 Task: Play online Risk (conquerclub) game.
Action: Mouse moved to (729, 643)
Screenshot: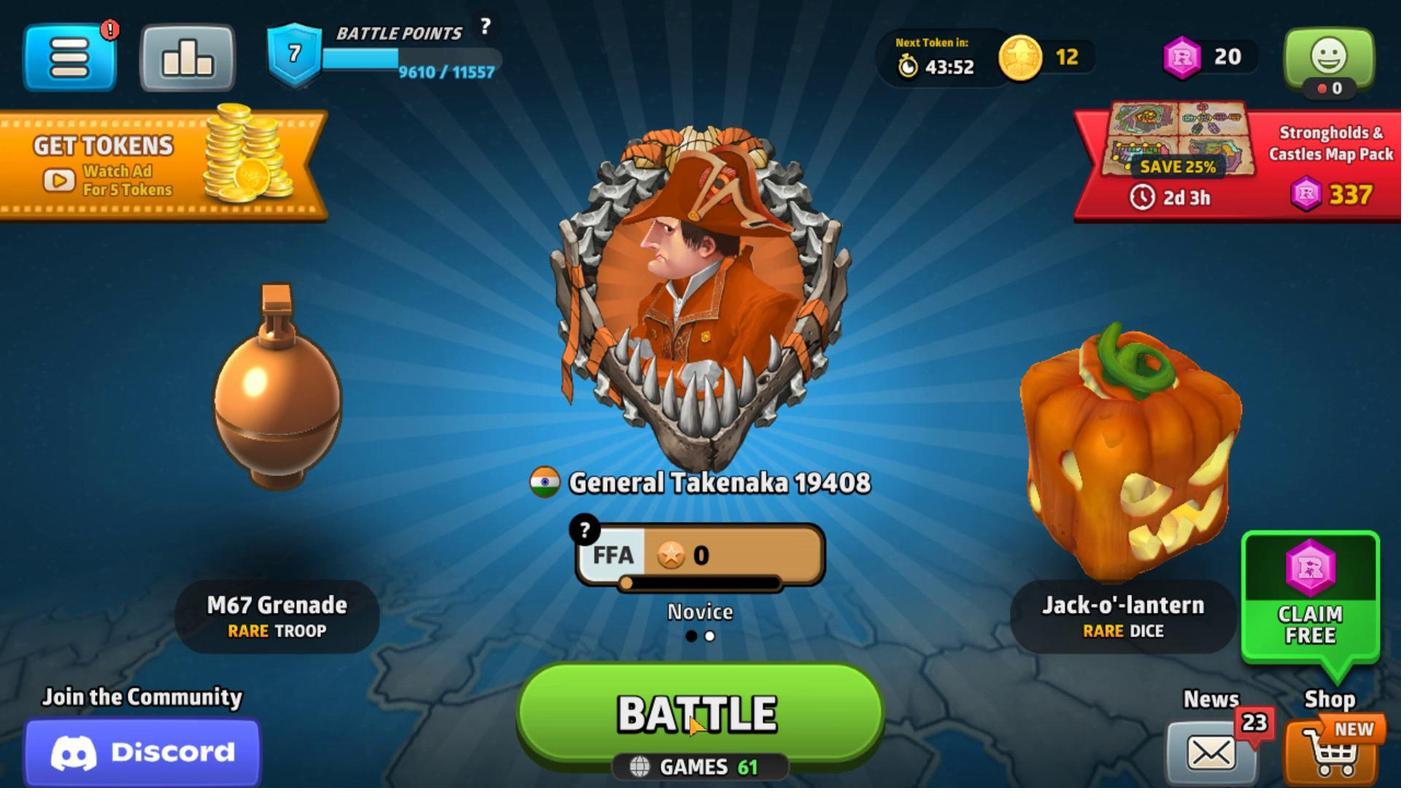 
Action: Mouse pressed left at (729, 643)
Screenshot: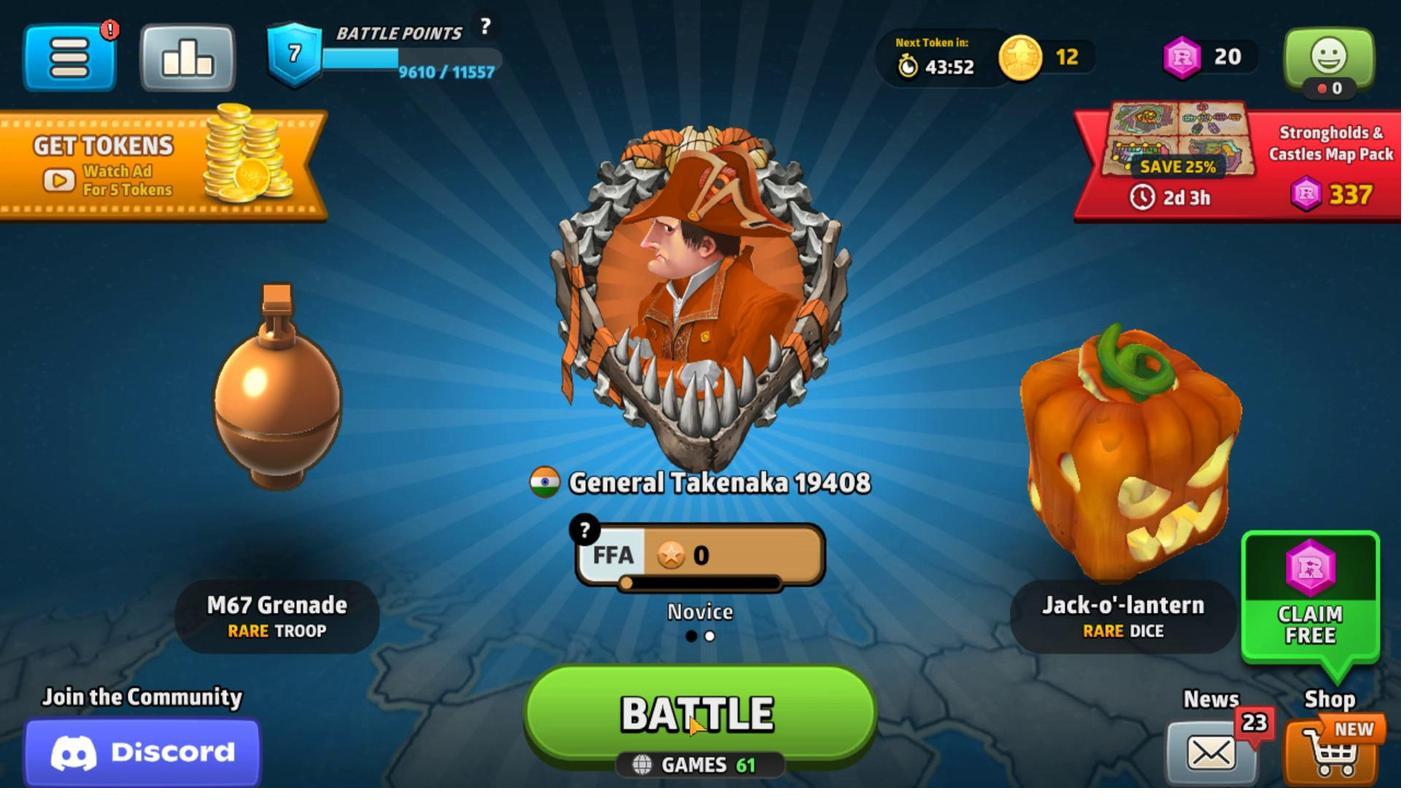
Action: Mouse moved to (1119, 647)
Screenshot: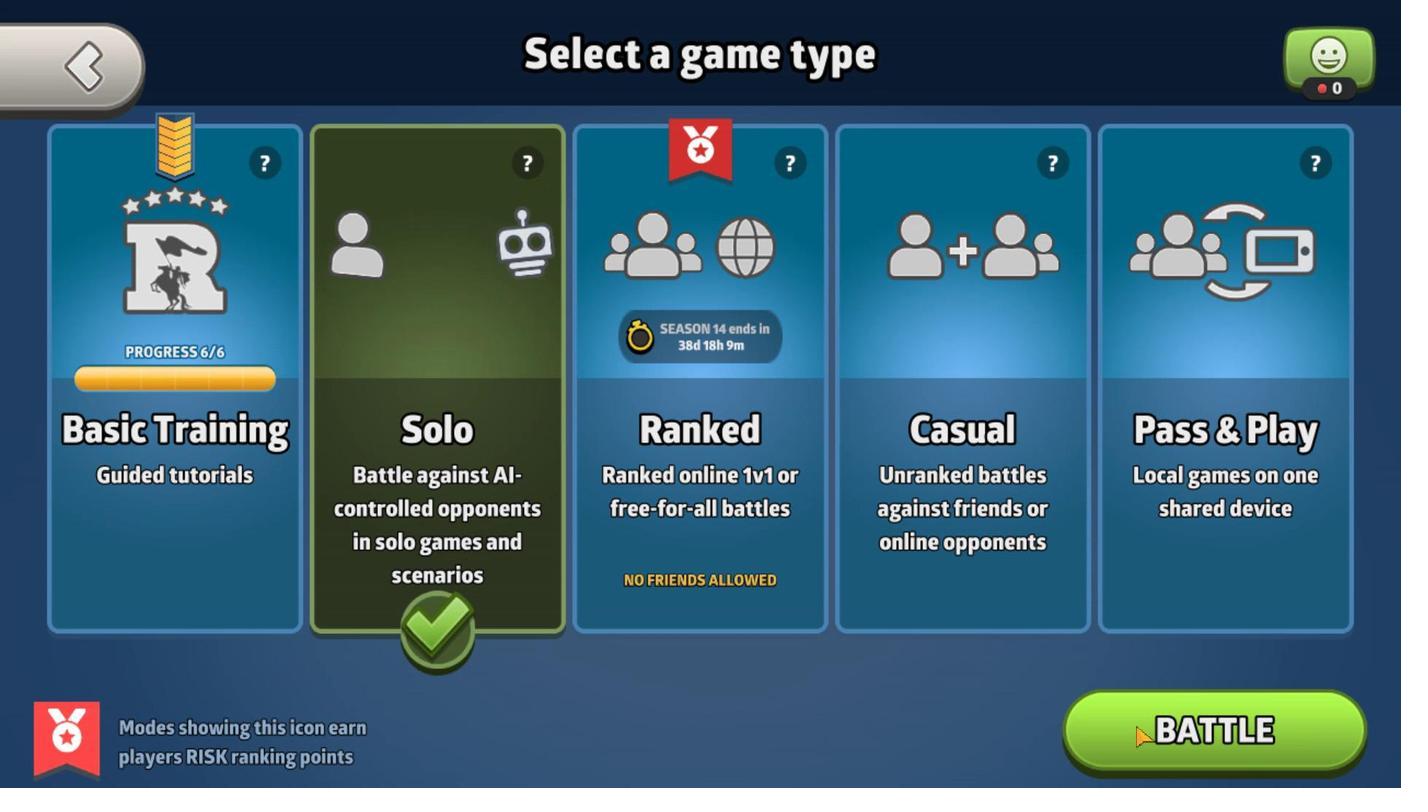 
Action: Mouse pressed left at (1119, 647)
Screenshot: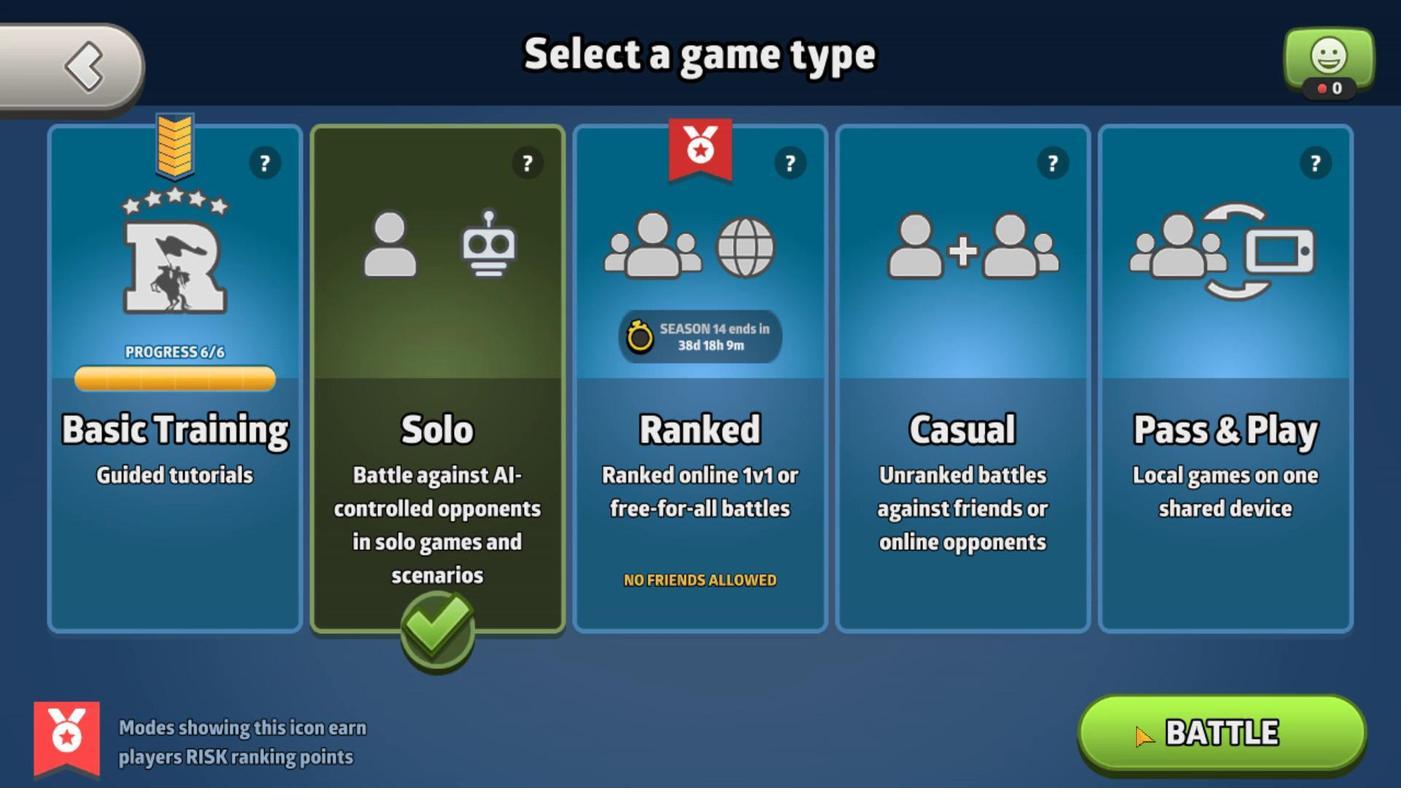
Action: Mouse moved to (1189, 647)
Screenshot: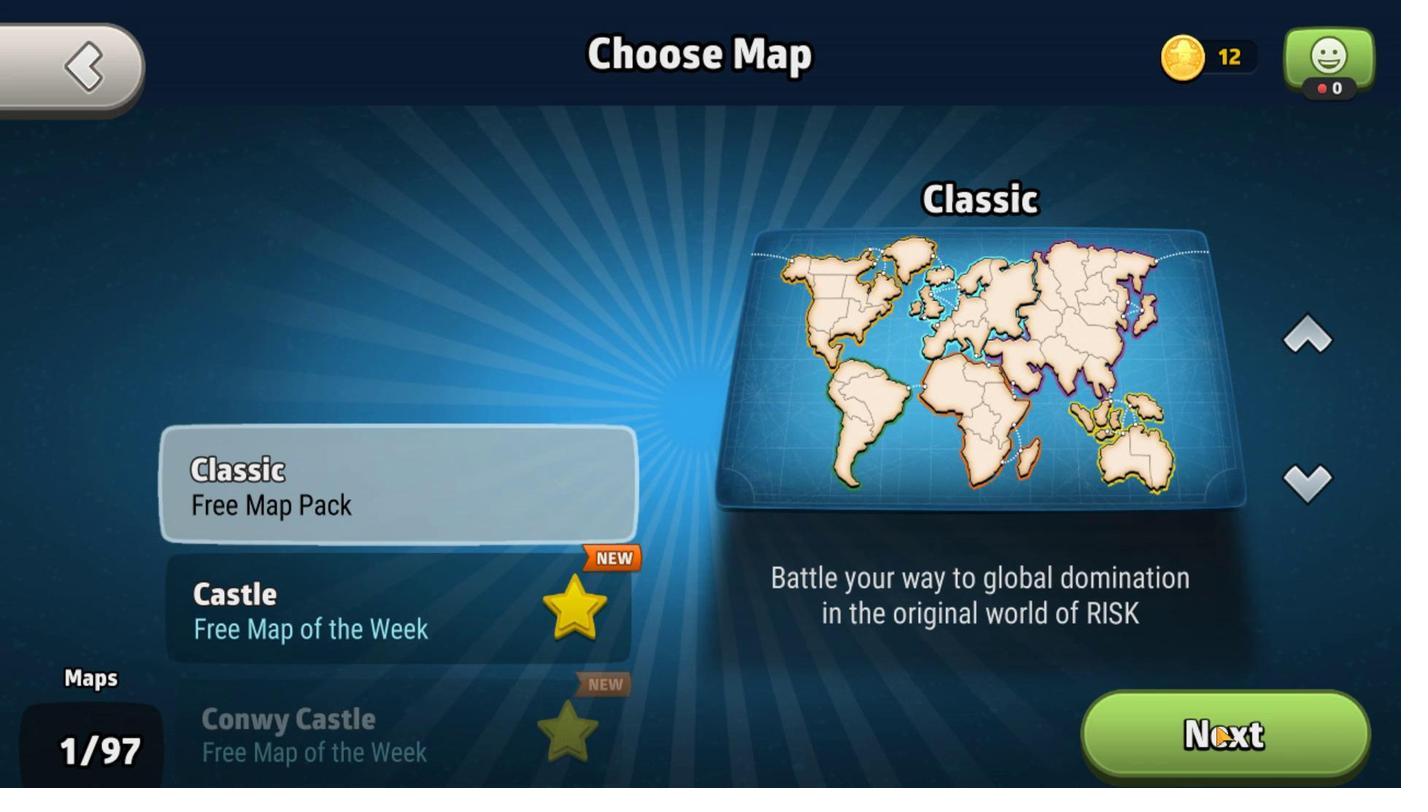 
Action: Mouse pressed left at (1189, 647)
Screenshot: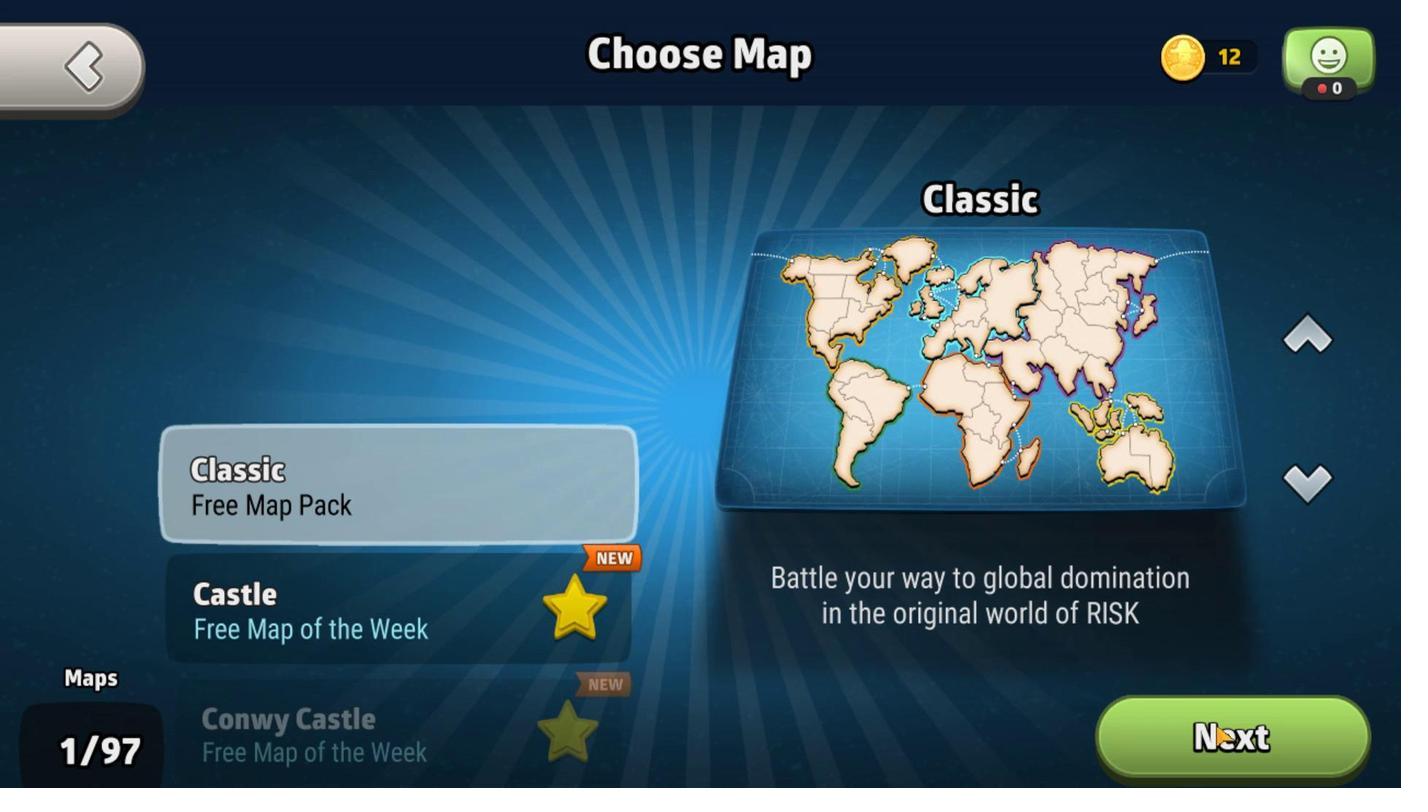 
Action: Mouse moved to (1103, 653)
Screenshot: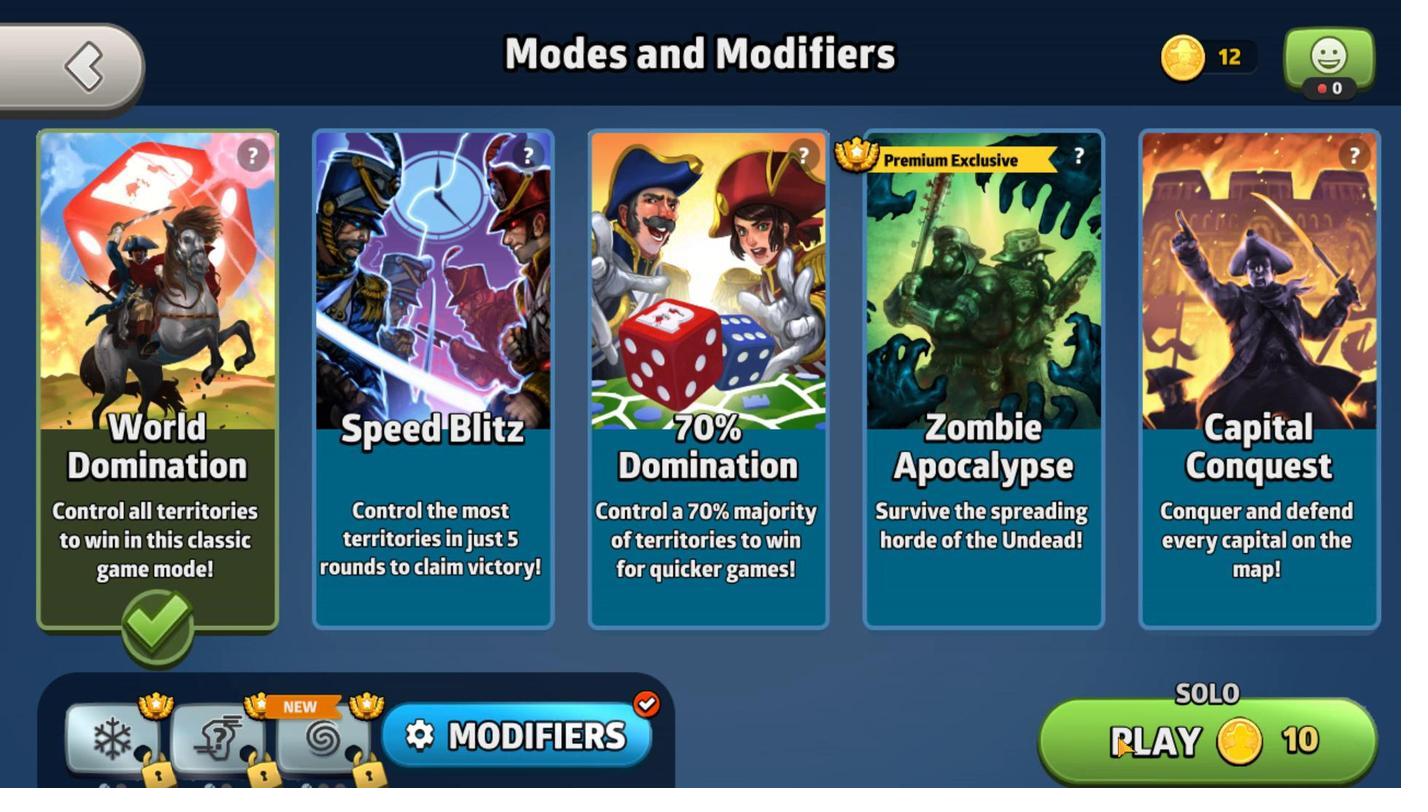 
Action: Mouse pressed left at (1103, 653)
Screenshot: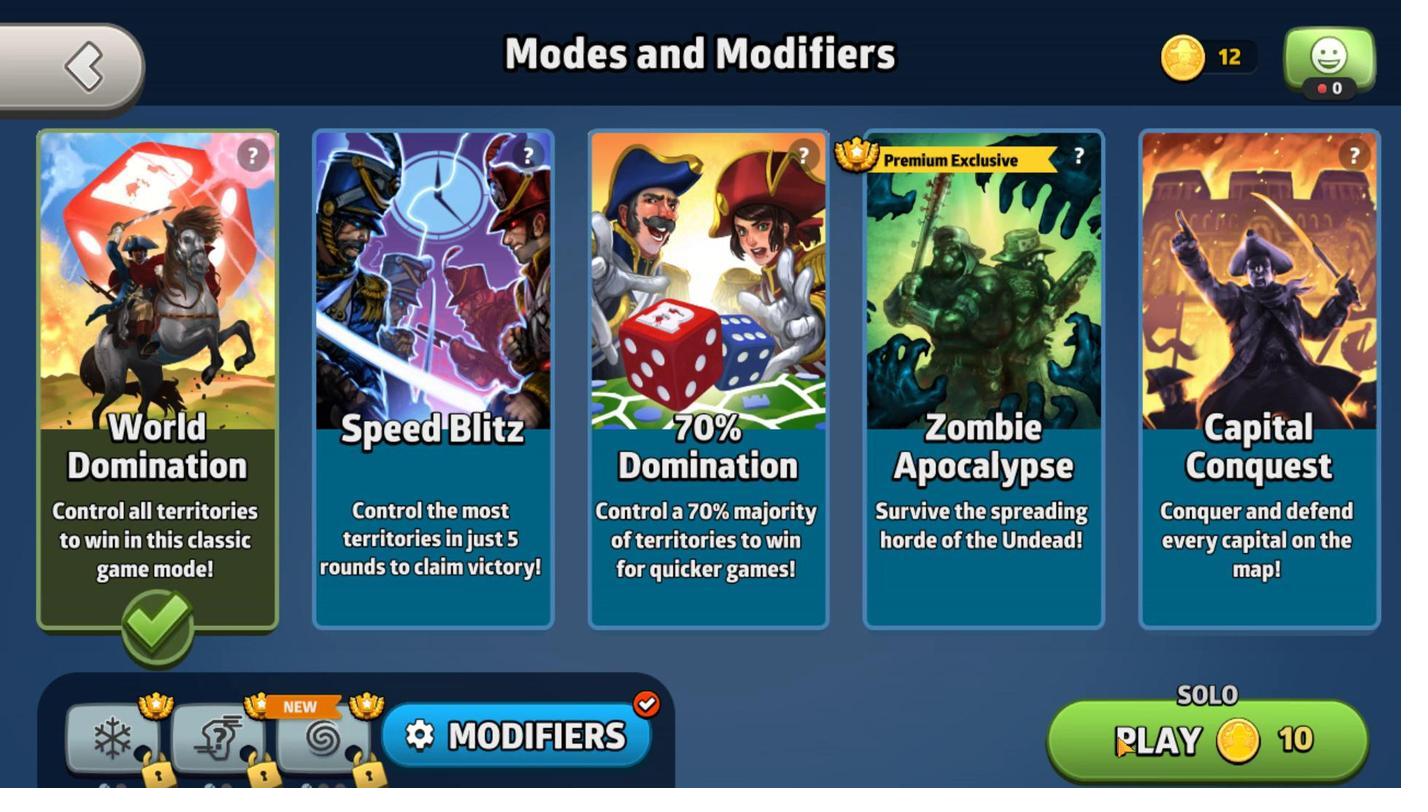 
Action: Mouse moved to (814, 436)
Screenshot: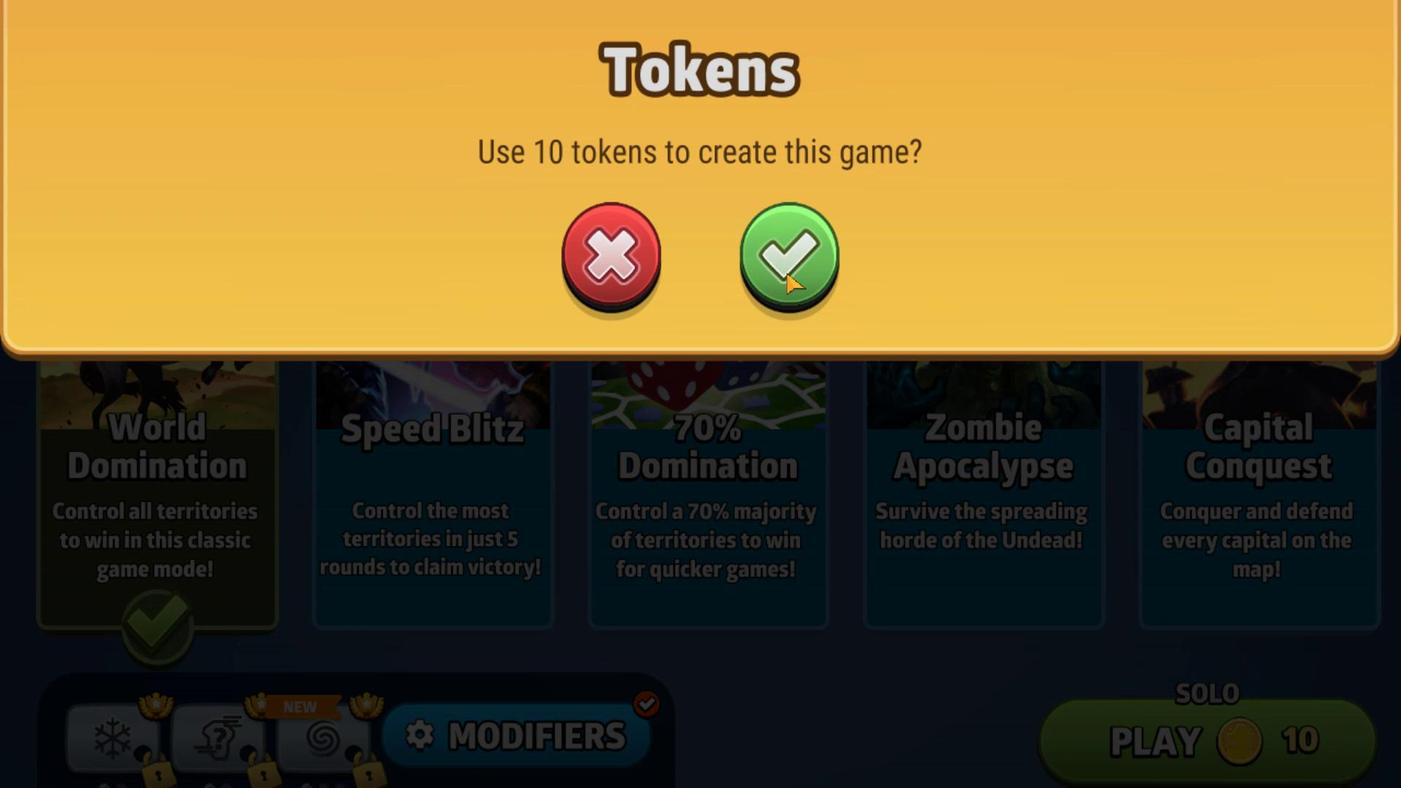 
Action: Mouse pressed left at (814, 436)
Screenshot: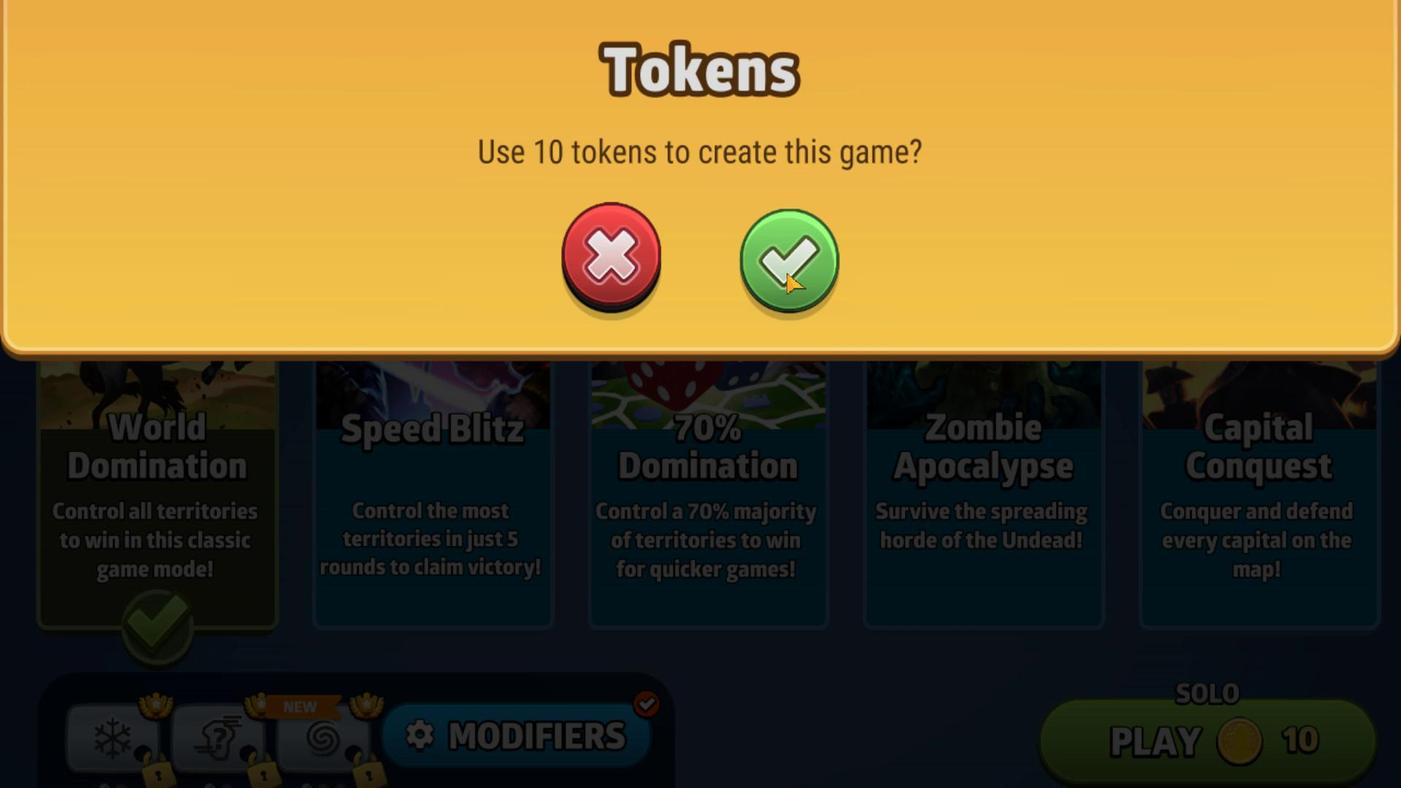 
Action: Mouse moved to (709, 469)
Screenshot: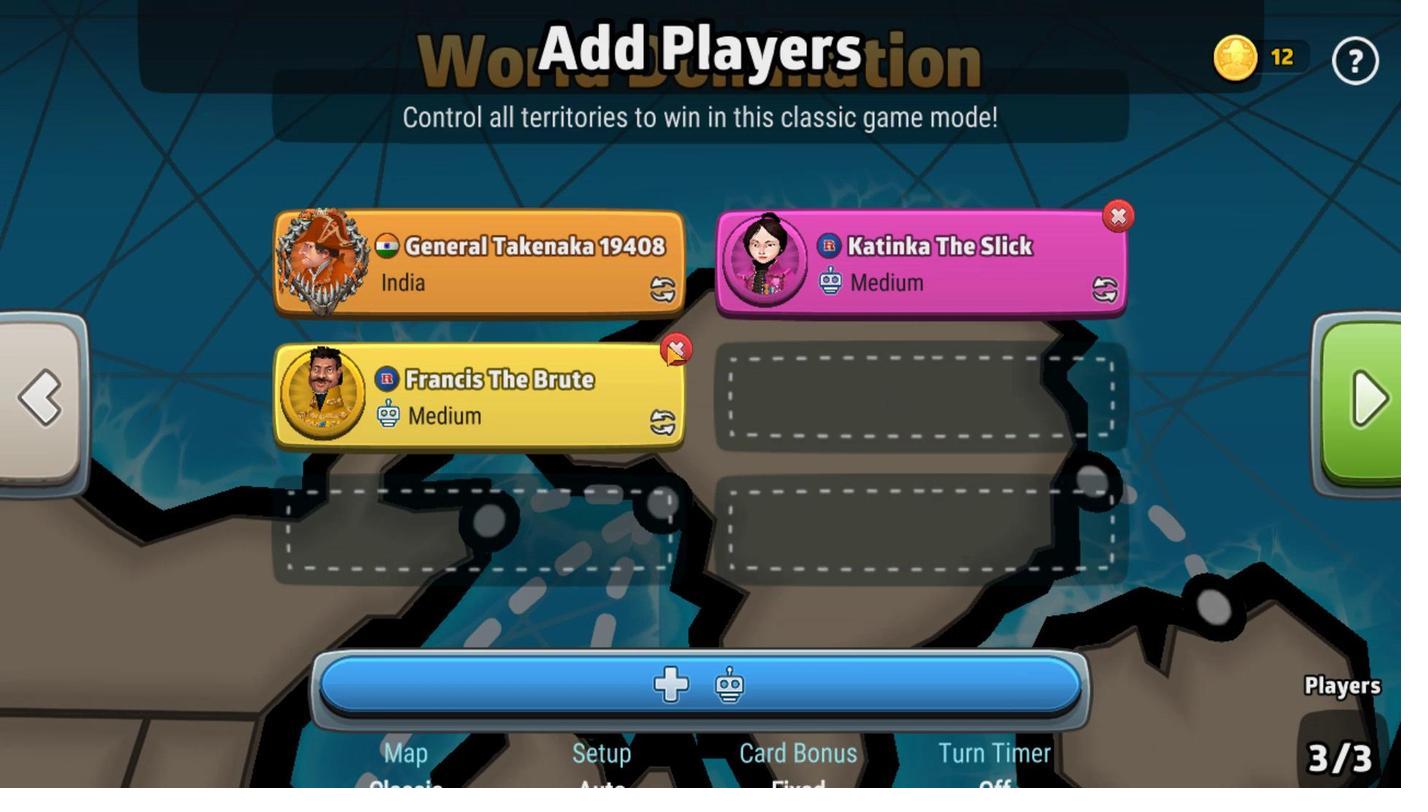 
Action: Mouse pressed left at (709, 469)
Screenshot: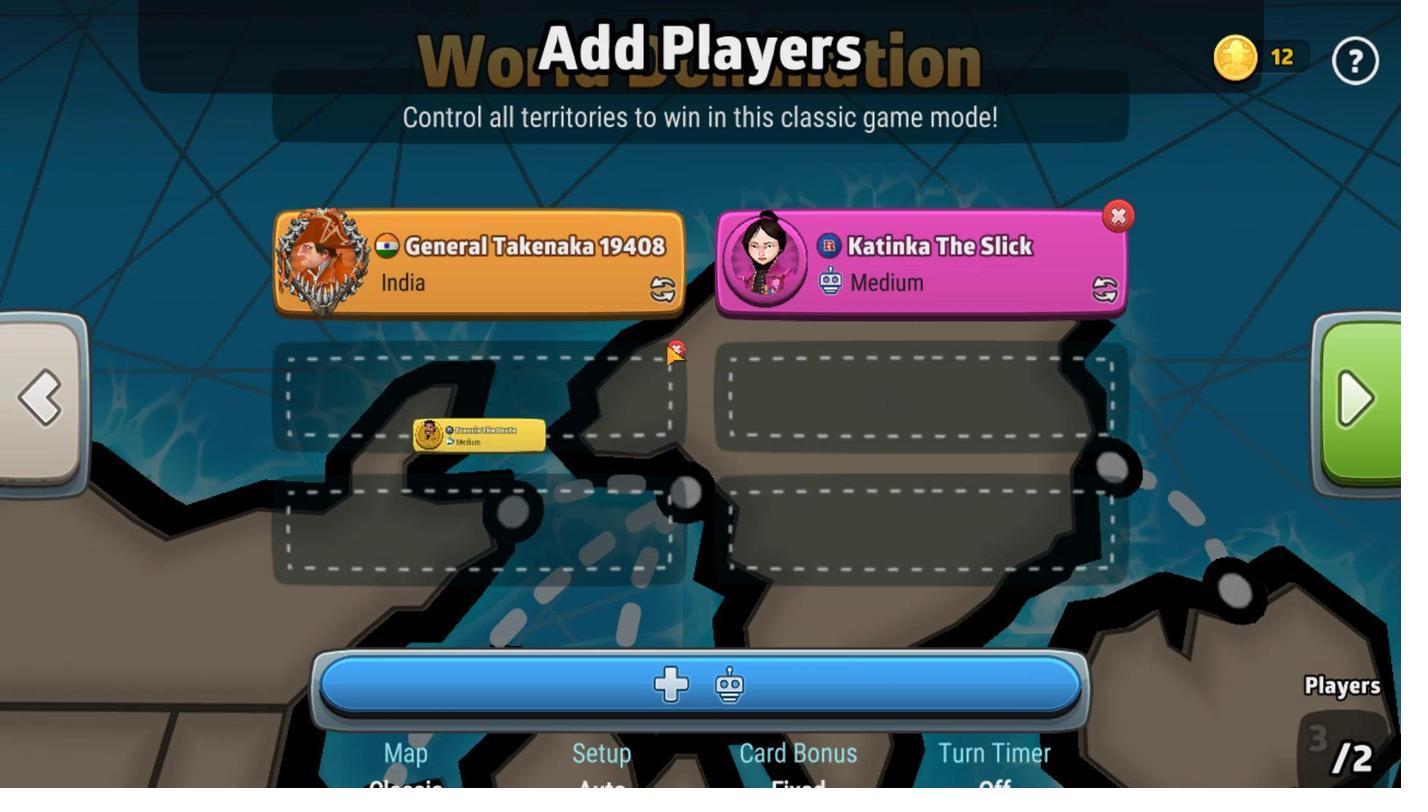 
Action: Mouse moved to (1311, 494)
Screenshot: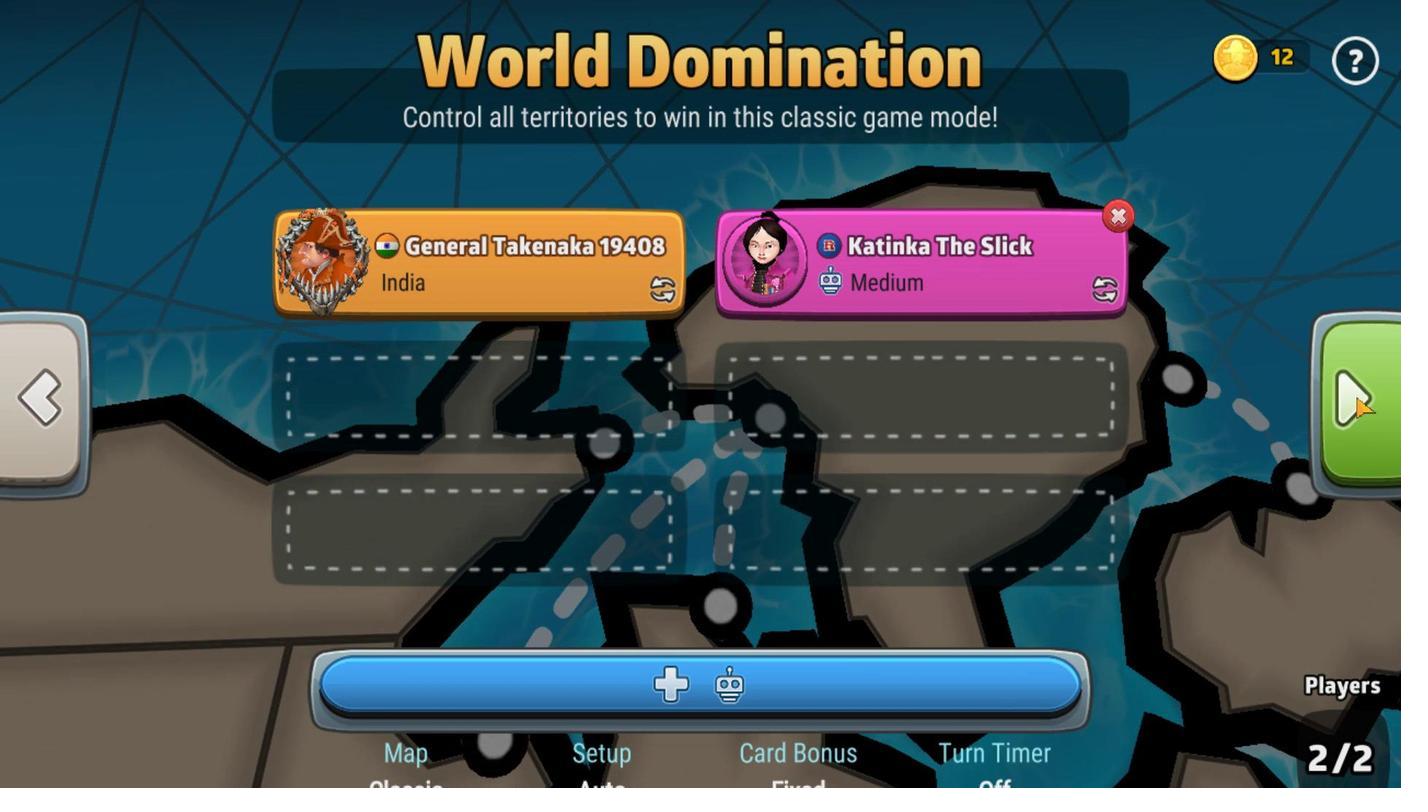 
Action: Mouse pressed left at (1311, 494)
Screenshot: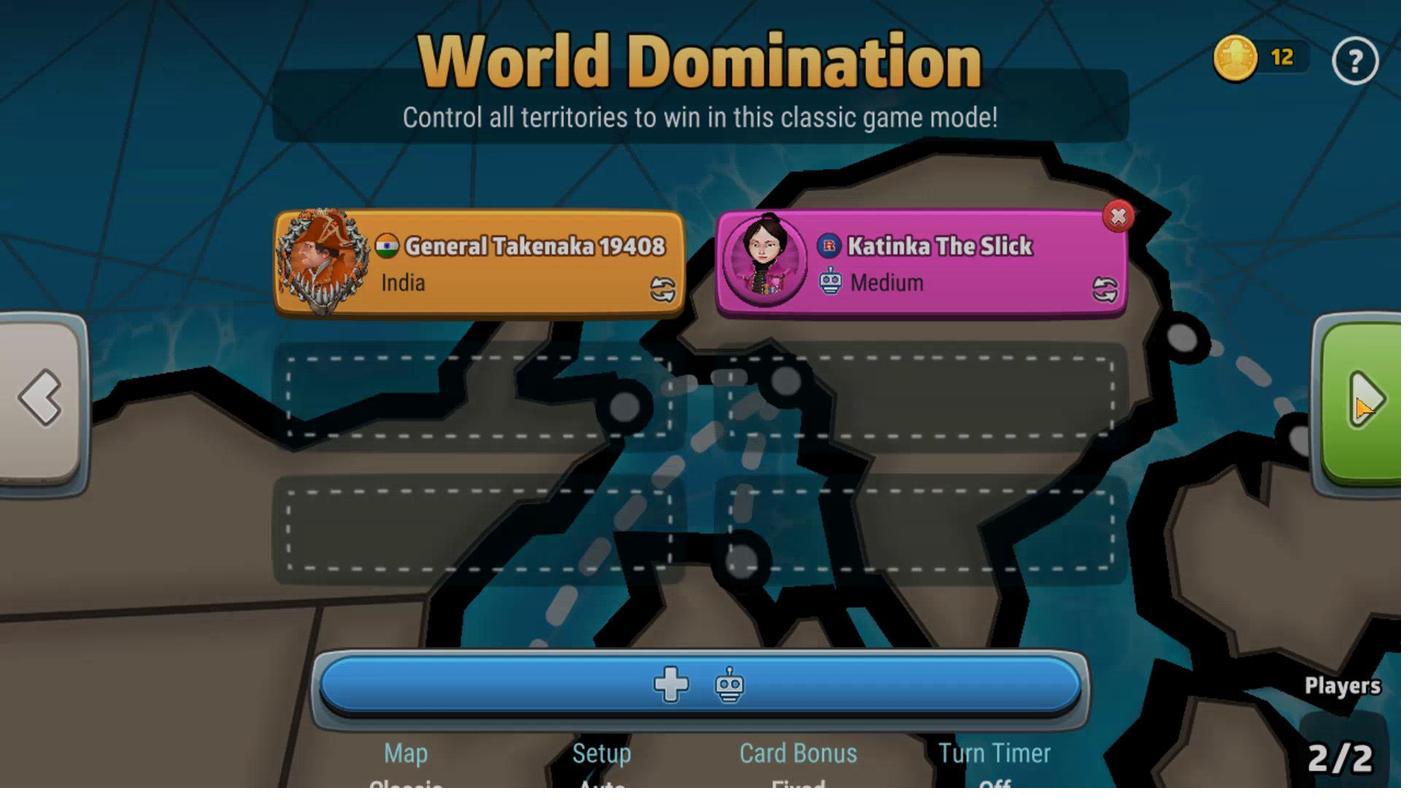 
Action: Mouse moved to (727, 485)
Screenshot: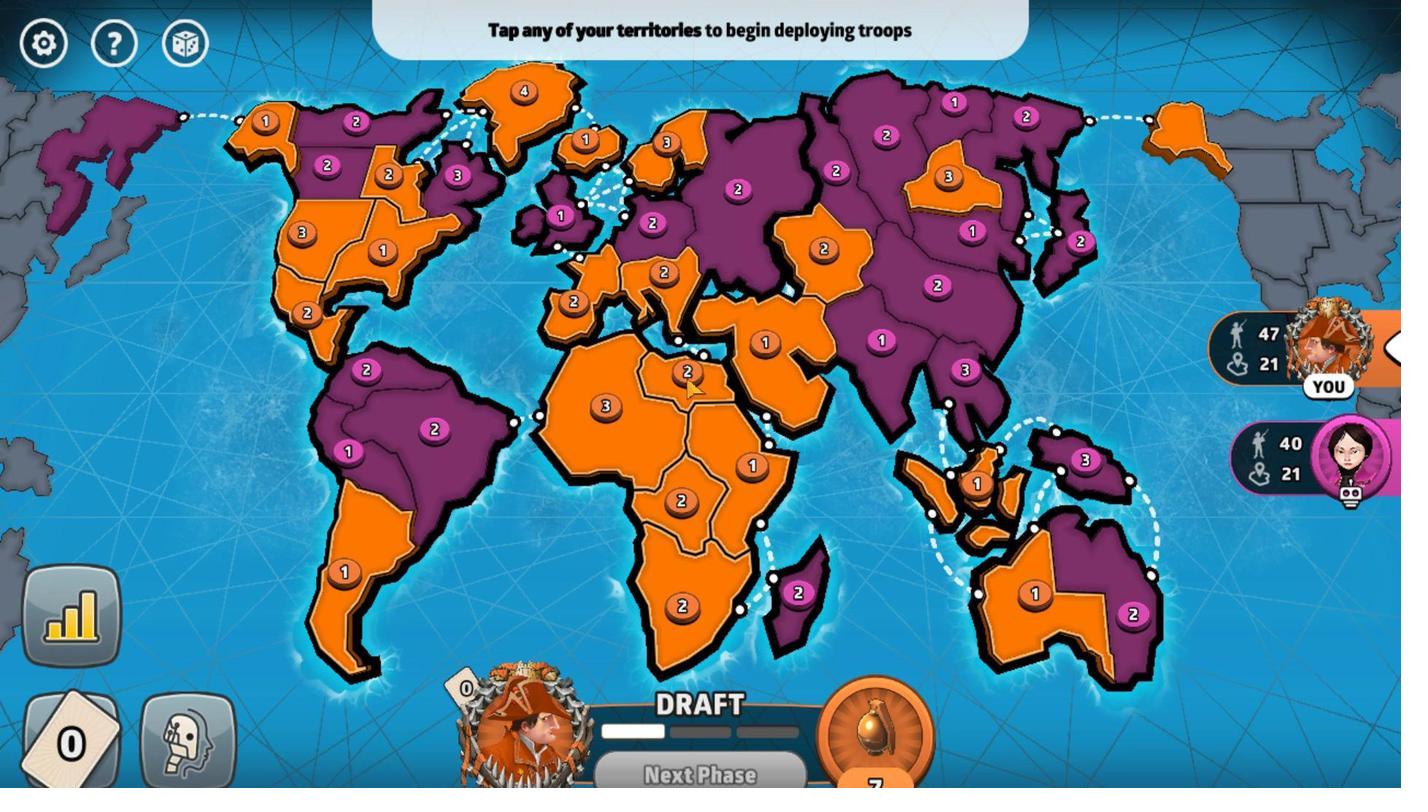 
Action: Mouse pressed left at (727, 485)
Screenshot: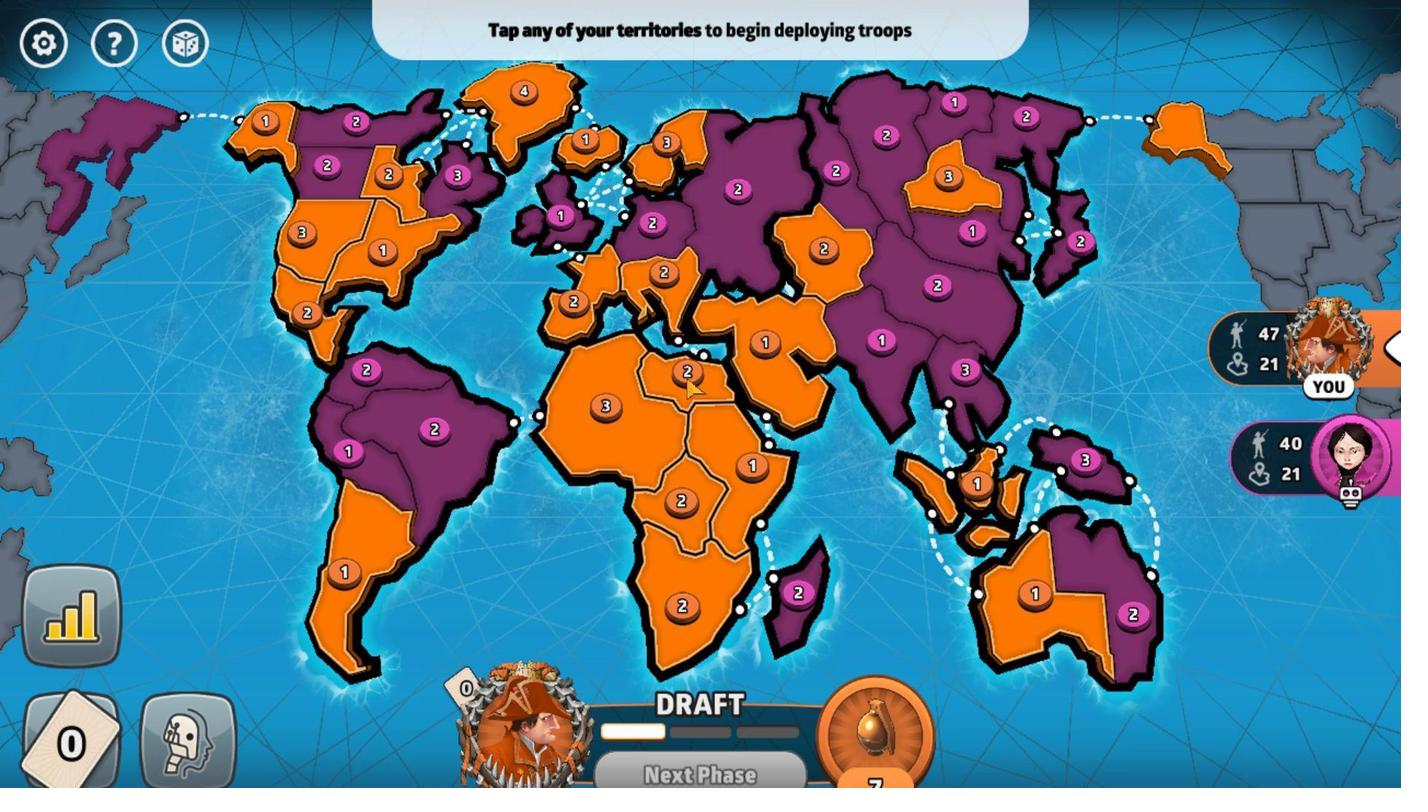 
Action: Mouse moved to (985, 585)
Screenshot: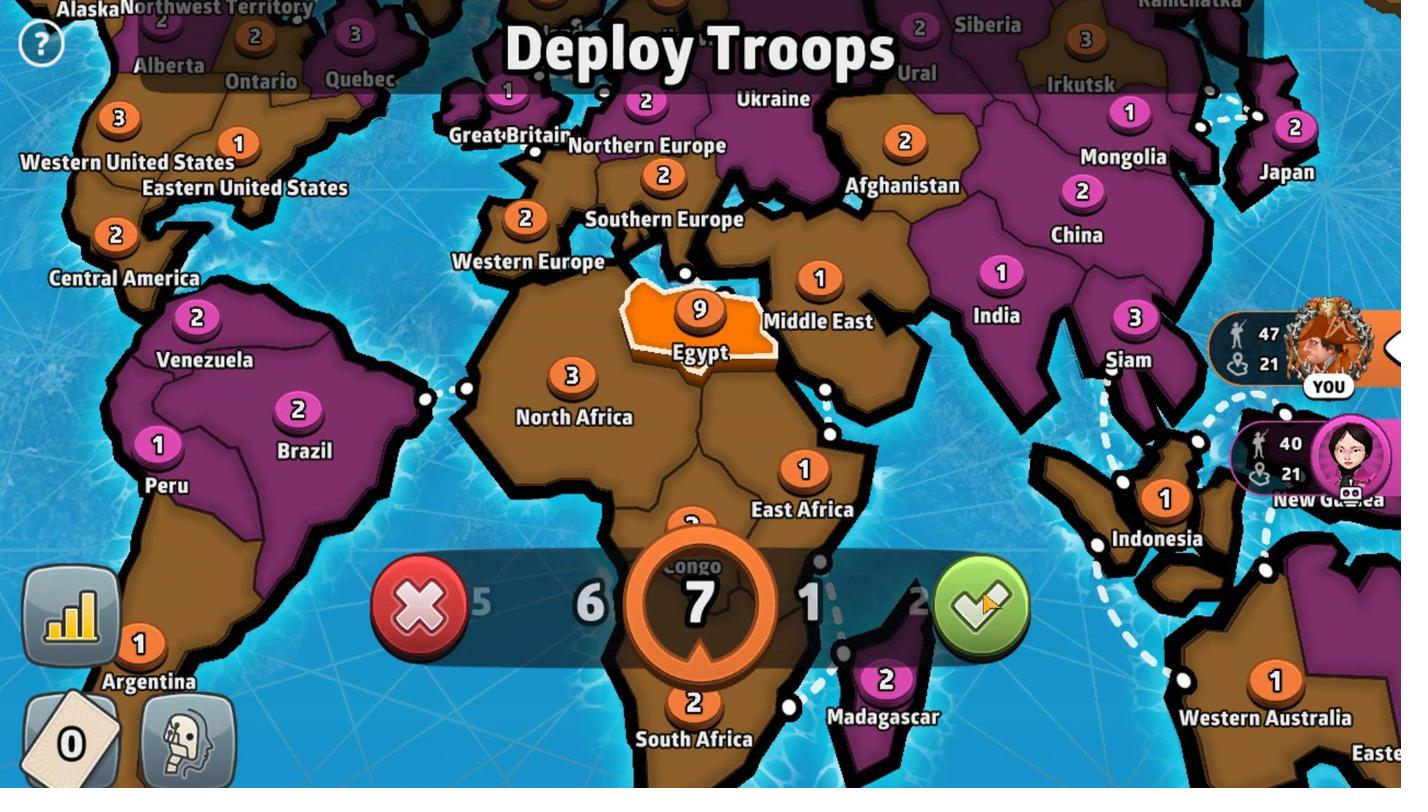 
Action: Mouse pressed left at (985, 585)
Screenshot: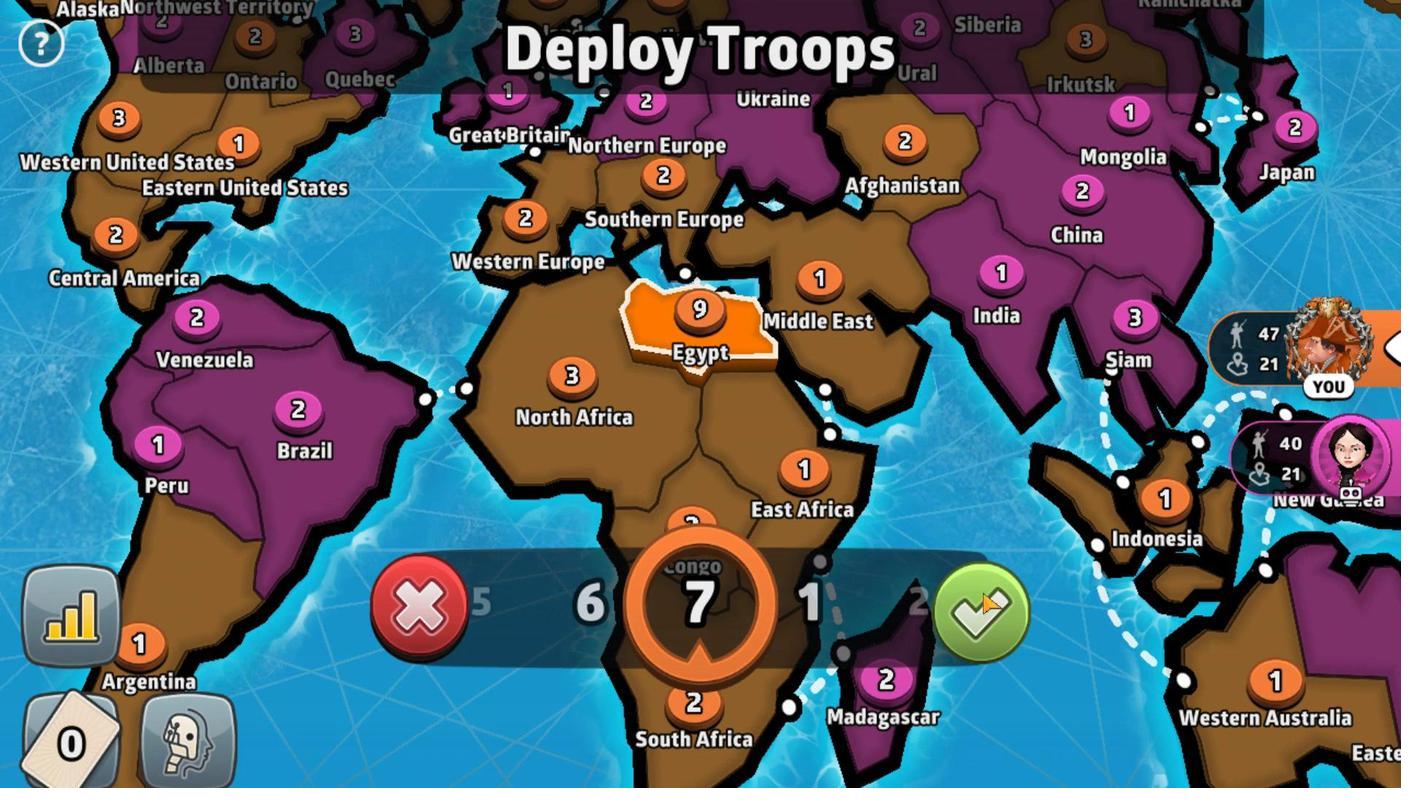 
Action: Mouse moved to (752, 665)
Screenshot: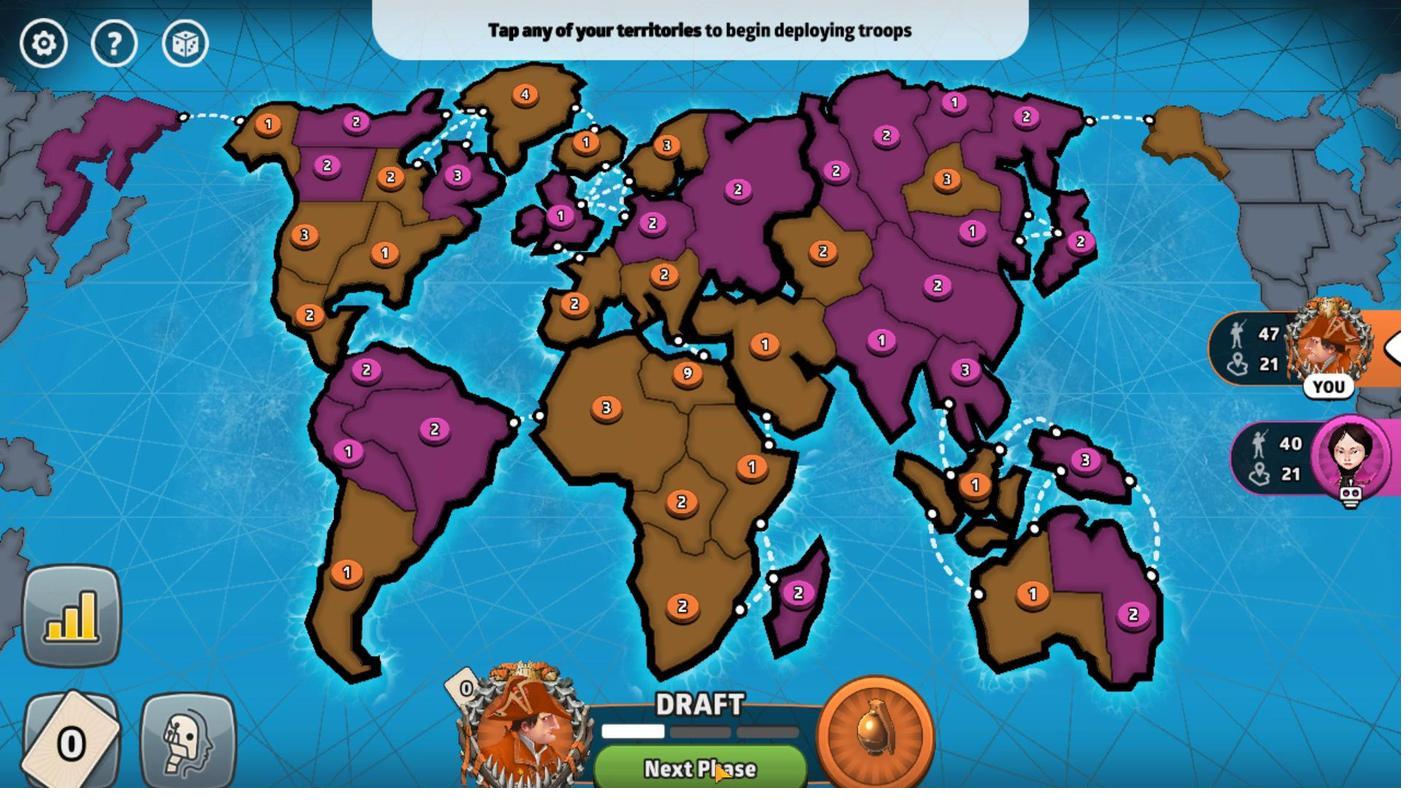 
Action: Mouse pressed left at (752, 665)
Screenshot: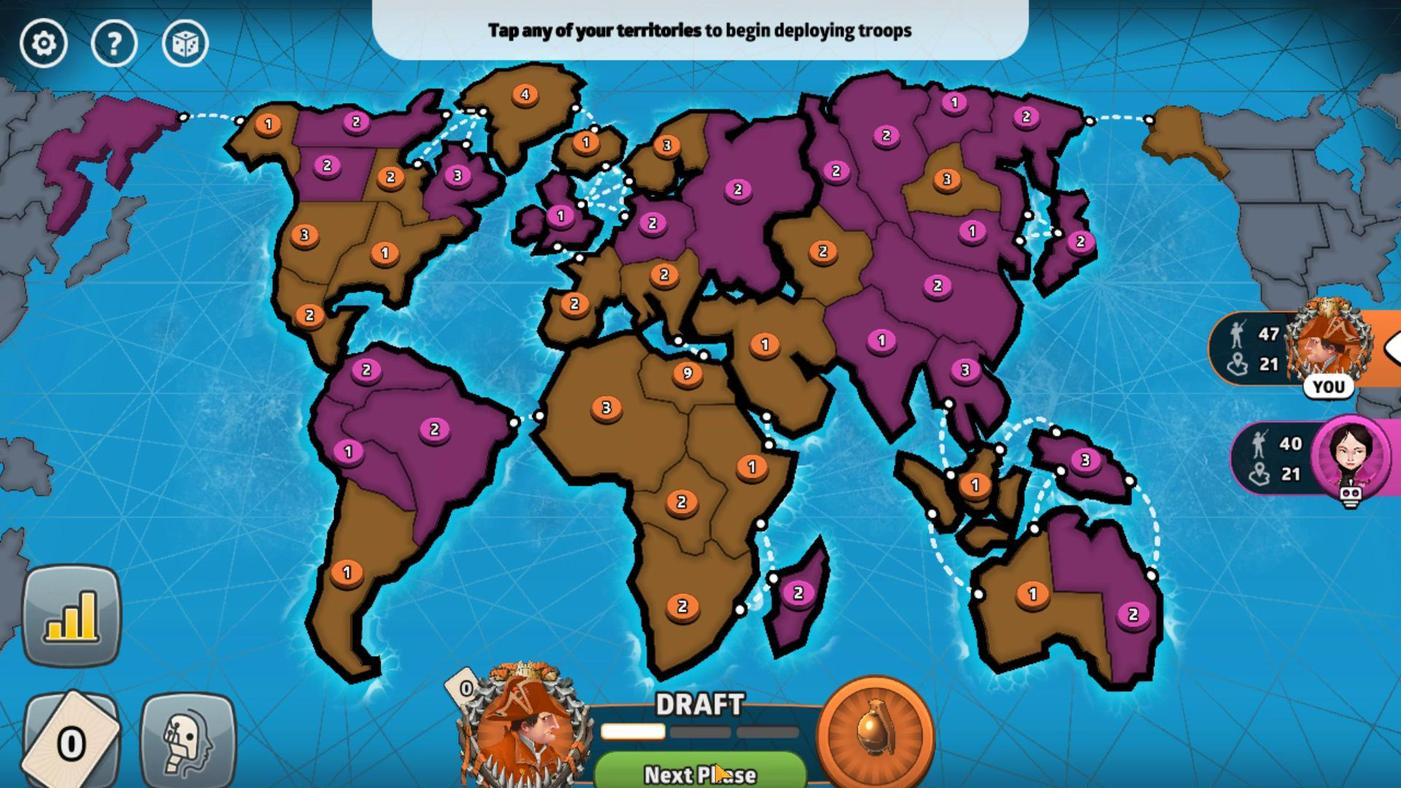 
Action: Mouse moved to (722, 486)
Screenshot: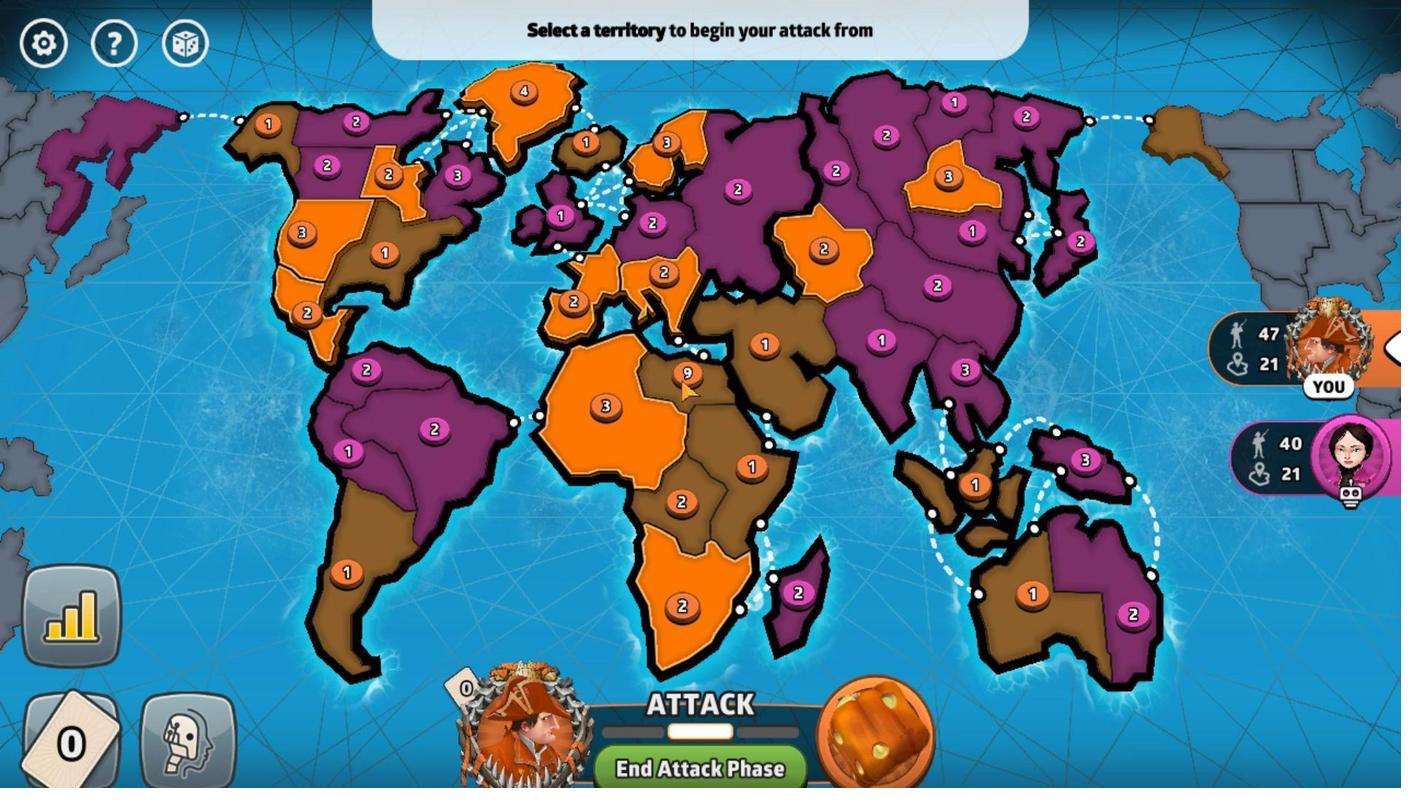 
Action: Mouse pressed left at (722, 486)
Screenshot: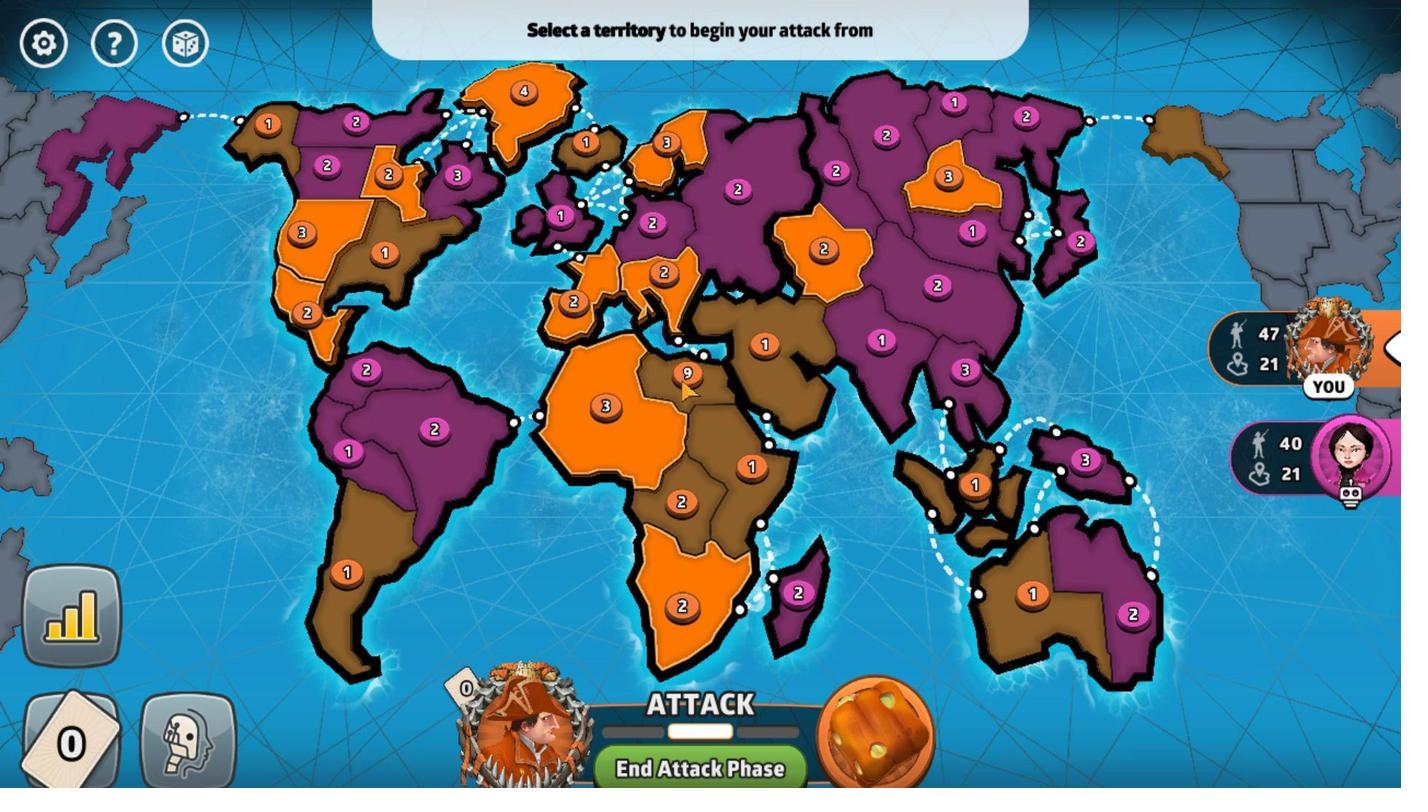 
Action: Mouse moved to (653, 499)
Screenshot: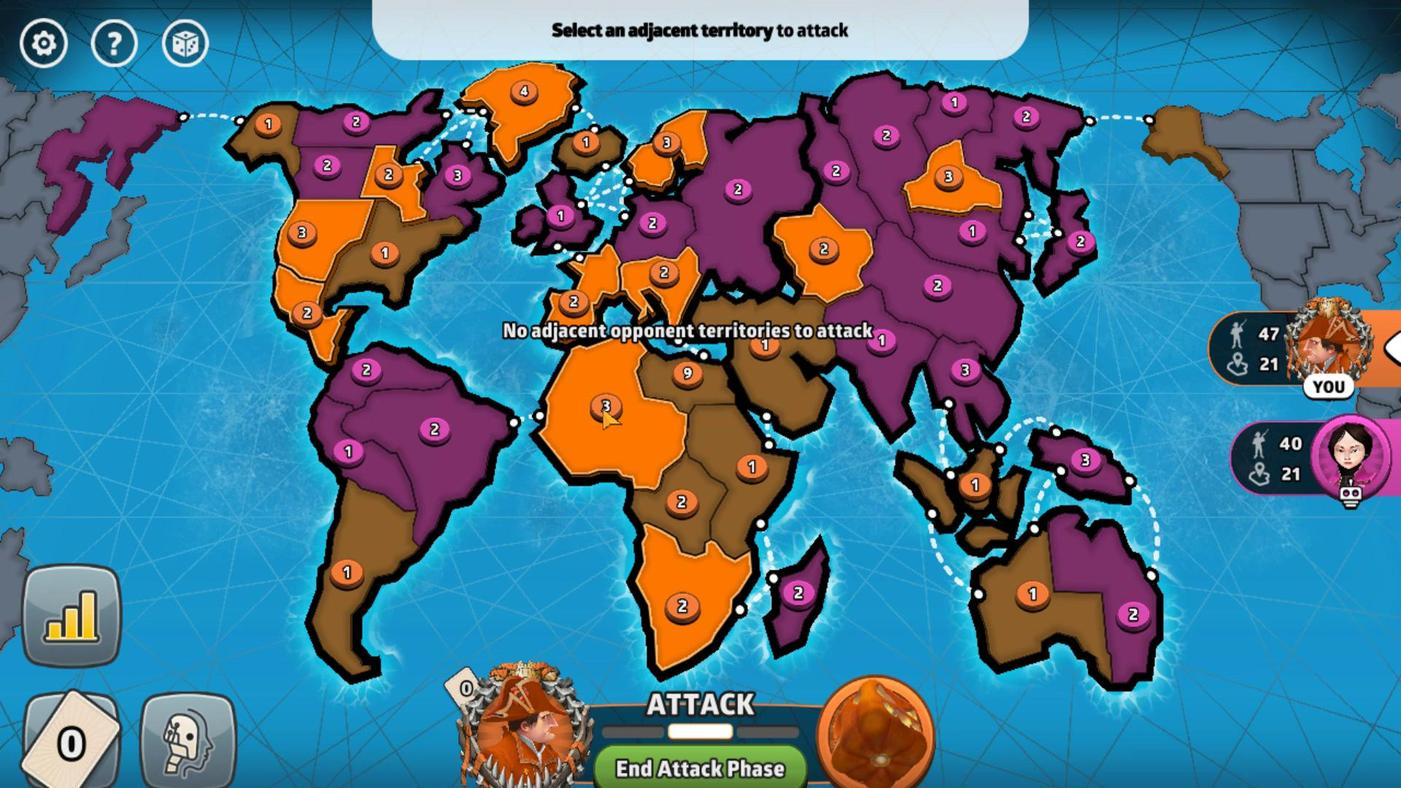 
Action: Mouse pressed left at (653, 499)
Screenshot: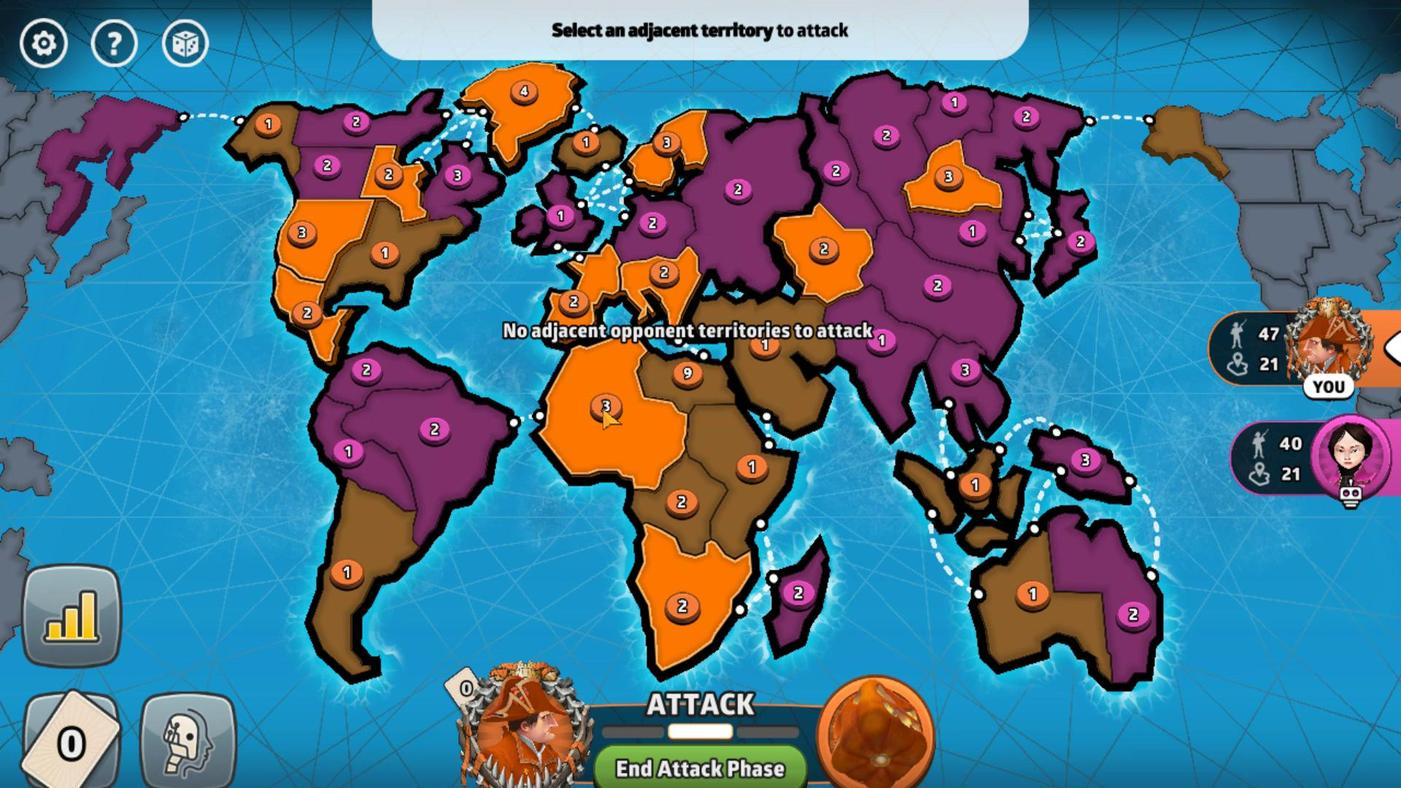 
Action: Mouse moved to (608, 481)
Screenshot: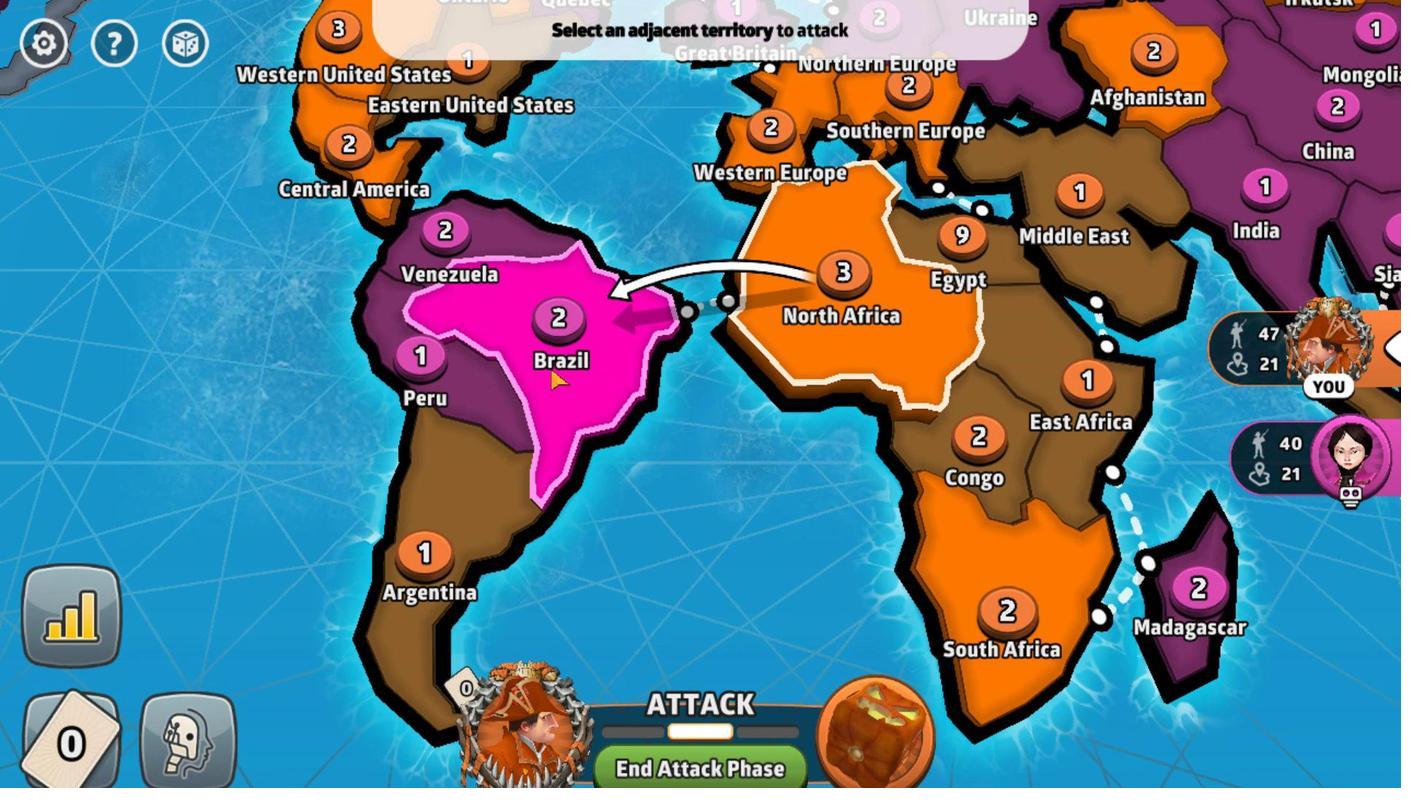 
Action: Mouse pressed left at (608, 481)
Screenshot: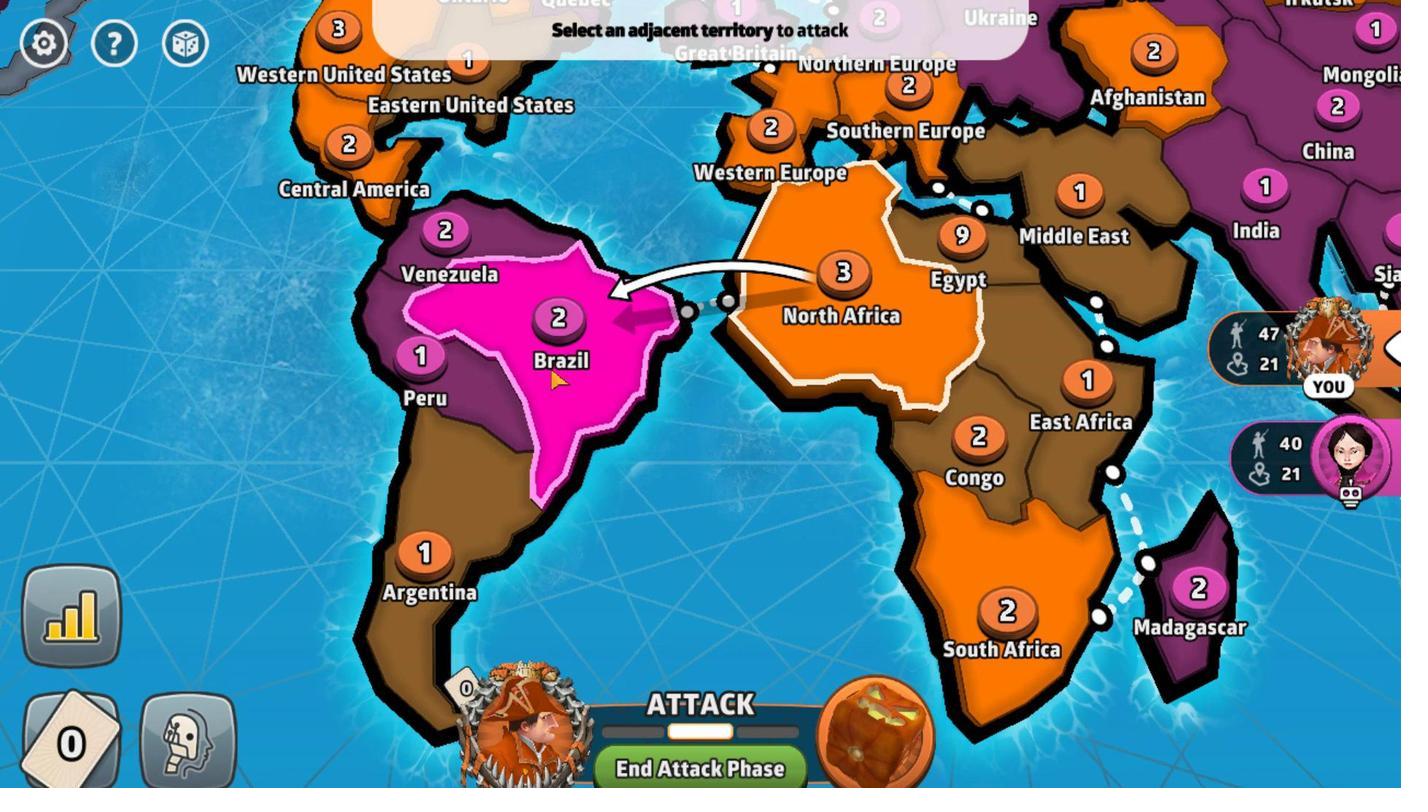 
Action: Mouse moved to (745, 604)
Screenshot: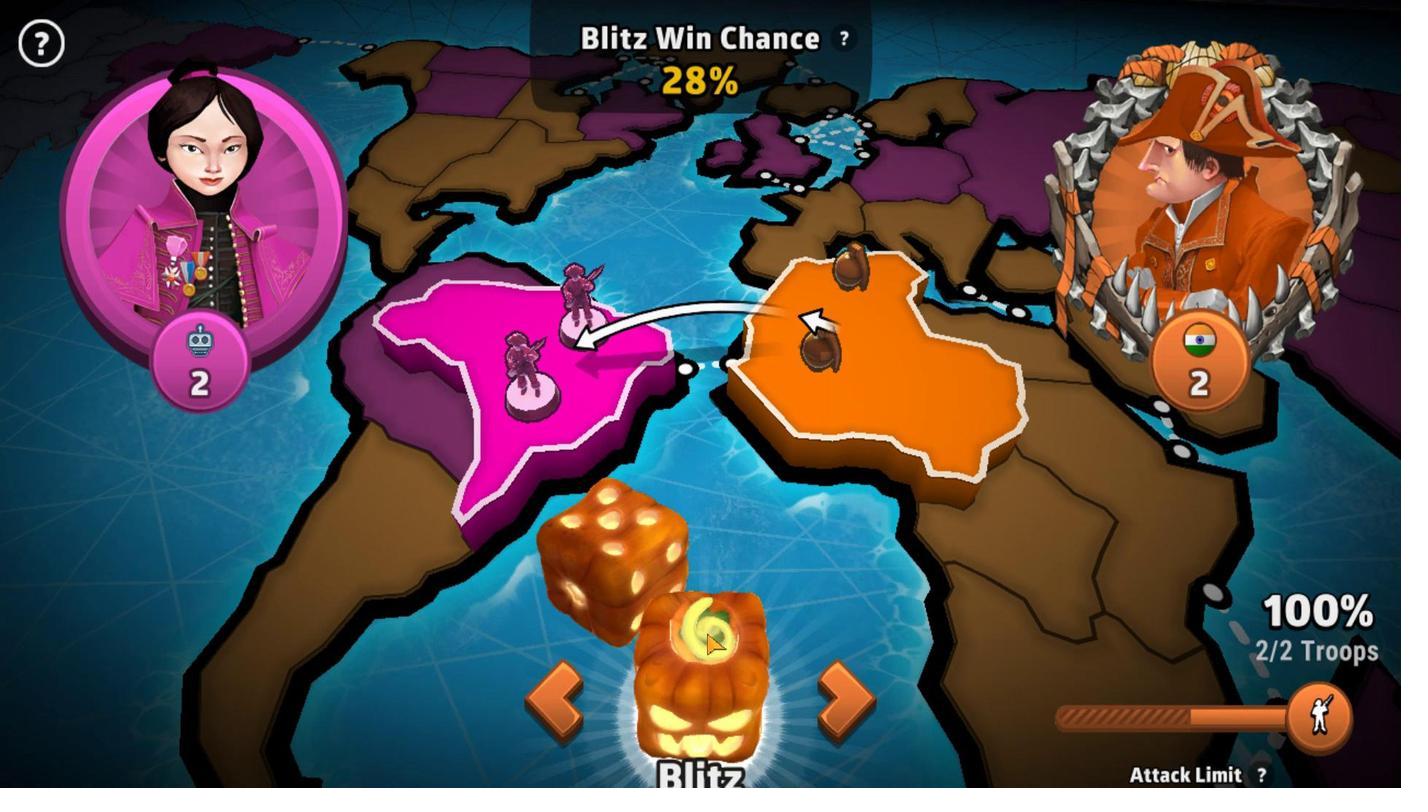 
Action: Mouse pressed left at (745, 604)
Screenshot: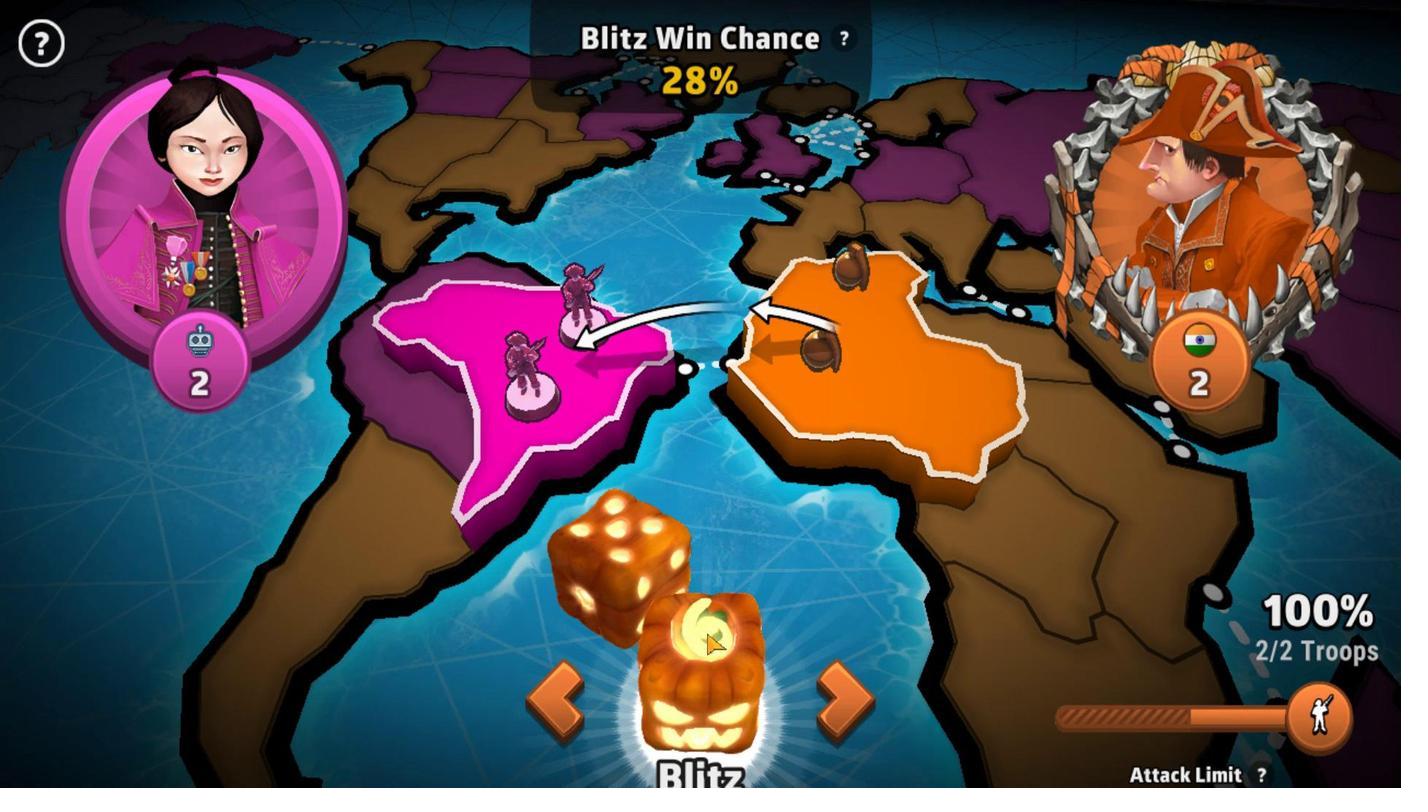 
Action: Mouse moved to (641, 437)
Screenshot: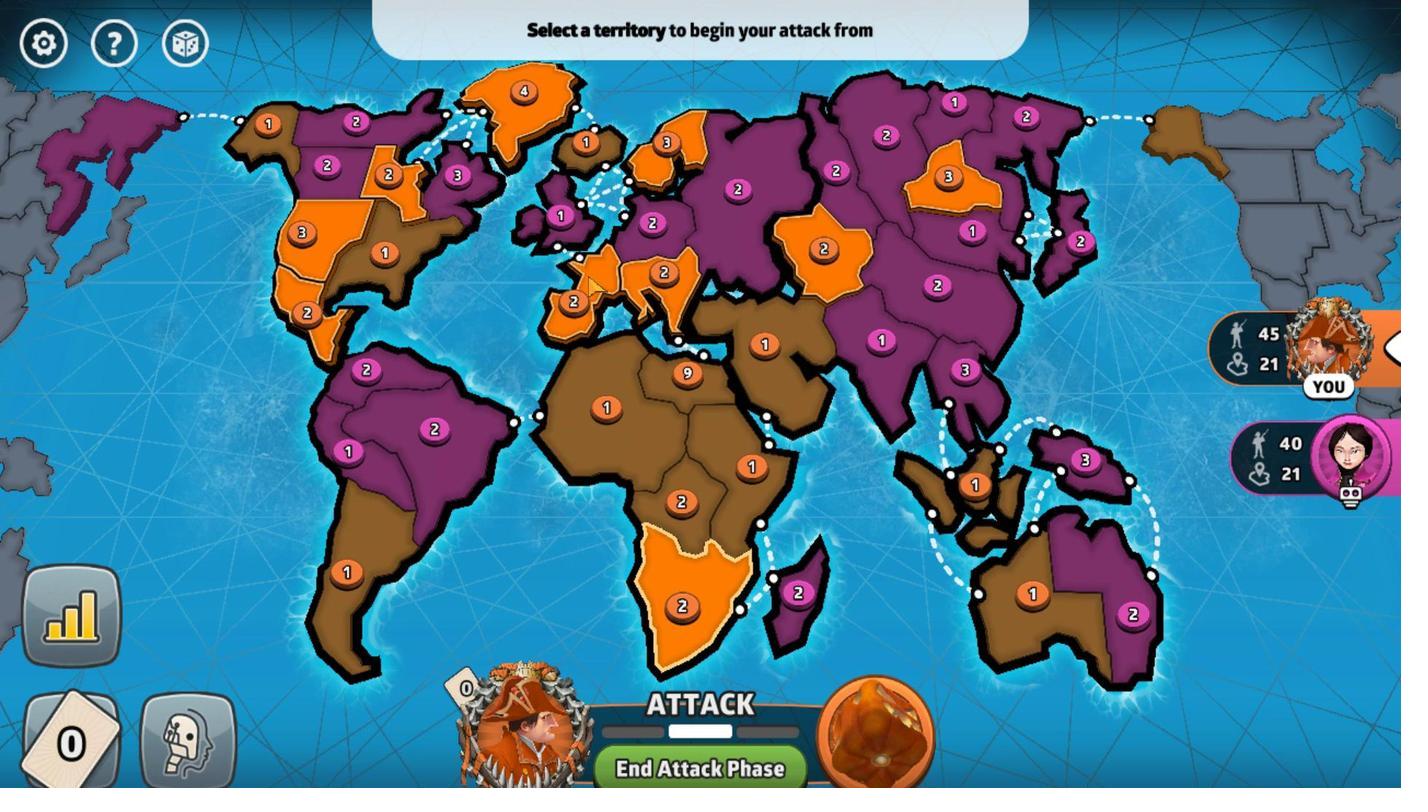 
Action: Mouse pressed left at (641, 437)
Screenshot: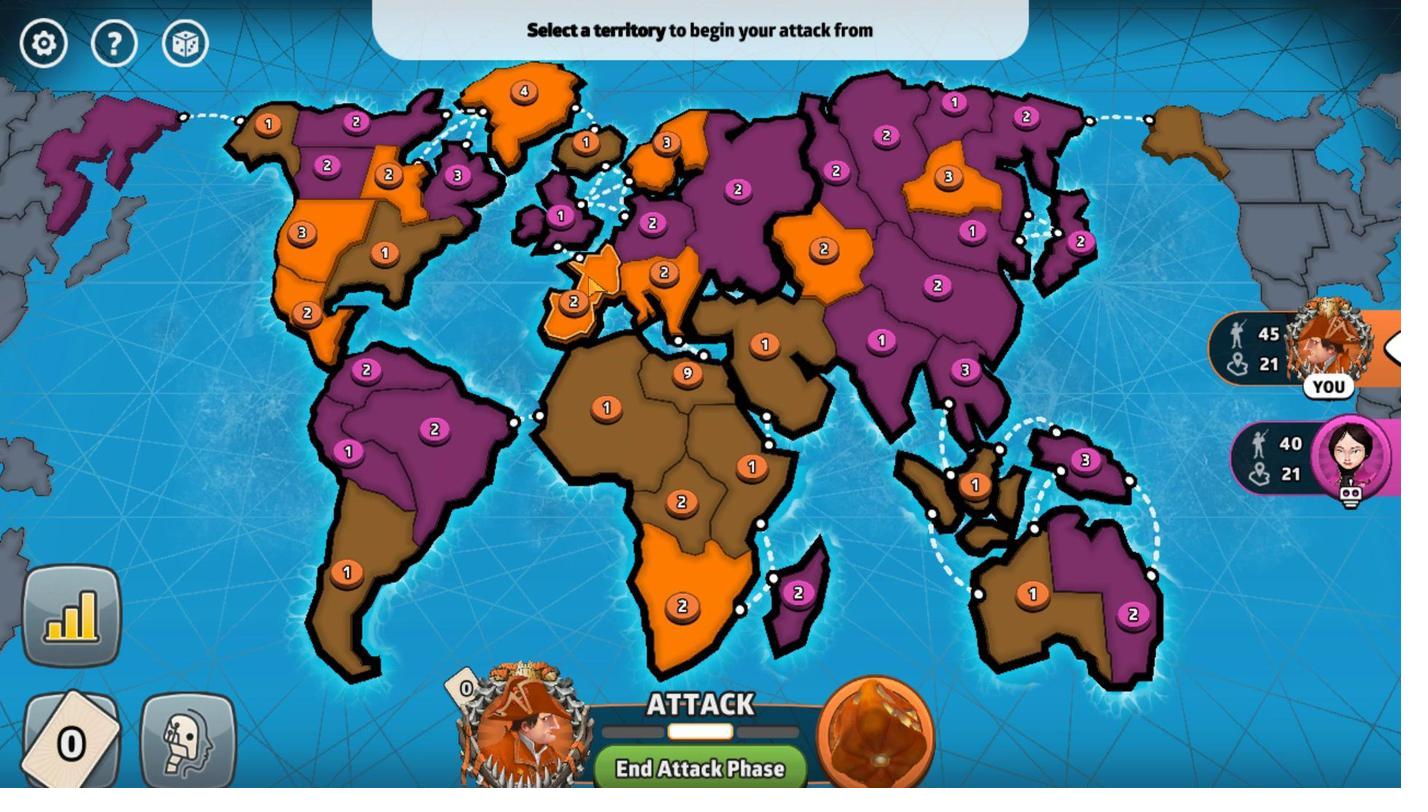 
Action: Mouse moved to (645, 408)
Screenshot: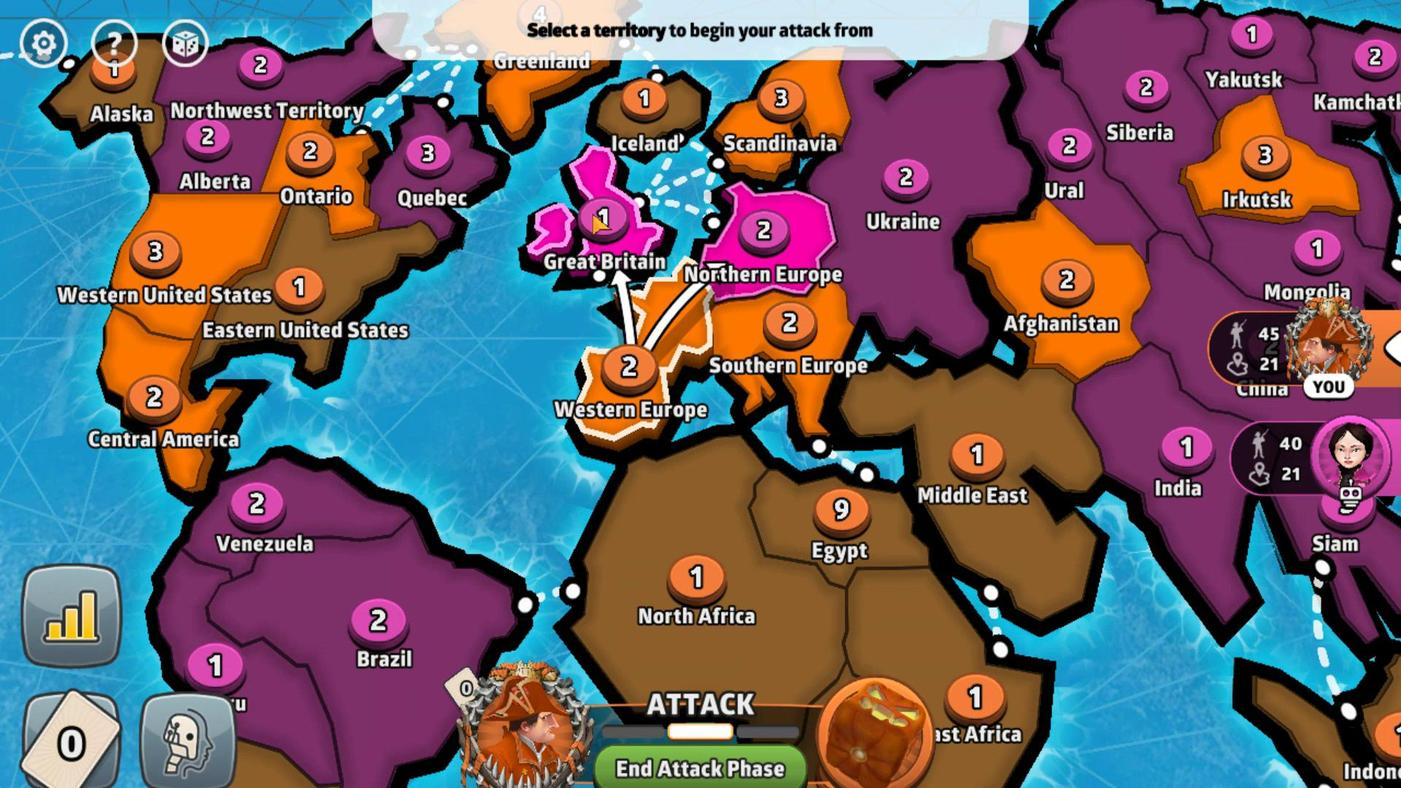 
Action: Mouse pressed left at (645, 408)
Screenshot: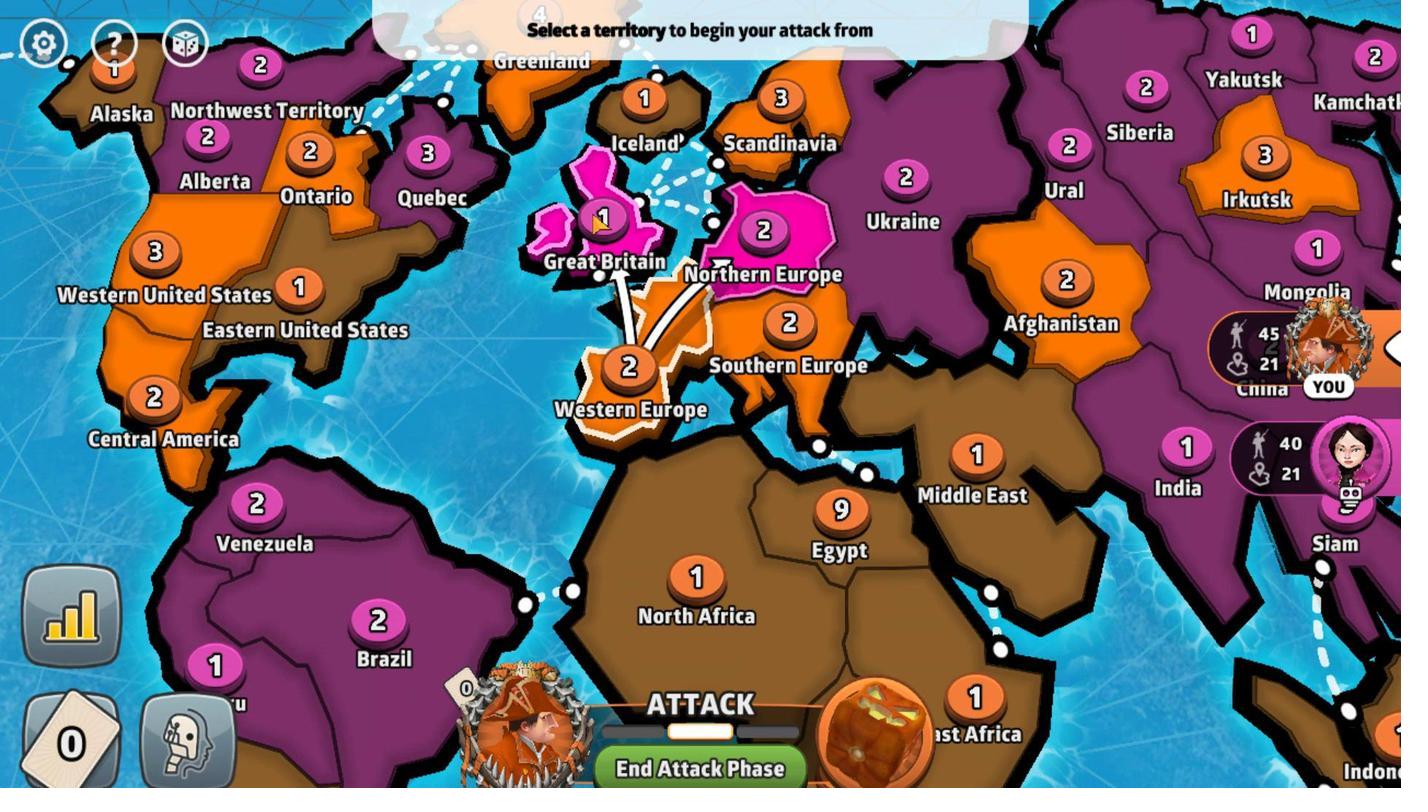 
Action: Mouse moved to (747, 638)
Screenshot: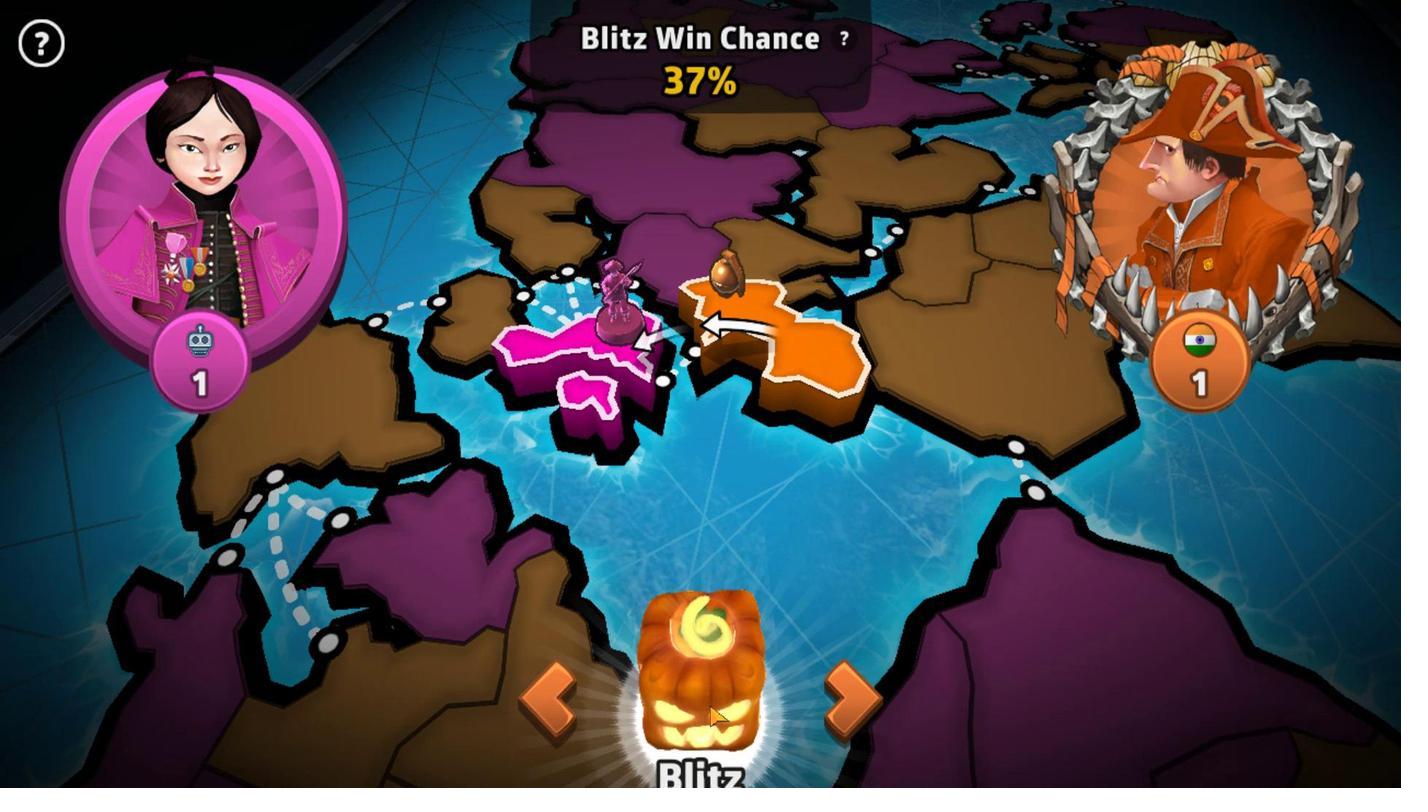 
Action: Mouse pressed left at (747, 638)
Screenshot: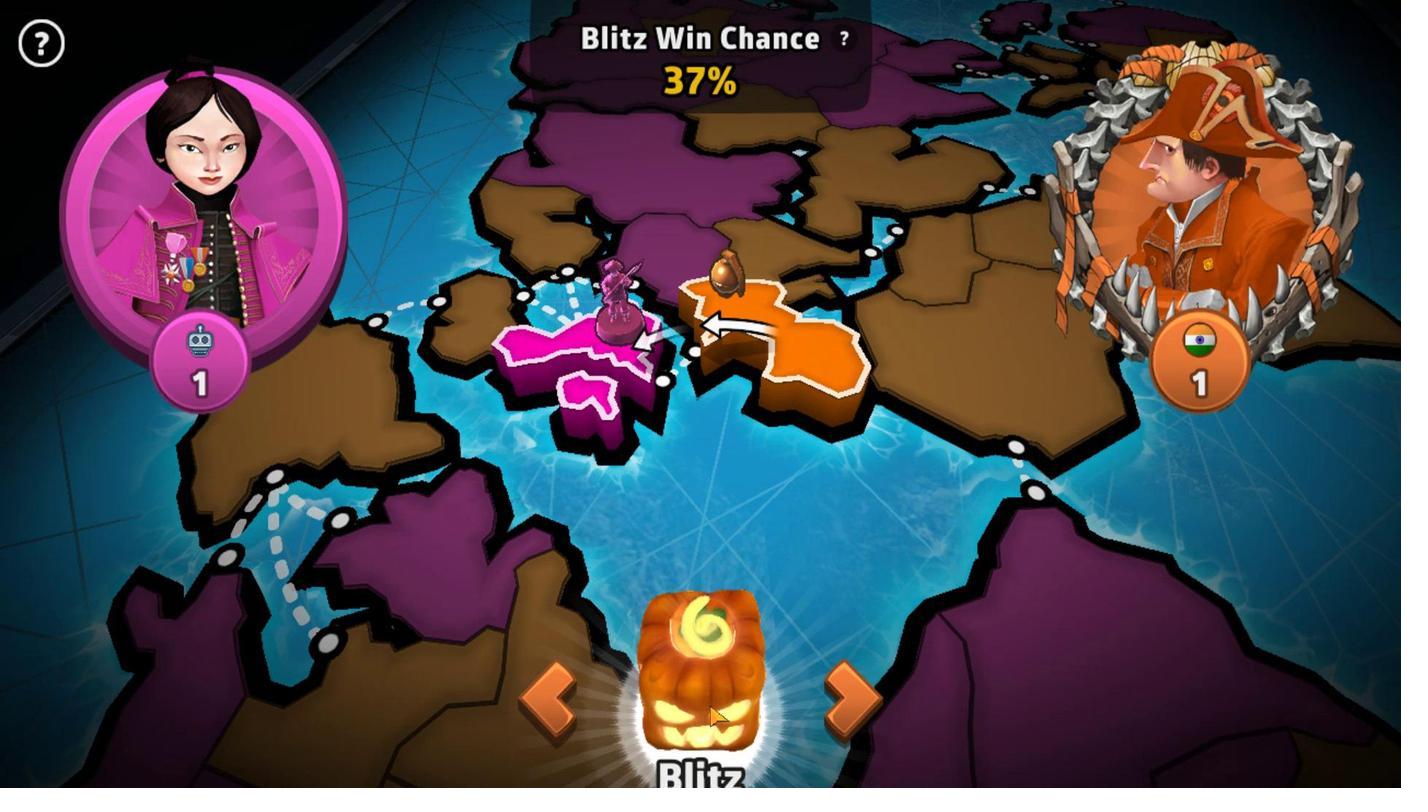 
Action: Mouse moved to (717, 669)
Screenshot: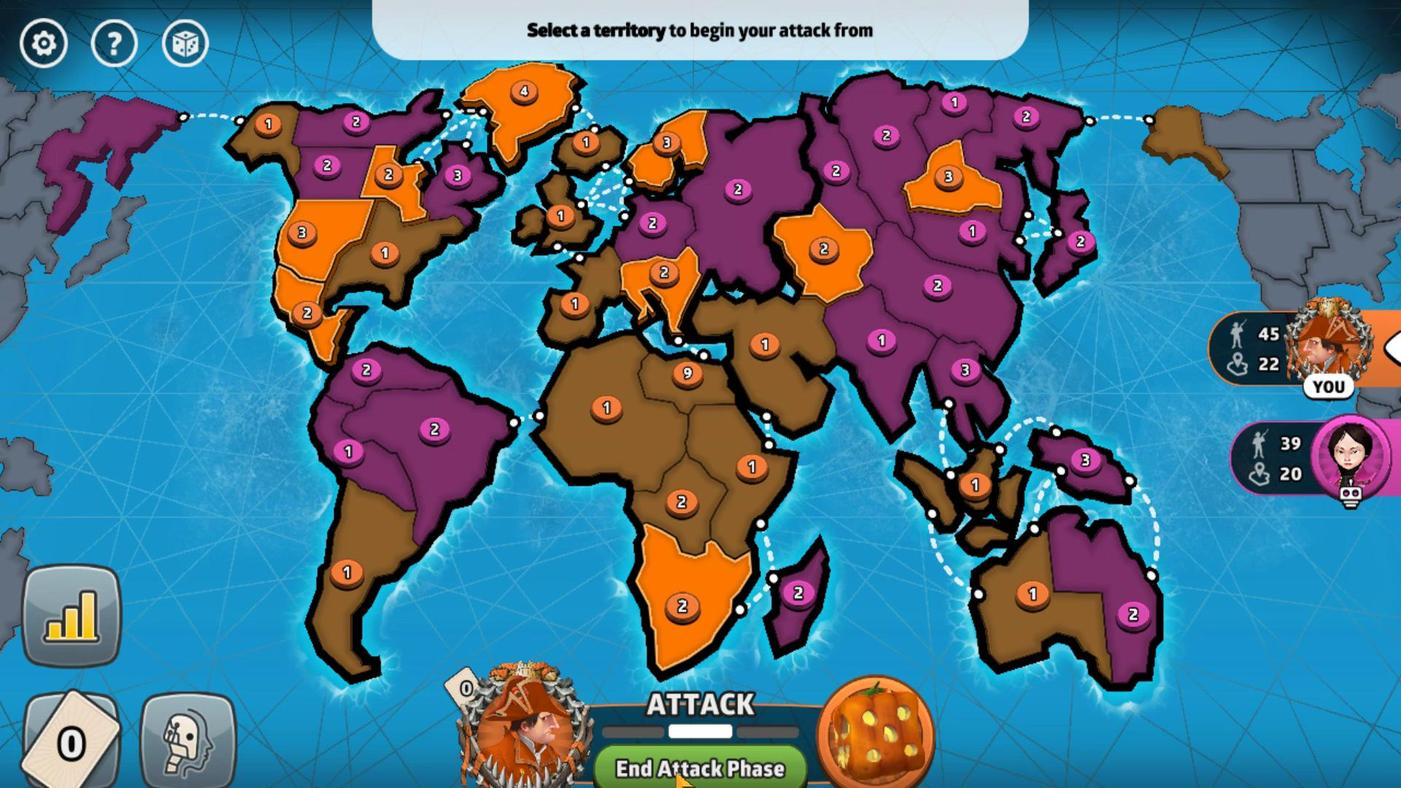 
Action: Mouse pressed left at (717, 669)
Screenshot: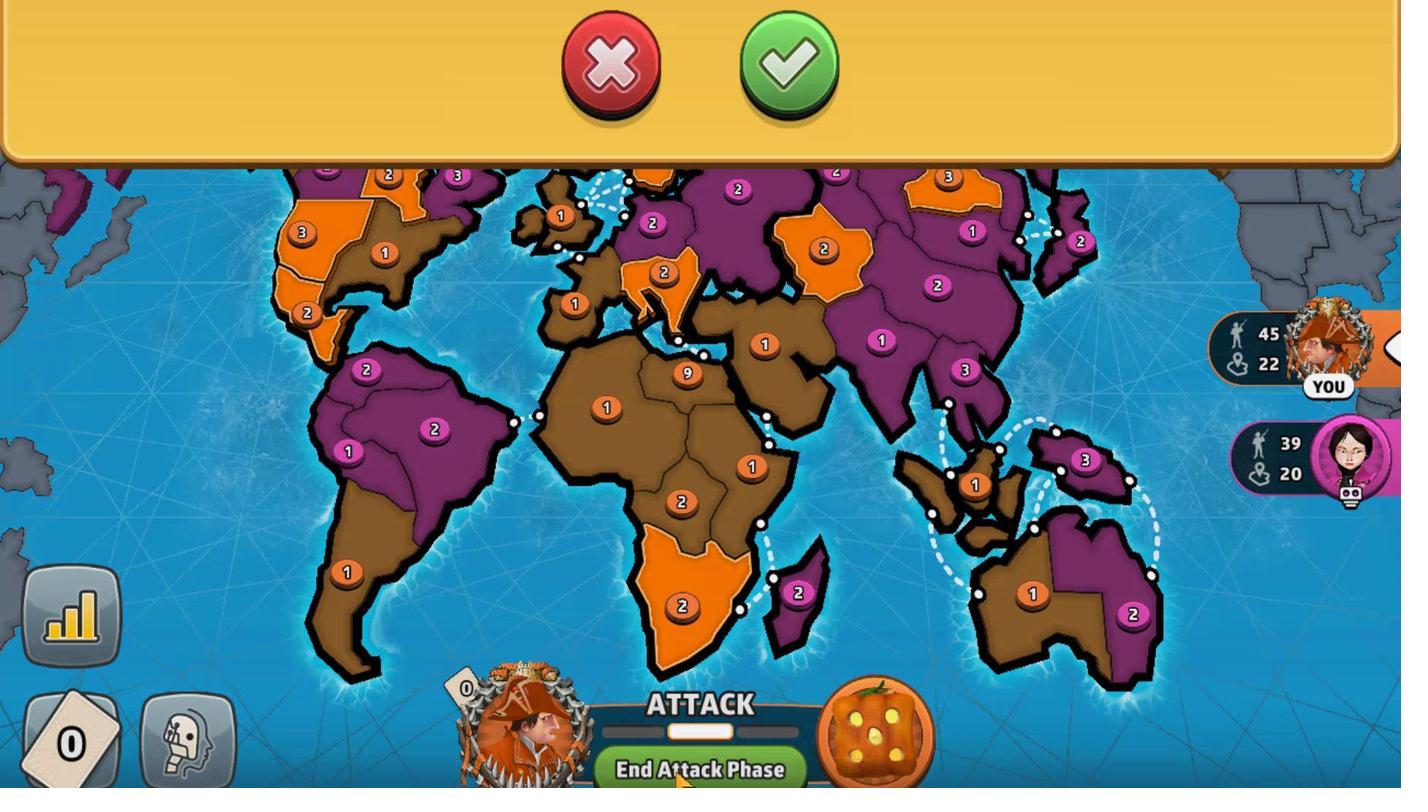 
Action: Mouse moved to (828, 442)
Screenshot: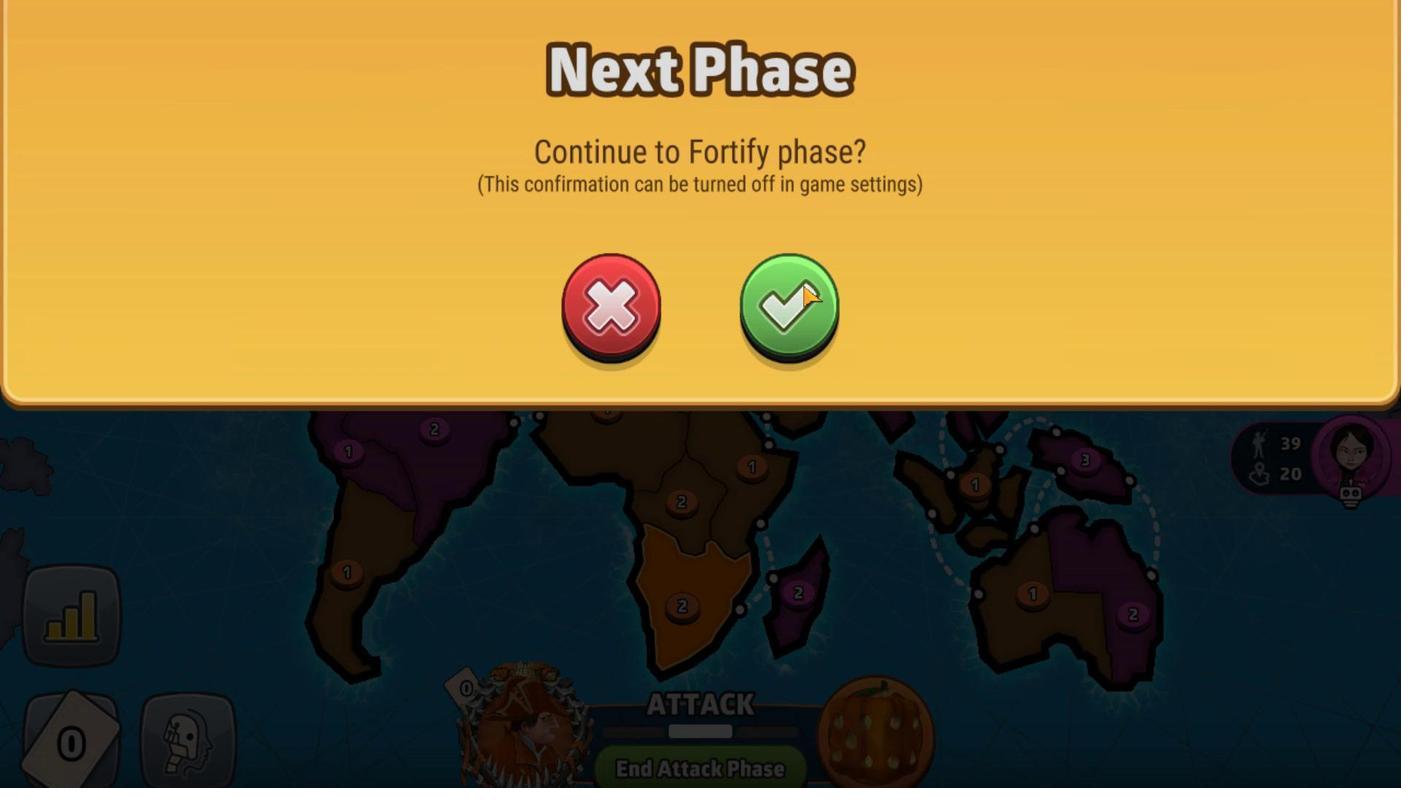 
Action: Mouse pressed left at (828, 442)
Screenshot: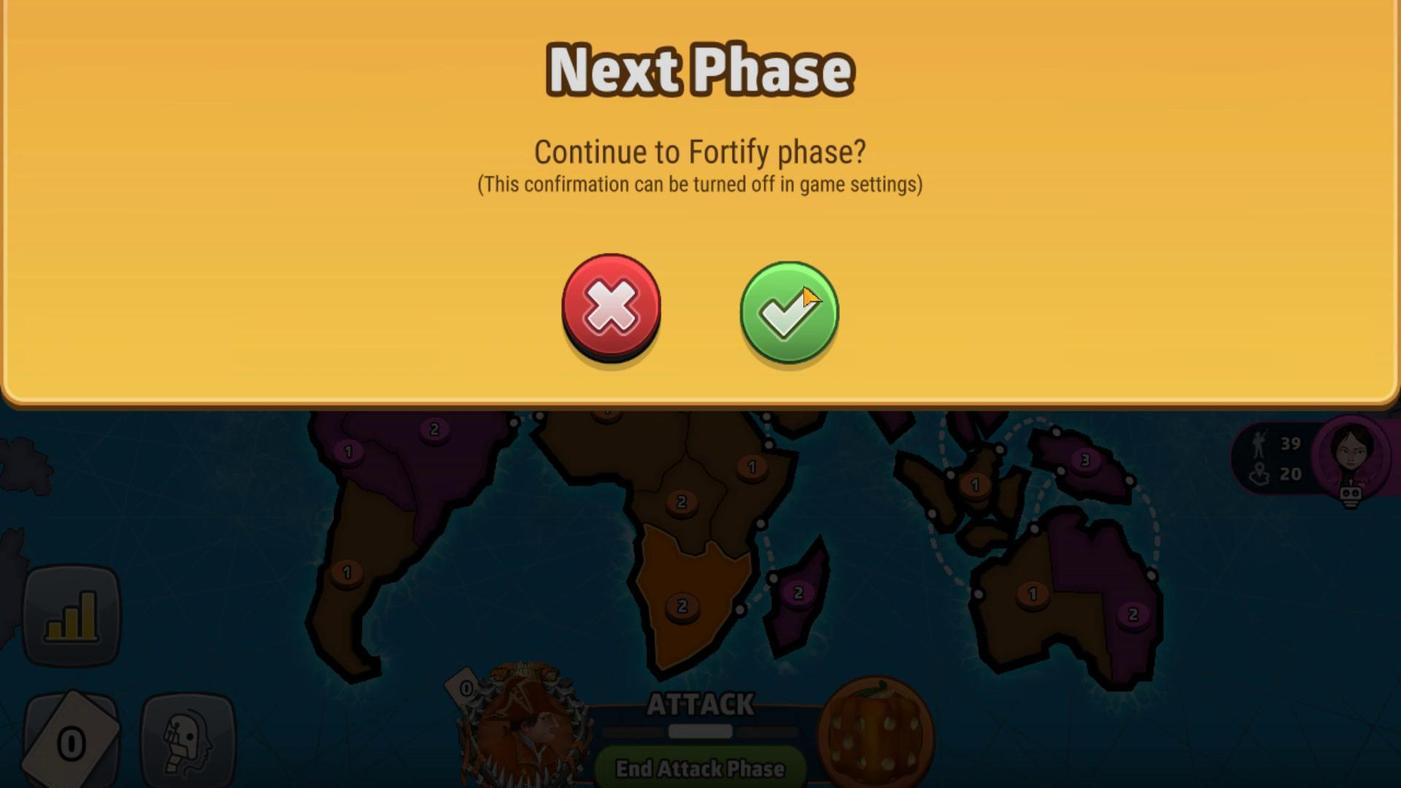 
Action: Mouse moved to (723, 672)
Screenshot: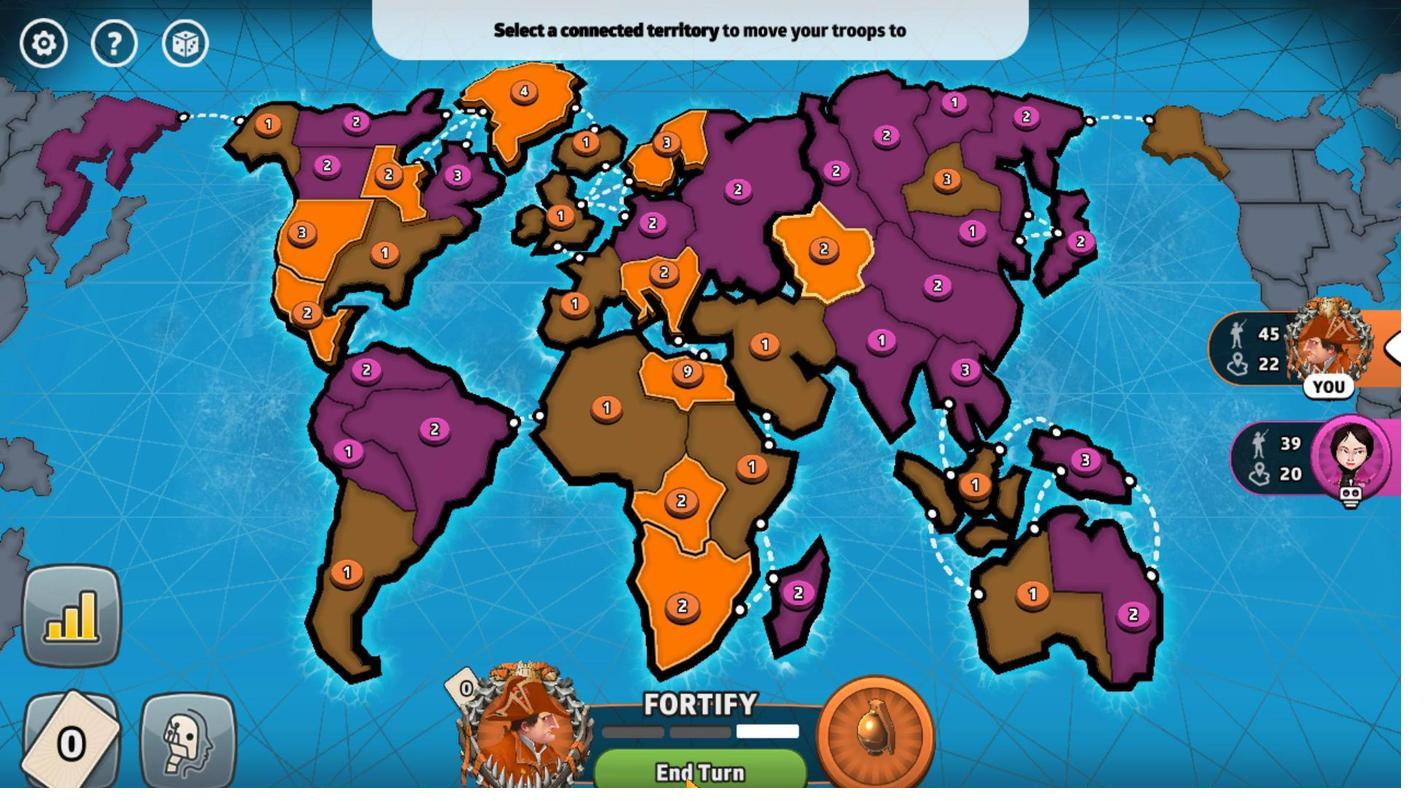 
Action: Mouse pressed left at (723, 672)
Screenshot: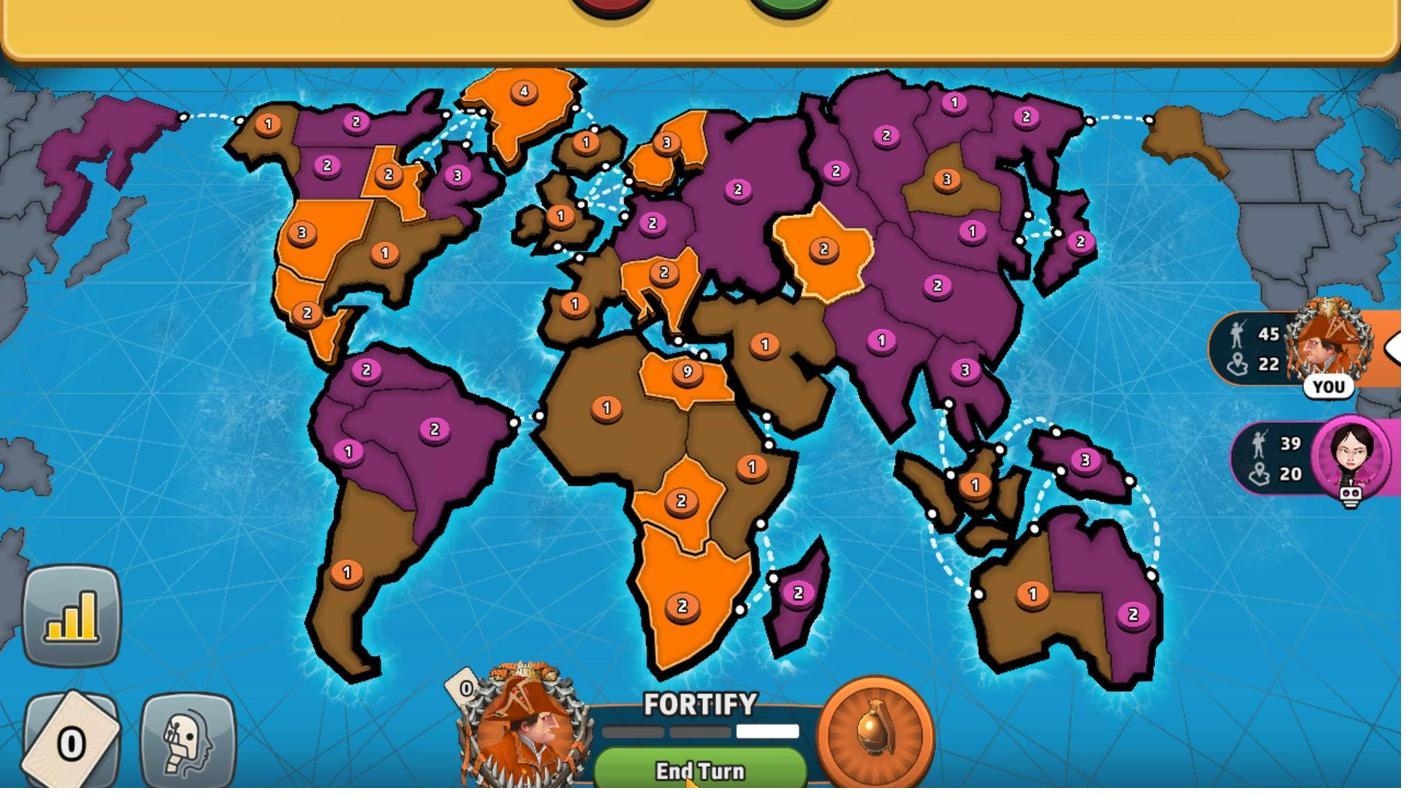 
Action: Mouse moved to (830, 451)
Screenshot: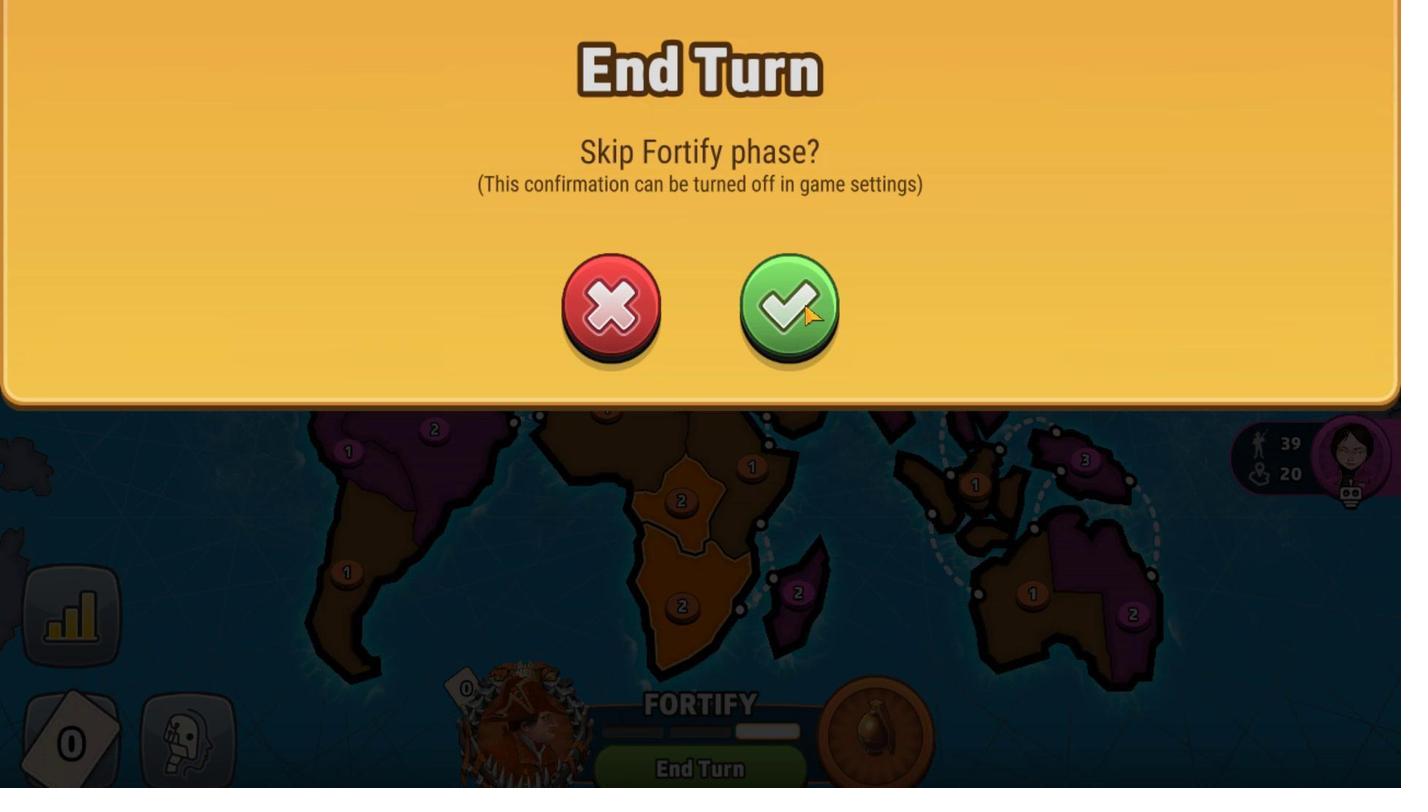 
Action: Mouse pressed left at (830, 451)
Screenshot: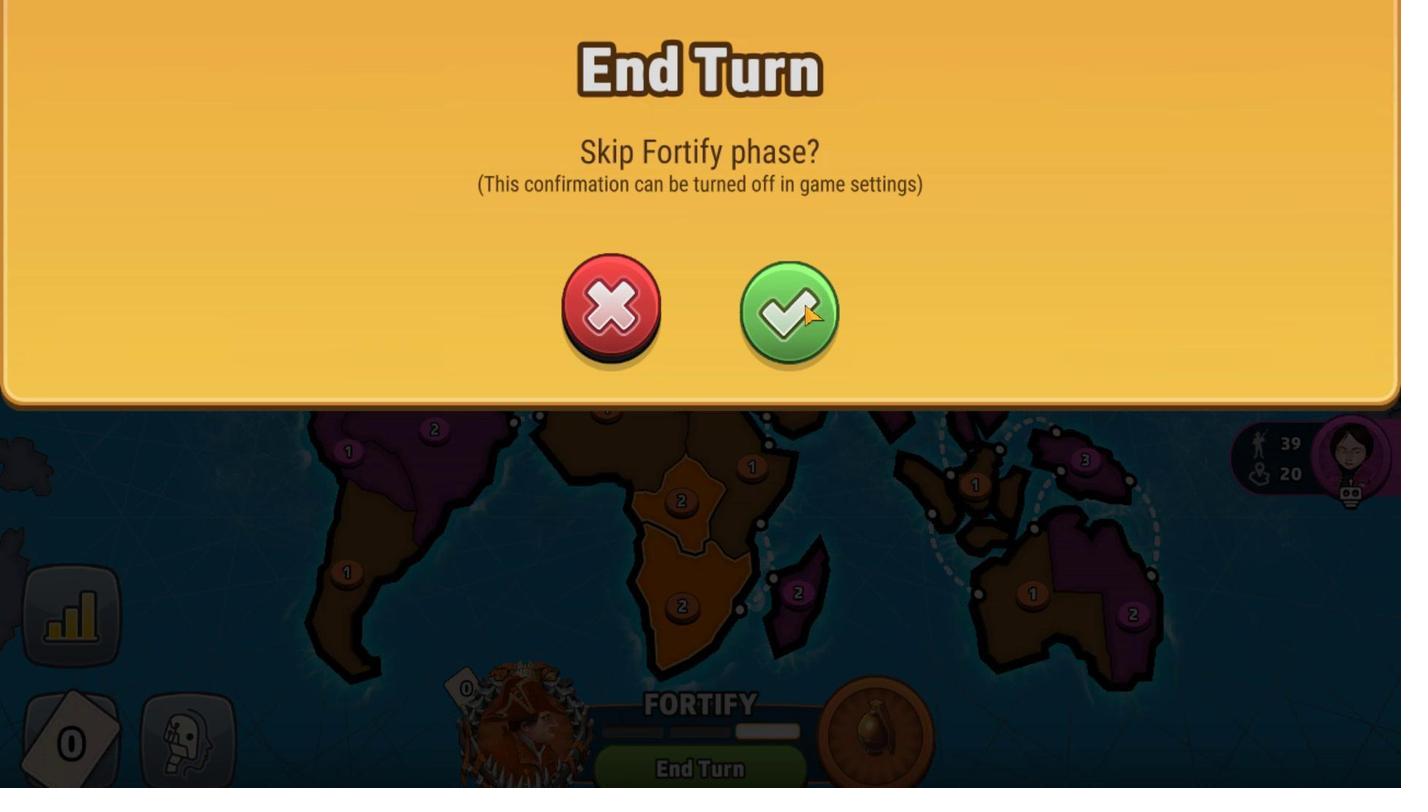 
Action: Mouse moved to (708, 441)
Screenshot: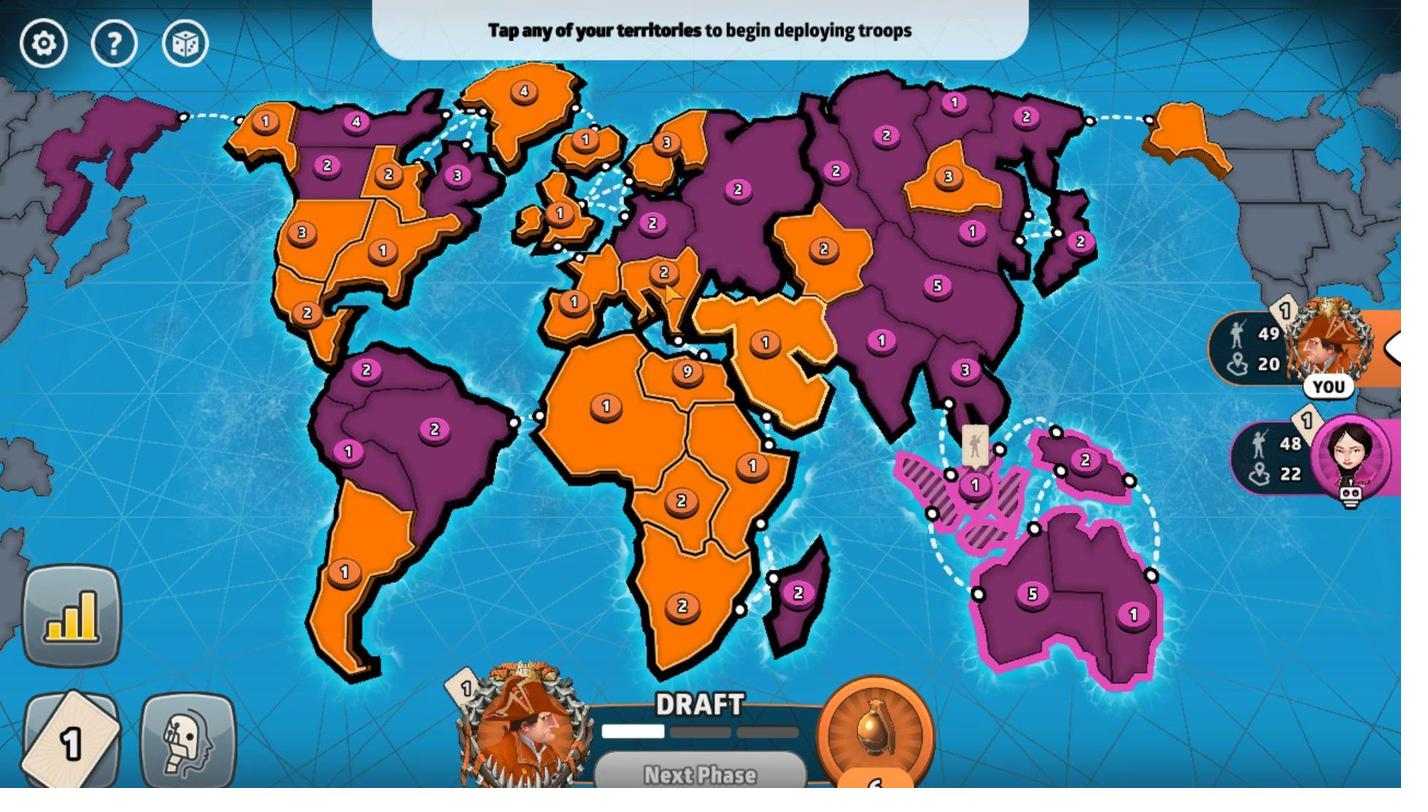 
Action: Mouse pressed left at (708, 441)
Screenshot: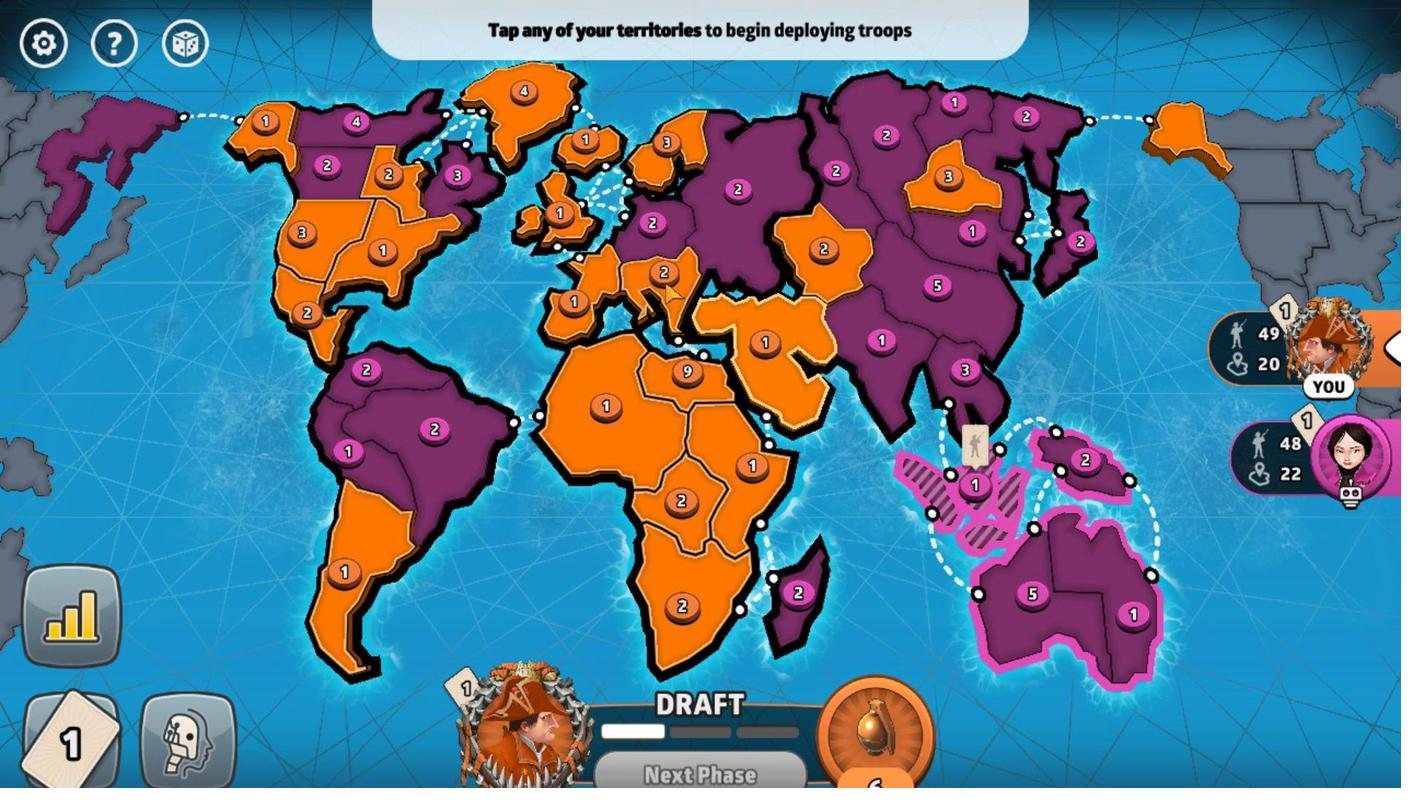 
Action: Mouse moved to (993, 596)
Screenshot: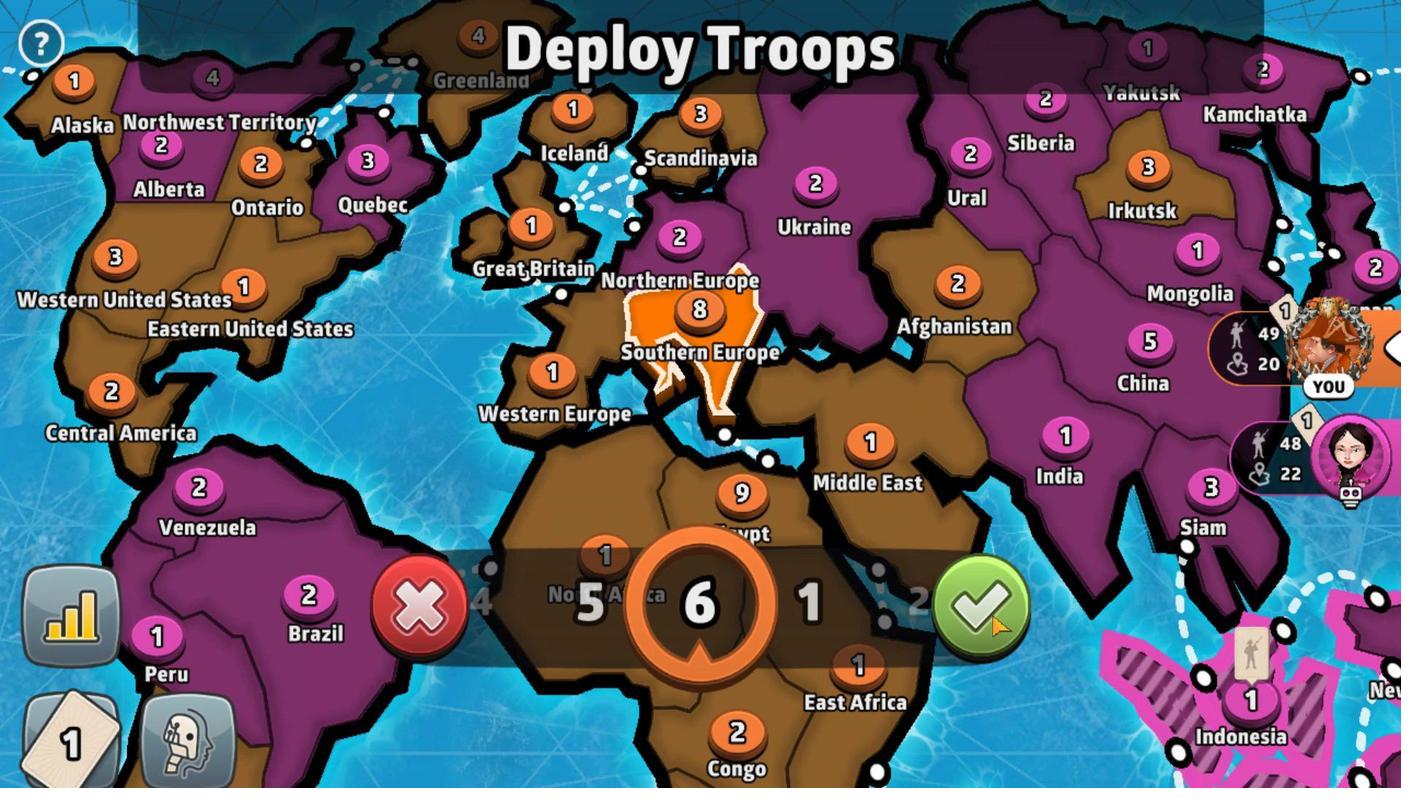 
Action: Mouse pressed left at (993, 596)
Screenshot: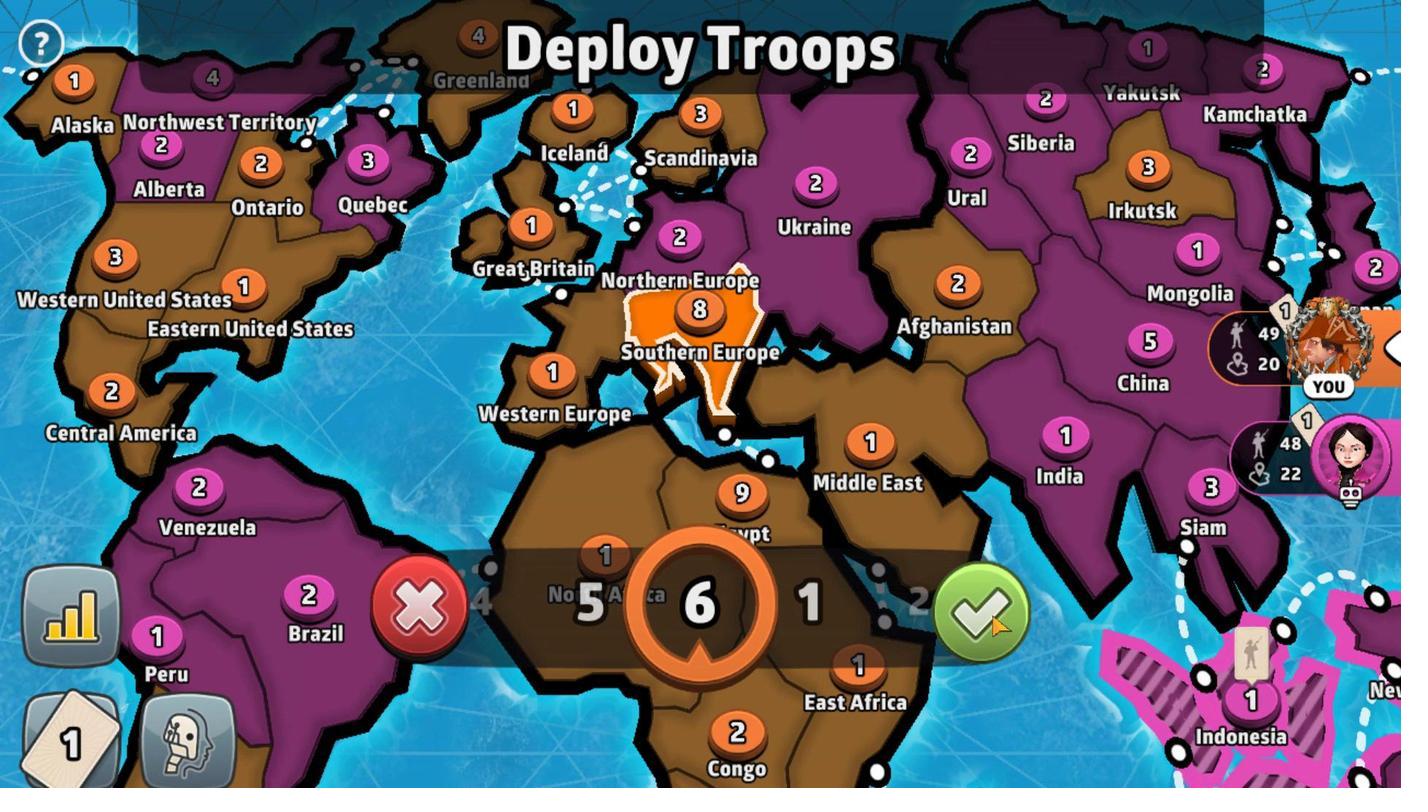 
Action: Mouse moved to (735, 671)
Screenshot: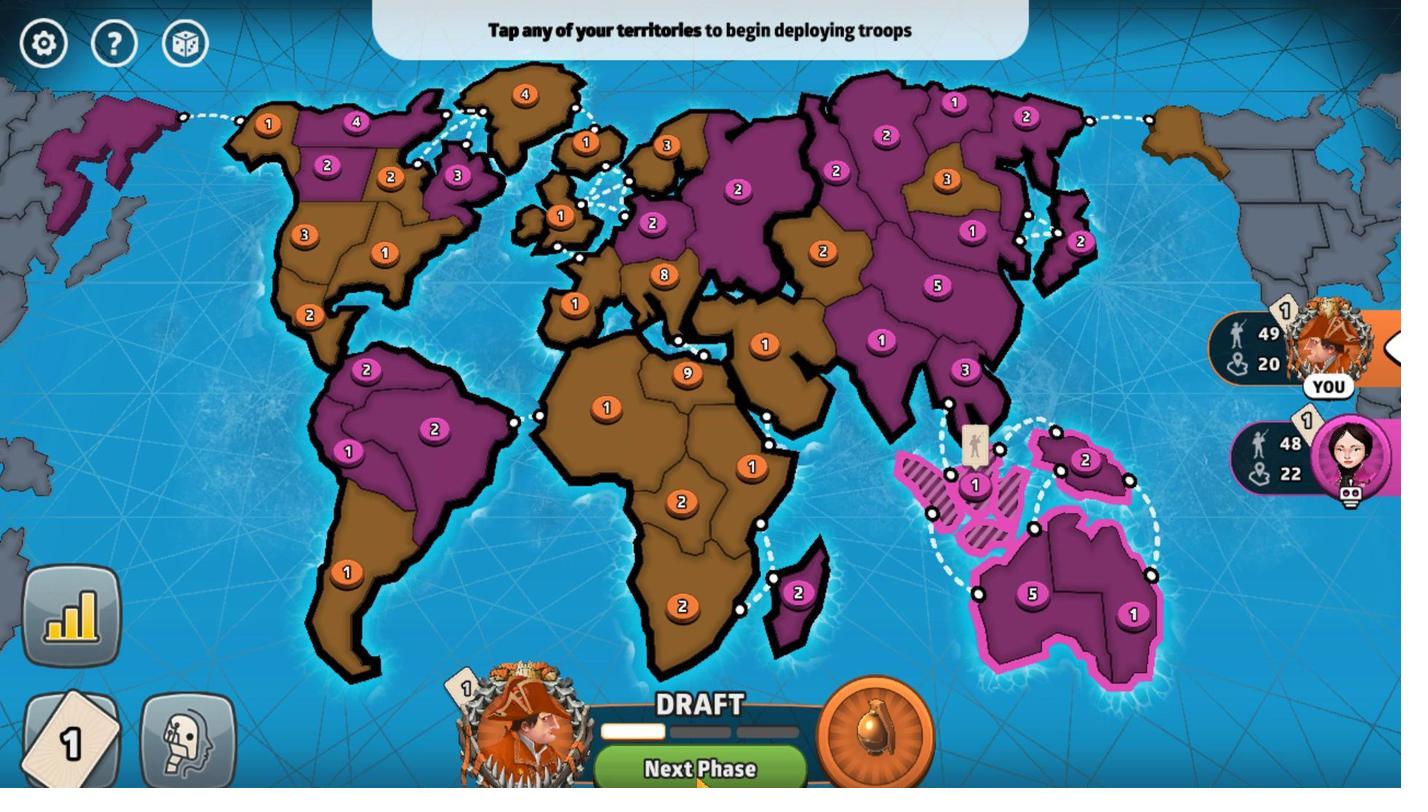 
Action: Mouse pressed left at (735, 671)
Screenshot: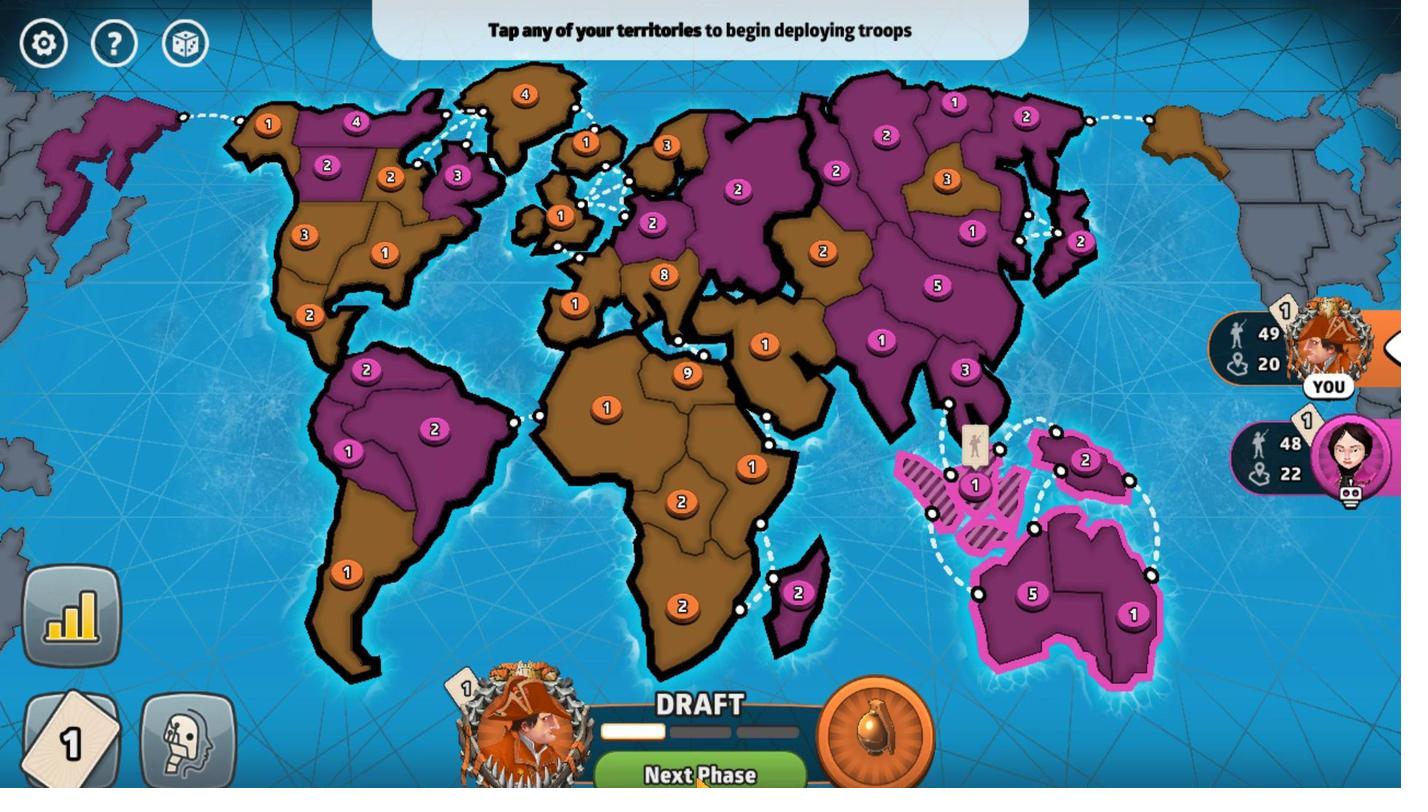 
Action: Mouse moved to (707, 448)
Screenshot: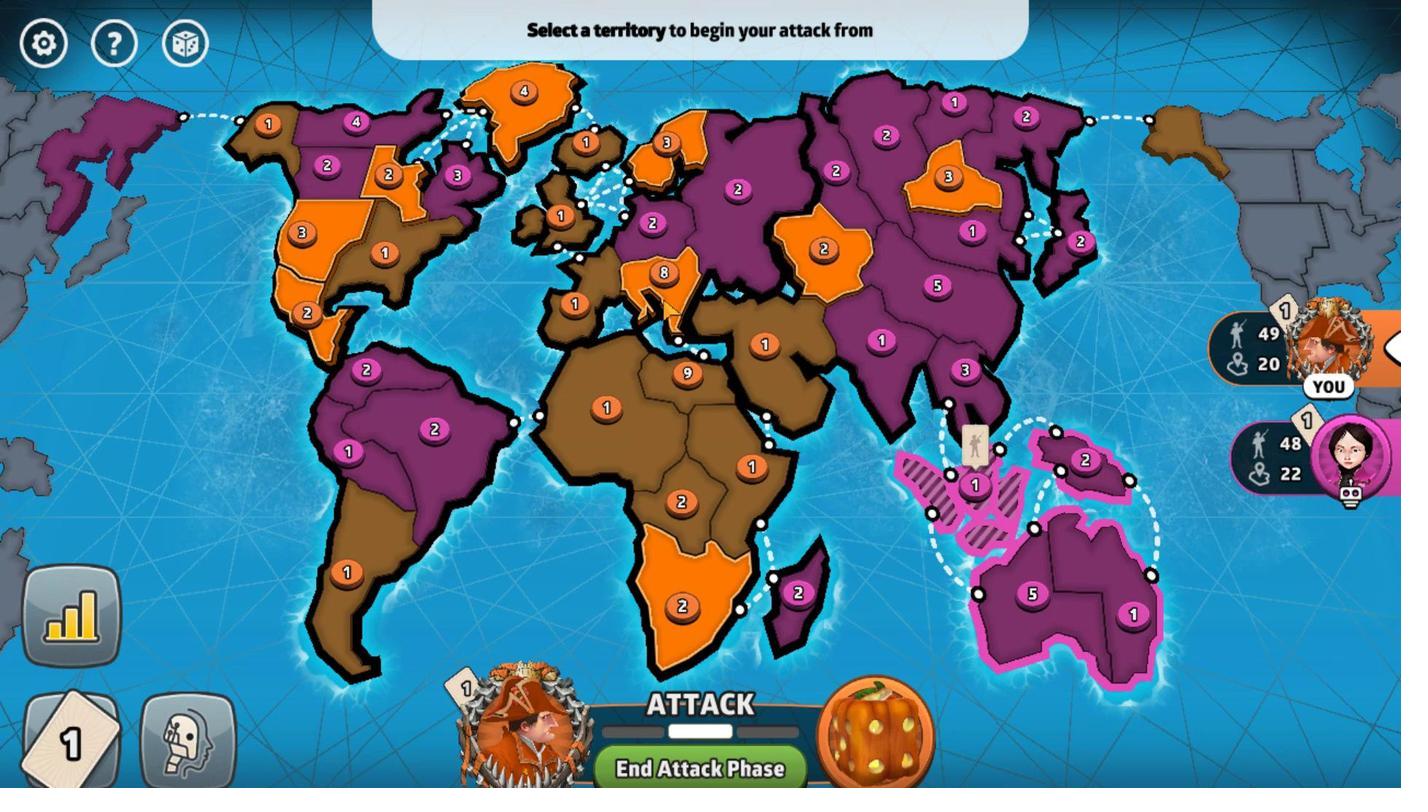 
Action: Mouse pressed left at (707, 448)
Screenshot: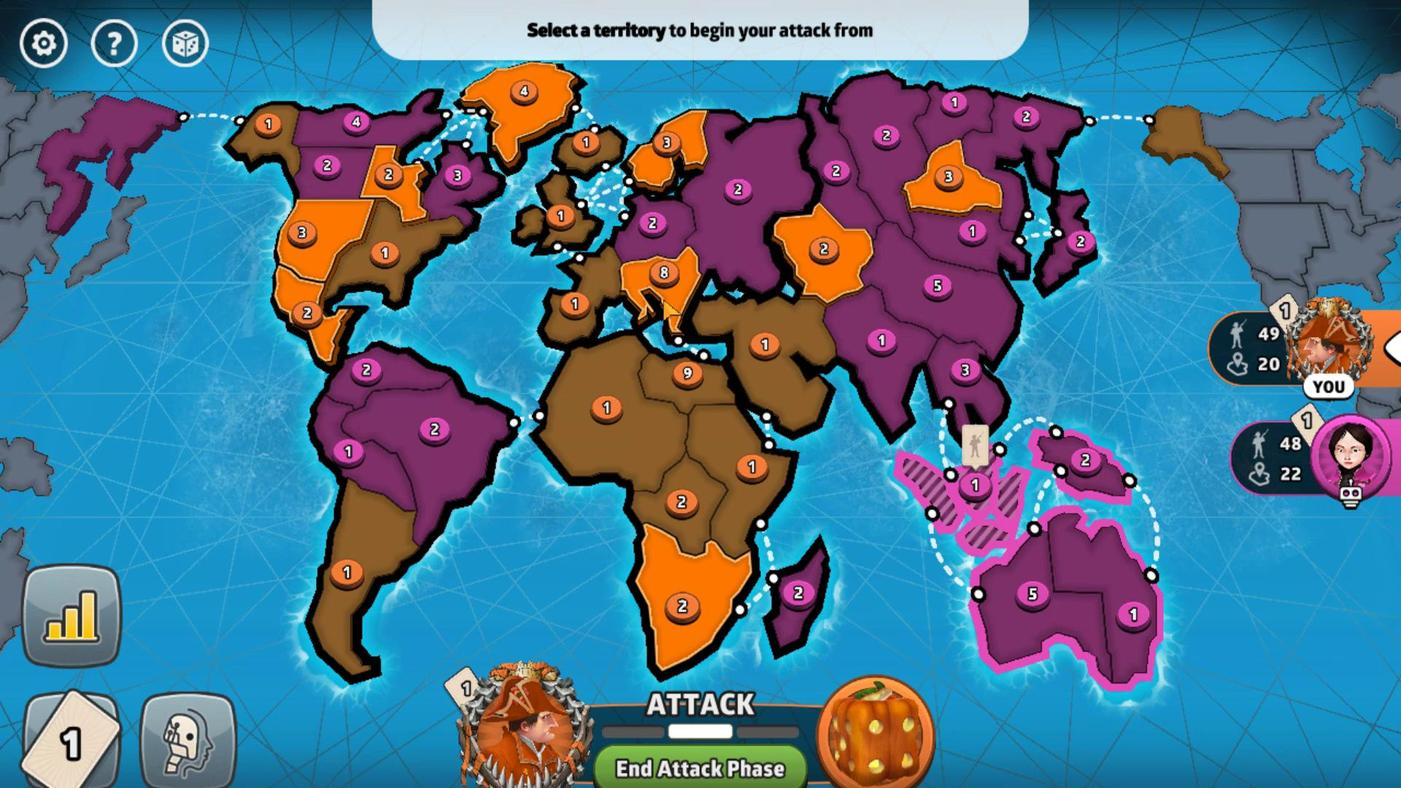 
Action: Mouse moved to (683, 442)
Screenshot: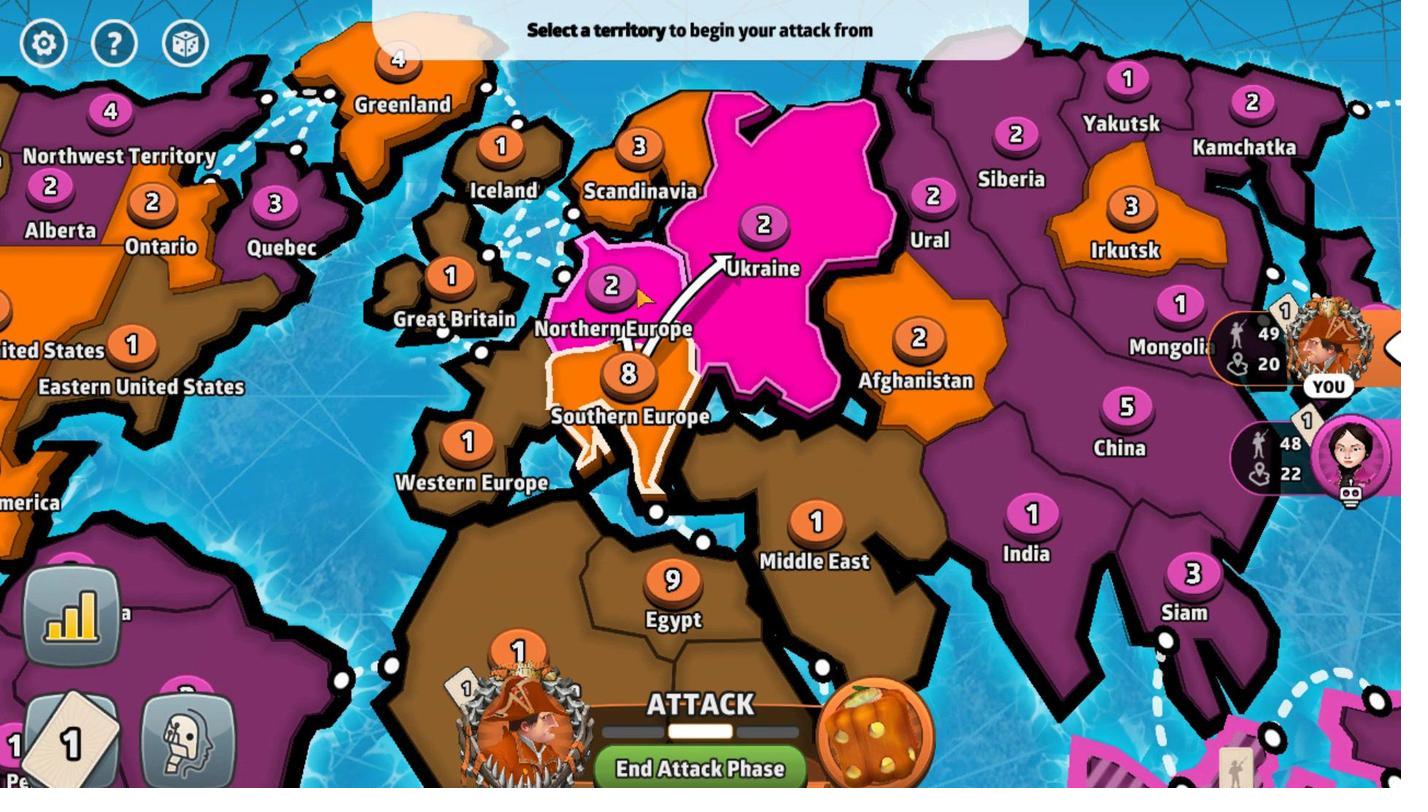 
Action: Mouse pressed left at (683, 442)
Screenshot: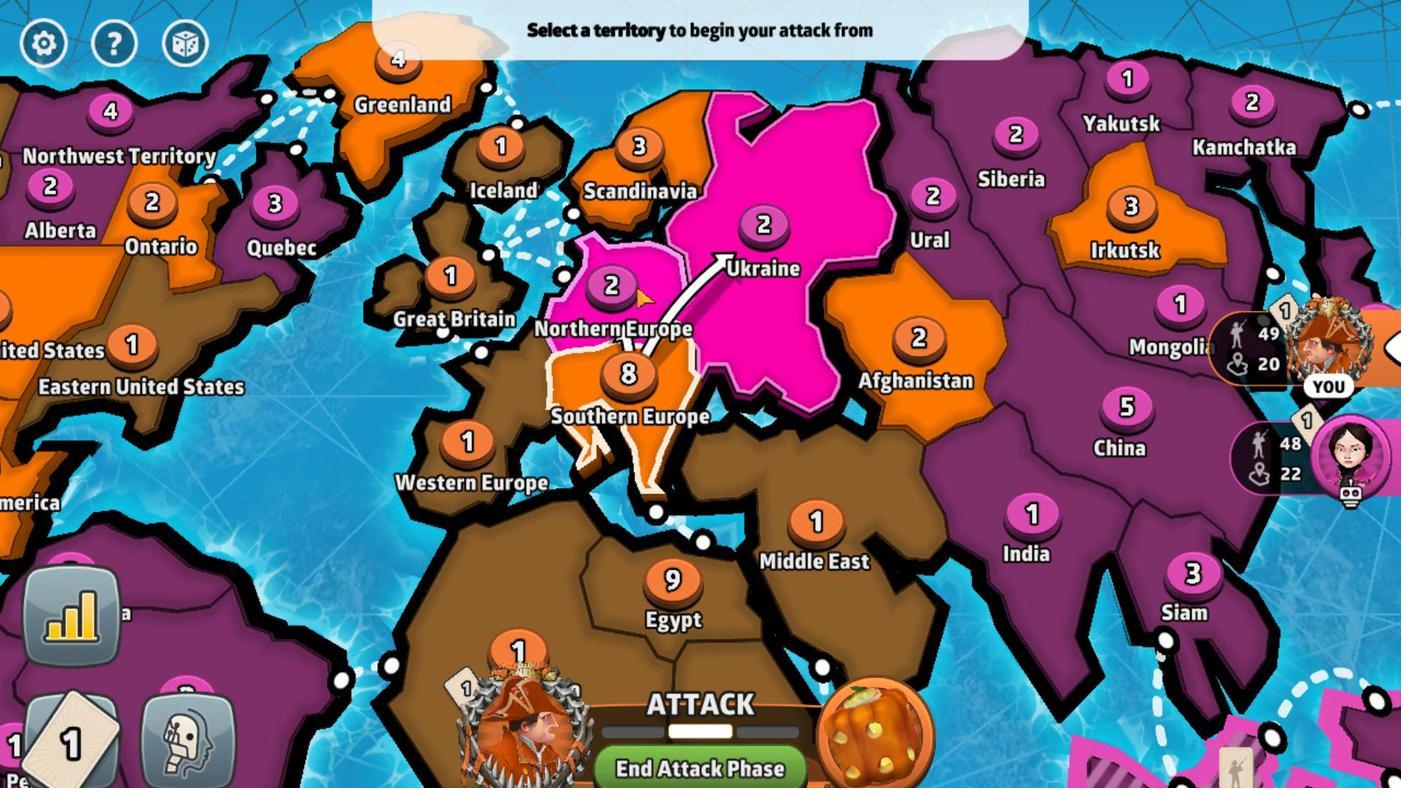 
Action: Mouse moved to (759, 599)
Screenshot: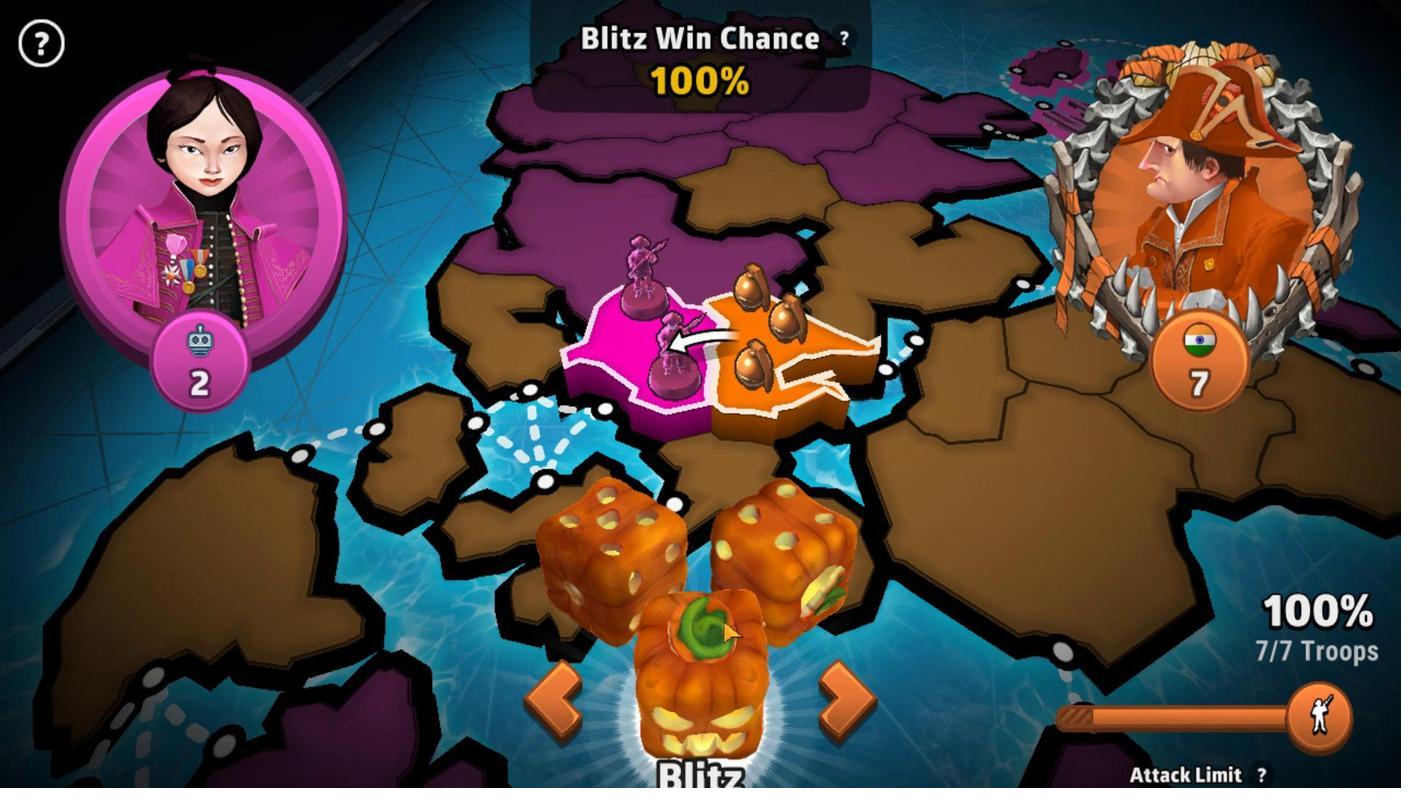 
Action: Mouse pressed left at (759, 599)
Screenshot: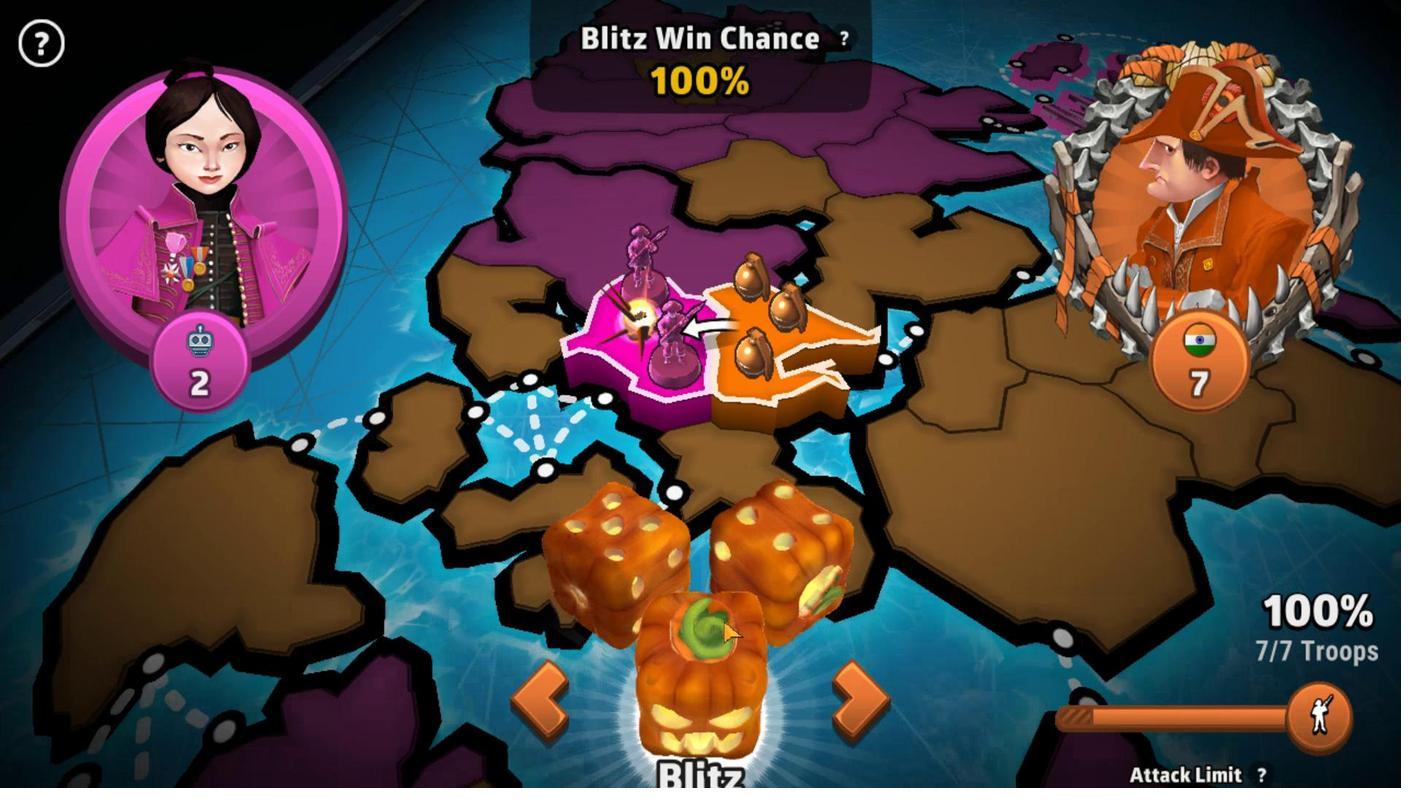 
Action: Mouse moved to (975, 596)
Screenshot: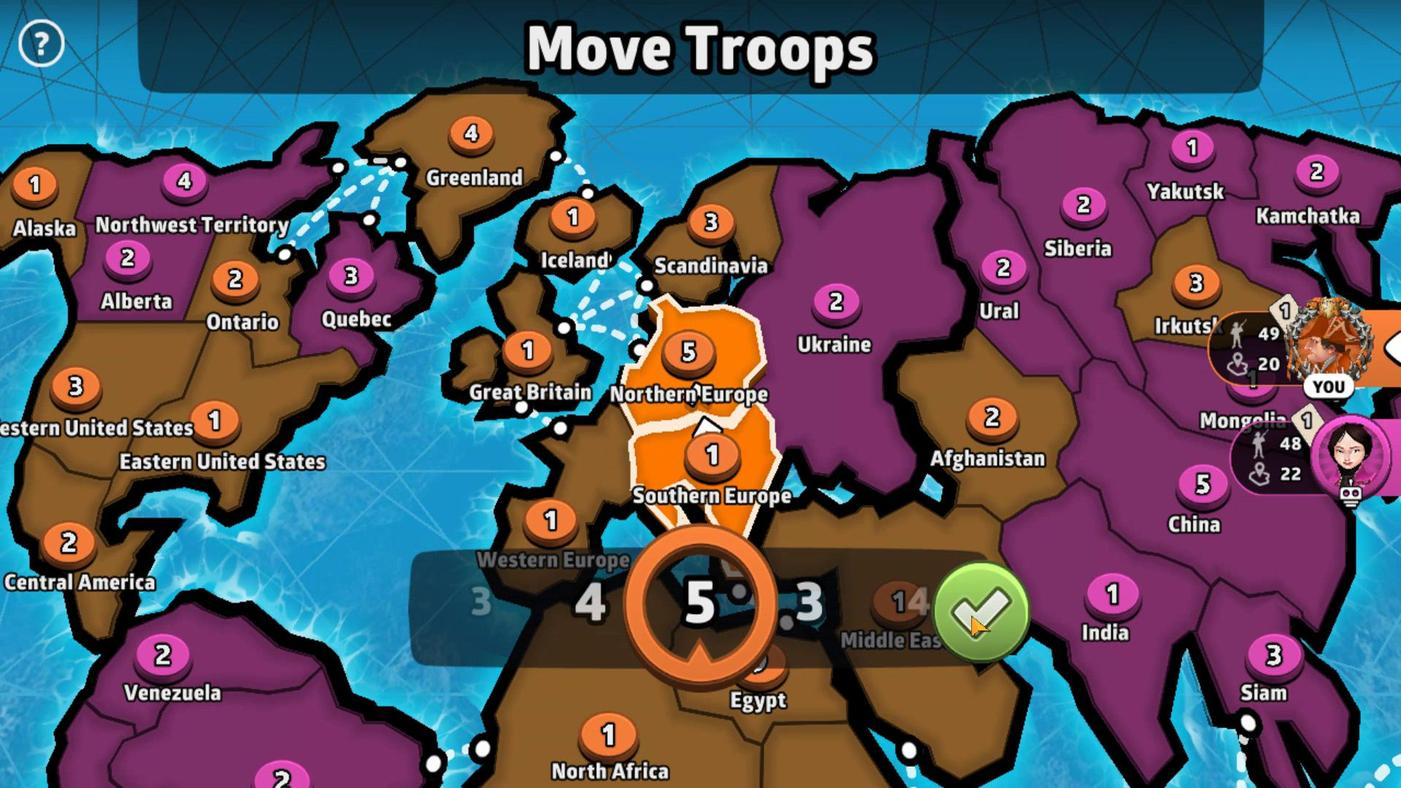 
Action: Mouse pressed left at (975, 596)
Screenshot: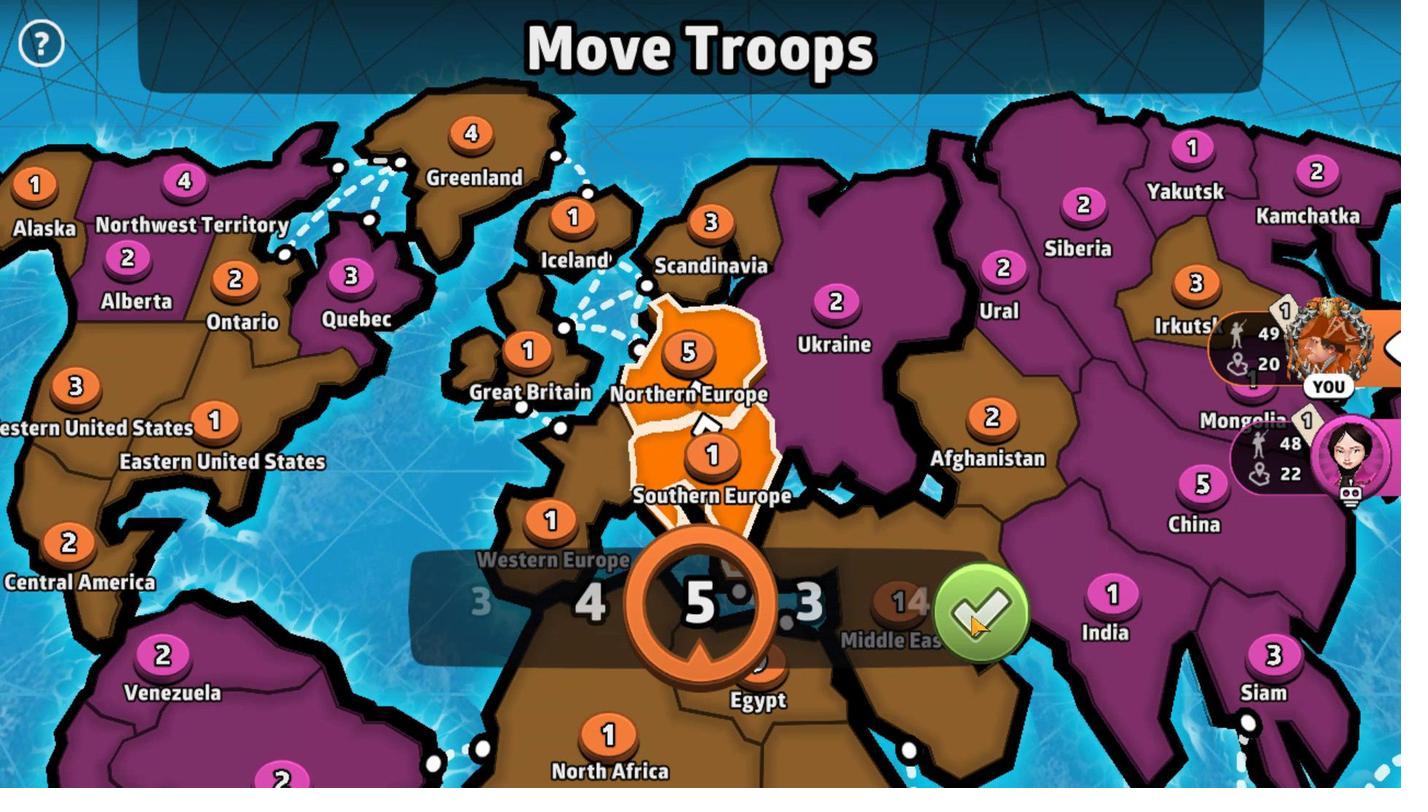 
Action: Mouse moved to (786, 458)
Screenshot: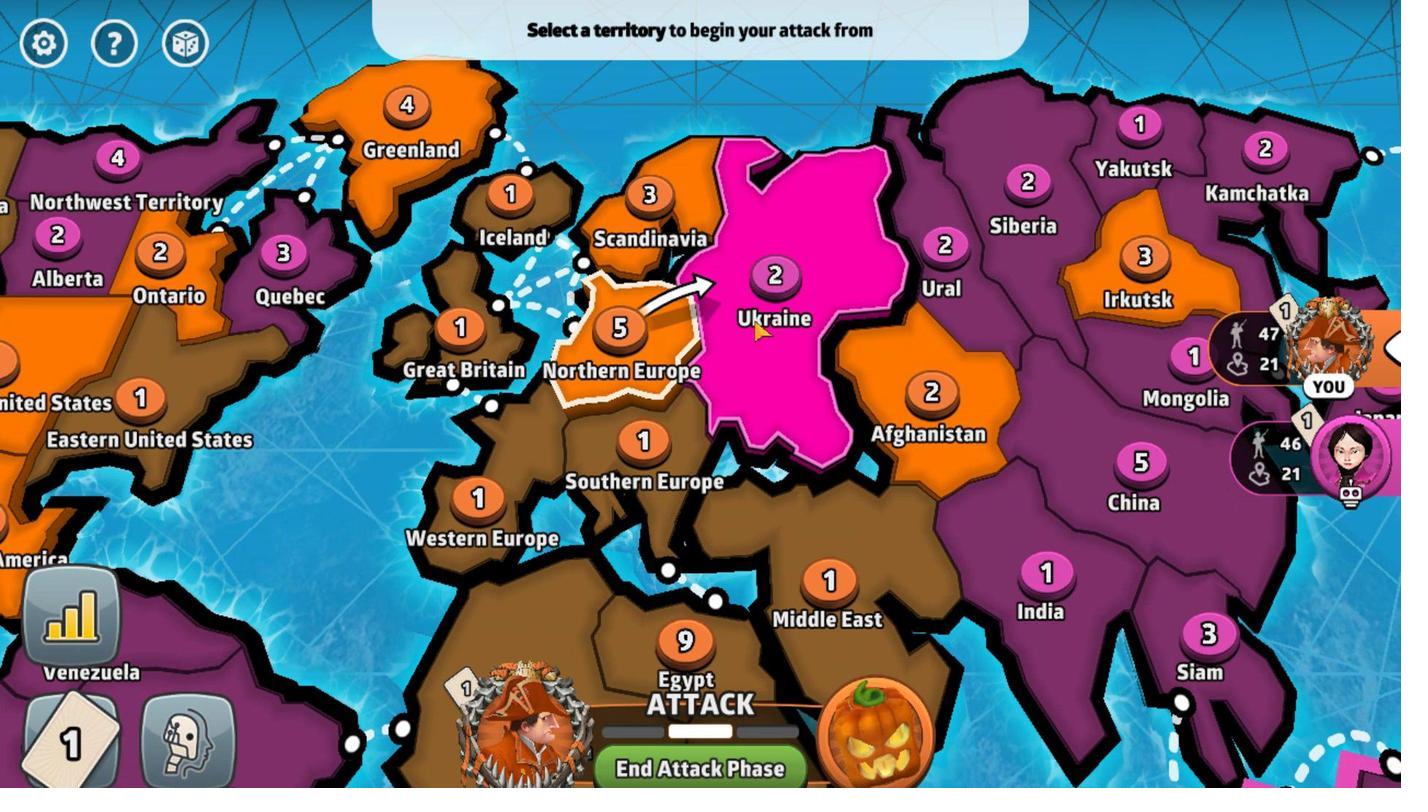 
Action: Mouse pressed left at (786, 458)
Screenshot: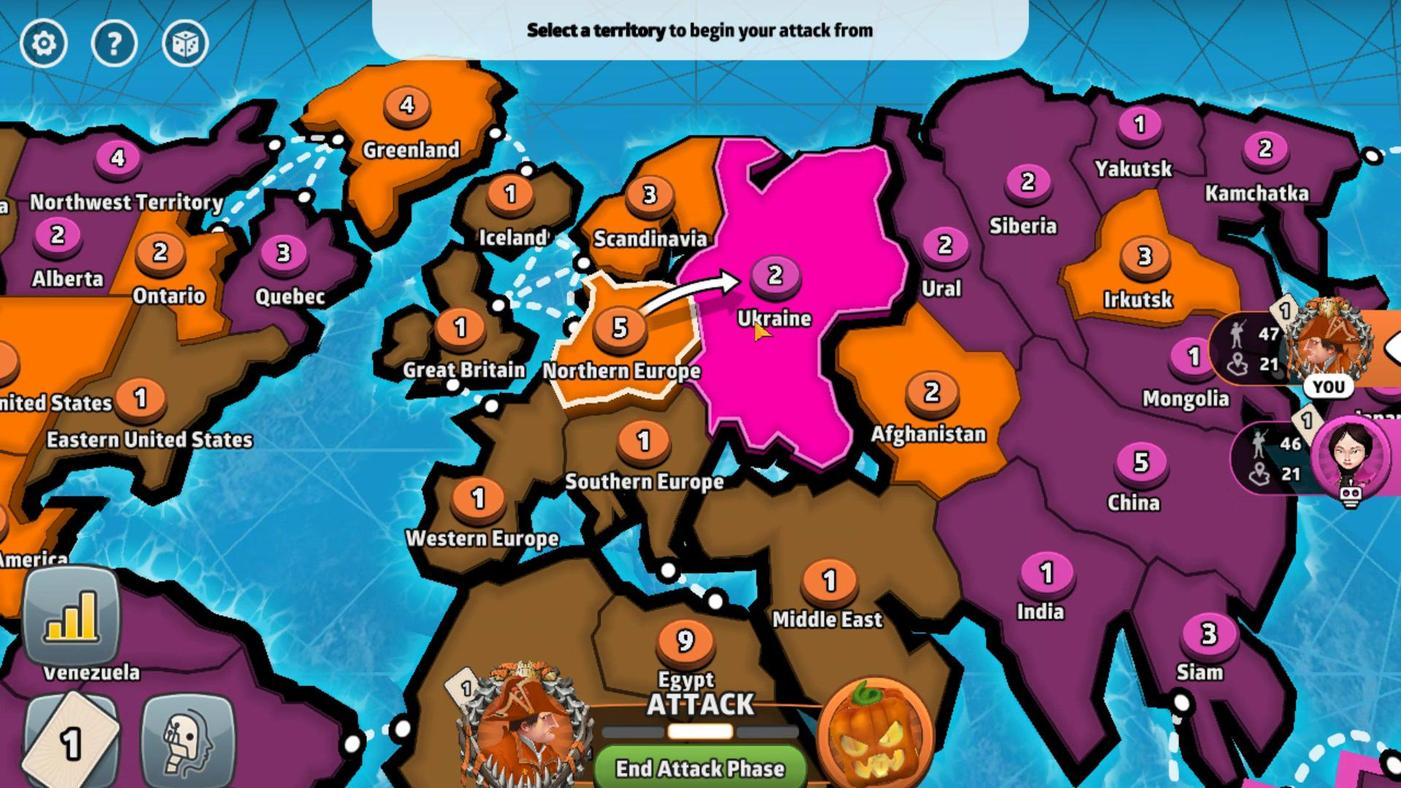 
Action: Mouse moved to (758, 604)
Screenshot: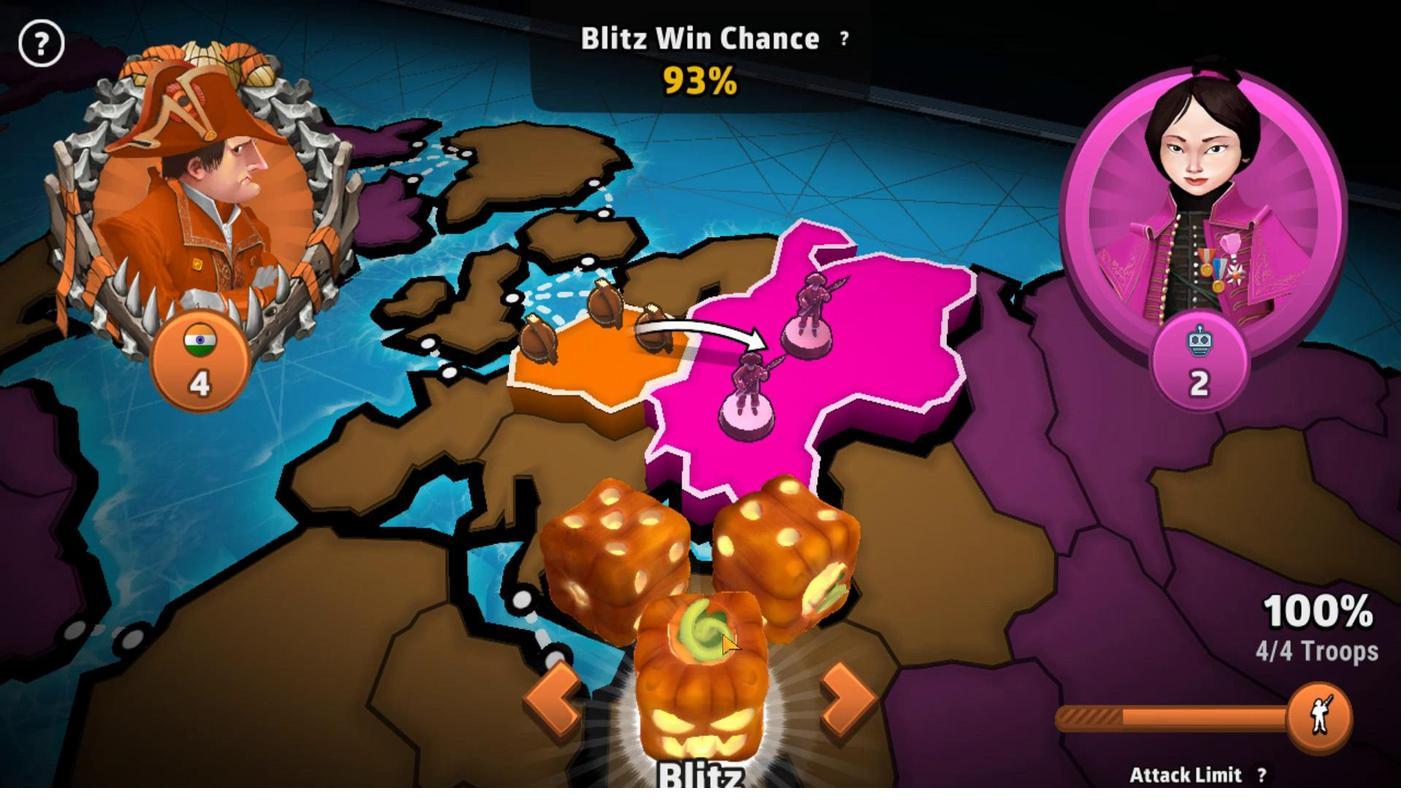 
Action: Mouse pressed left at (758, 604)
Screenshot: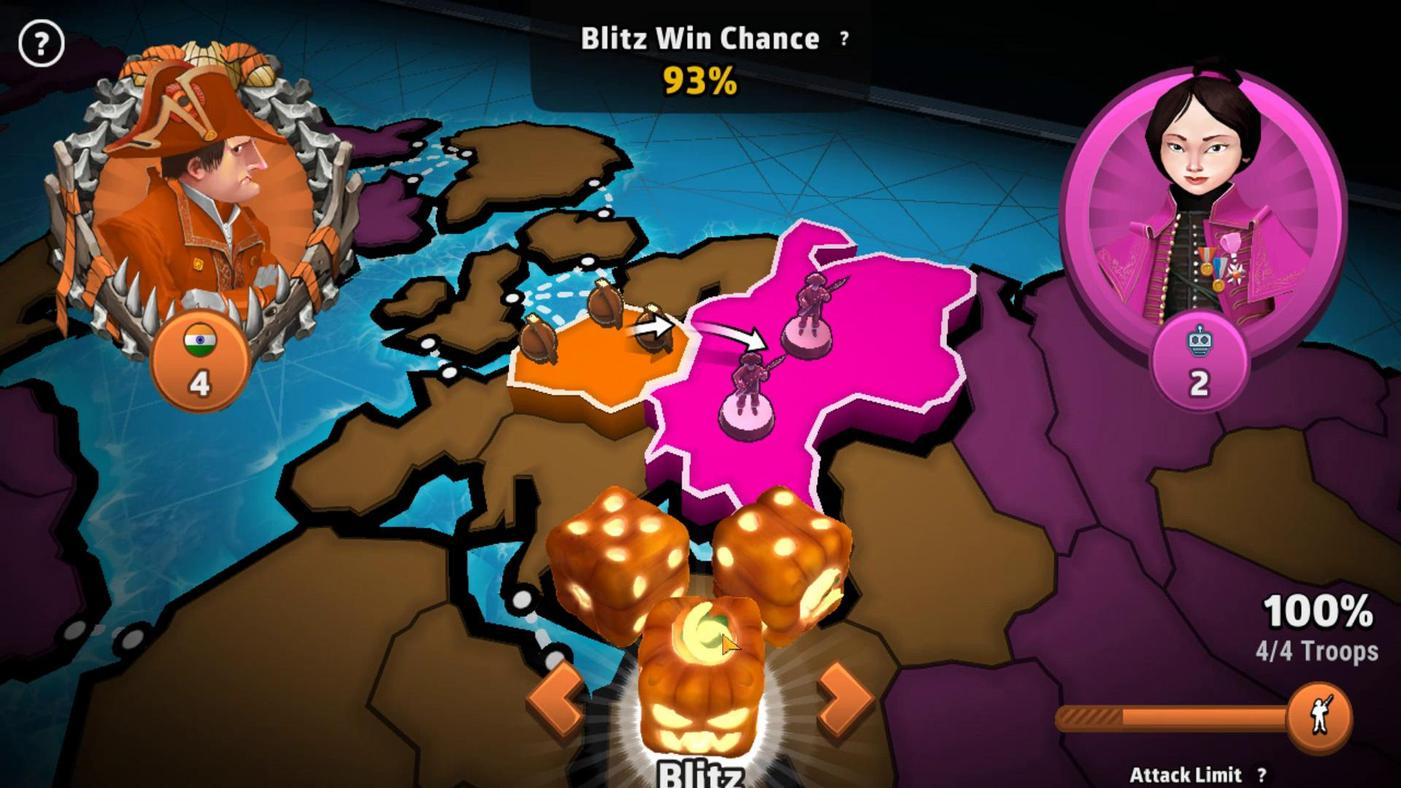 
Action: Mouse moved to (737, 669)
Screenshot: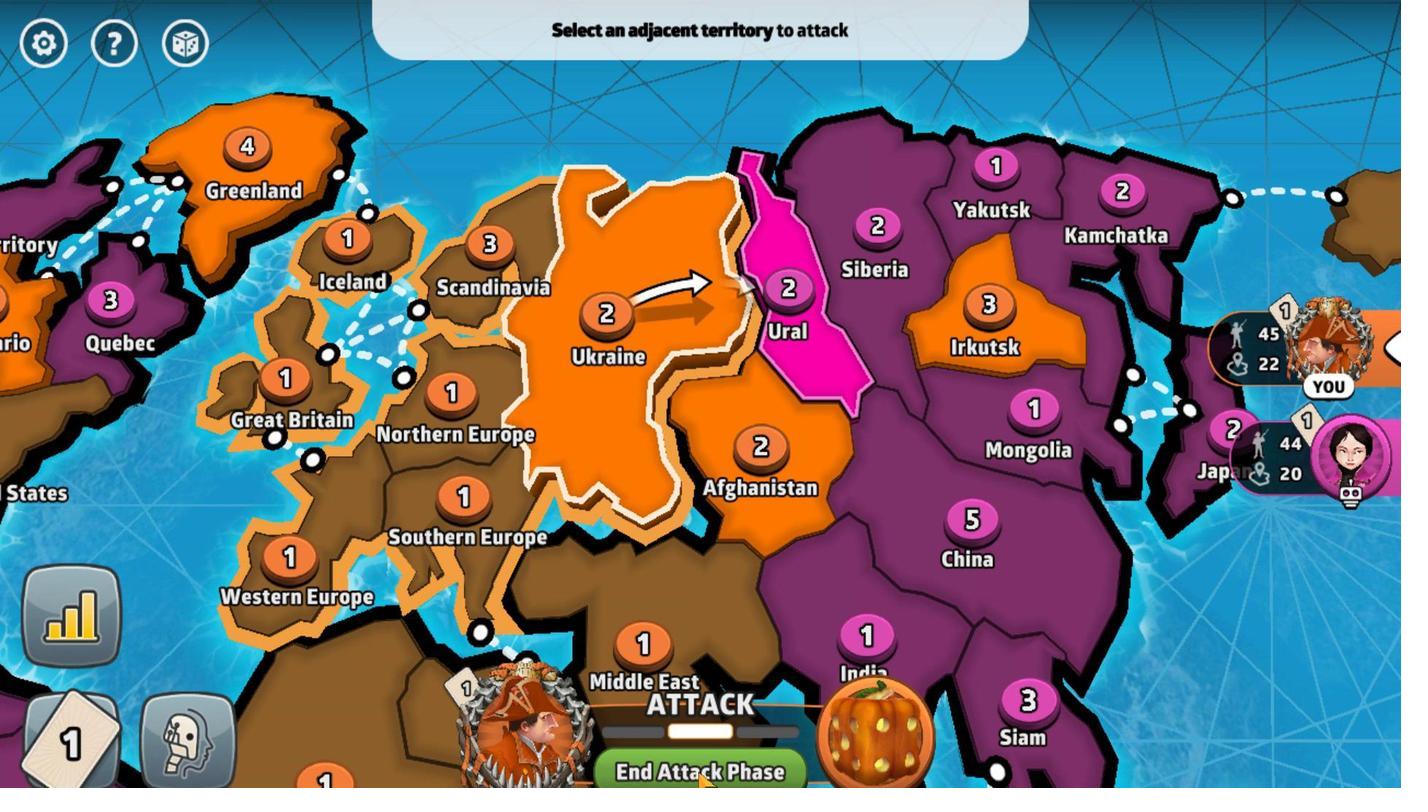 
Action: Mouse pressed left at (737, 669)
Screenshot: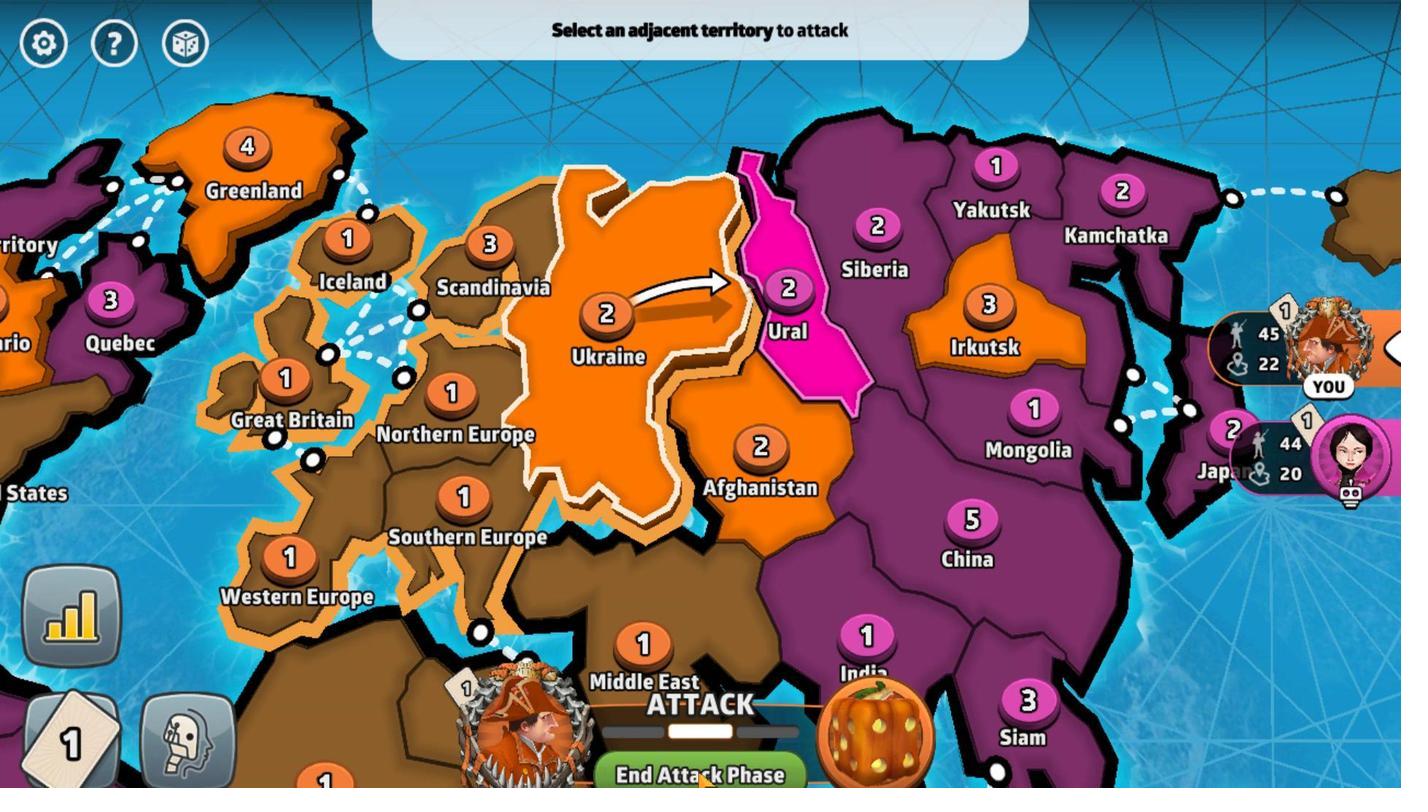 
Action: Mouse moved to (816, 459)
Screenshot: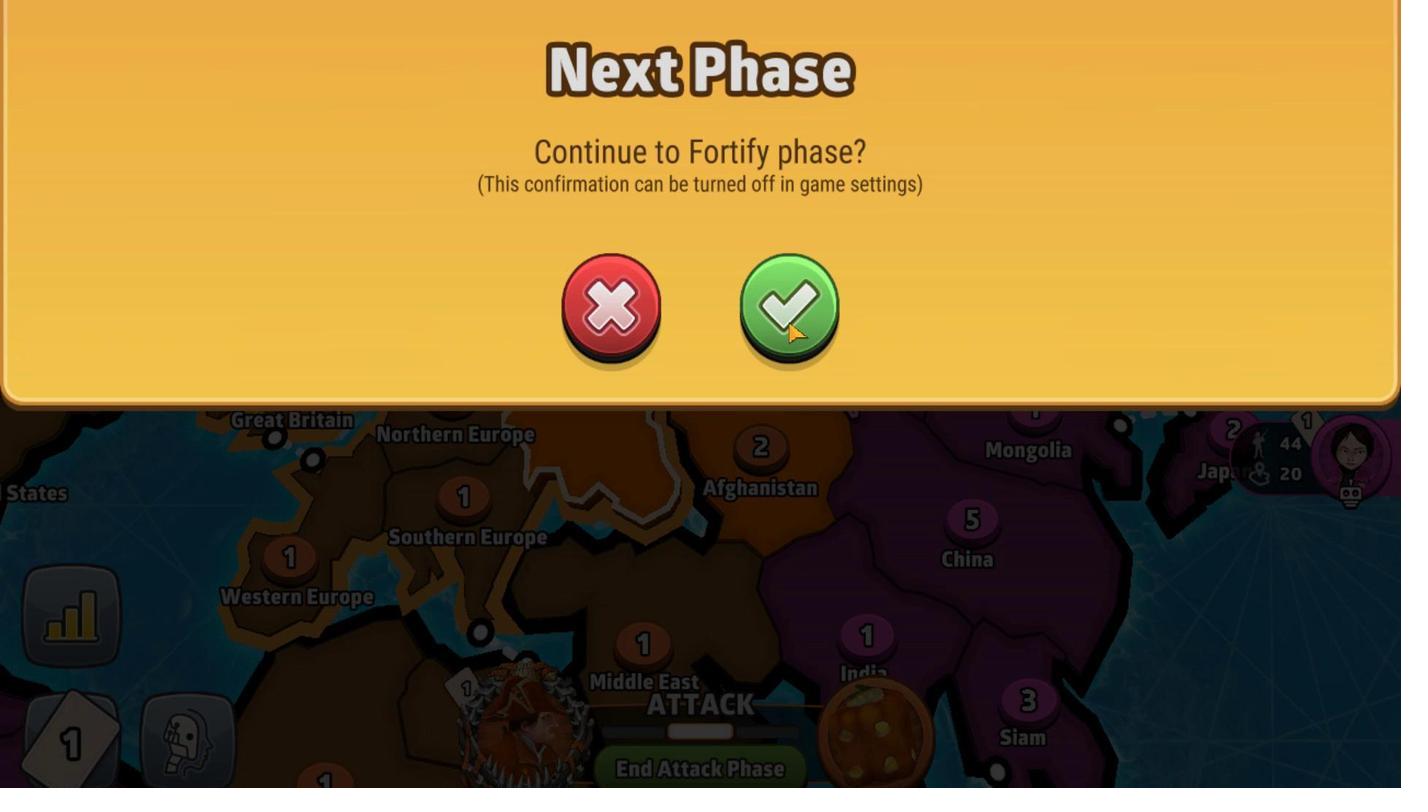 
Action: Mouse pressed left at (816, 459)
Screenshot: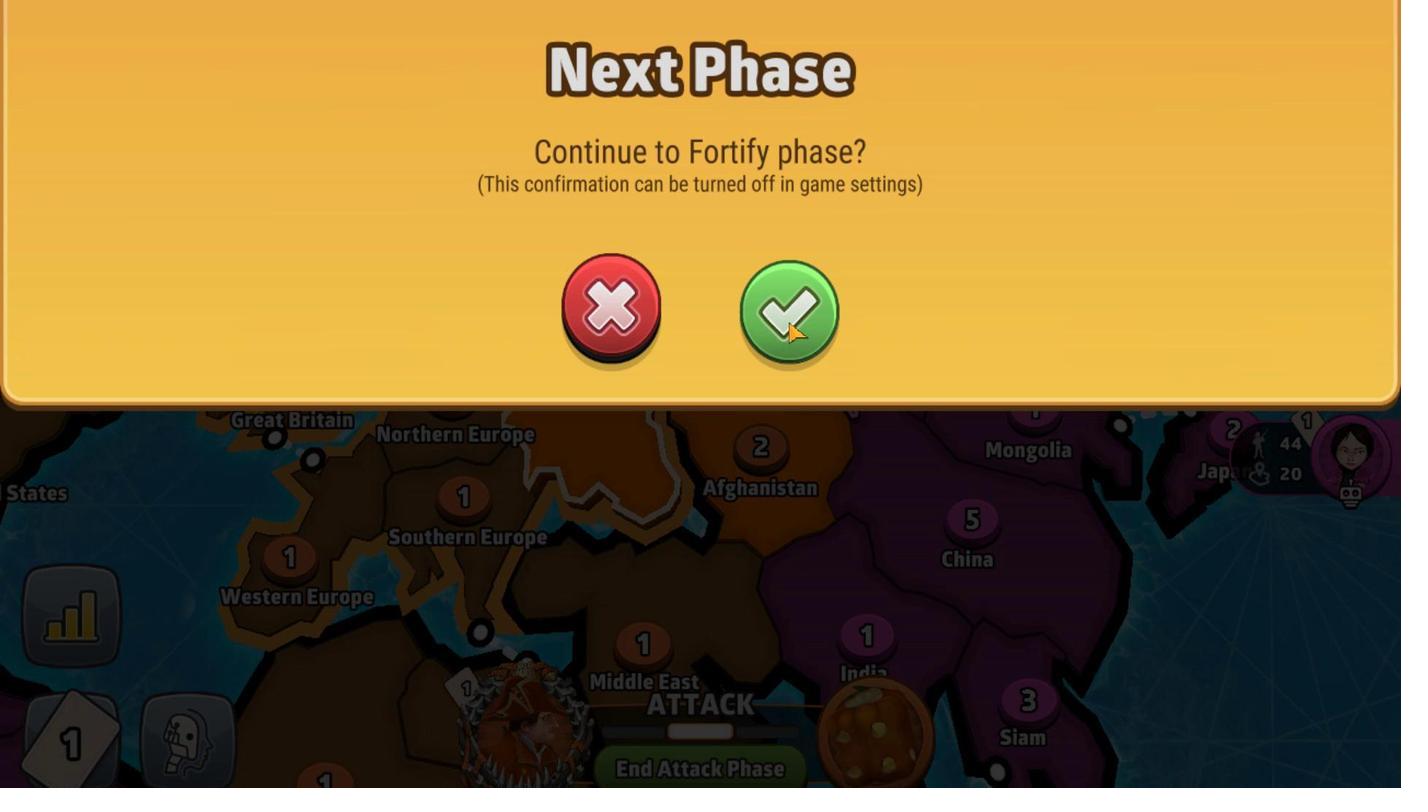 
Action: Mouse moved to (745, 669)
Screenshot: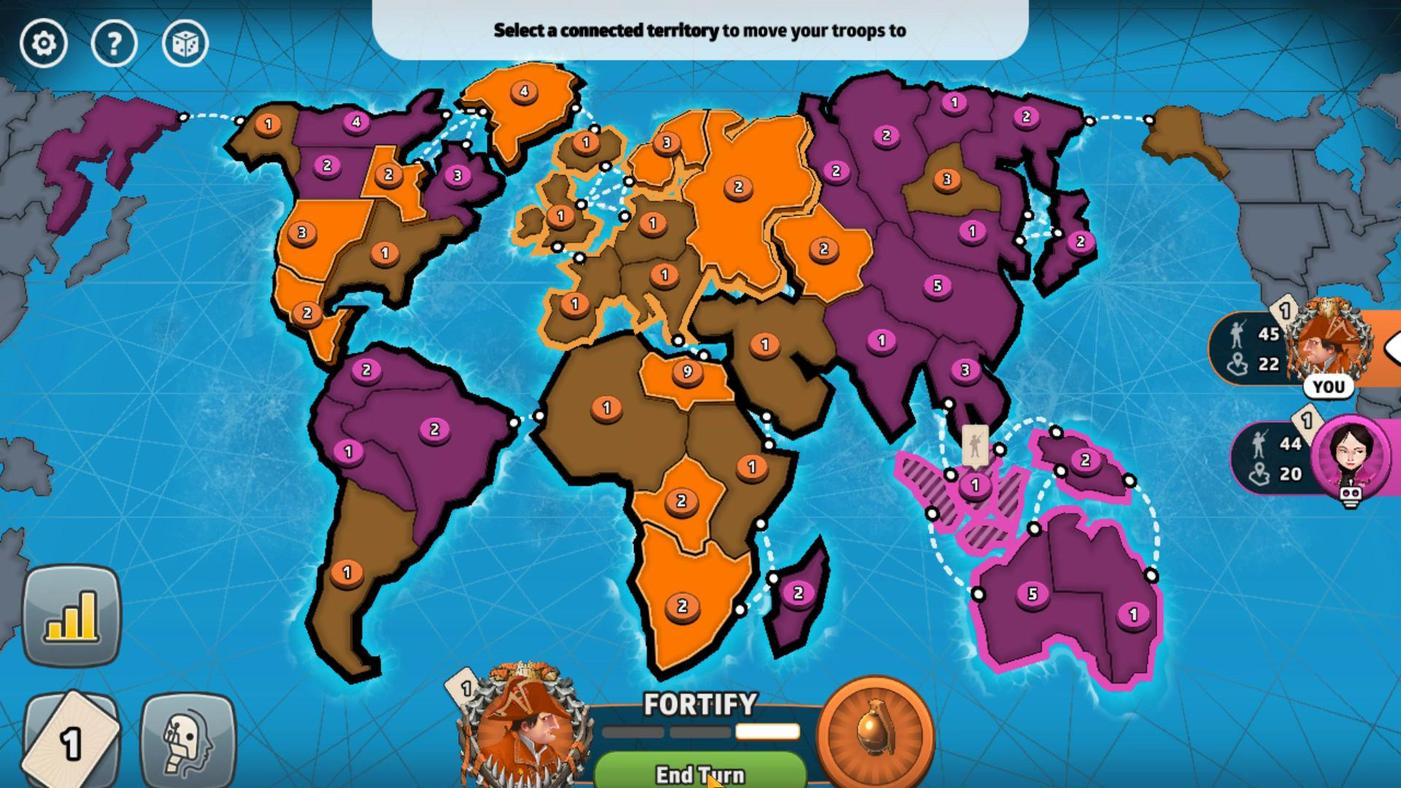 
Action: Mouse pressed left at (745, 669)
Screenshot: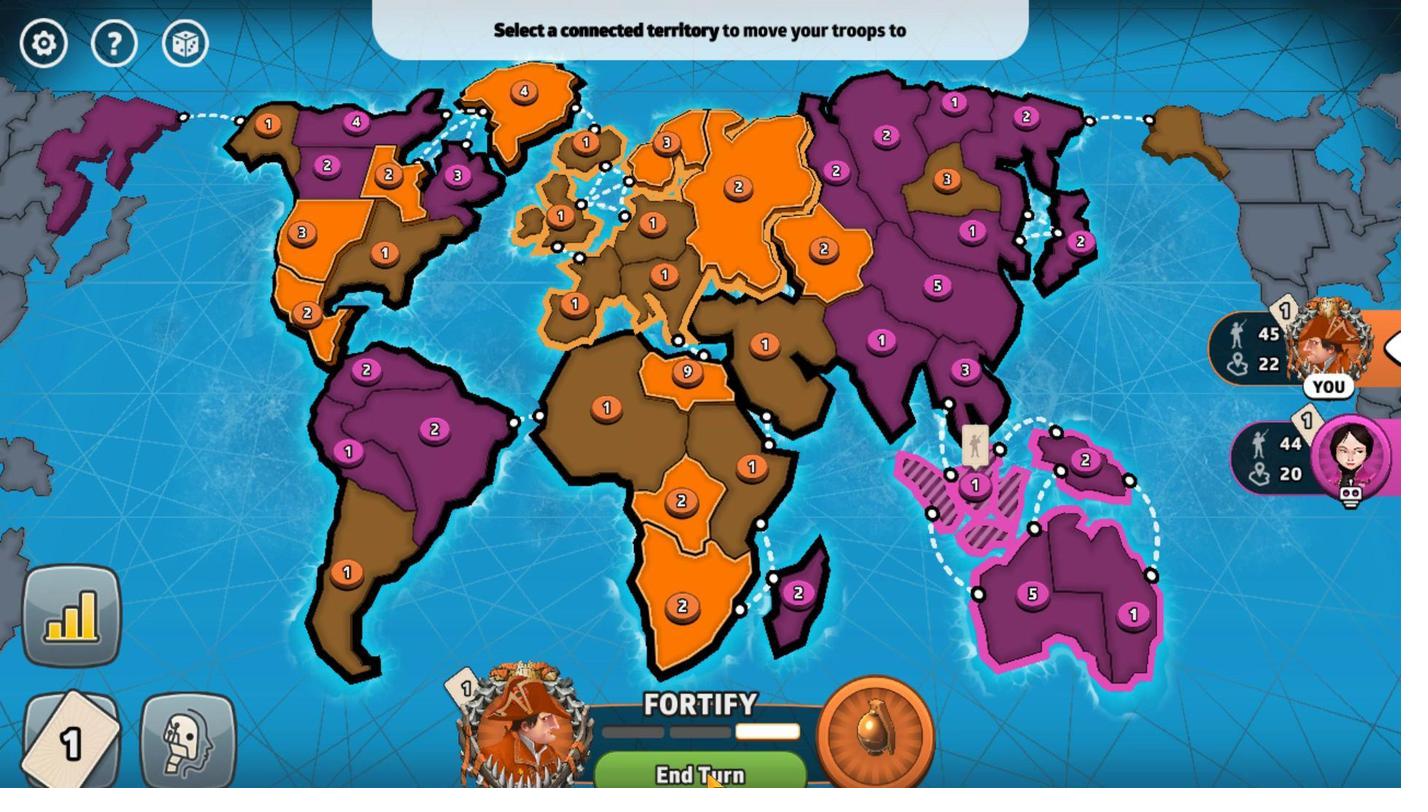 
Action: Mouse moved to (836, 451)
Screenshot: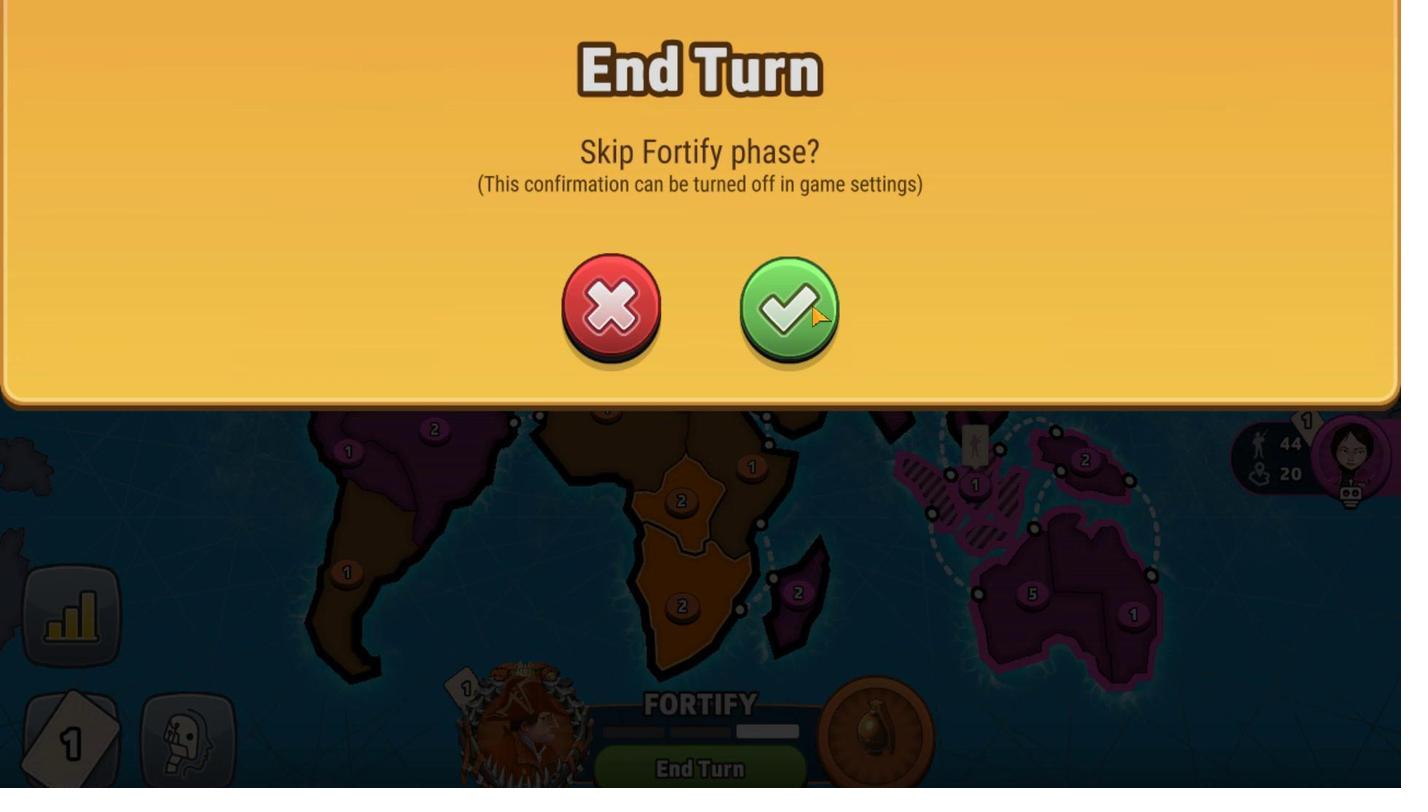 
Action: Mouse pressed left at (836, 451)
Screenshot: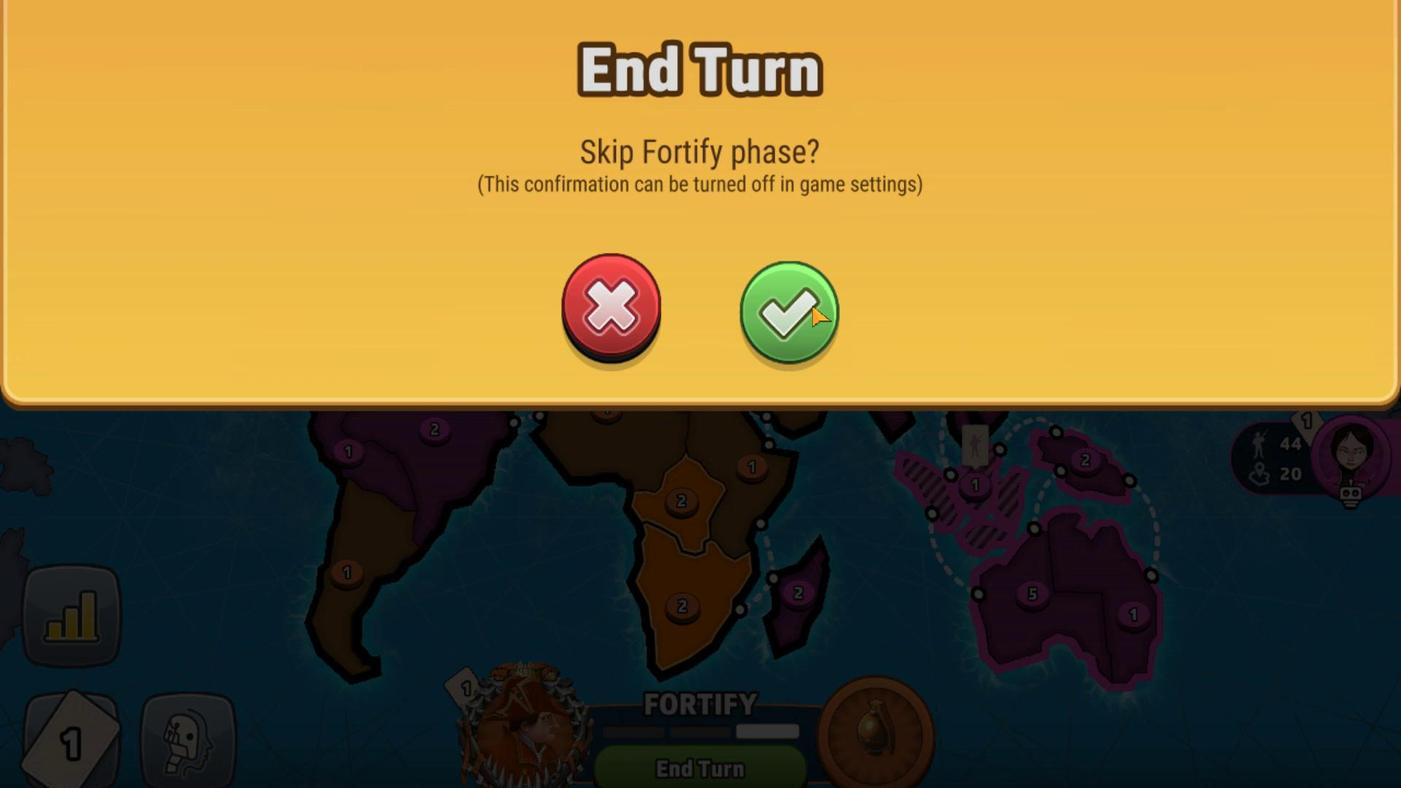 
Action: Mouse moved to (971, 394)
Screenshot: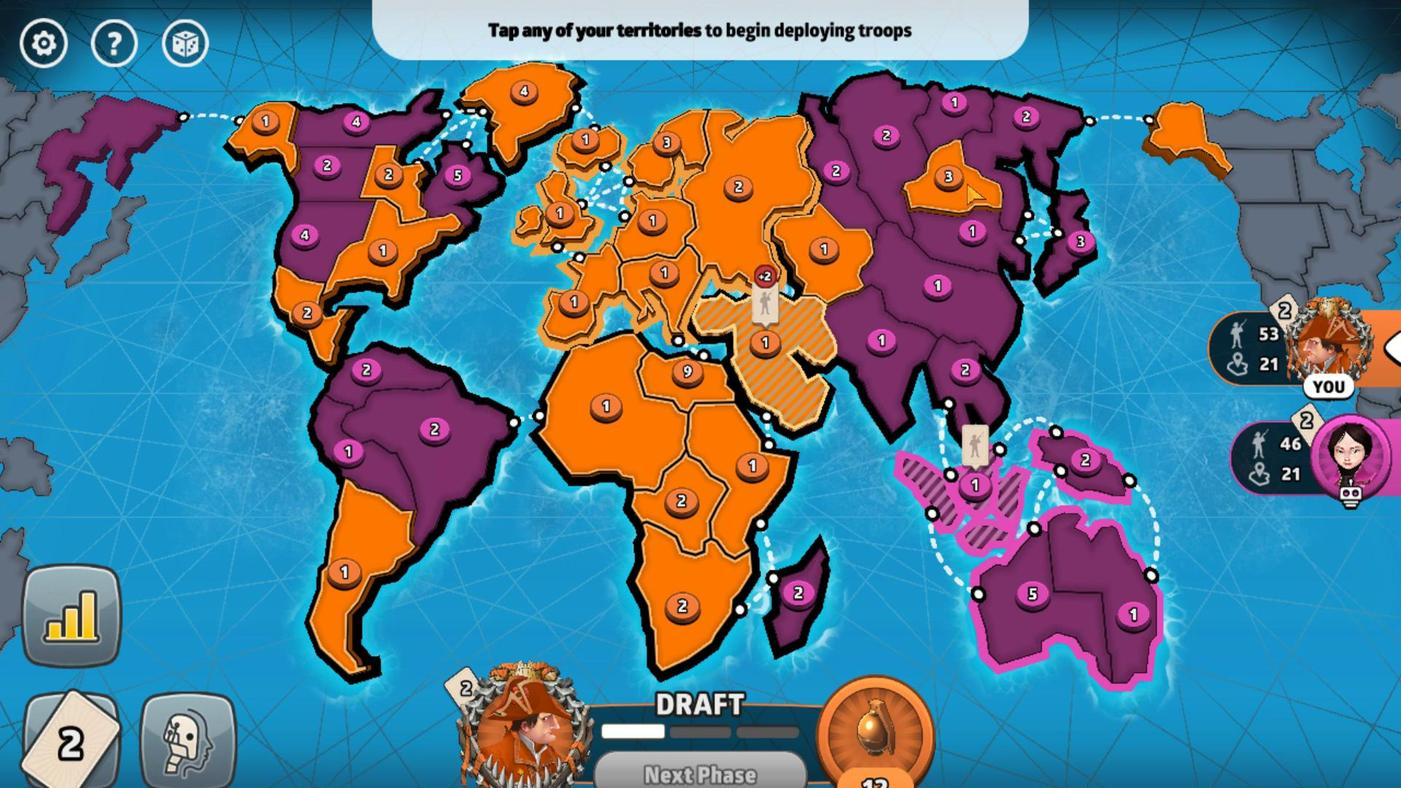 
Action: Mouse pressed left at (971, 394)
Screenshot: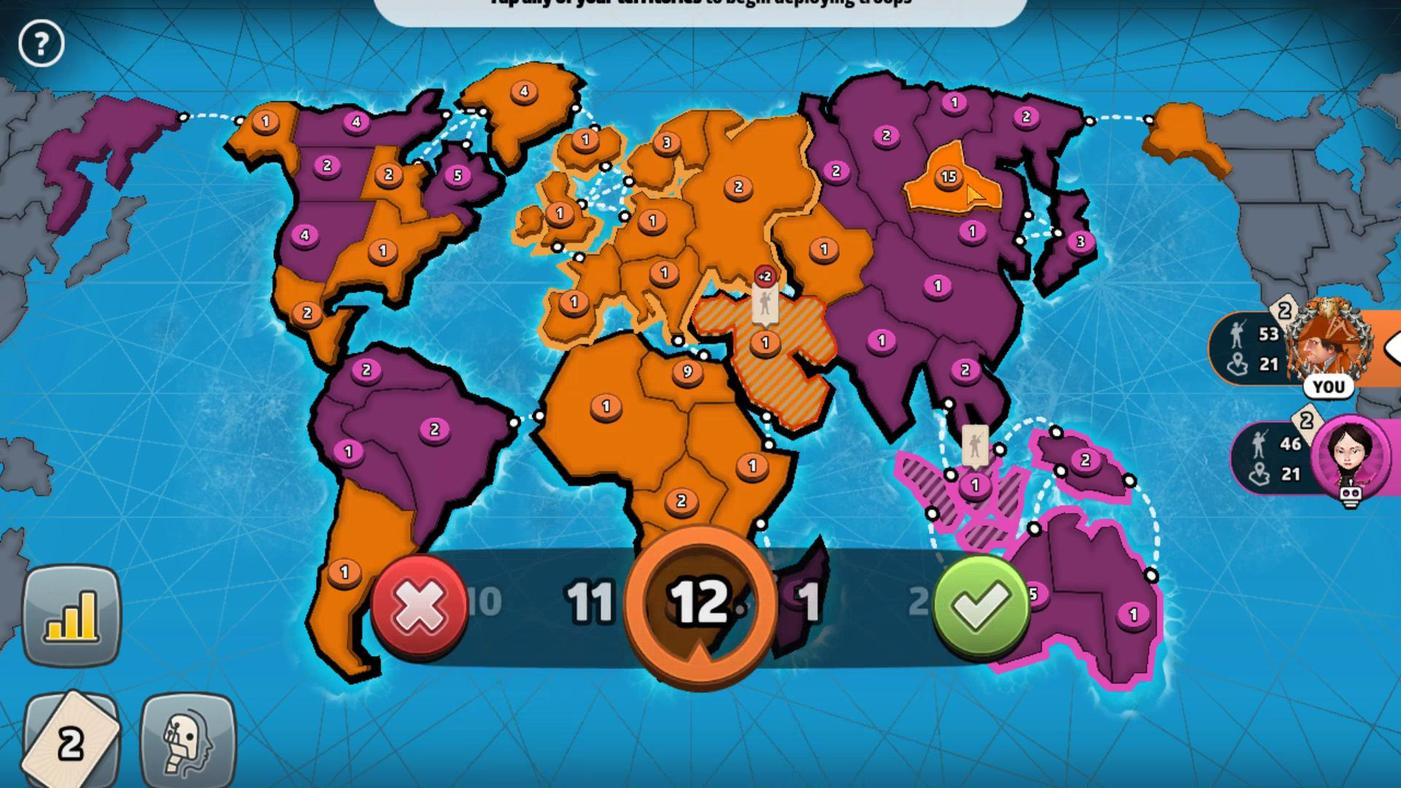 
Action: Mouse moved to (994, 586)
Screenshot: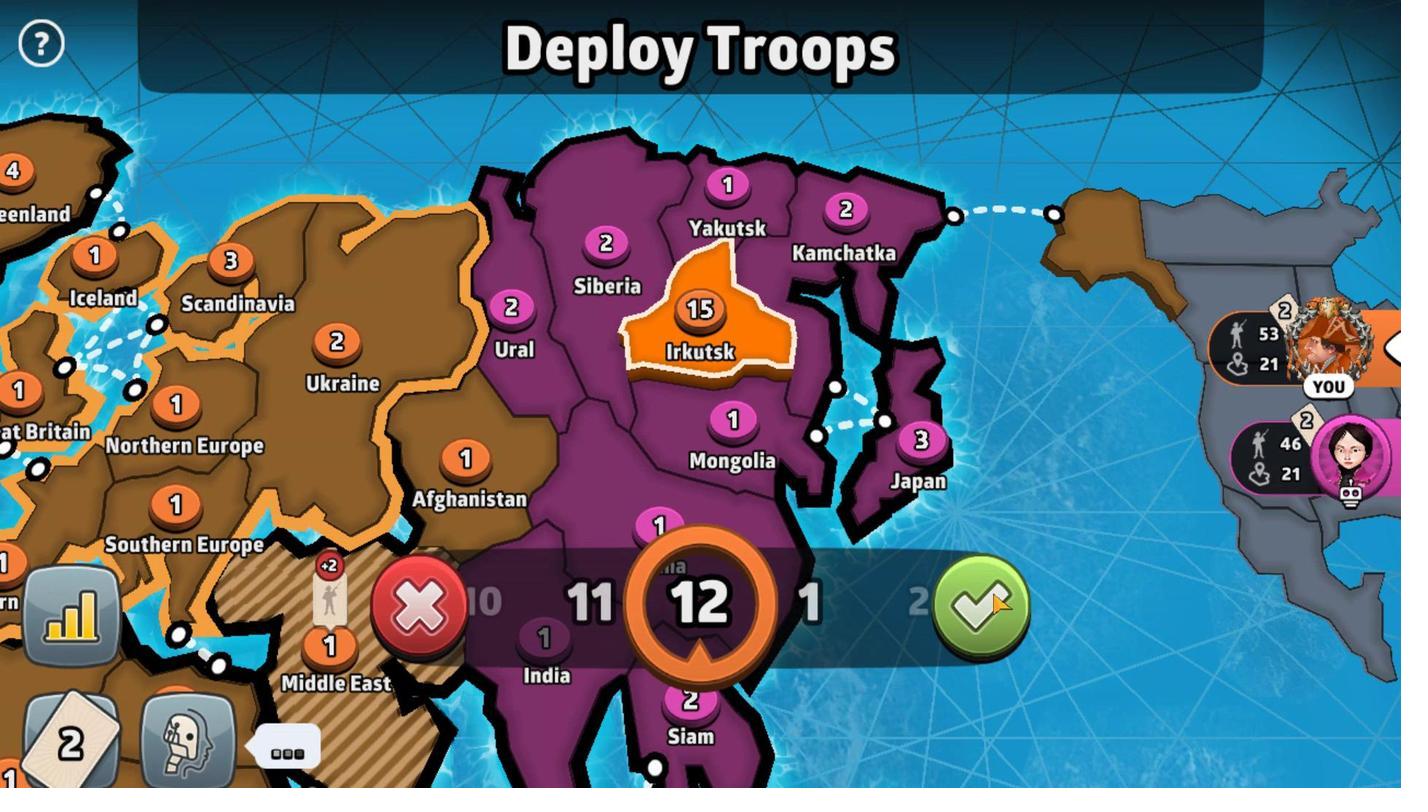 
Action: Mouse pressed left at (994, 586)
Screenshot: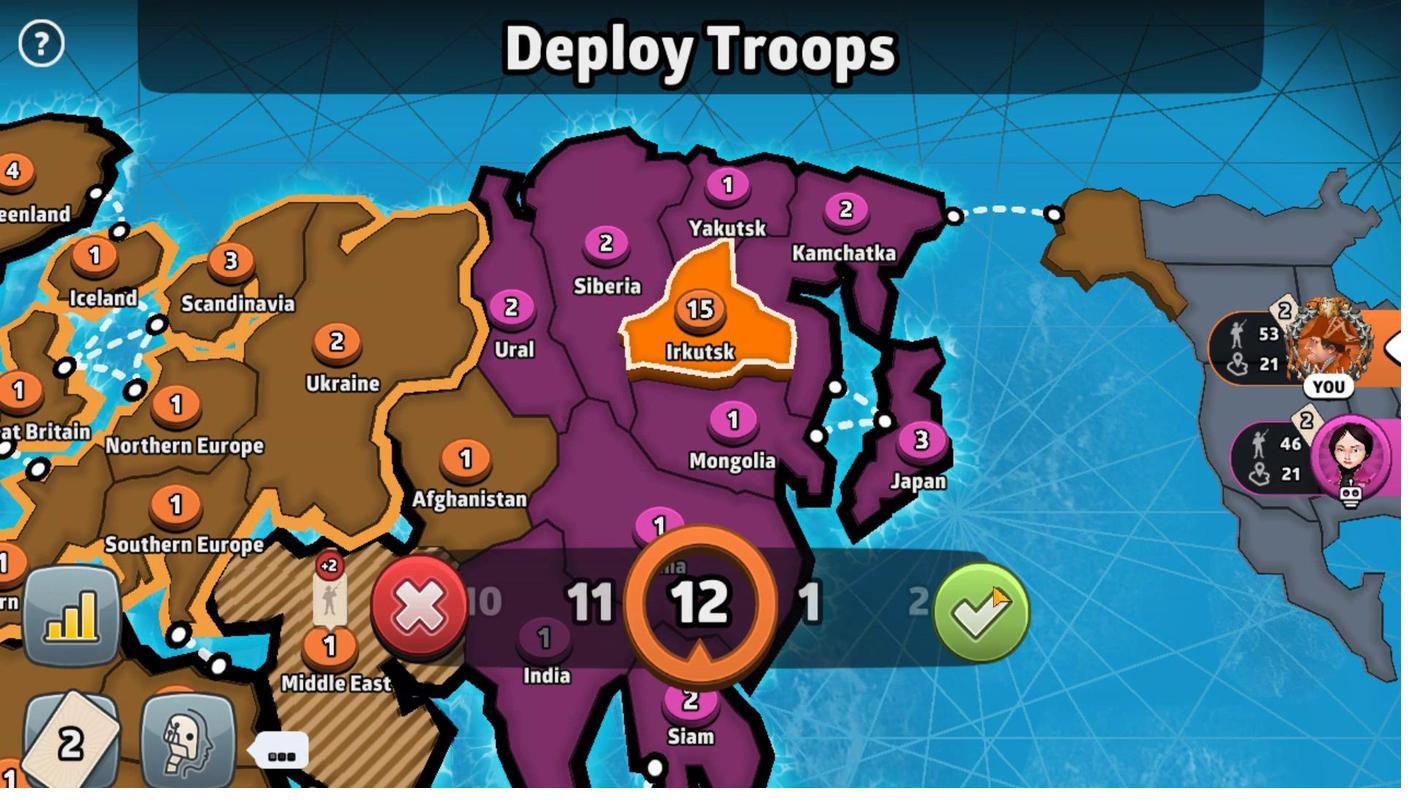 
Action: Mouse moved to (730, 665)
Screenshot: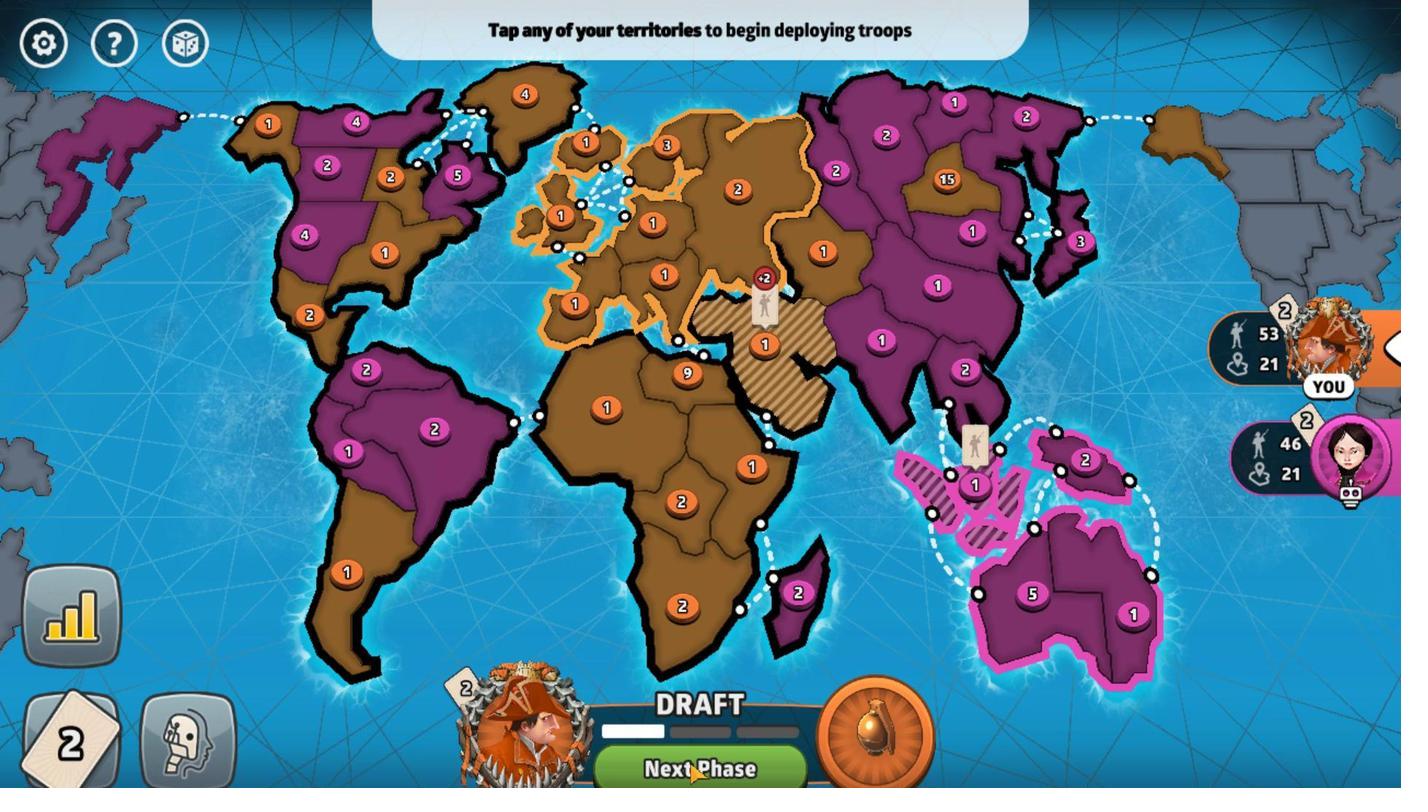 
Action: Mouse pressed left at (730, 665)
Screenshot: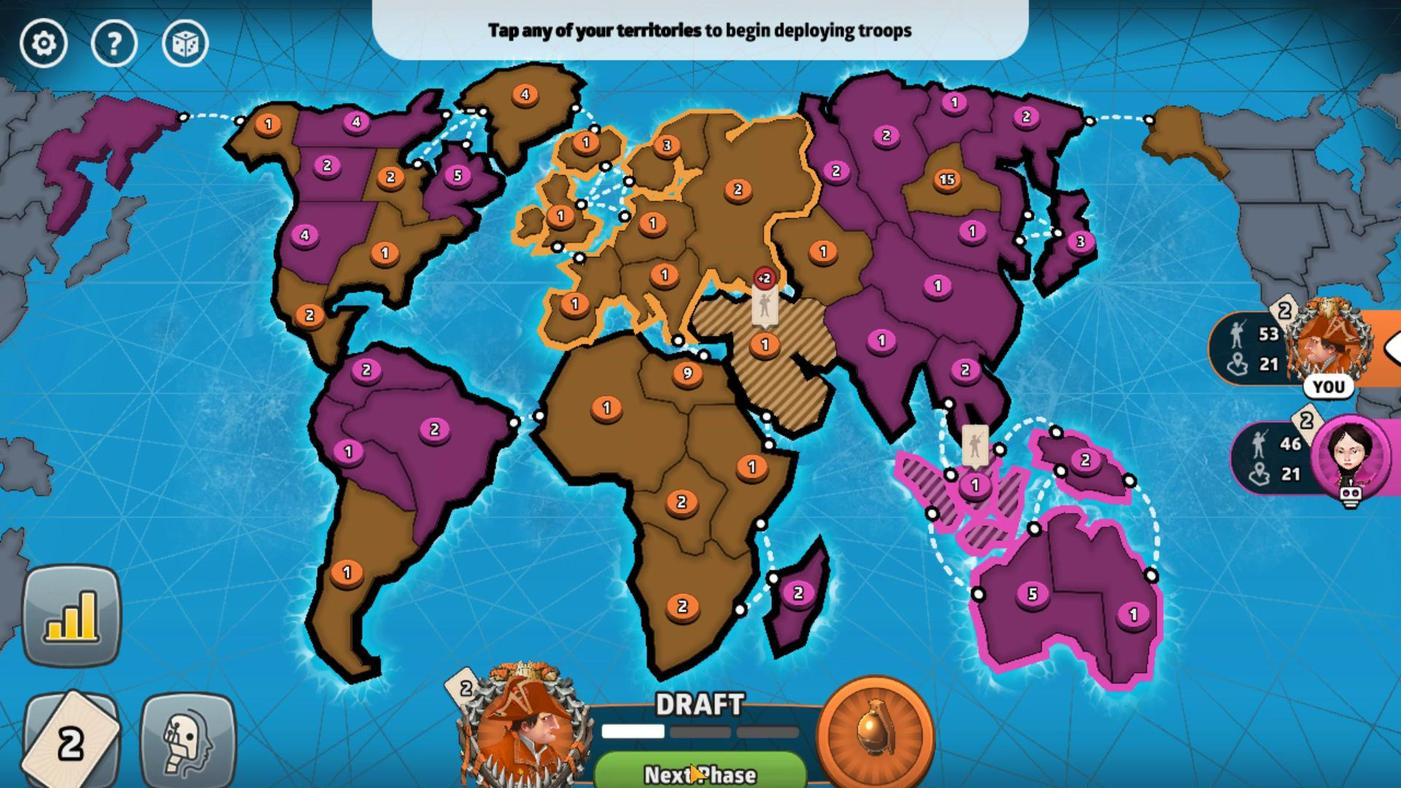 
Action: Mouse moved to (951, 396)
Screenshot: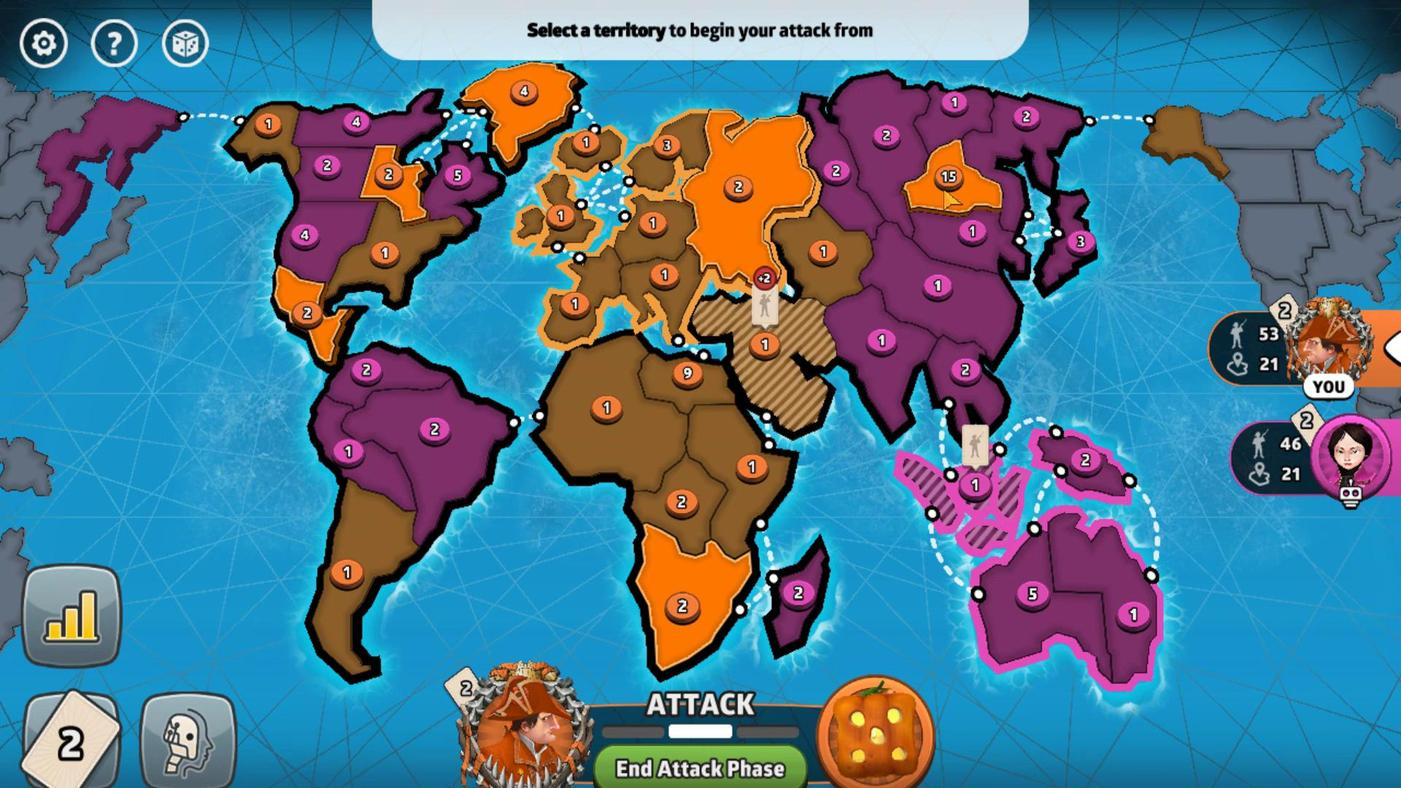 
Action: Mouse pressed left at (951, 396)
Screenshot: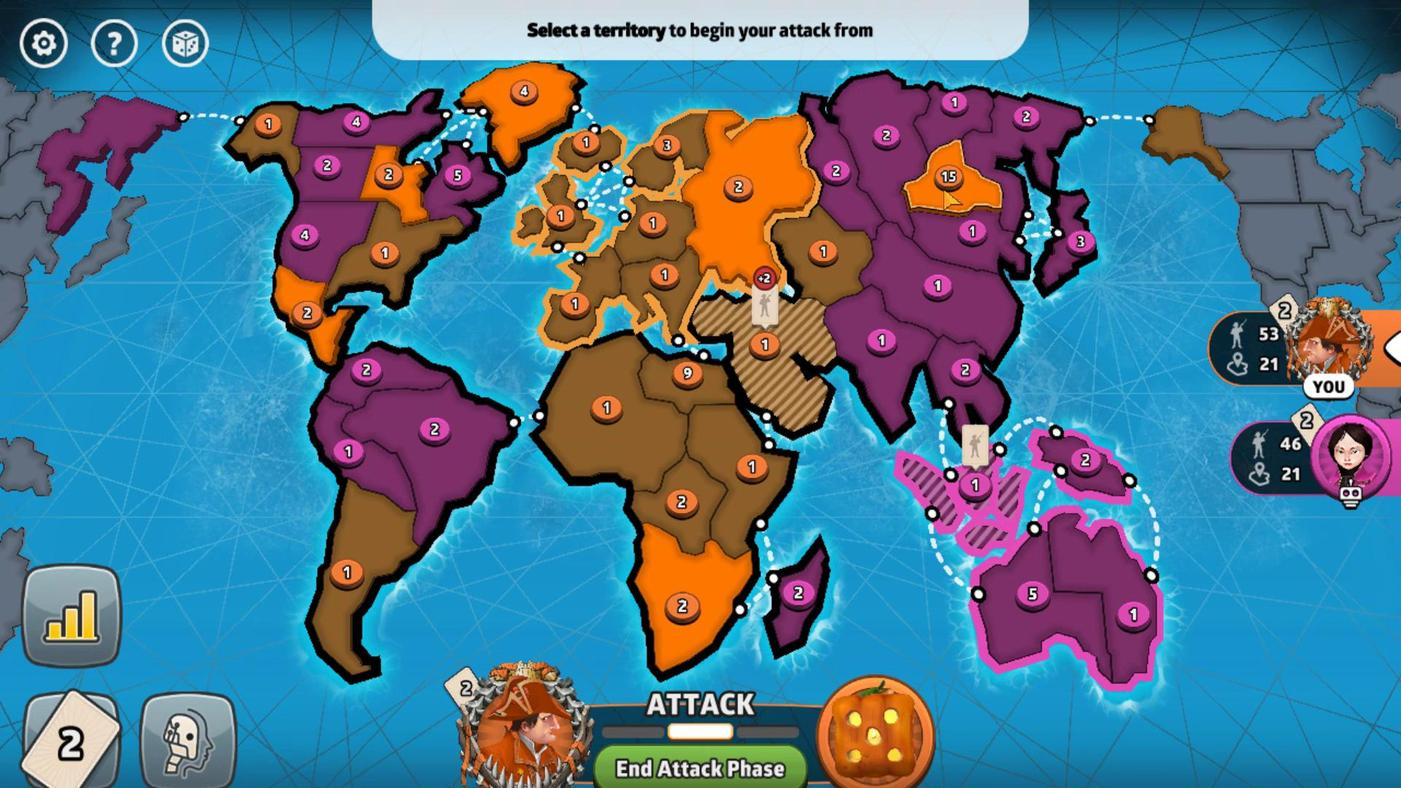 
Action: Mouse moved to (632, 469)
Screenshot: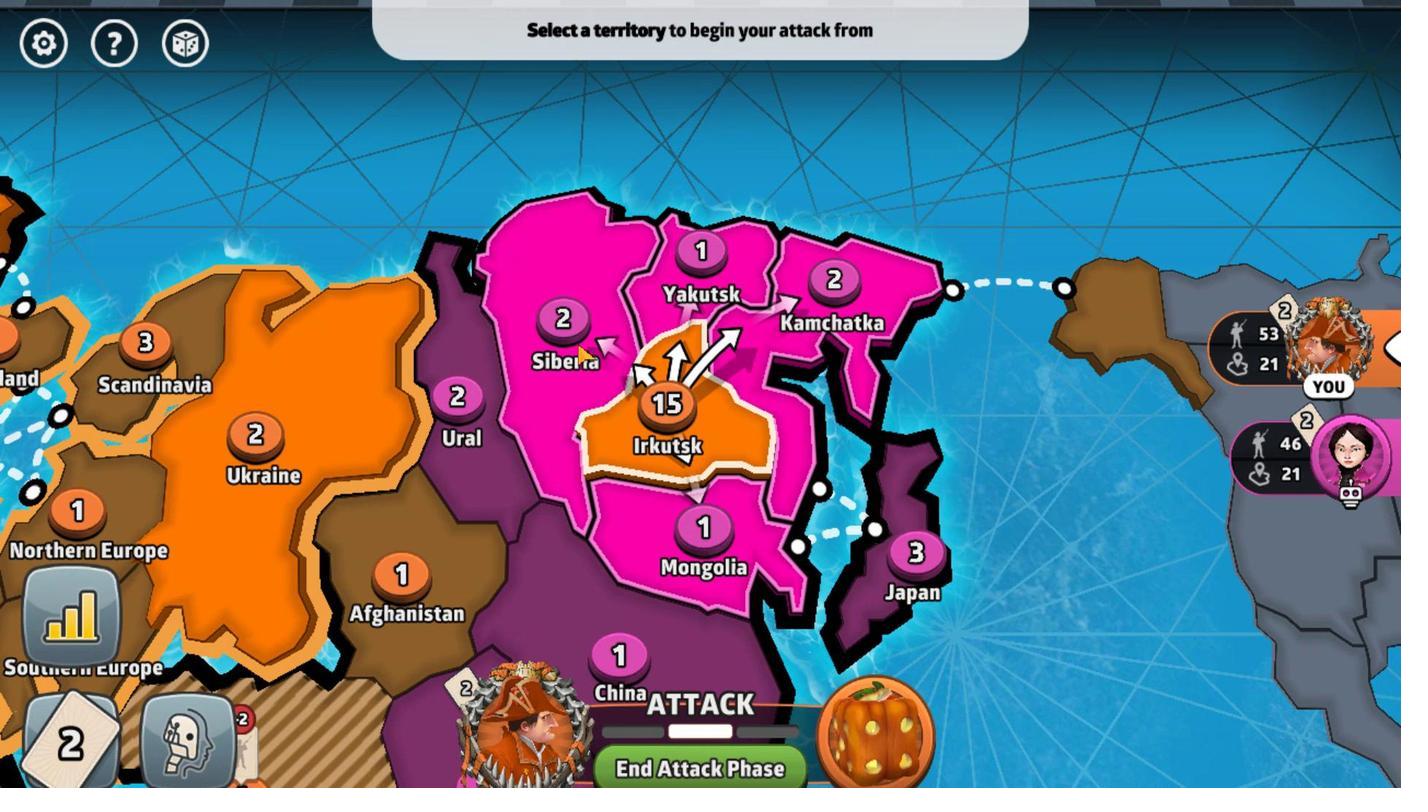
Action: Mouse pressed left at (632, 469)
Screenshot: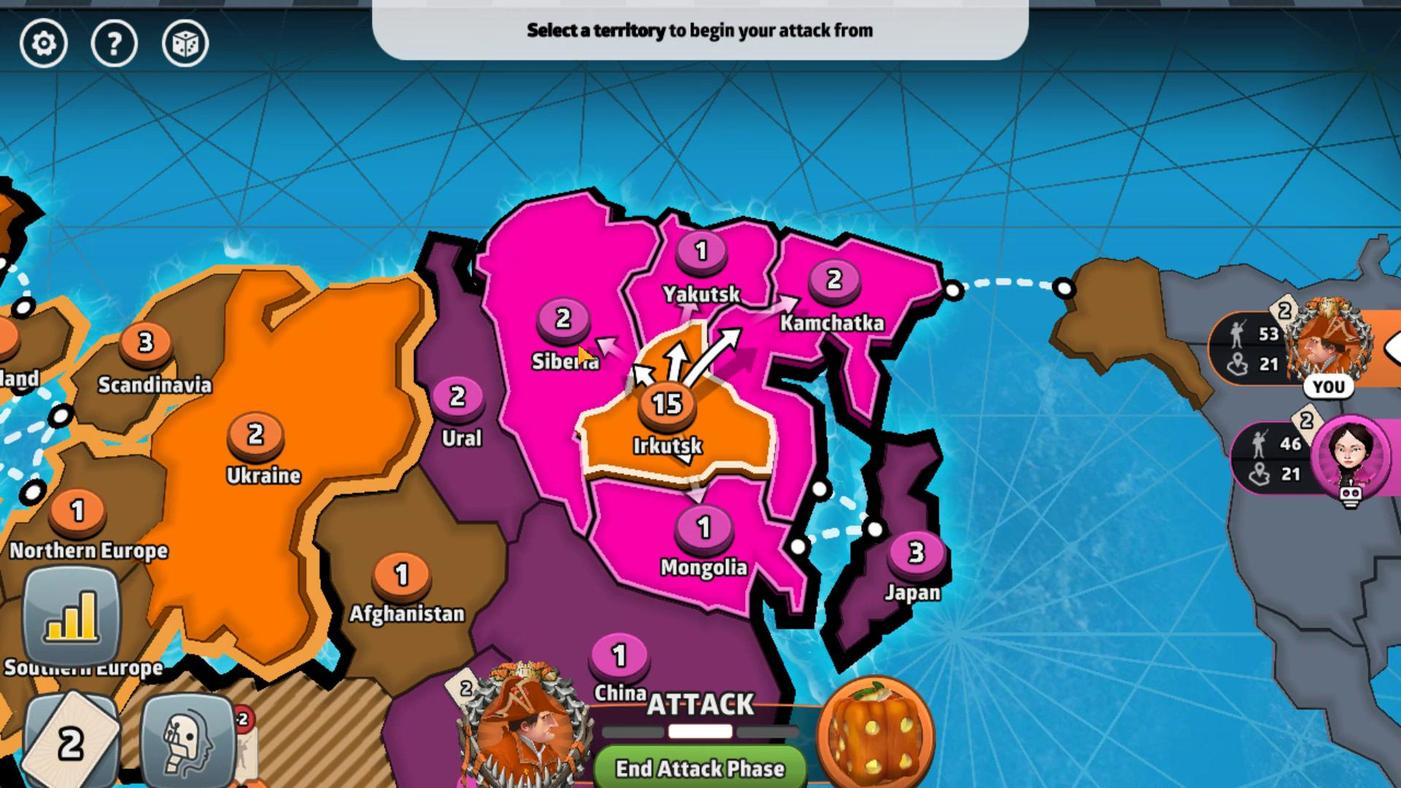 
Action: Mouse moved to (748, 622)
Screenshot: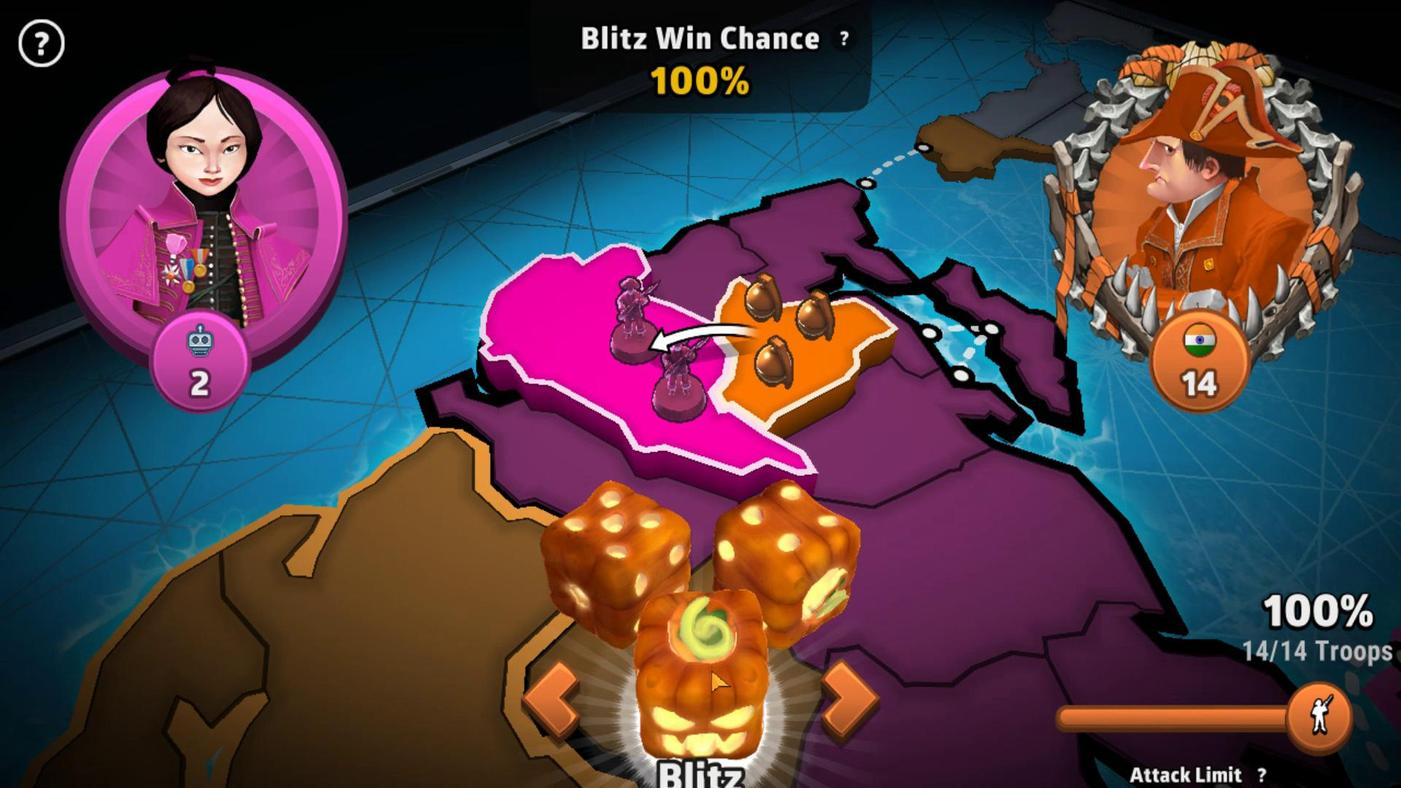 
Action: Mouse pressed left at (748, 622)
Screenshot: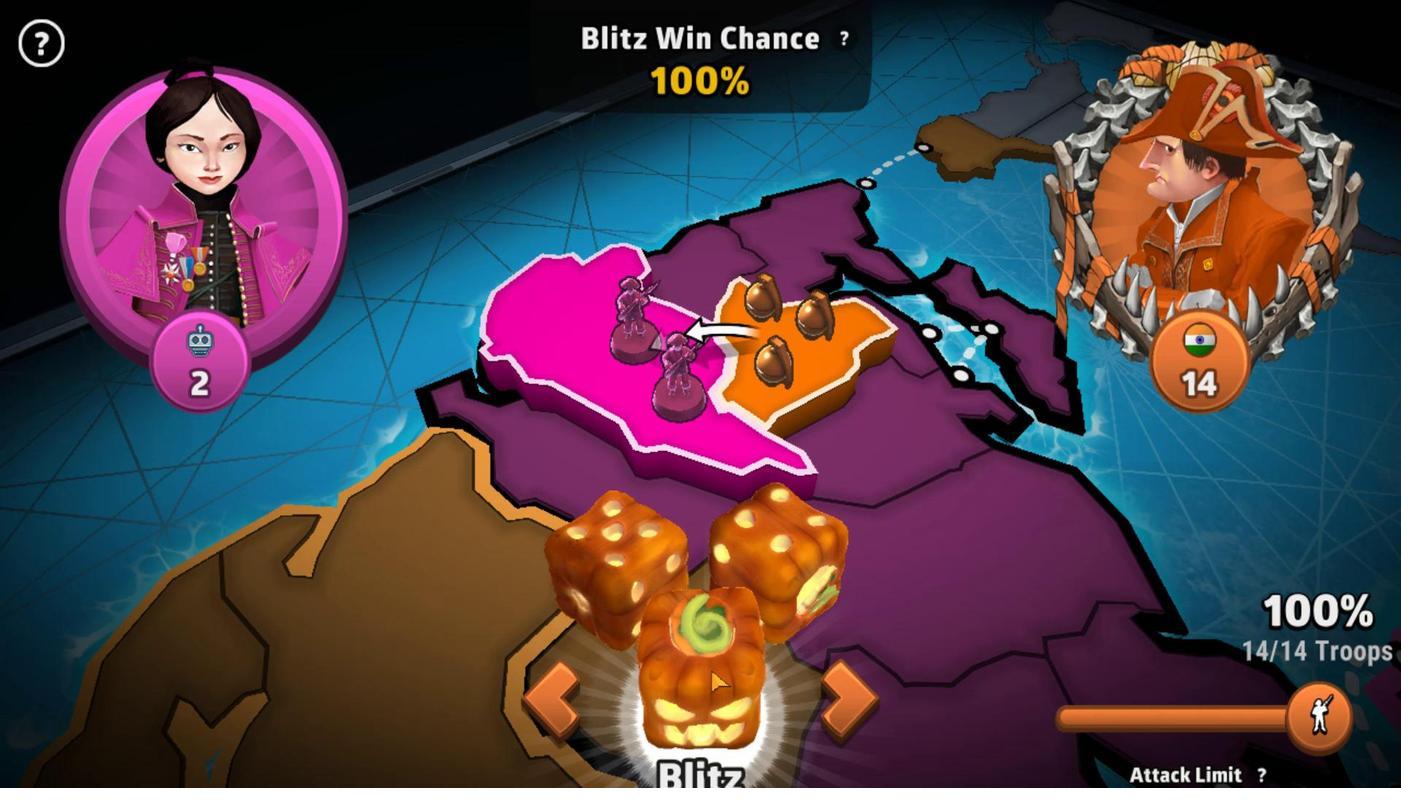 
Action: Mouse moved to (982, 591)
Screenshot: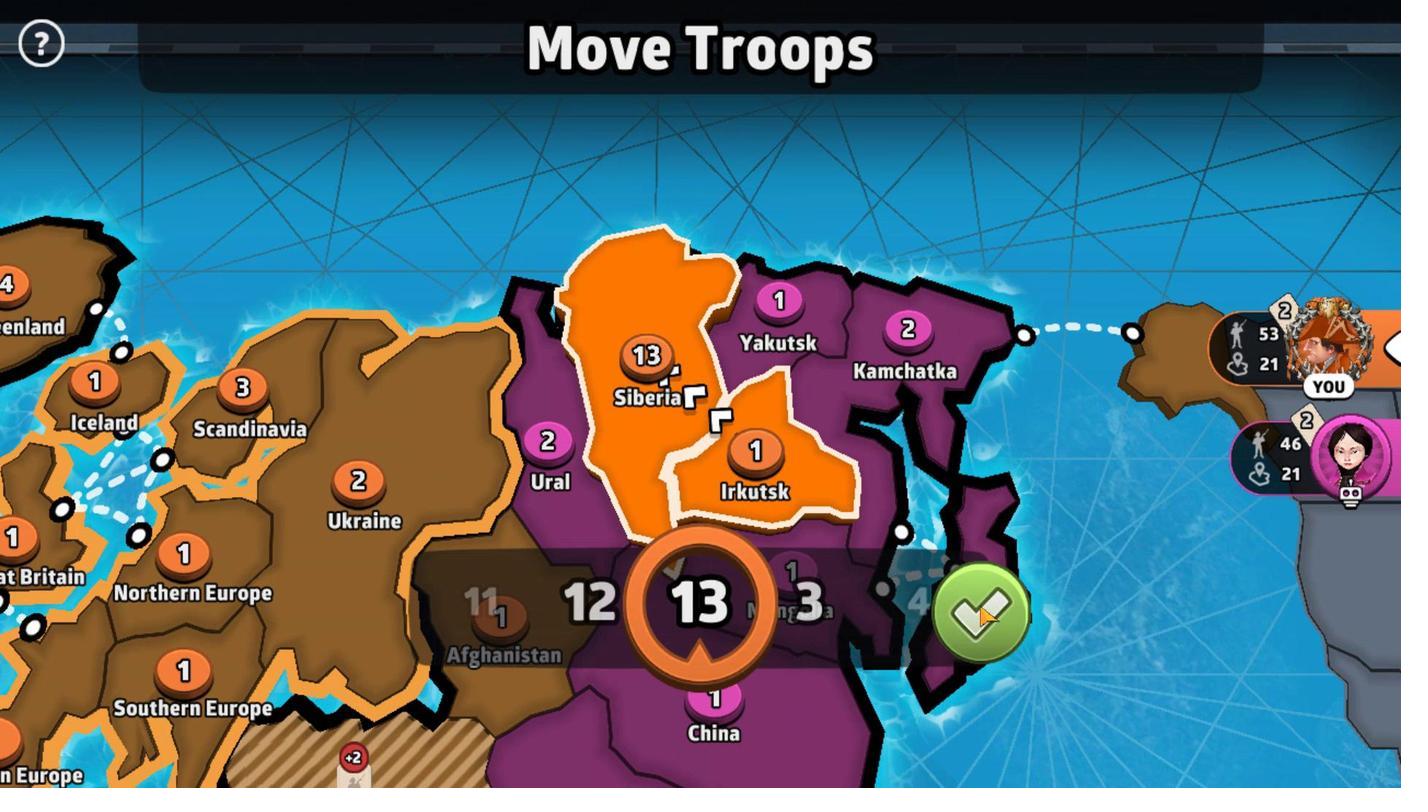 
Action: Mouse pressed left at (982, 591)
Screenshot: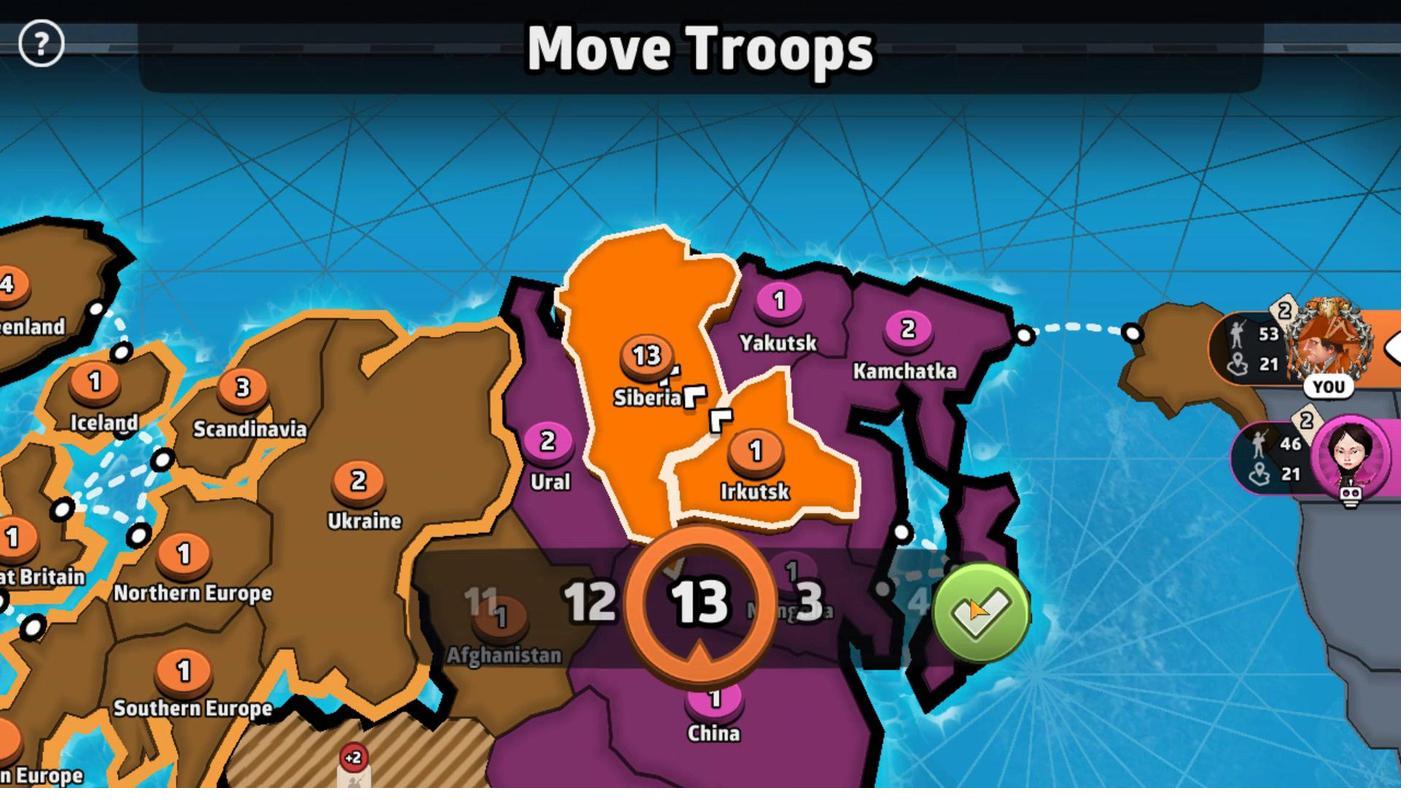 
Action: Mouse moved to (762, 378)
Screenshot: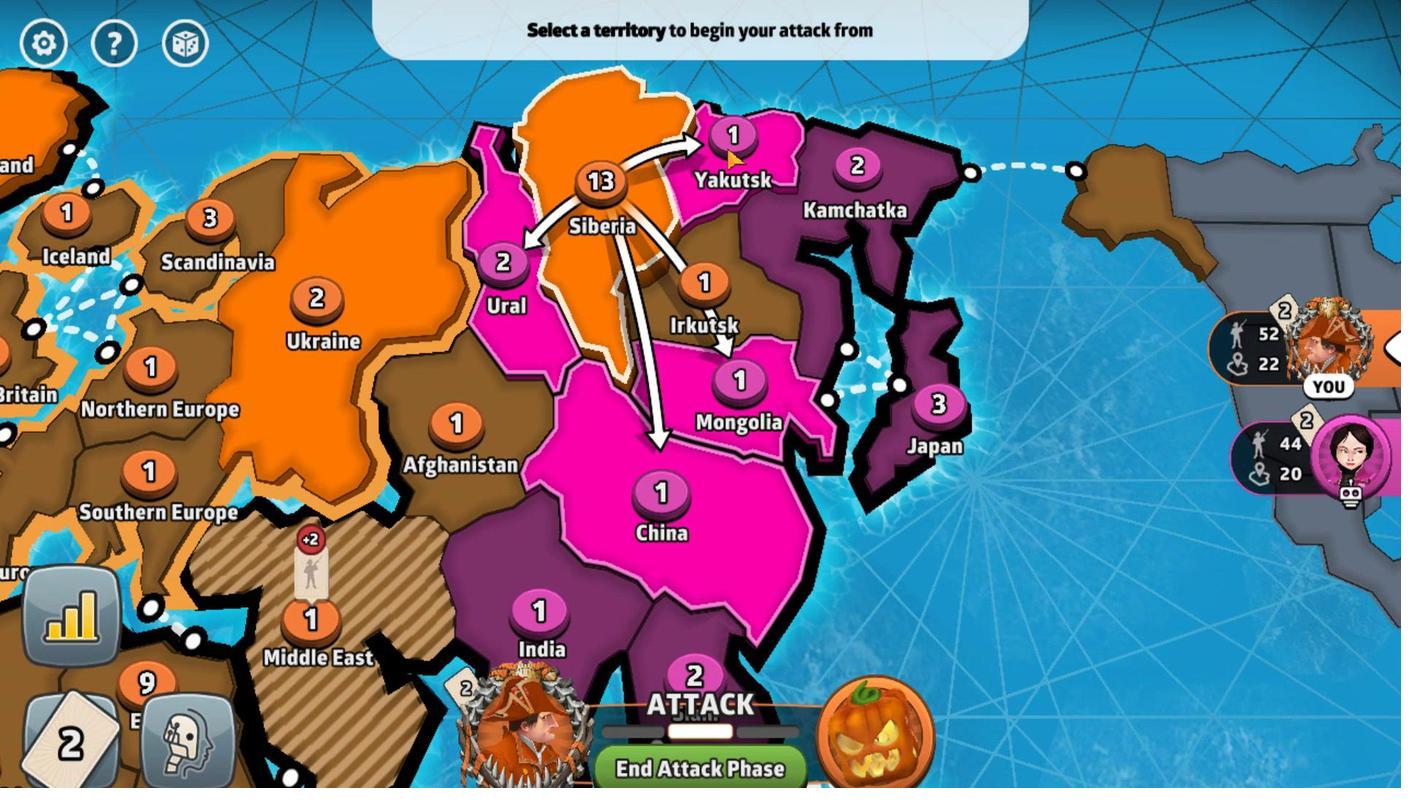 
Action: Mouse pressed left at (762, 378)
Screenshot: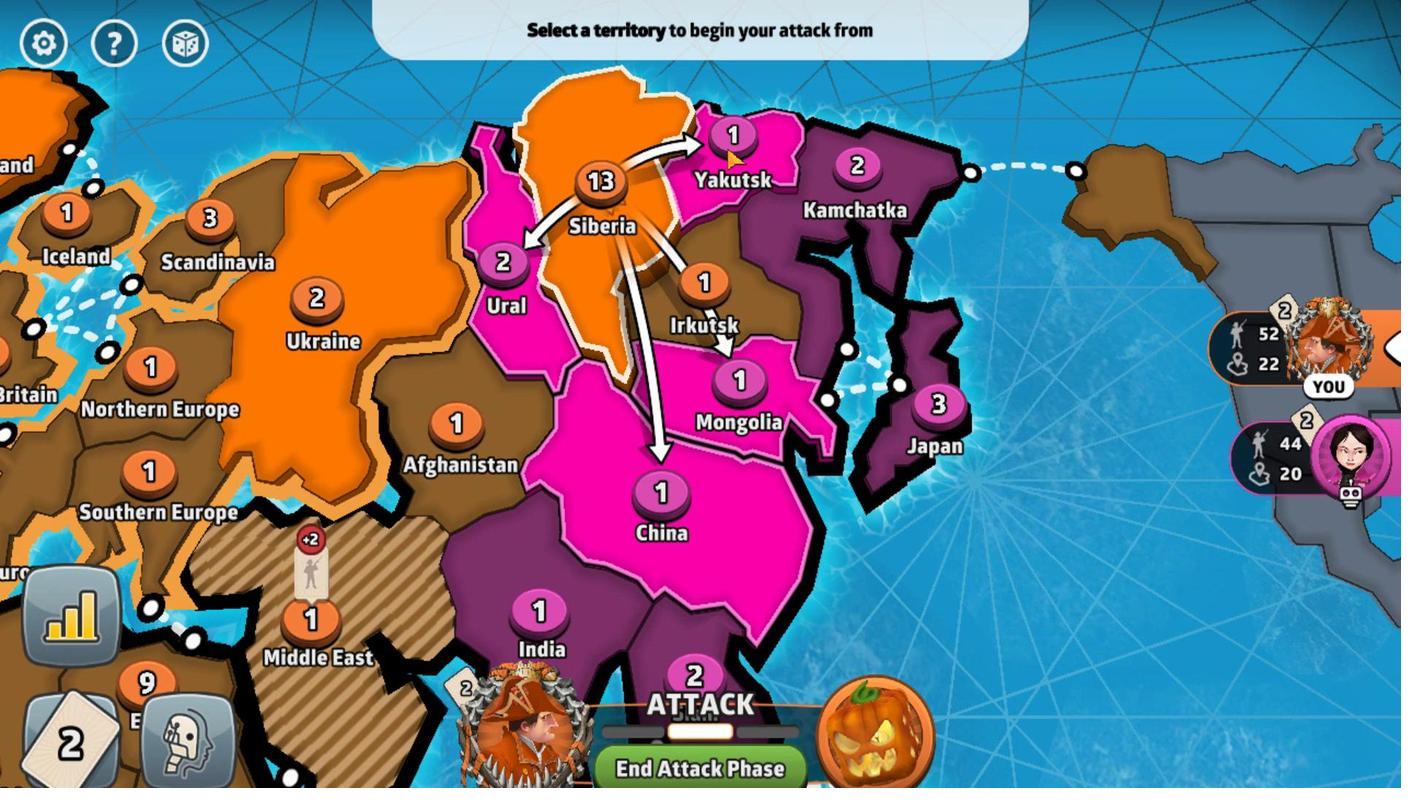 
Action: Mouse moved to (722, 597)
Screenshot: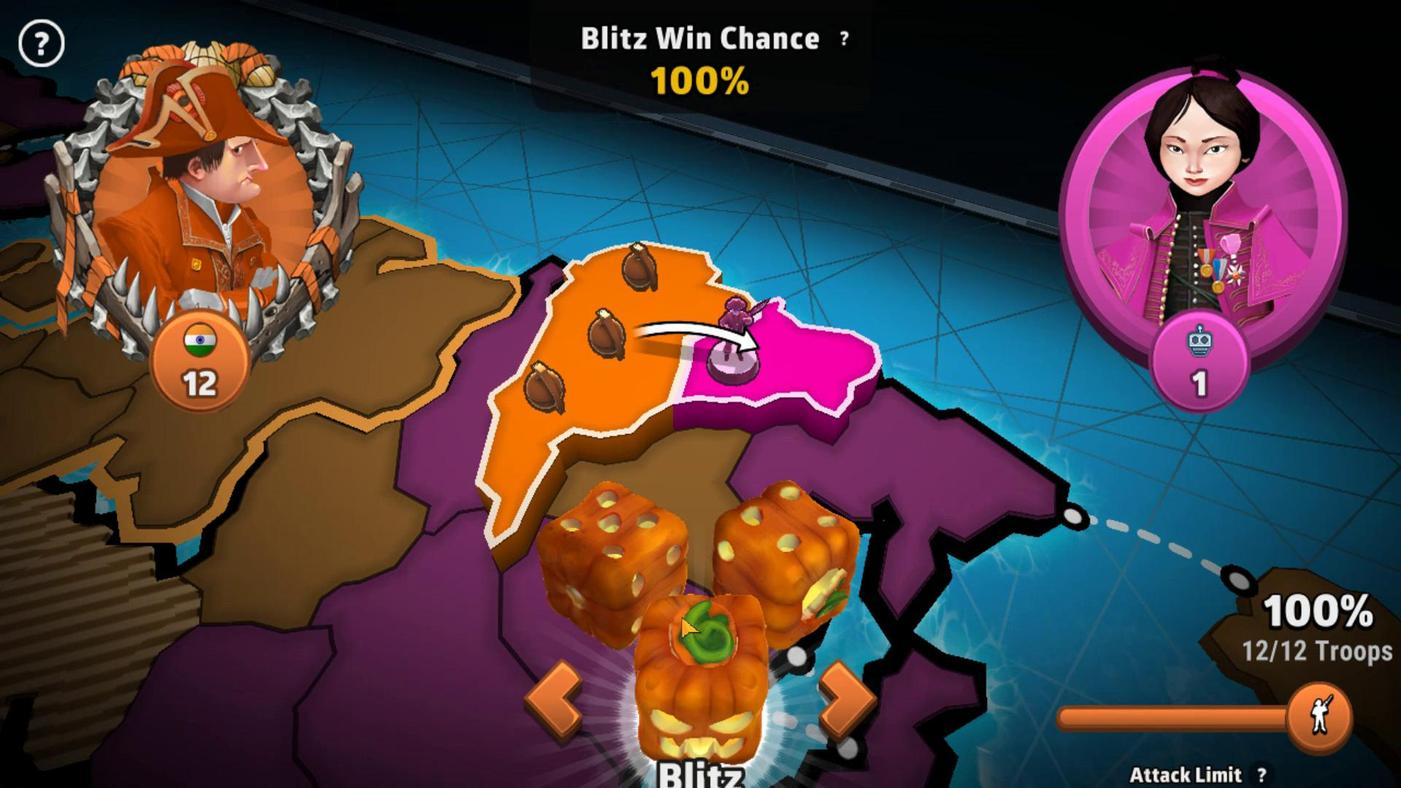 
Action: Mouse pressed left at (722, 597)
Screenshot: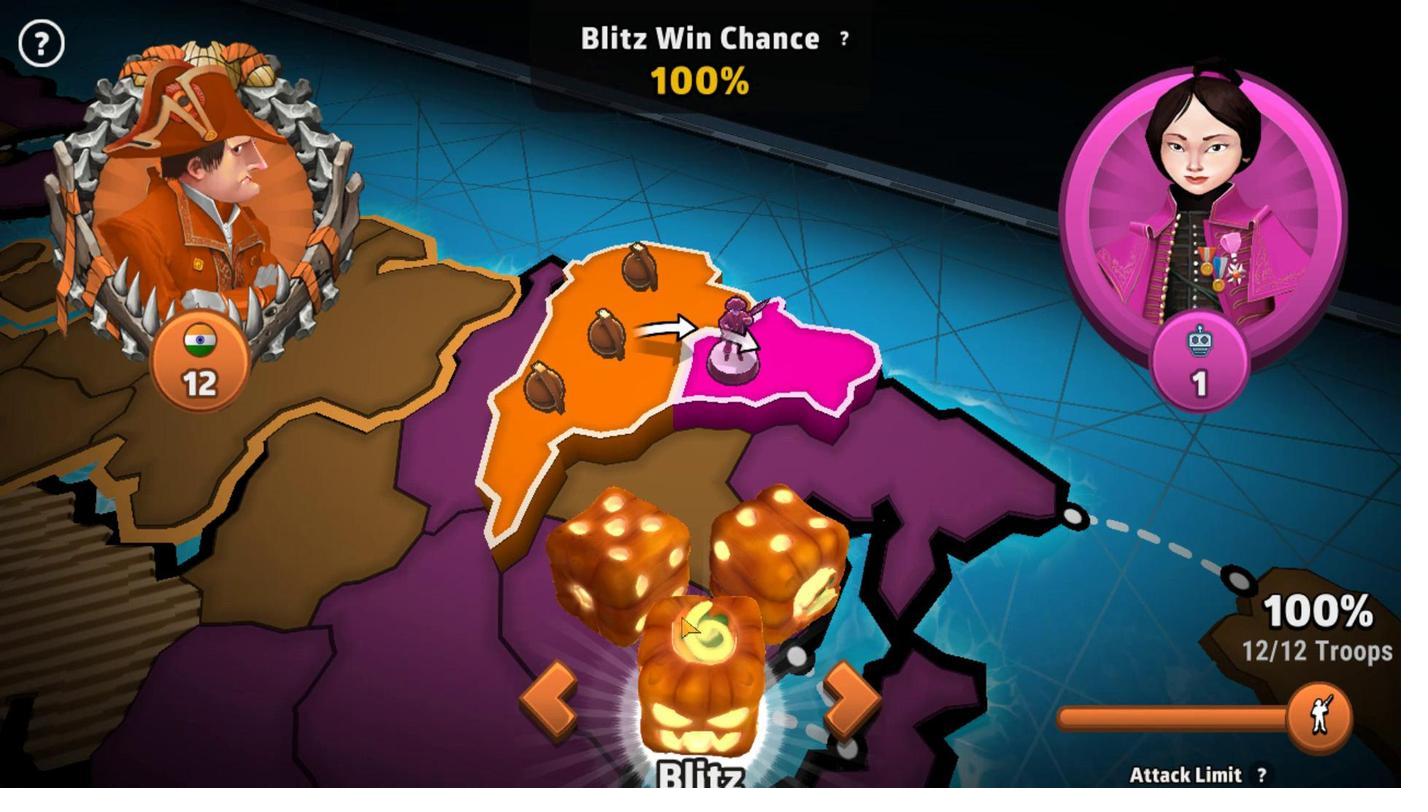 
Action: Mouse moved to (985, 592)
Screenshot: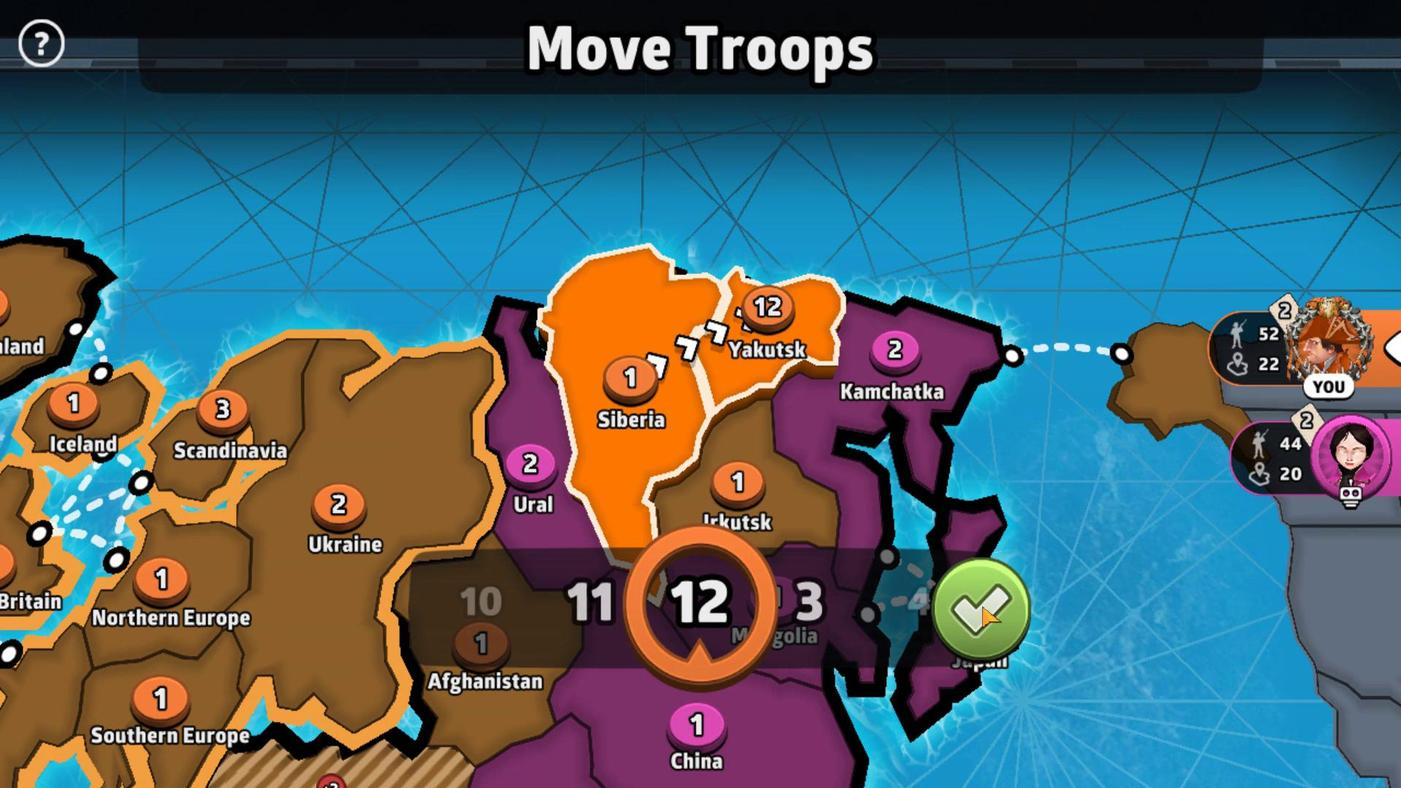 
Action: Mouse pressed left at (985, 592)
Screenshot: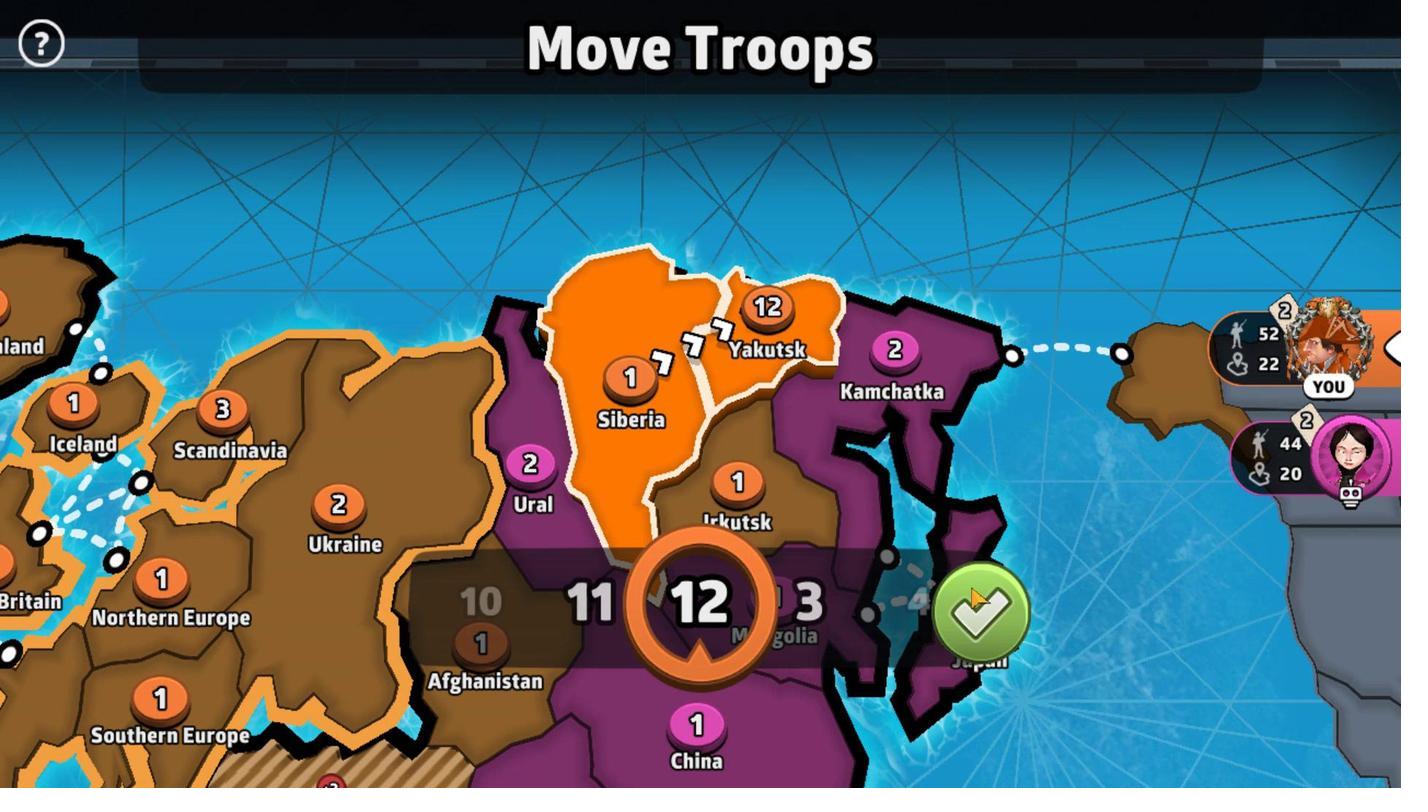 
Action: Mouse moved to (788, 477)
Screenshot: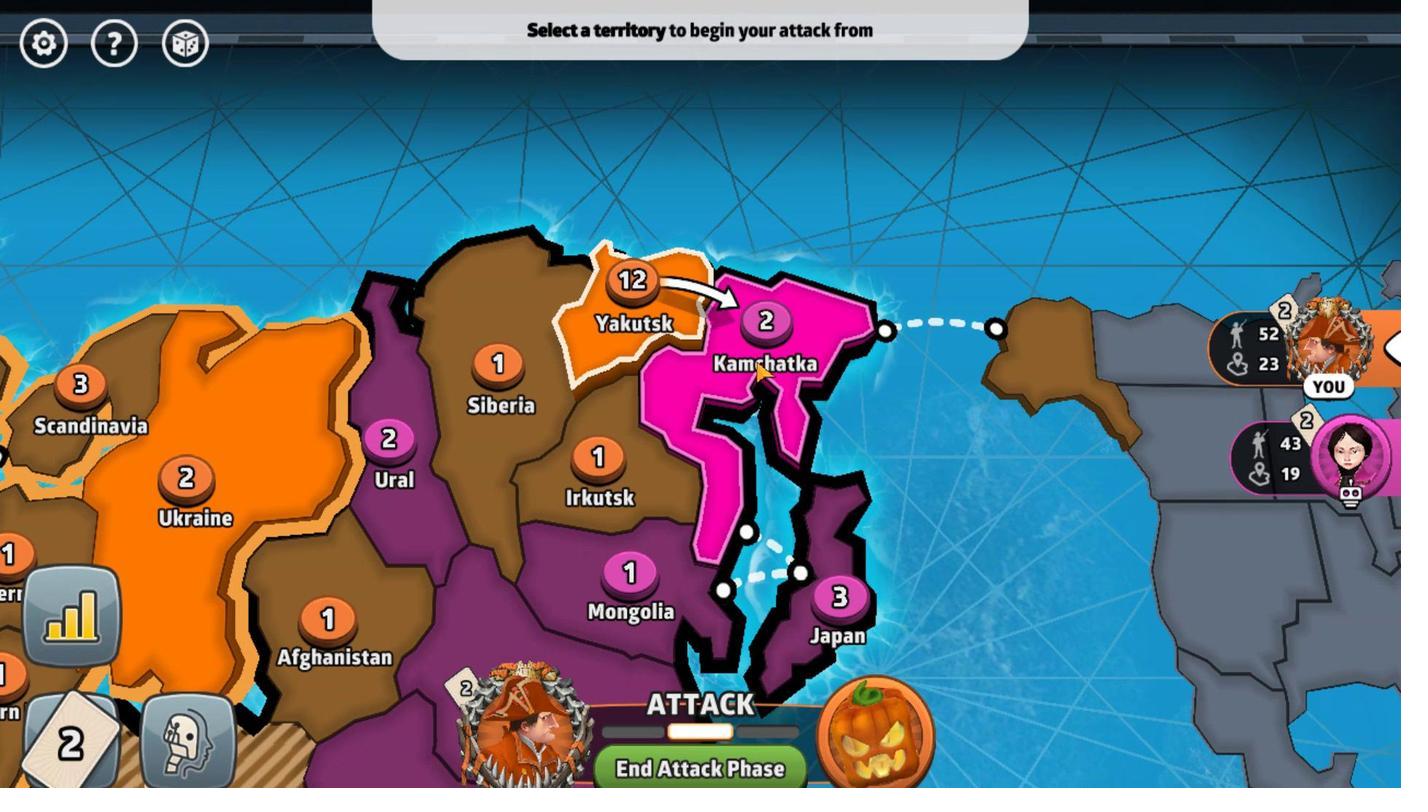 
Action: Mouse pressed left at (788, 477)
Screenshot: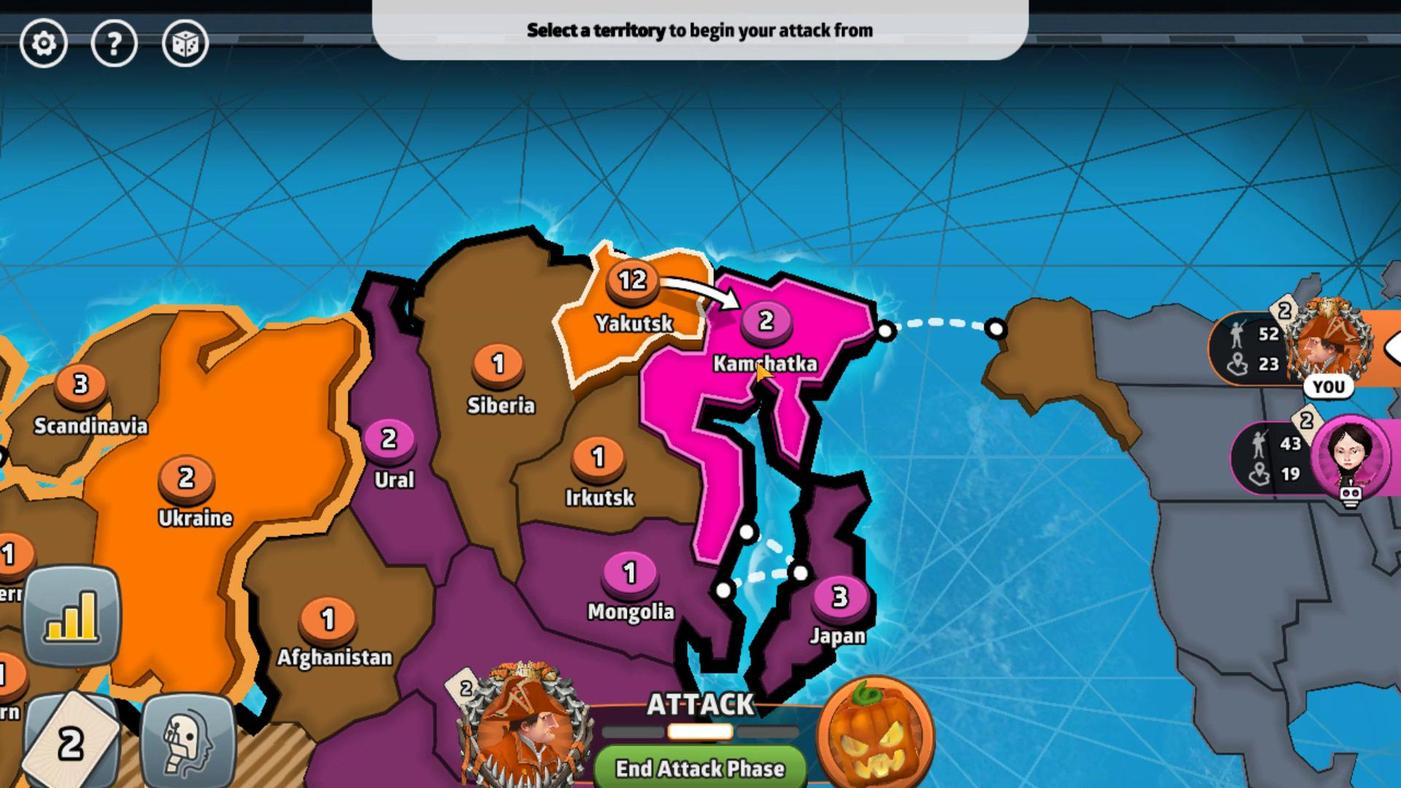 
Action: Mouse moved to (766, 623)
Screenshot: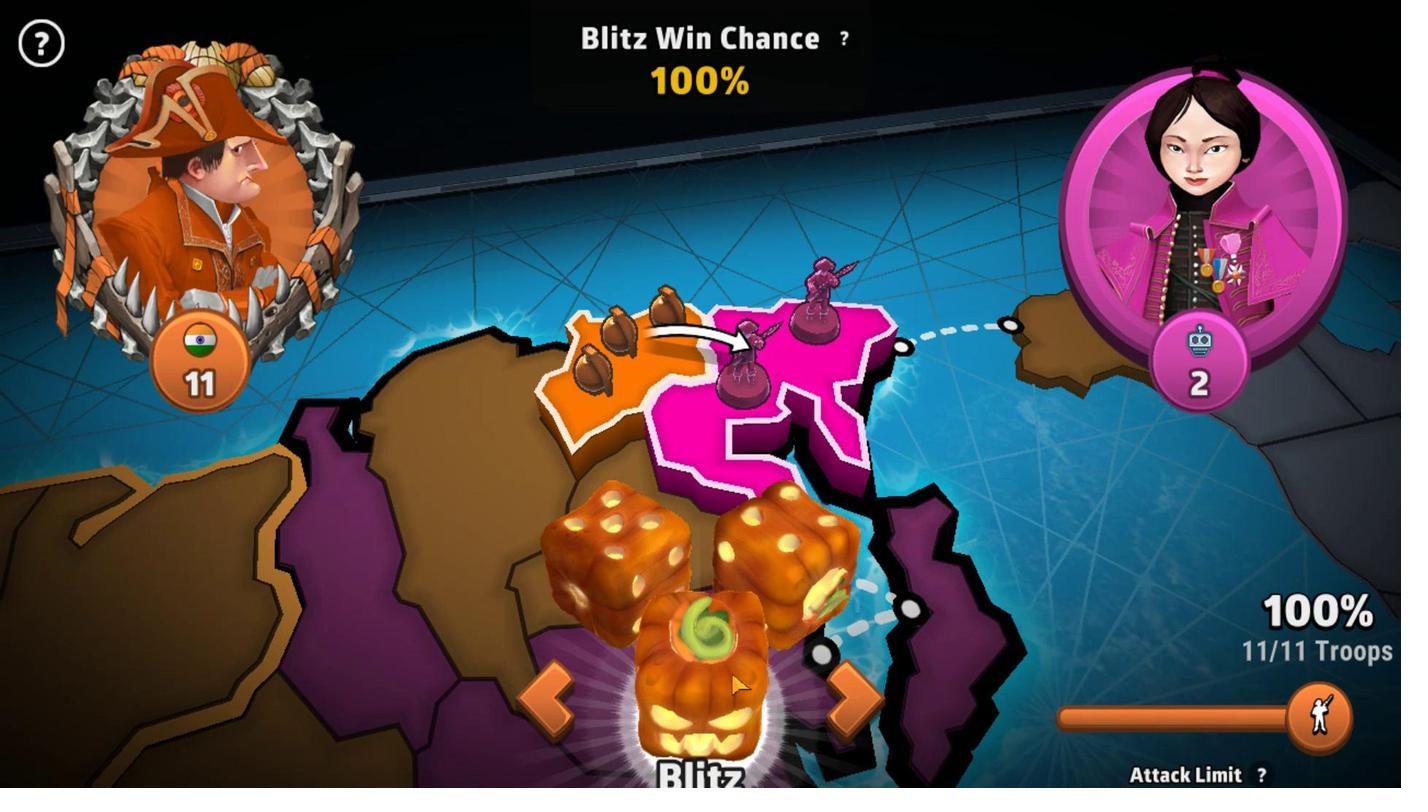 
Action: Mouse pressed left at (766, 623)
Screenshot: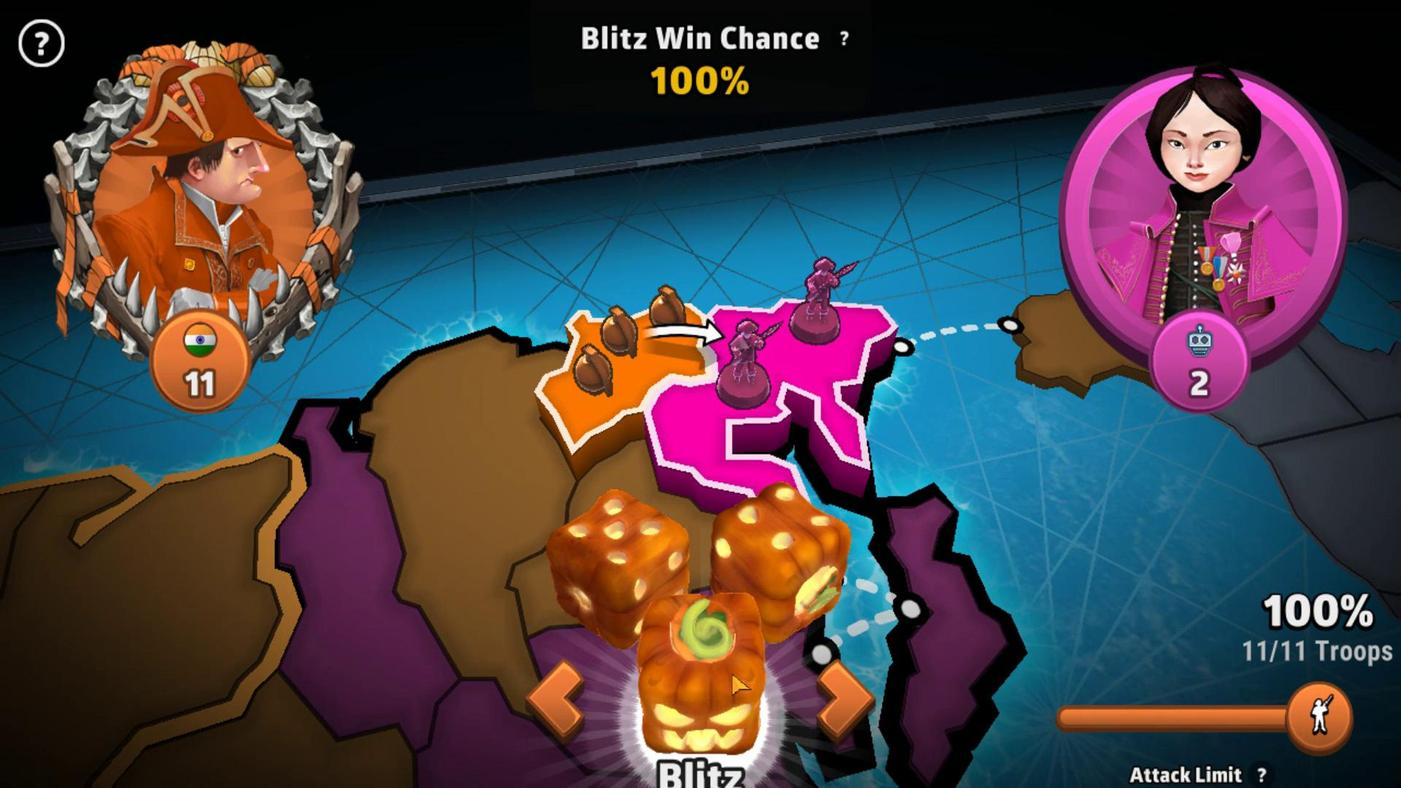 
Action: Mouse moved to (973, 599)
Screenshot: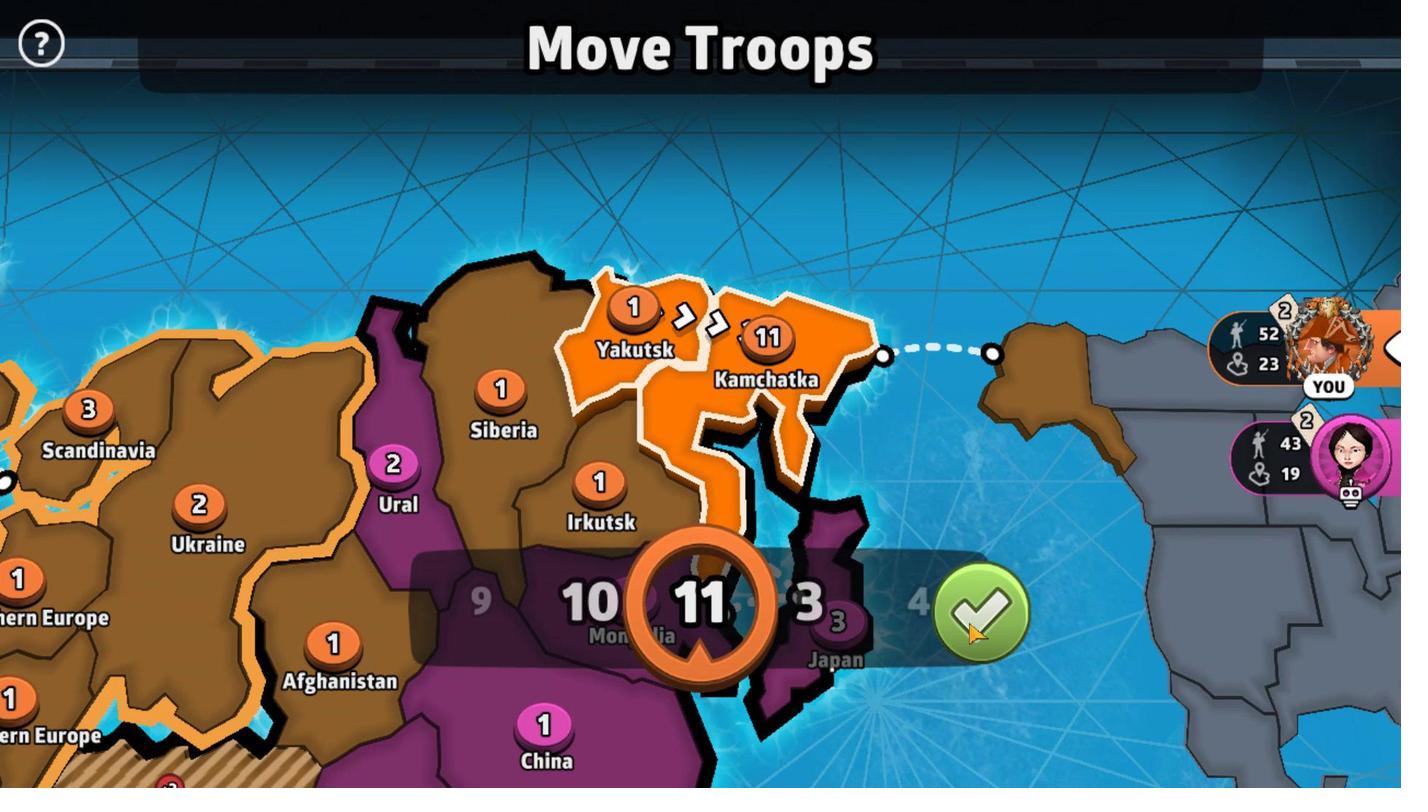 
Action: Mouse pressed left at (973, 599)
Screenshot: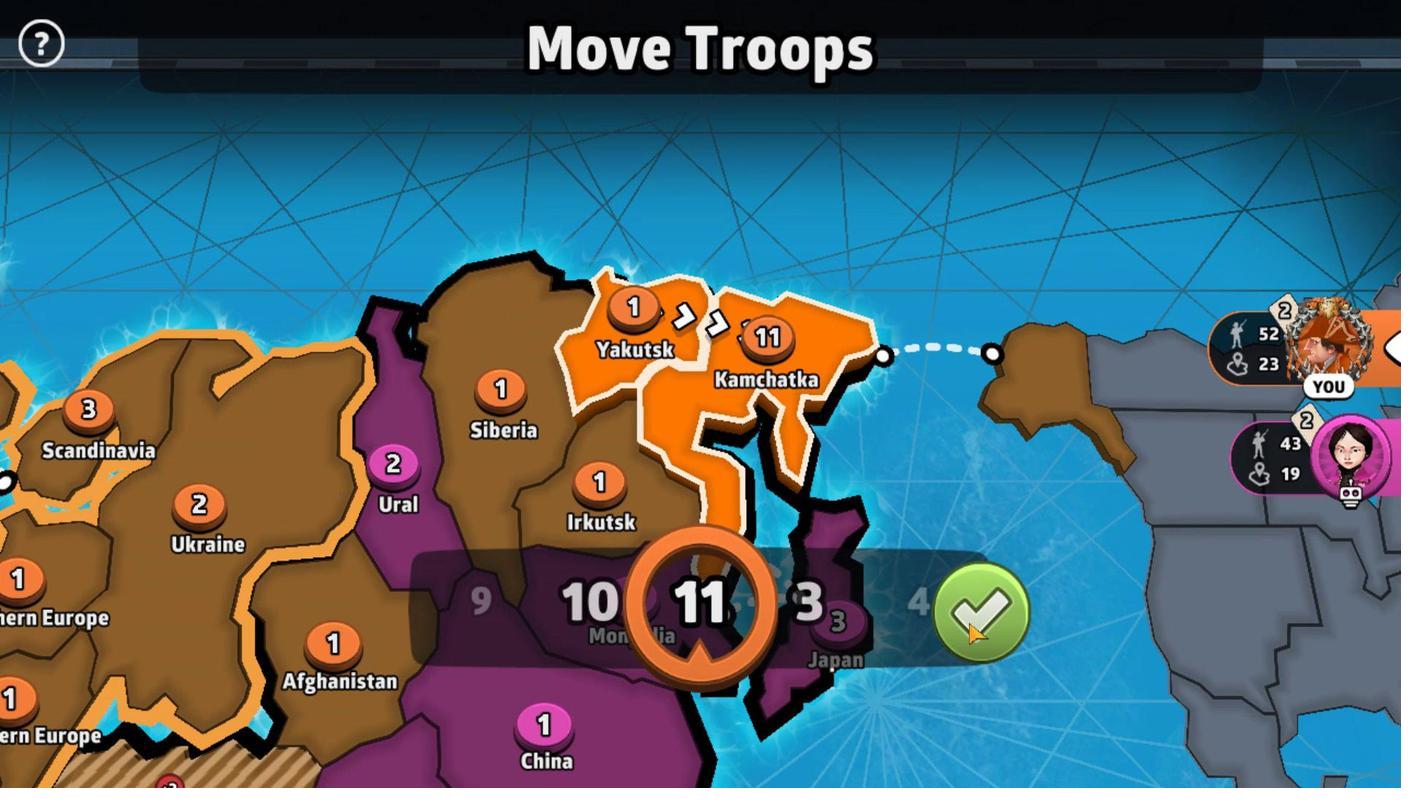 
Action: Mouse moved to (830, 515)
Screenshot: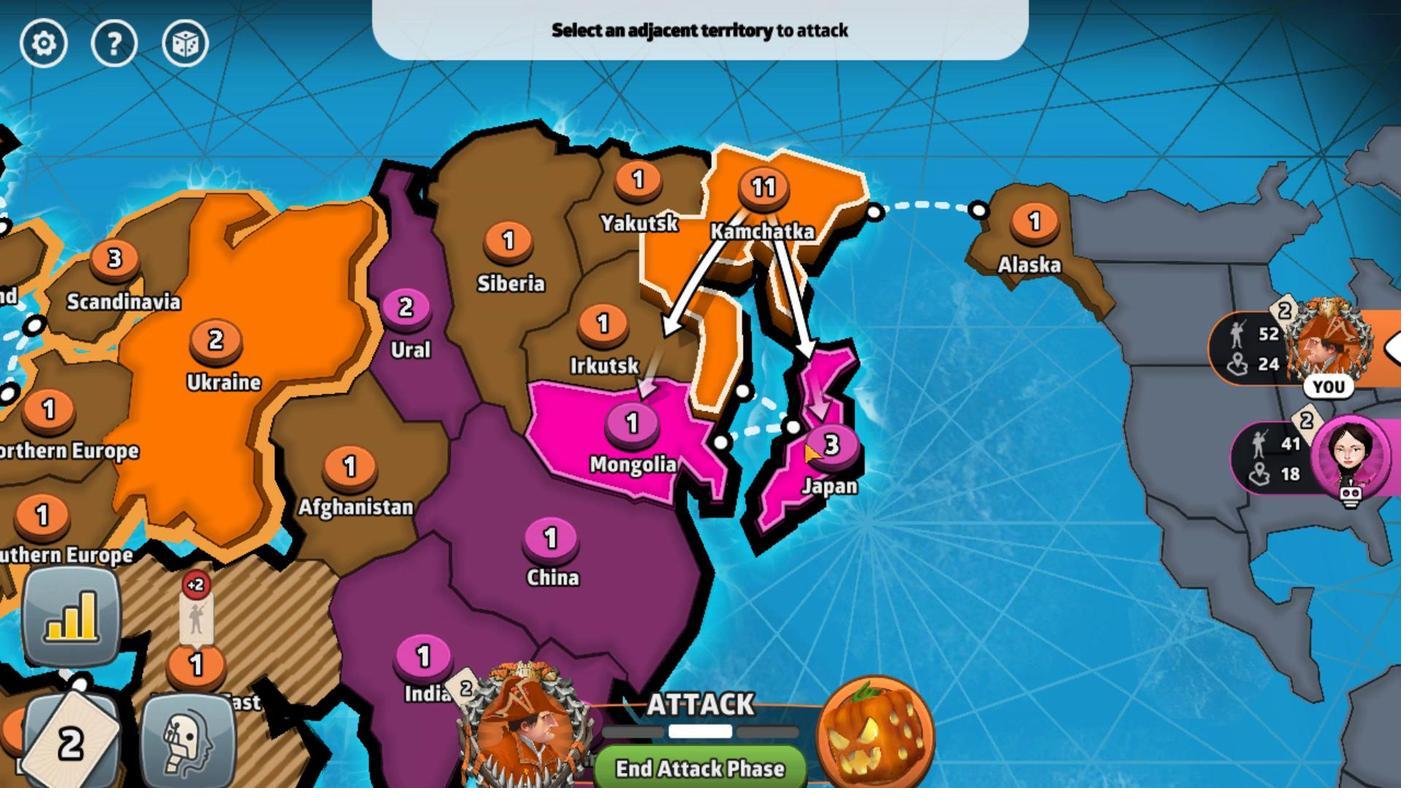 
Action: Mouse pressed left at (830, 515)
Screenshot: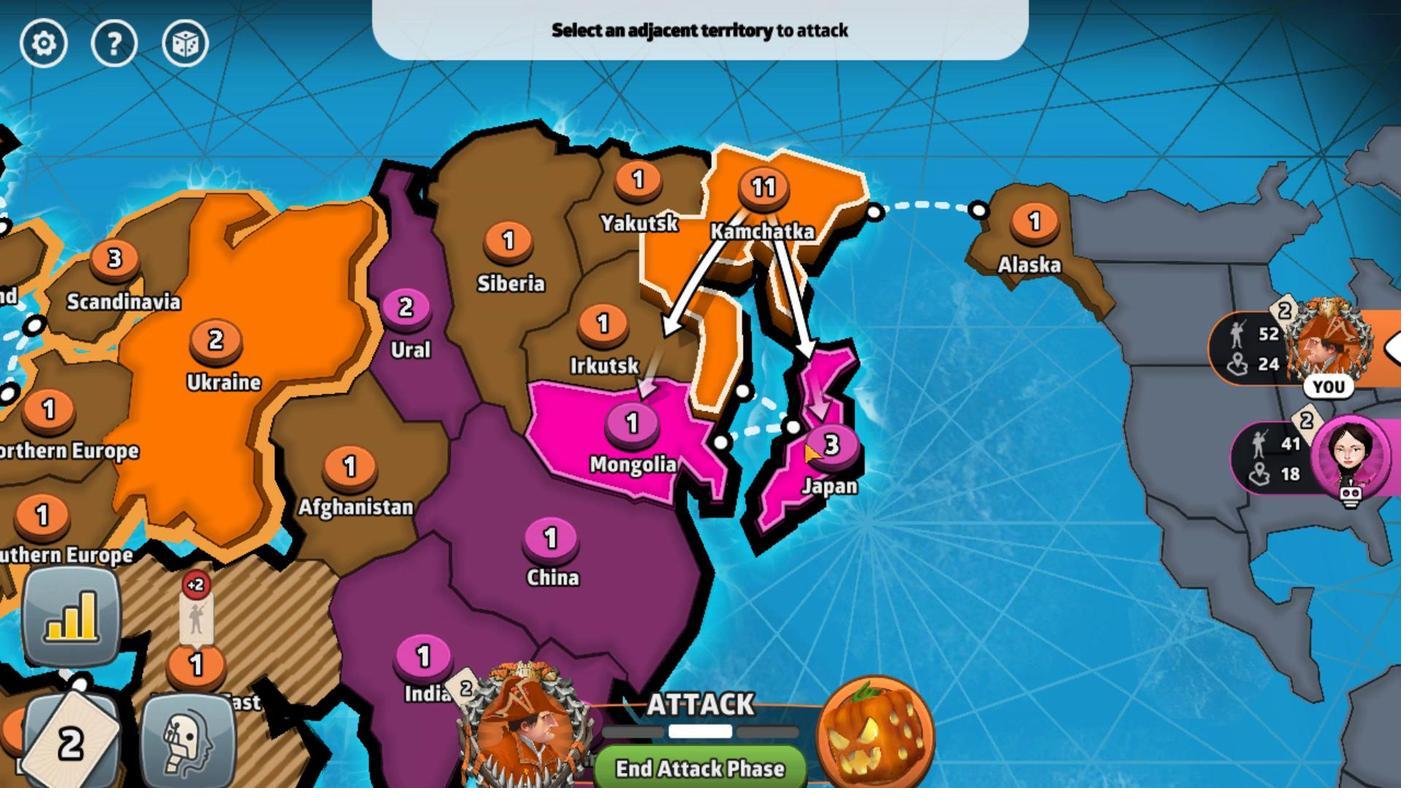 
Action: Mouse moved to (772, 612)
Screenshot: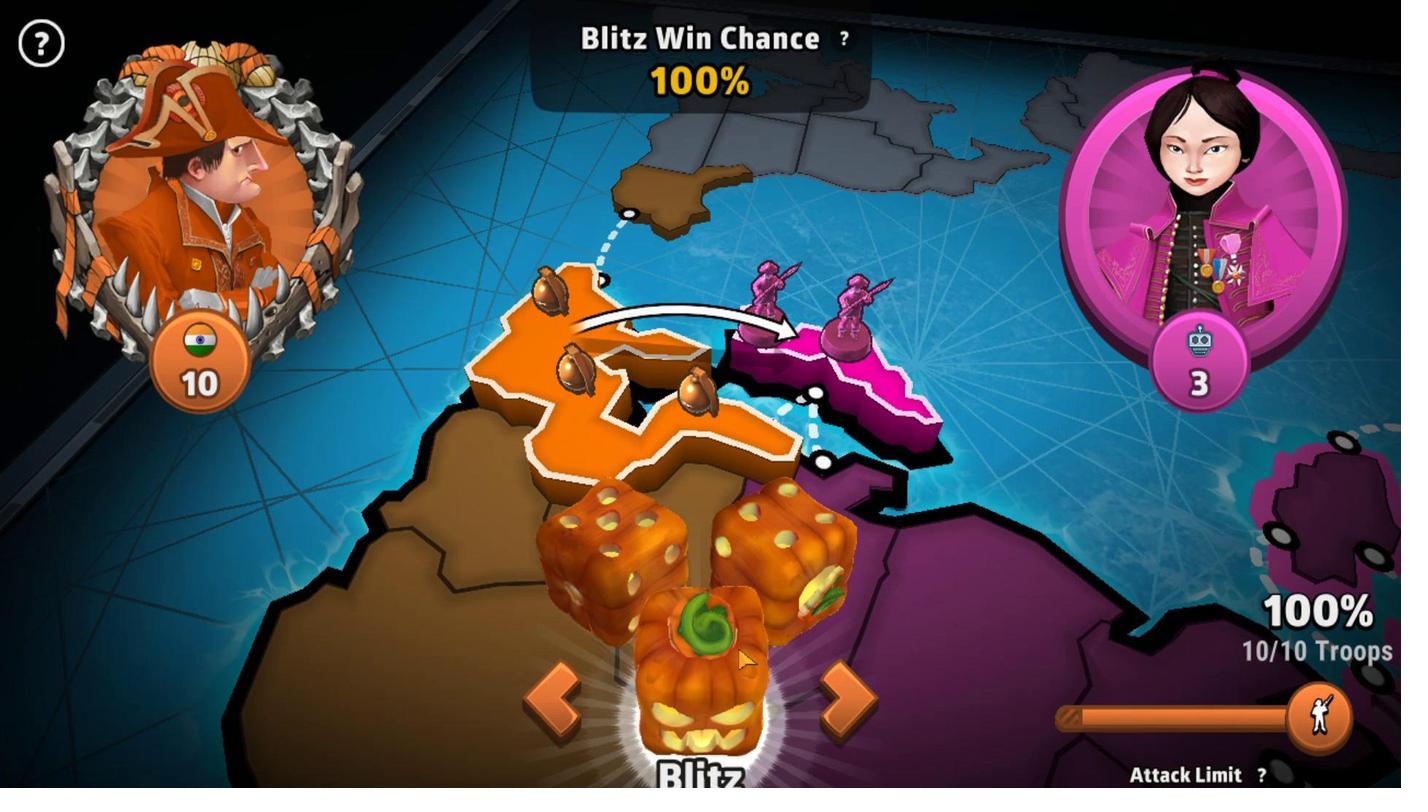 
Action: Mouse pressed left at (772, 612)
Screenshot: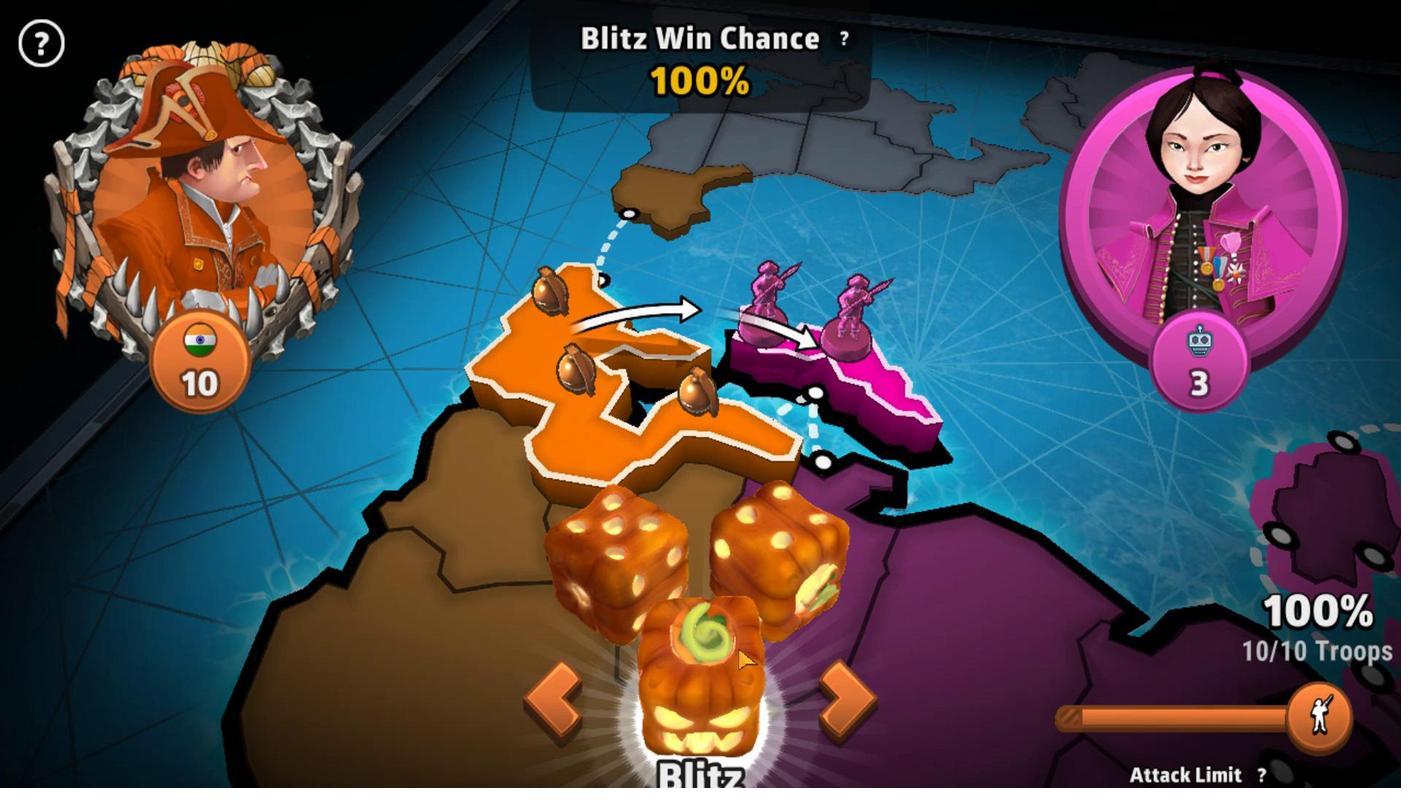 
Action: Mouse moved to (966, 589)
Screenshot: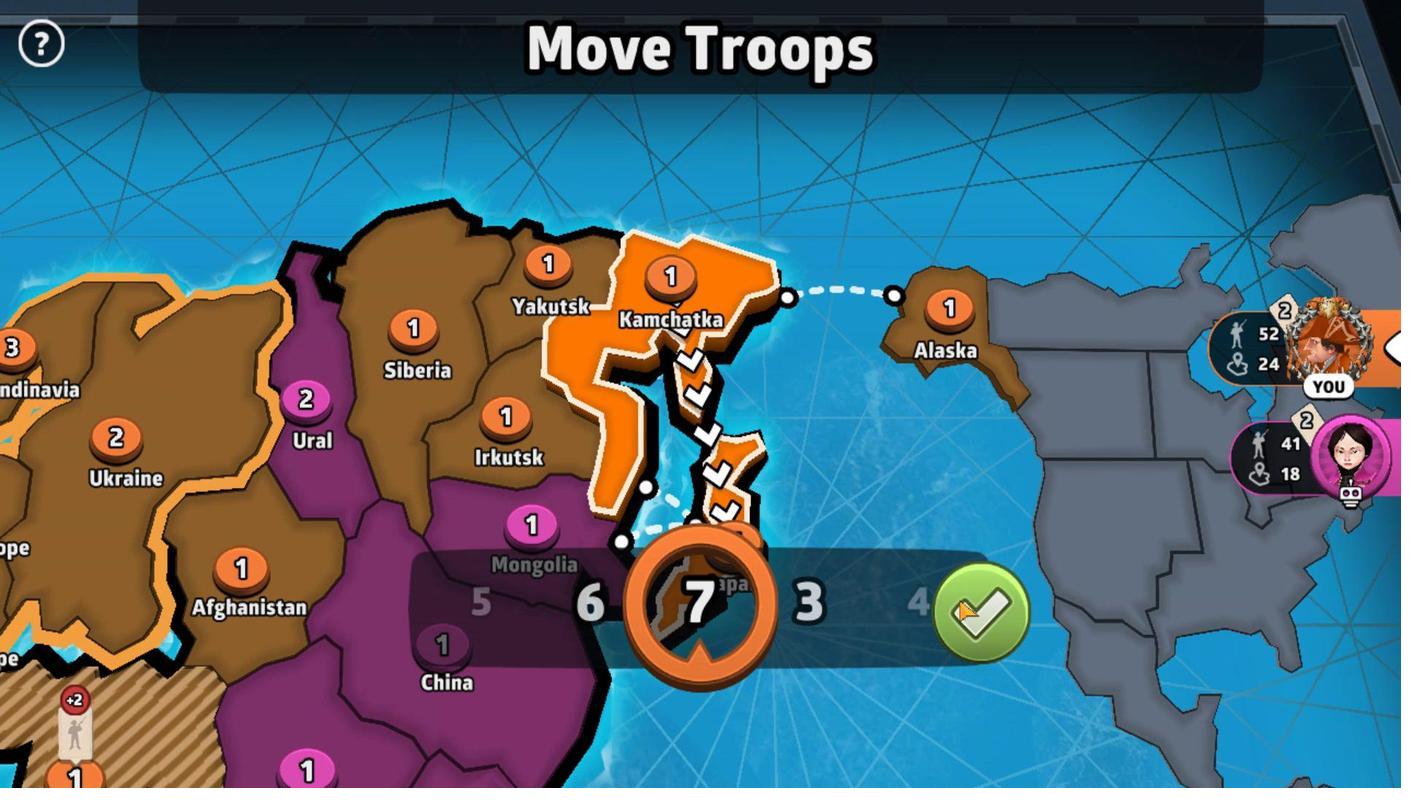 
Action: Mouse pressed left at (966, 589)
Screenshot: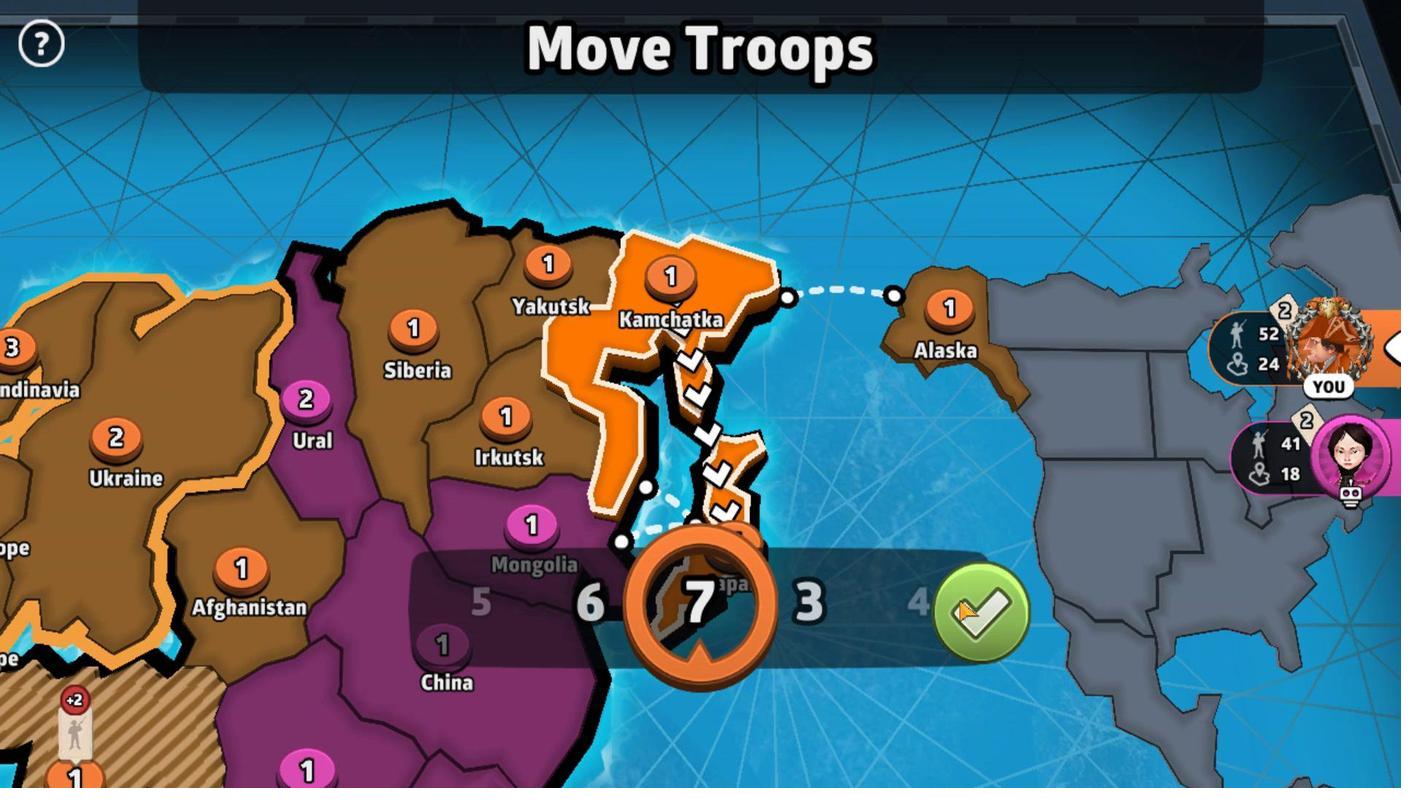 
Action: Mouse moved to (652, 467)
Screenshot: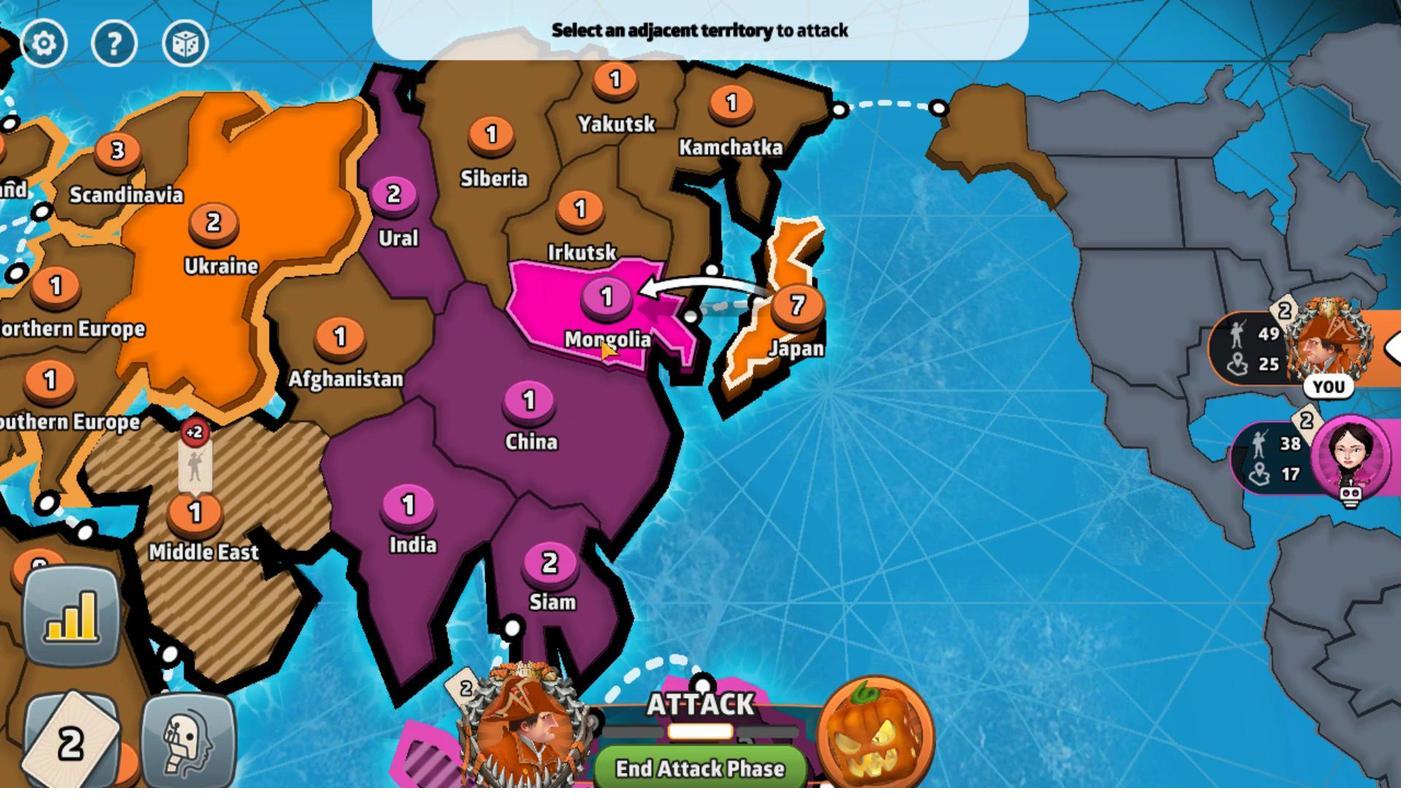 
Action: Mouse pressed left at (652, 467)
Screenshot: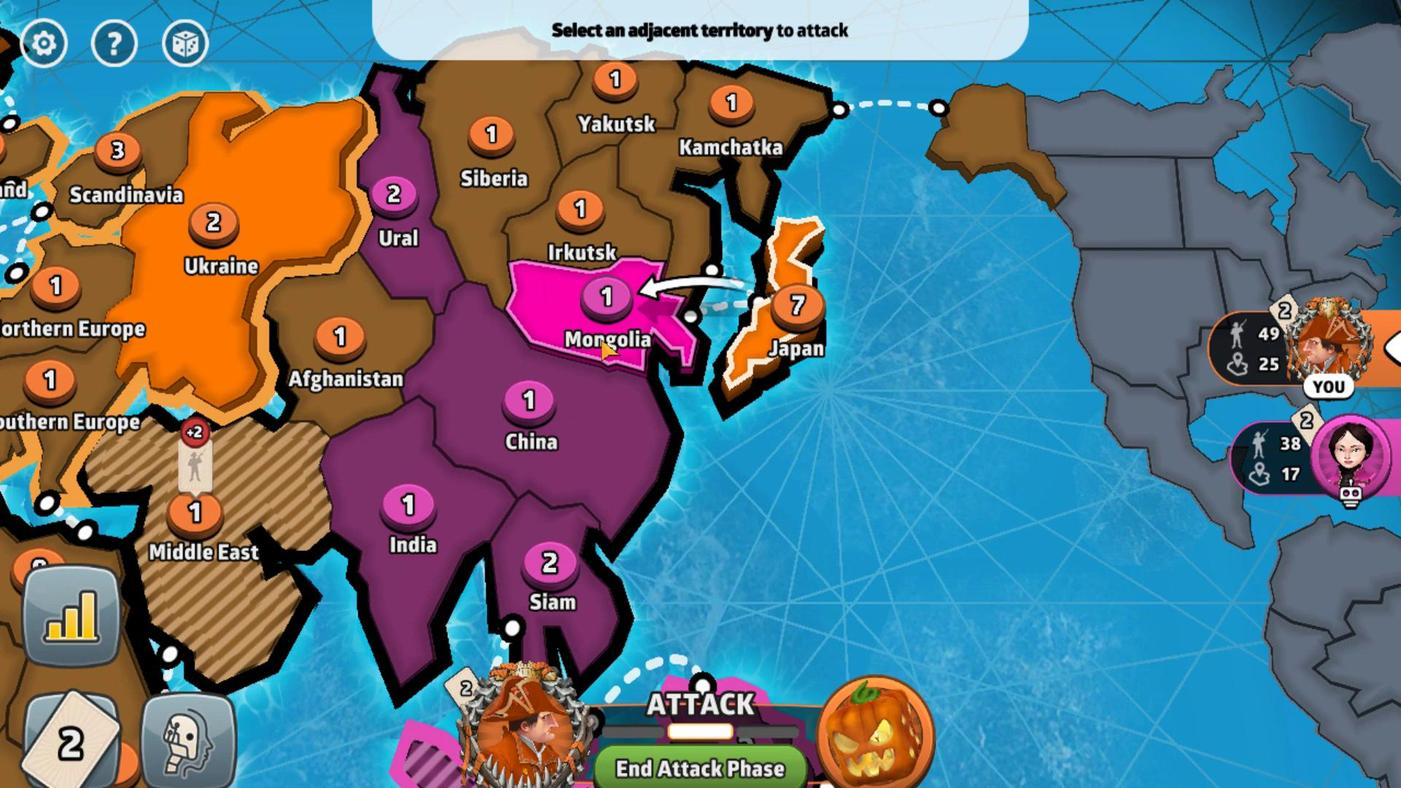 
Action: Mouse moved to (753, 615)
Screenshot: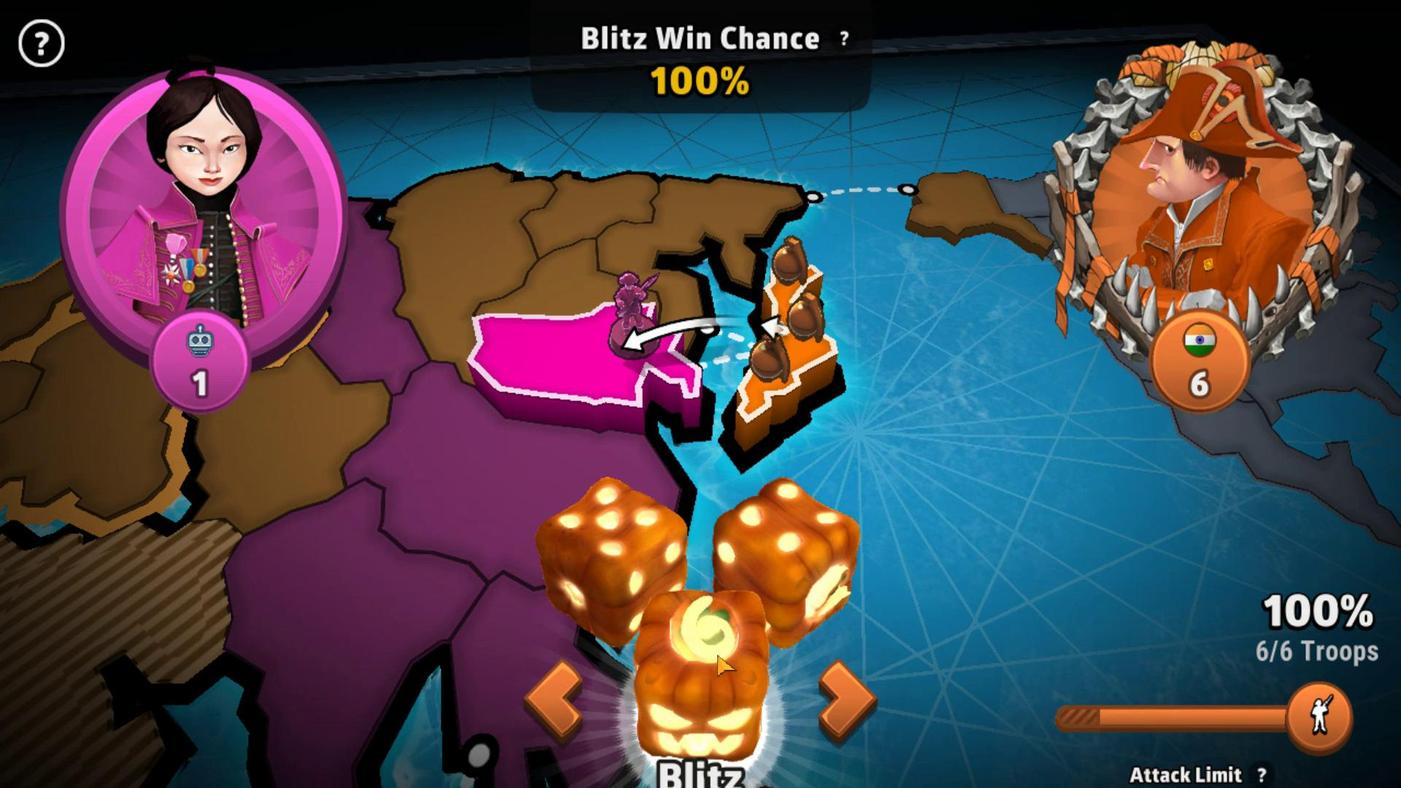 
Action: Mouse pressed left at (753, 615)
Screenshot: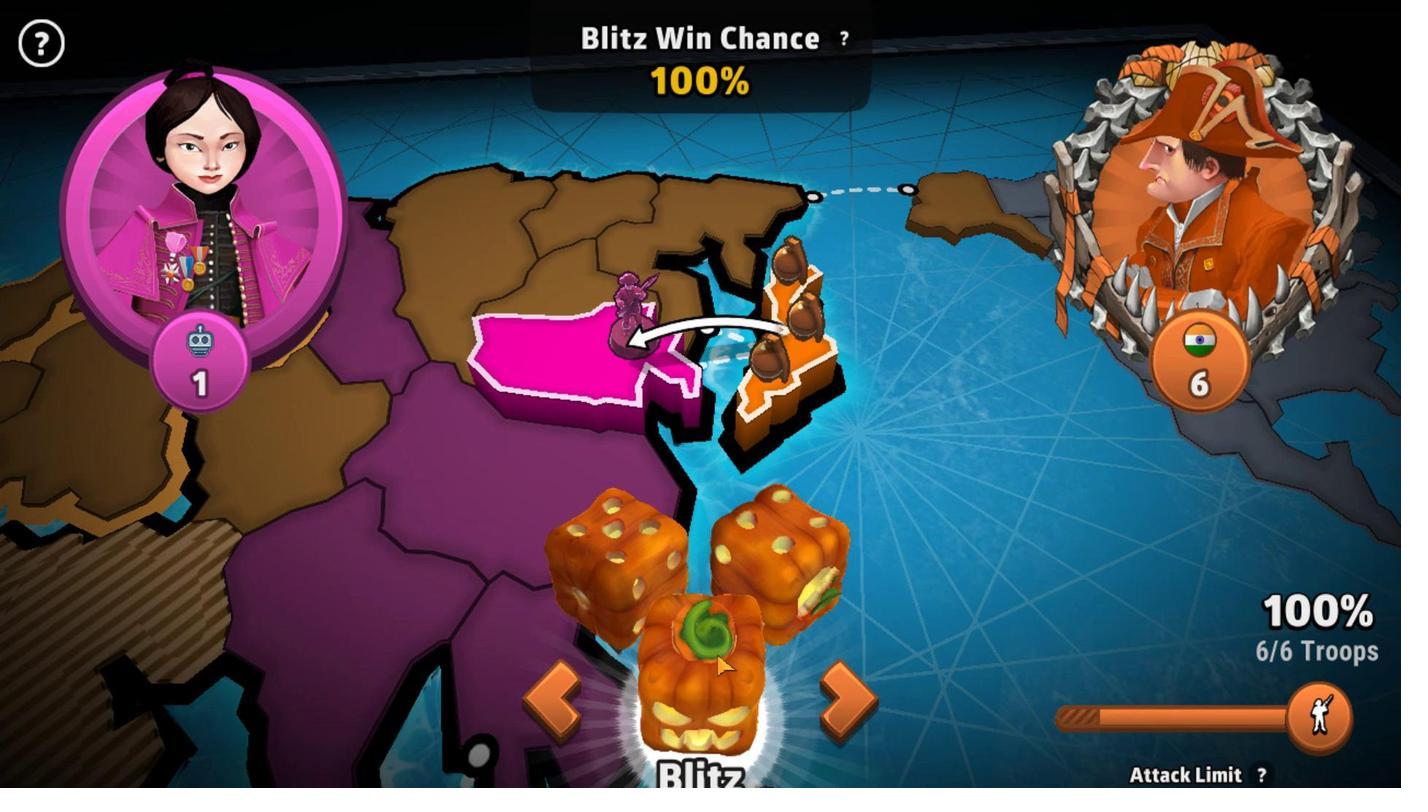 
Action: Mouse moved to (971, 594)
Screenshot: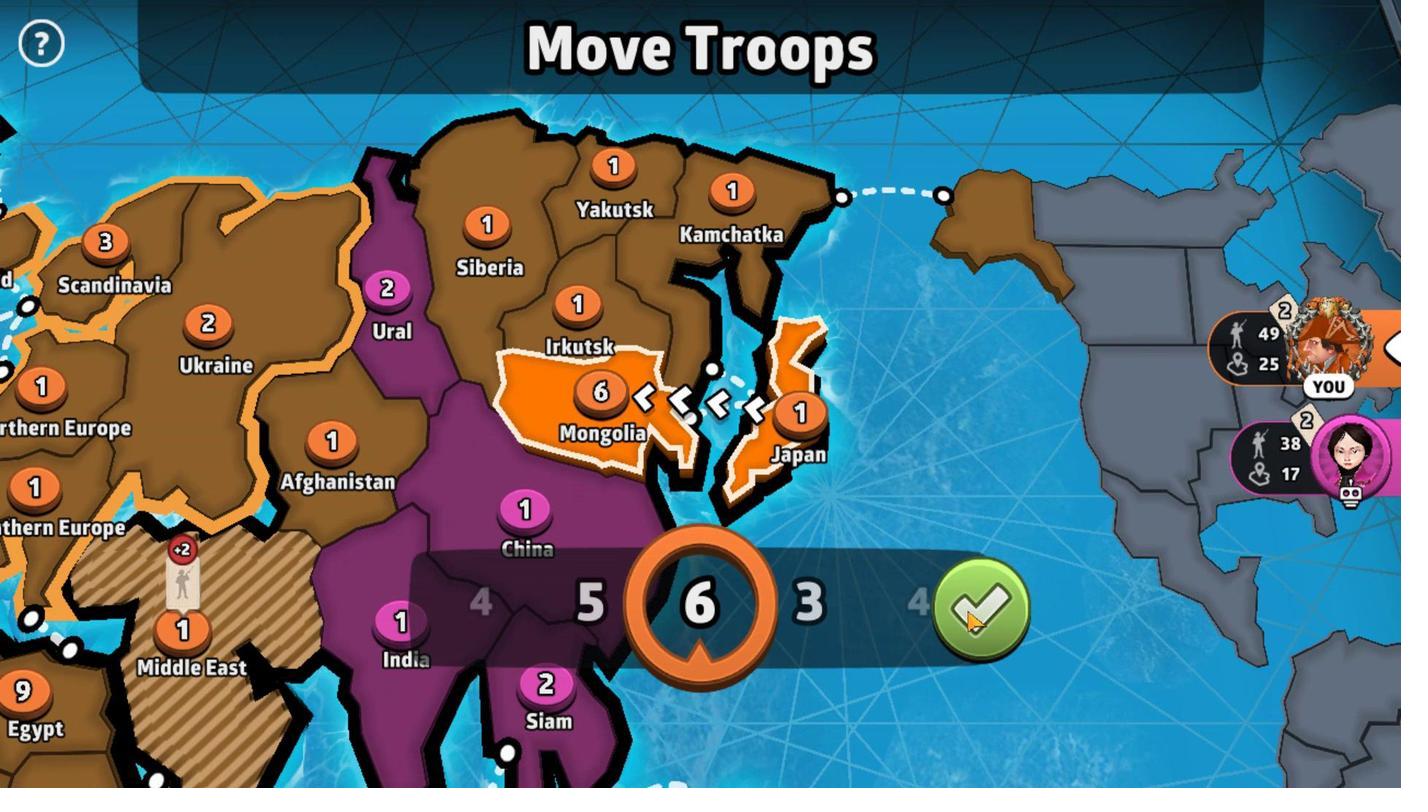 
Action: Mouse pressed left at (971, 594)
Screenshot: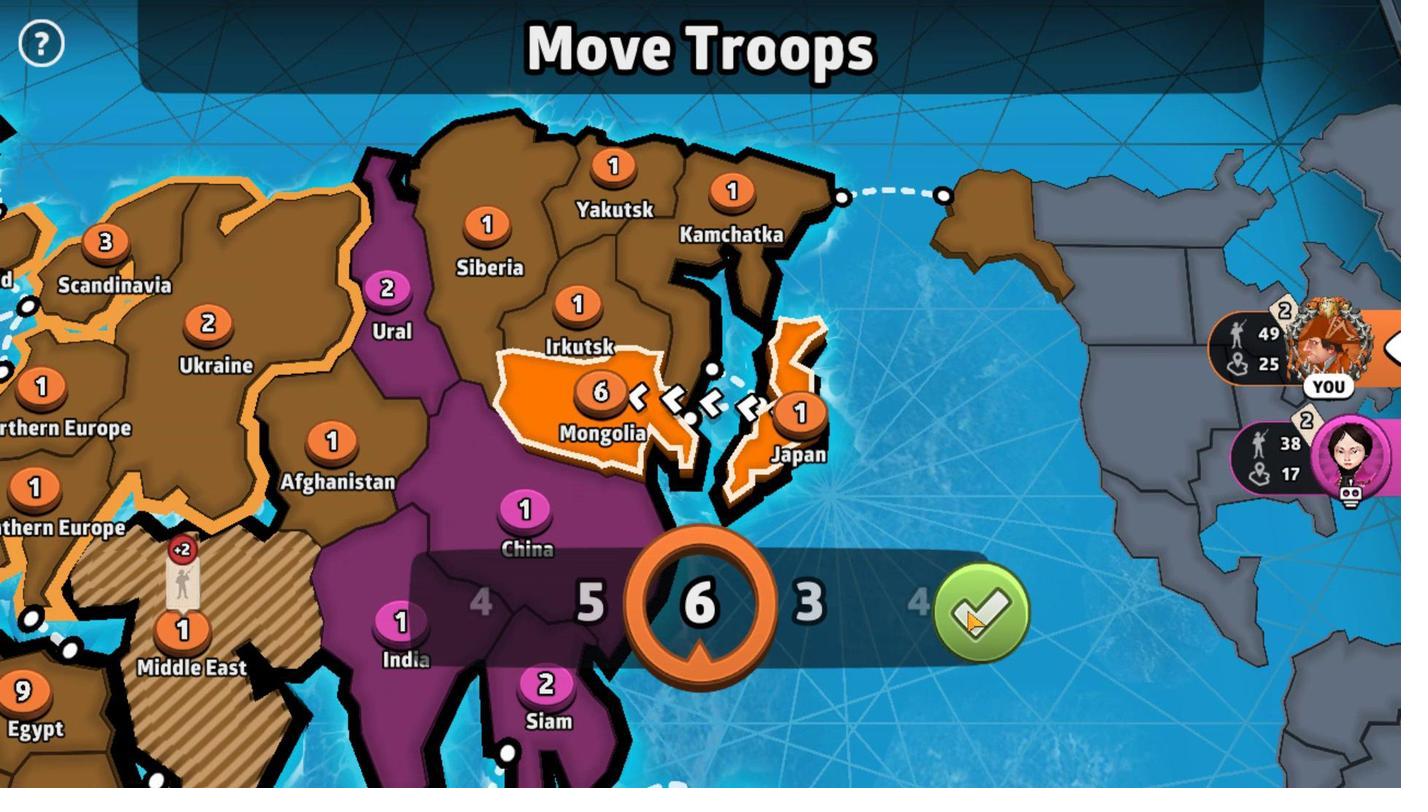 
Action: Mouse moved to (715, 489)
Screenshot: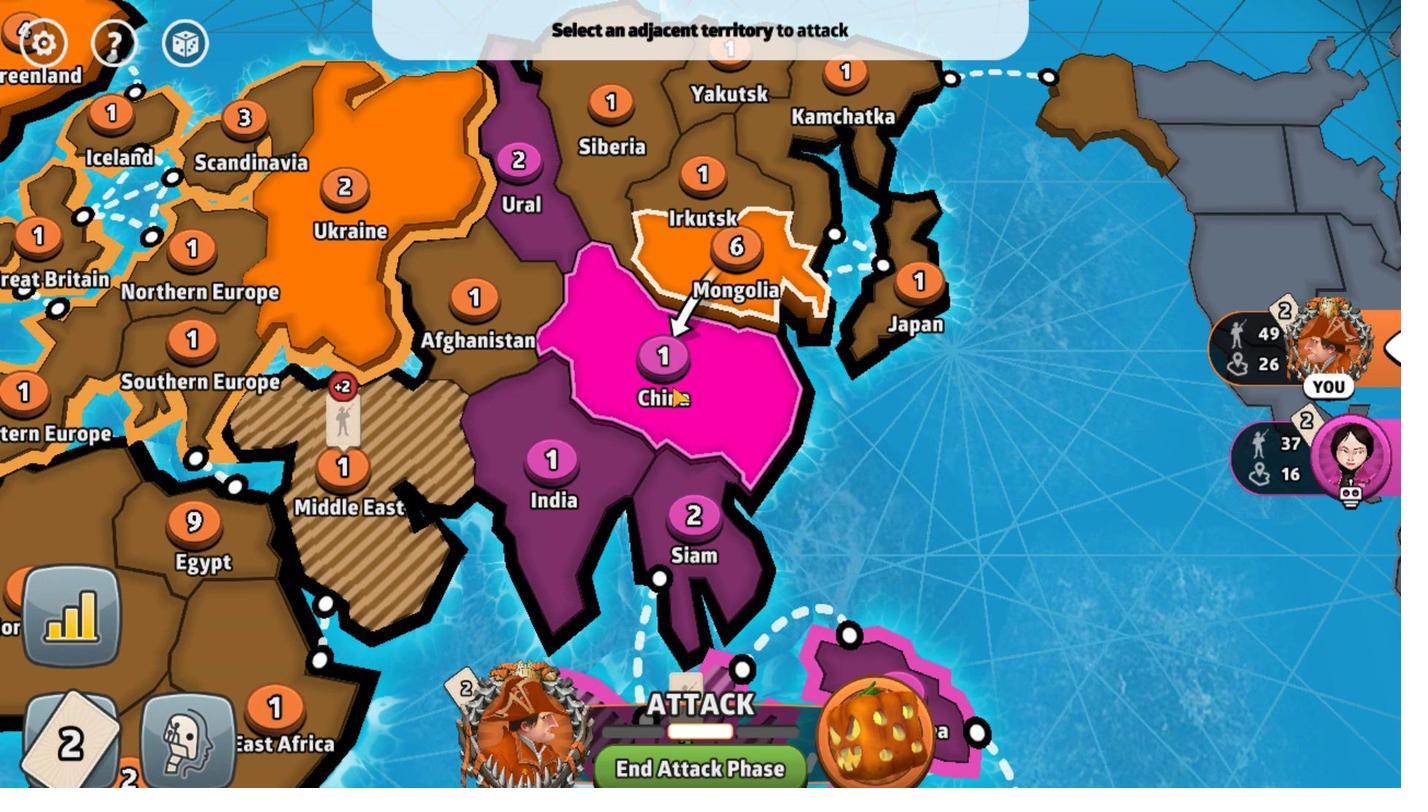 
Action: Mouse pressed left at (715, 489)
Screenshot: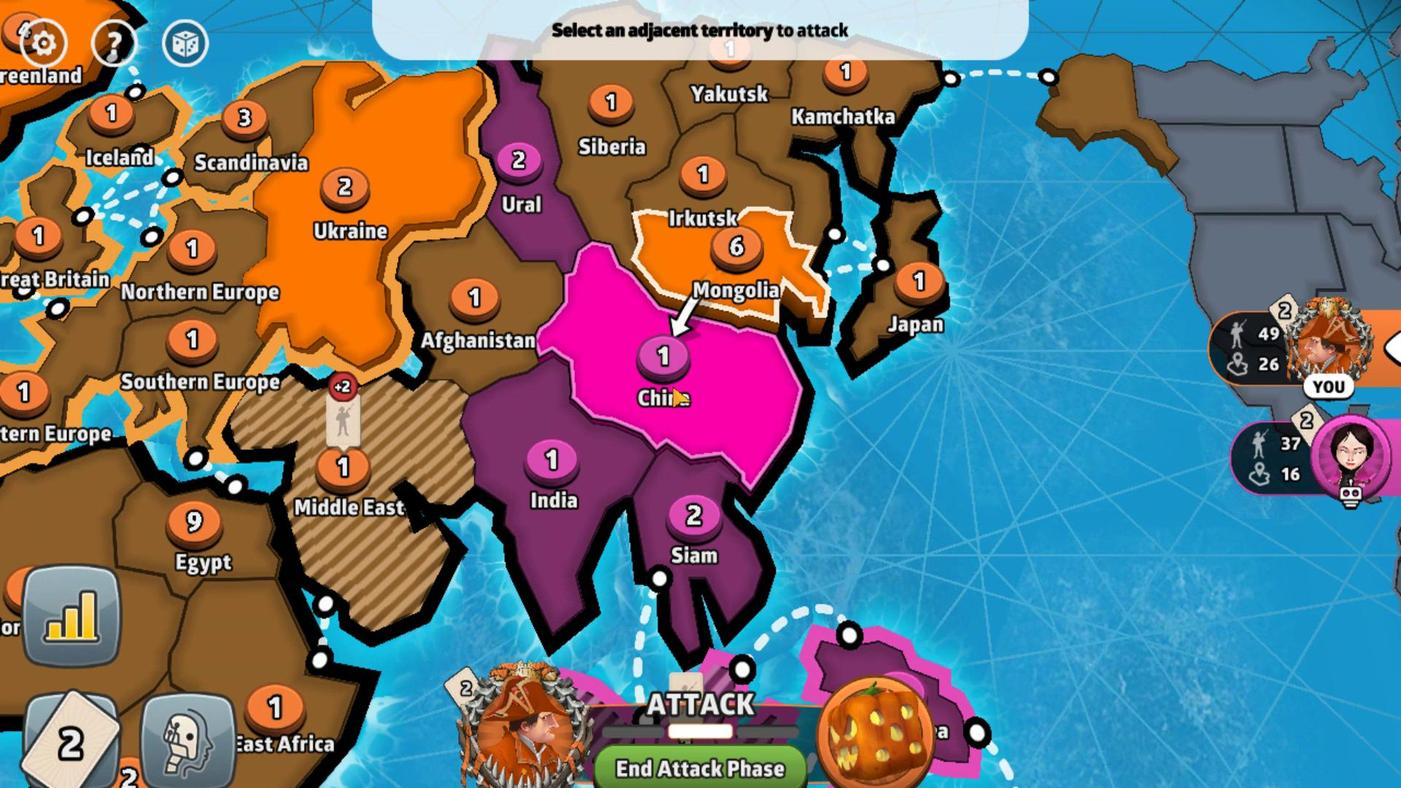 
Action: Mouse moved to (745, 607)
Screenshot: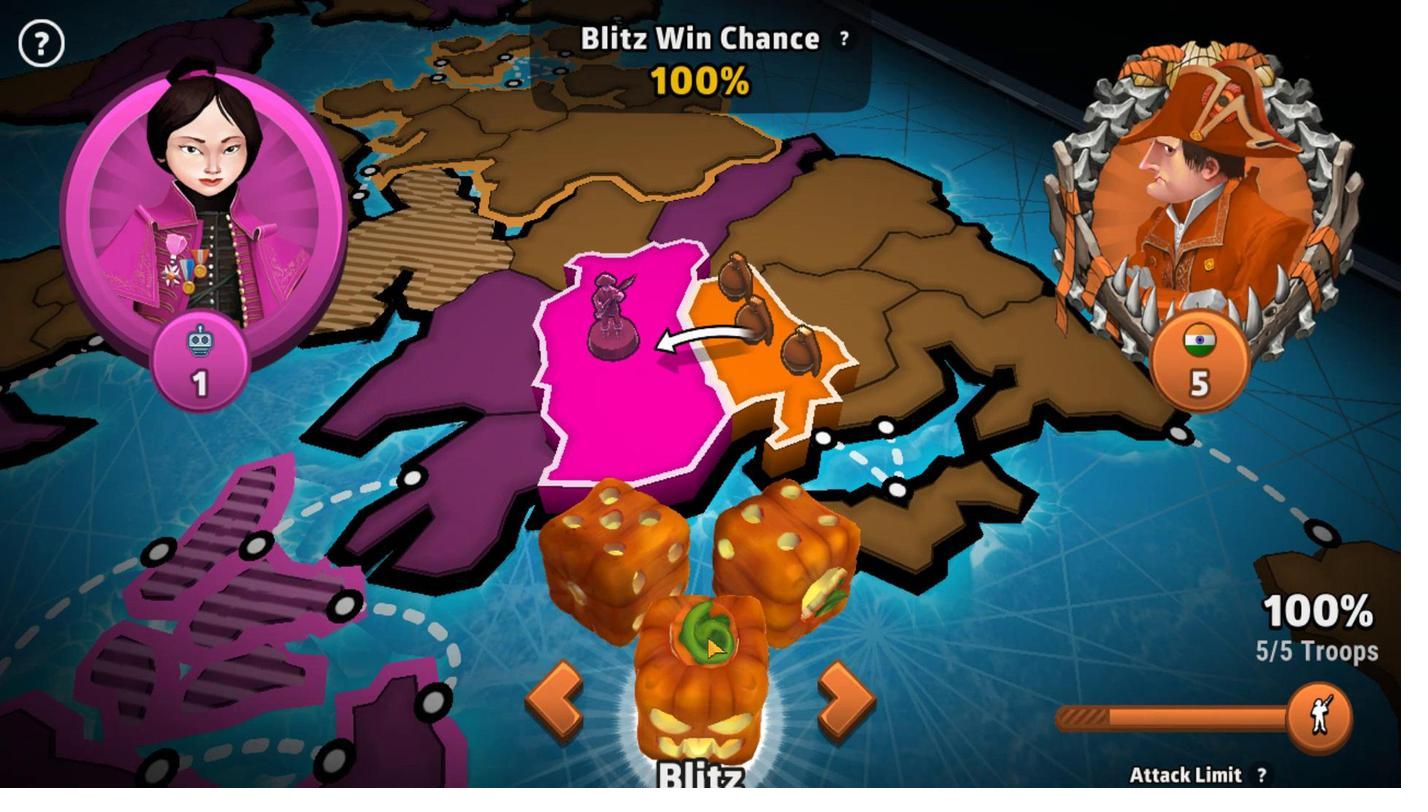 
Action: Mouse pressed left at (745, 607)
Screenshot: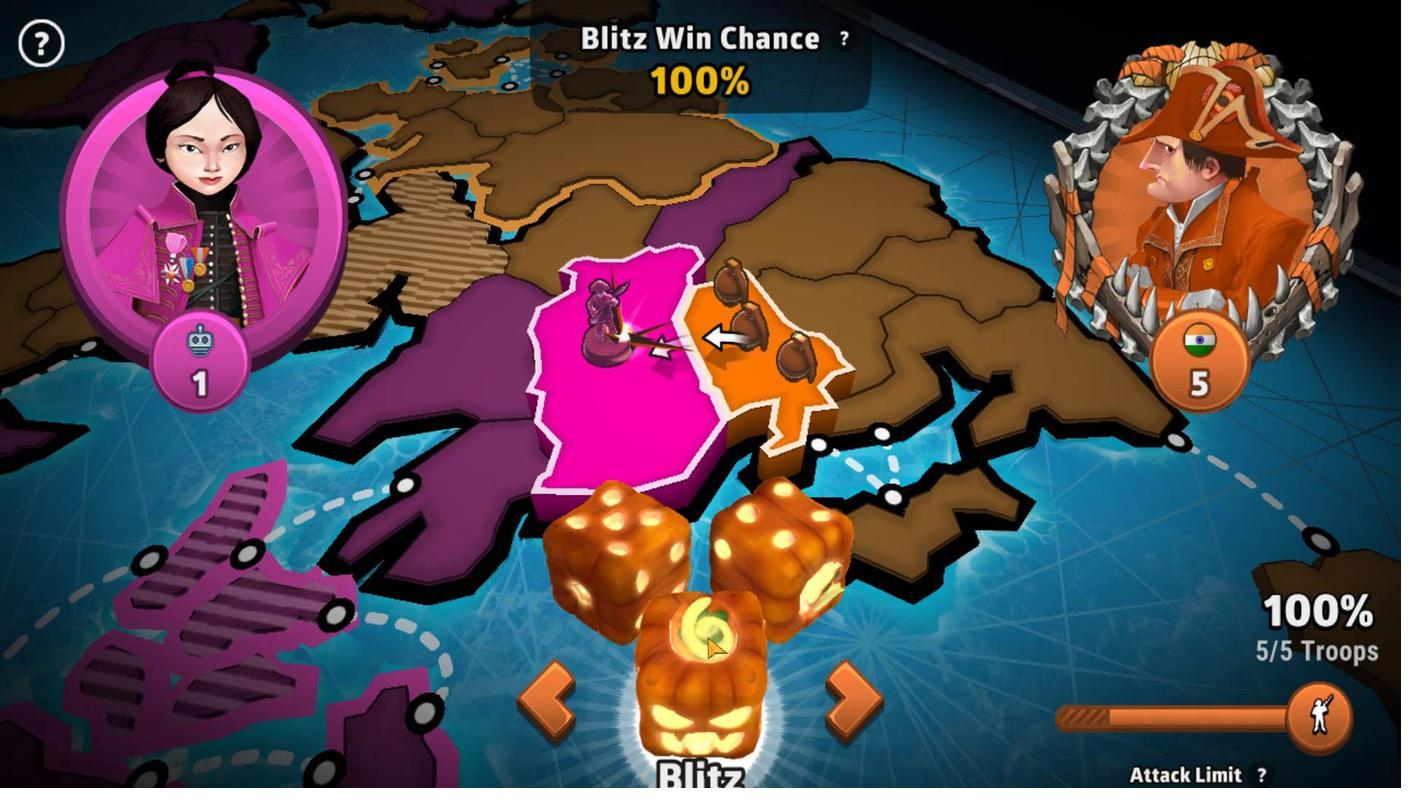 
Action: Mouse moved to (980, 596)
Screenshot: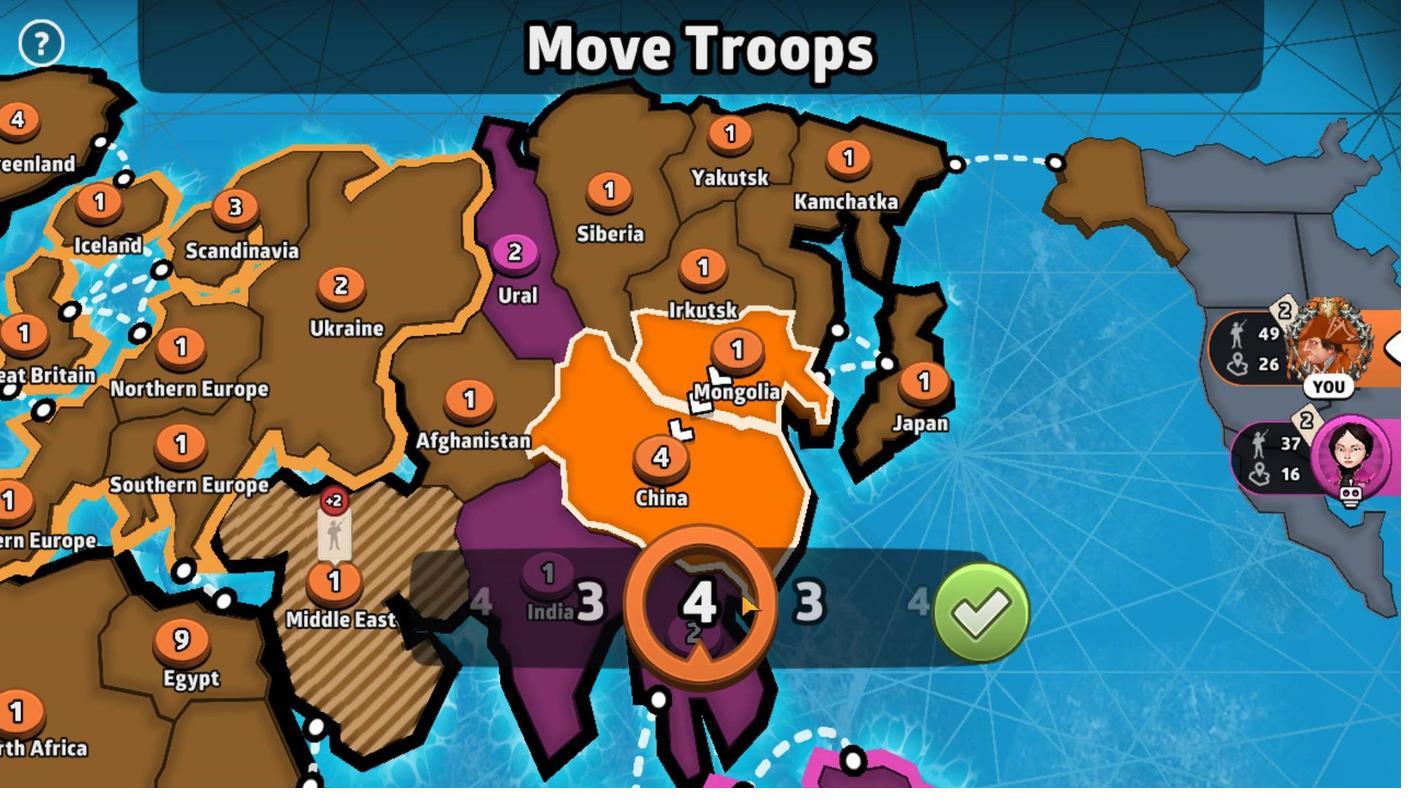 
Action: Mouse pressed left at (980, 596)
Screenshot: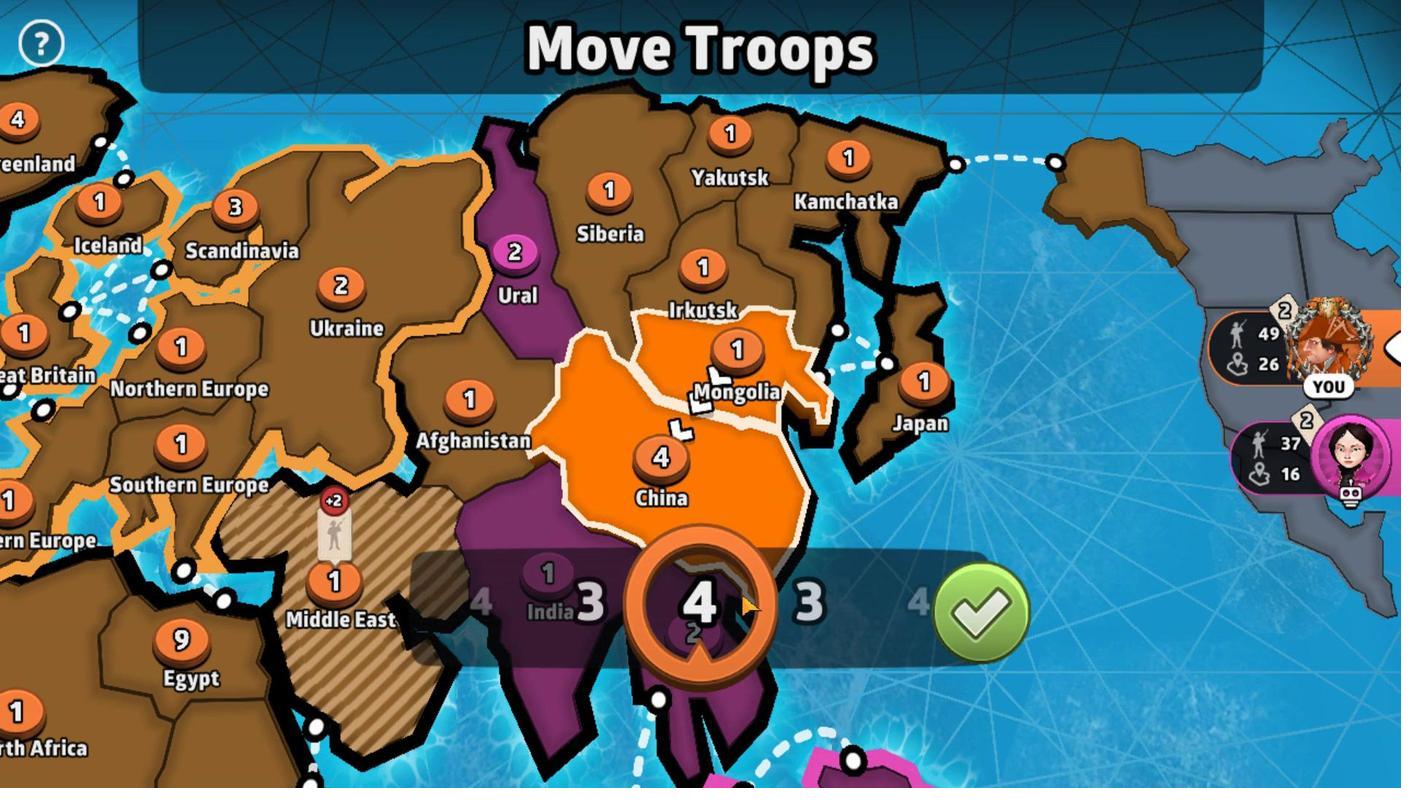
Action: Mouse moved to (692, 529)
Screenshot: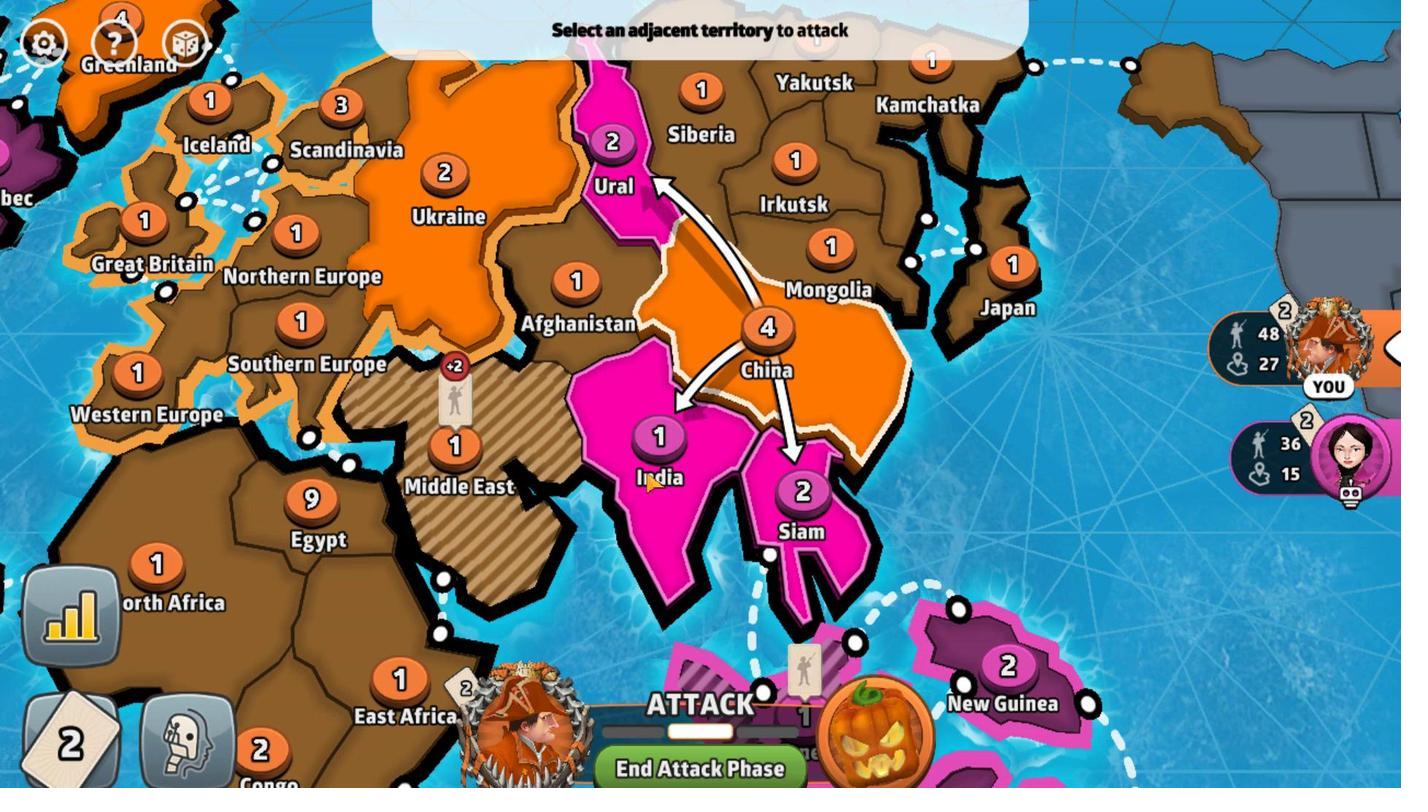 
Action: Mouse pressed left at (692, 529)
Screenshot: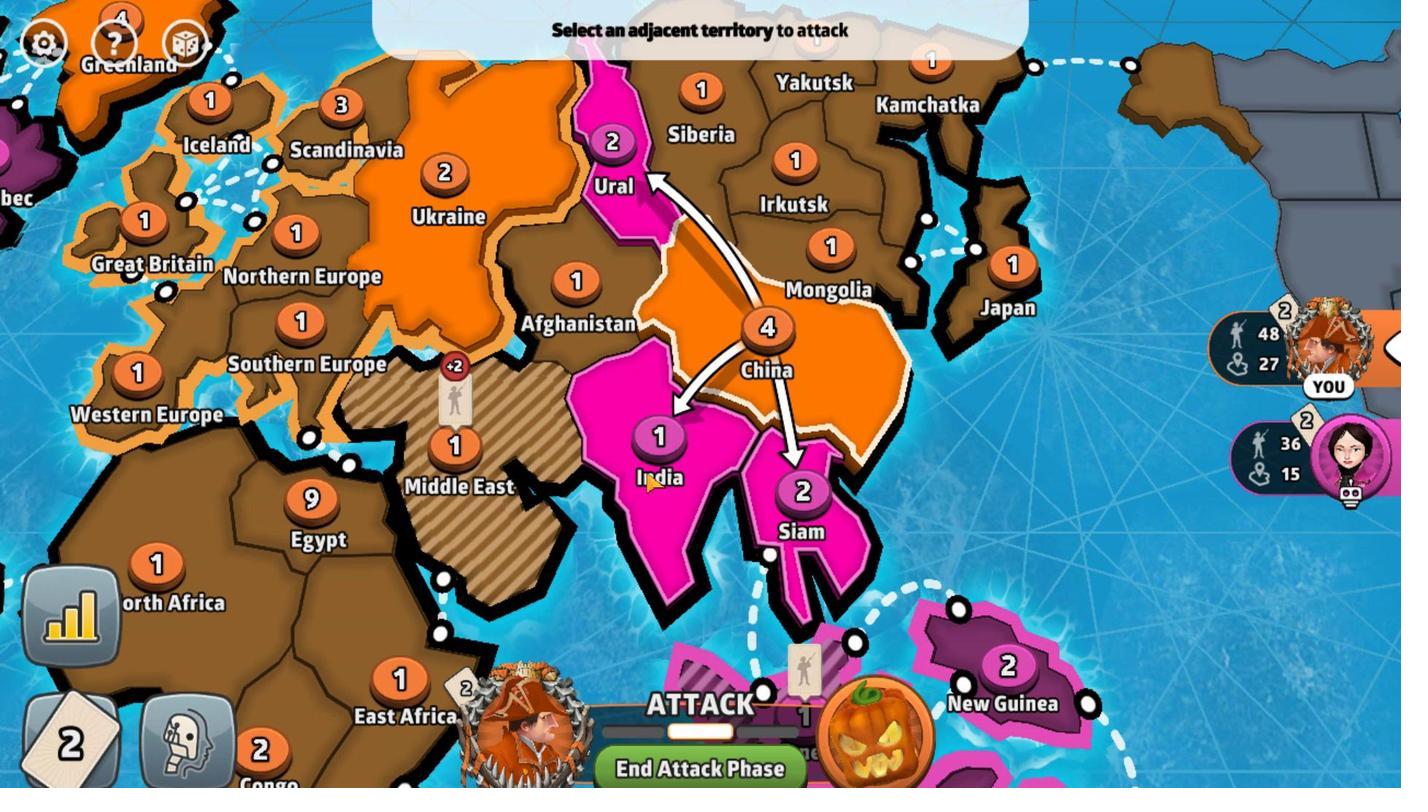 
Action: Mouse moved to (721, 623)
Screenshot: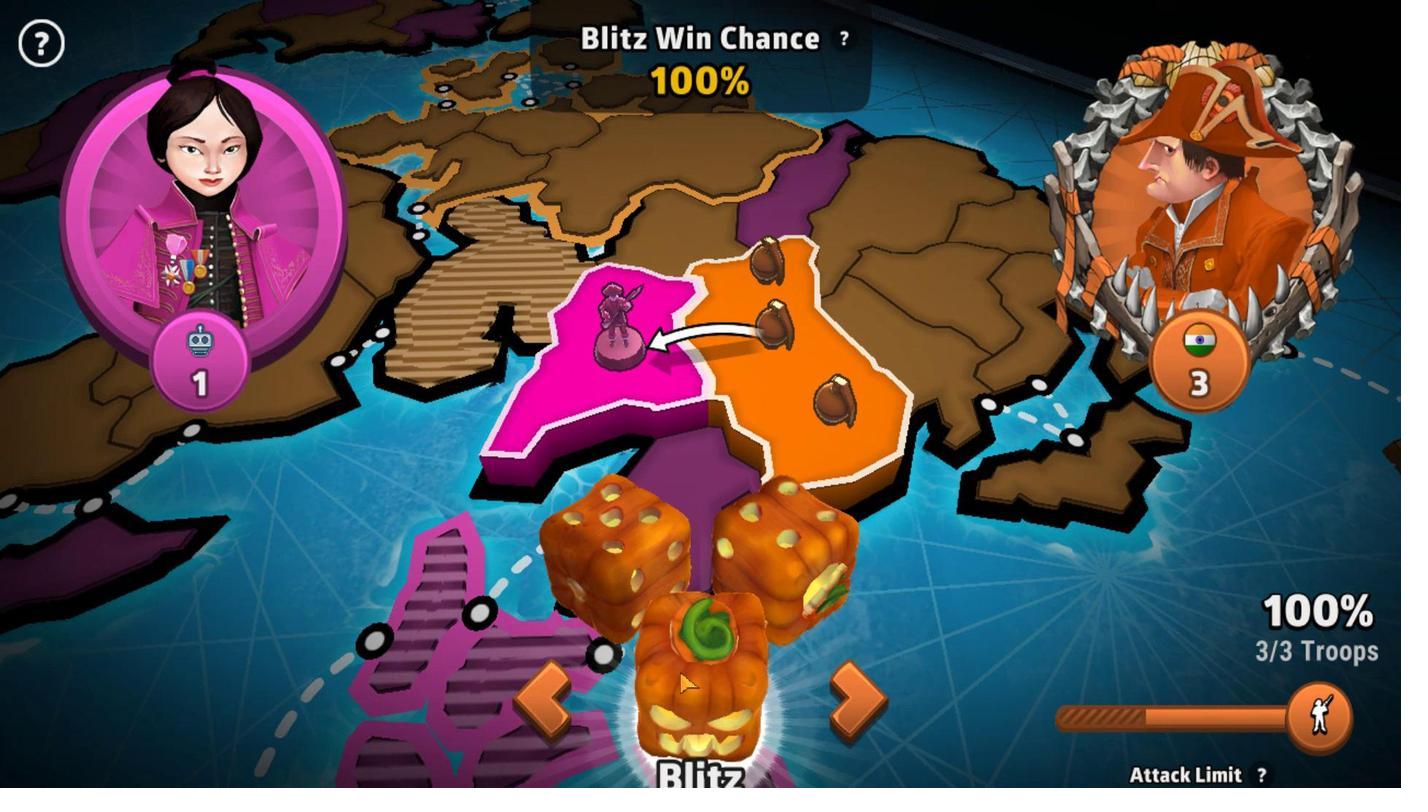
Action: Mouse pressed left at (721, 623)
Screenshot: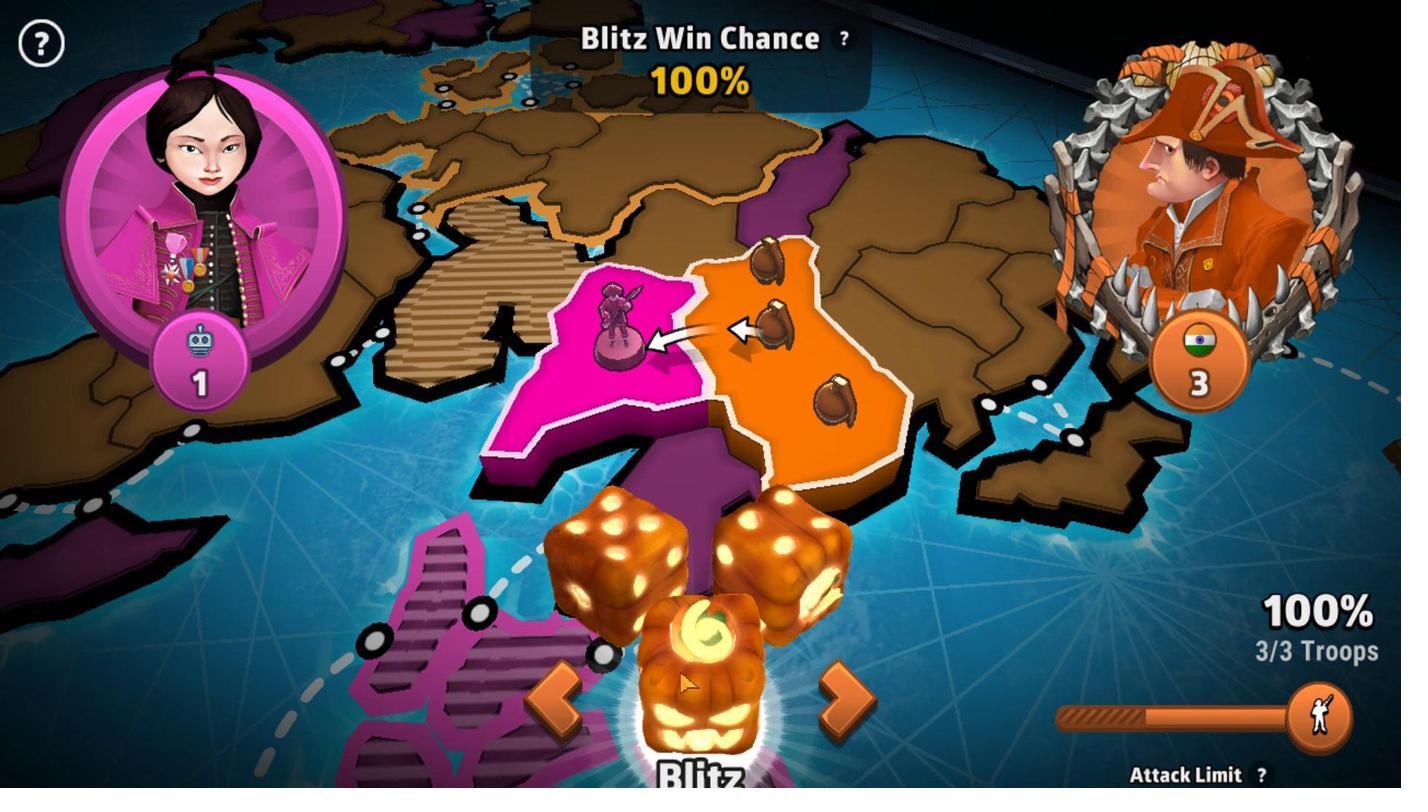 
Action: Mouse moved to (707, 674)
Screenshot: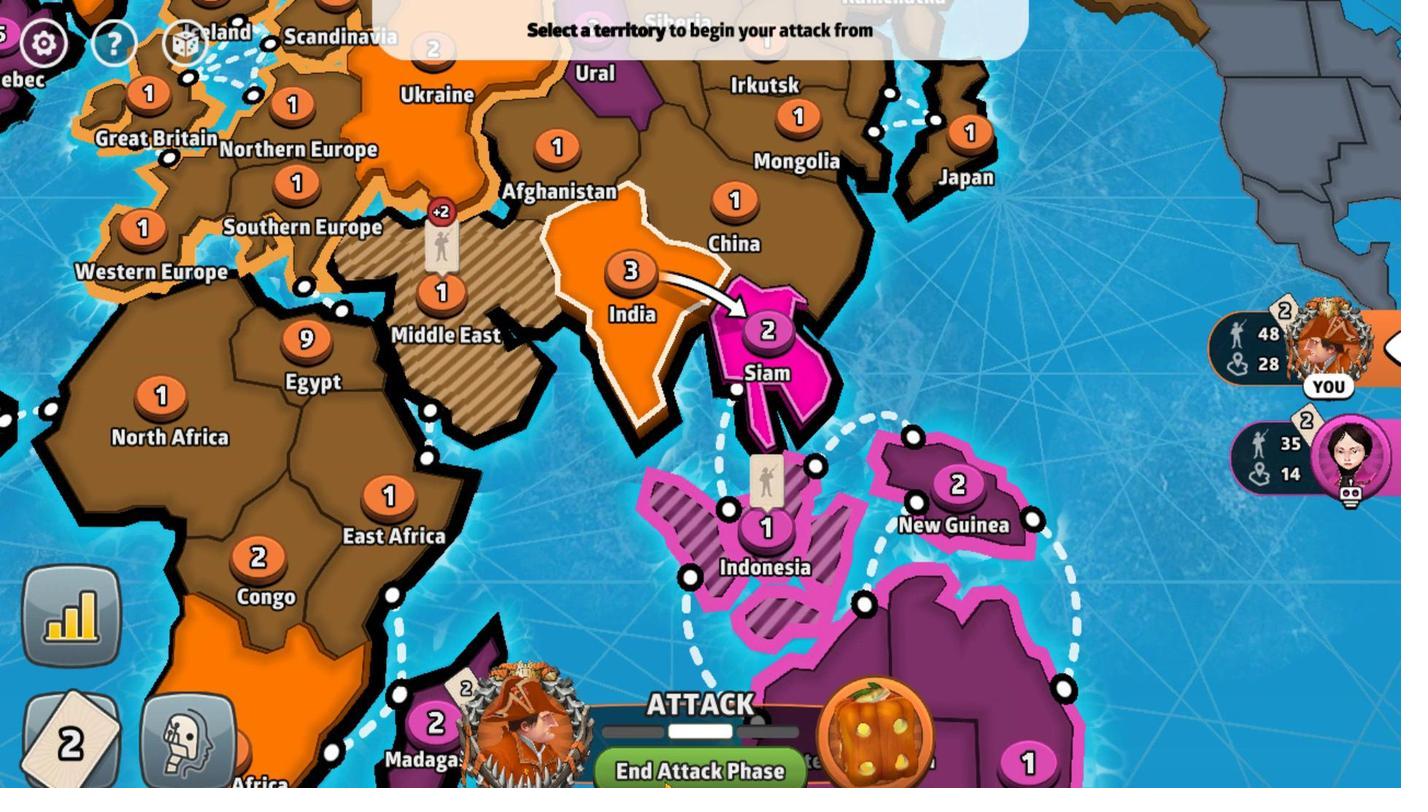 
Action: Mouse pressed left at (707, 674)
Screenshot: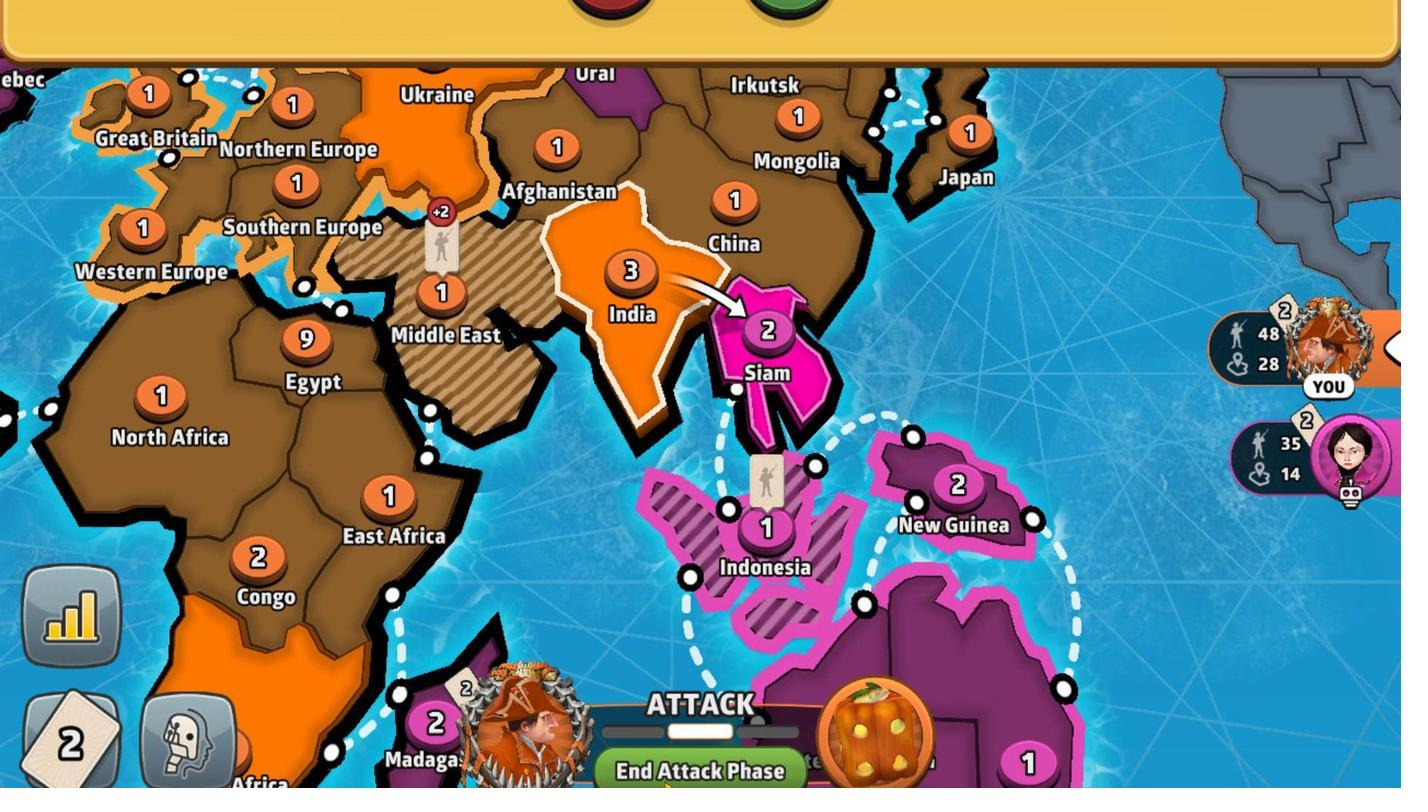 
Action: Mouse moved to (815, 450)
Screenshot: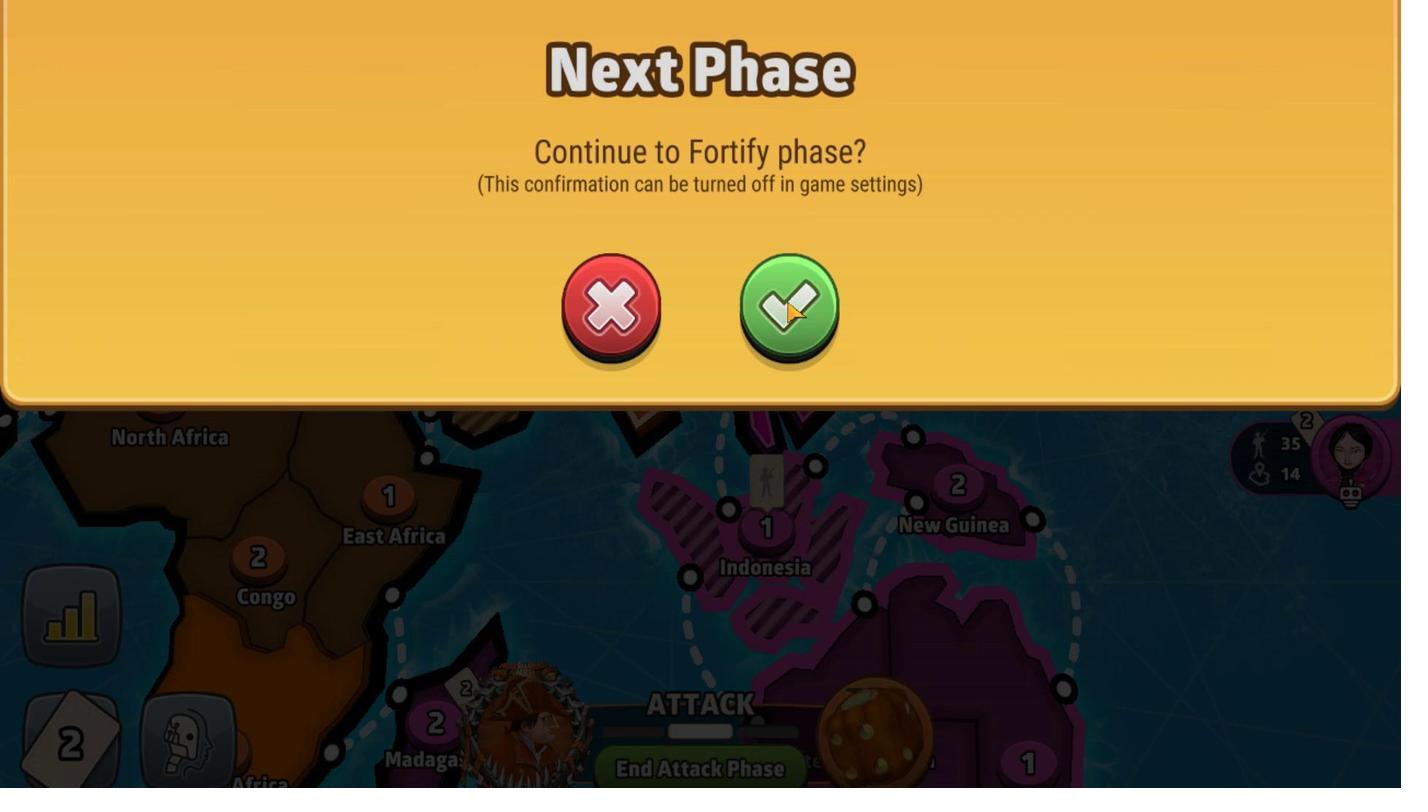 
Action: Mouse pressed left at (815, 450)
Screenshot: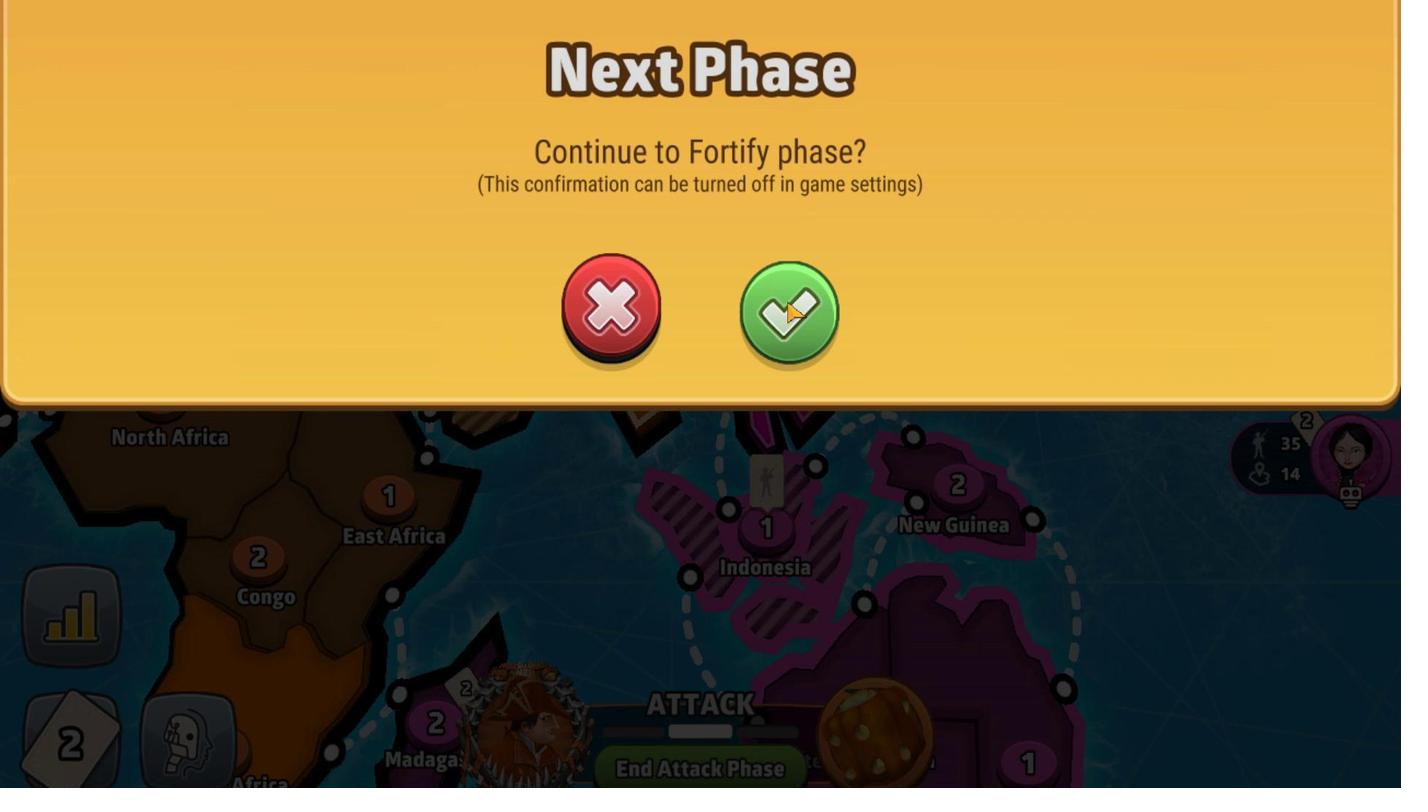 
Action: Mouse moved to (586, 350)
Screenshot: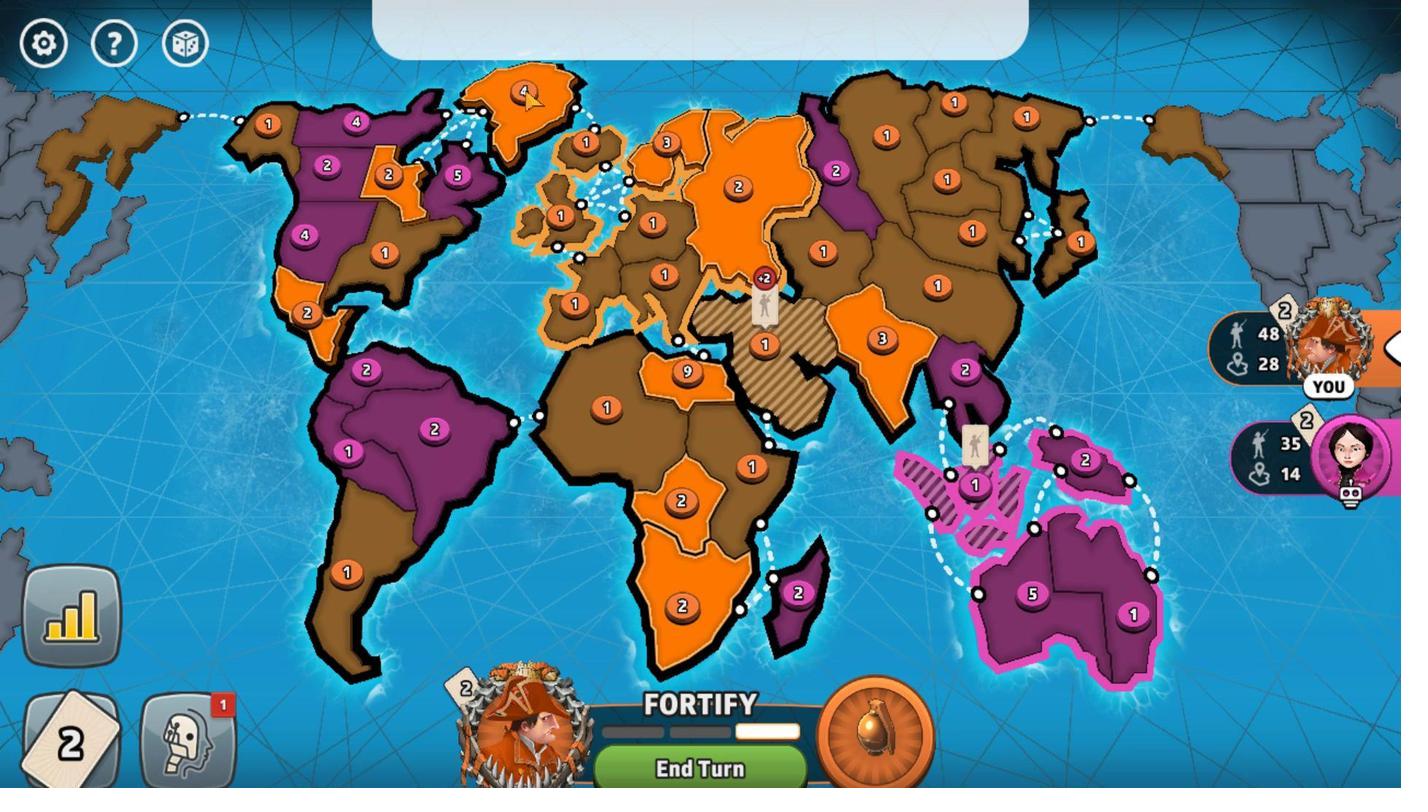 
Action: Mouse pressed left at (586, 350)
Screenshot: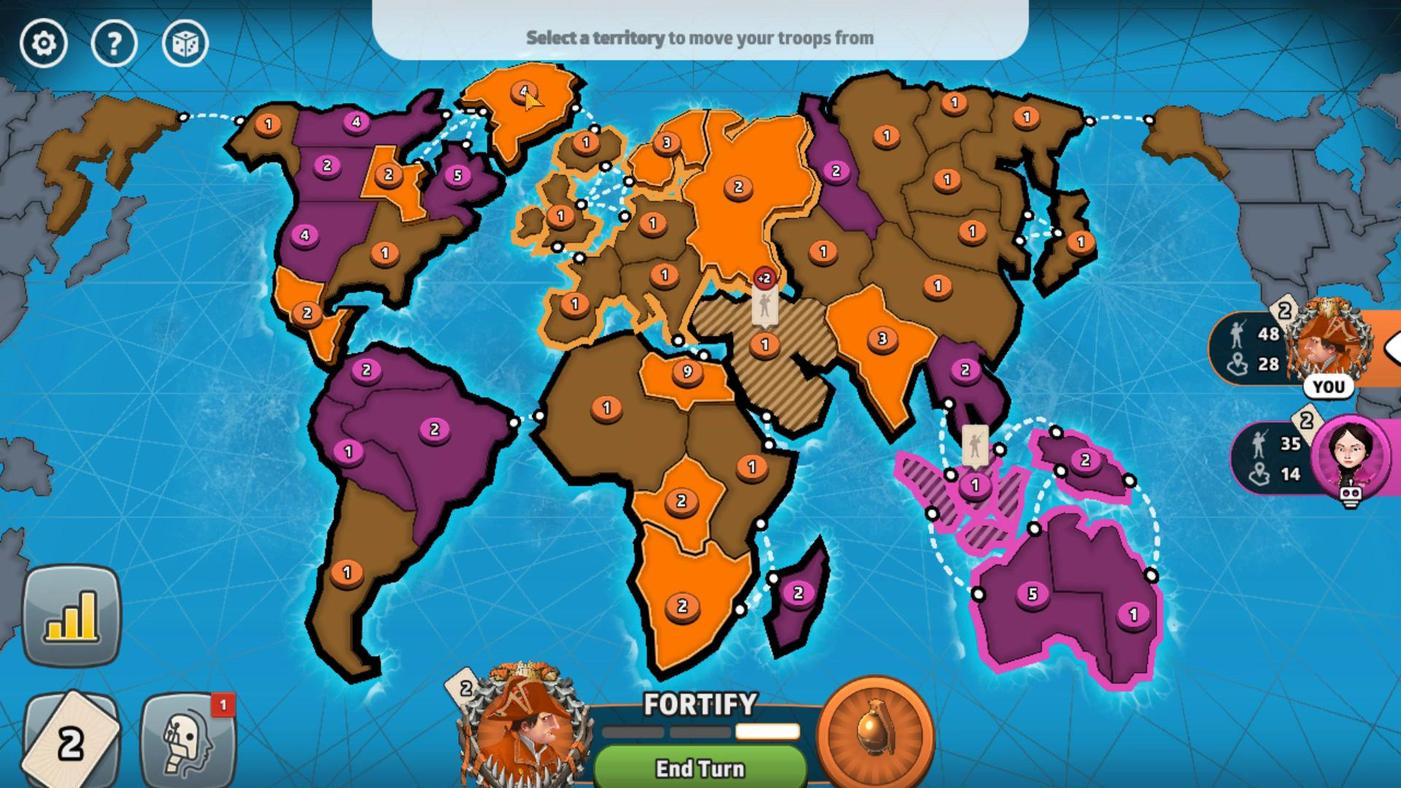 
Action: Mouse moved to (564, 440)
Screenshot: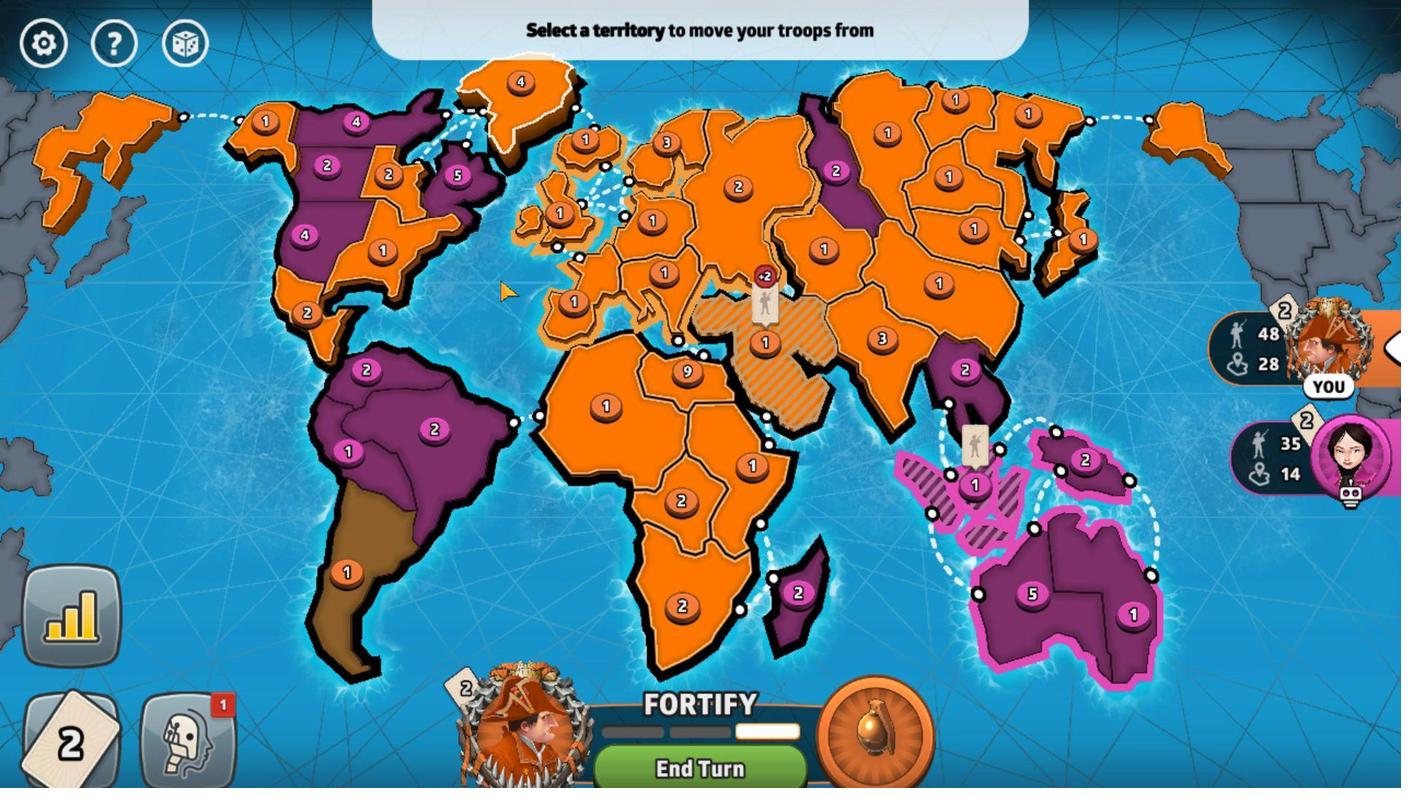 
Action: Mouse pressed left at (564, 440)
Screenshot: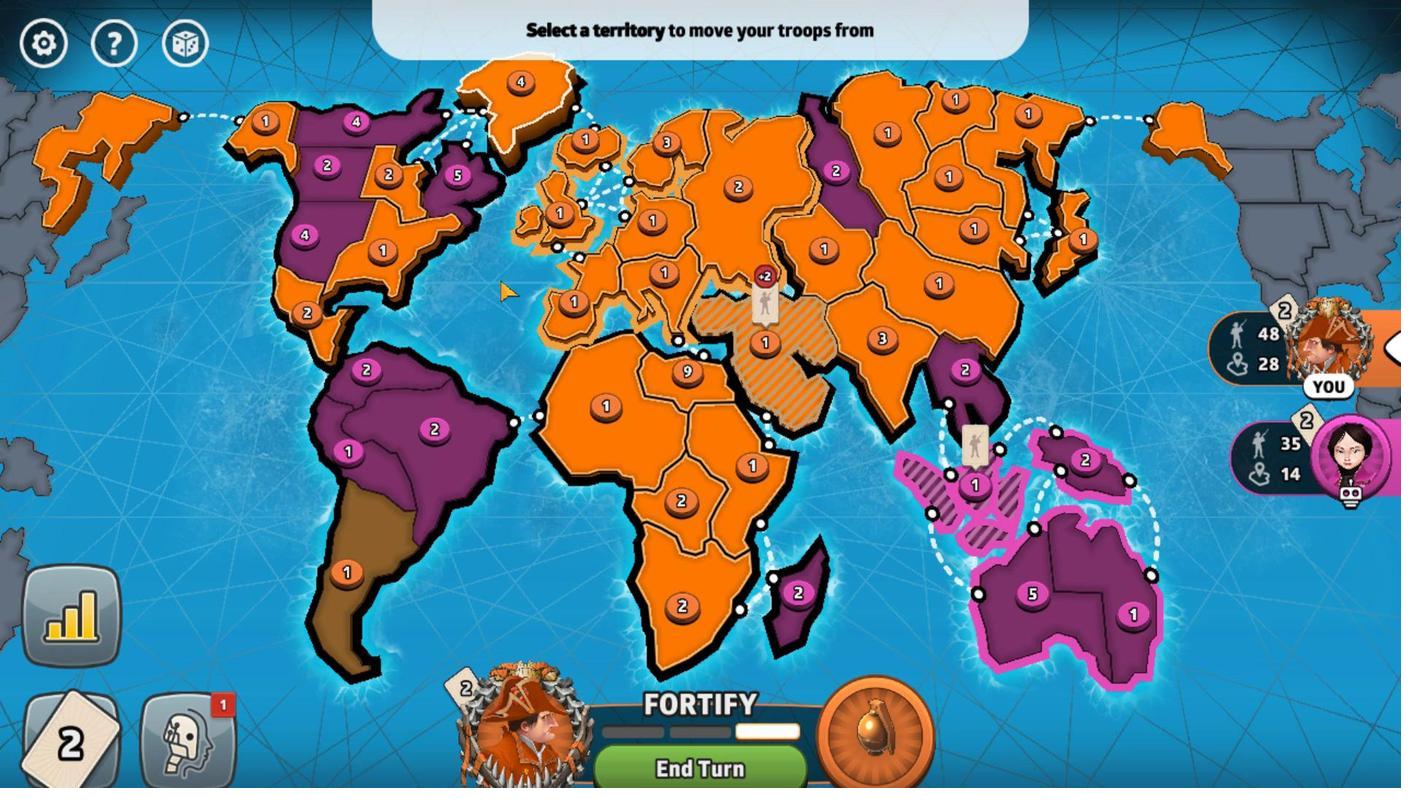 
Action: Mouse moved to (596, 348)
Screenshot: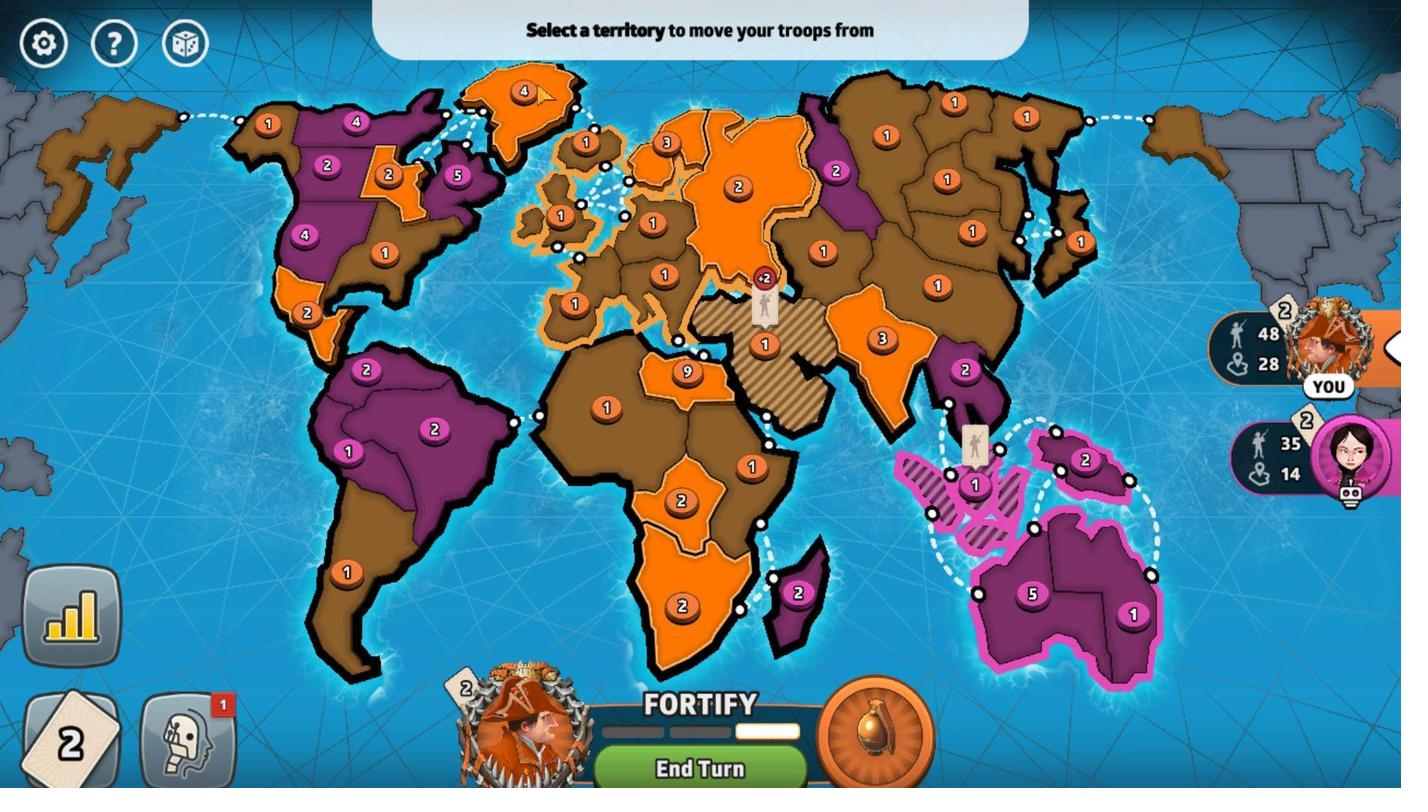 
Action: Mouse pressed left at (596, 348)
Screenshot: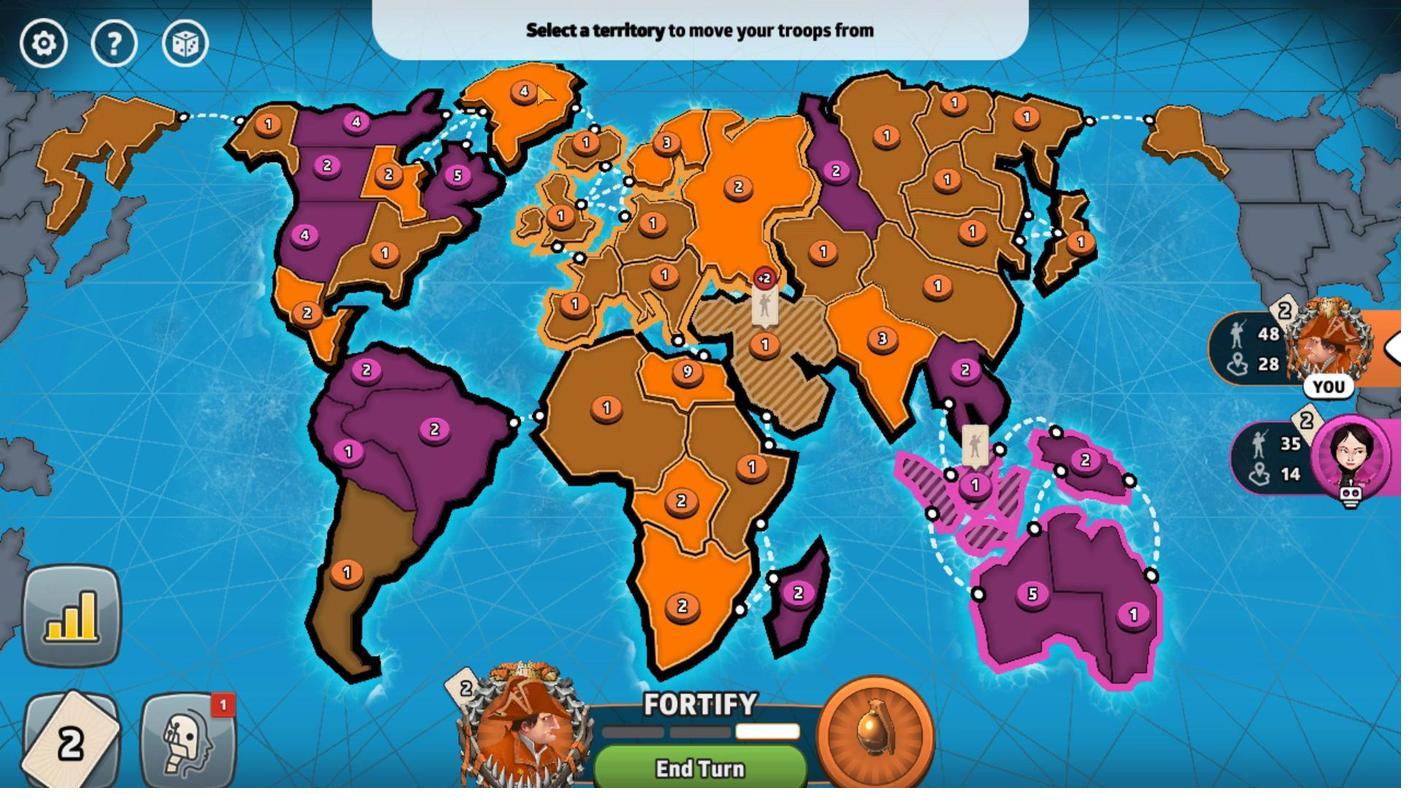 
Action: Mouse moved to (479, 389)
Screenshot: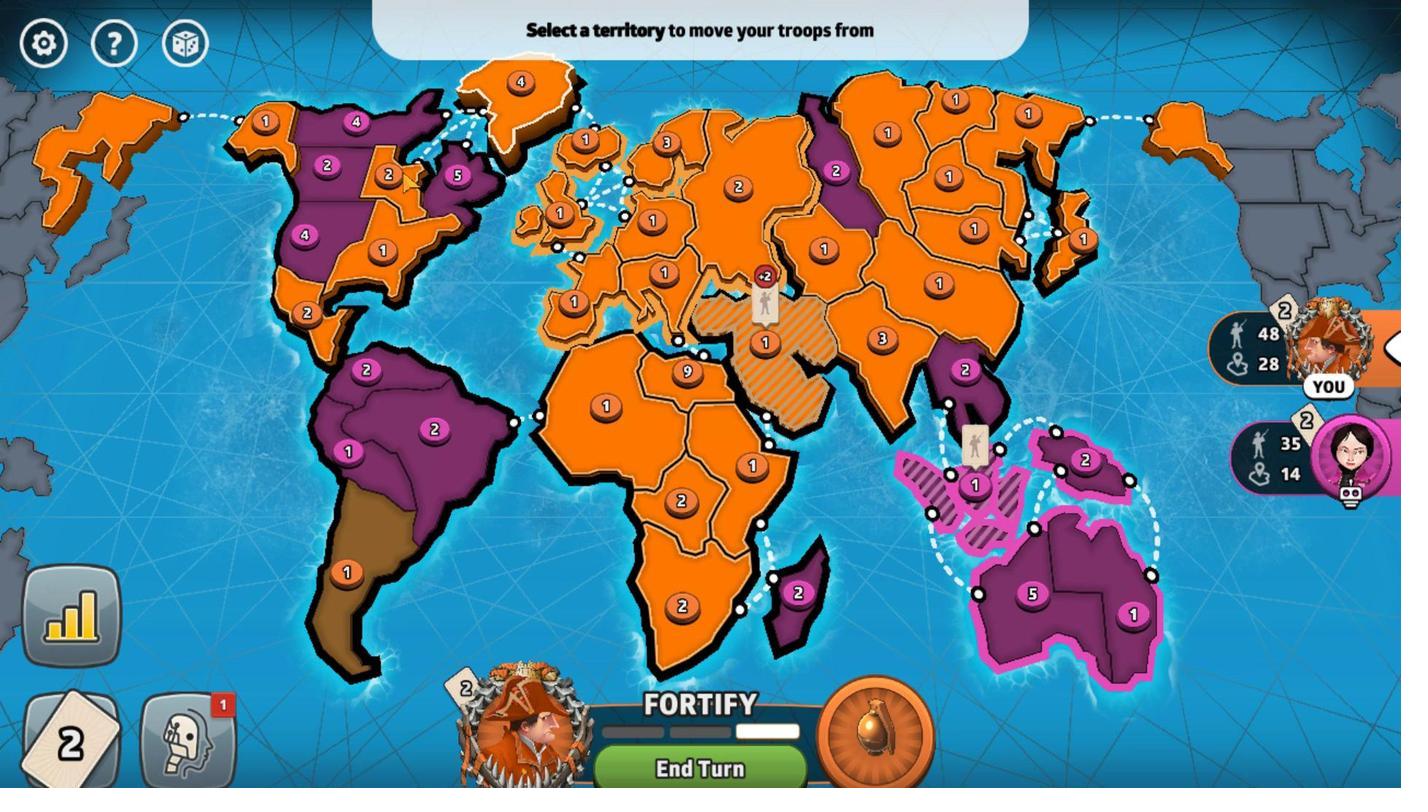 
Action: Mouse pressed left at (479, 389)
Screenshot: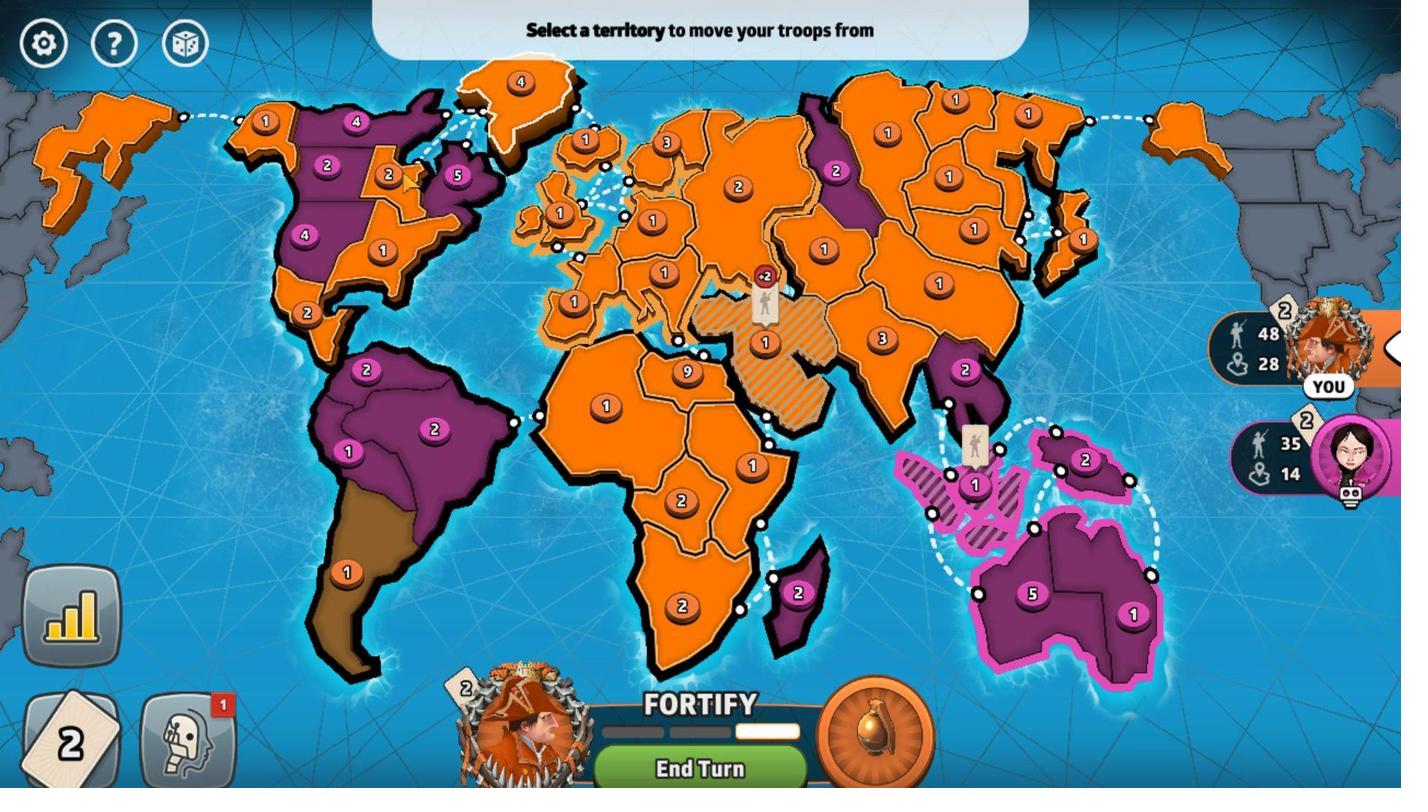 
Action: Mouse moved to (990, 589)
Screenshot: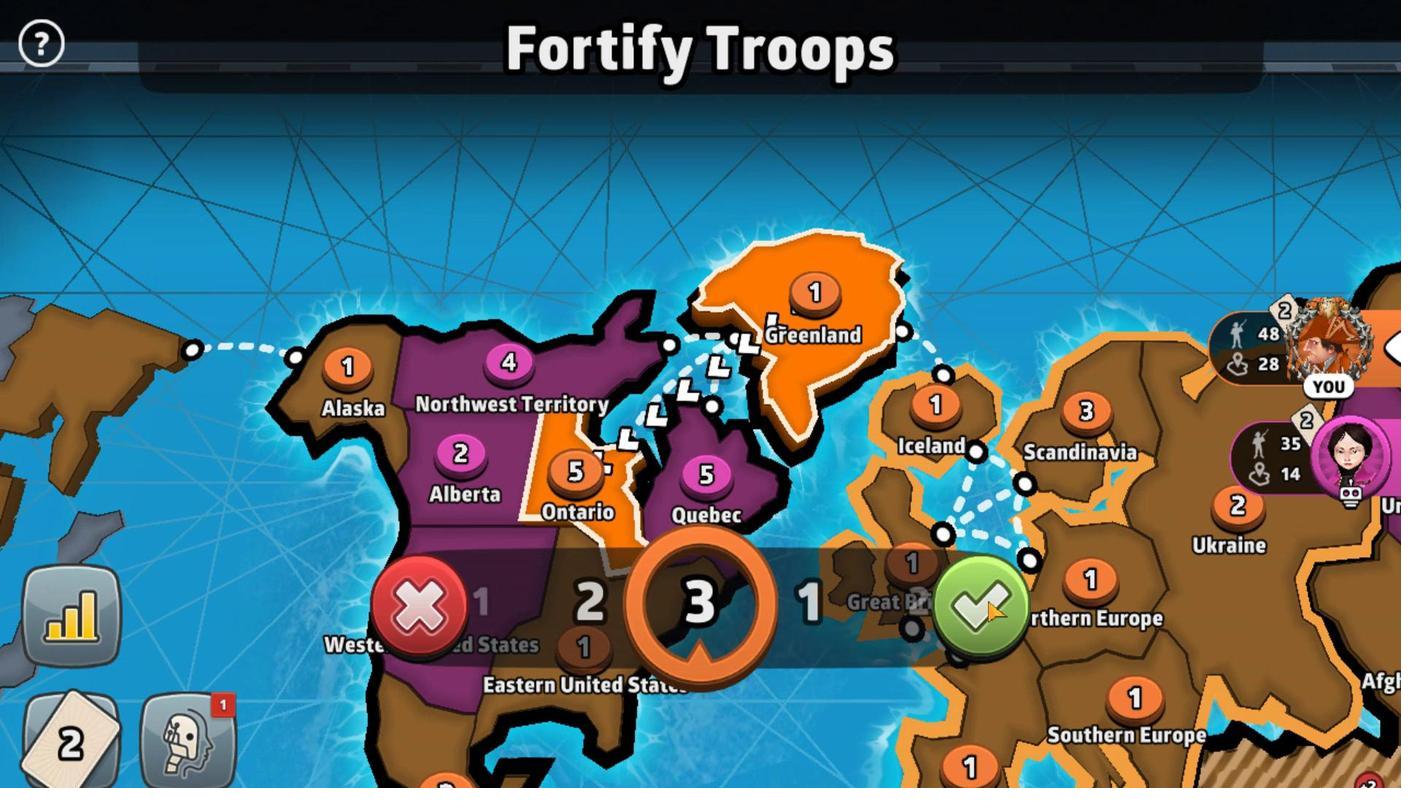 
Action: Mouse pressed left at (990, 589)
Screenshot: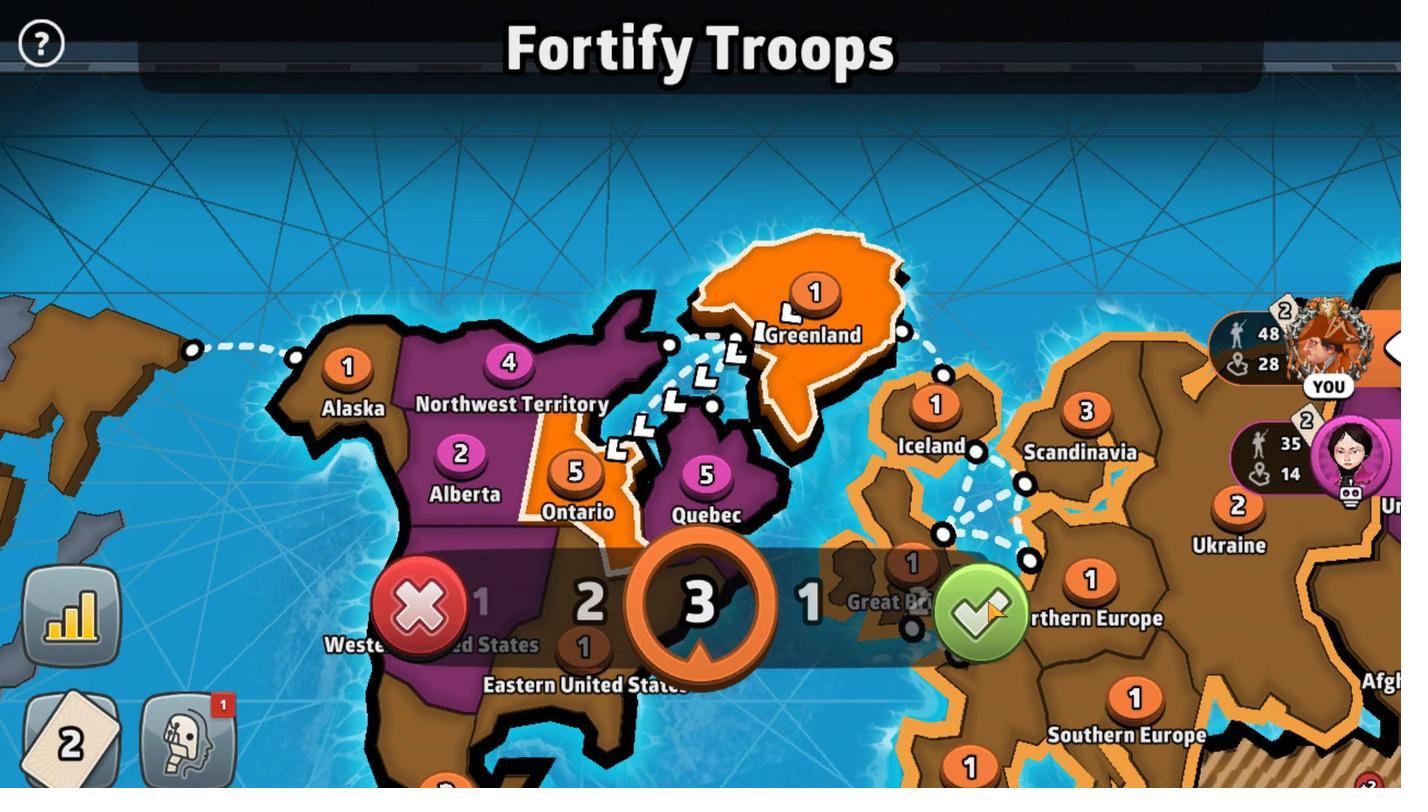 
Action: Mouse moved to (477, 396)
Screenshot: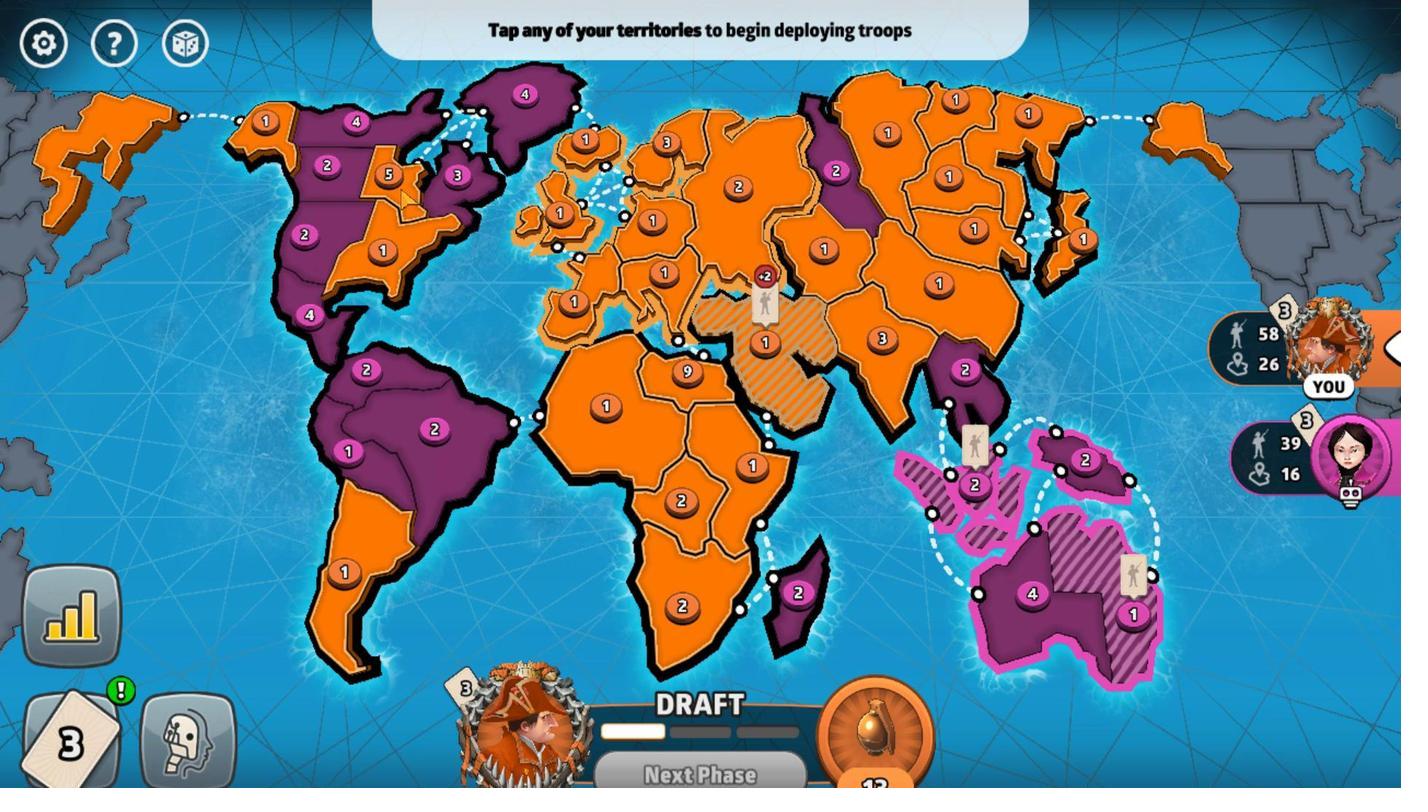 
Action: Mouse pressed left at (477, 396)
Screenshot: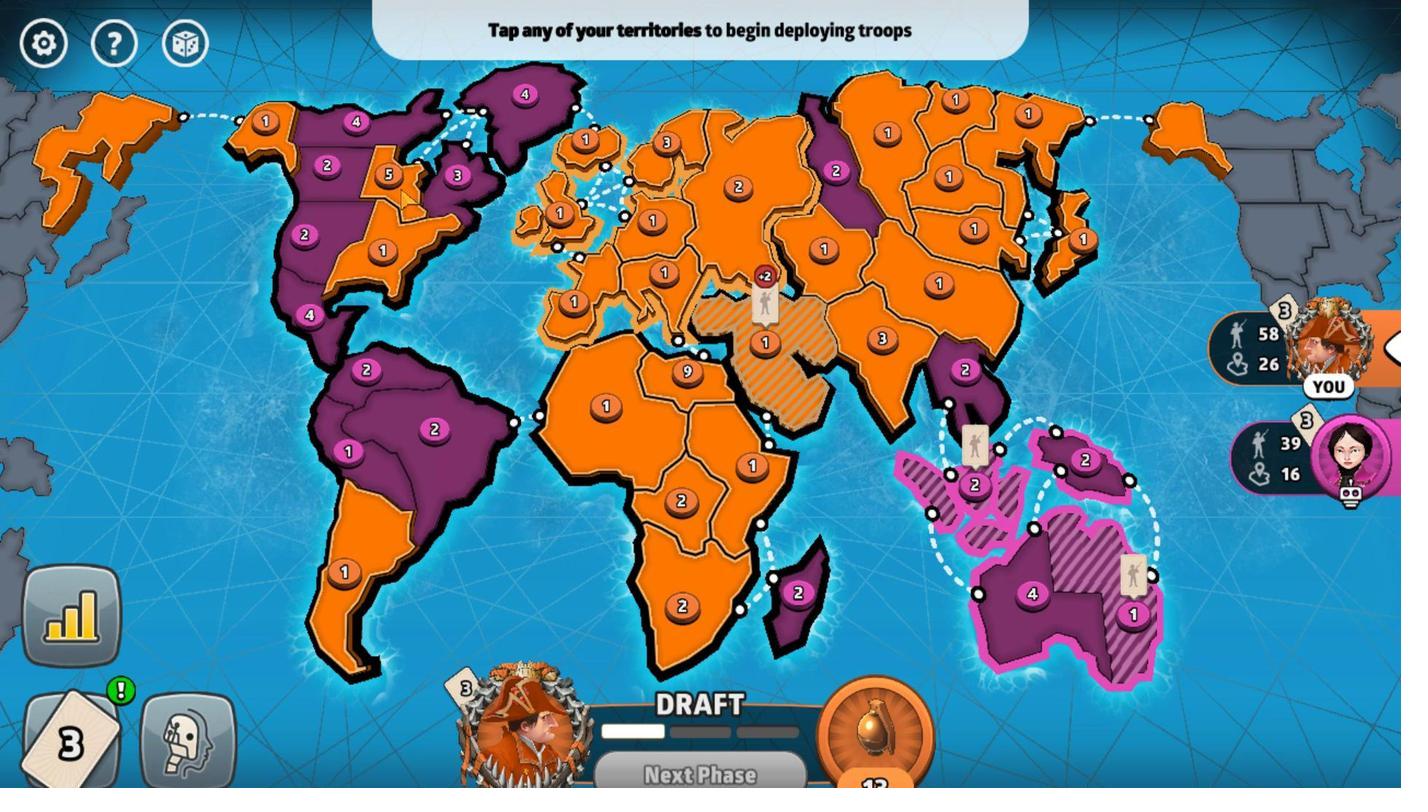 
Action: Mouse moved to (969, 584)
Screenshot: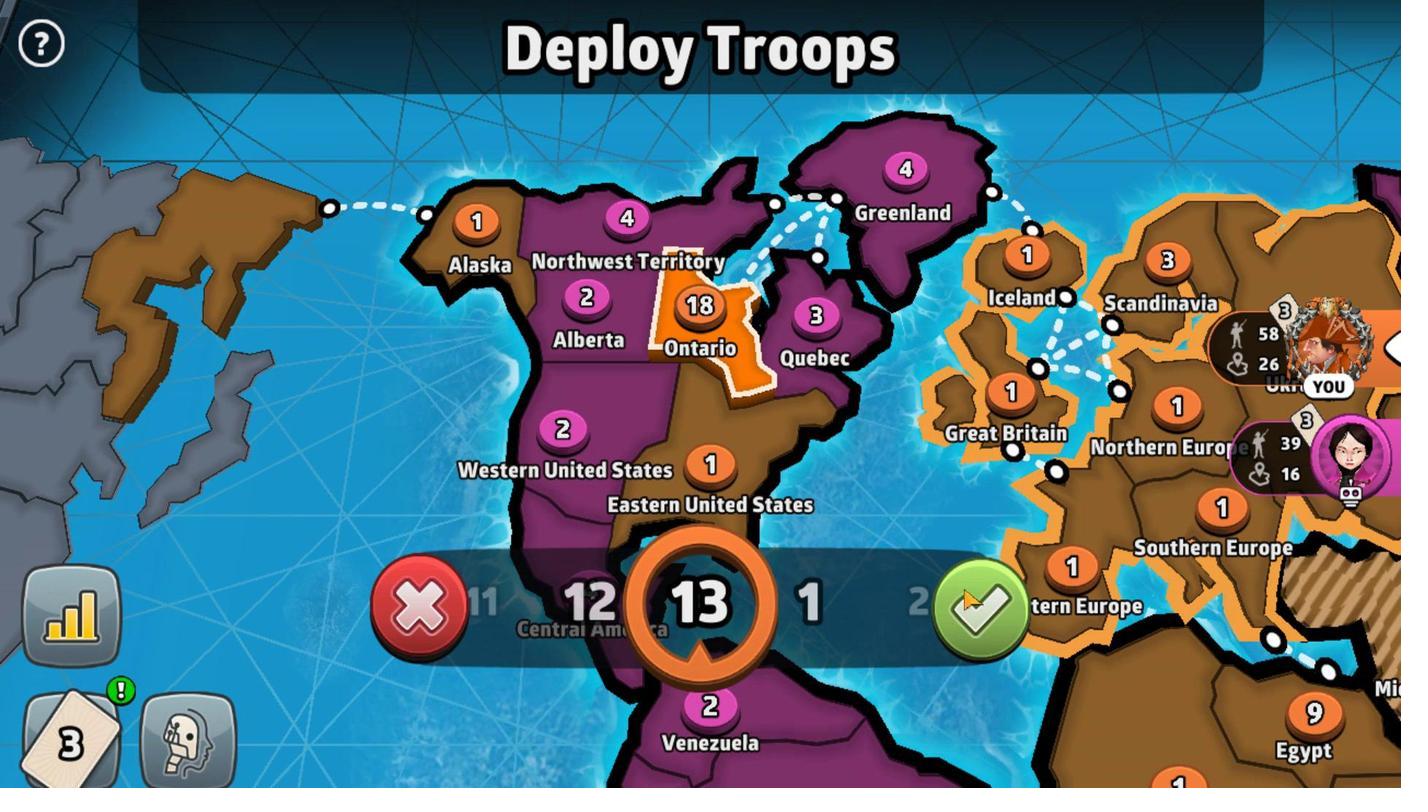 
Action: Mouse pressed left at (969, 584)
Screenshot: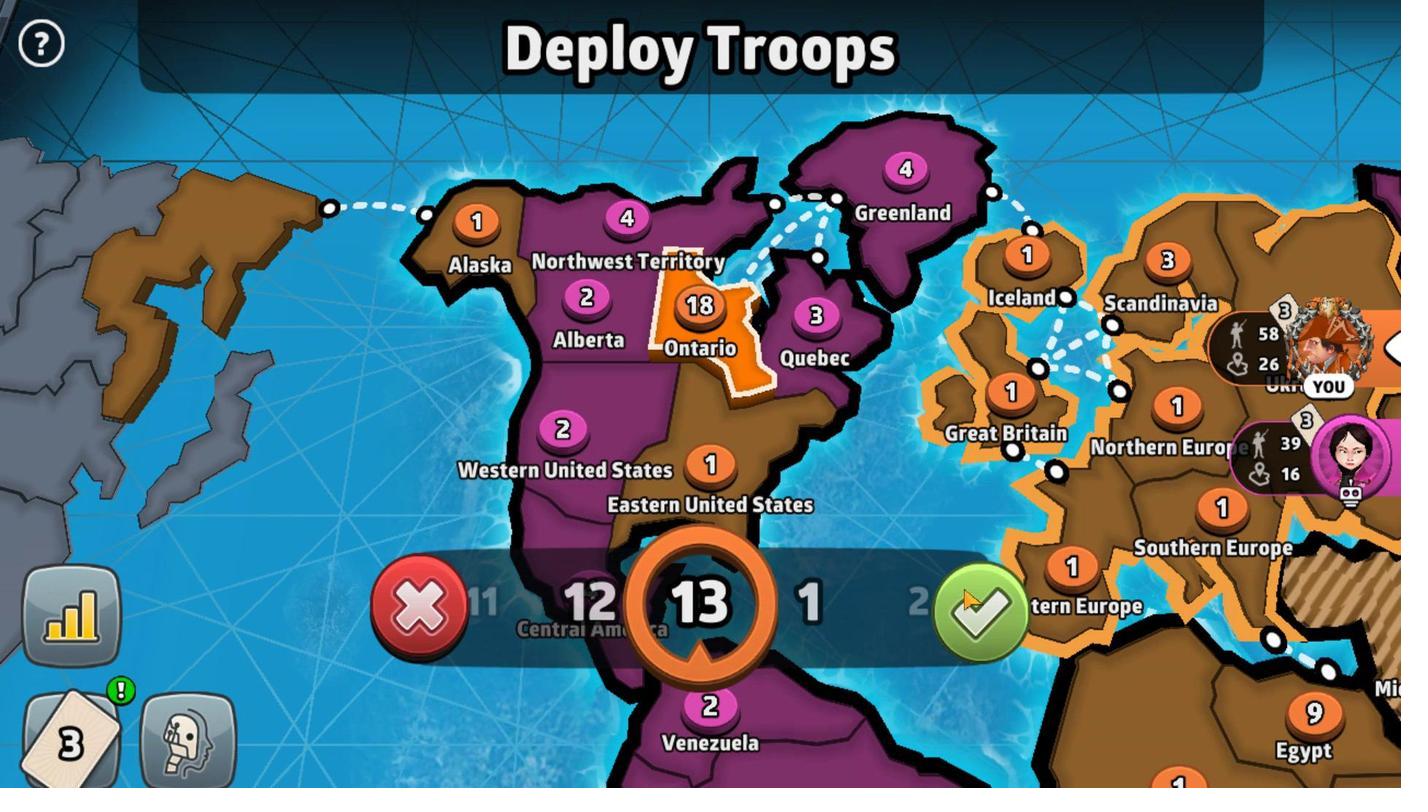 
Action: Mouse moved to (796, 664)
Screenshot: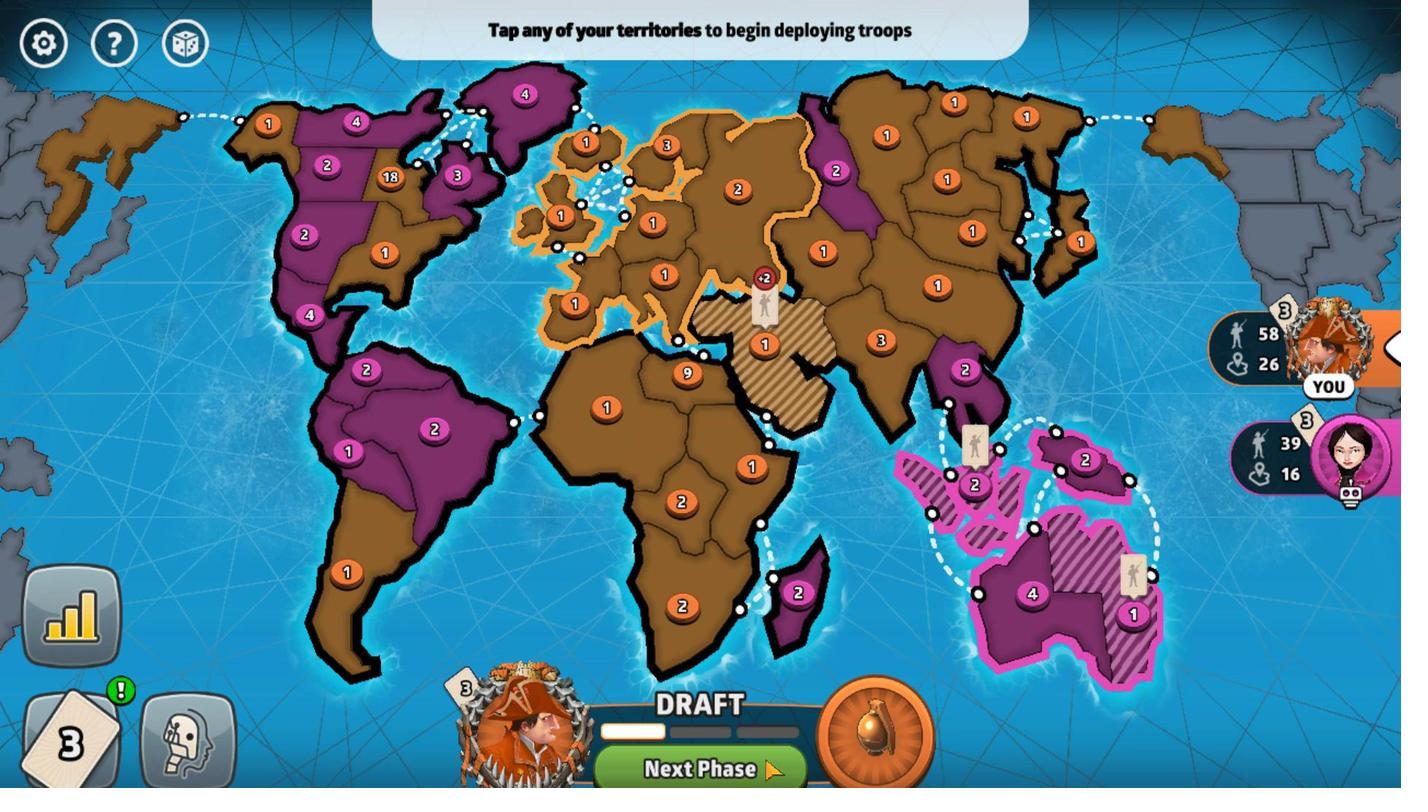 
Action: Mouse pressed left at (796, 664)
Screenshot: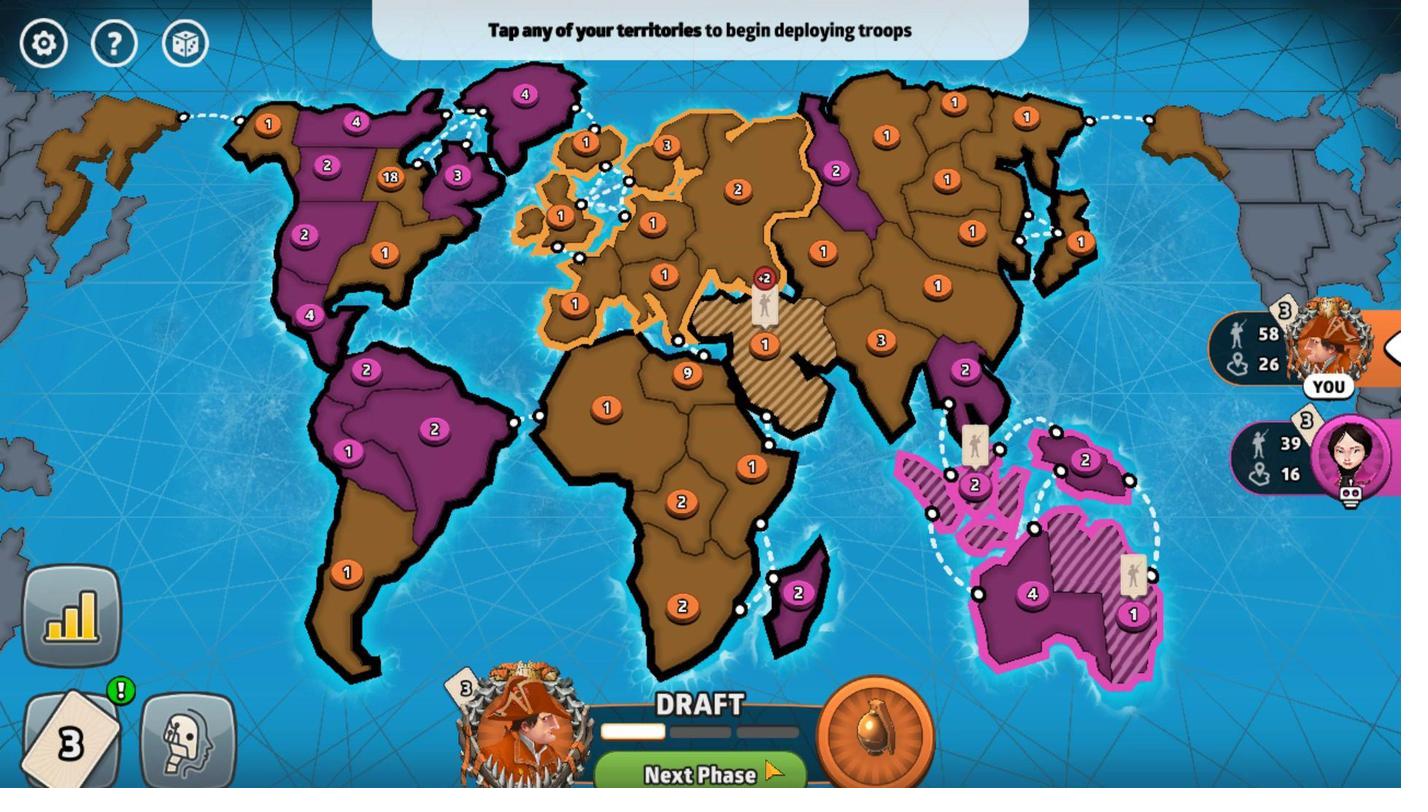 
Action: Mouse moved to (472, 391)
Screenshot: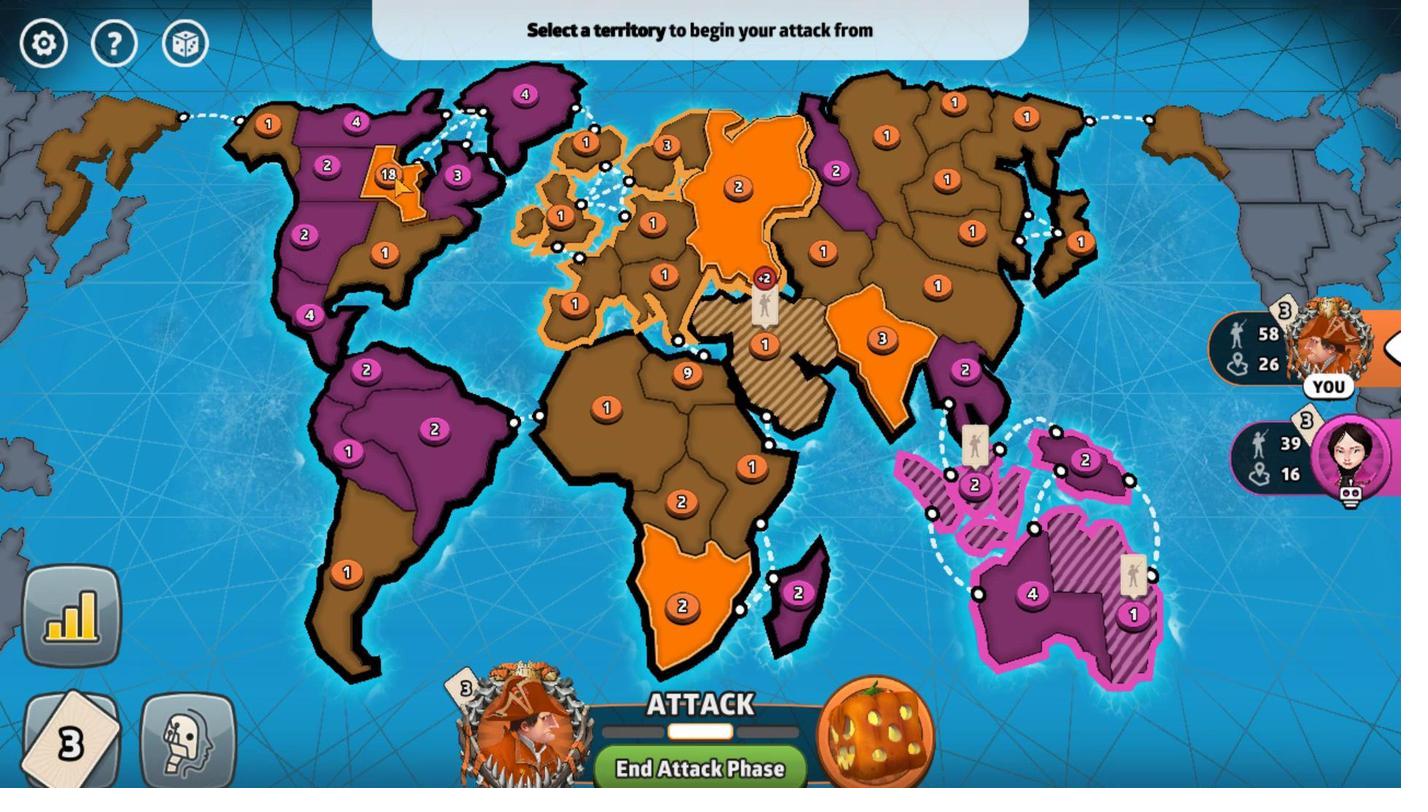 
Action: Mouse pressed left at (472, 391)
Screenshot: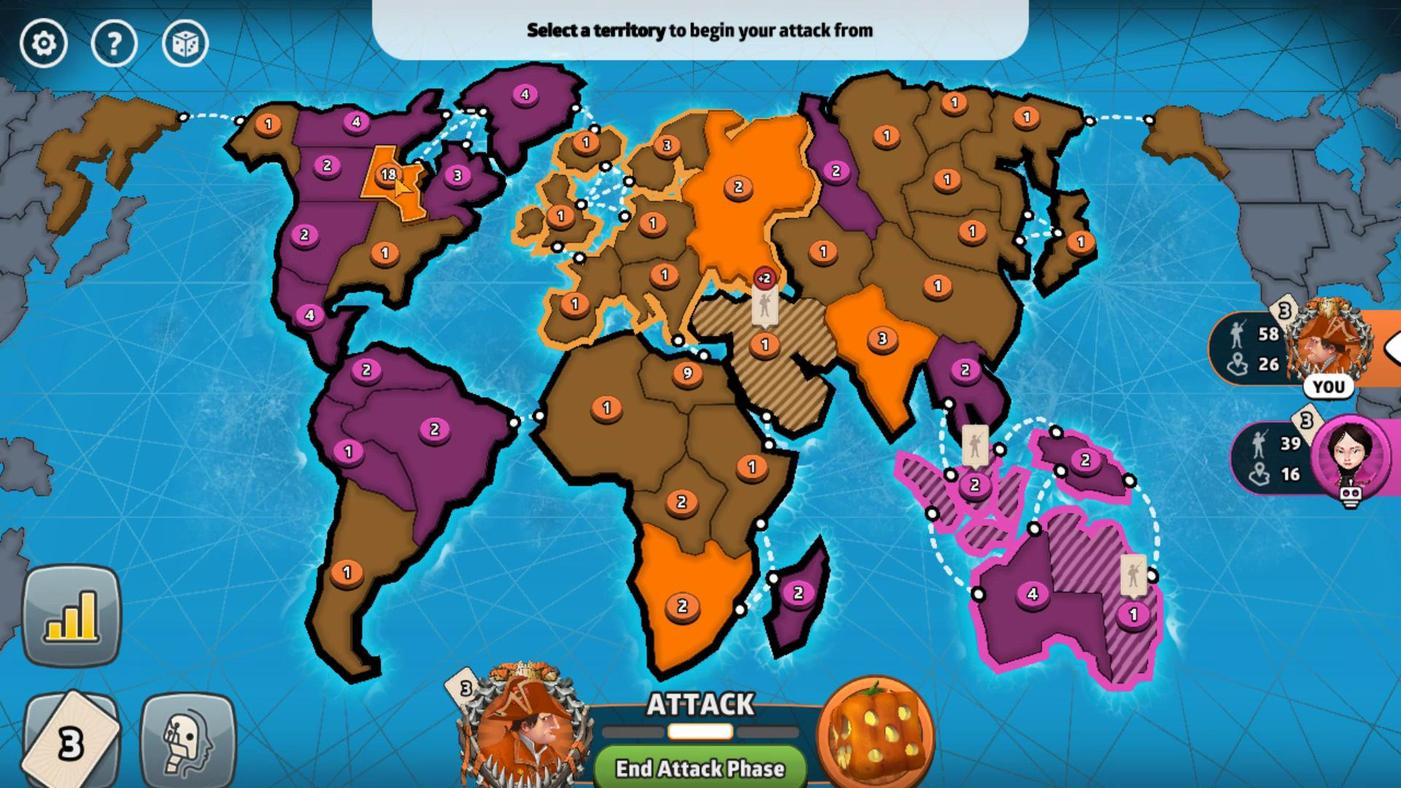 
Action: Mouse moved to (576, 420)
Screenshot: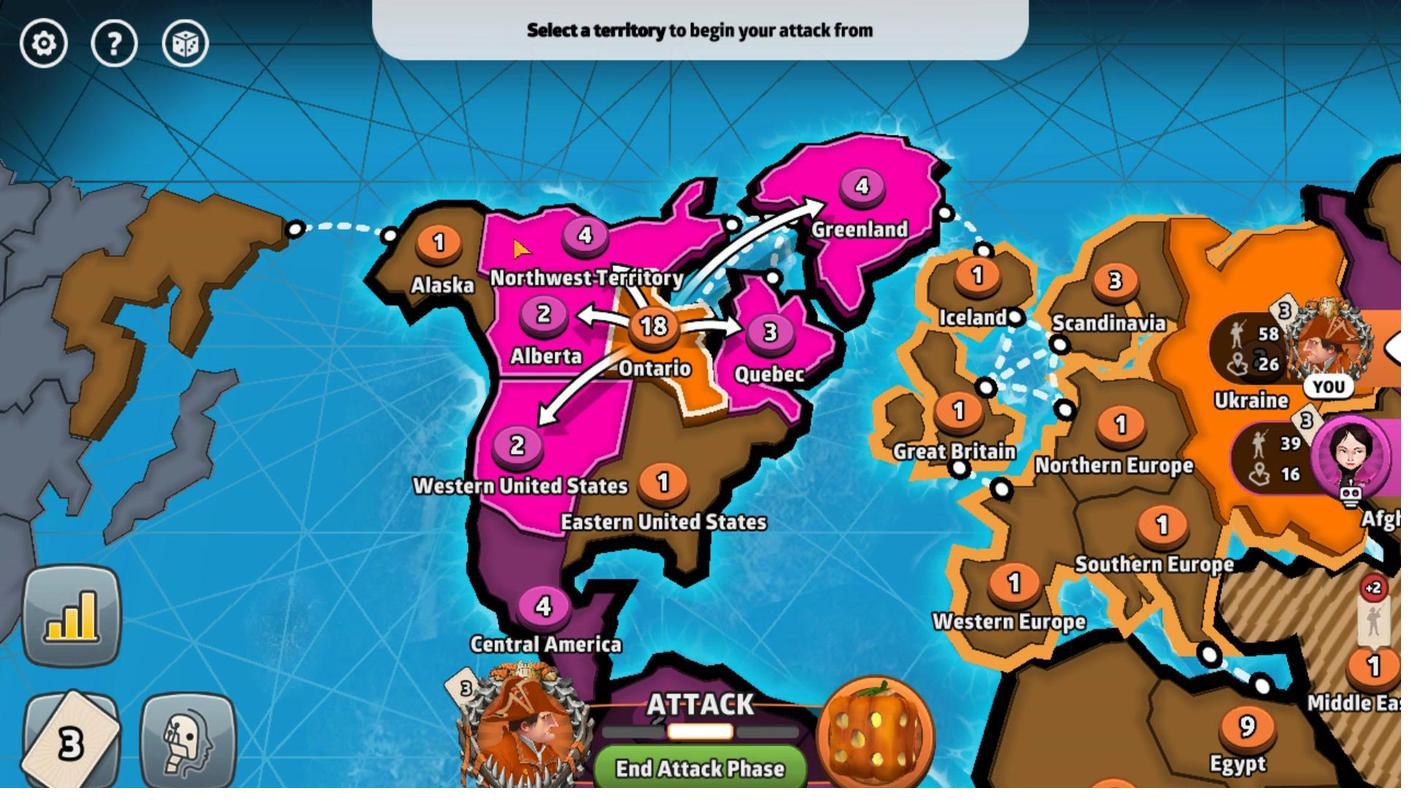 
Action: Mouse pressed left at (576, 420)
Screenshot: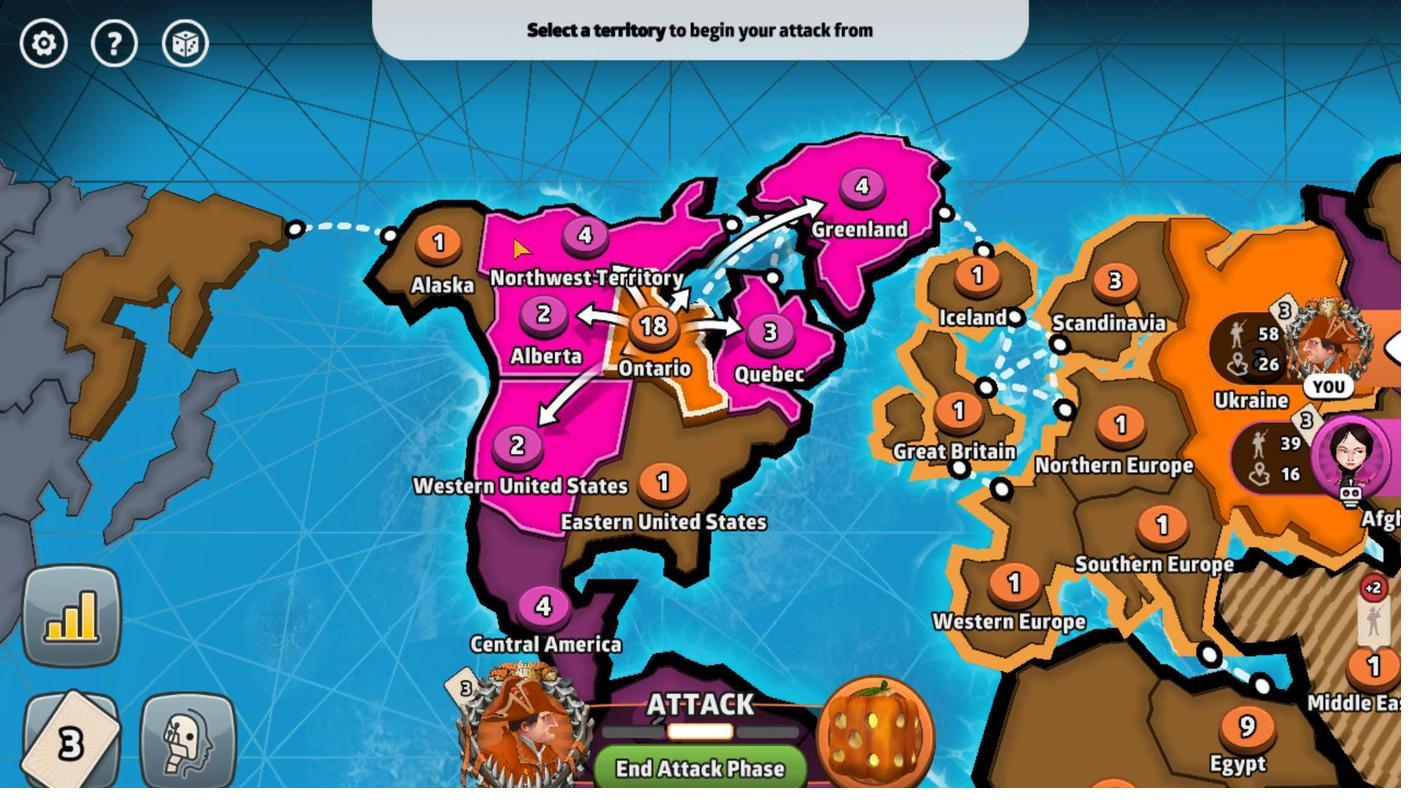 
Action: Mouse moved to (767, 592)
Screenshot: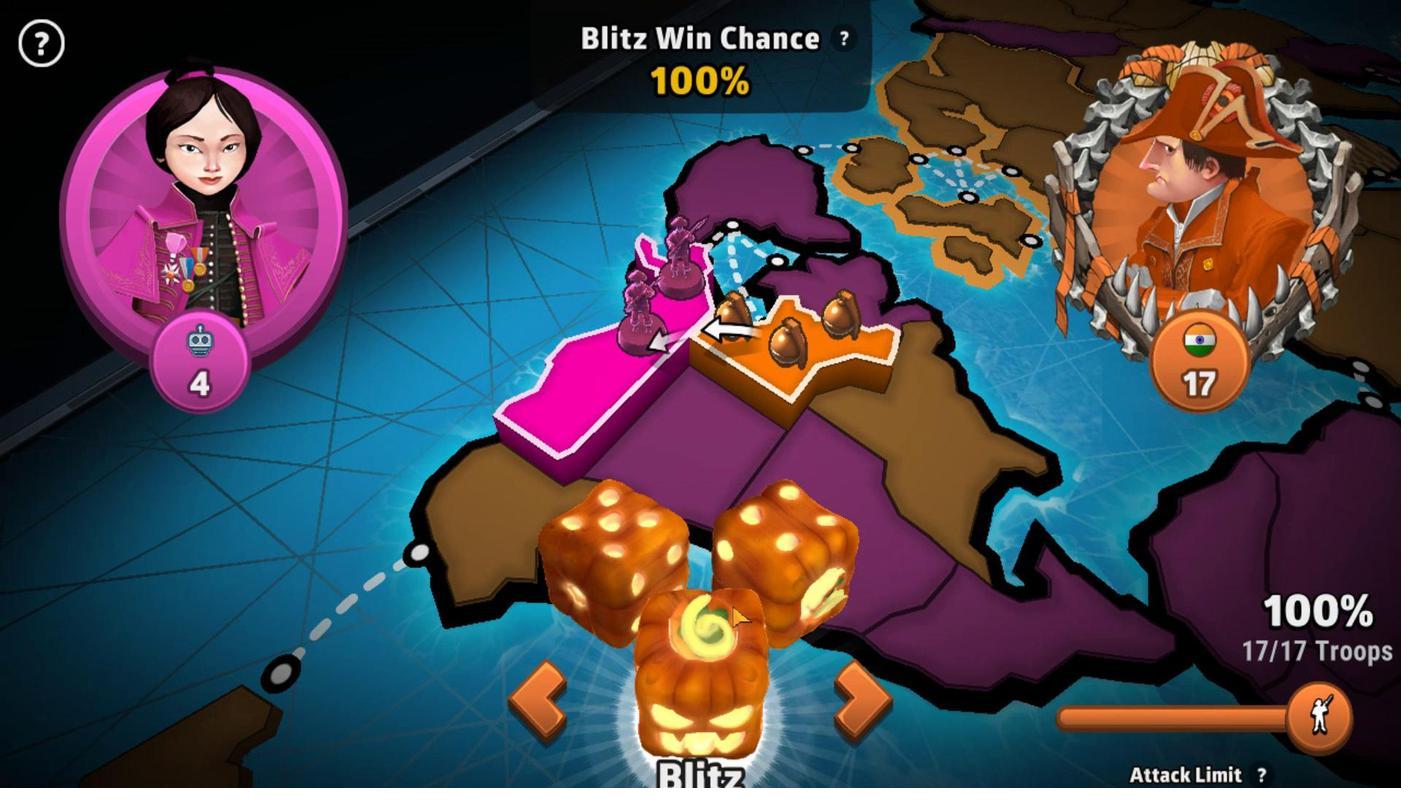 
Action: Mouse pressed left at (767, 592)
Screenshot: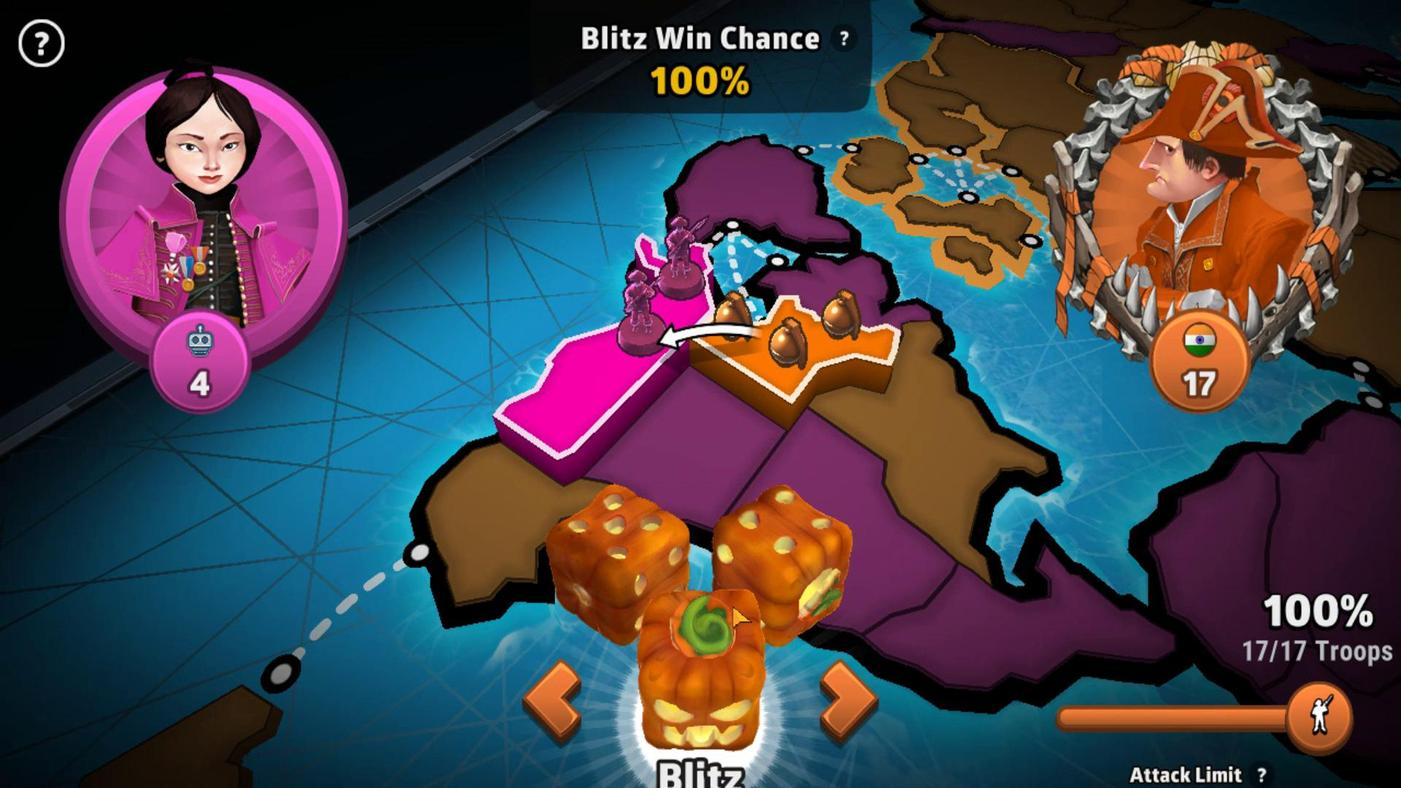 
Action: Mouse moved to (990, 586)
Screenshot: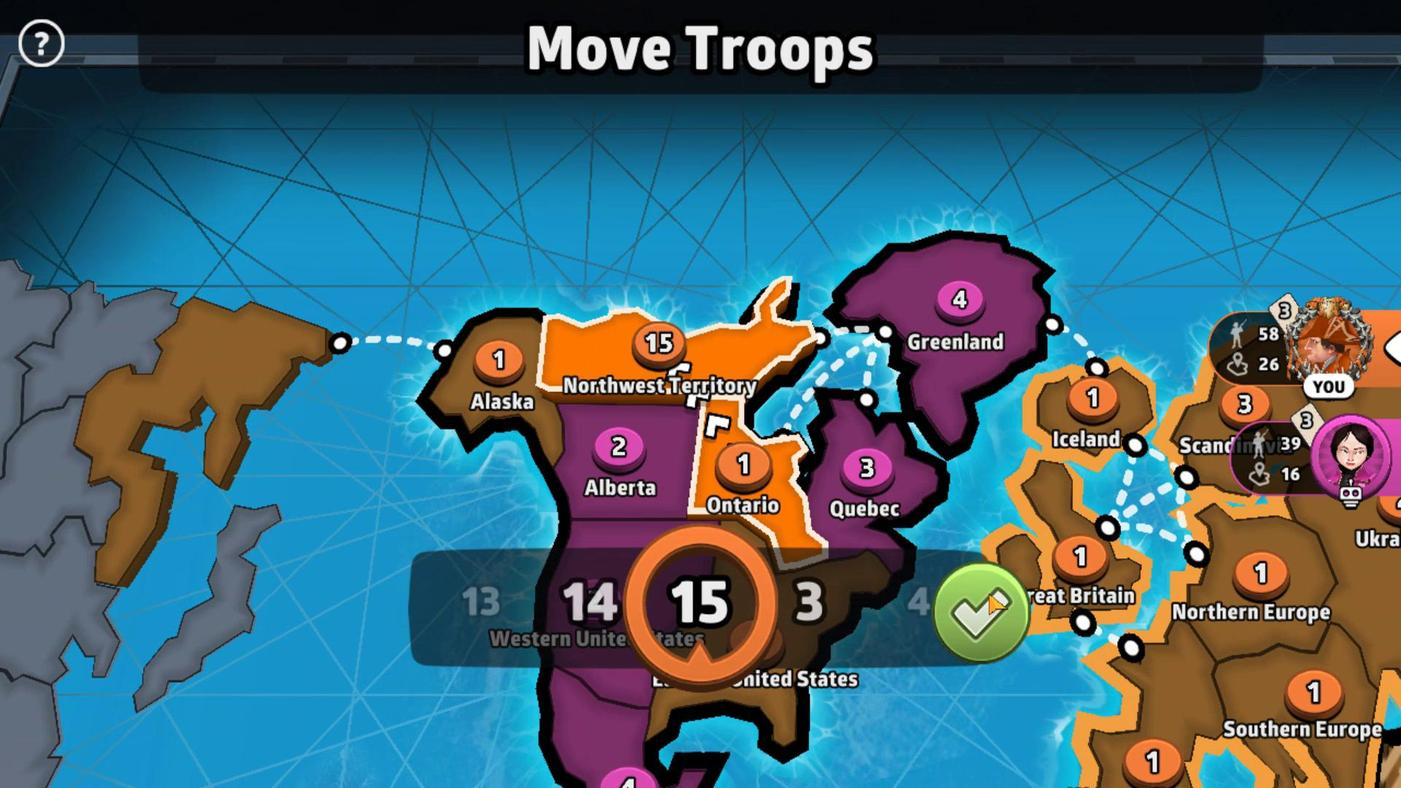 
Action: Mouse pressed left at (990, 586)
Screenshot: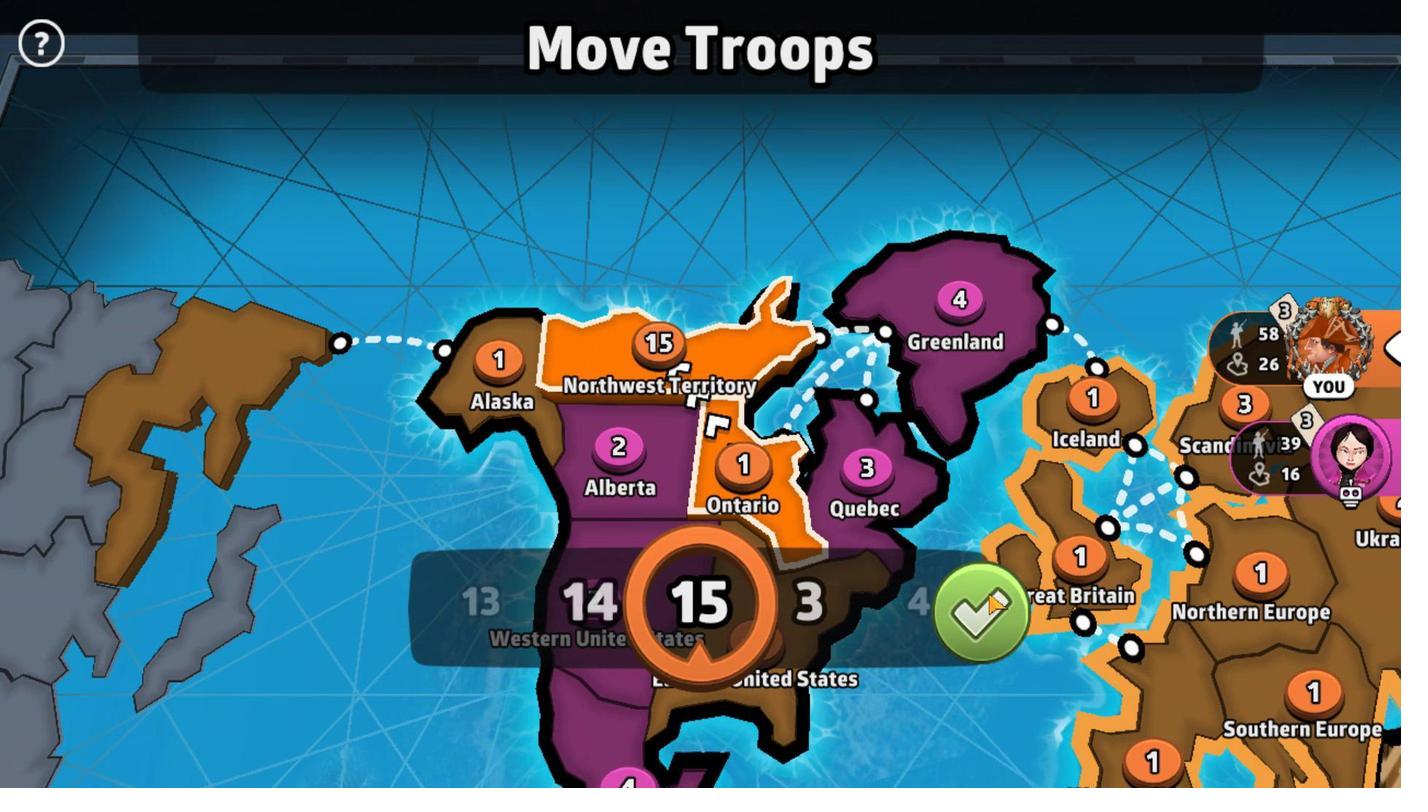
Action: Mouse moved to (594, 485)
Screenshot: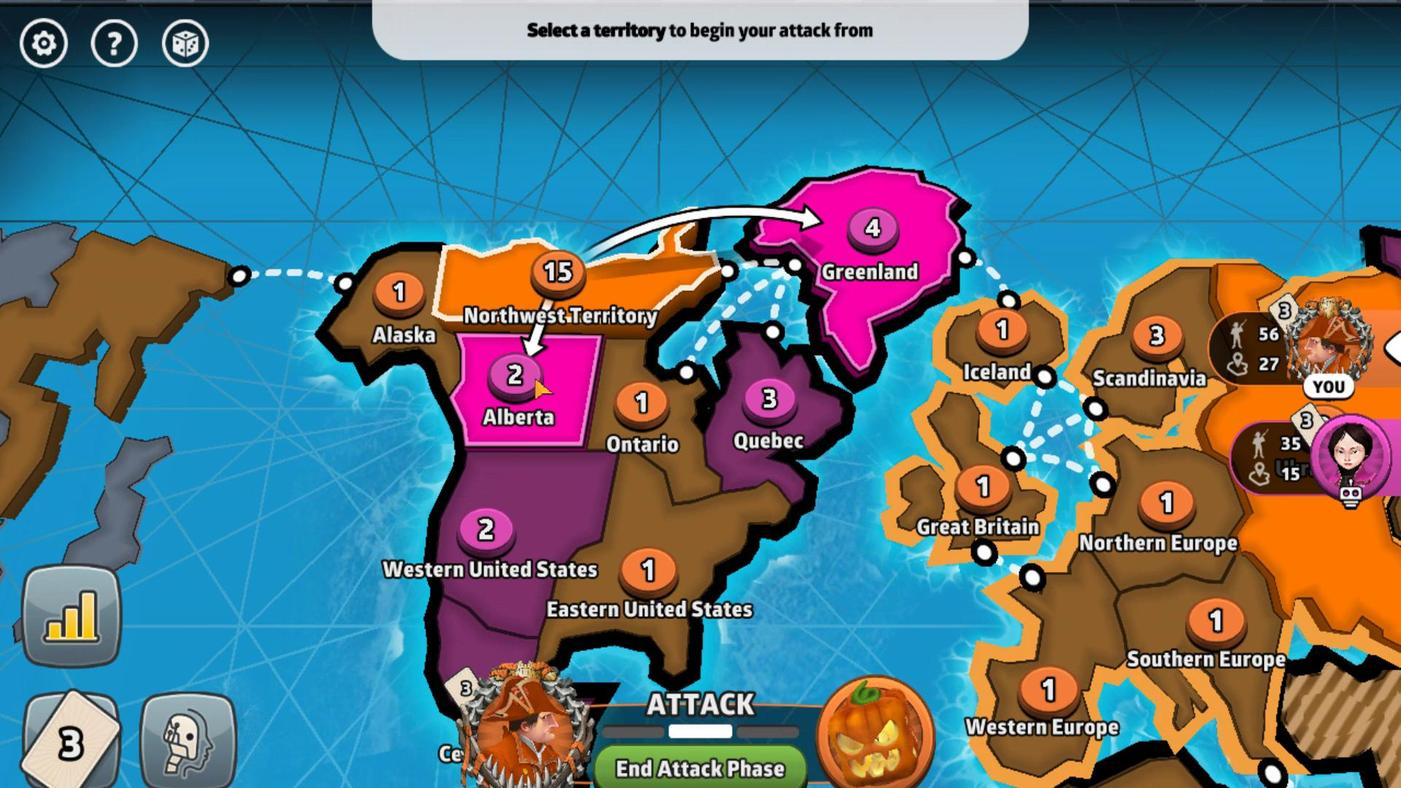 
Action: Mouse pressed left at (594, 485)
Screenshot: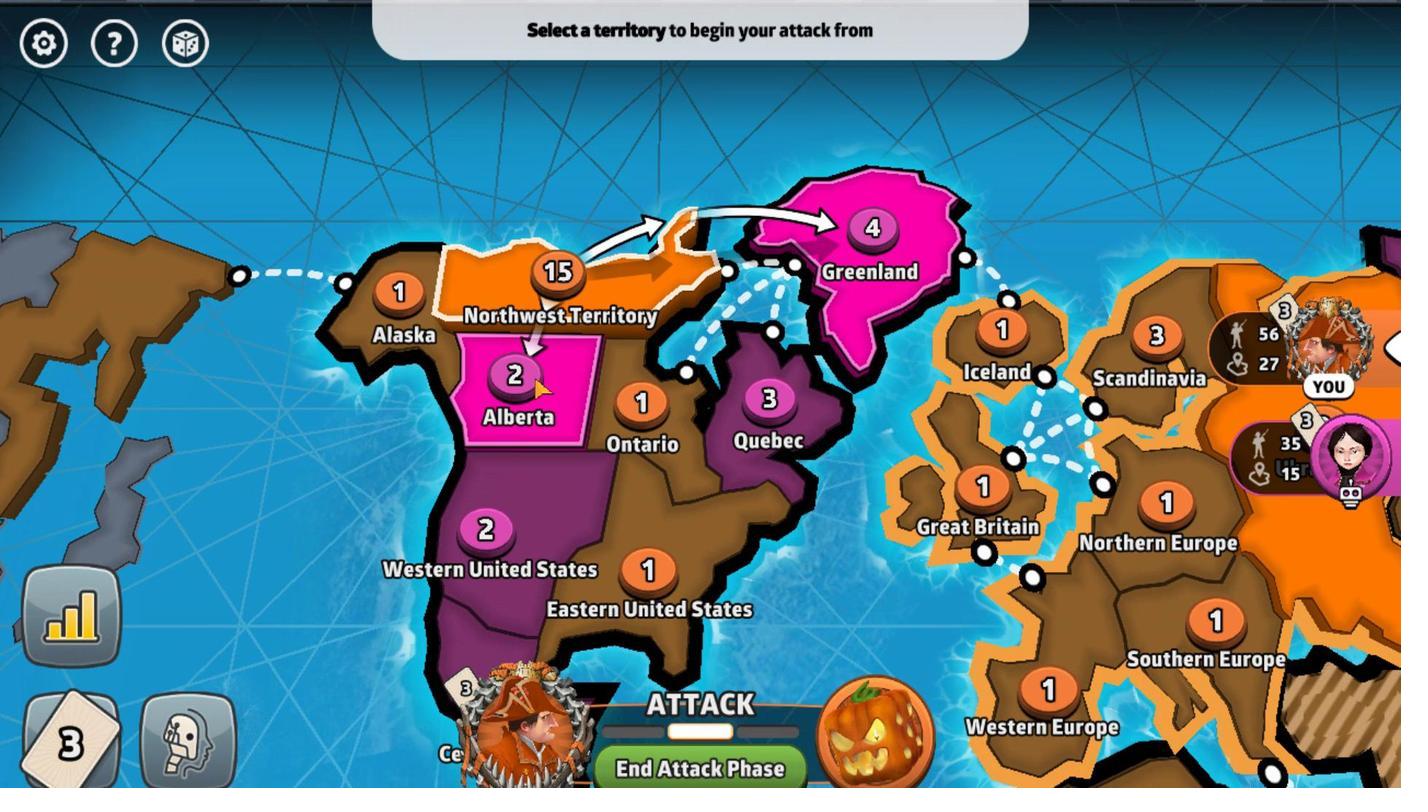 
Action: Mouse moved to (752, 599)
Screenshot: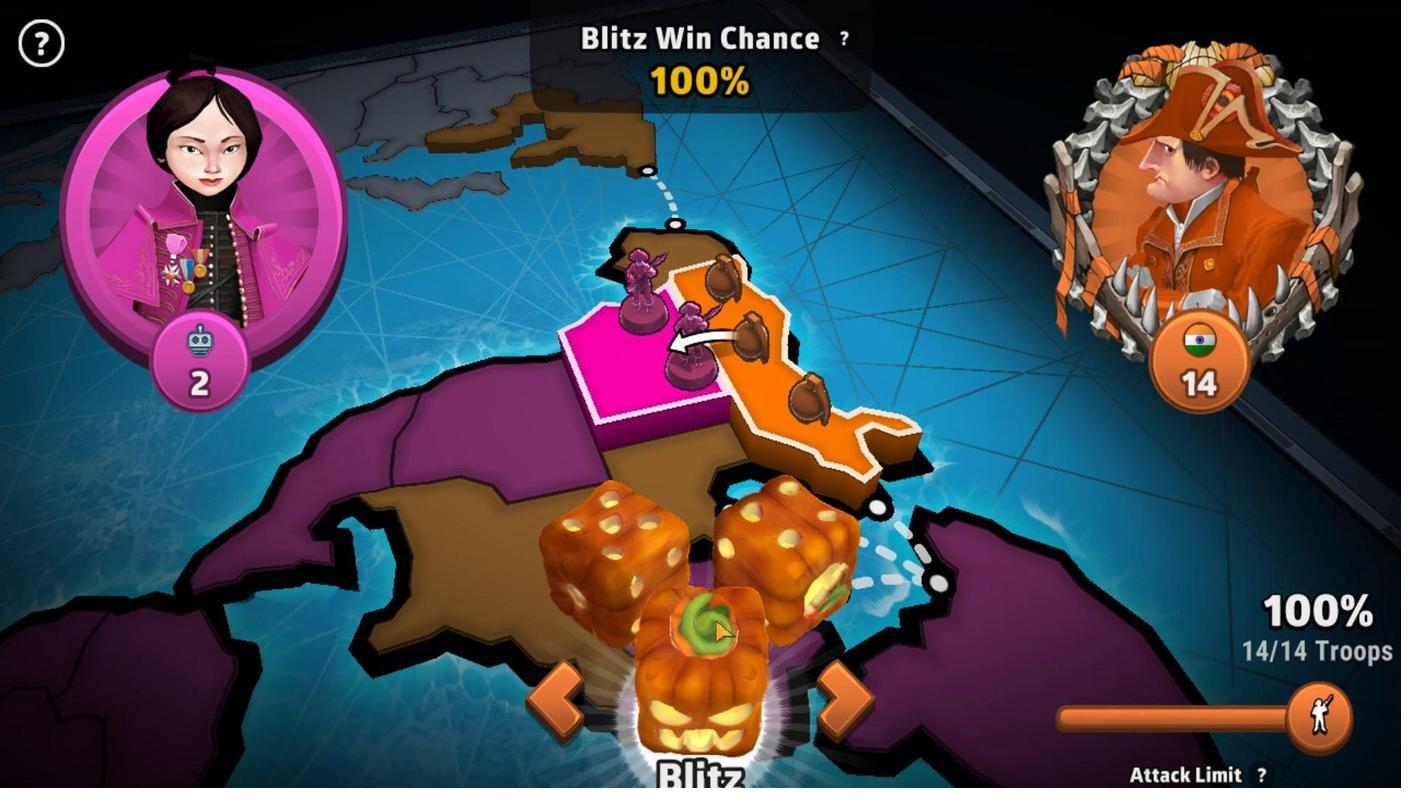 
Action: Mouse pressed left at (752, 599)
Screenshot: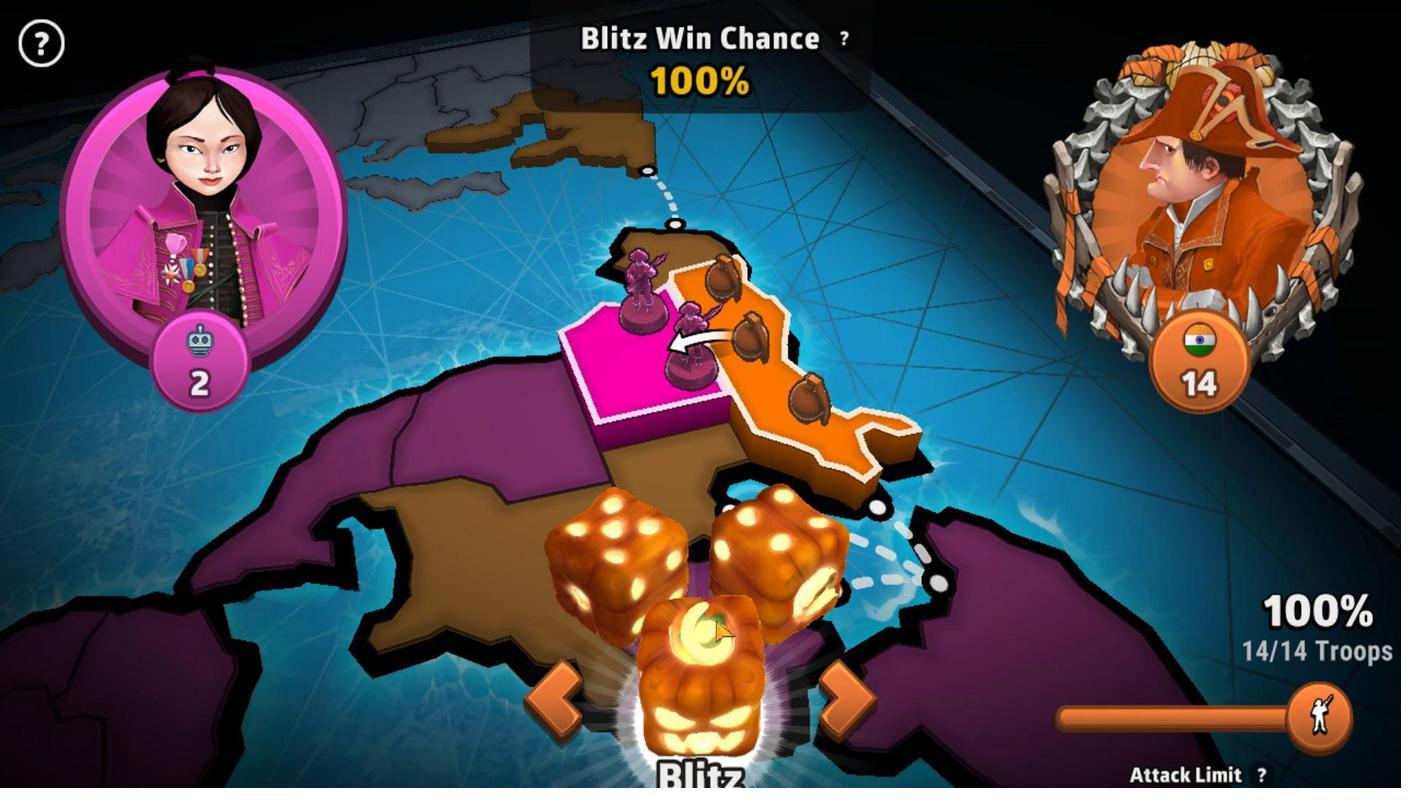 
Action: Mouse moved to (1012, 586)
Screenshot: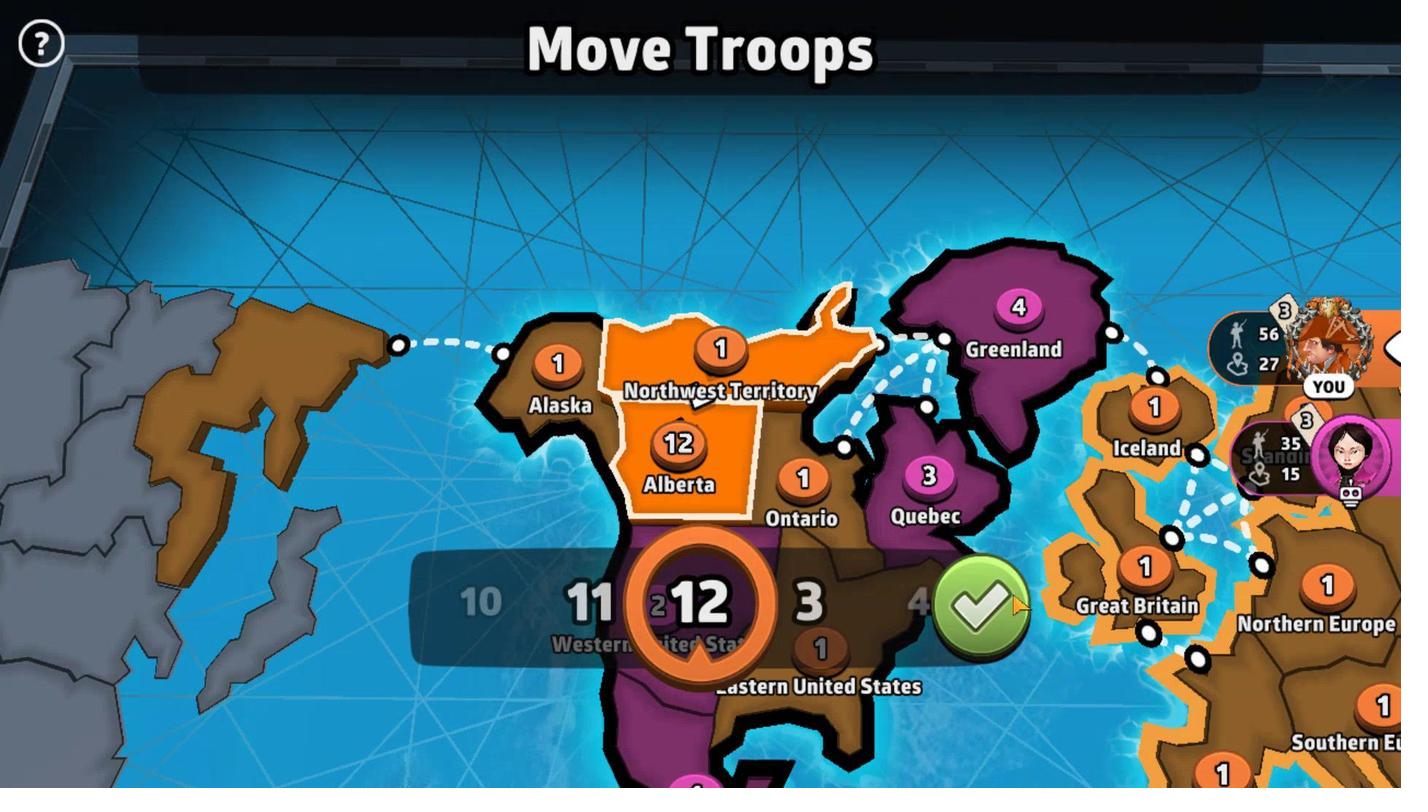 
Action: Mouse pressed left at (1012, 586)
Screenshot: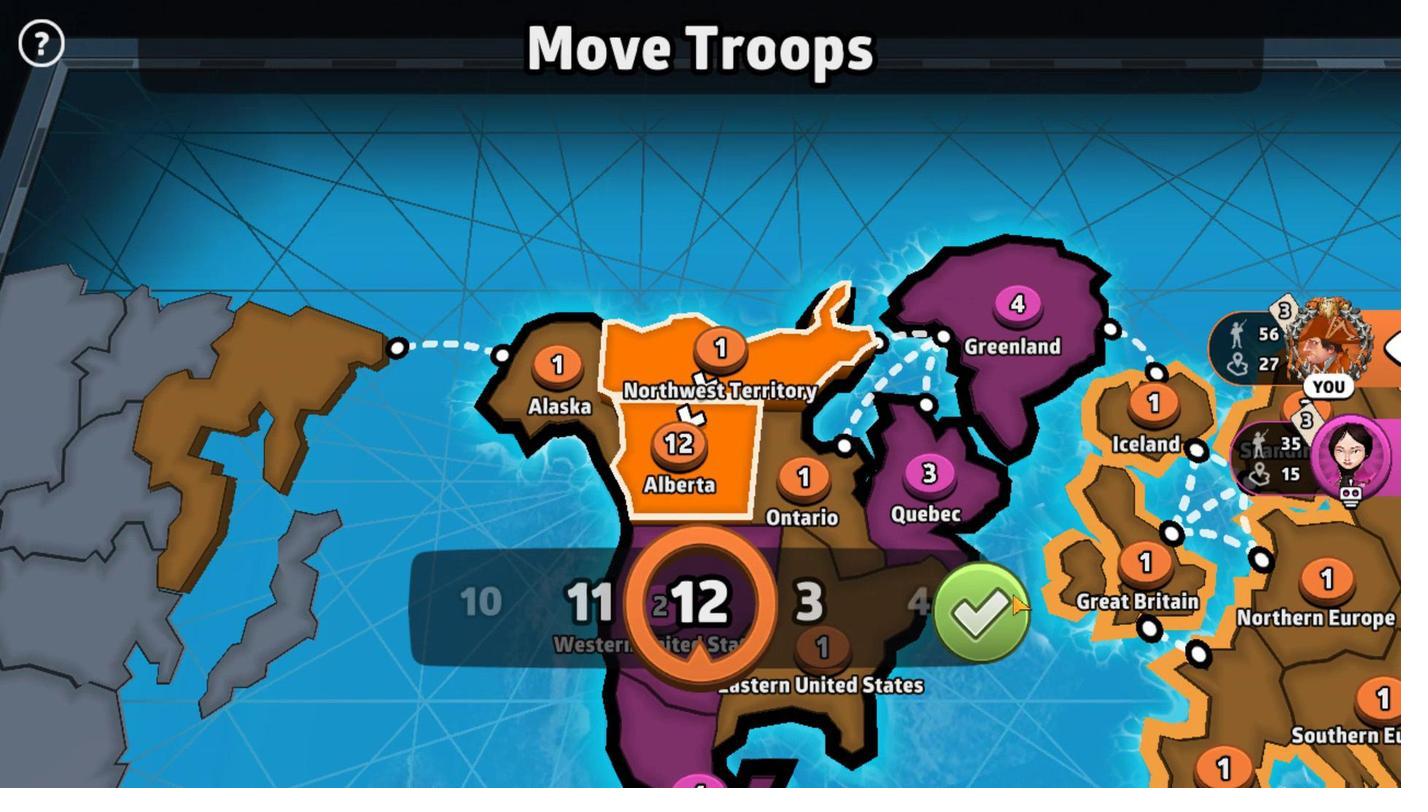 
Action: Mouse moved to (762, 470)
Screenshot: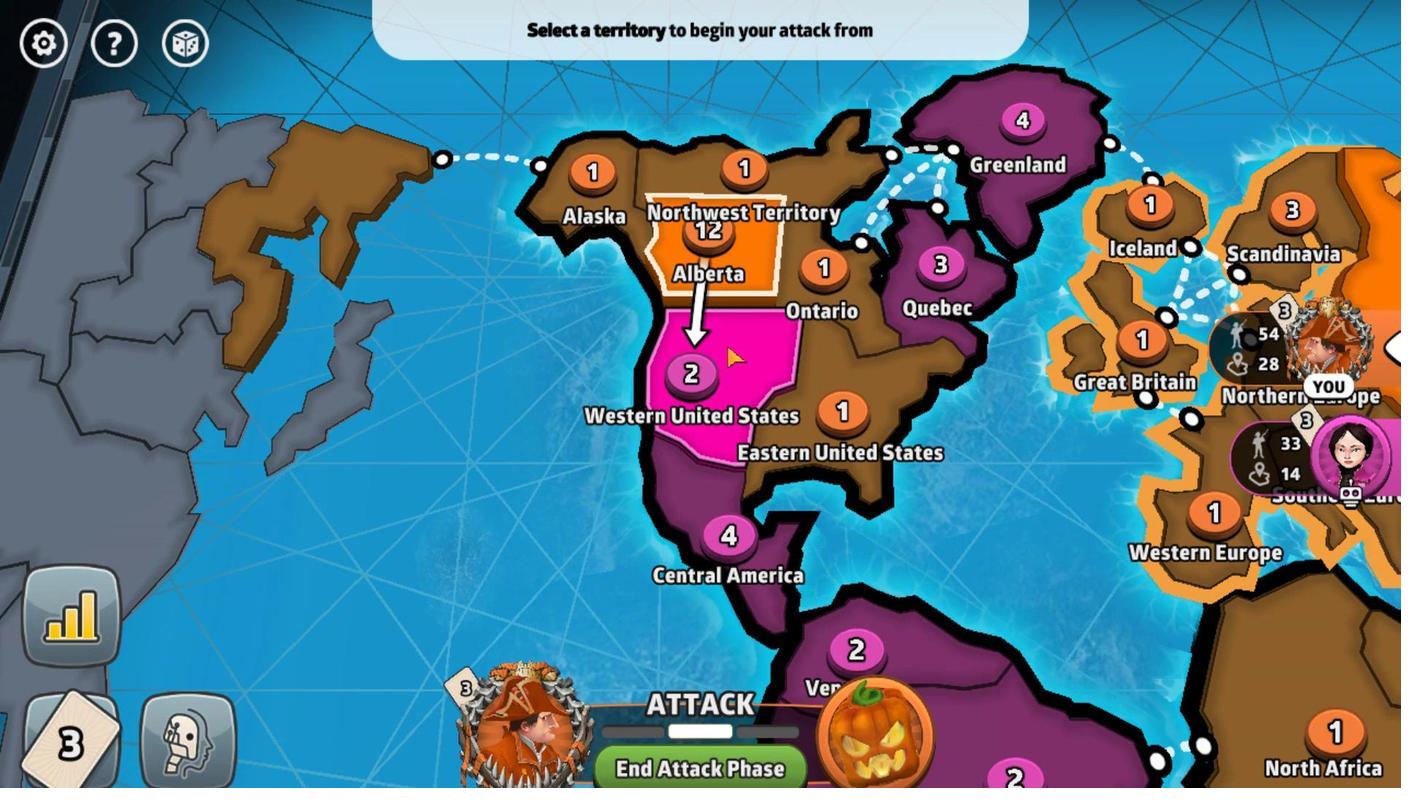 
Action: Mouse pressed left at (762, 470)
Screenshot: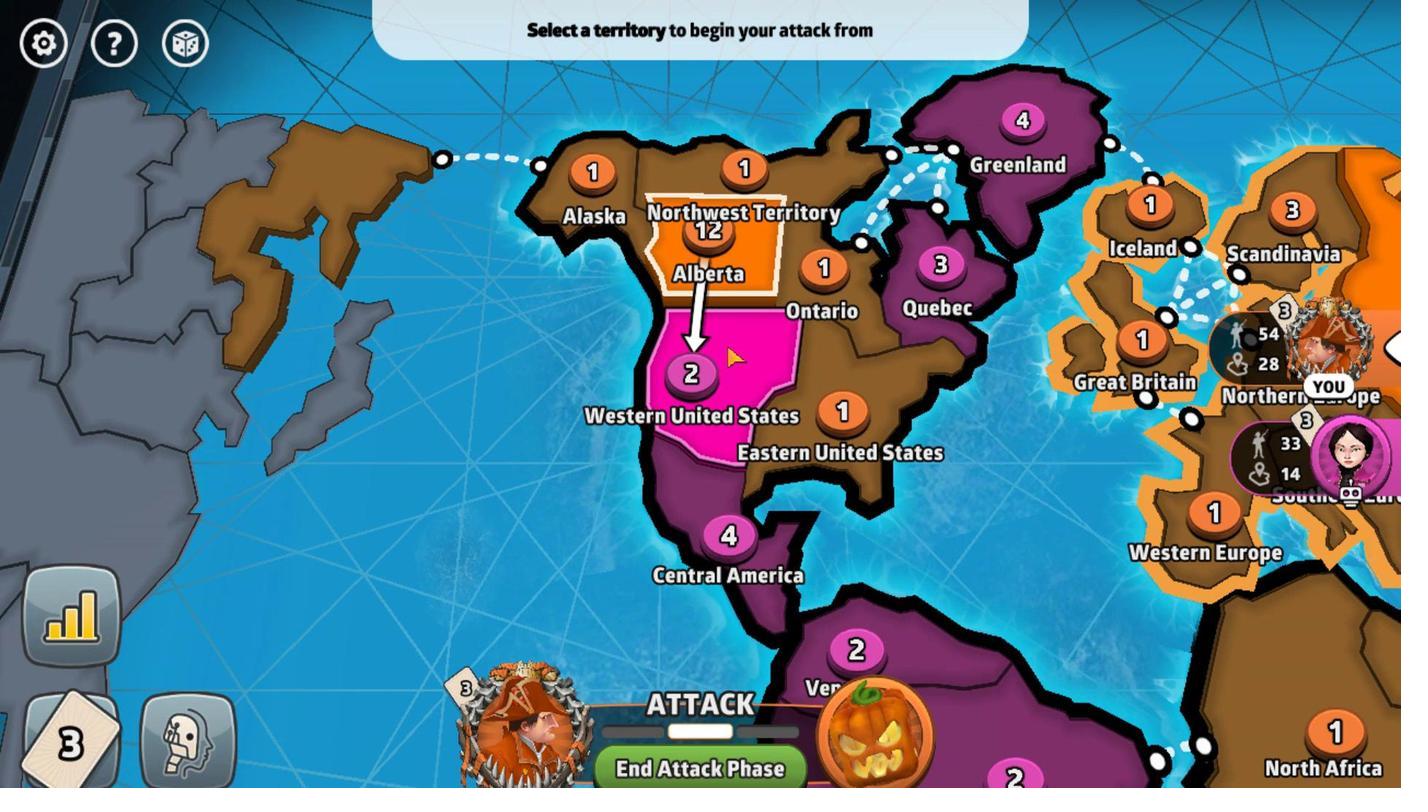 
Action: Mouse moved to (729, 610)
Screenshot: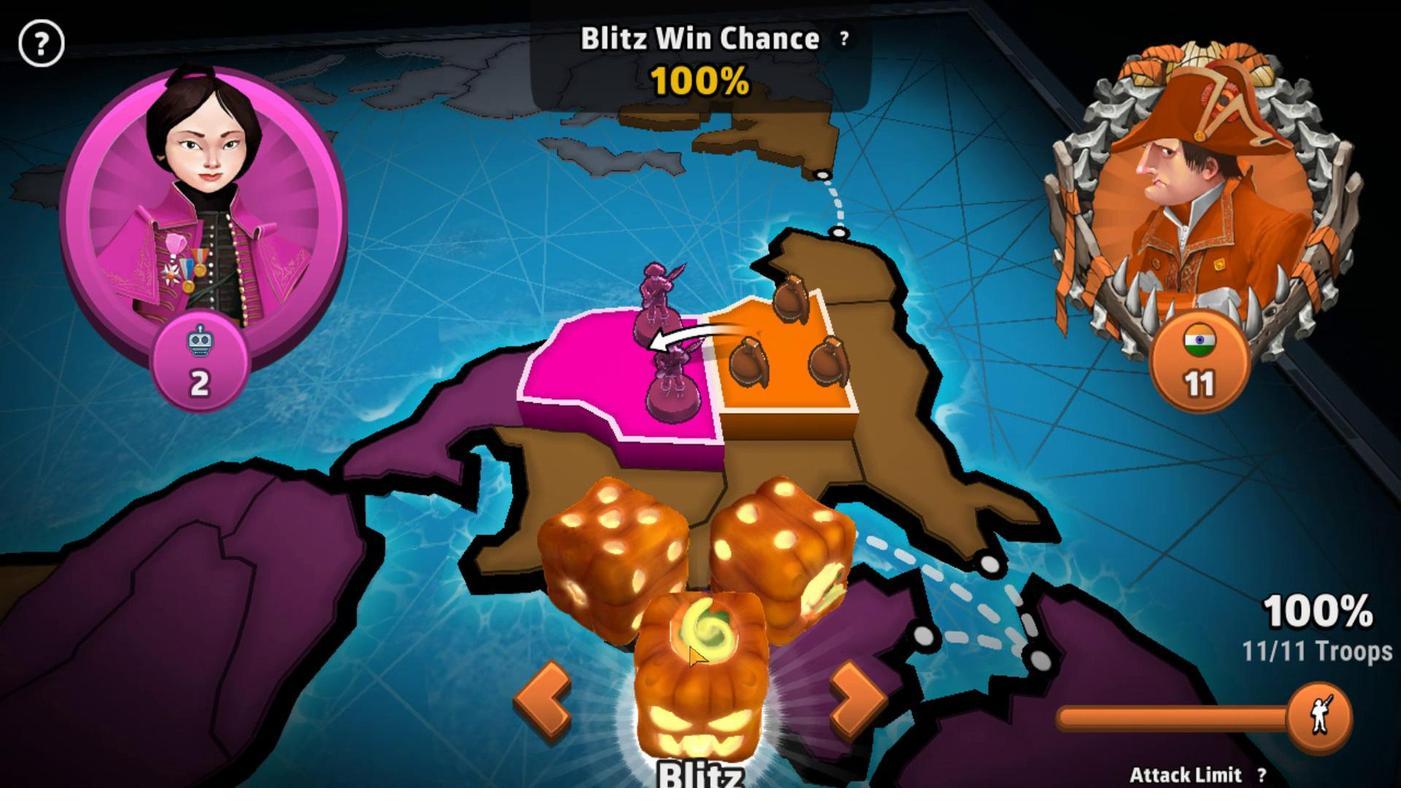 
Action: Mouse pressed left at (729, 610)
Screenshot: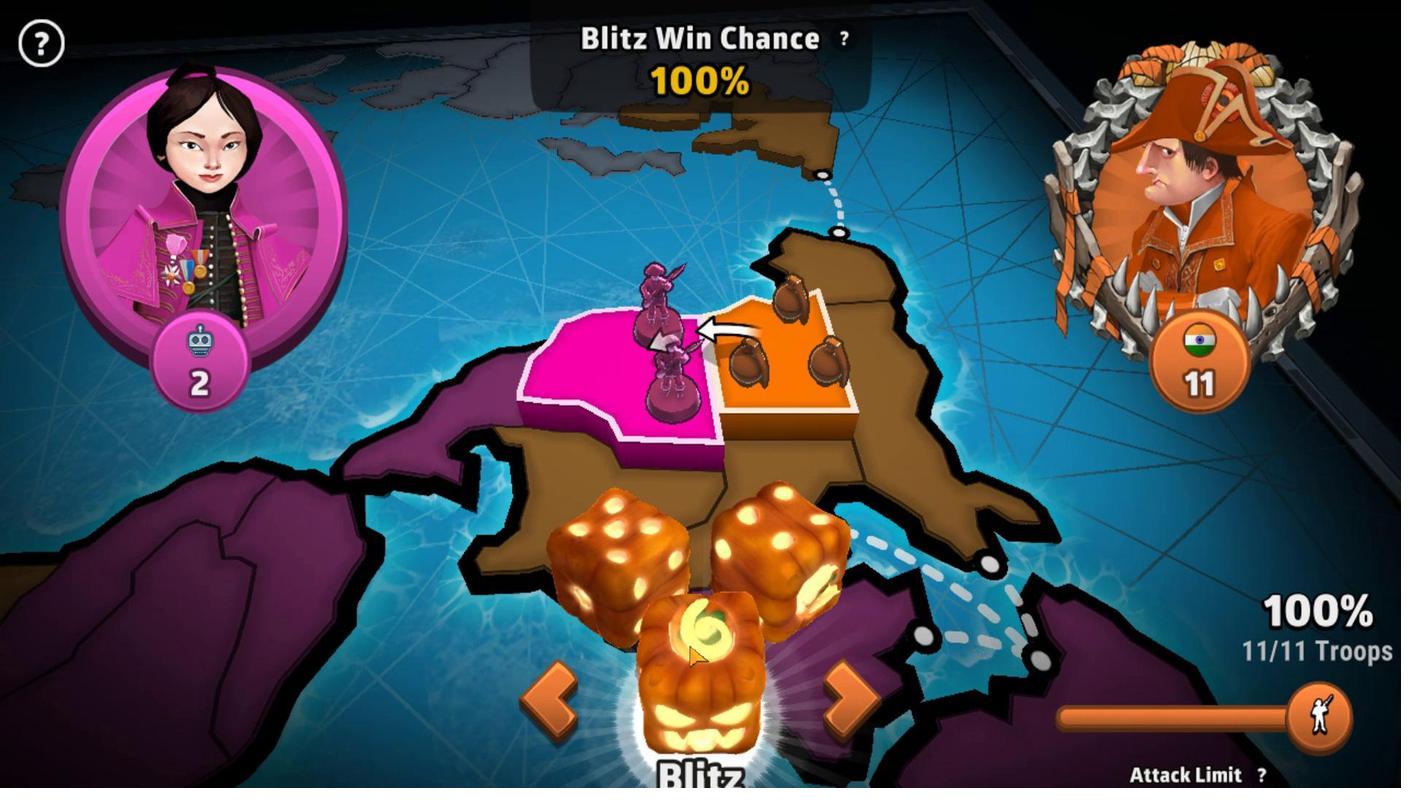 
Action: Mouse moved to (955, 596)
Screenshot: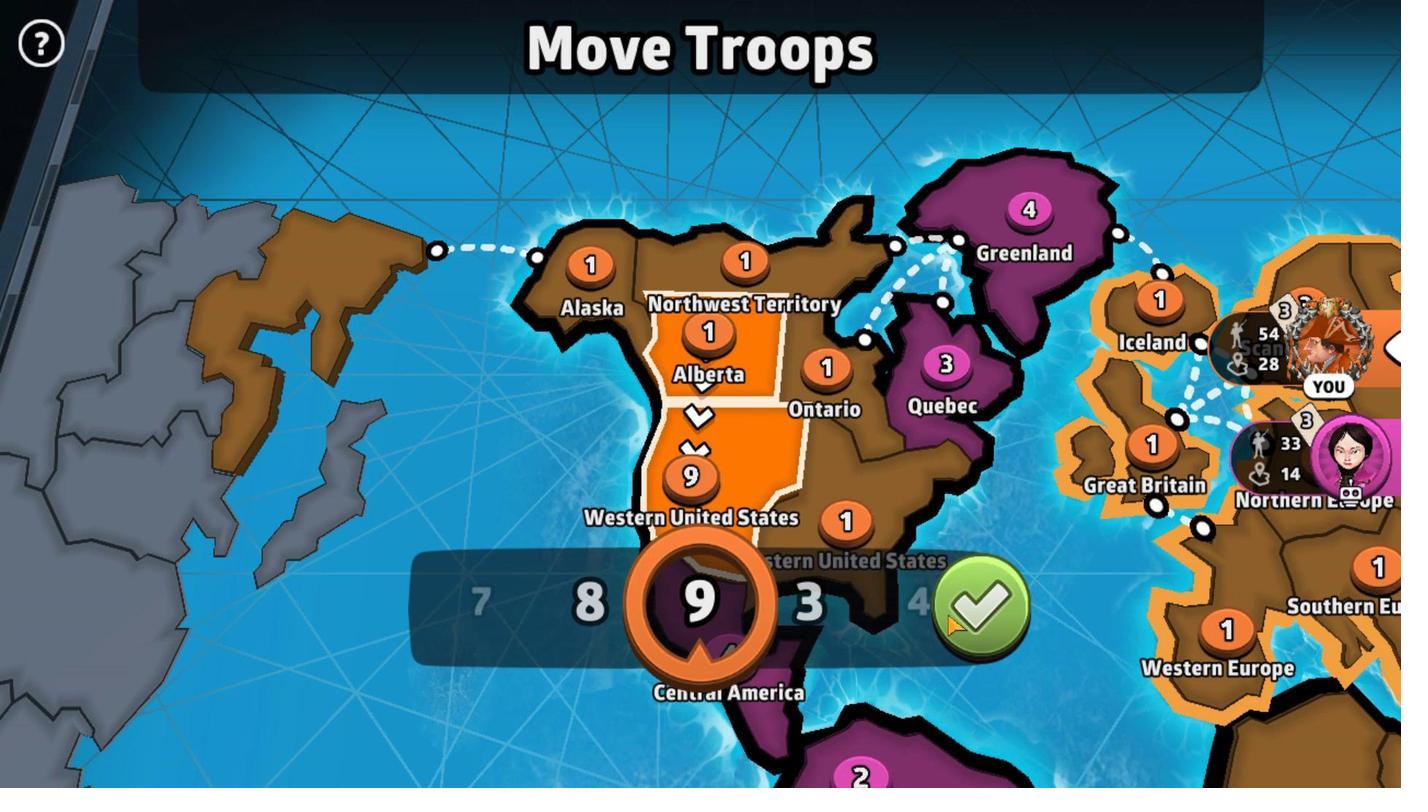 
Action: Mouse pressed left at (955, 596)
Screenshot: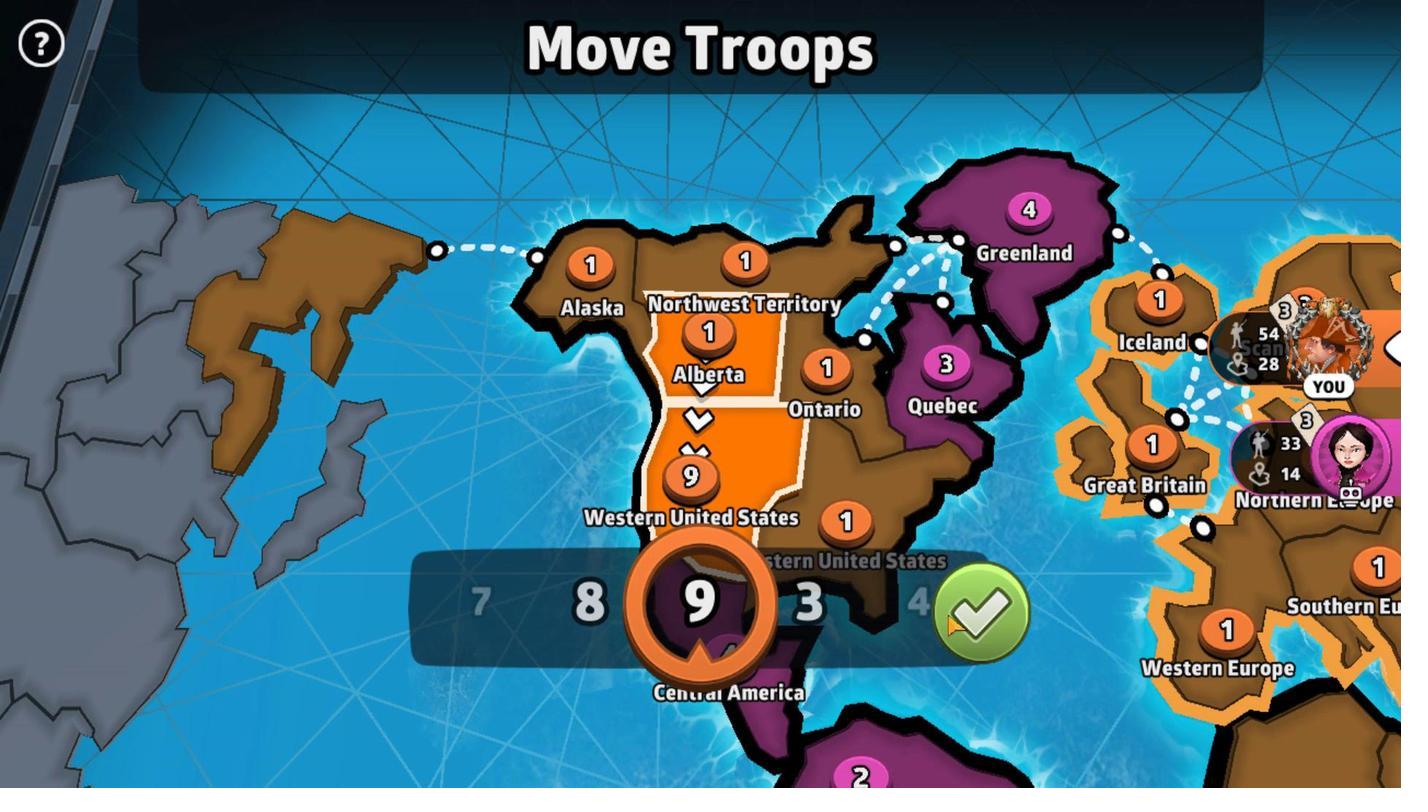 
Action: Mouse moved to (767, 491)
Screenshot: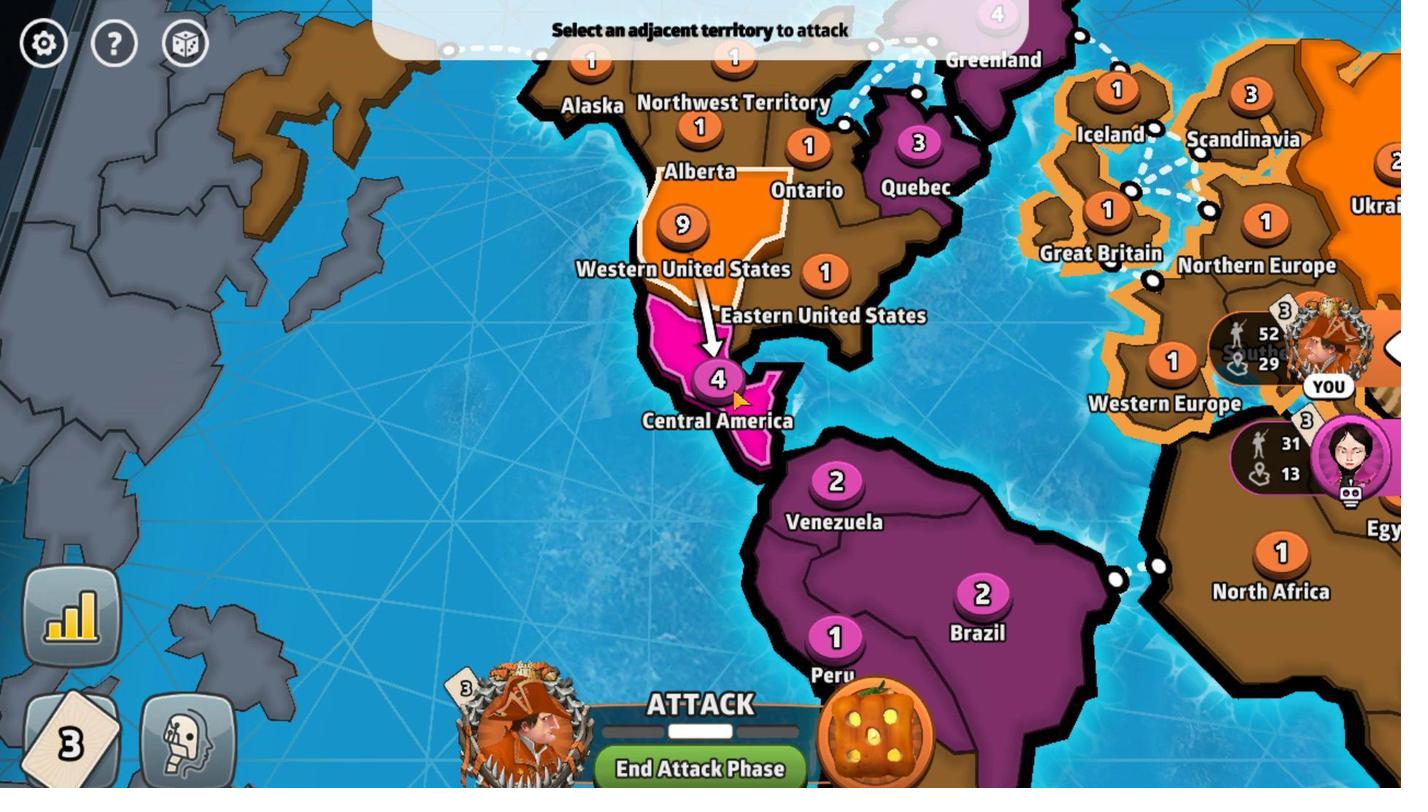 
Action: Mouse pressed left at (767, 491)
Screenshot: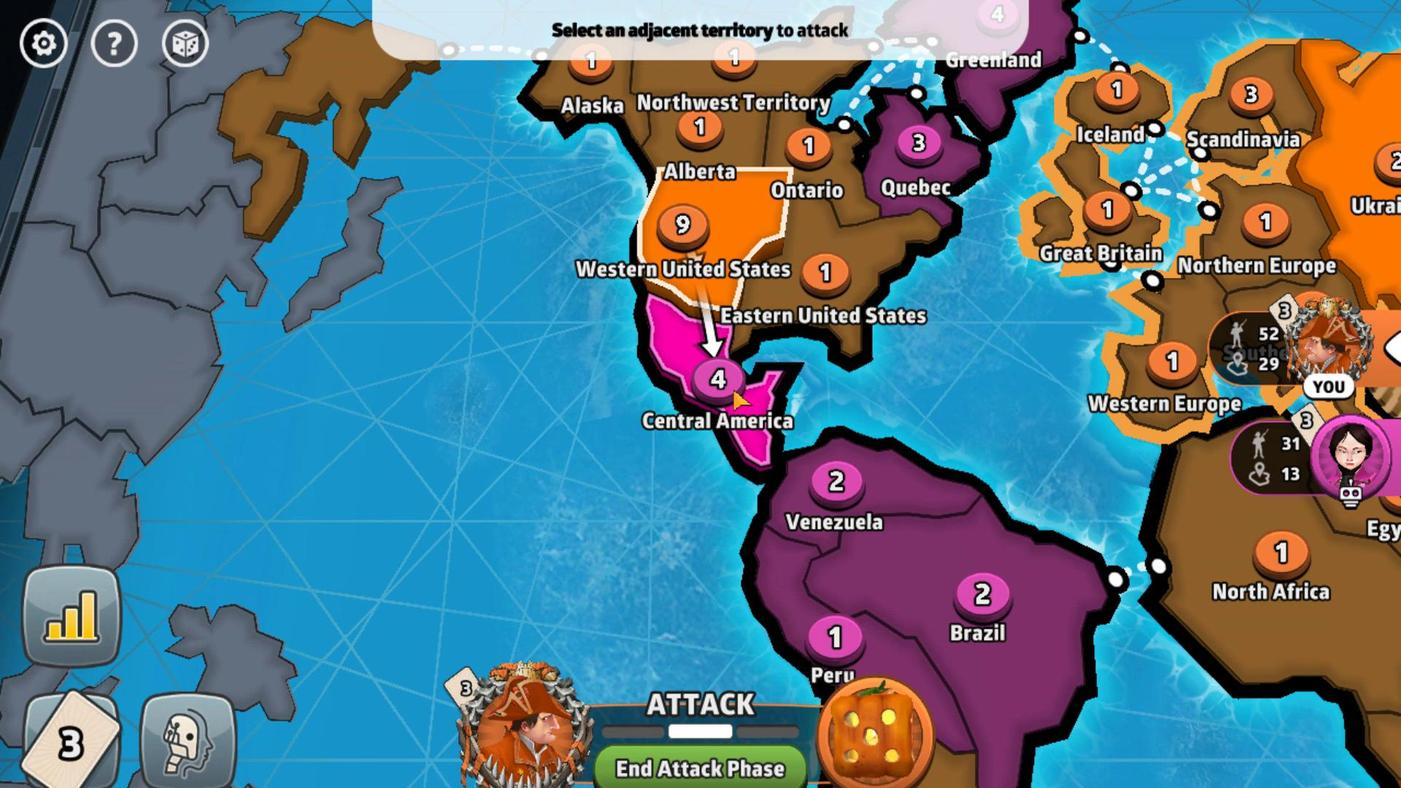 
Action: Mouse moved to (755, 596)
Screenshot: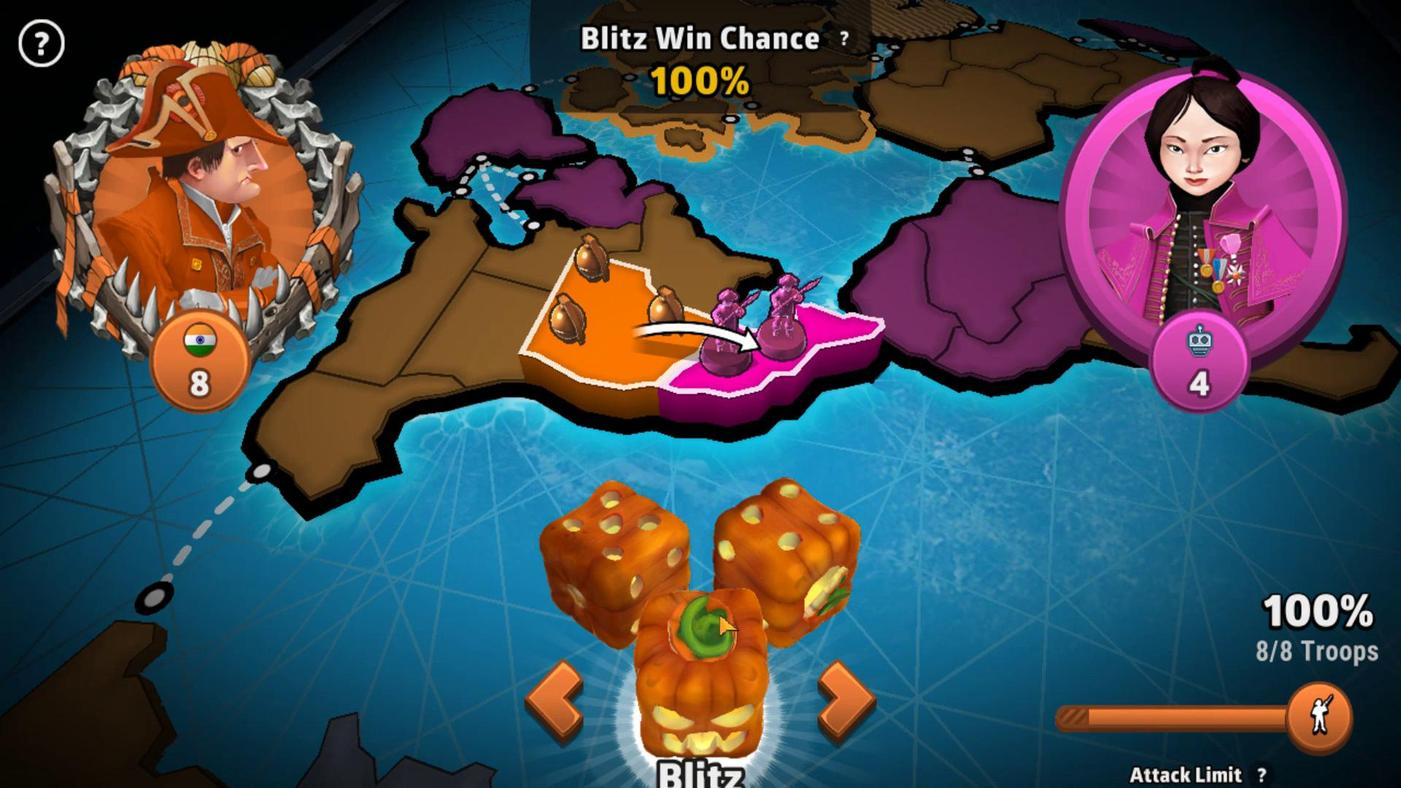 
Action: Mouse pressed left at (755, 596)
Screenshot: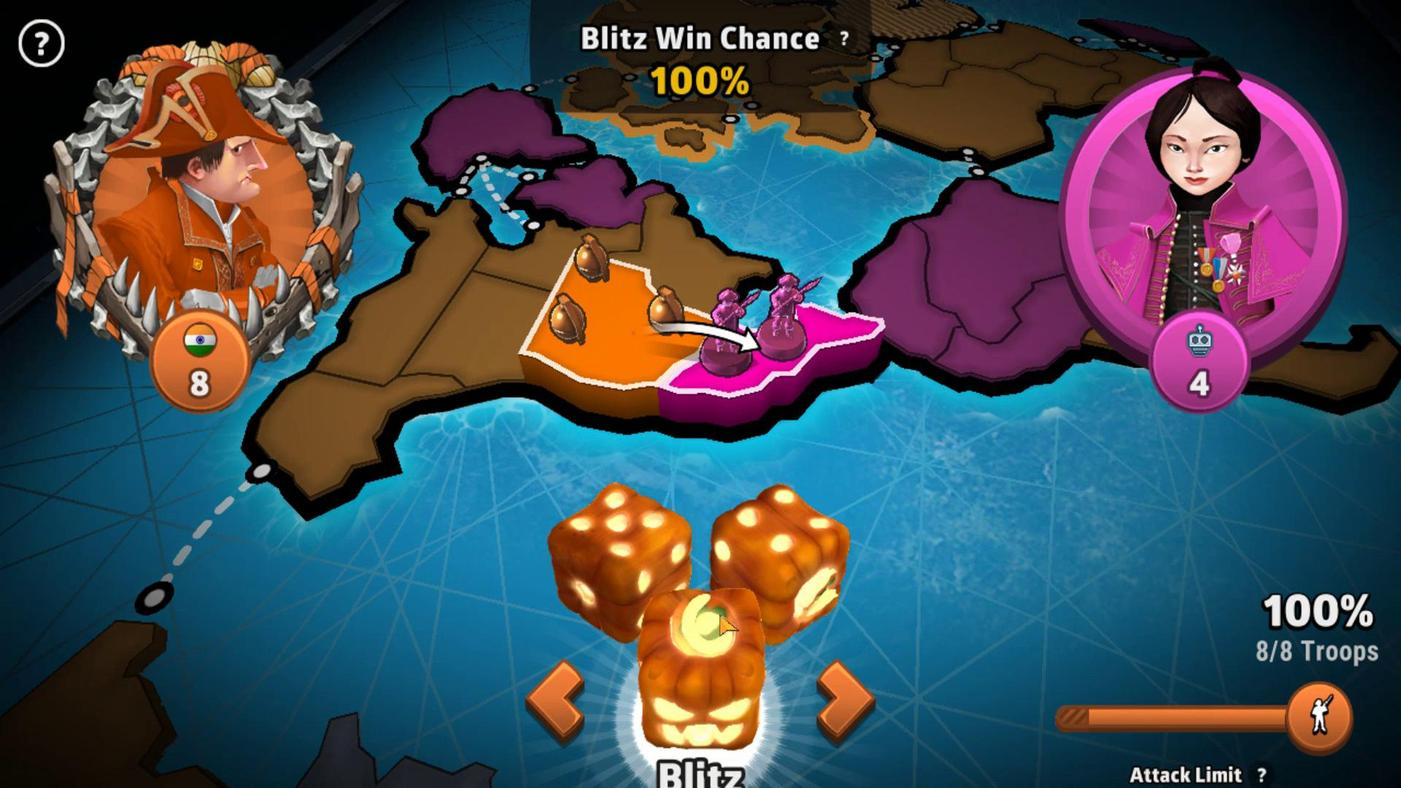 
Action: Mouse moved to (974, 587)
Screenshot: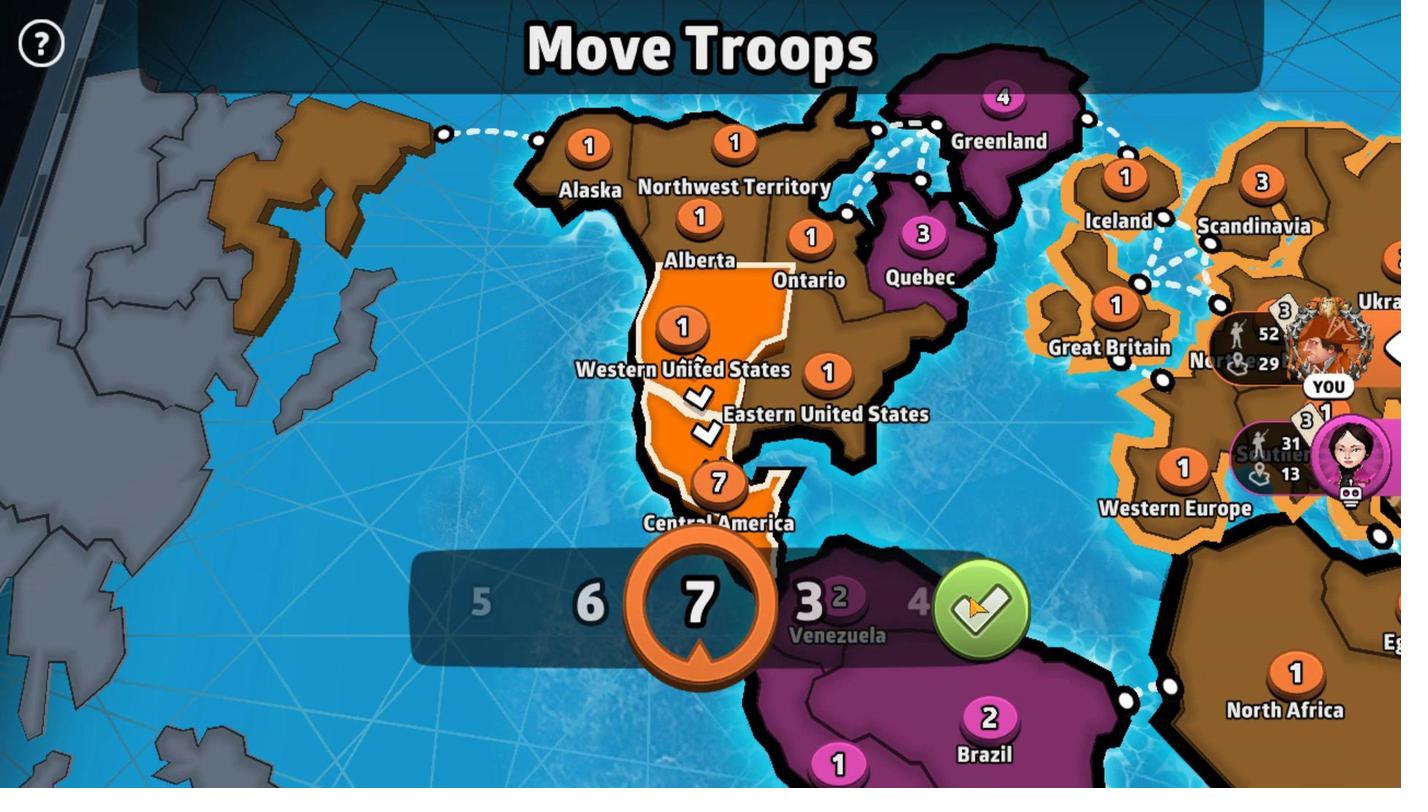 
Action: Mouse pressed left at (974, 587)
Screenshot: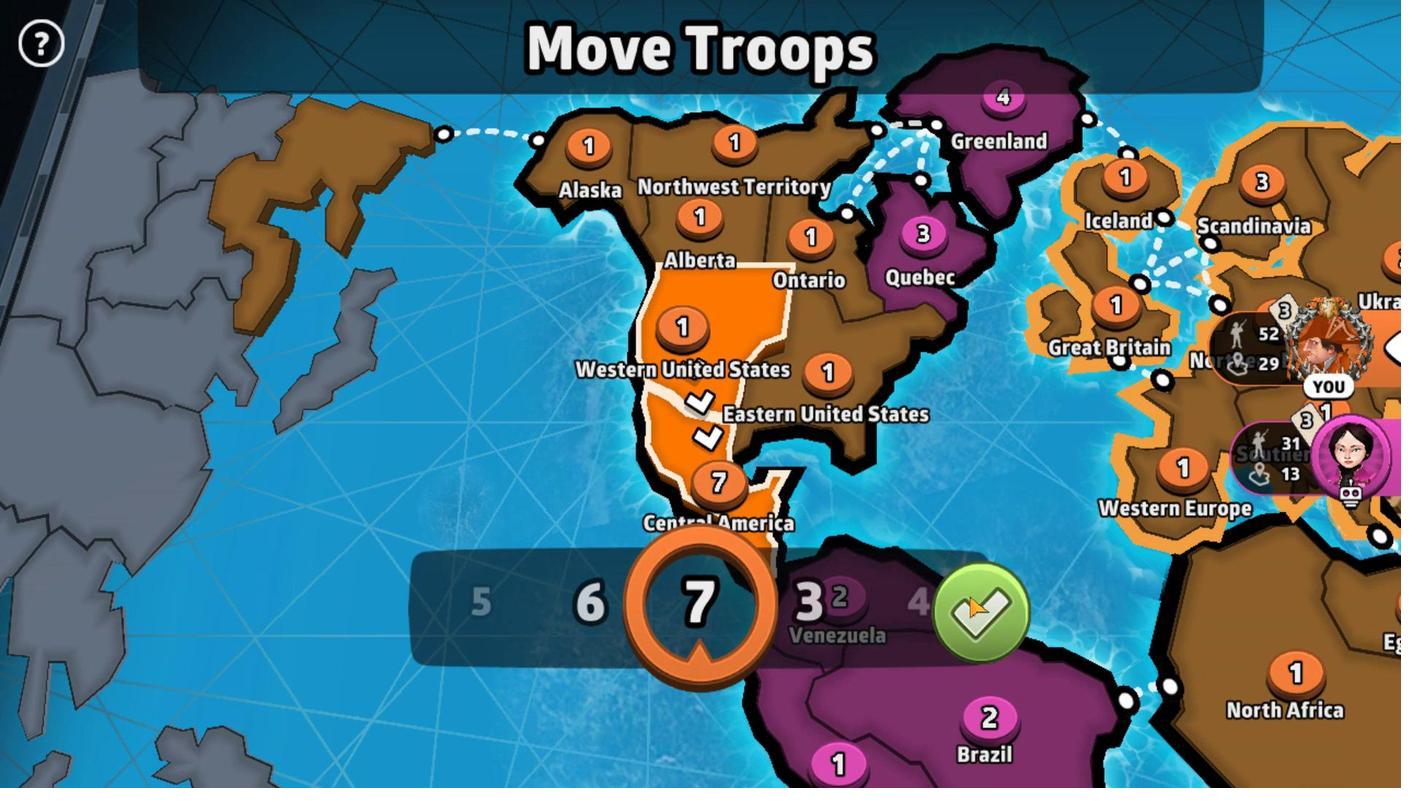 
Action: Mouse moved to (779, 475)
Screenshot: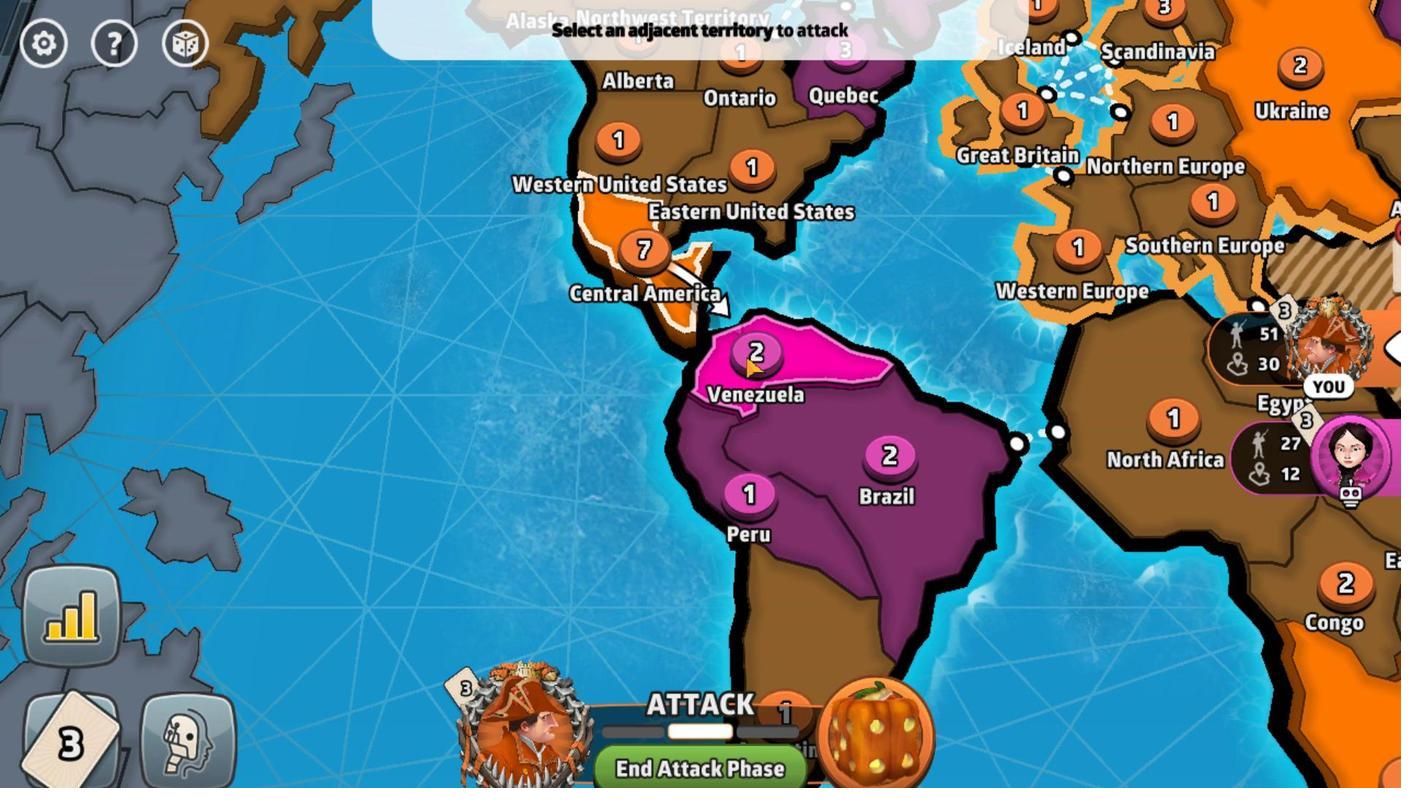 
Action: Mouse pressed left at (779, 475)
Screenshot: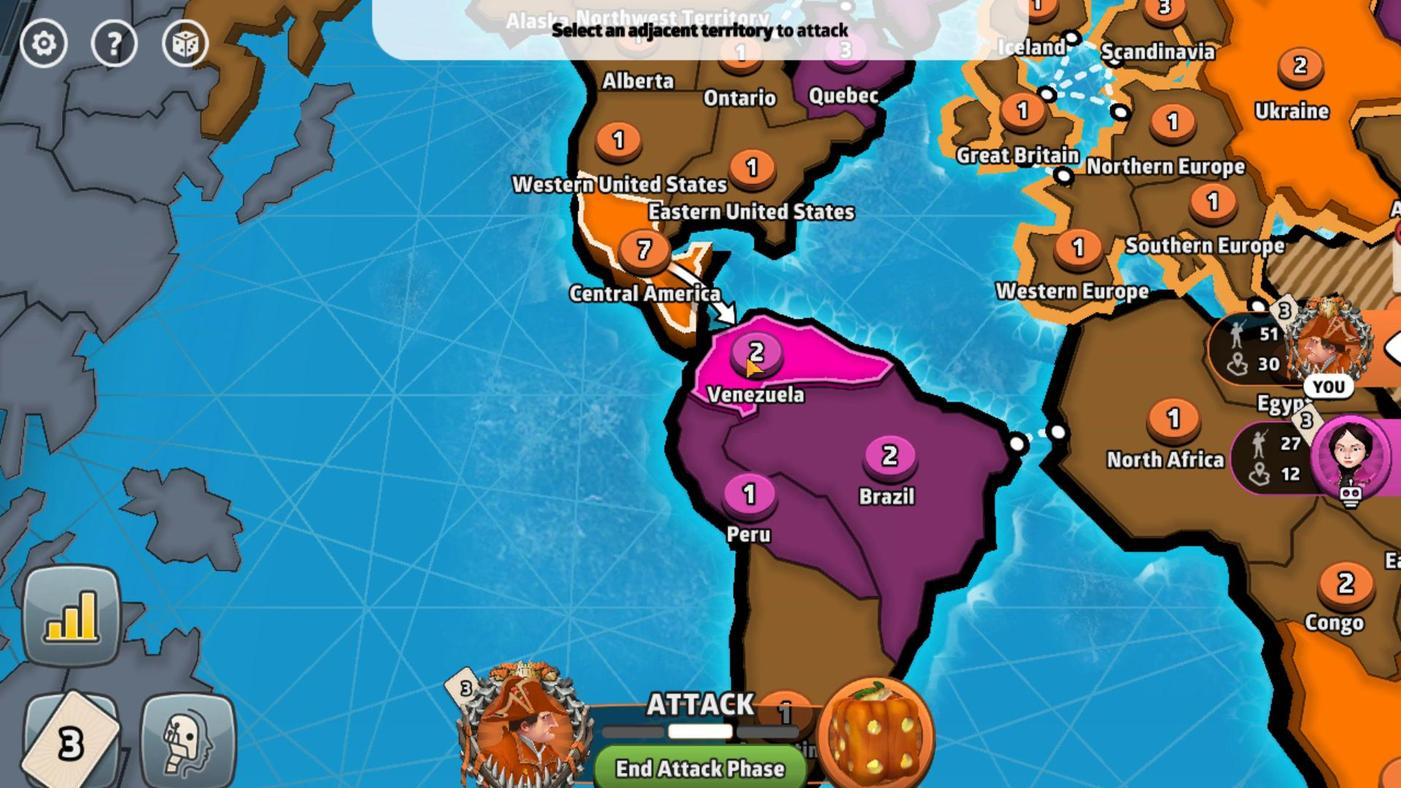 
Action: Mouse moved to (748, 602)
Screenshot: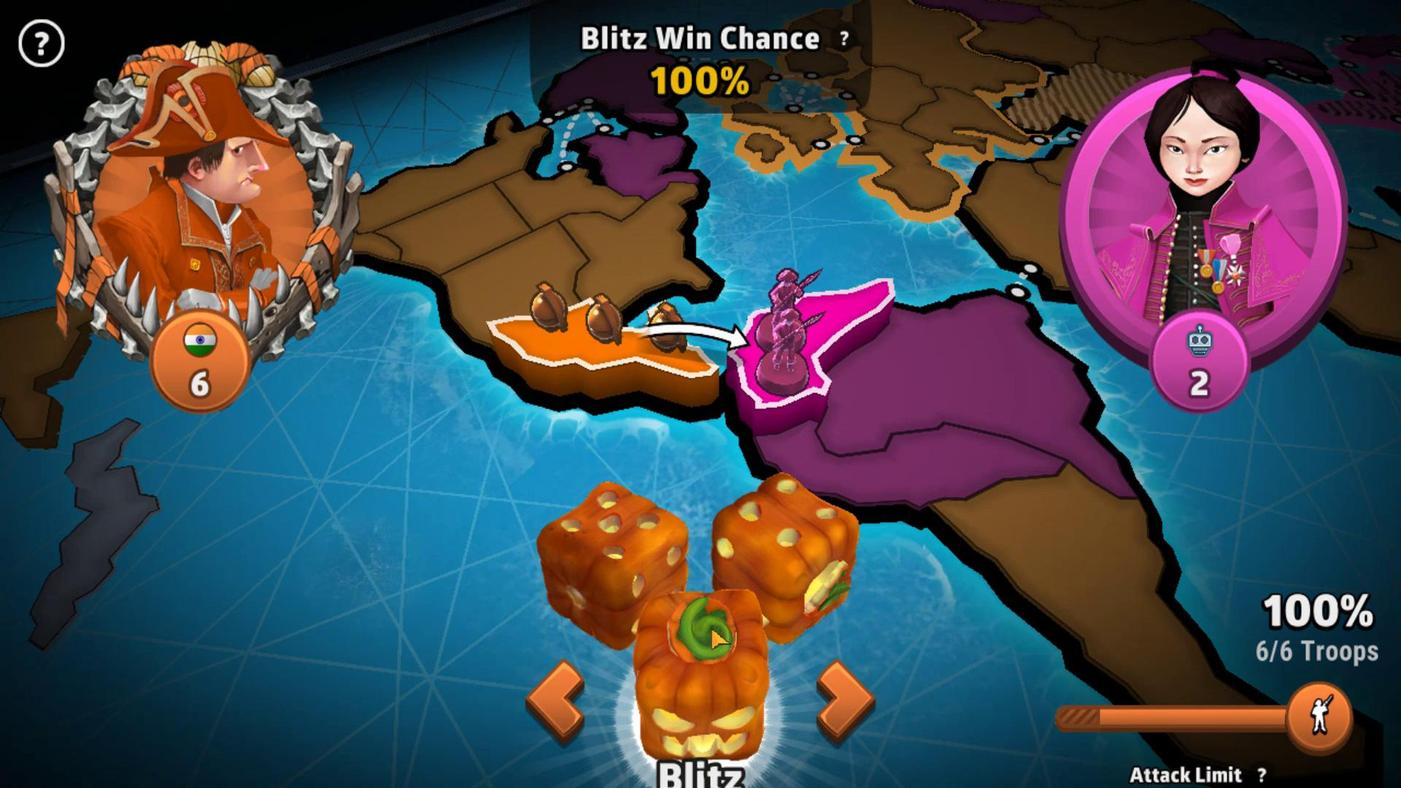 
Action: Mouse pressed left at (748, 602)
Screenshot: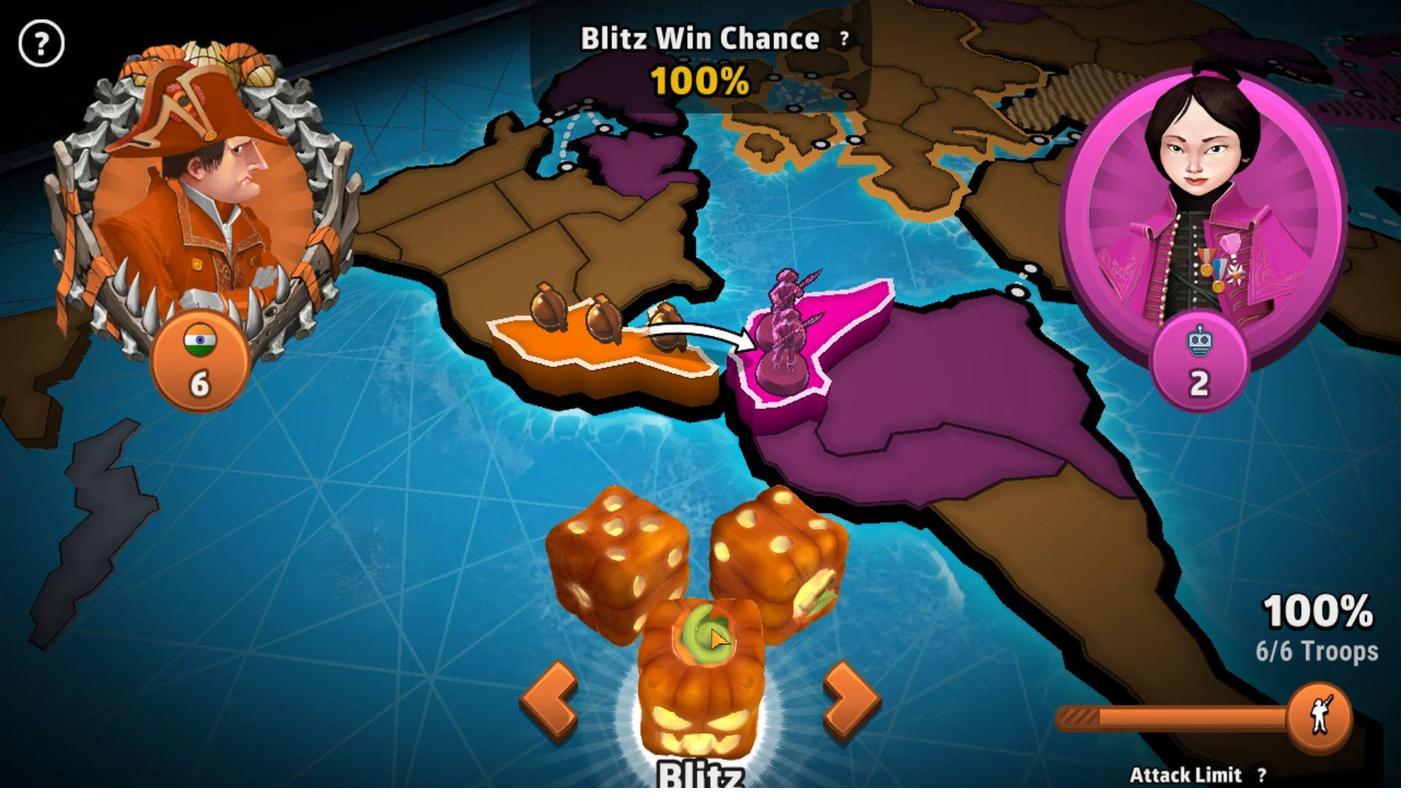 
Action: Mouse moved to (971, 592)
Screenshot: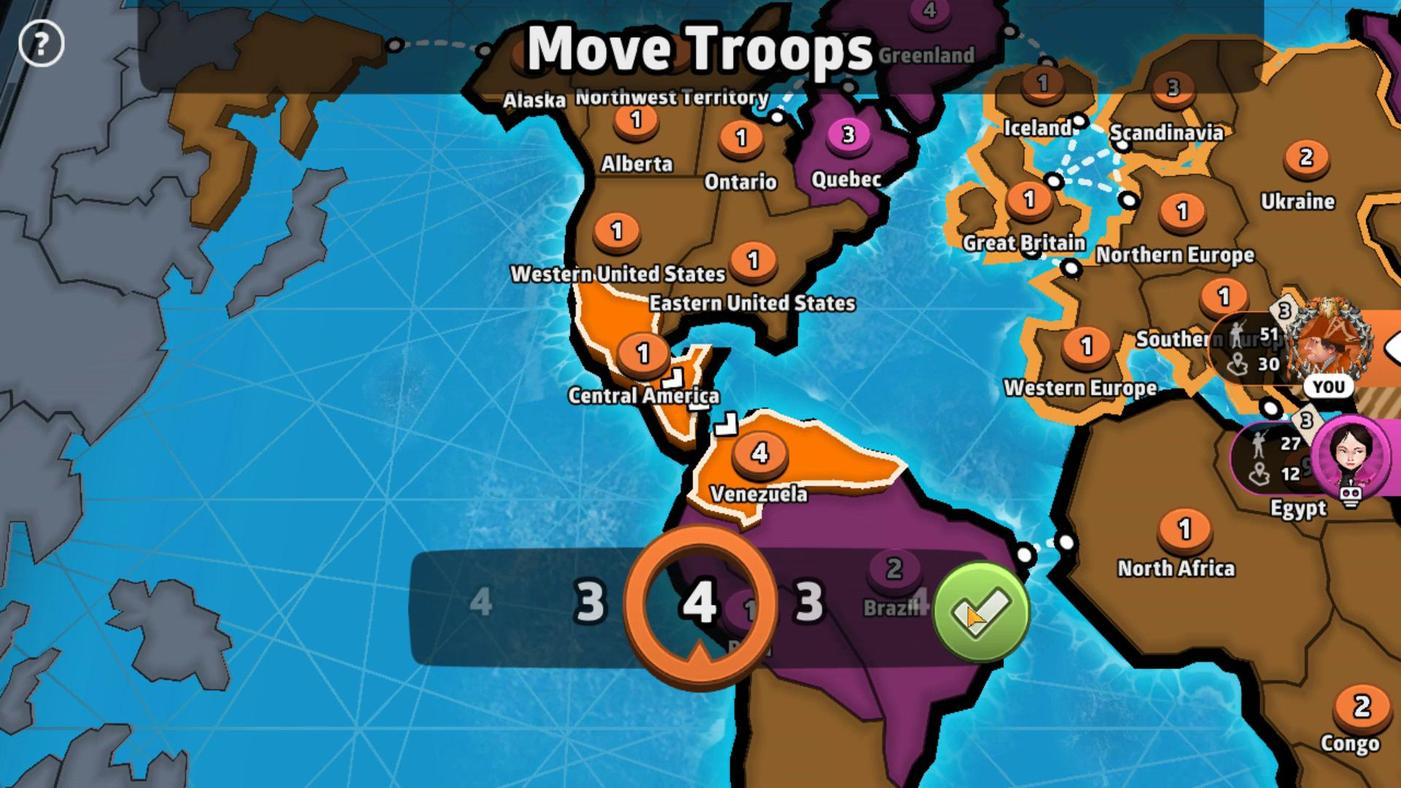 
Action: Mouse pressed left at (971, 592)
Screenshot: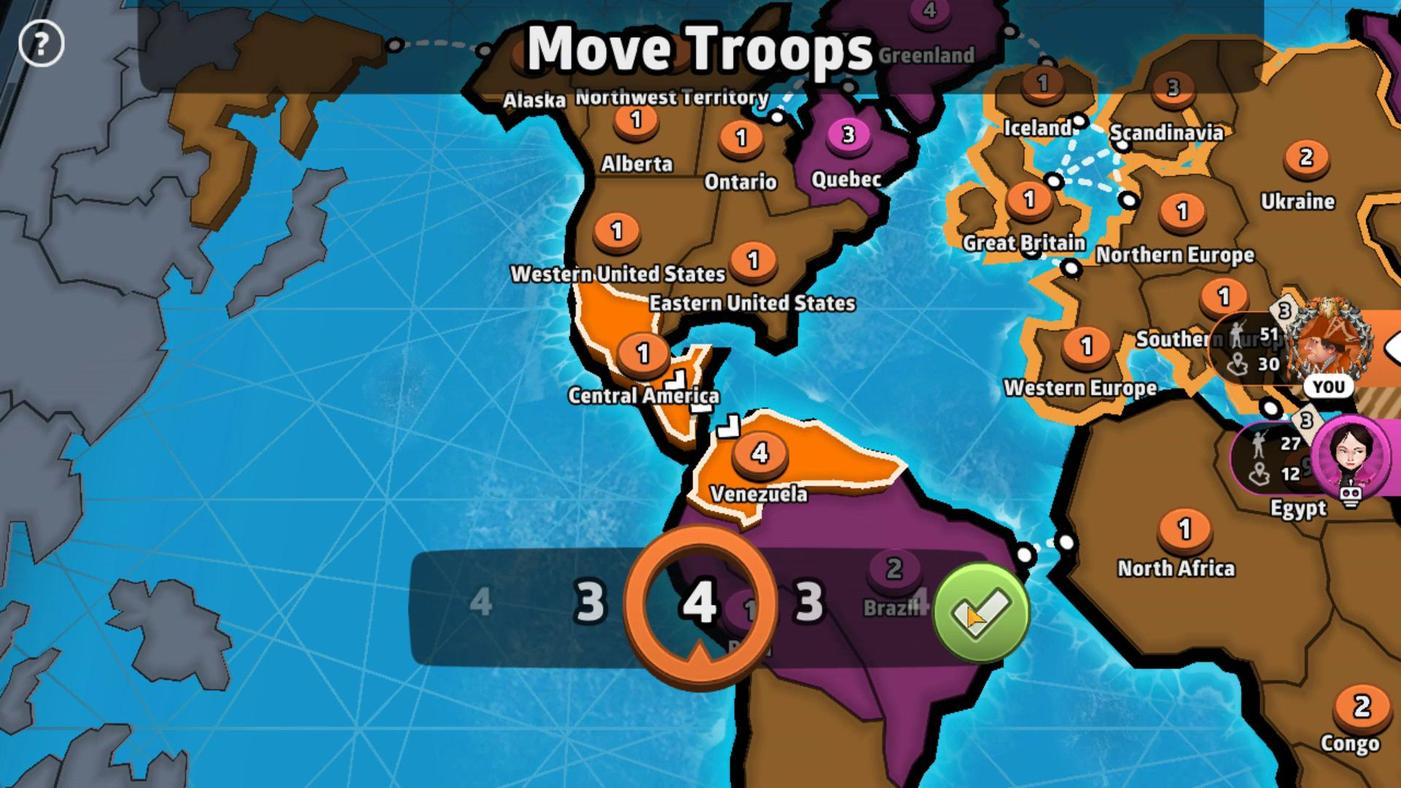 
Action: Mouse moved to (717, 511)
Screenshot: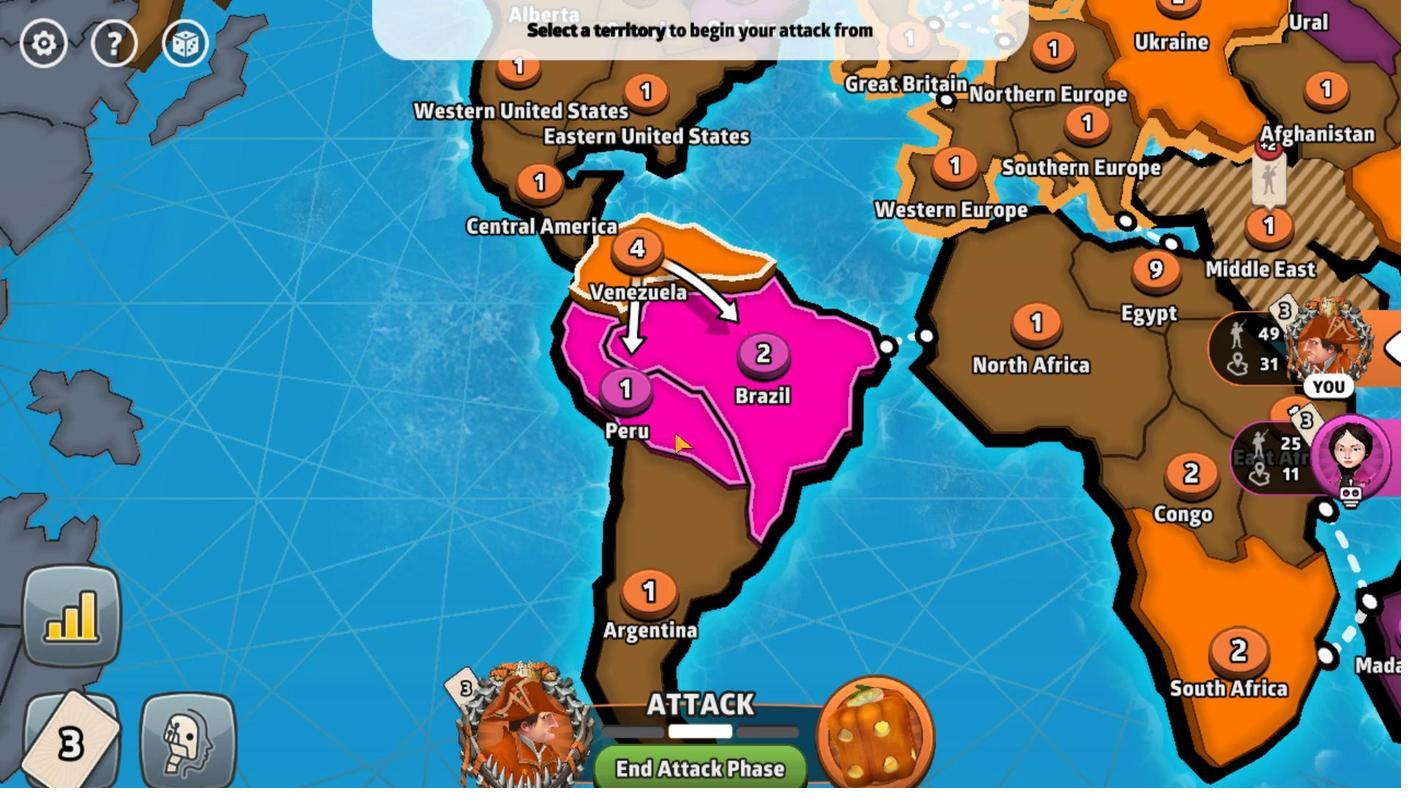 
Action: Mouse pressed left at (717, 511)
Screenshot: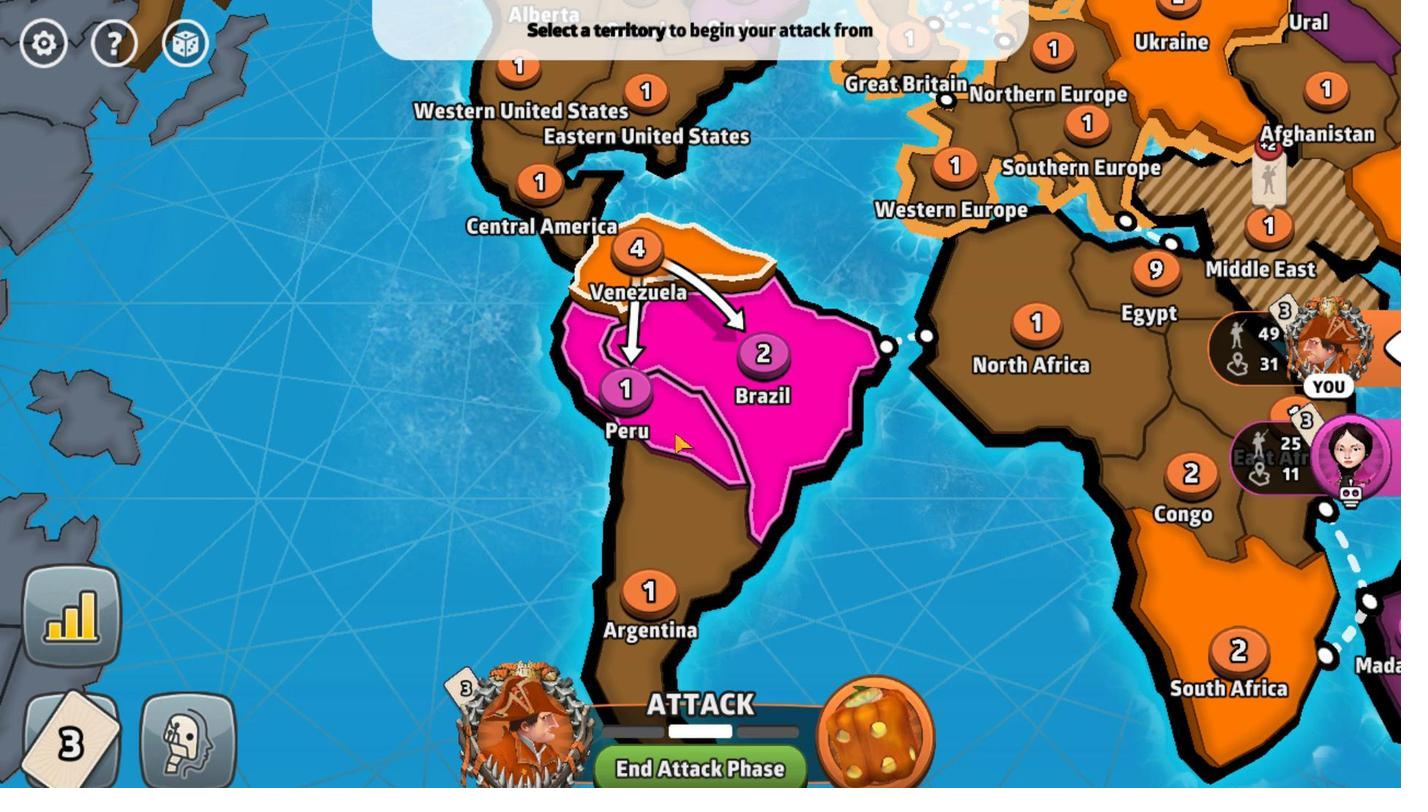 
Action: Mouse moved to (767, 607)
Screenshot: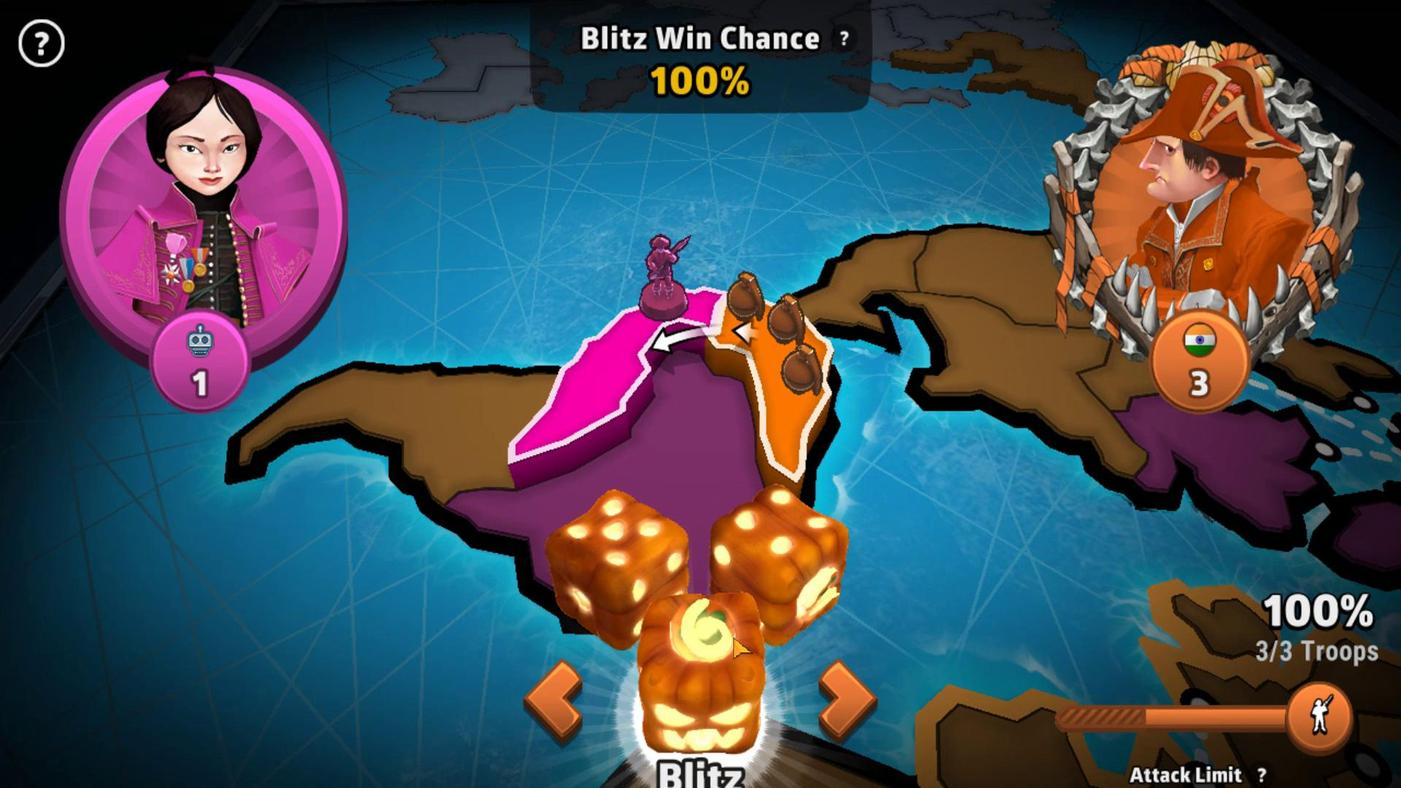 
Action: Mouse pressed left at (767, 607)
Screenshot: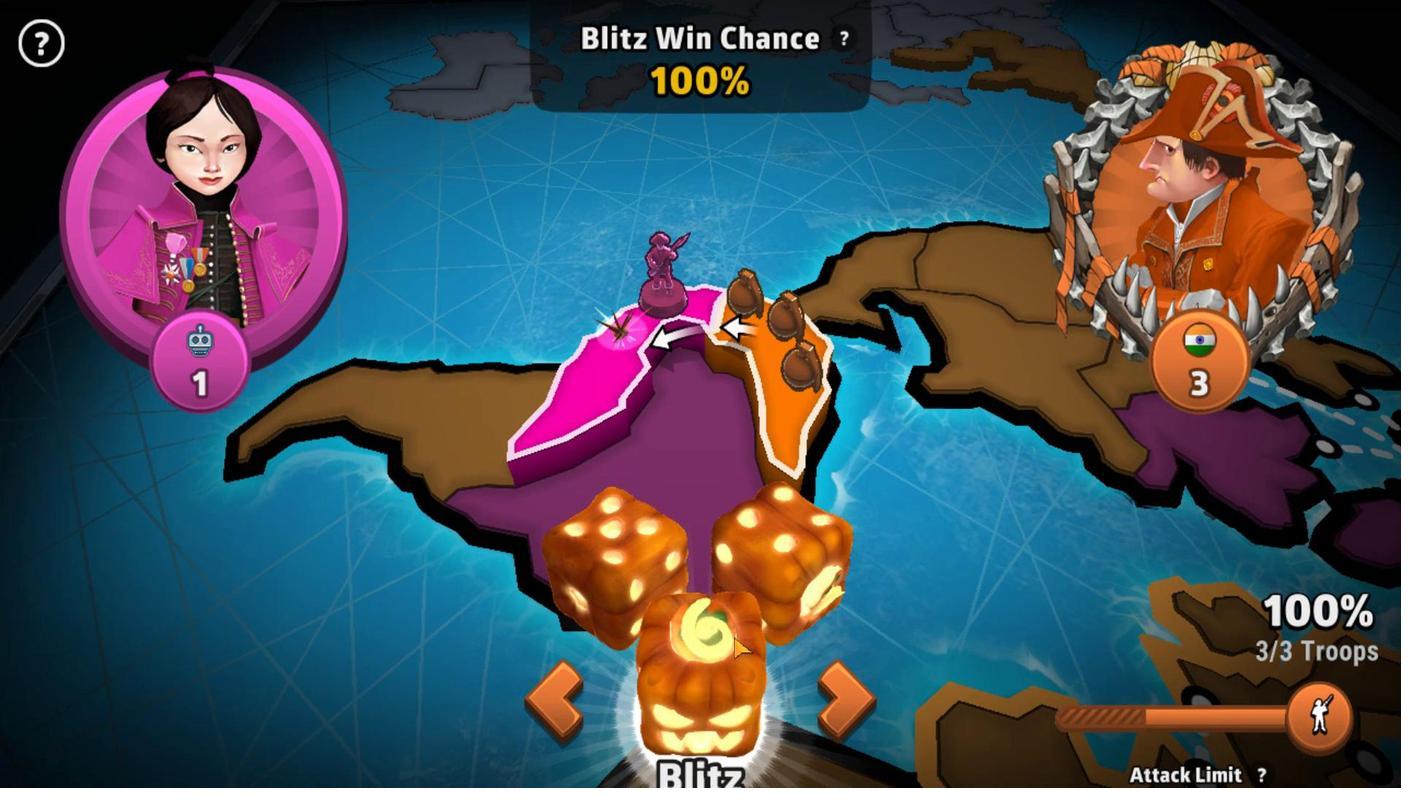 
Action: Mouse moved to (723, 666)
Screenshot: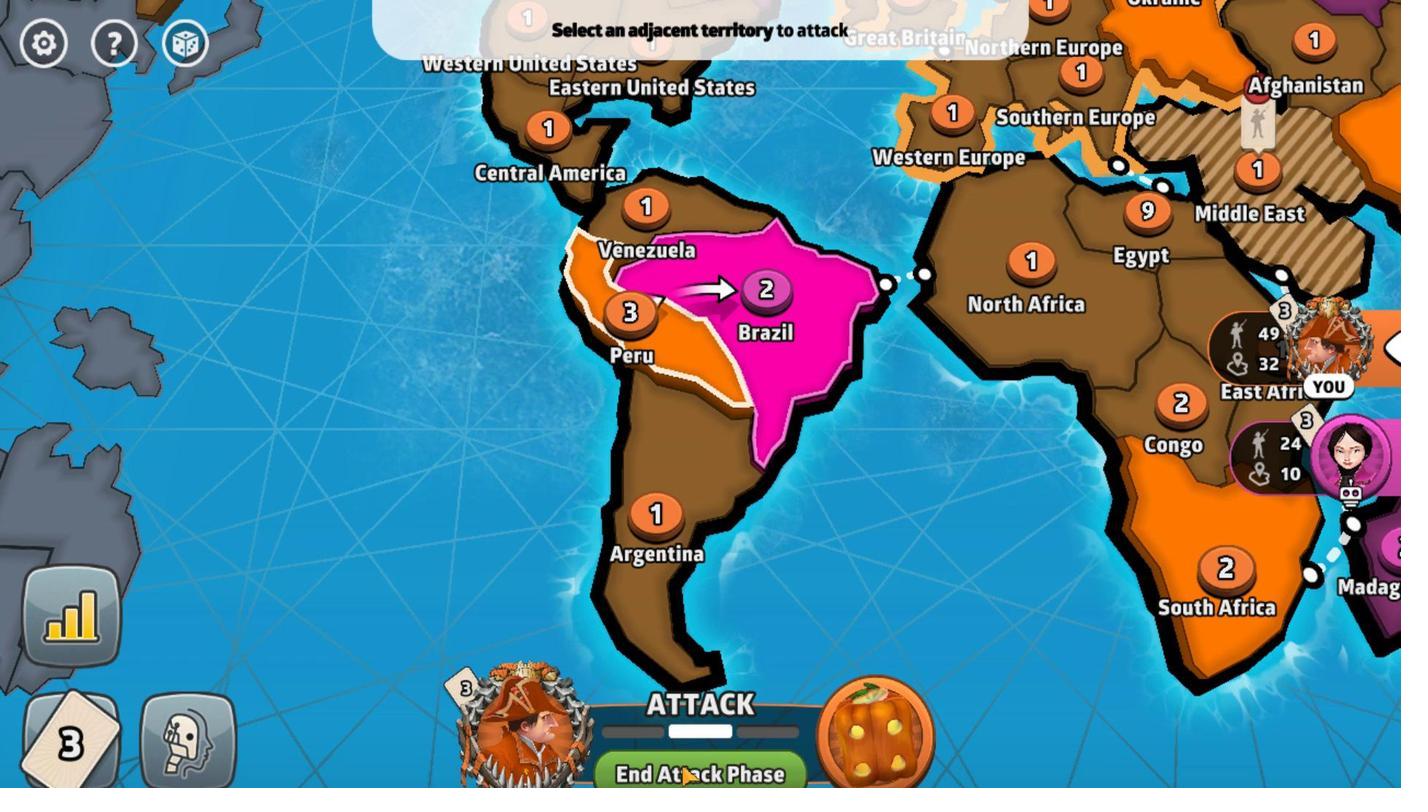 
Action: Mouse pressed left at (723, 666)
Screenshot: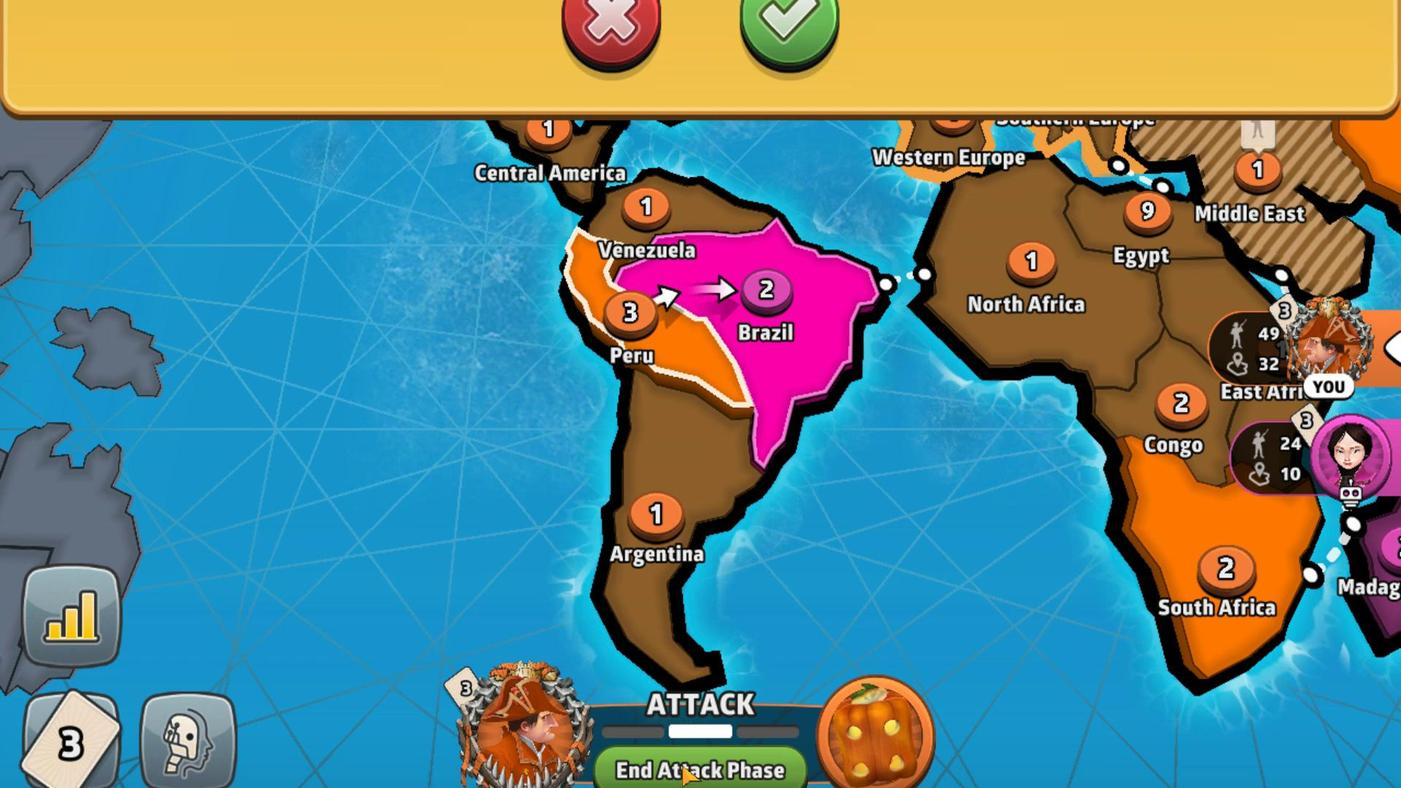 
Action: Mouse moved to (793, 459)
Screenshot: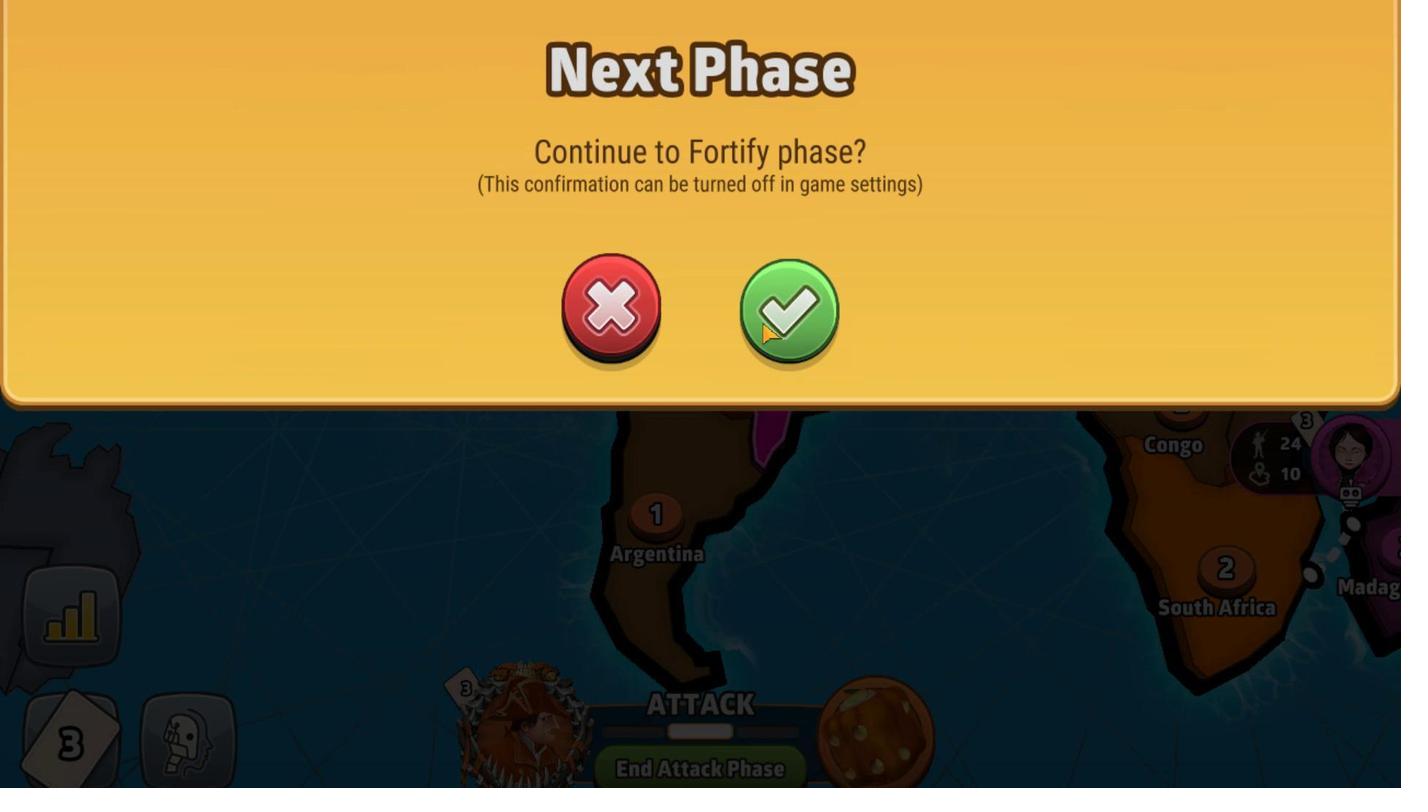 
Action: Mouse pressed left at (793, 459)
Screenshot: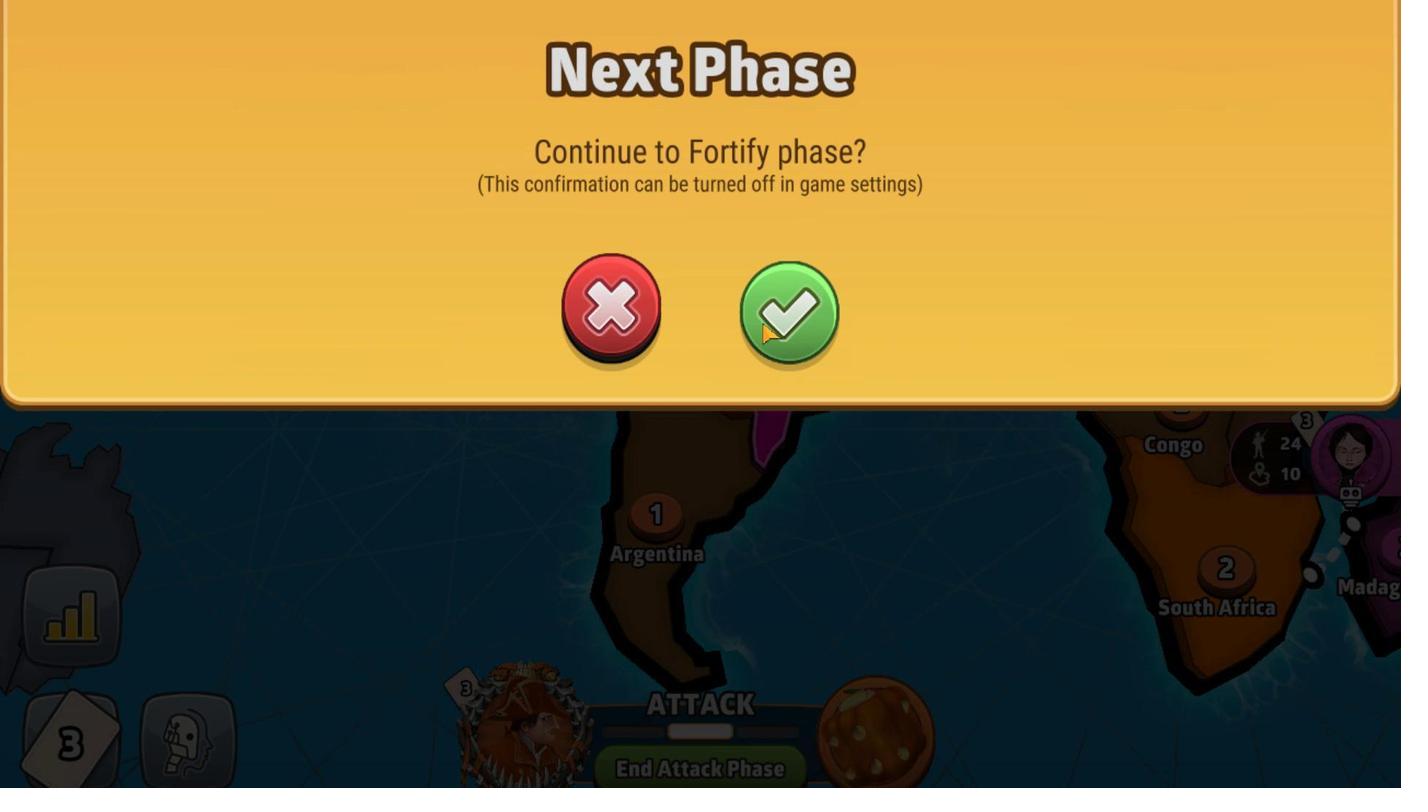 
Action: Mouse moved to (753, 667)
Screenshot: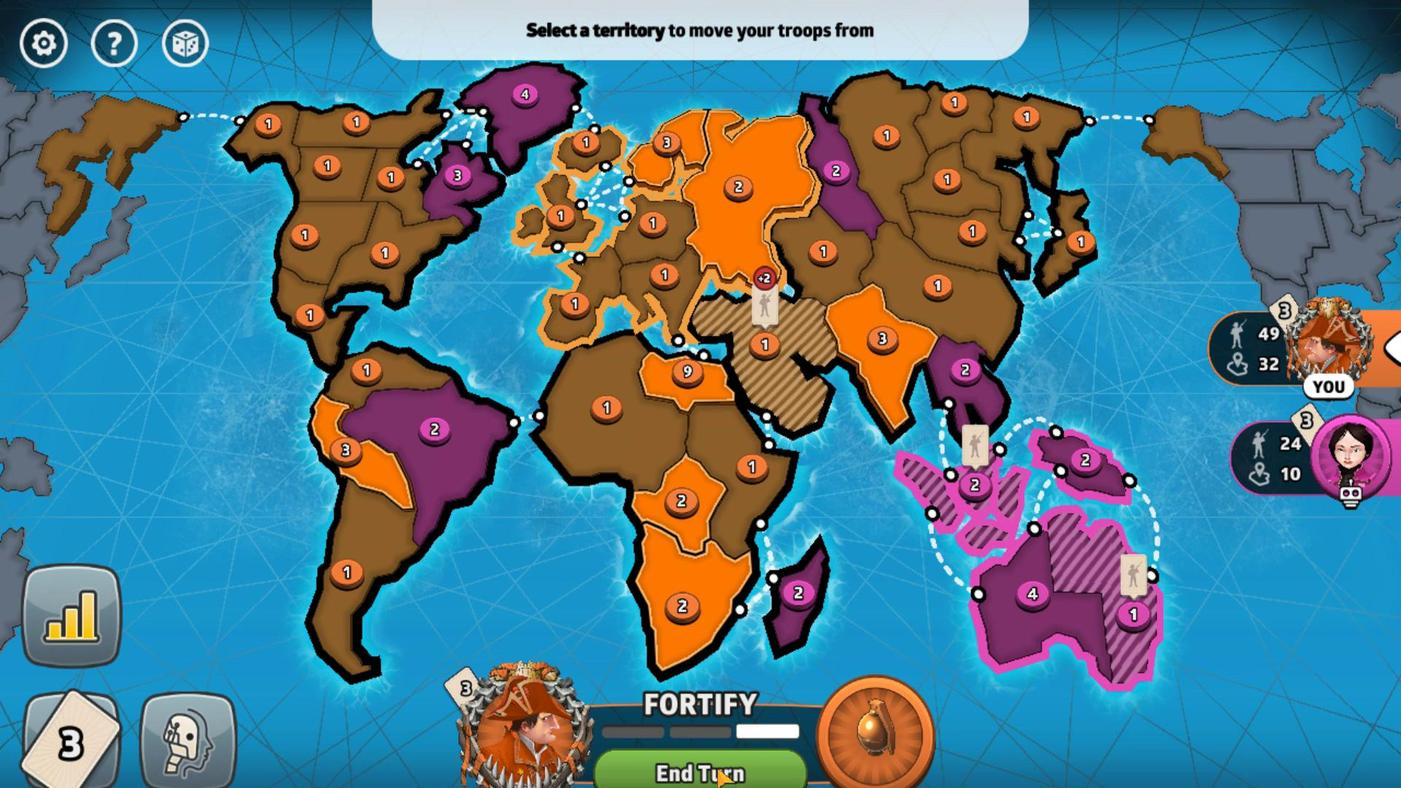 
Action: Mouse pressed left at (753, 667)
Screenshot: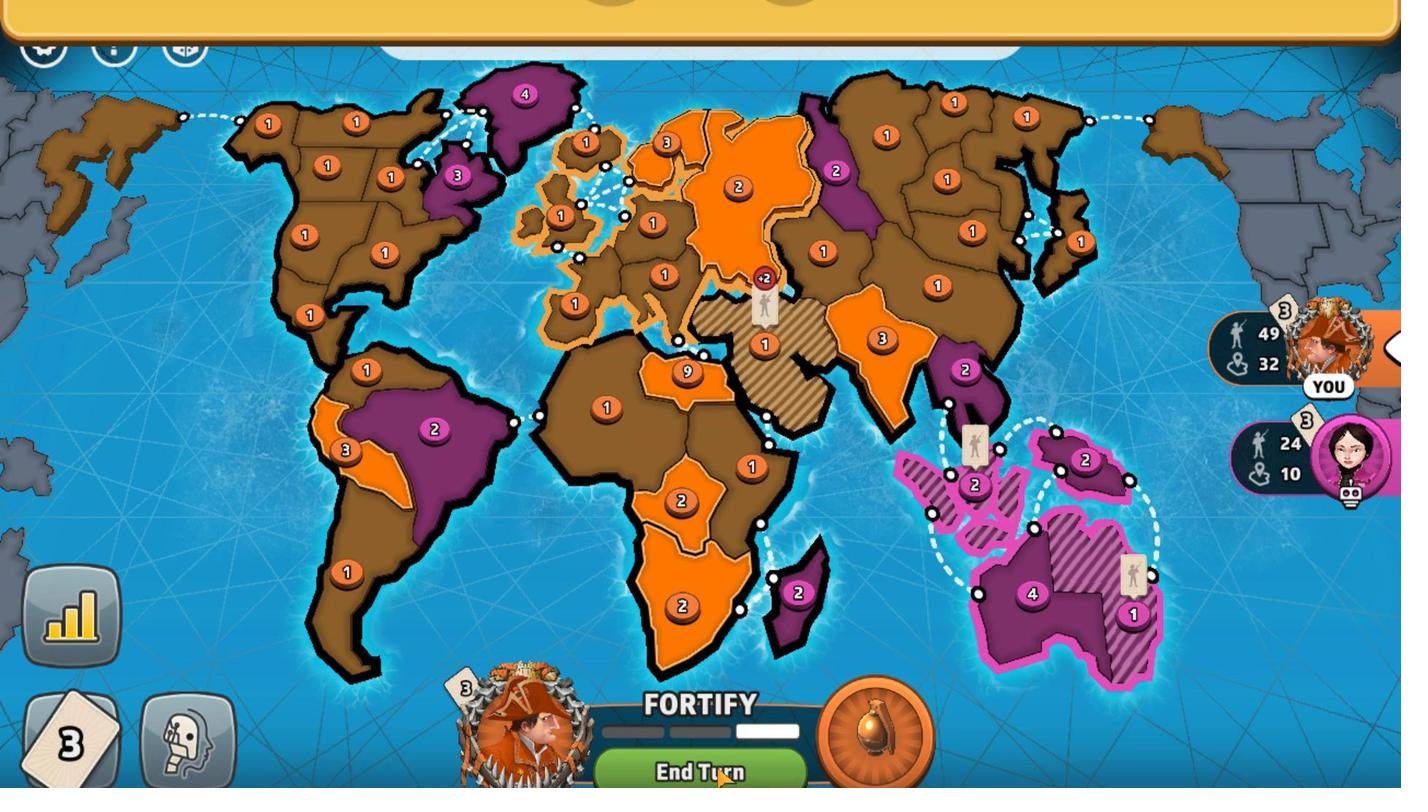 
Action: Mouse moved to (818, 455)
Screenshot: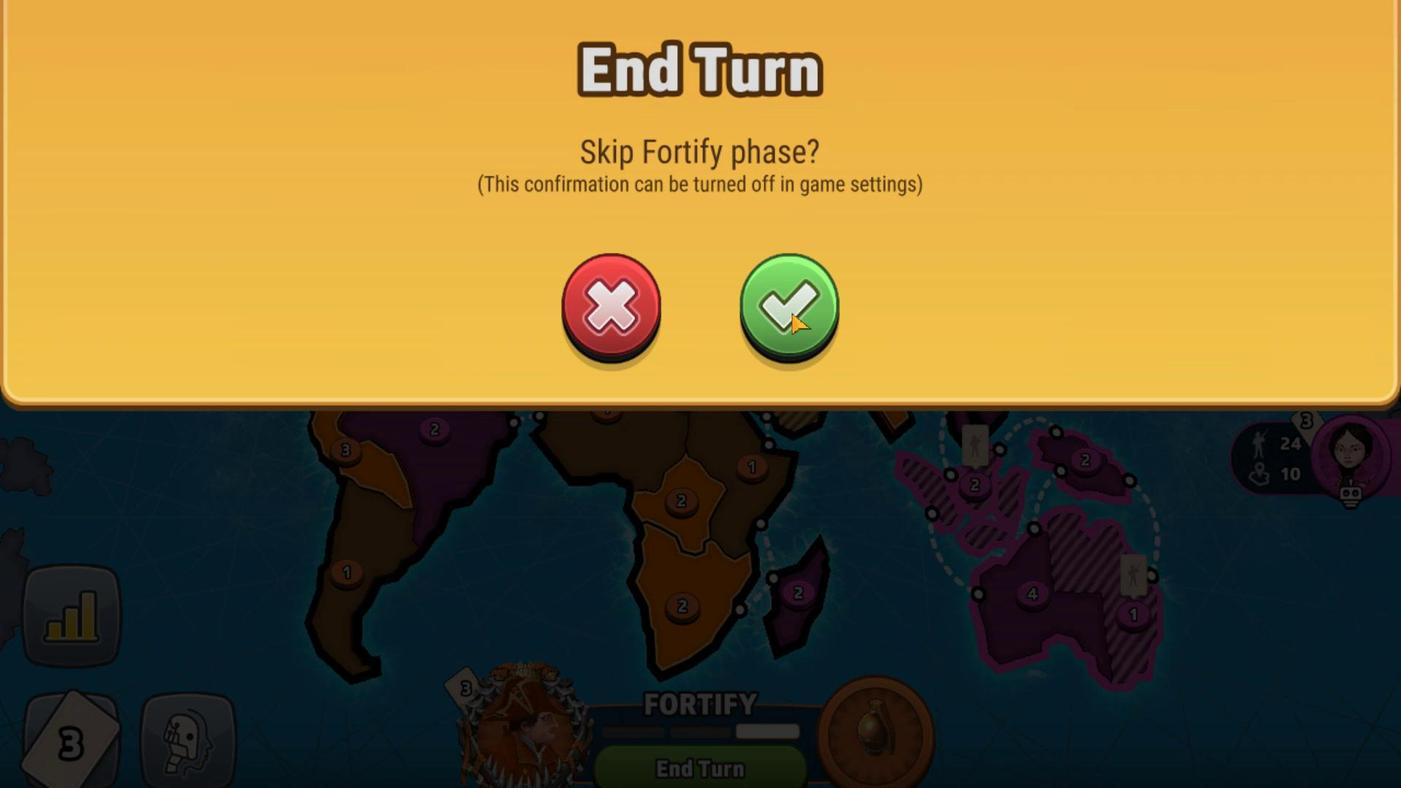 
Action: Mouse pressed left at (818, 455)
Screenshot: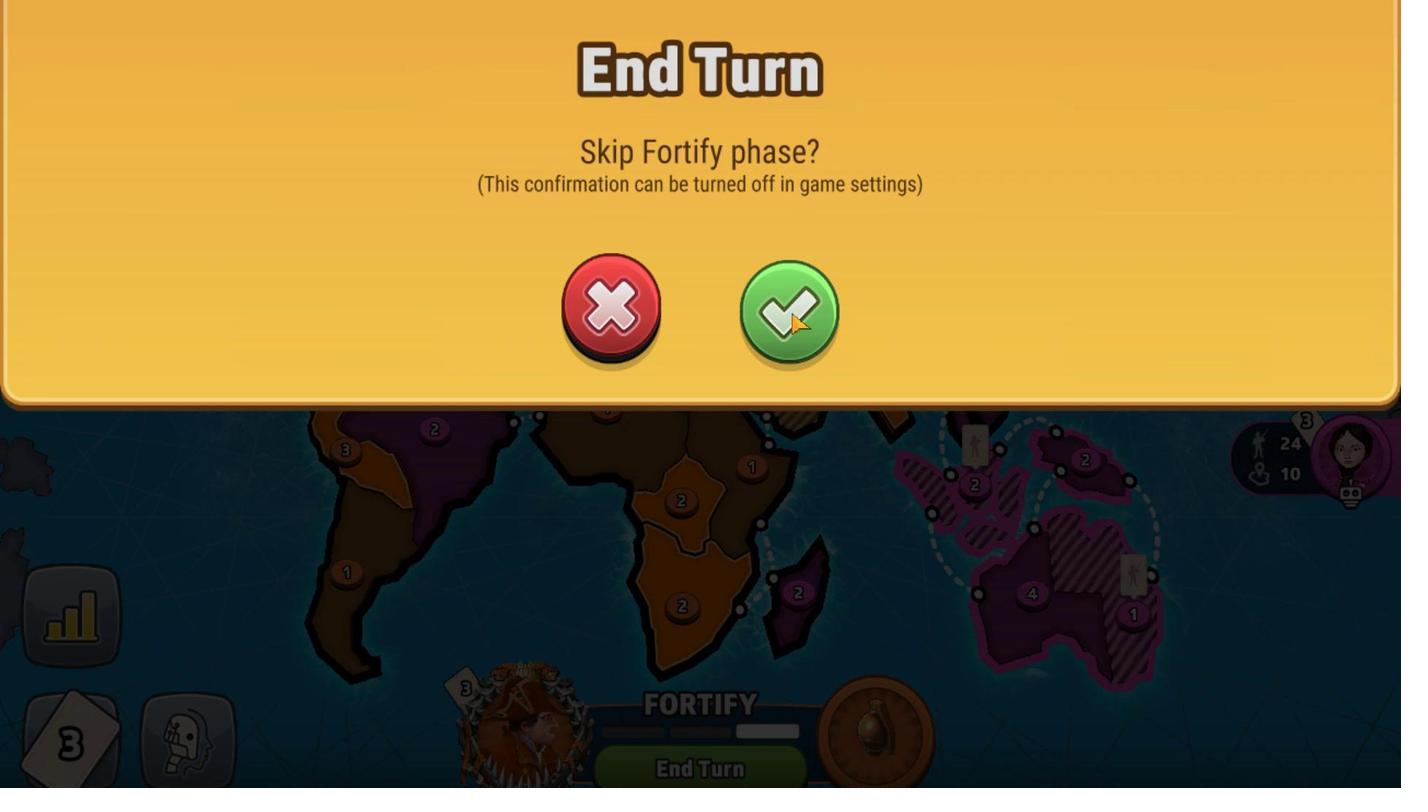 
Action: Mouse moved to (442, 529)
Screenshot: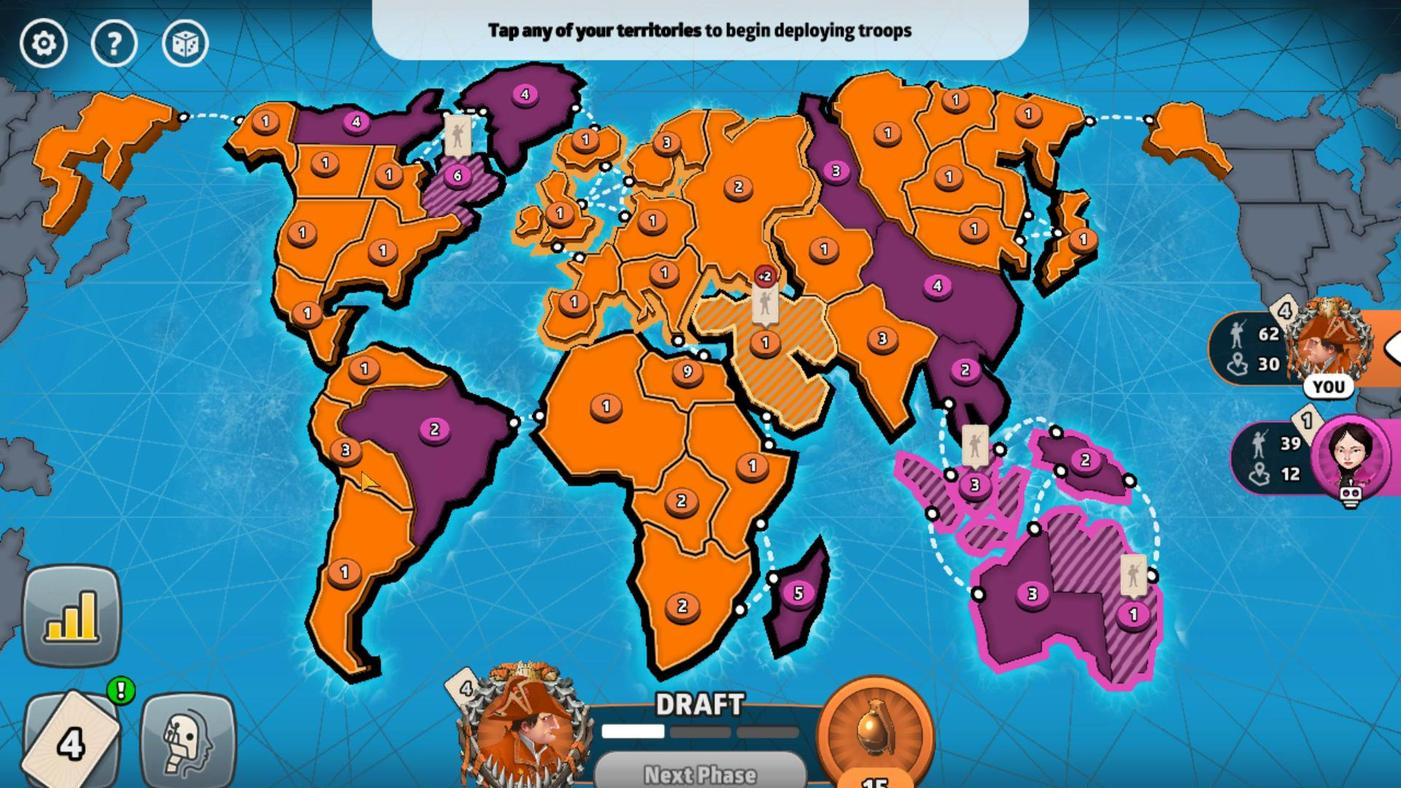 
Action: Mouse pressed left at (442, 529)
Screenshot: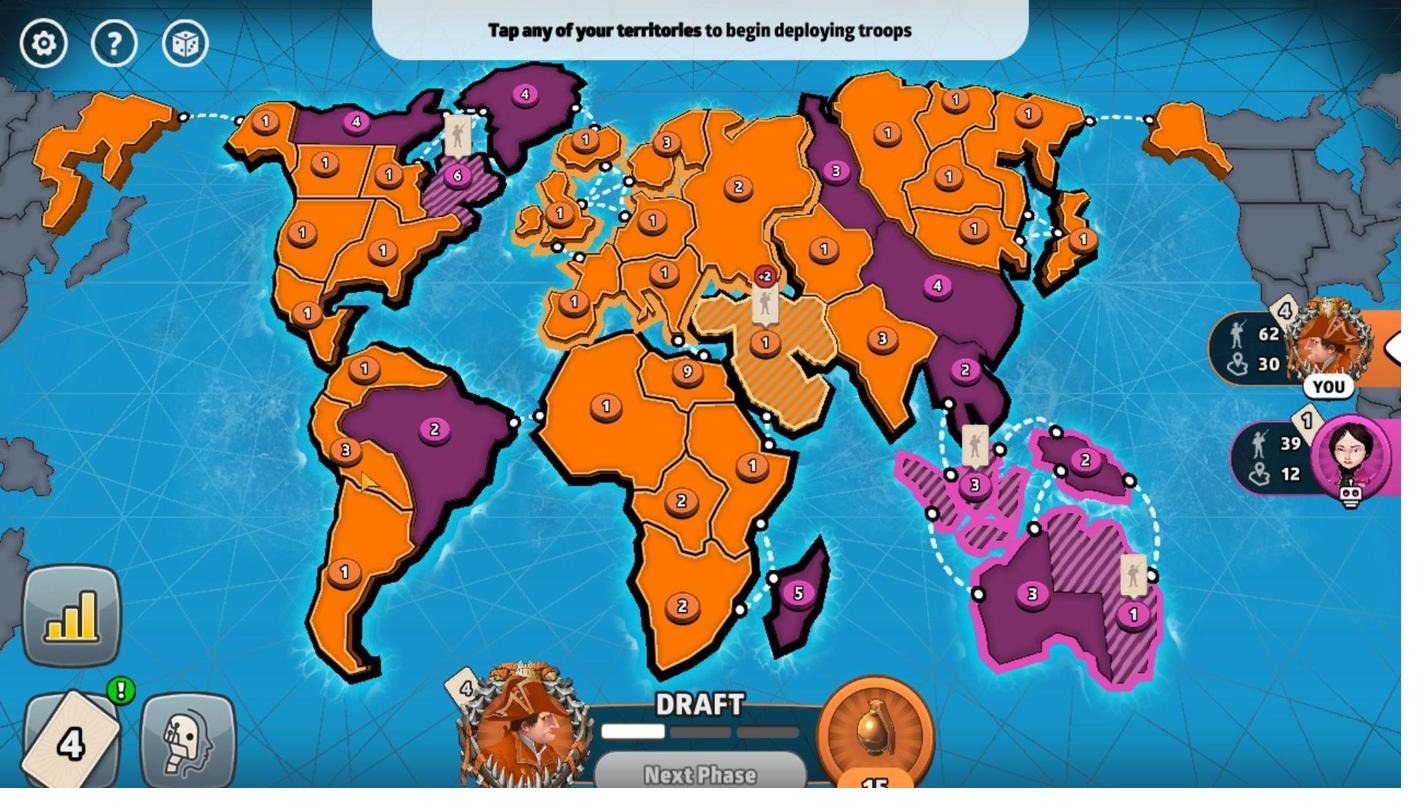 
Action: Mouse moved to (629, 582)
Screenshot: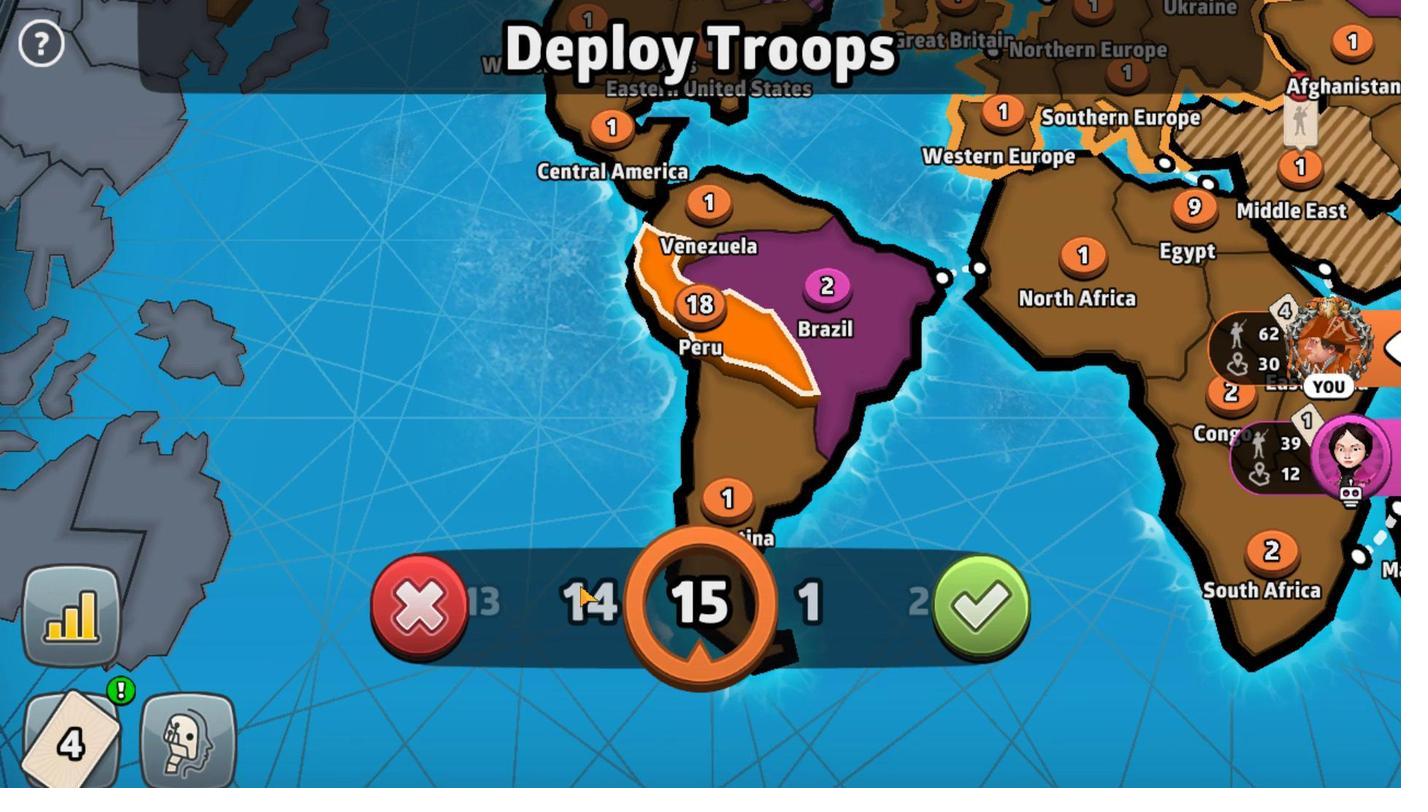 
Action: Mouse pressed left at (629, 582)
Screenshot: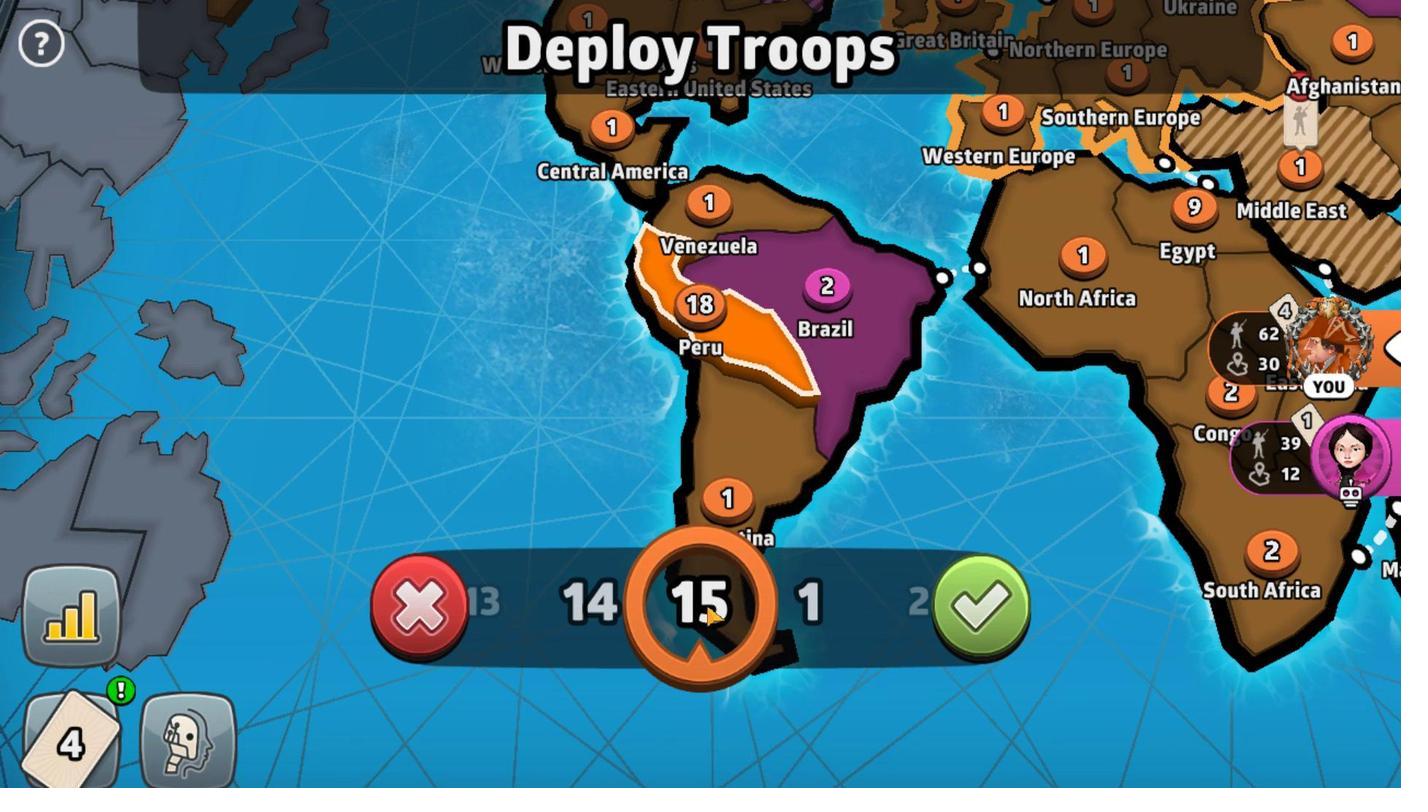 
Action: Mouse moved to (987, 595)
Screenshot: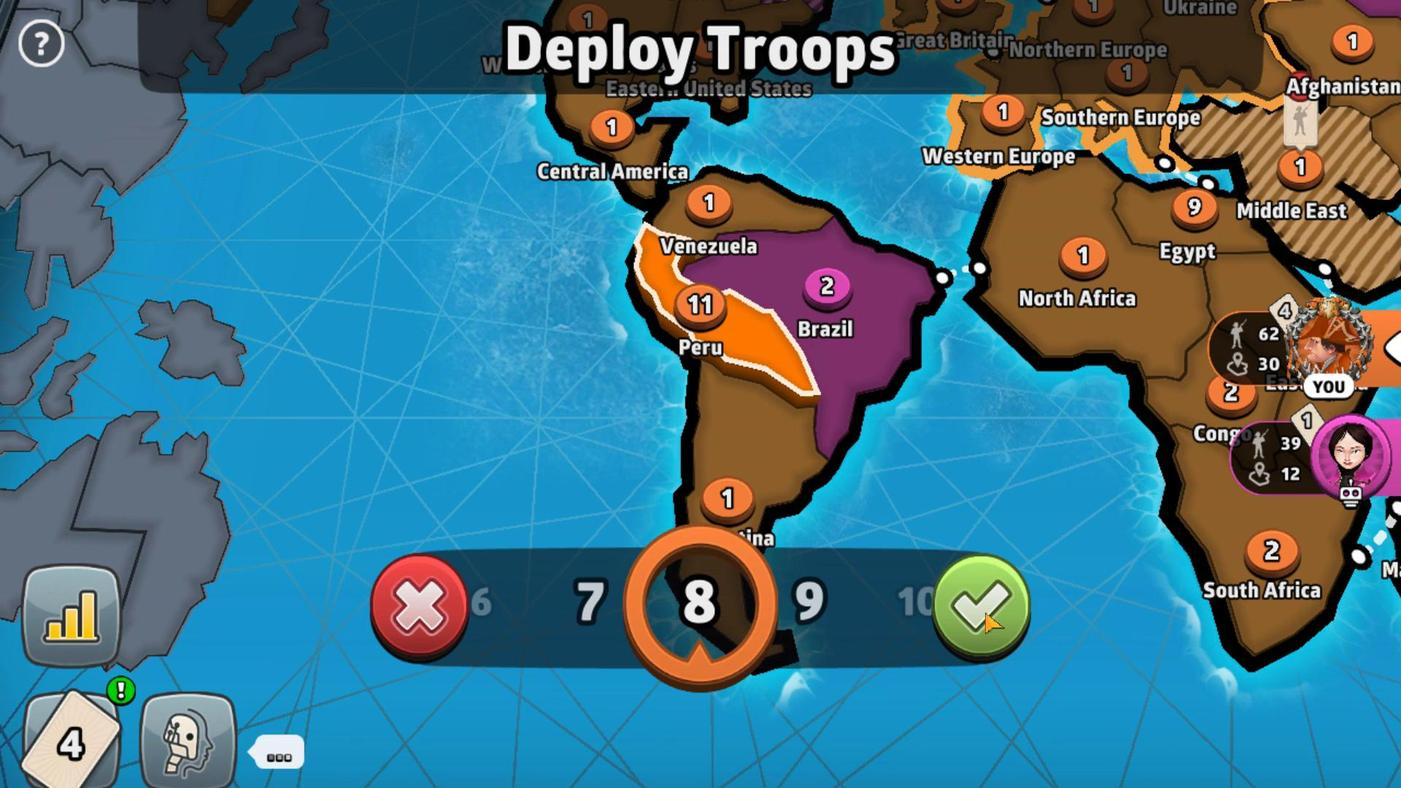 
Action: Mouse pressed left at (987, 595)
Screenshot: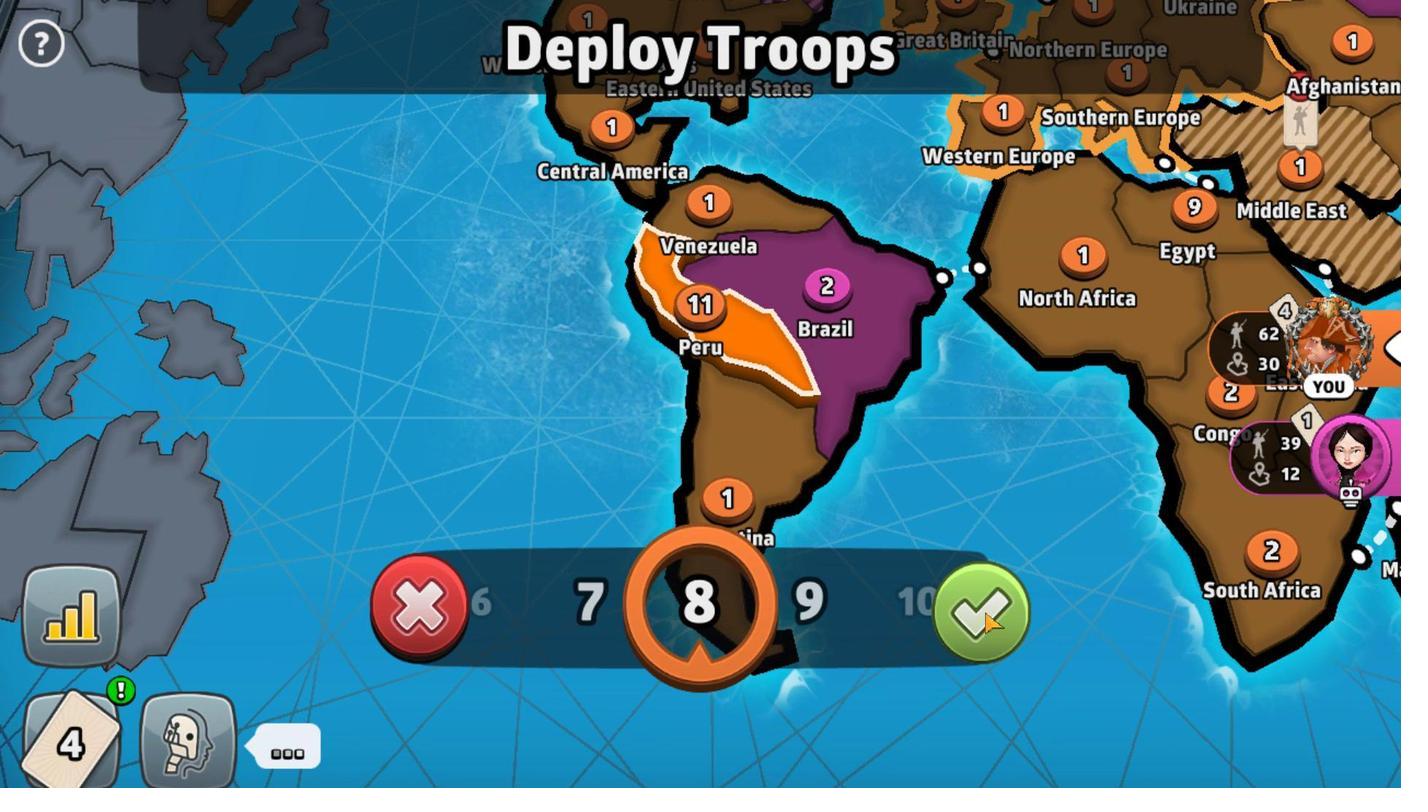 
Action: Mouse moved to (802, 399)
Screenshot: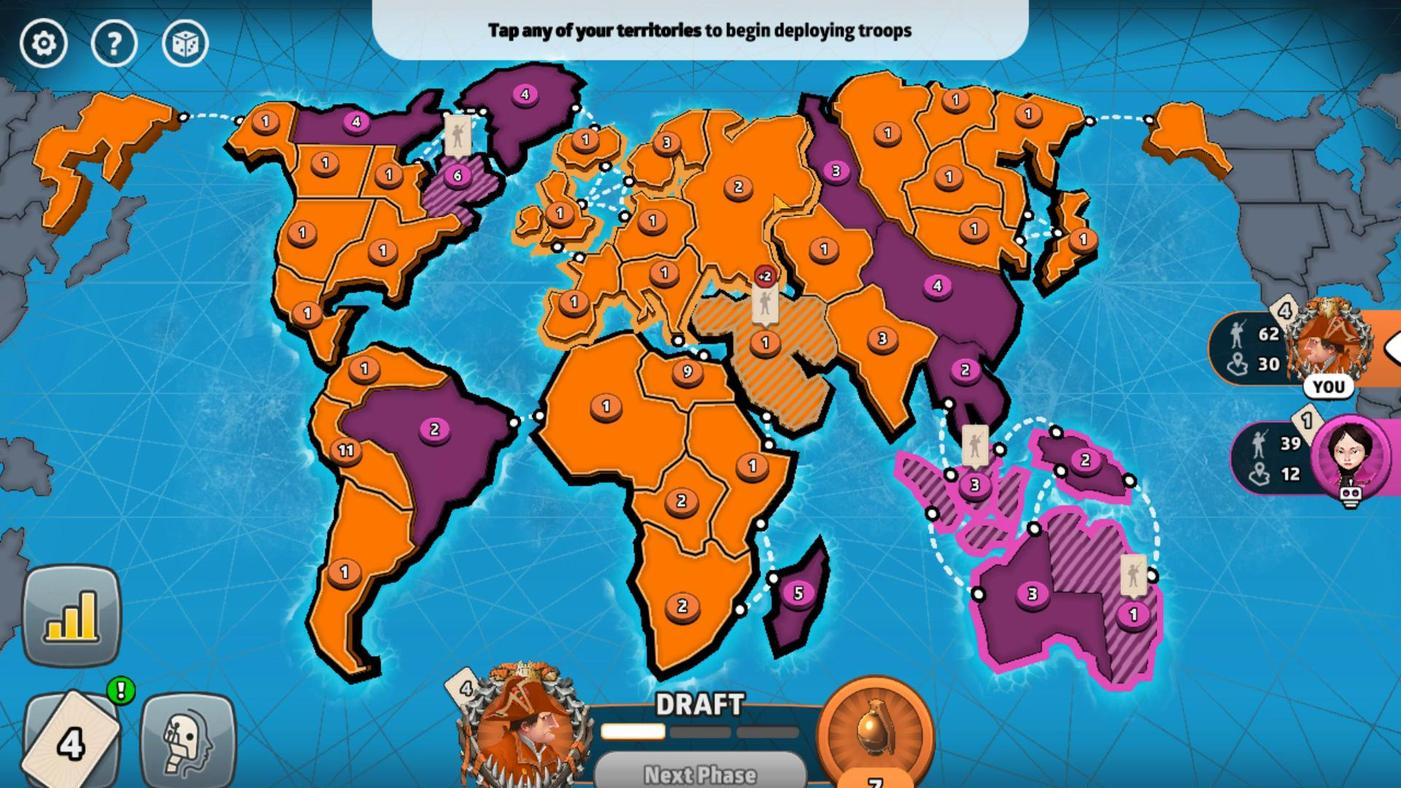 
Action: Mouse pressed left at (802, 399)
Screenshot: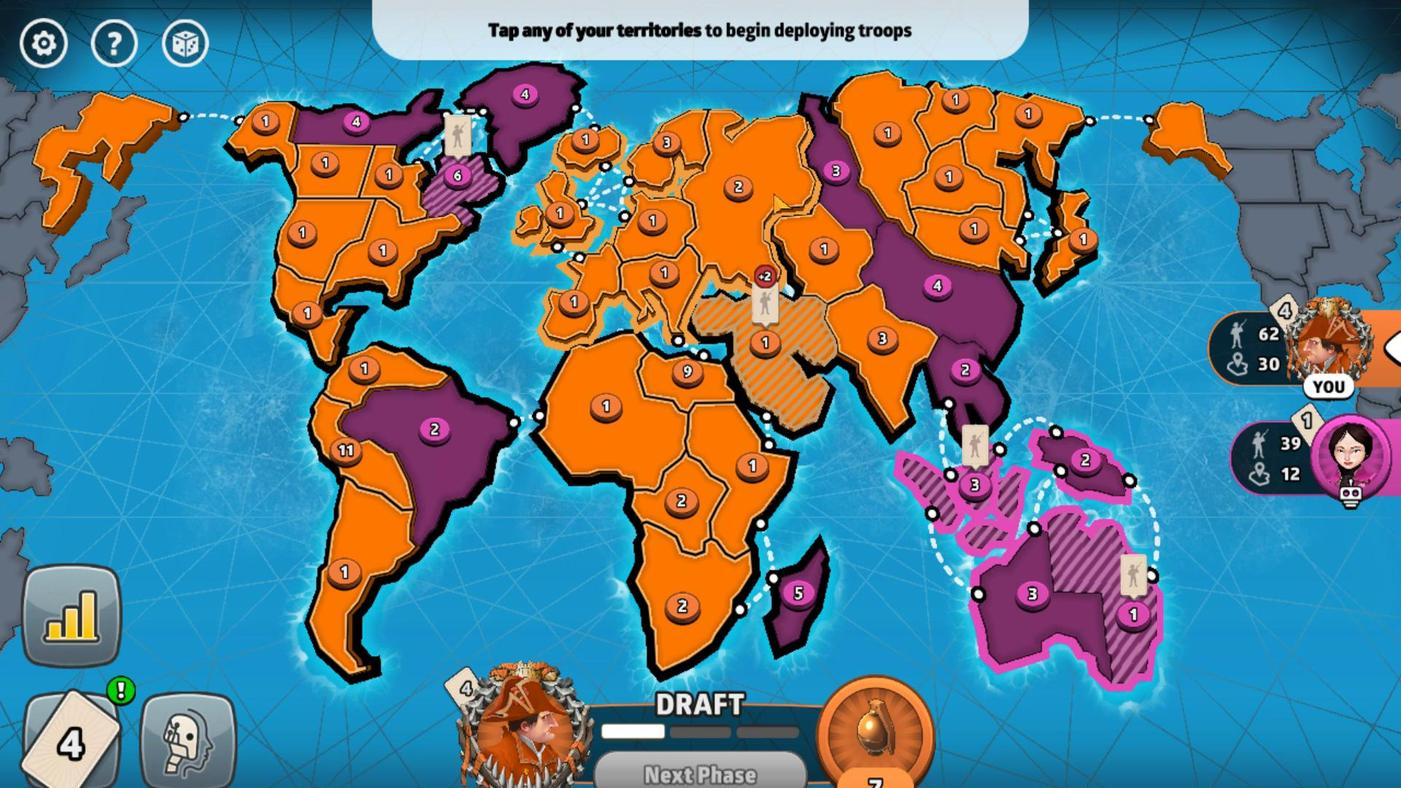 
Action: Mouse moved to (926, 547)
Screenshot: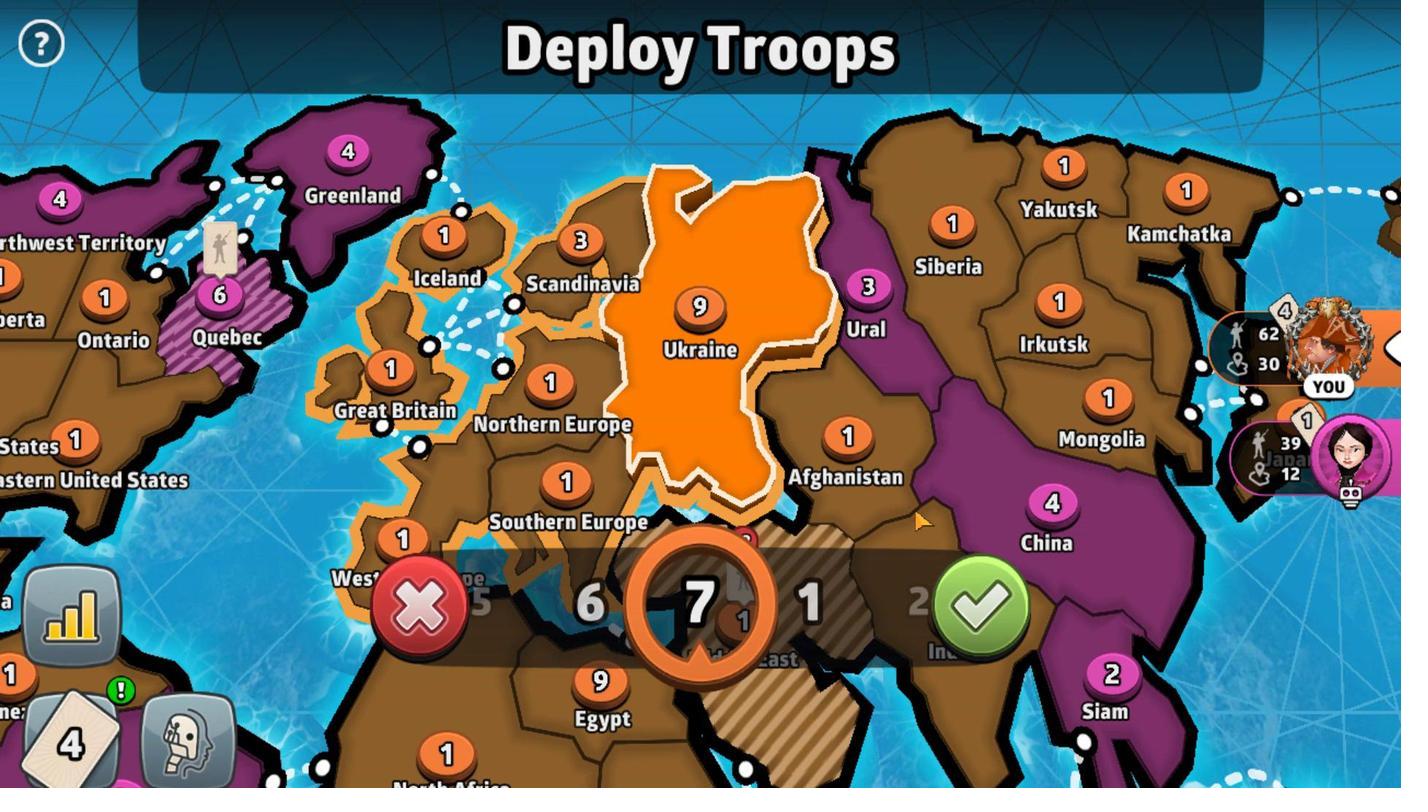 
Action: Mouse pressed left at (926, 547)
Screenshot: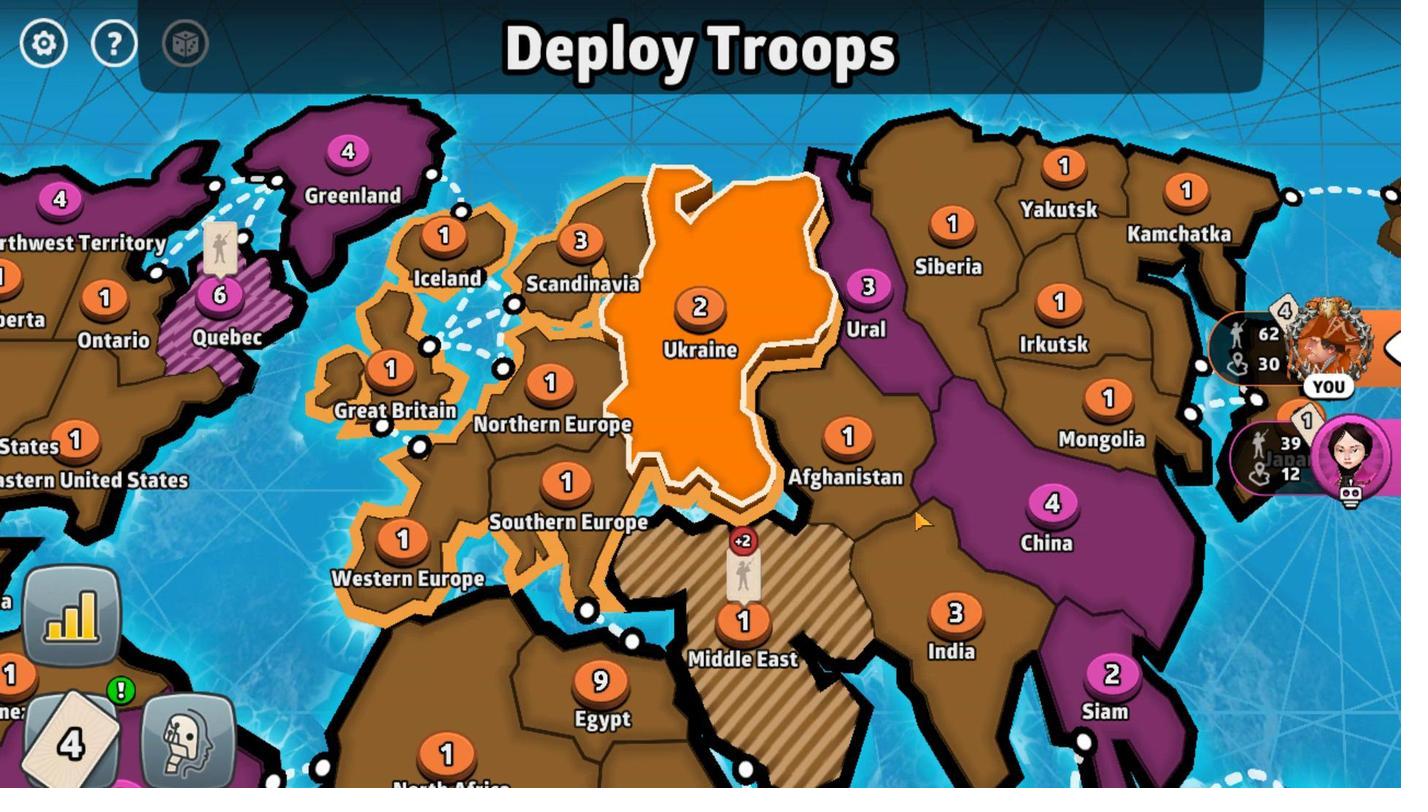 
Action: Mouse moved to (886, 470)
Screenshot: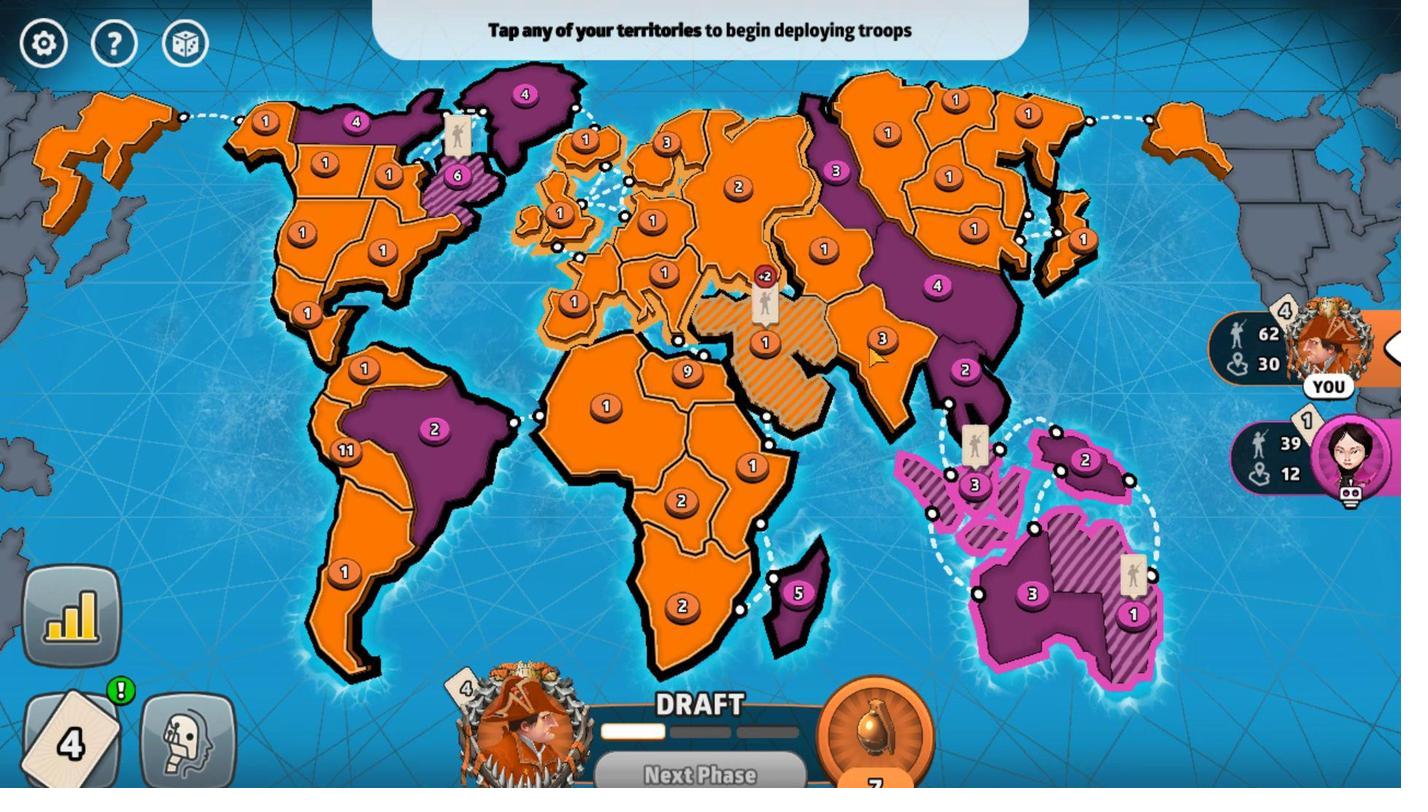 
Action: Mouse pressed left at (886, 470)
Screenshot: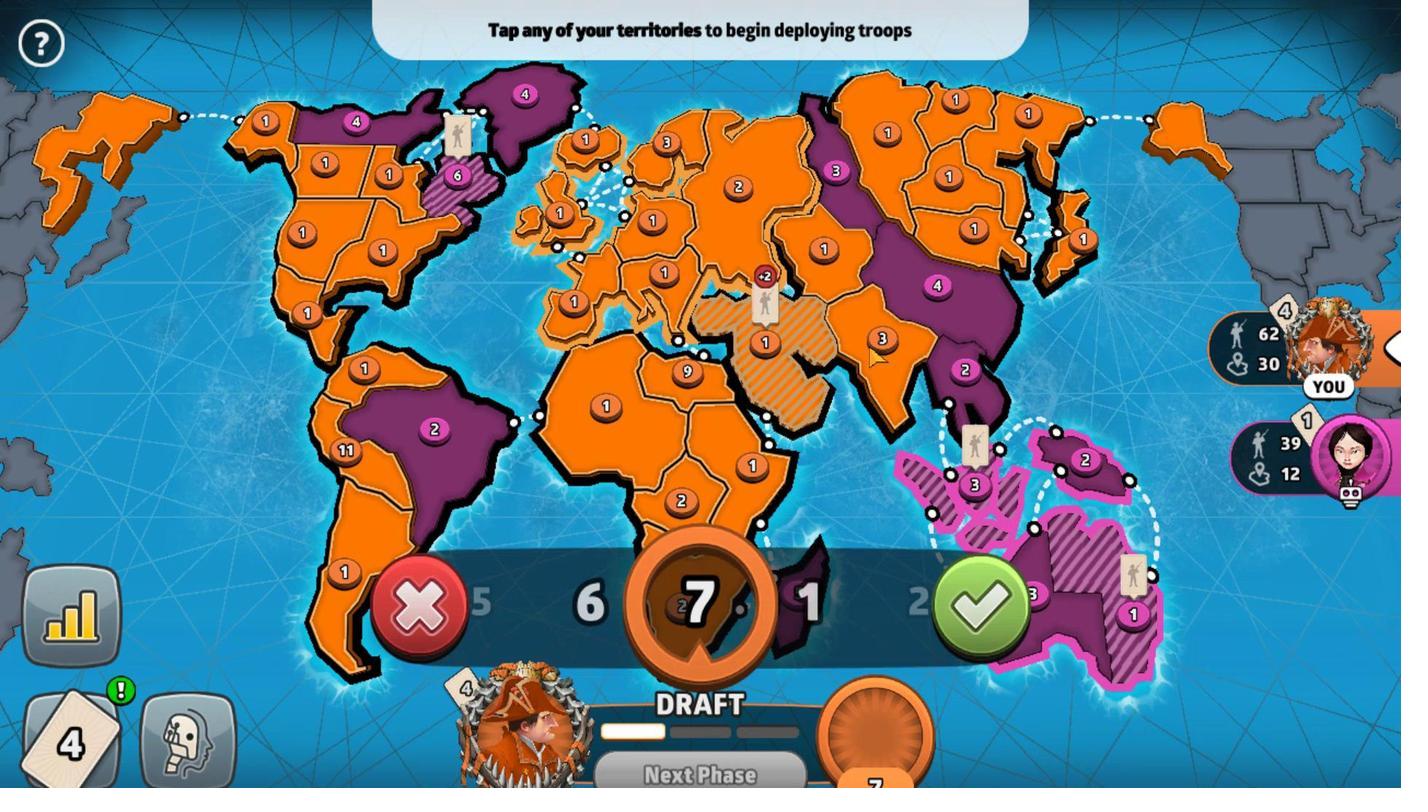 
Action: Mouse moved to (998, 591)
Screenshot: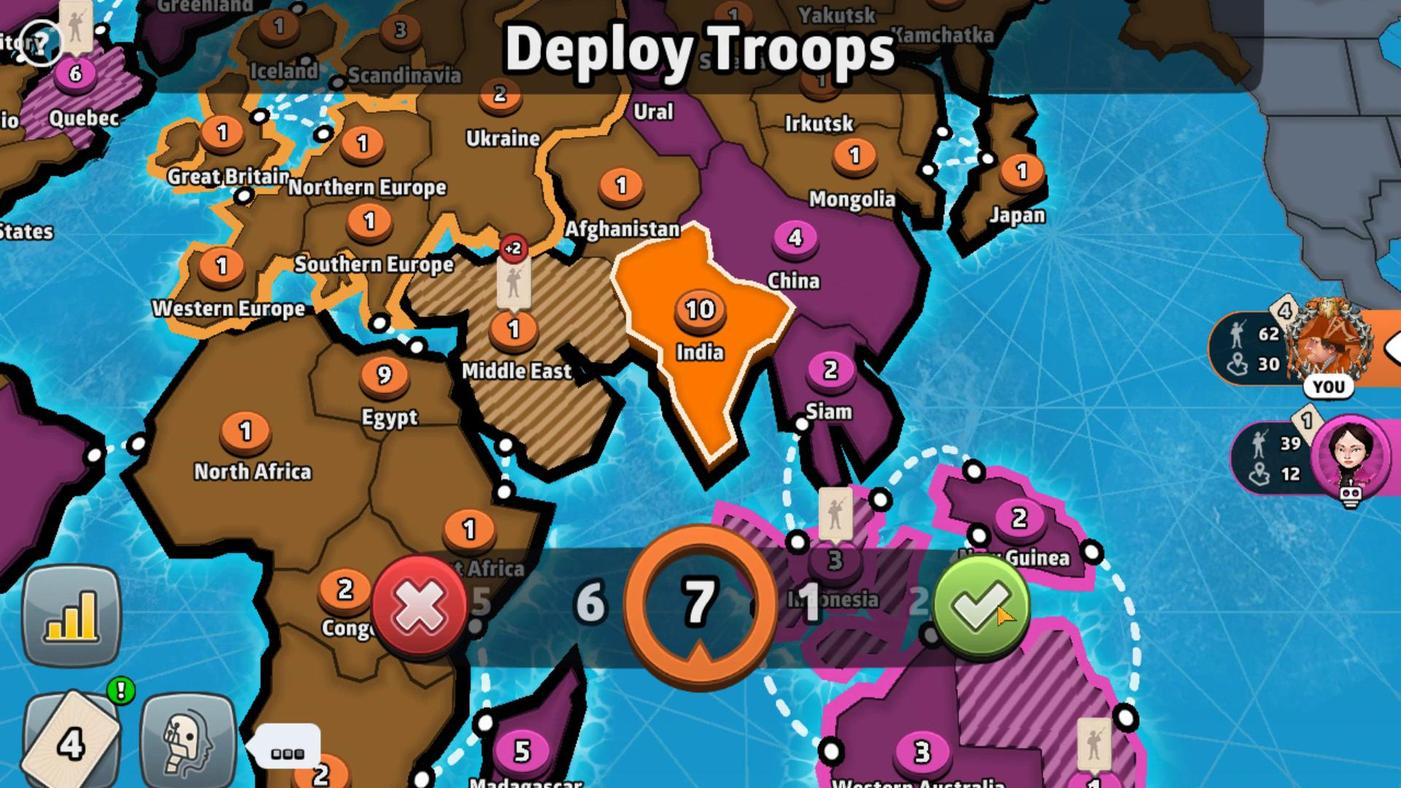 
Action: Mouse pressed left at (998, 591)
Screenshot: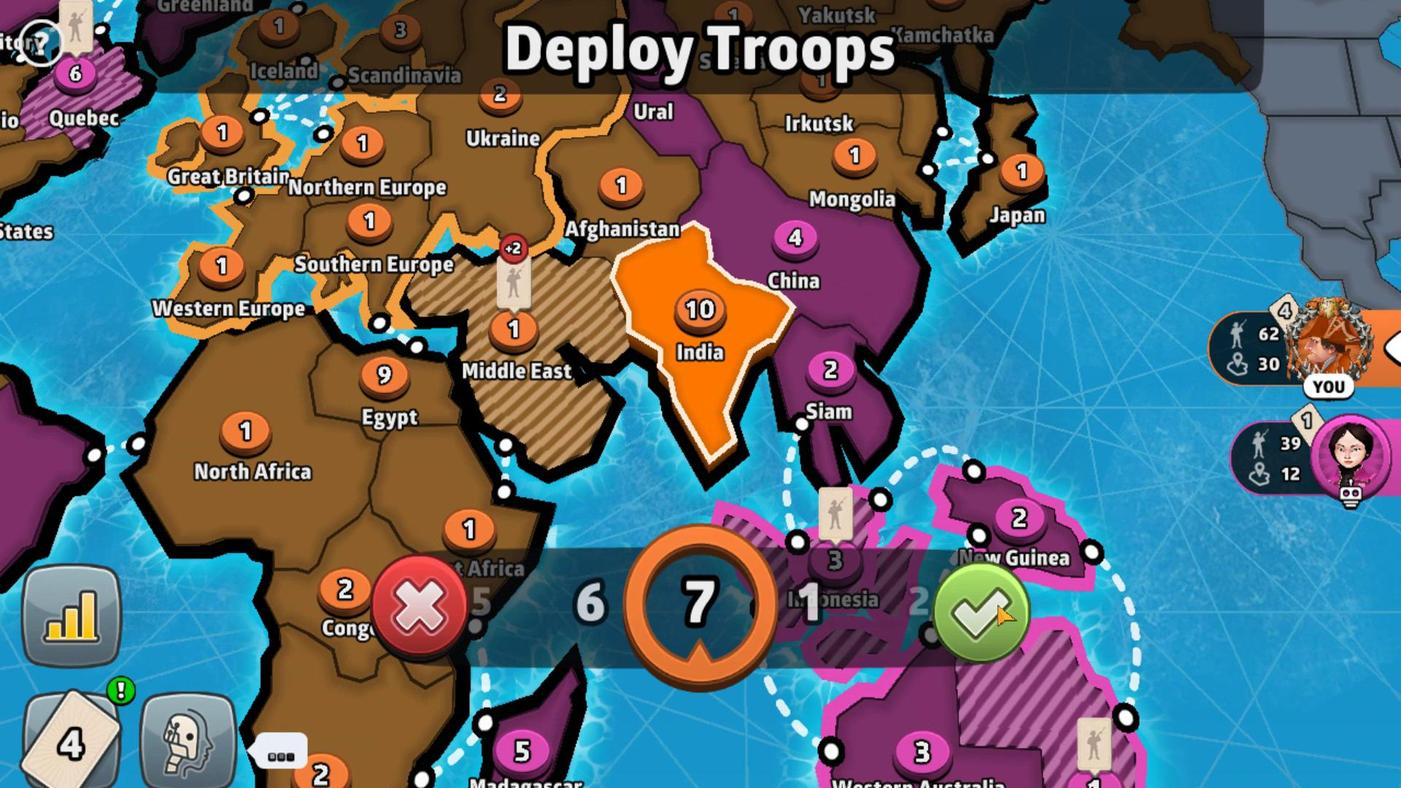 
Action: Mouse moved to (786, 672)
Screenshot: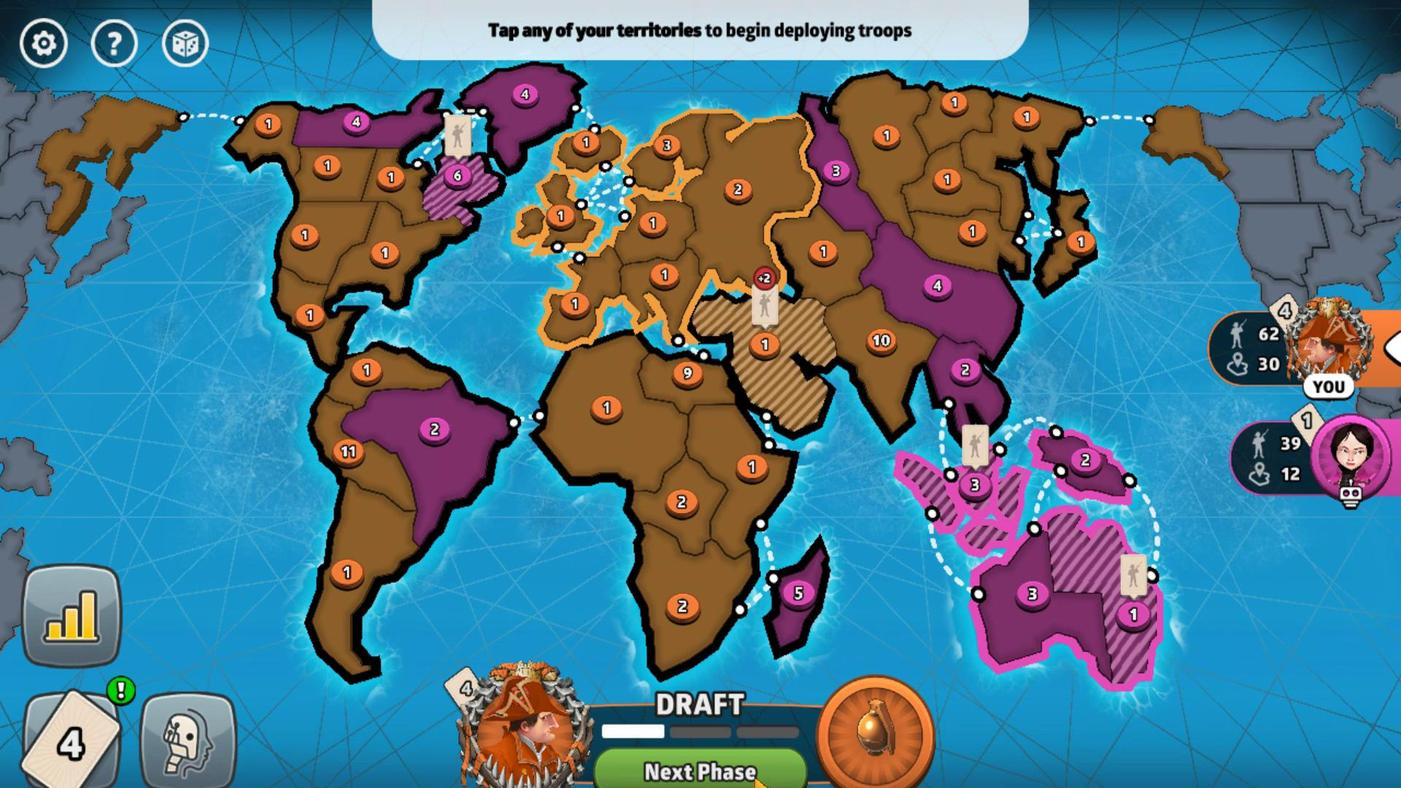 
Action: Mouse pressed left at (786, 672)
Screenshot: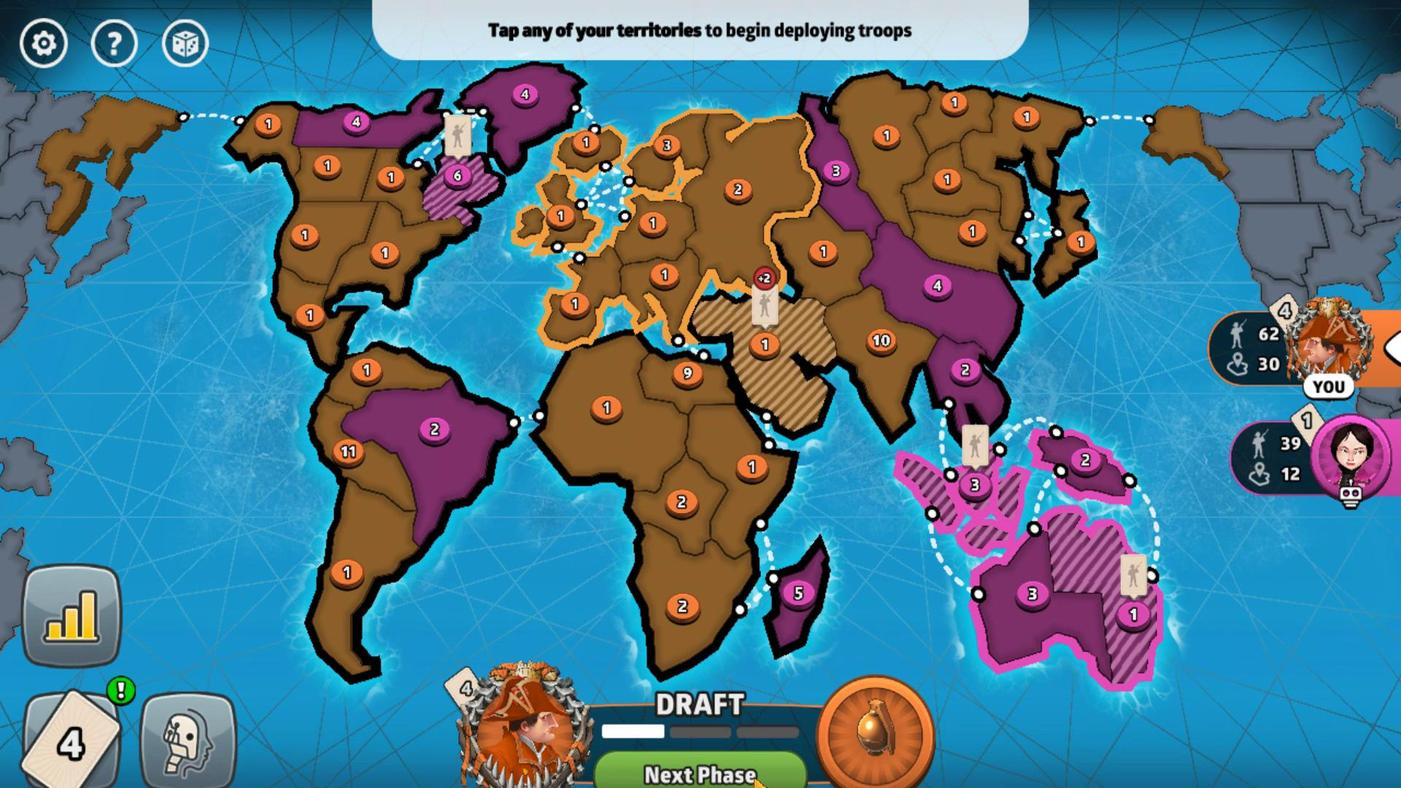 
Action: Mouse moved to (432, 528)
Screenshot: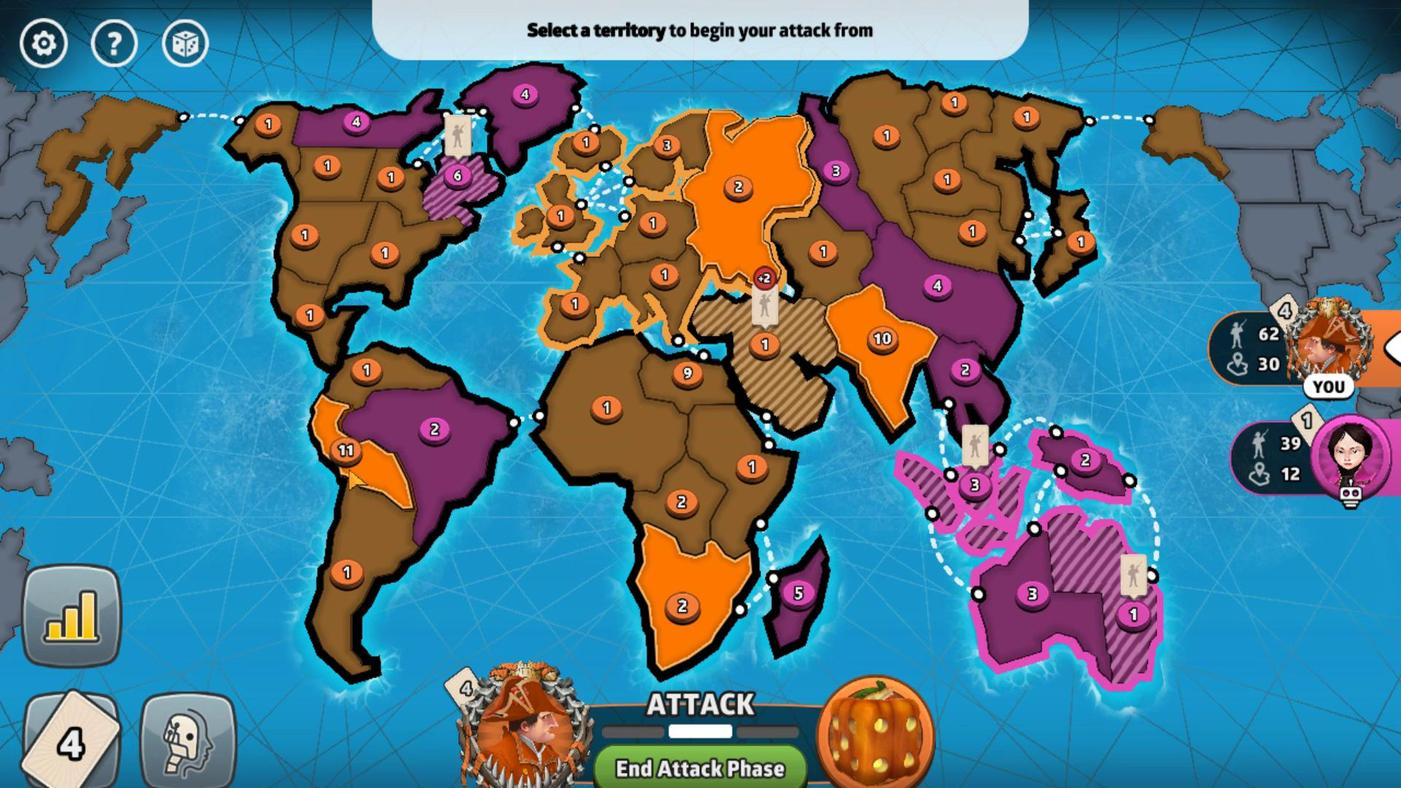 
Action: Mouse pressed left at (432, 528)
Screenshot: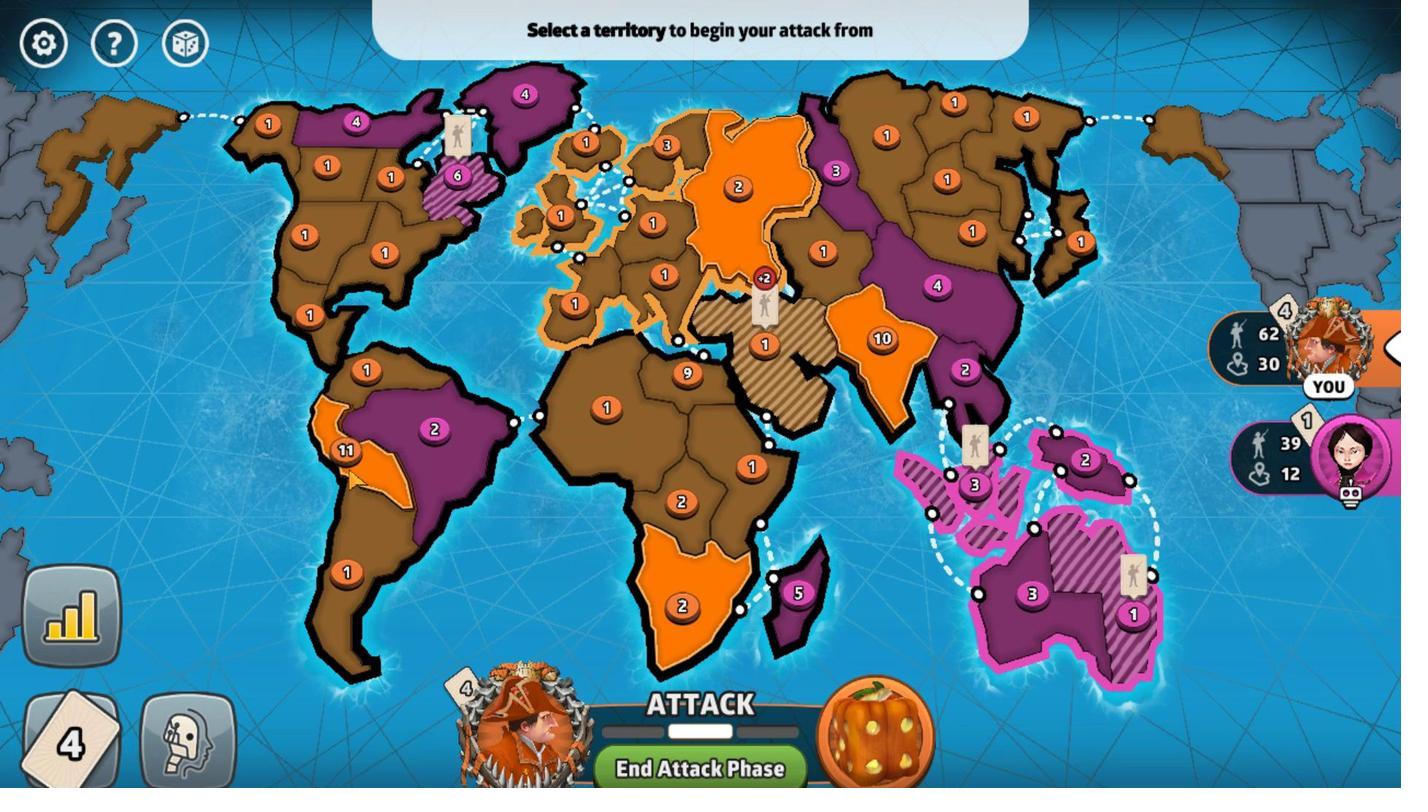 
Action: Mouse moved to (772, 430)
Screenshot: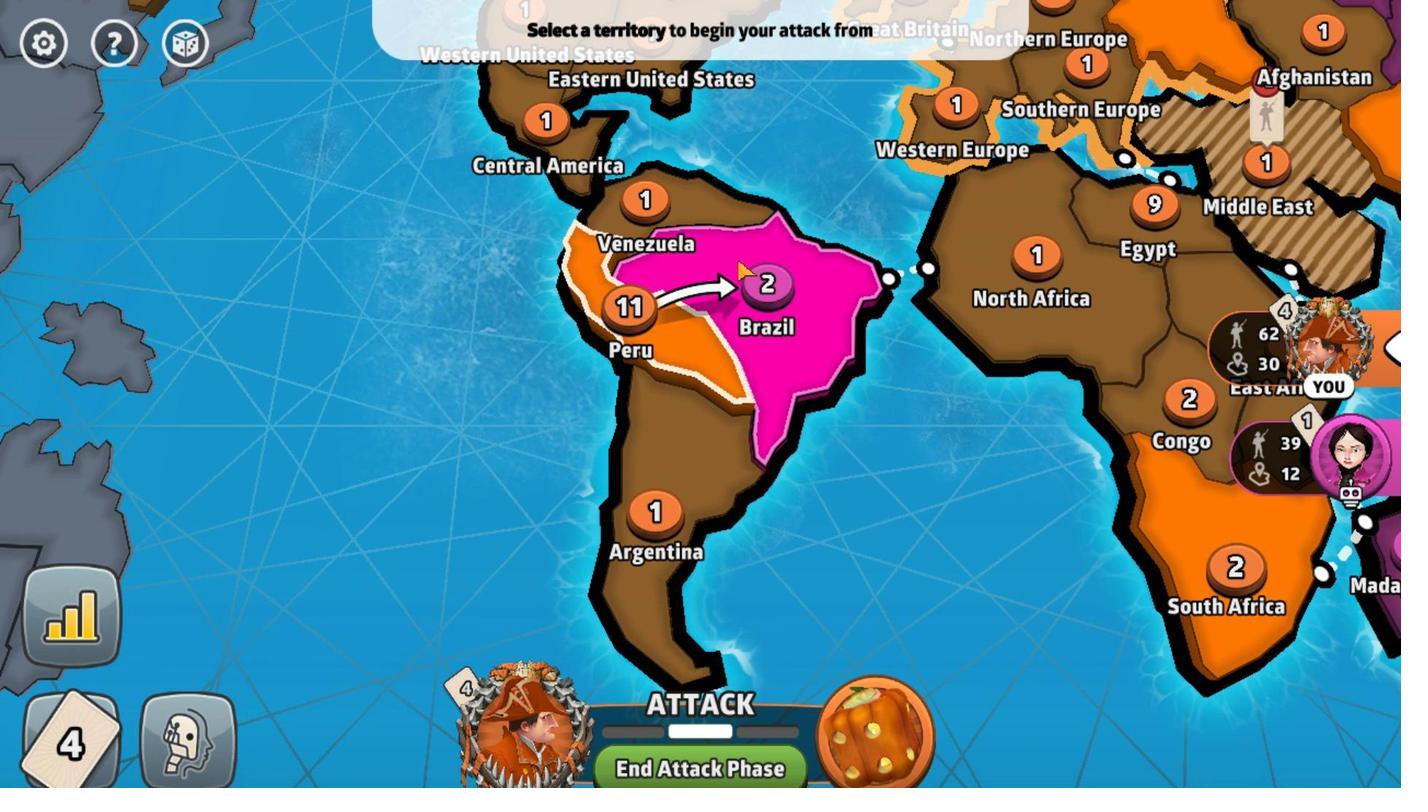 
Action: Mouse pressed left at (772, 430)
Screenshot: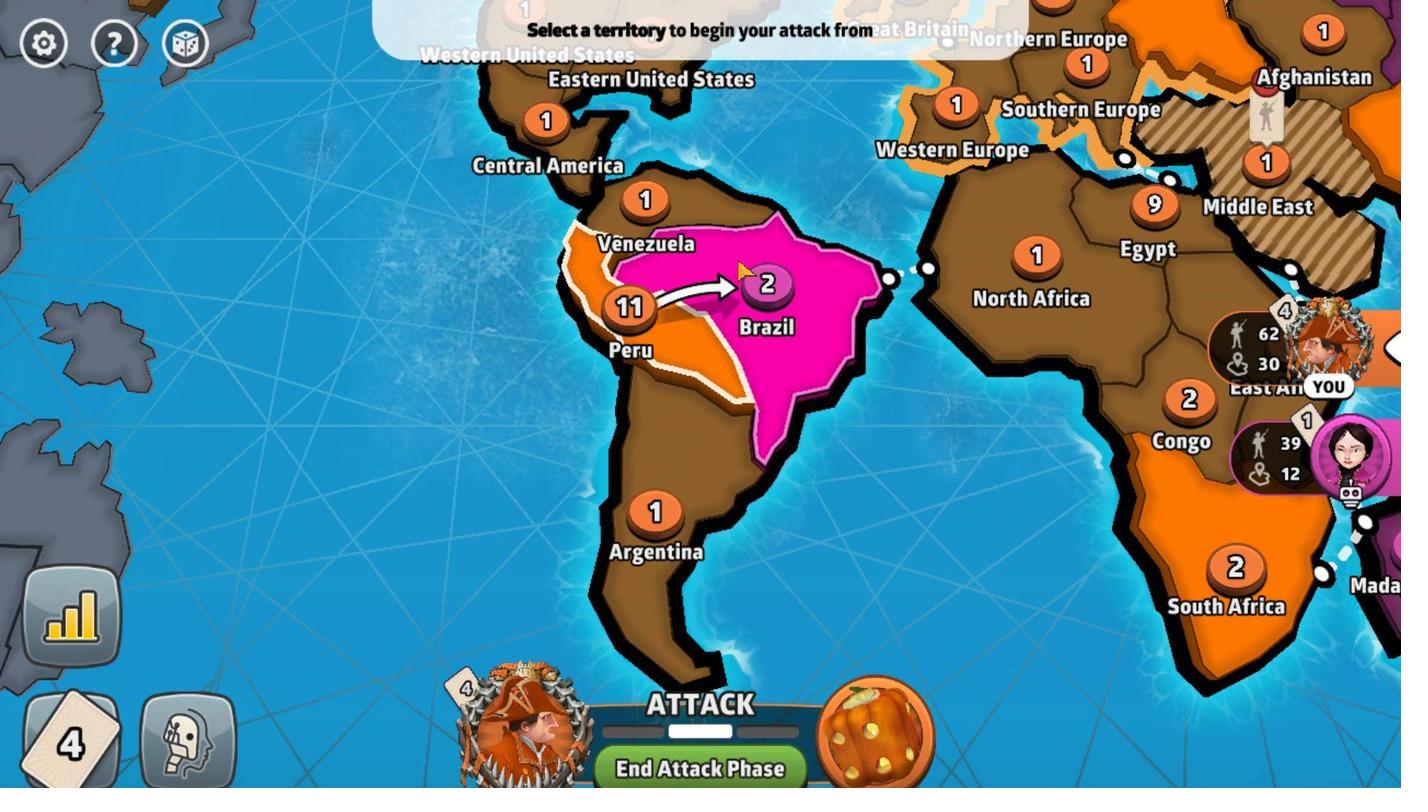 
Action: Mouse moved to (757, 609)
Screenshot: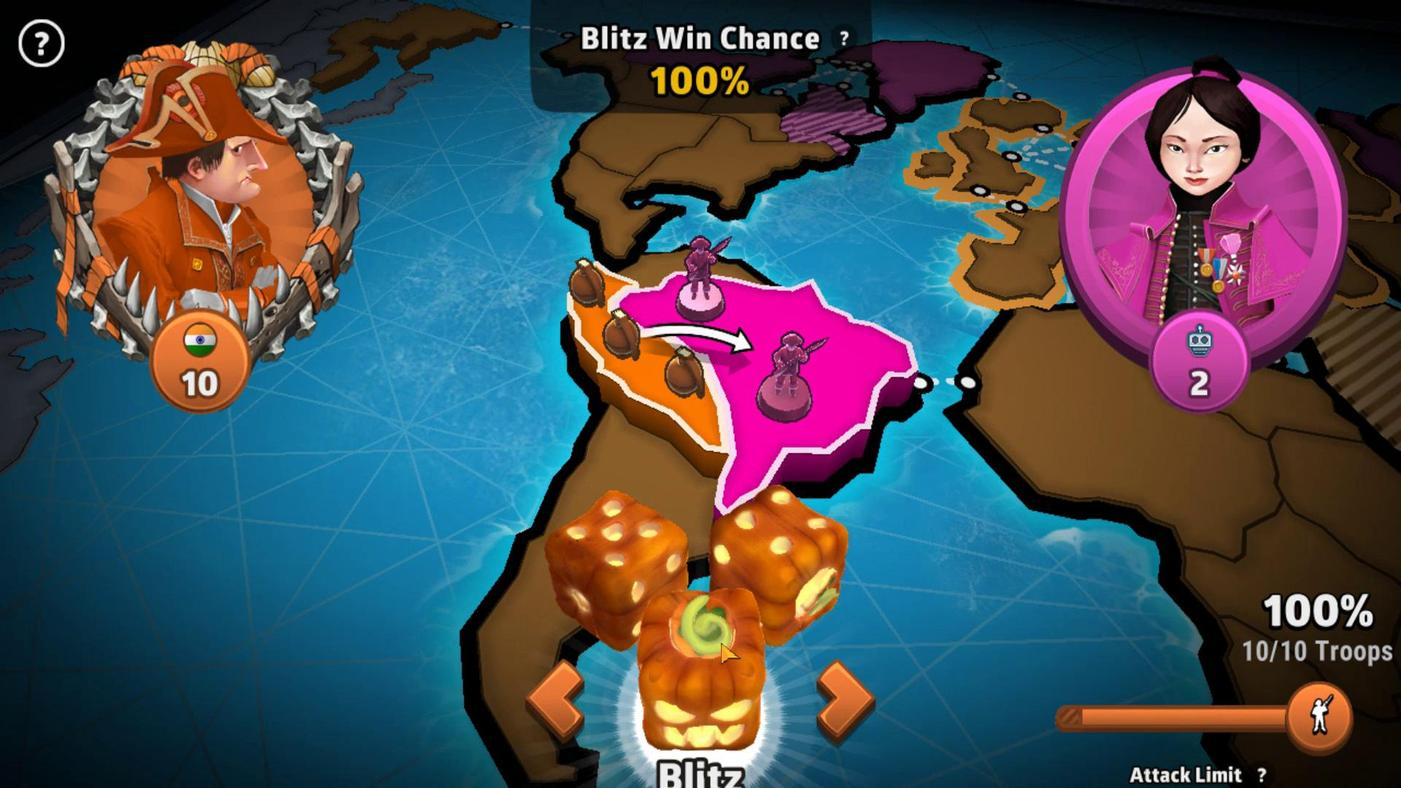 
Action: Mouse pressed left at (757, 609)
Screenshot: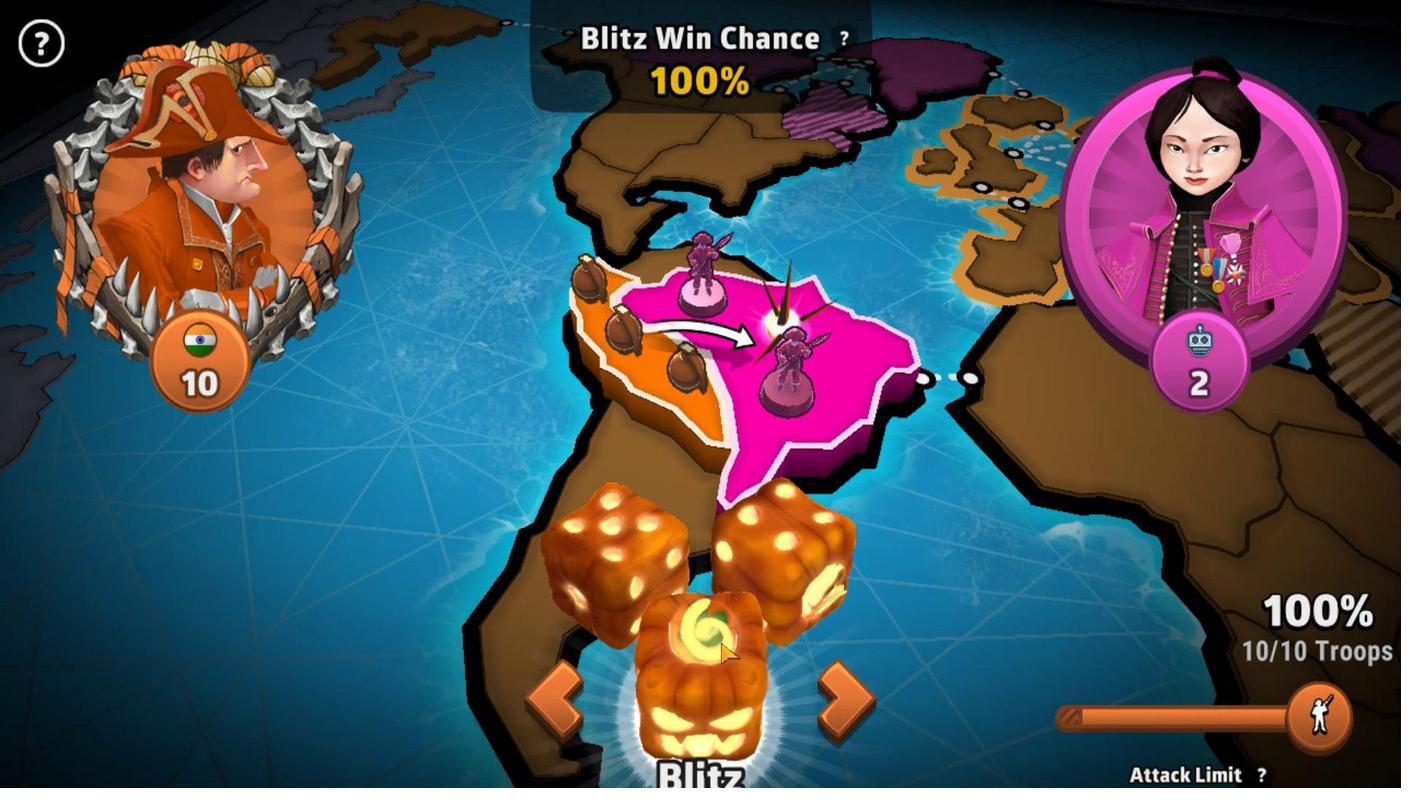 
Action: Mouse moved to (988, 602)
Screenshot: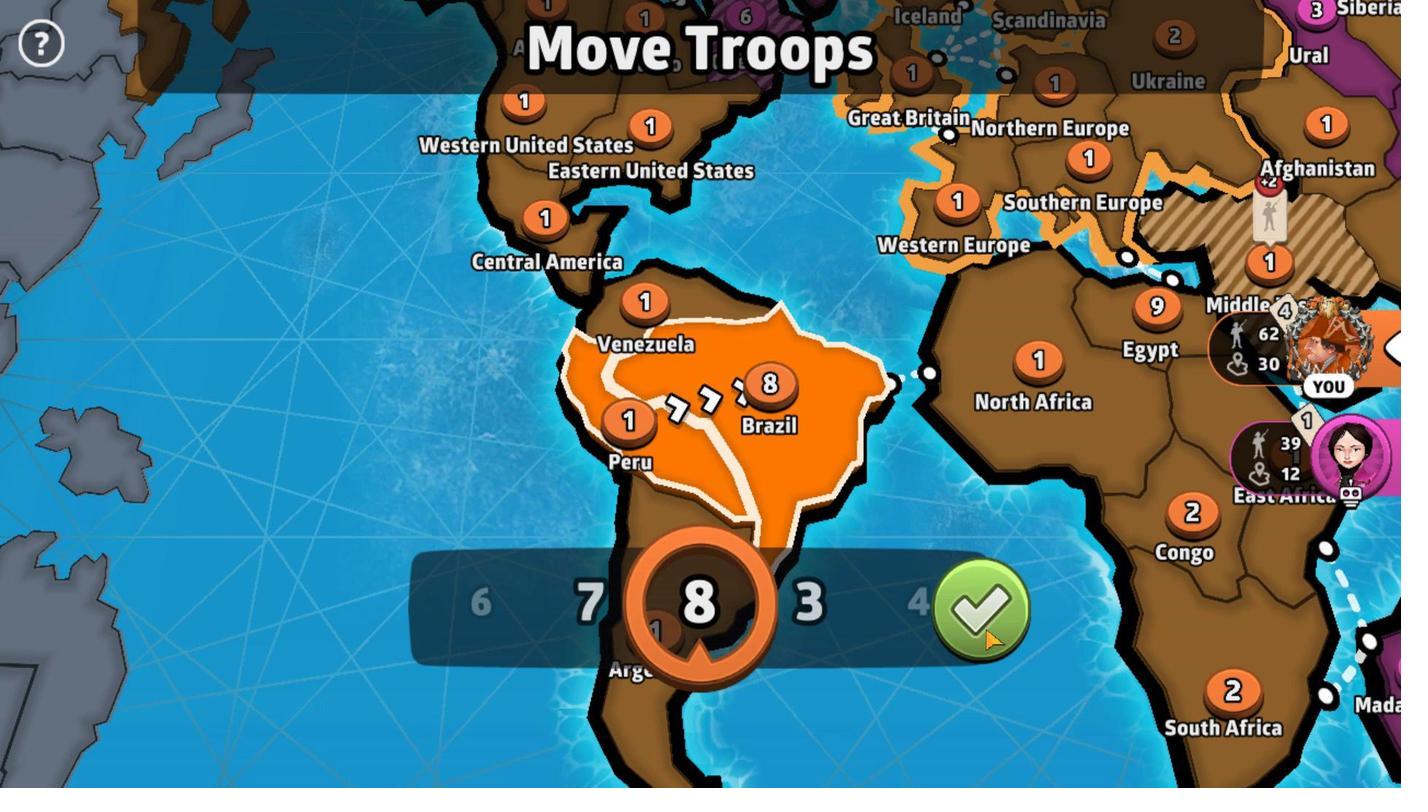 
Action: Mouse pressed left at (988, 602)
Screenshot: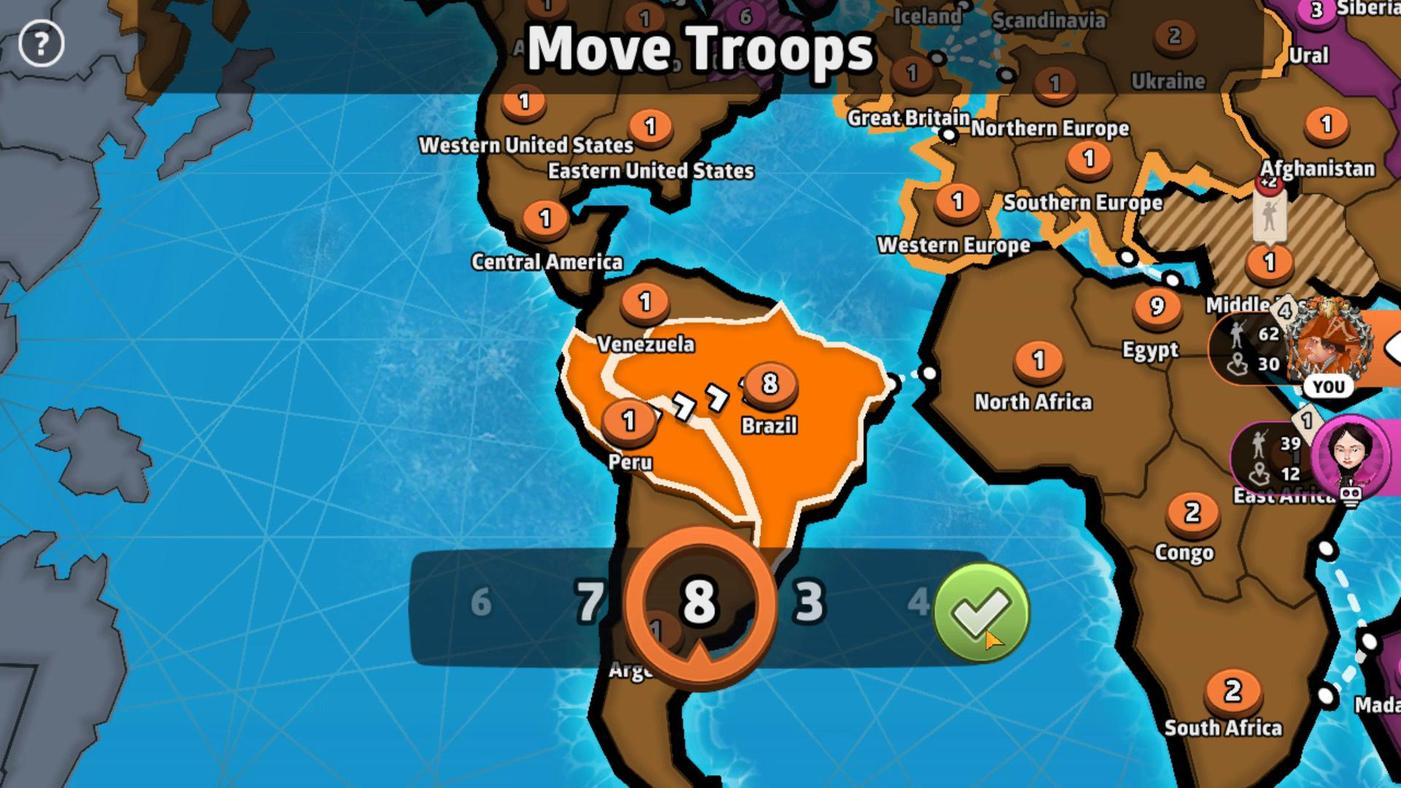 
Action: Mouse moved to (880, 467)
Screenshot: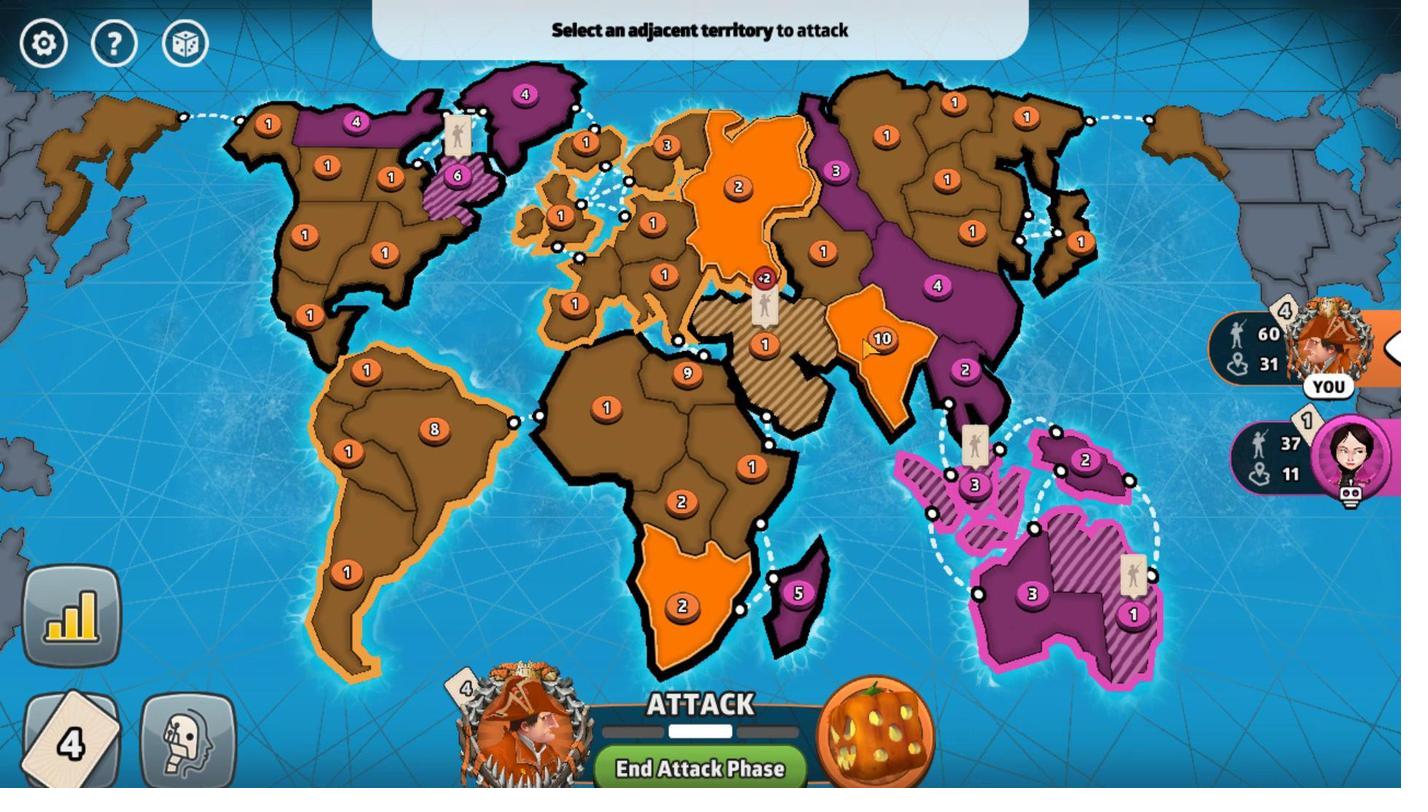 
Action: Mouse pressed left at (880, 467)
Screenshot: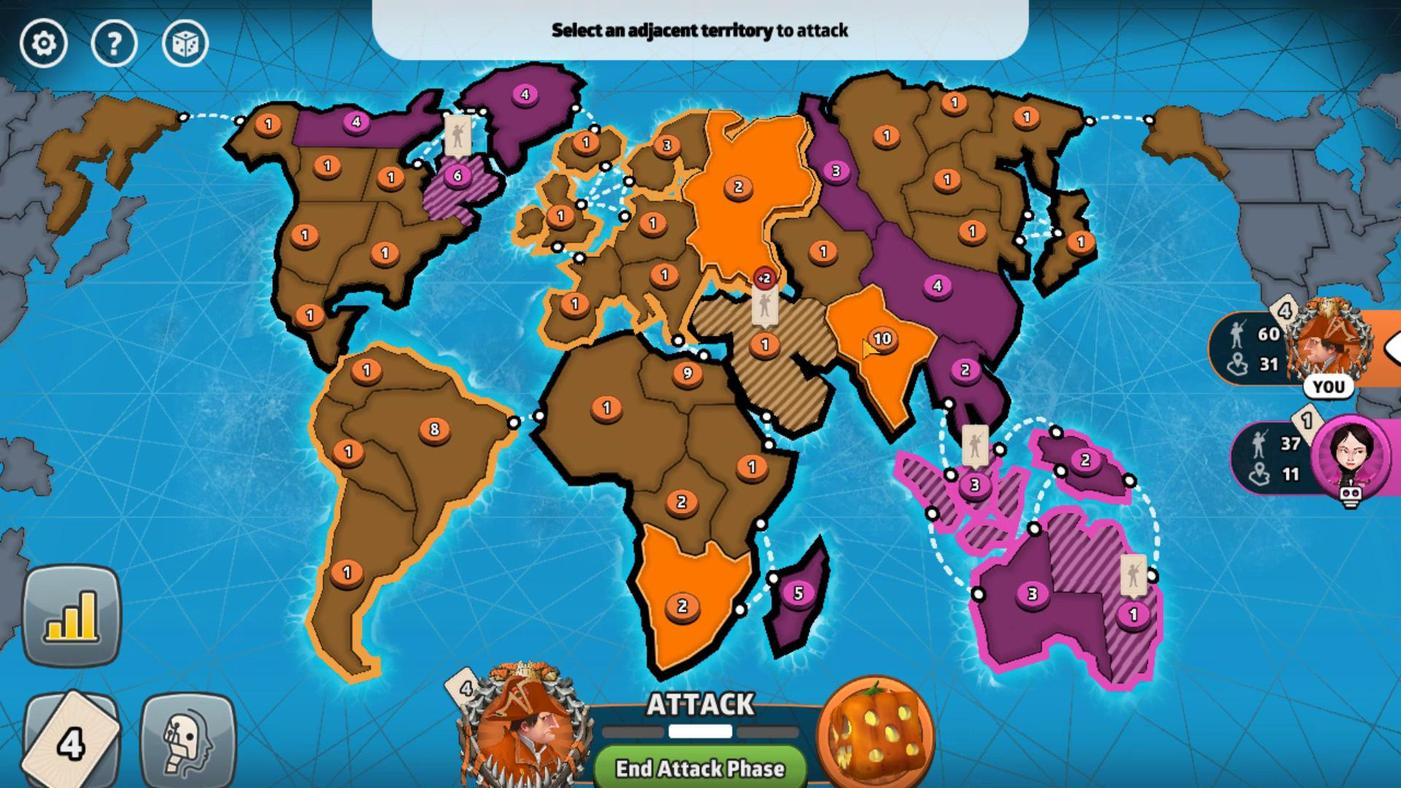 
Action: Mouse moved to (781, 439)
Screenshot: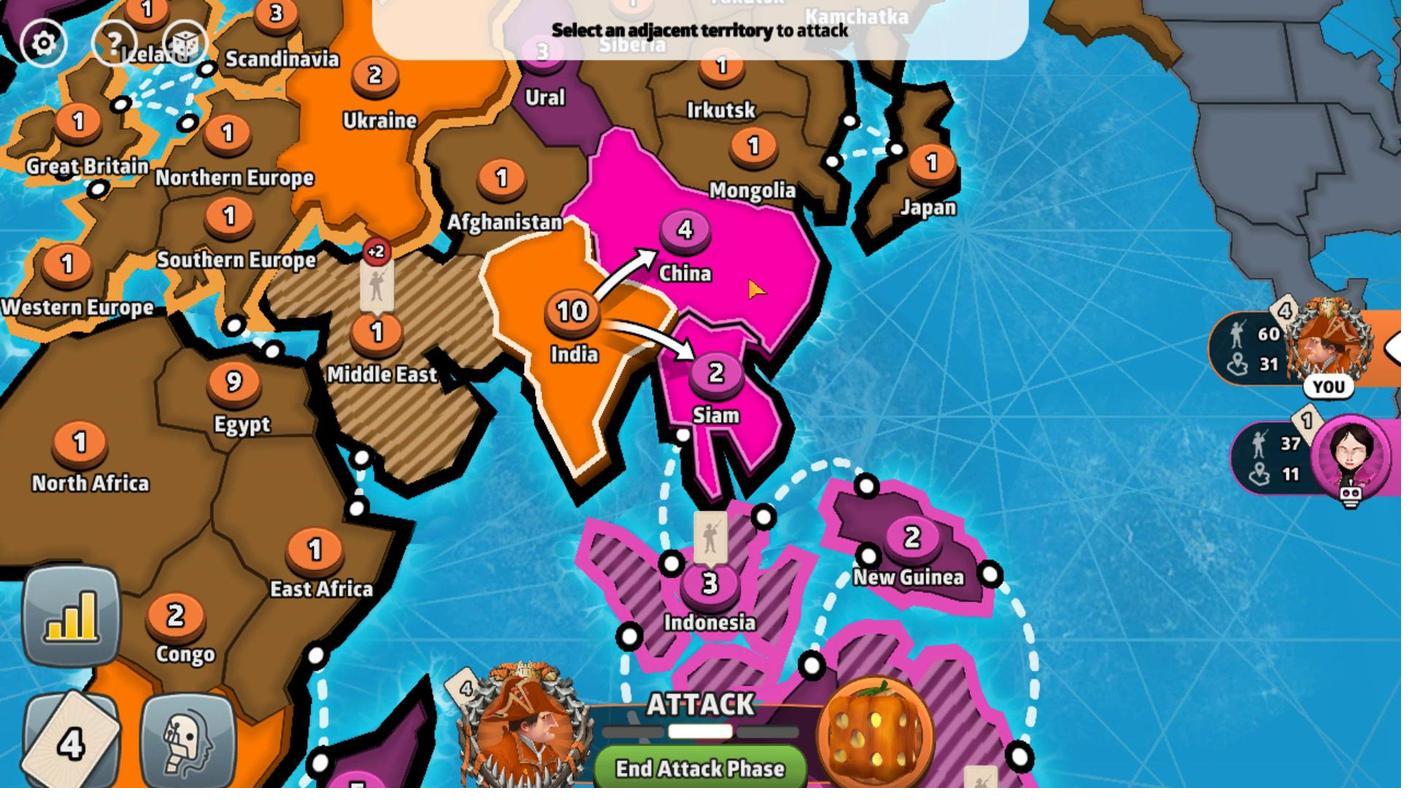 
Action: Mouse pressed left at (781, 439)
Screenshot: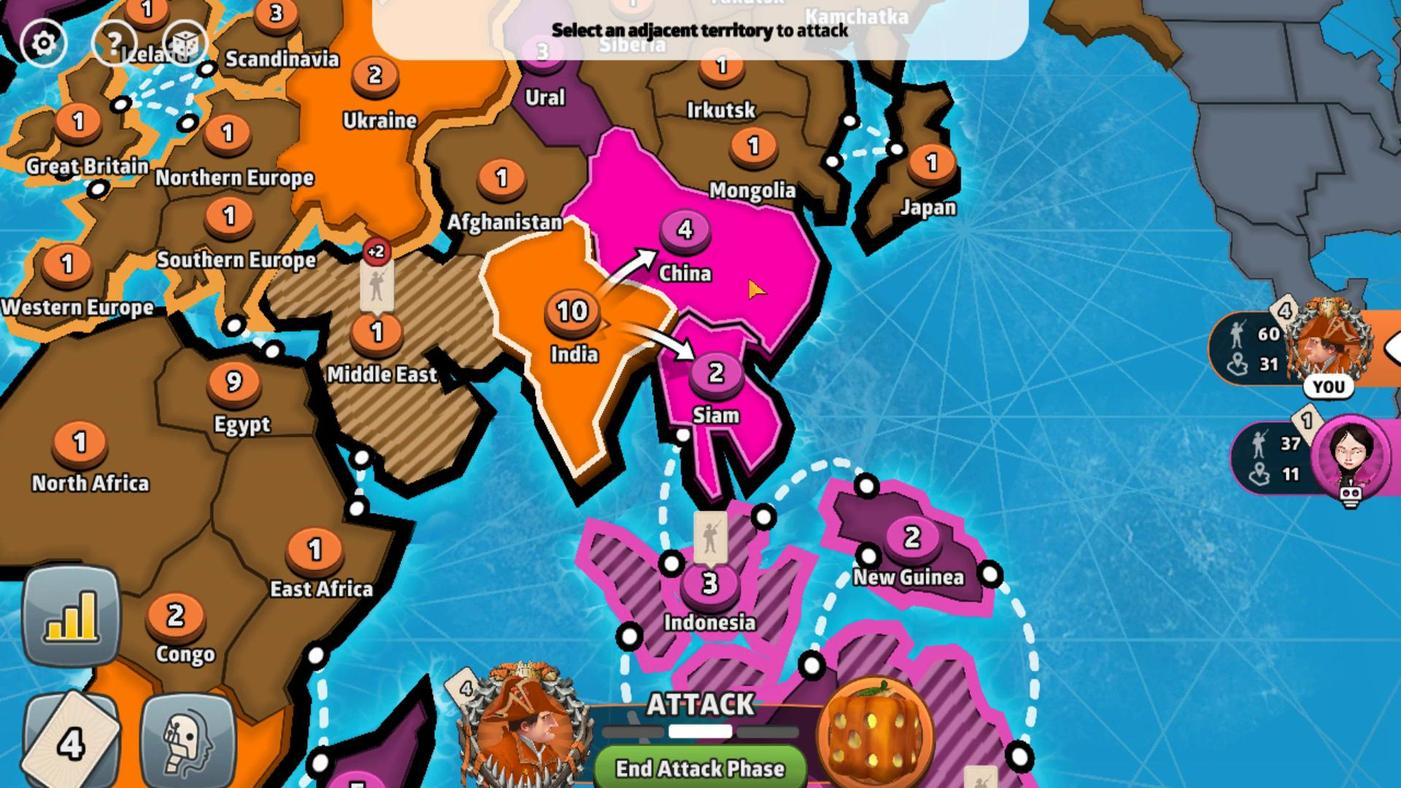 
Action: Mouse moved to (762, 593)
Screenshot: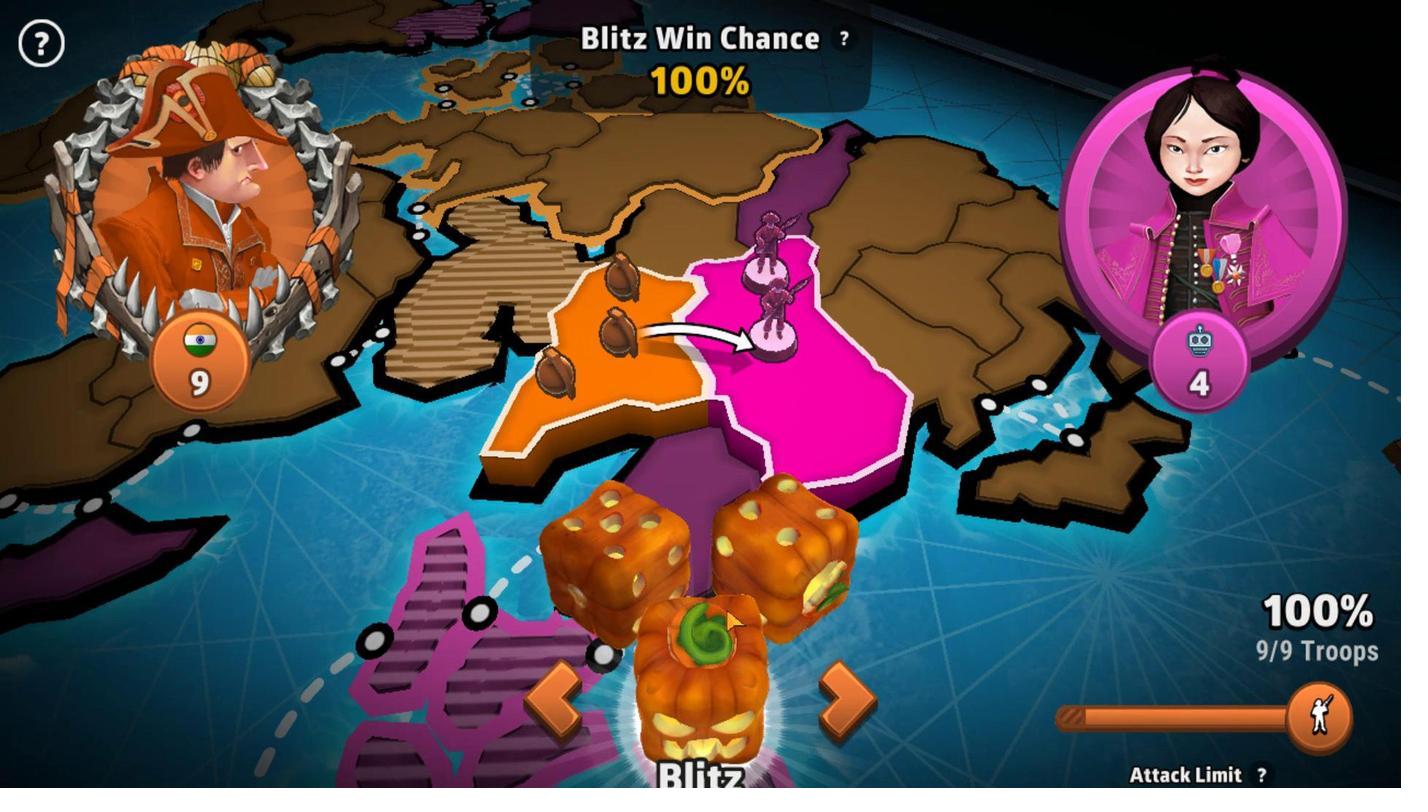 
Action: Mouse pressed left at (762, 593)
Screenshot: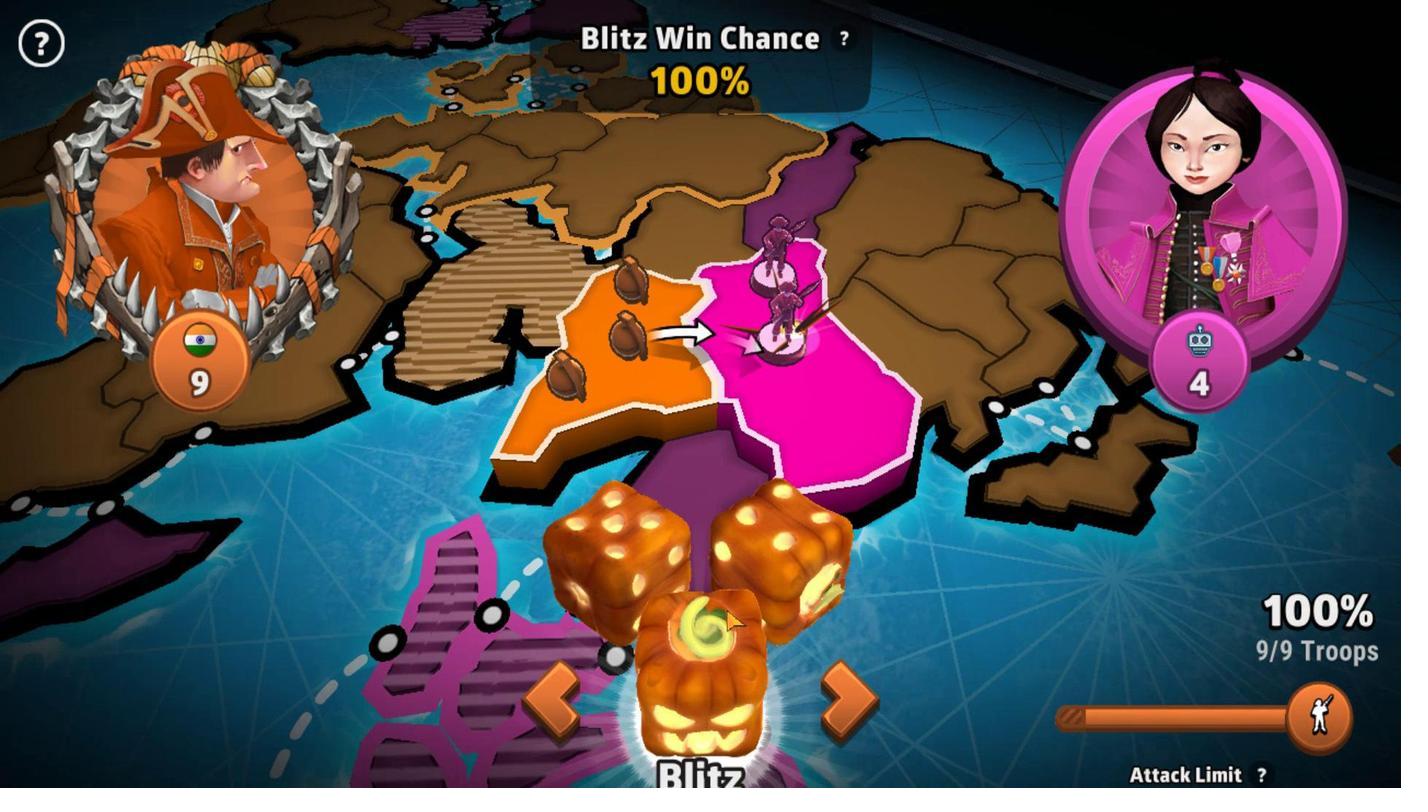 
Action: Mouse moved to (971, 594)
Screenshot: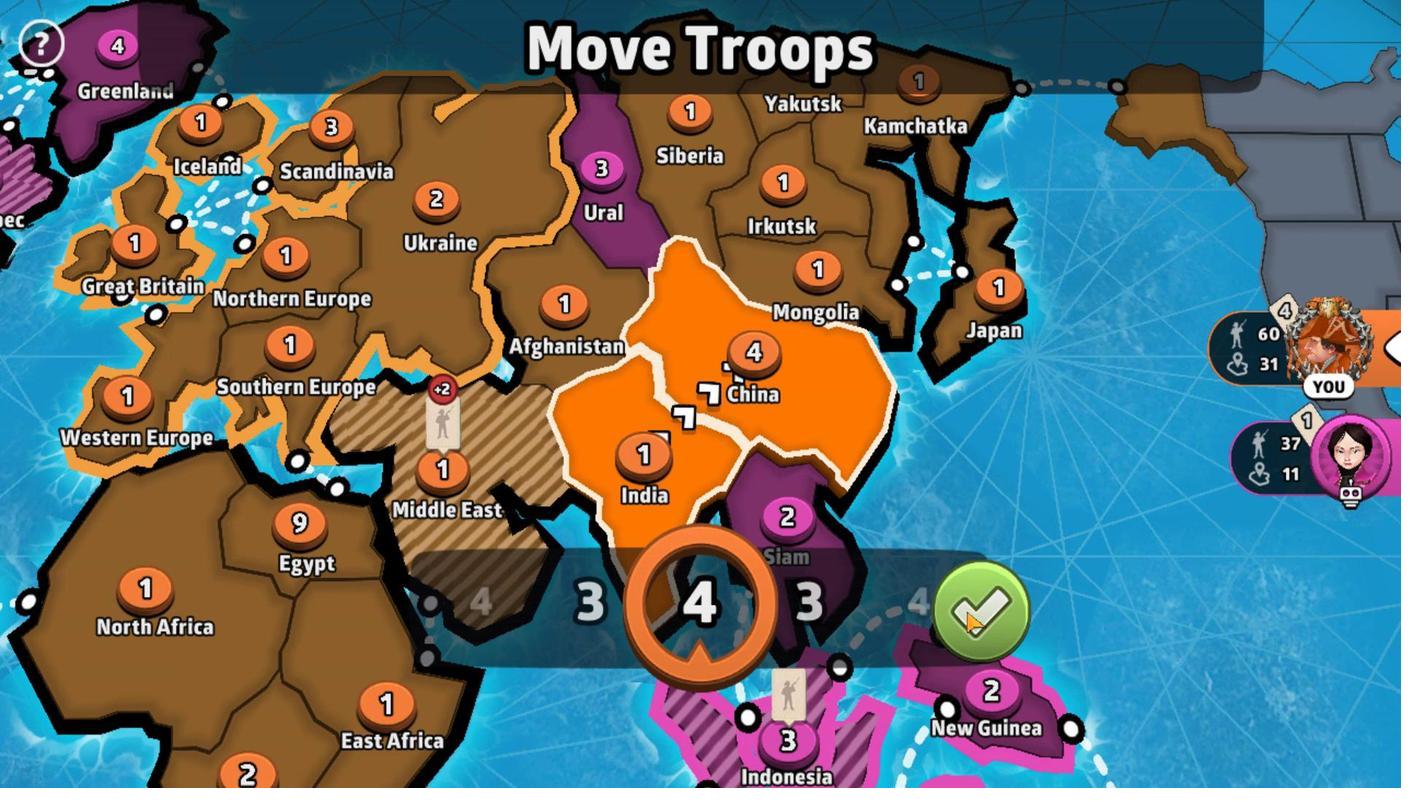 
Action: Mouse pressed left at (971, 594)
Screenshot: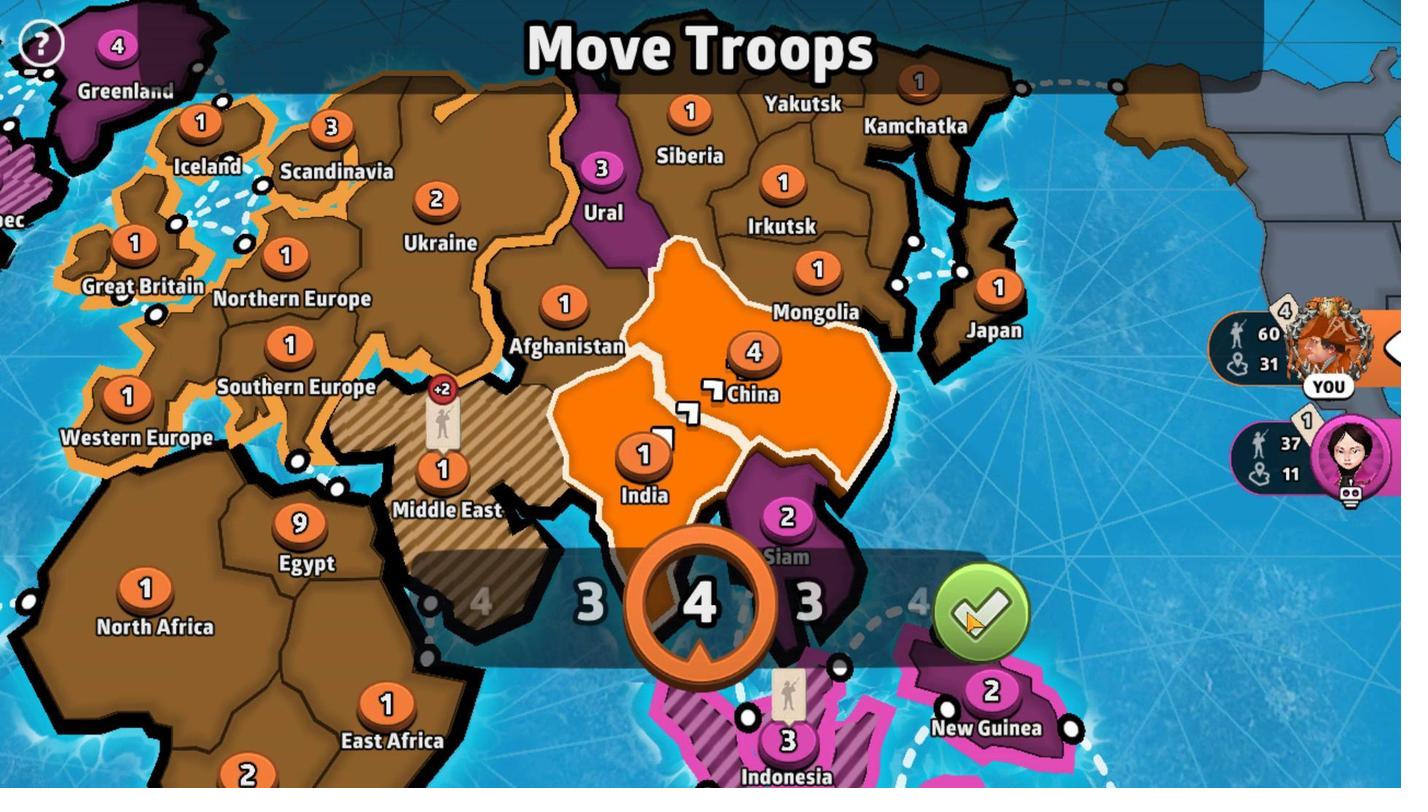 
Action: Mouse moved to (831, 546)
Screenshot: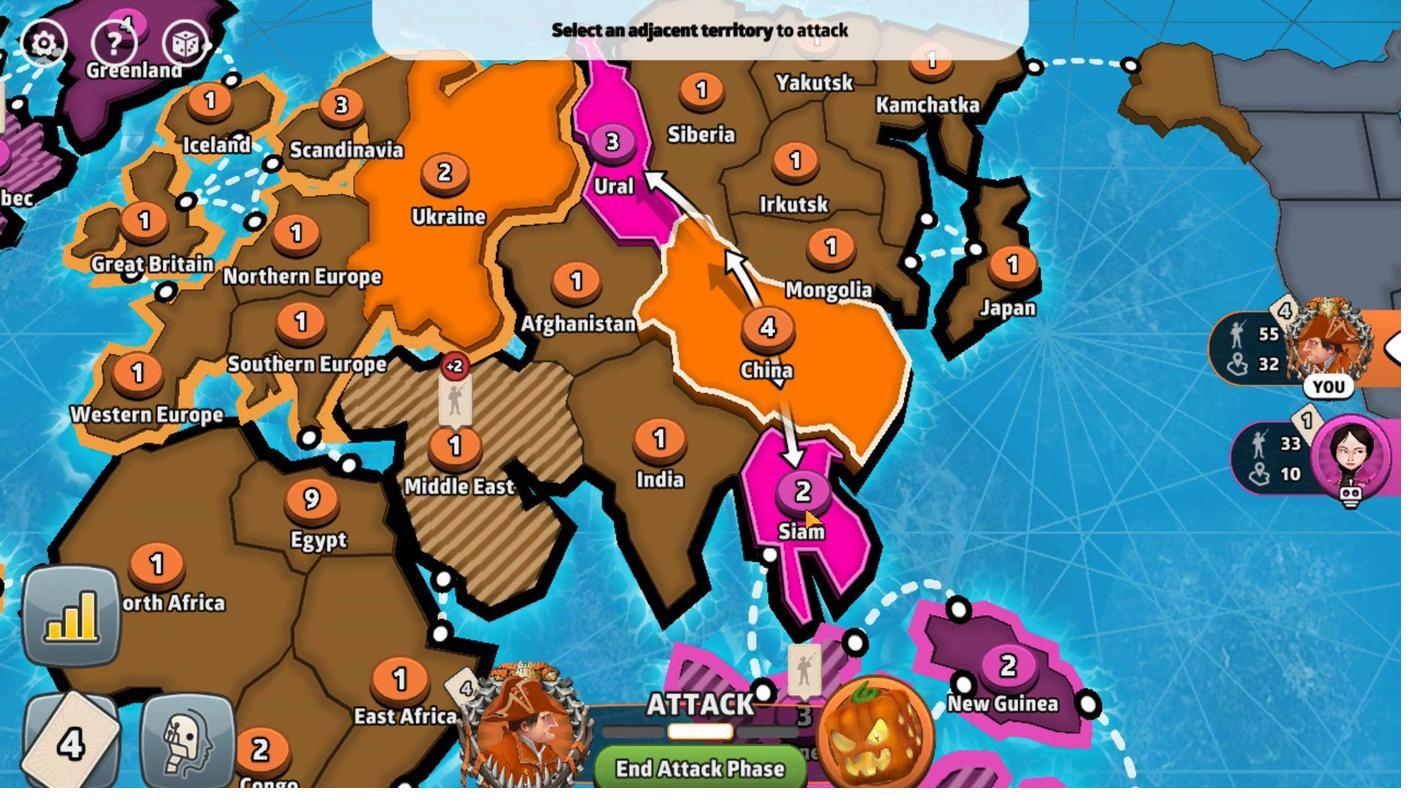 
Action: Mouse pressed left at (831, 546)
Screenshot: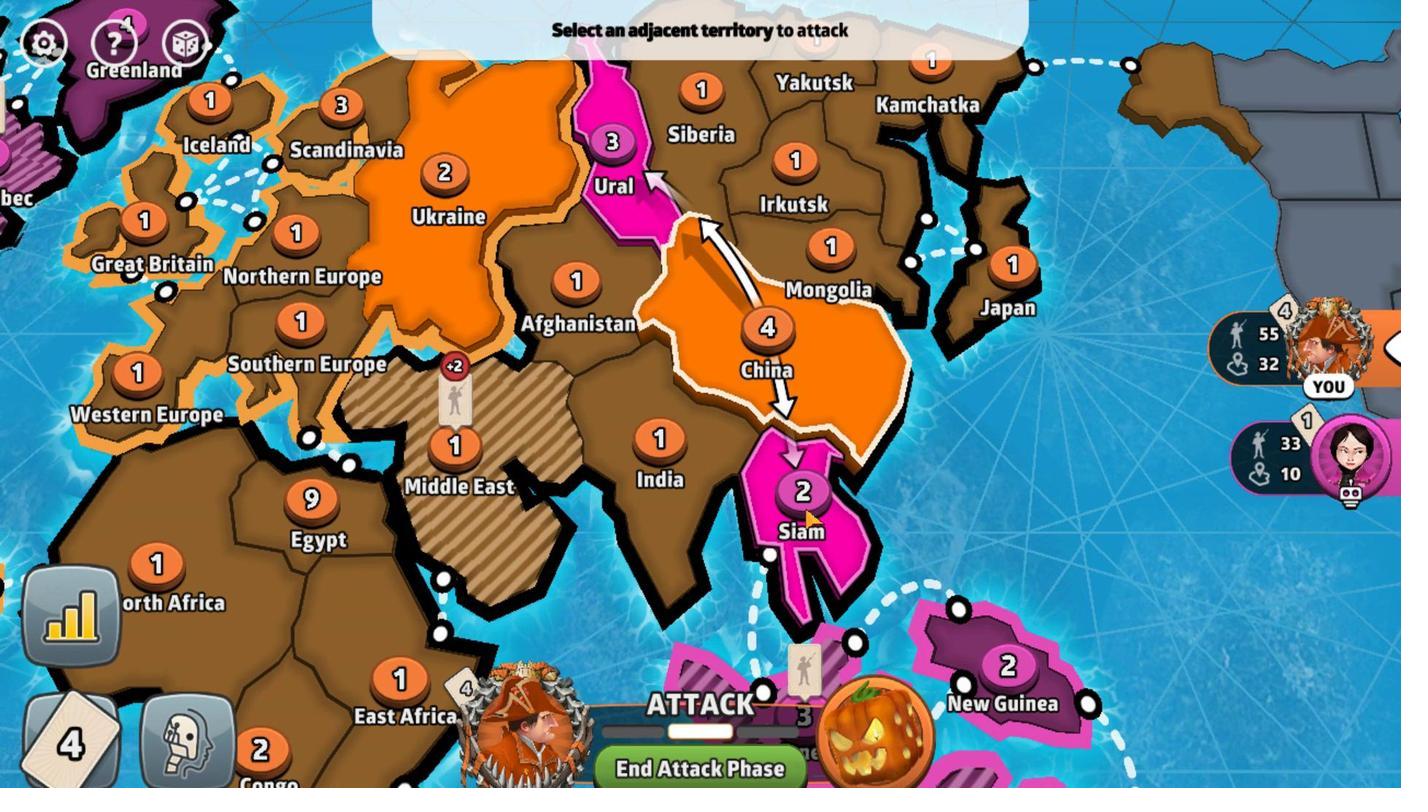 
Action: Mouse moved to (745, 609)
Screenshot: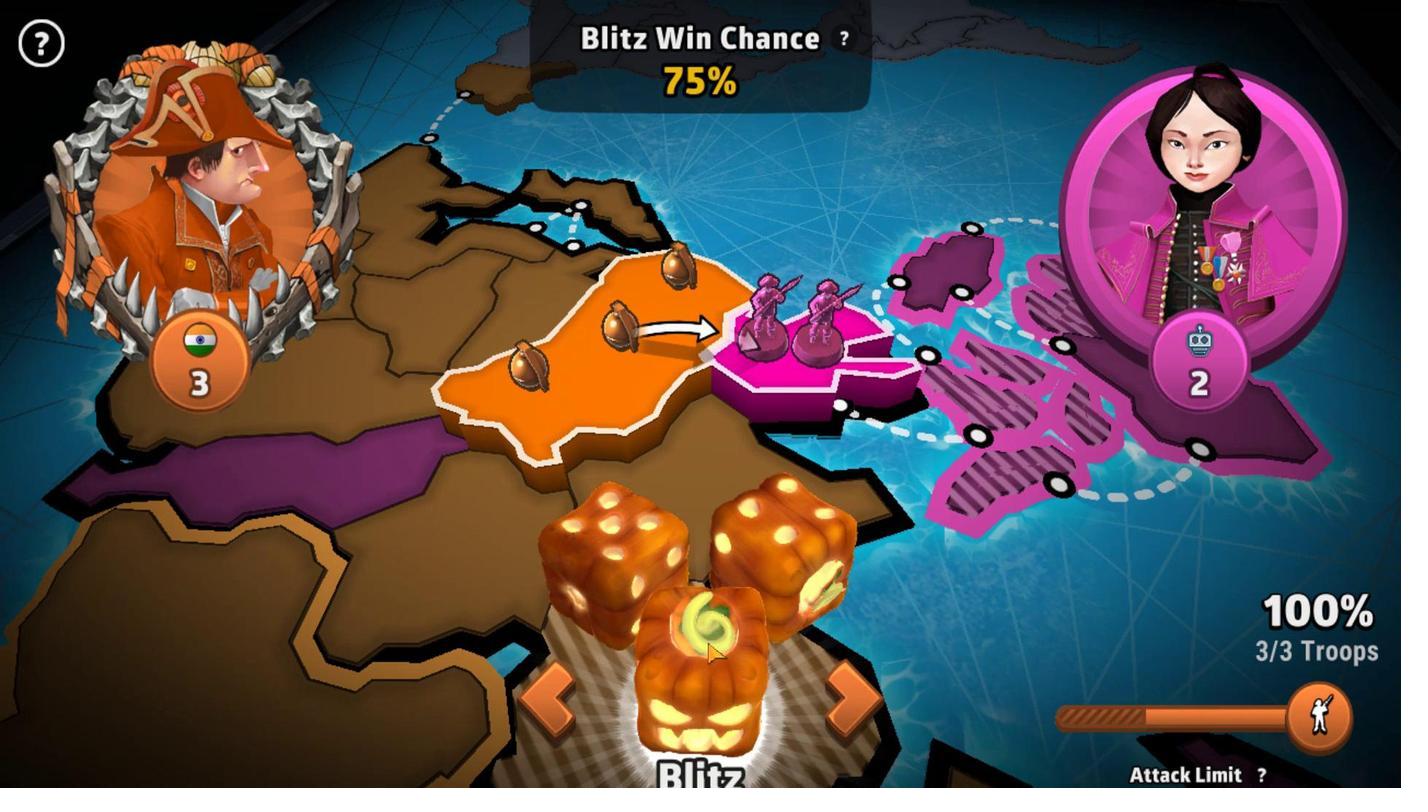 
Action: Mouse pressed left at (745, 609)
Screenshot: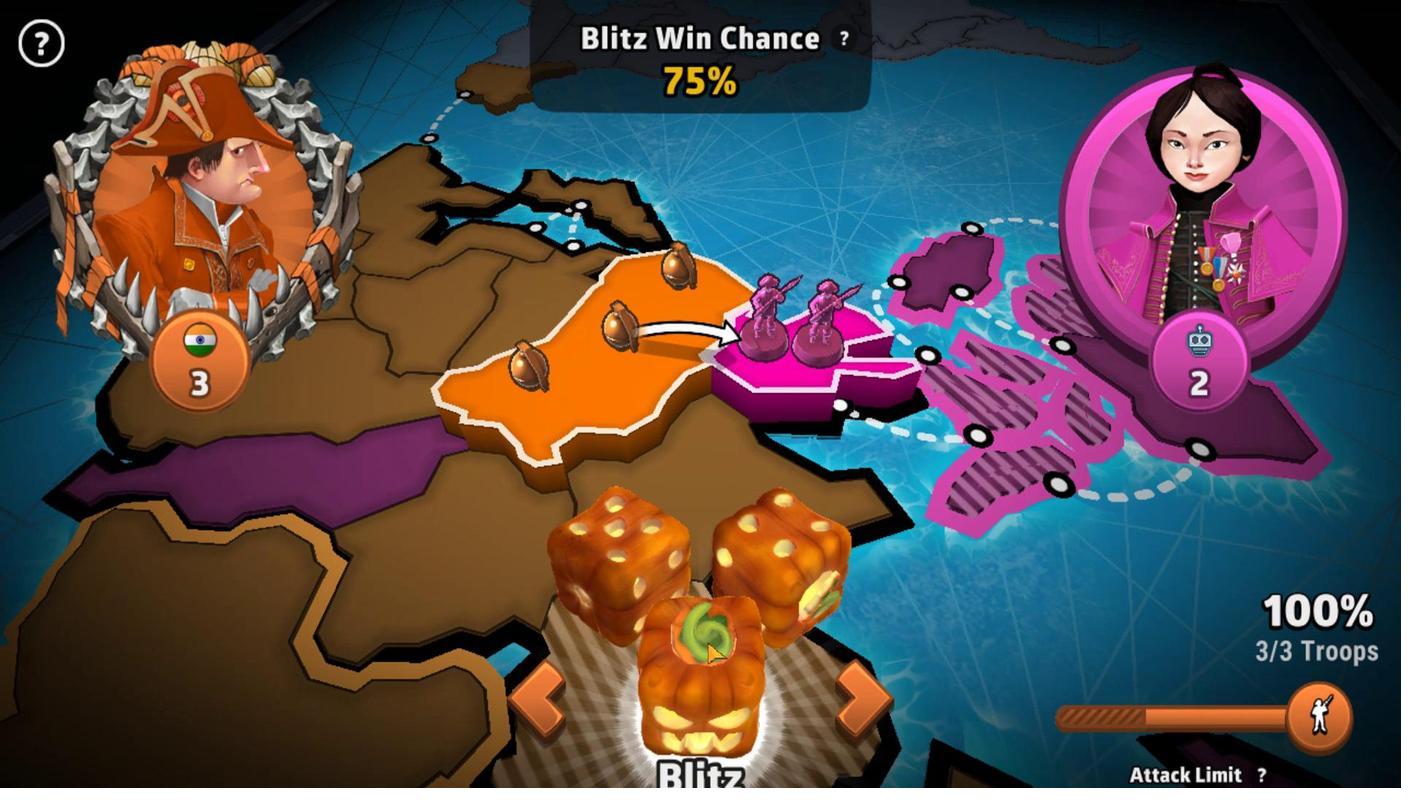 
Action: Mouse moved to (720, 670)
Screenshot: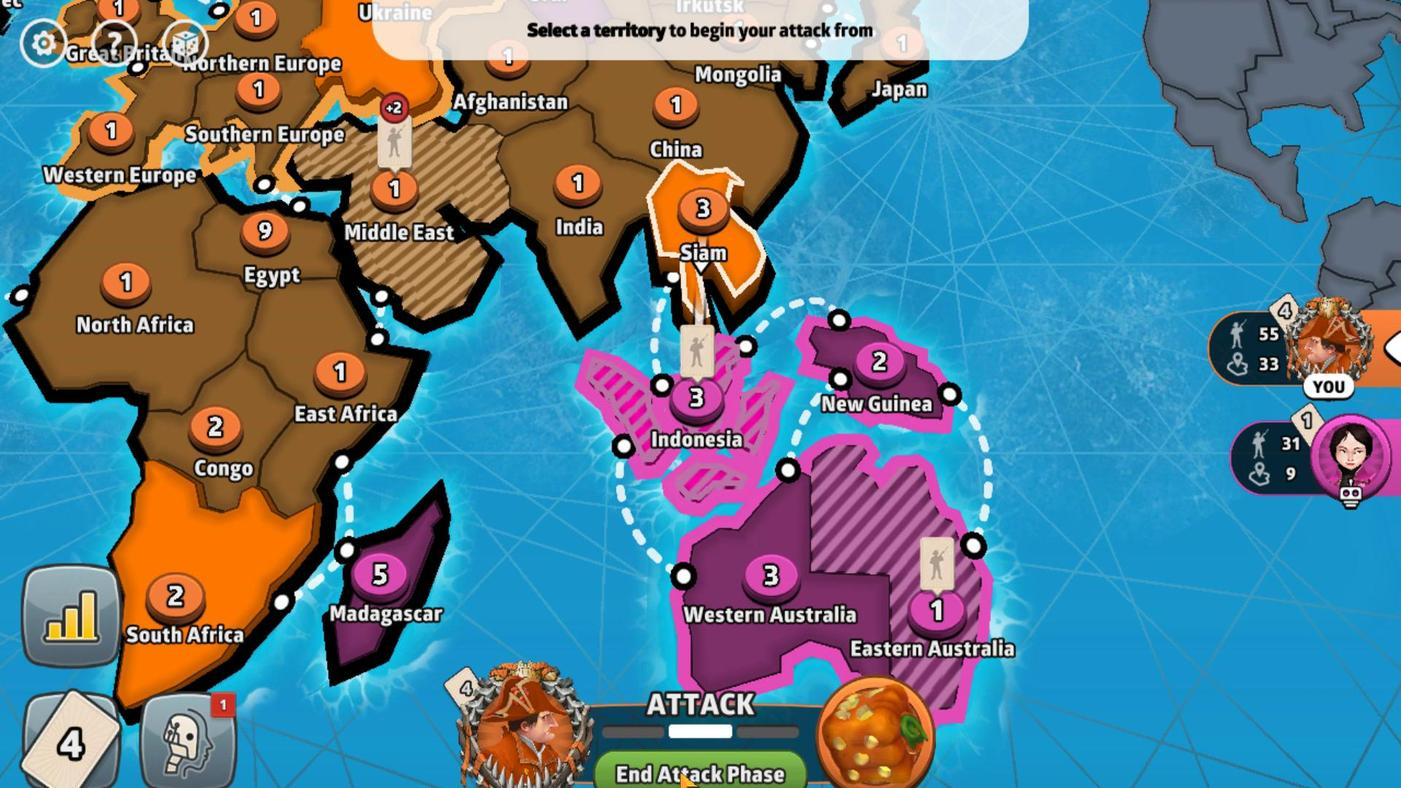 
Action: Mouse pressed left at (720, 670)
Screenshot: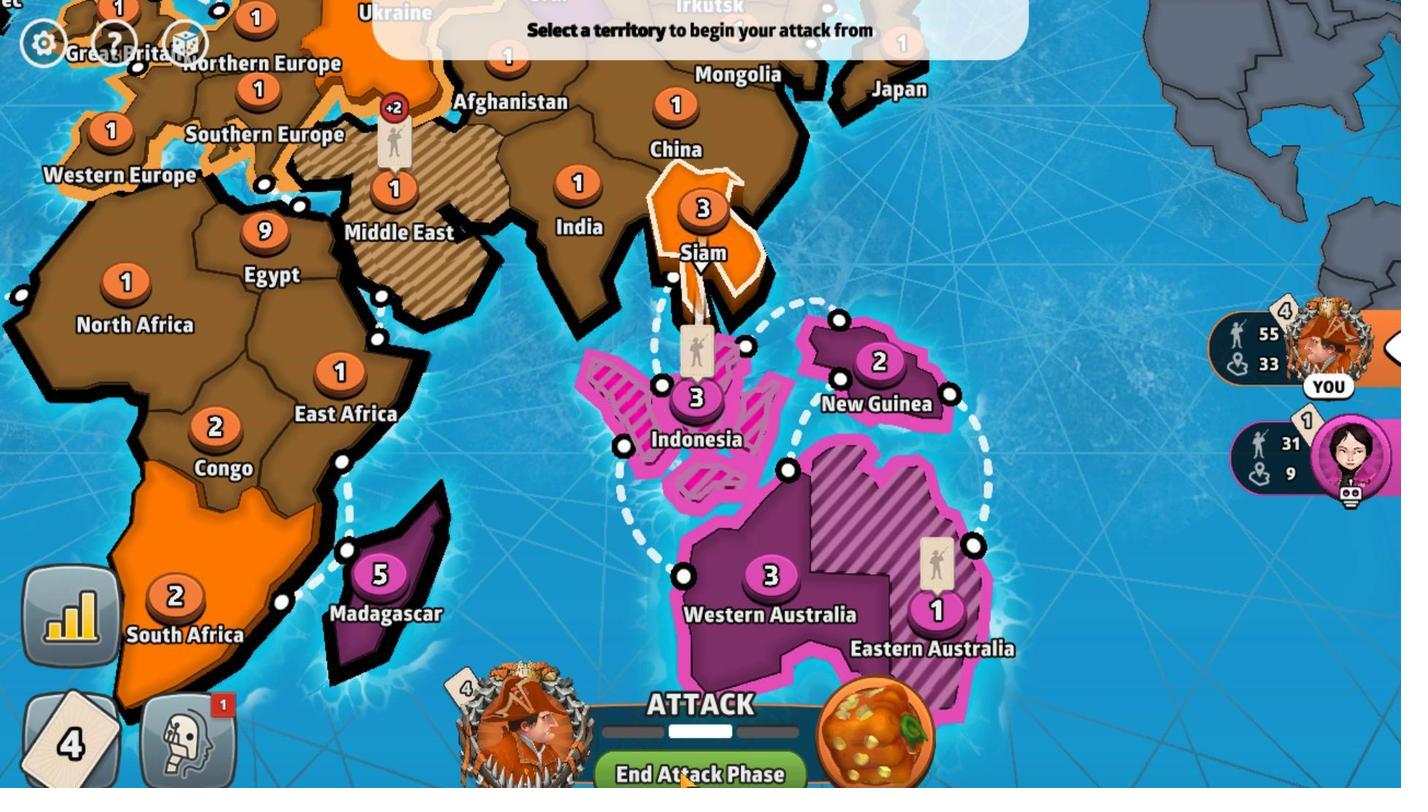 
Action: Mouse moved to (817, 448)
Screenshot: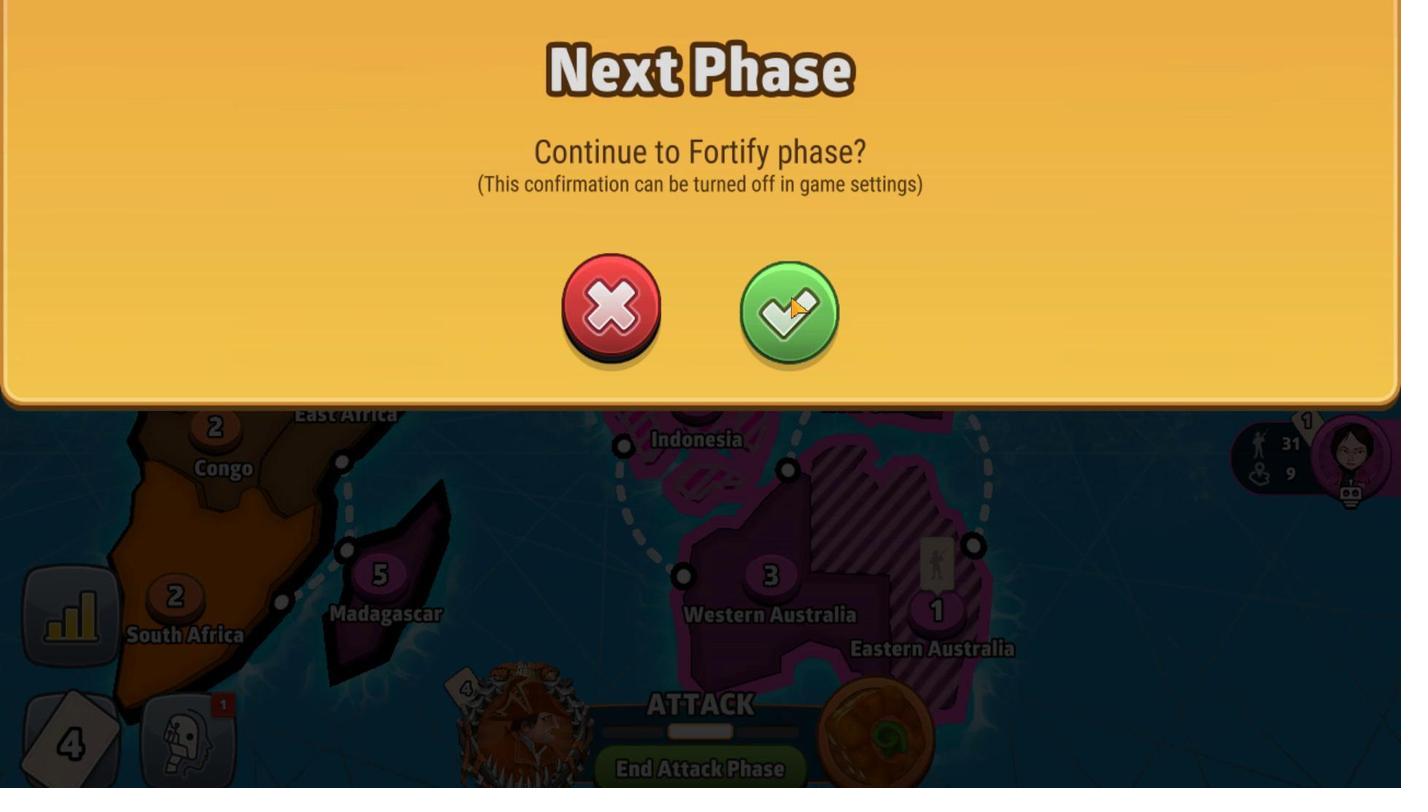 
Action: Mouse pressed left at (817, 448)
Screenshot: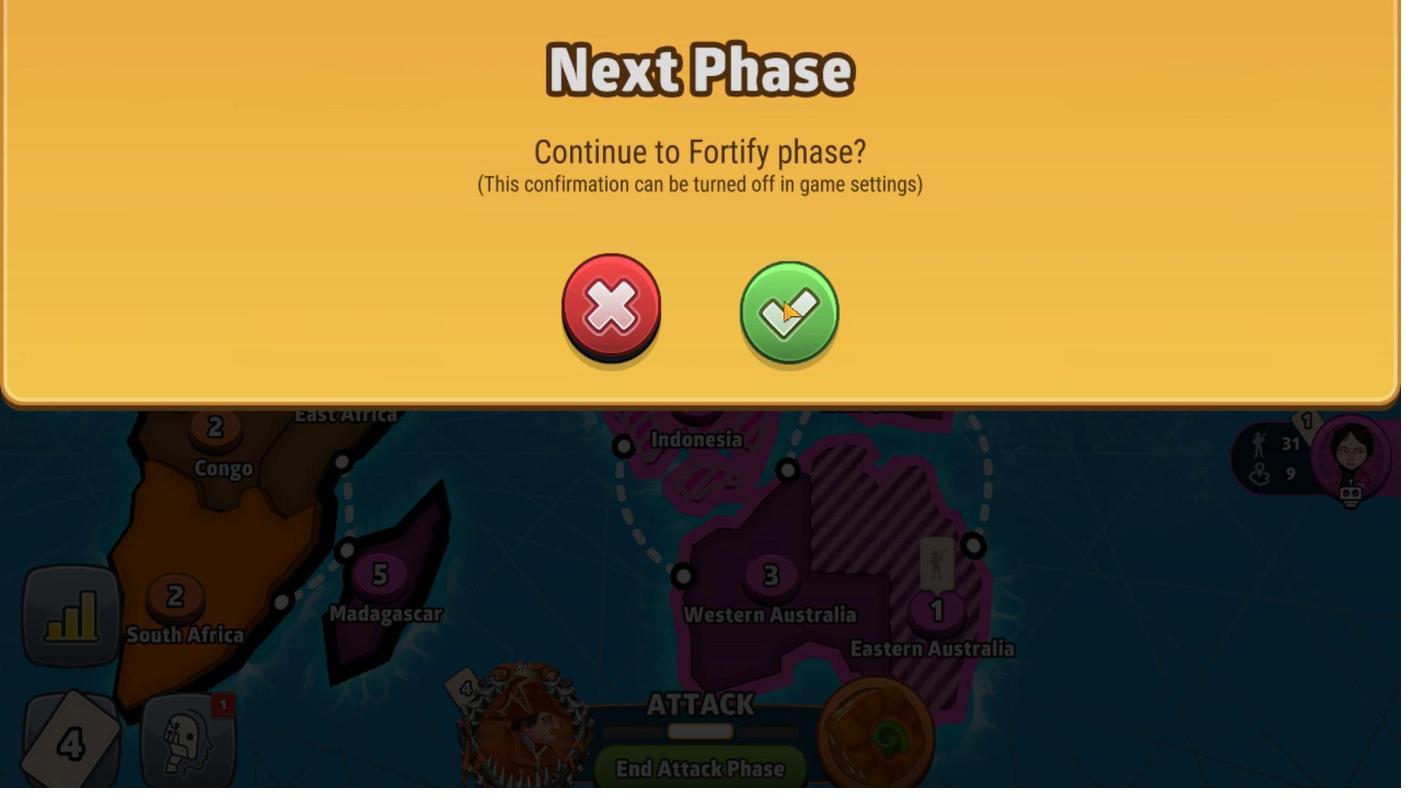 
Action: Mouse moved to (706, 668)
Screenshot: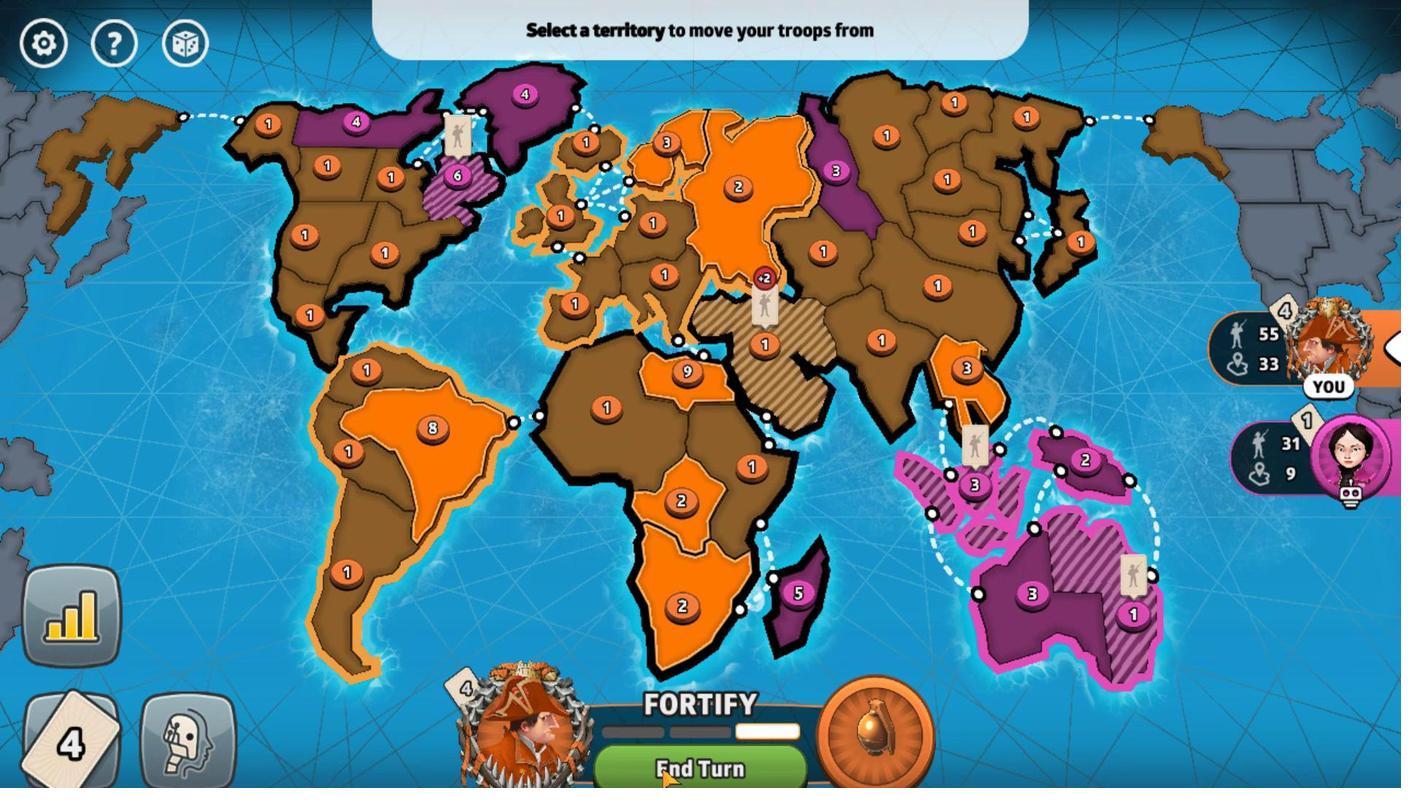 
Action: Mouse pressed left at (706, 668)
Screenshot: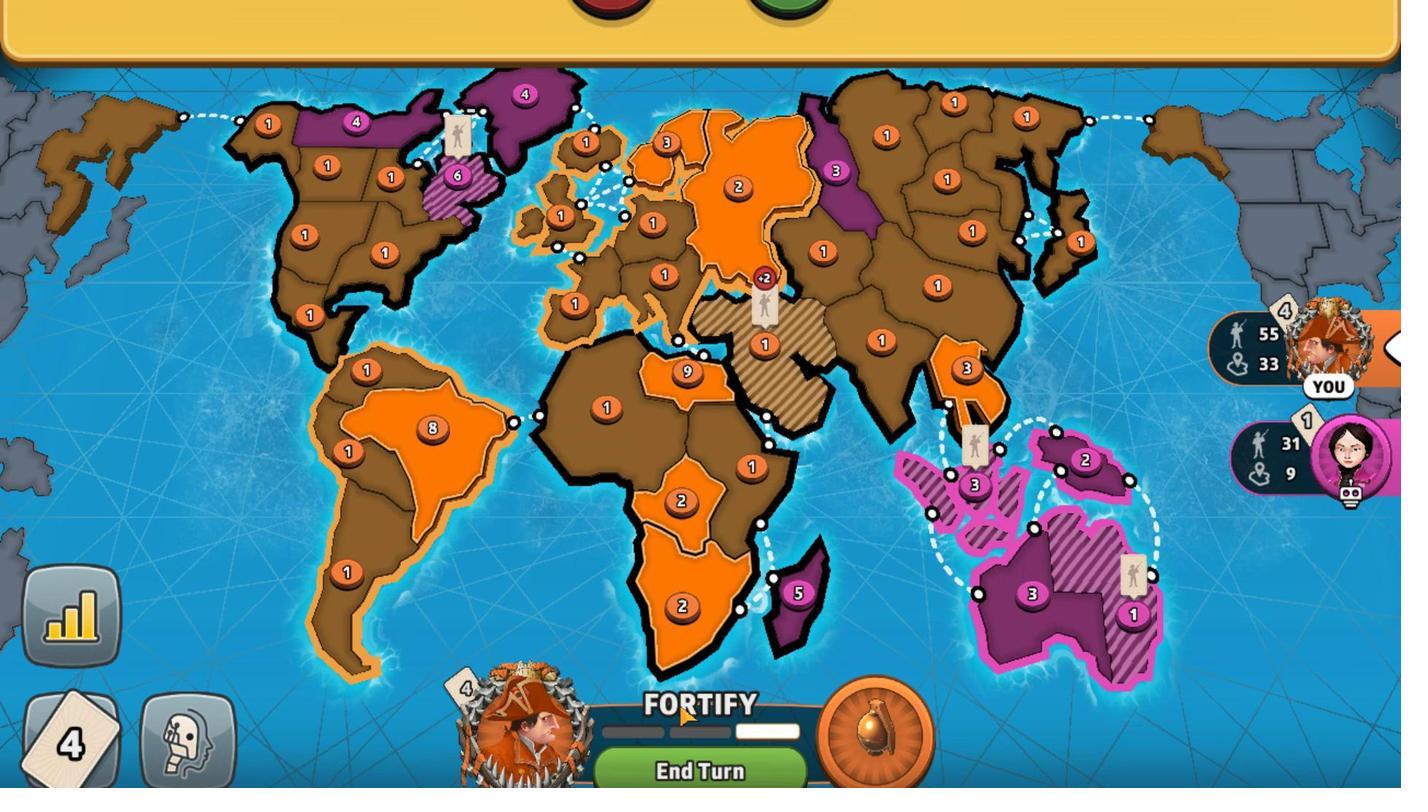 
Action: Mouse moved to (822, 453)
Screenshot: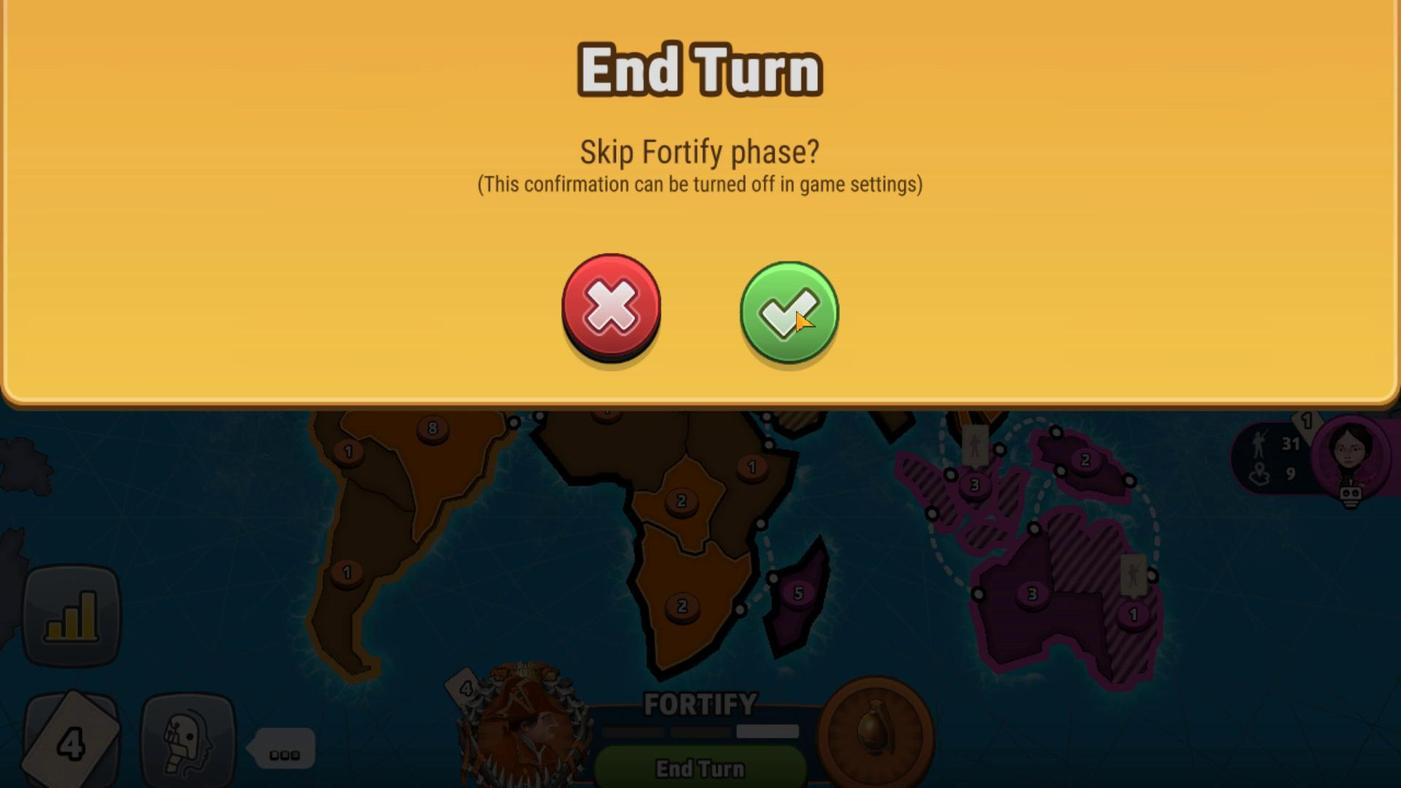 
Action: Mouse pressed left at (822, 453)
Screenshot: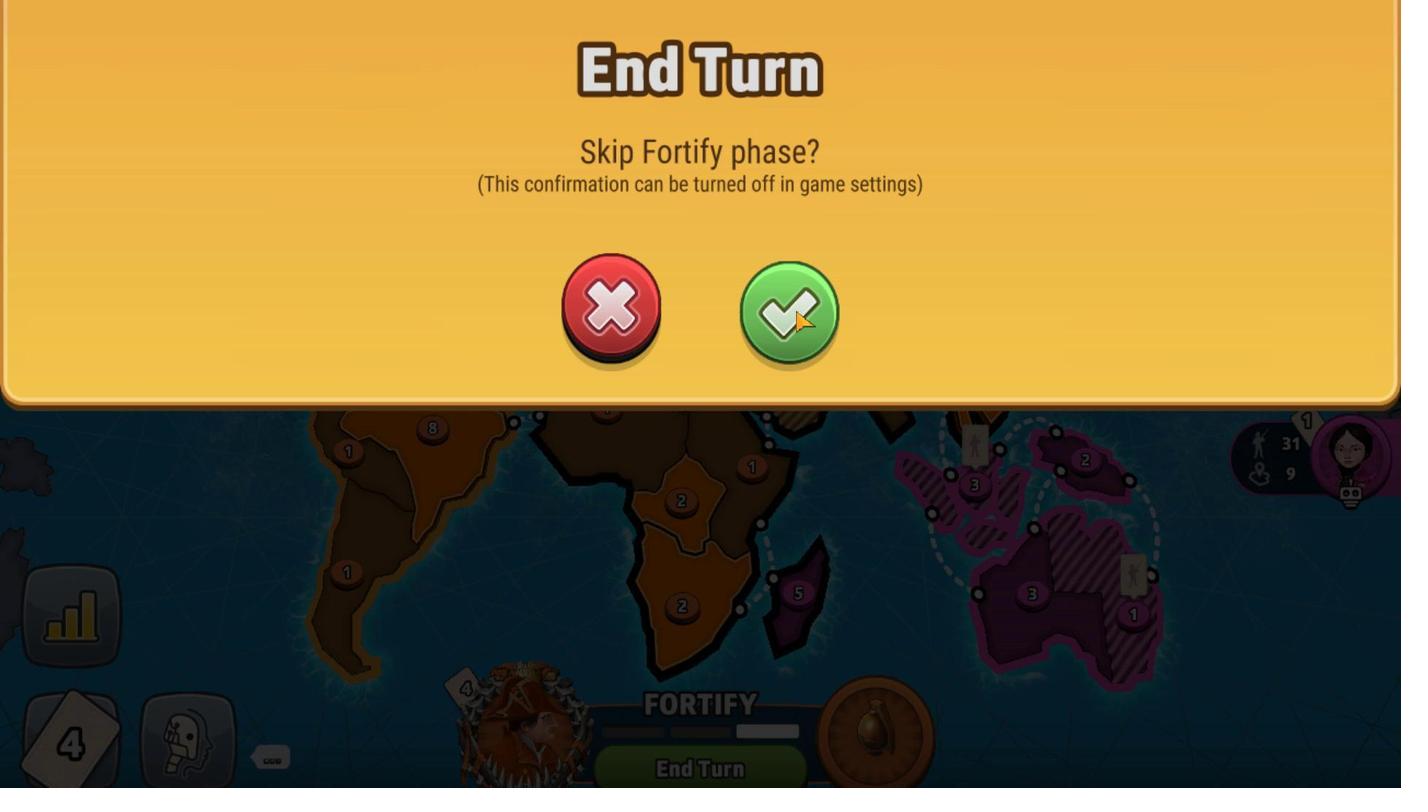 
Action: Mouse moved to (979, 492)
Screenshot: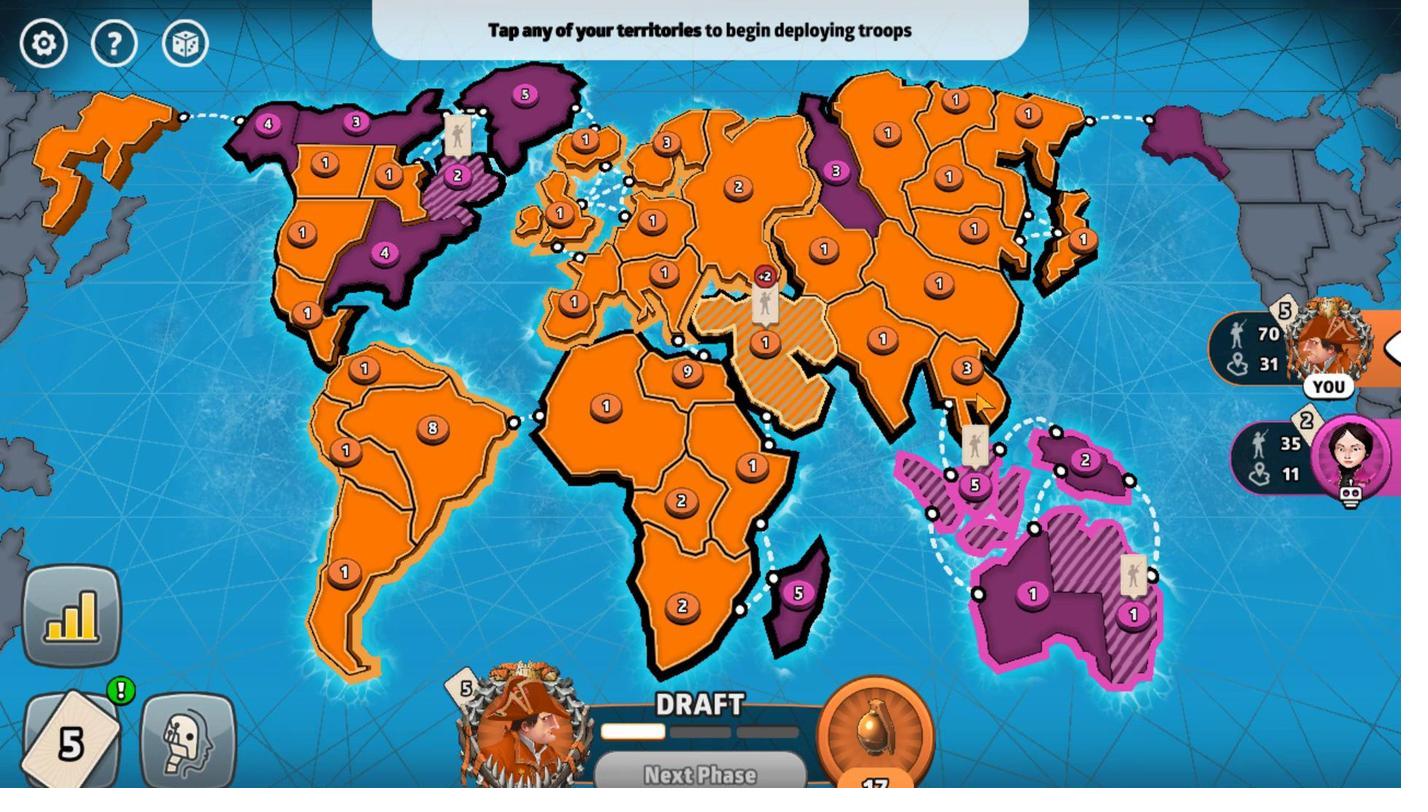 
Action: Mouse pressed left at (979, 492)
Screenshot: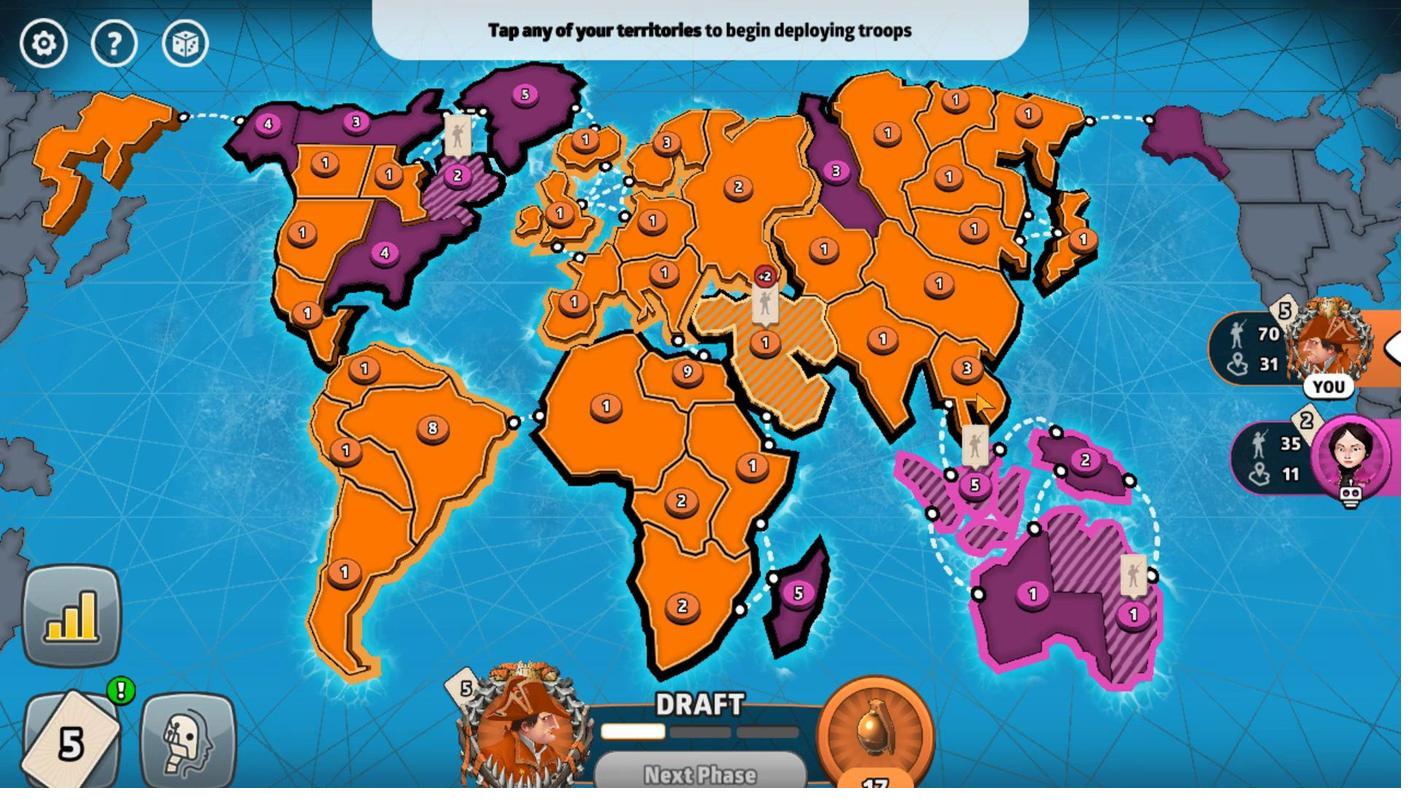 
Action: Mouse moved to (996, 592)
Screenshot: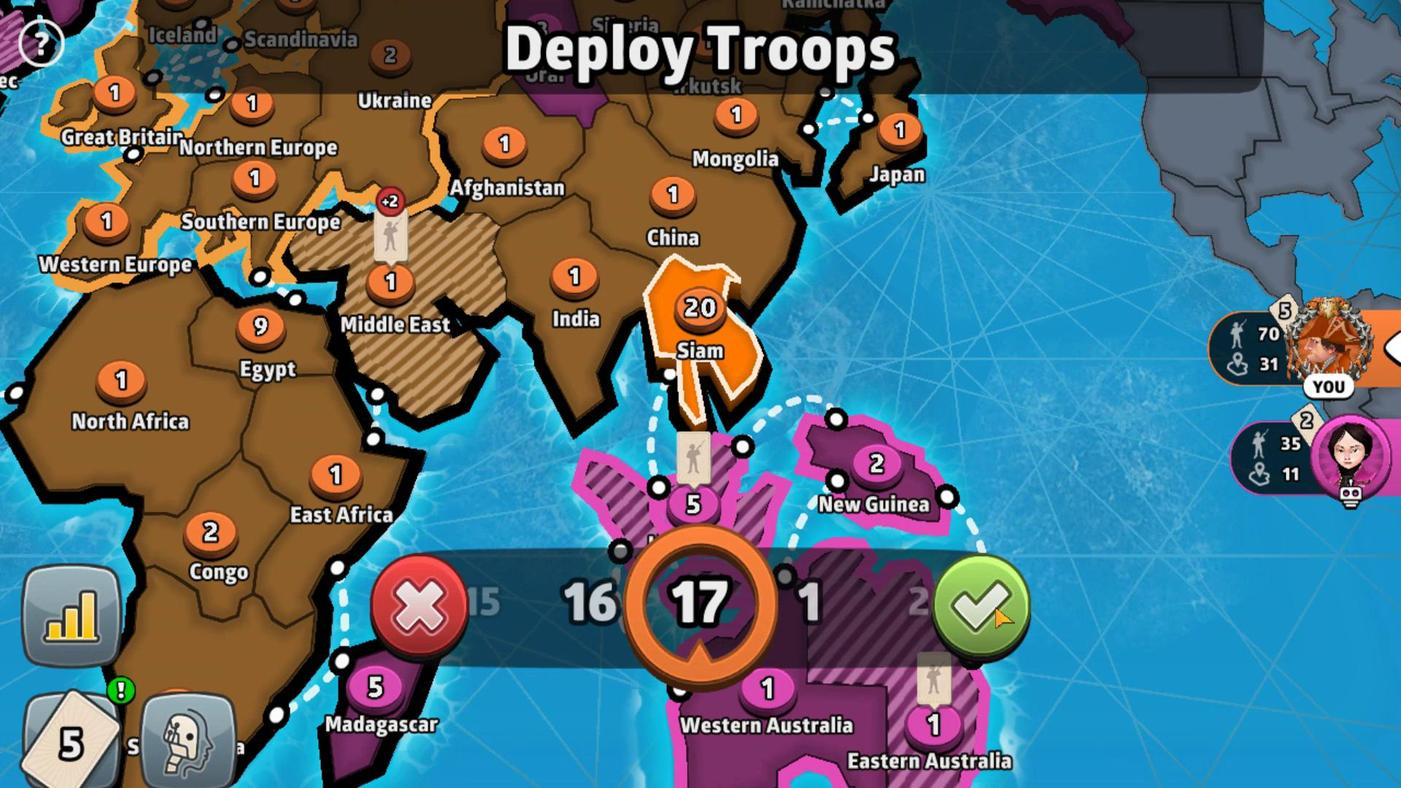 
Action: Mouse pressed left at (996, 592)
Screenshot: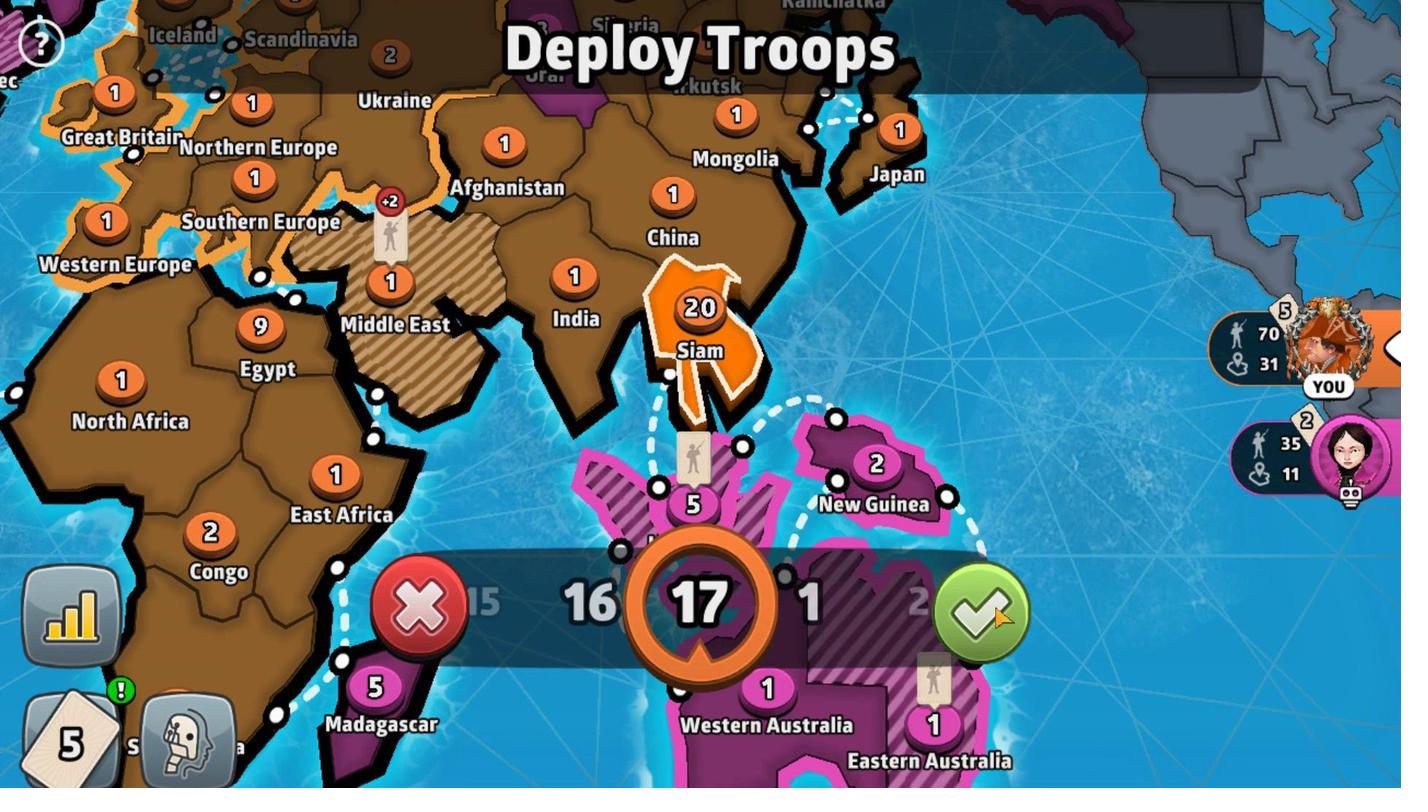 
Action: Mouse moved to (706, 666)
Screenshot: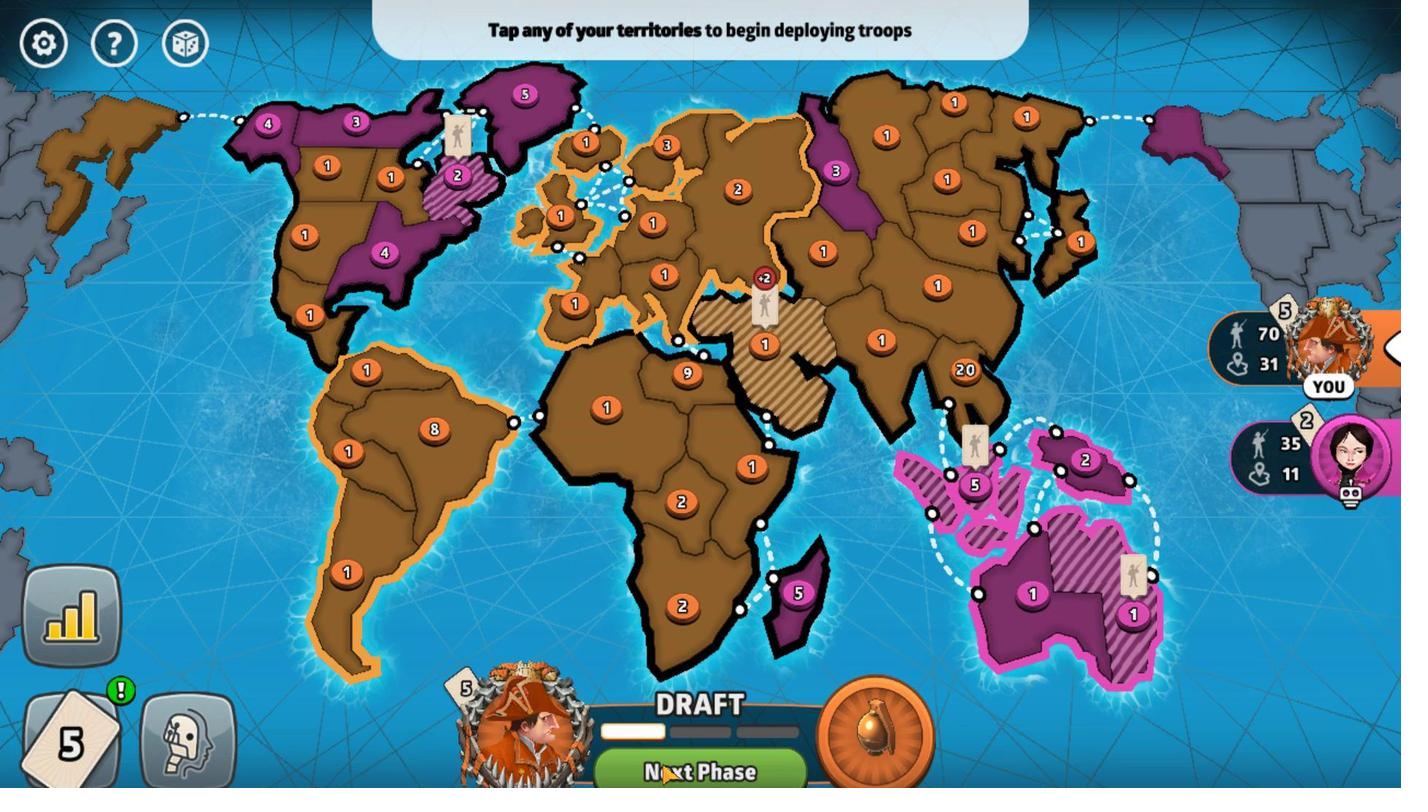 
Action: Mouse pressed left at (706, 666)
Screenshot: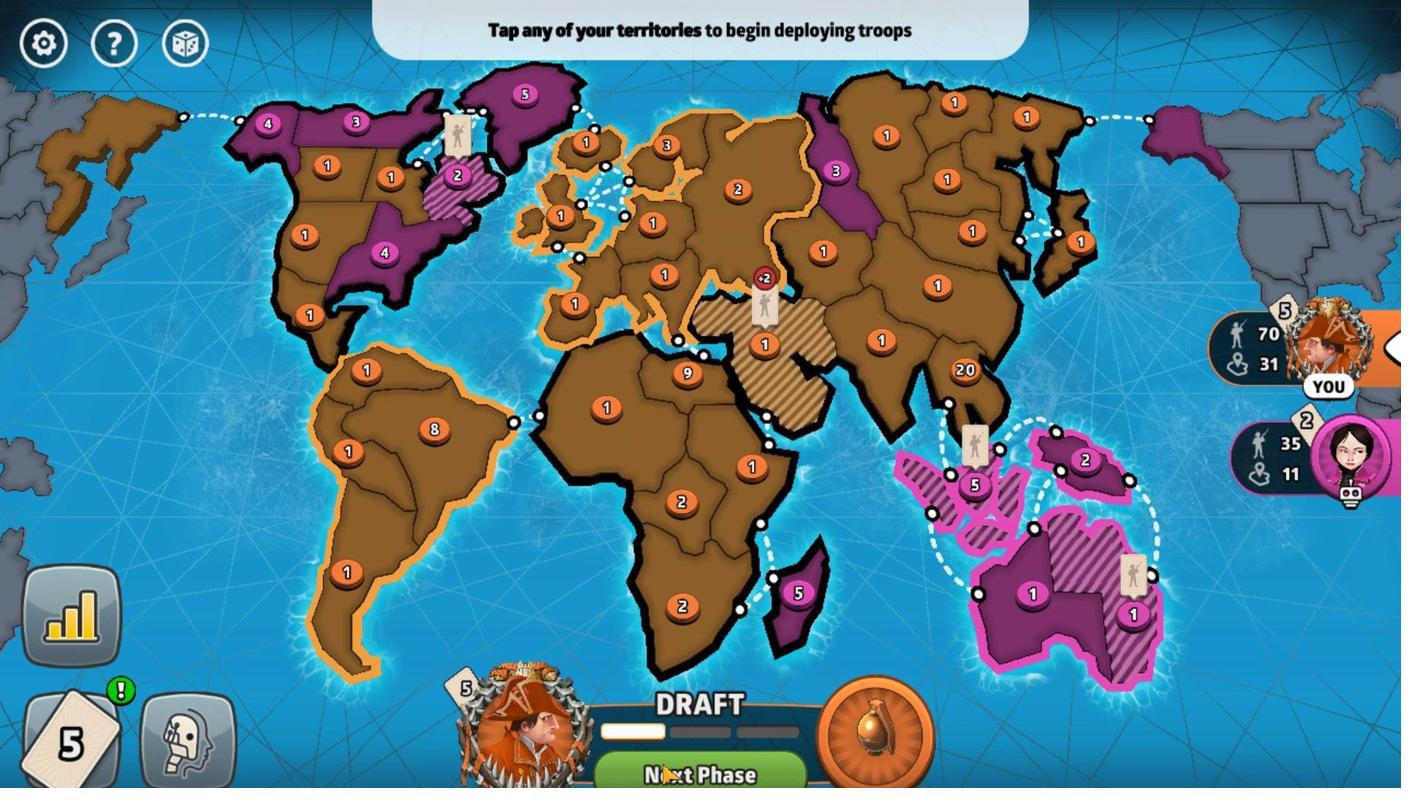 
Action: Mouse moved to (825, 535)
Screenshot: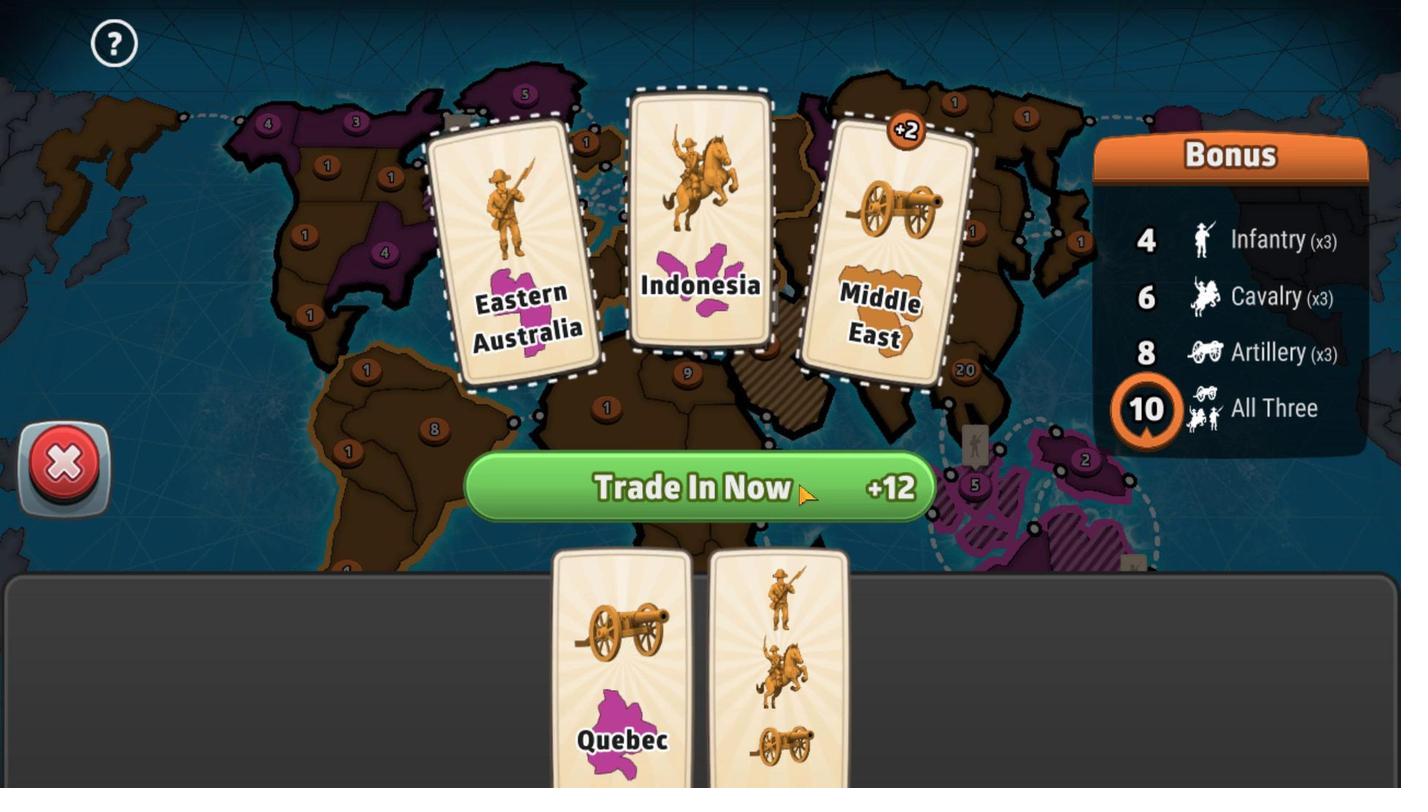 
Action: Mouse pressed left at (825, 535)
Screenshot: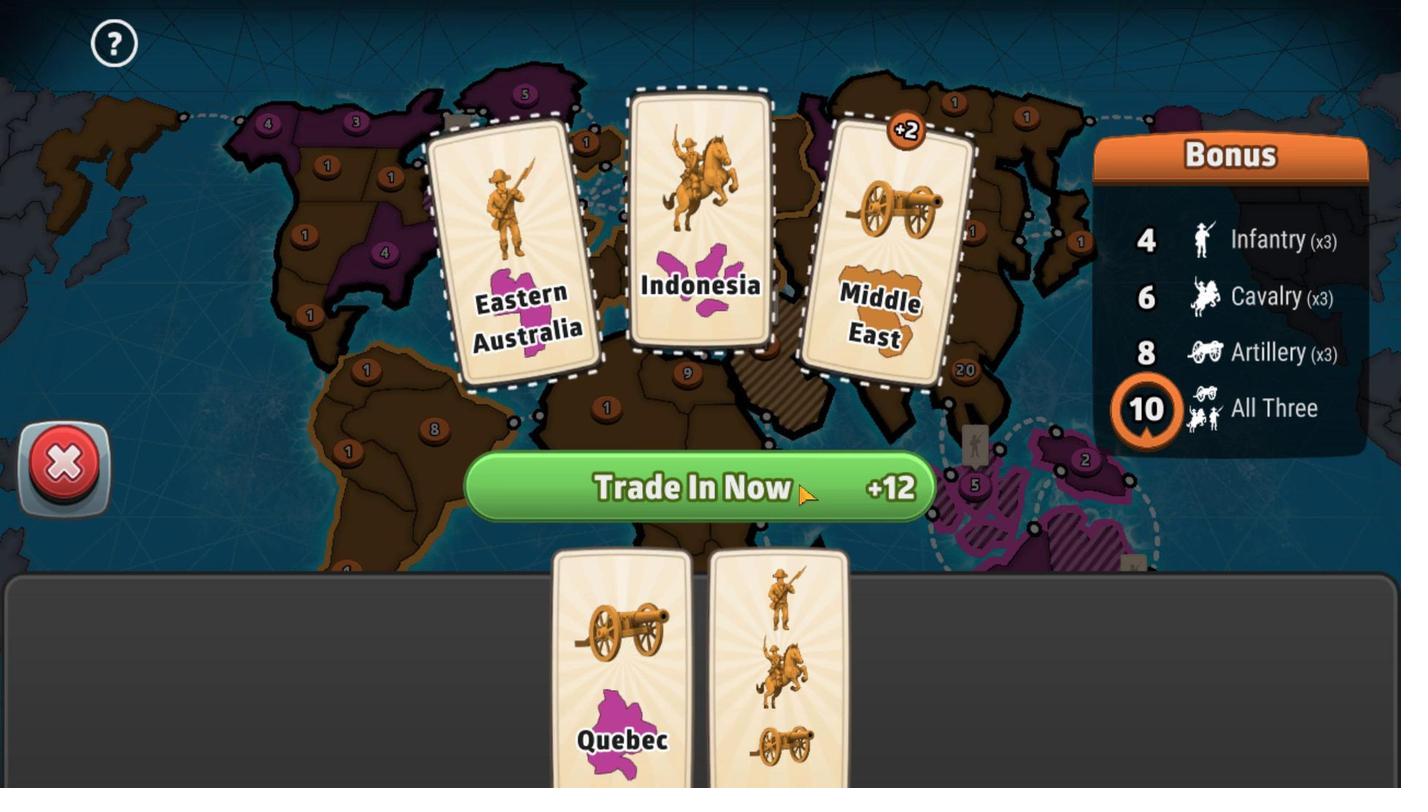 
Action: Mouse moved to (467, 397)
Screenshot: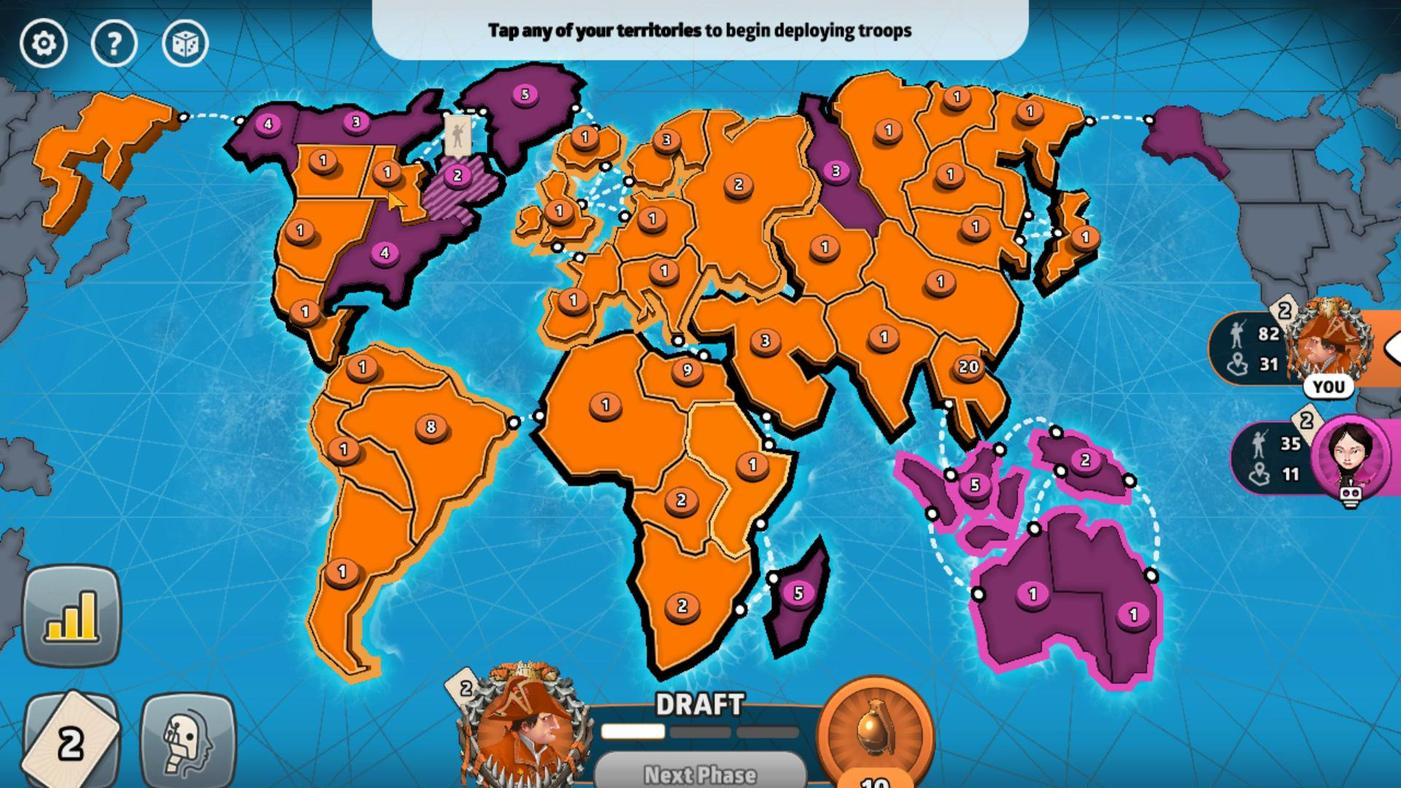 
Action: Mouse pressed left at (467, 397)
Screenshot: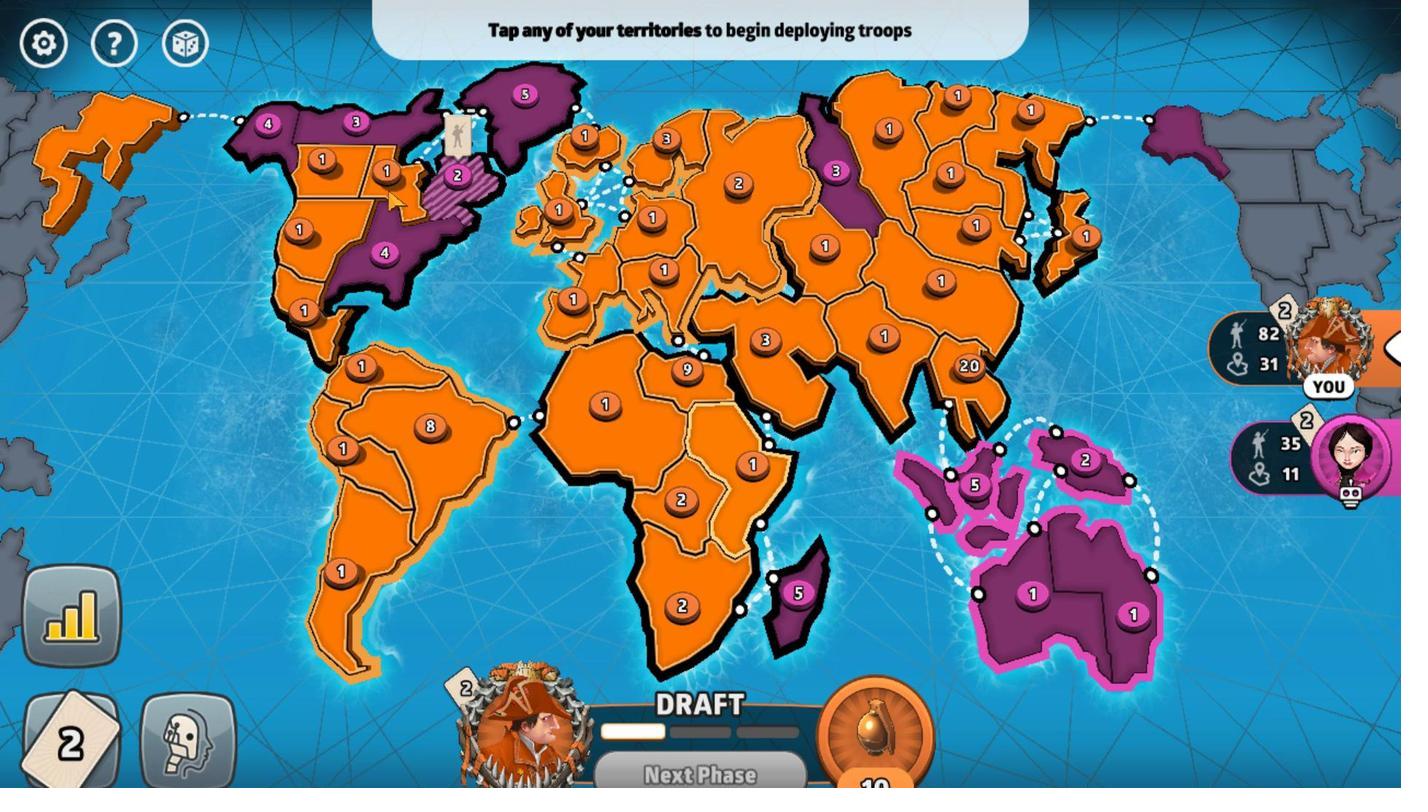 
Action: Mouse moved to (961, 597)
Screenshot: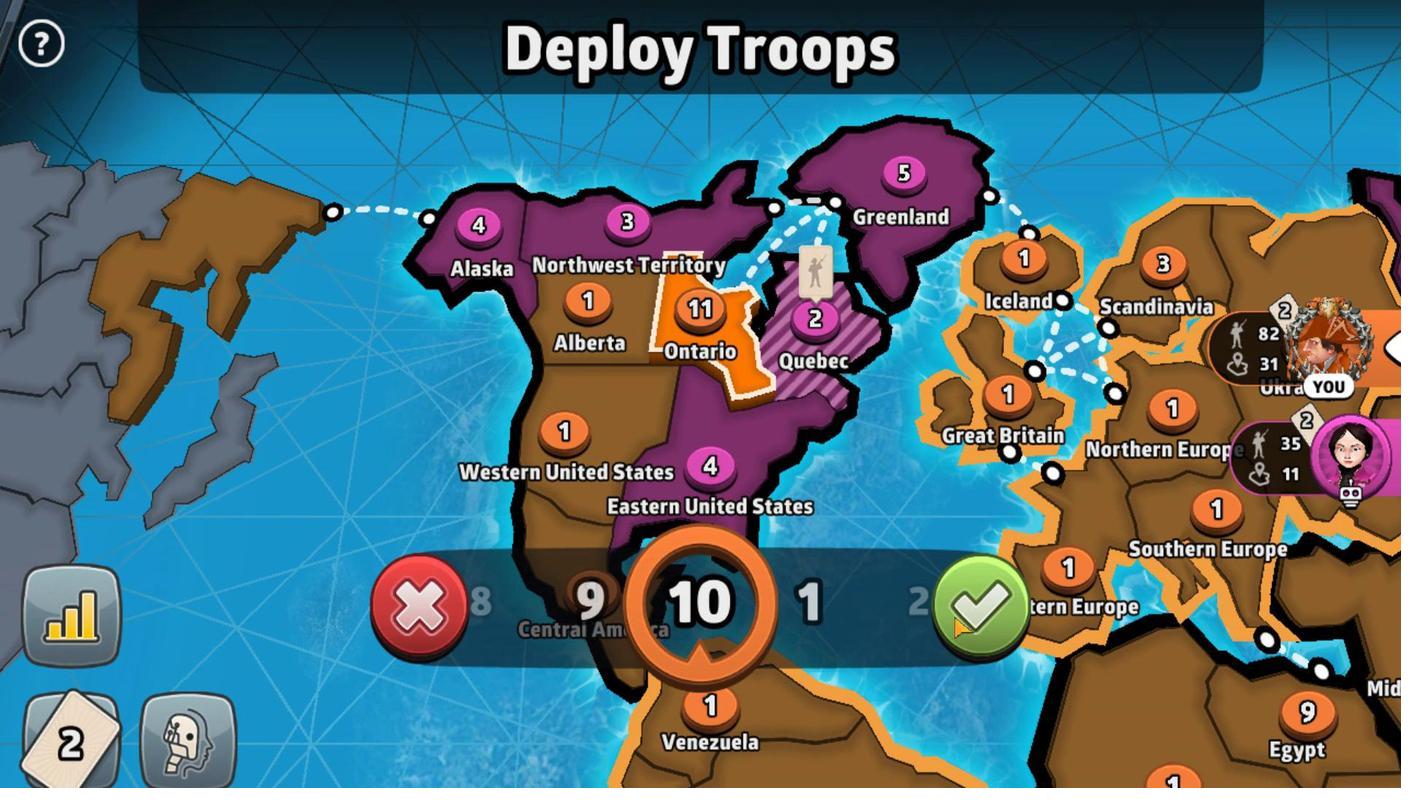 
Action: Mouse pressed left at (961, 597)
Screenshot: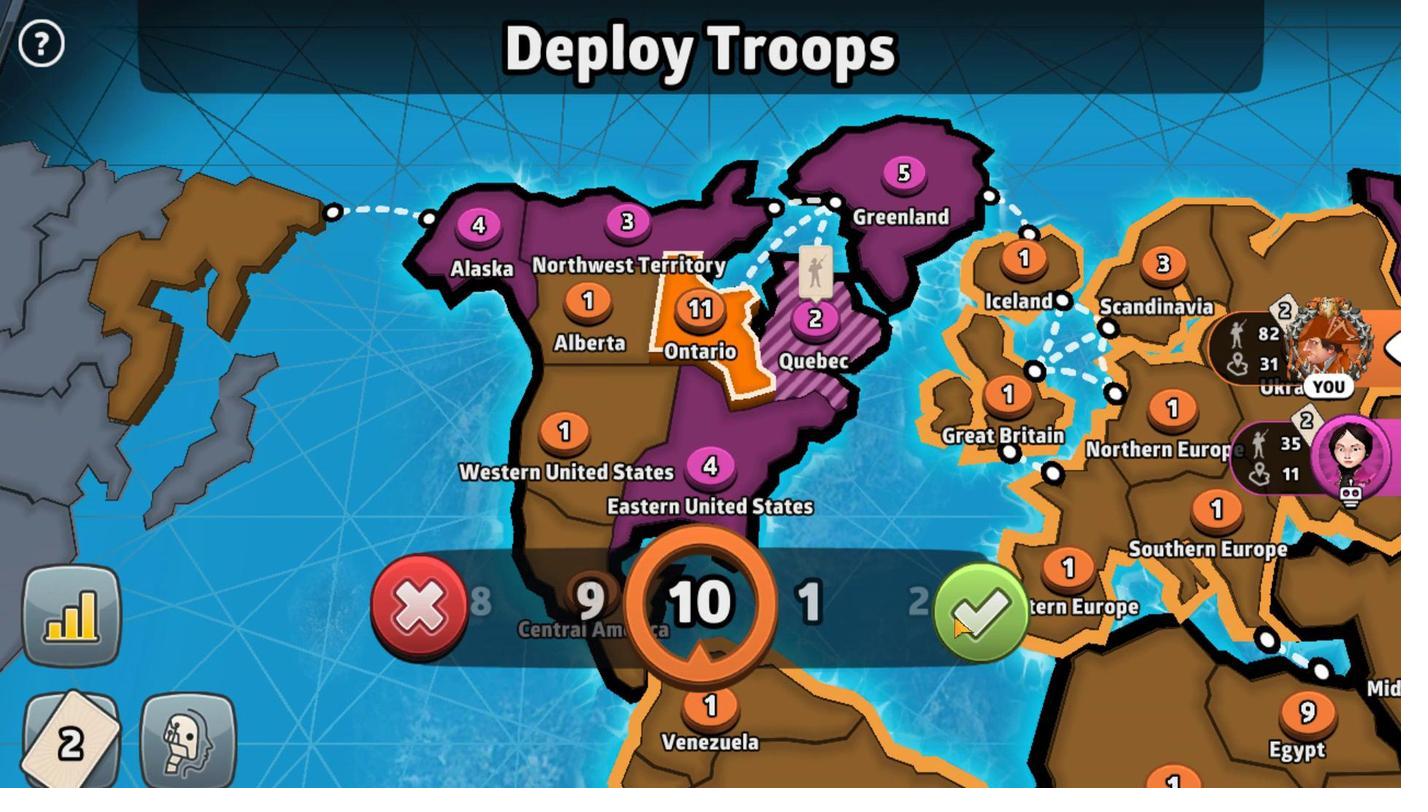 
Action: Mouse moved to (752, 669)
Screenshot: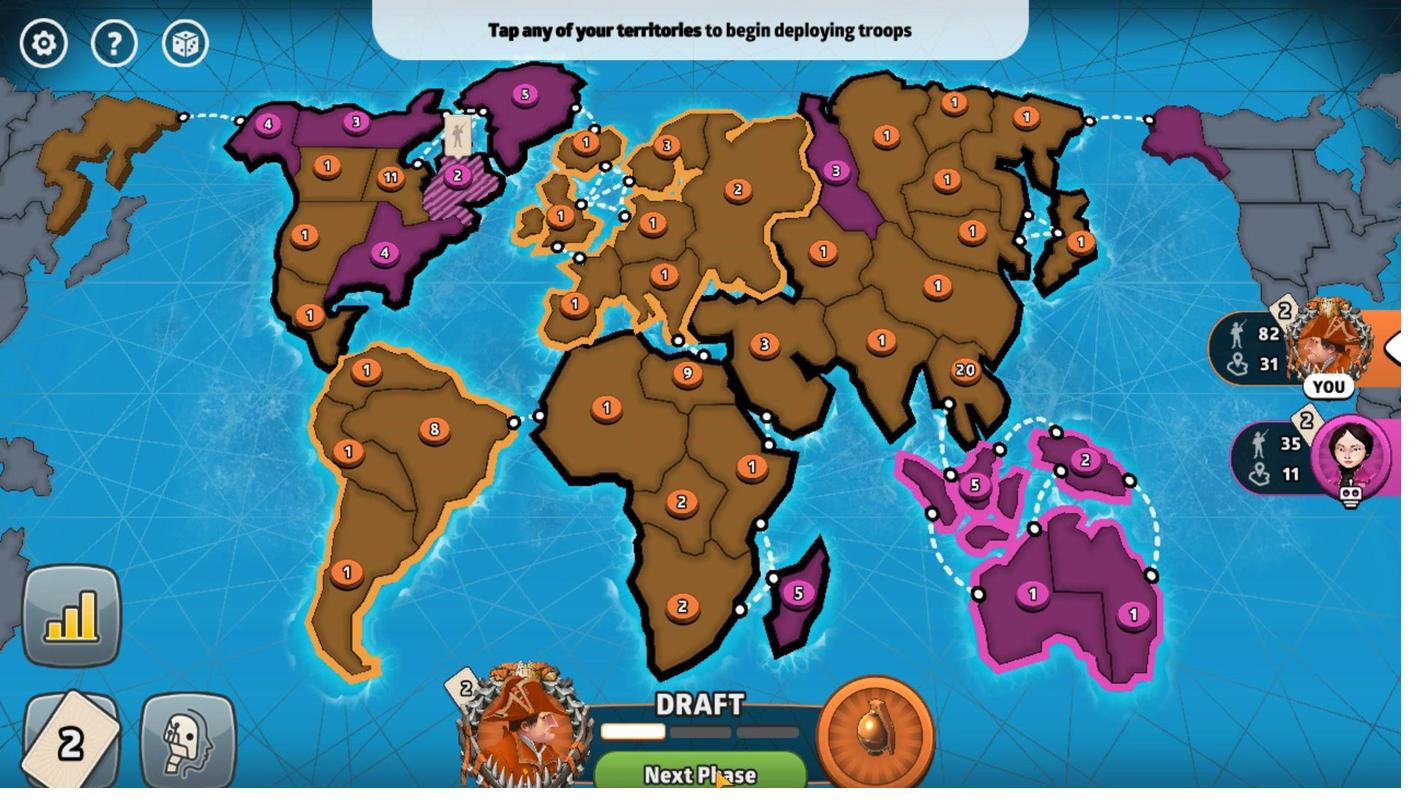 
Action: Mouse pressed left at (752, 669)
Screenshot: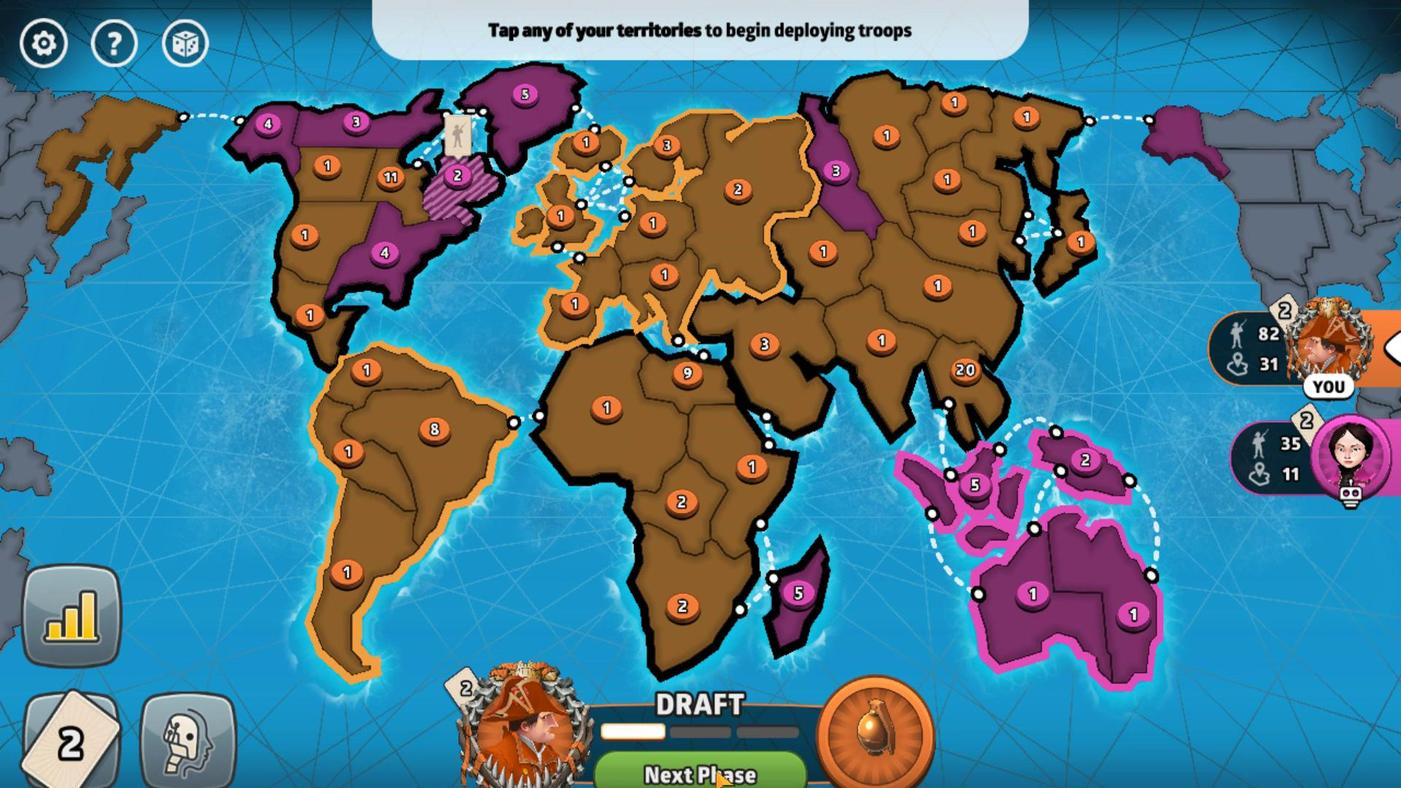 
Action: Mouse moved to (474, 401)
Screenshot: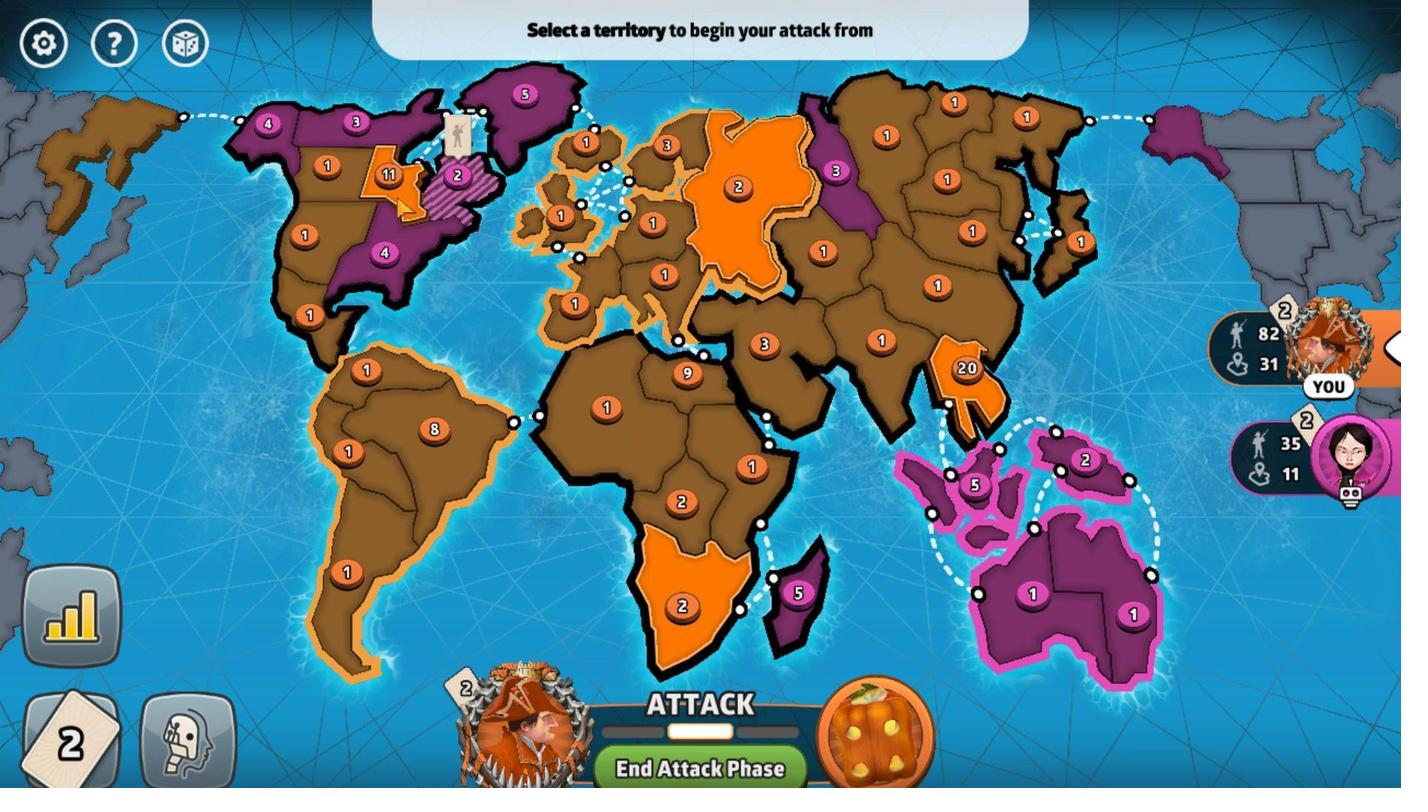 
Action: Mouse pressed left at (474, 401)
Screenshot: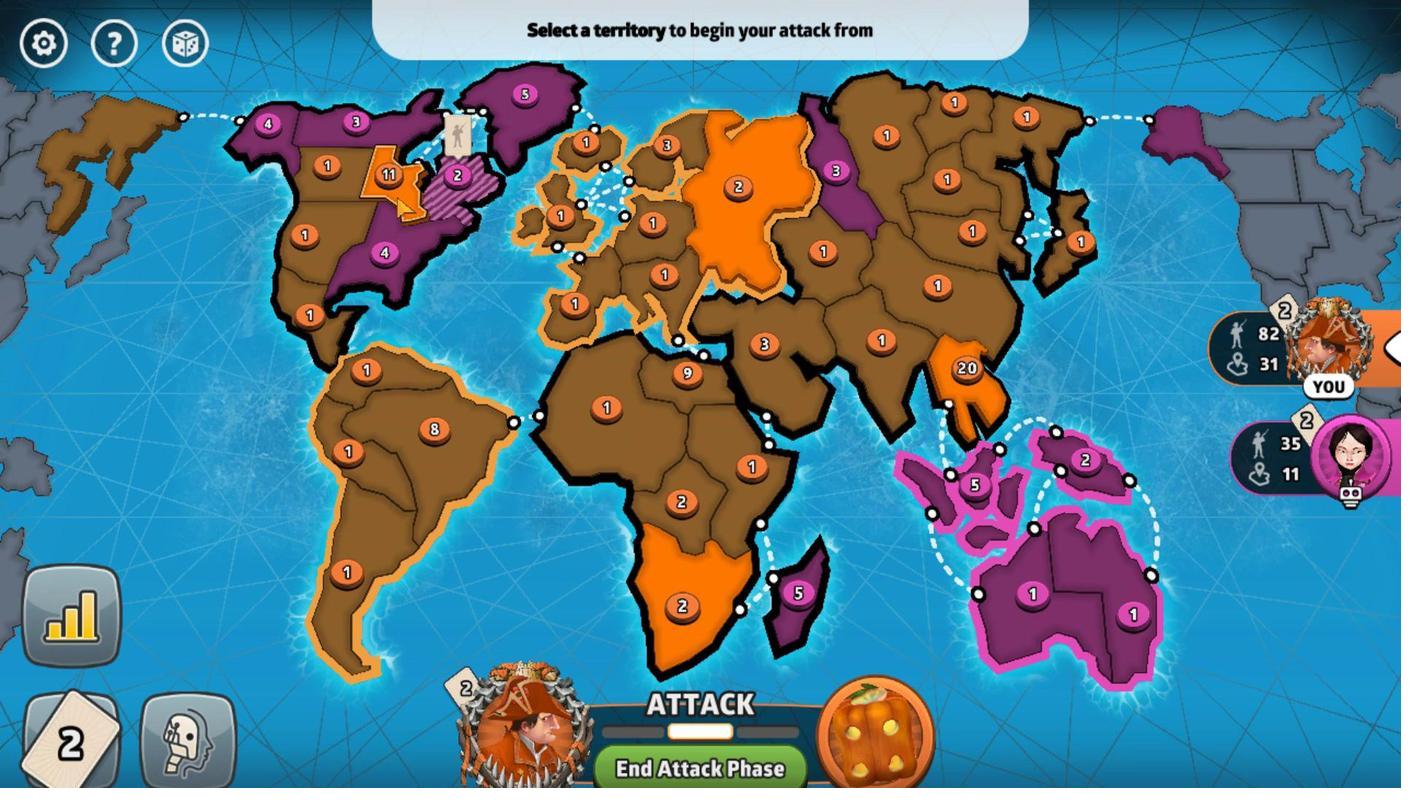 
Action: Mouse moved to (747, 467)
Screenshot: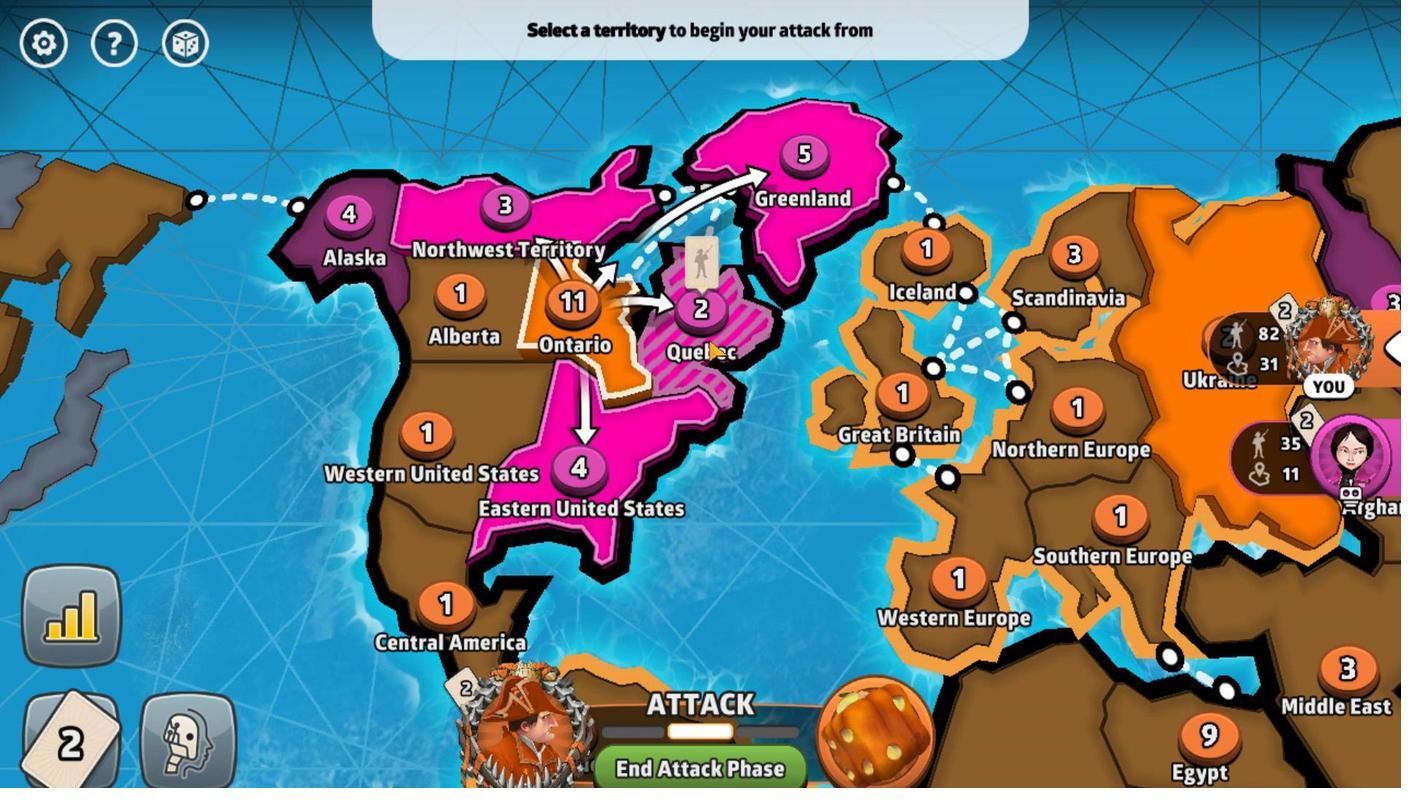 
Action: Mouse pressed left at (747, 467)
Screenshot: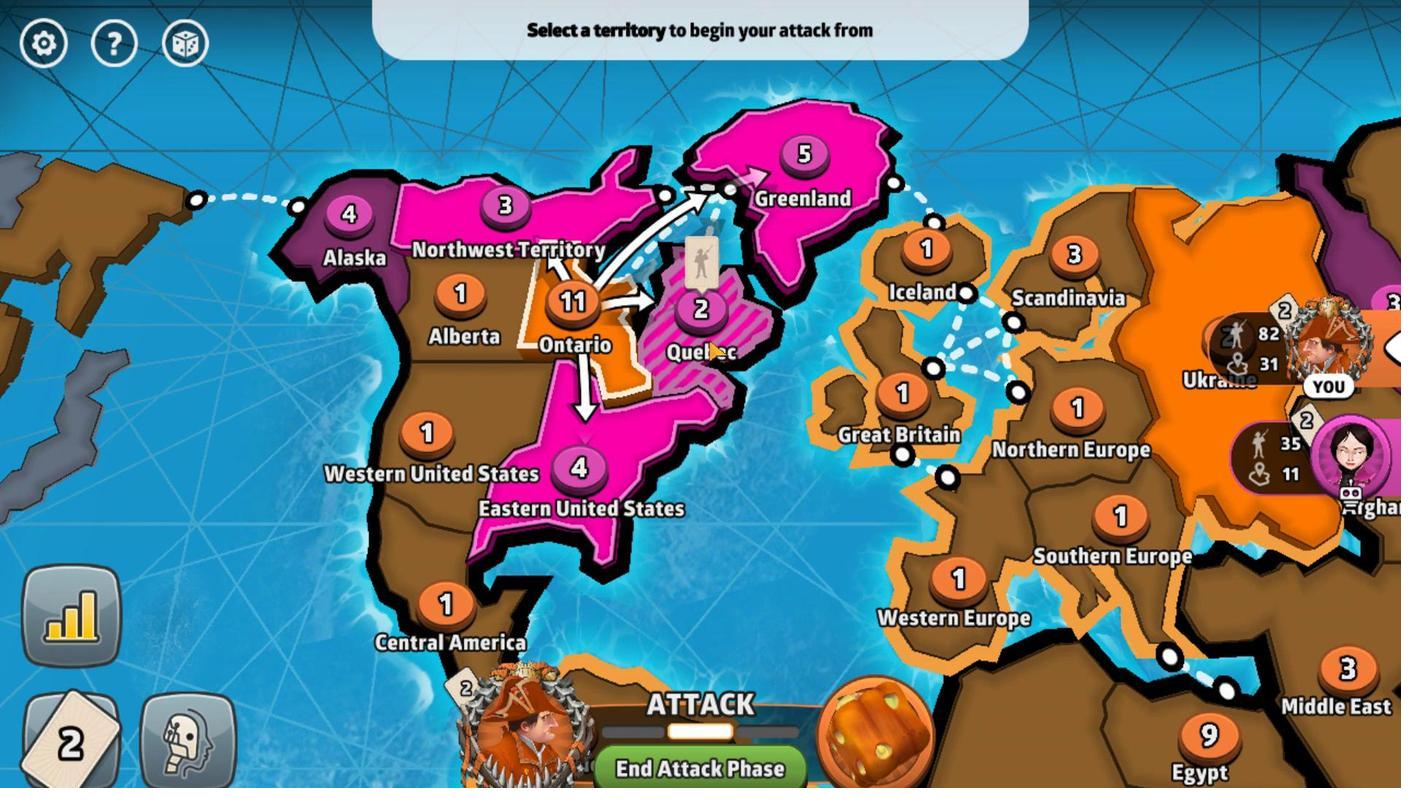 
Action: Mouse moved to (756, 628)
Screenshot: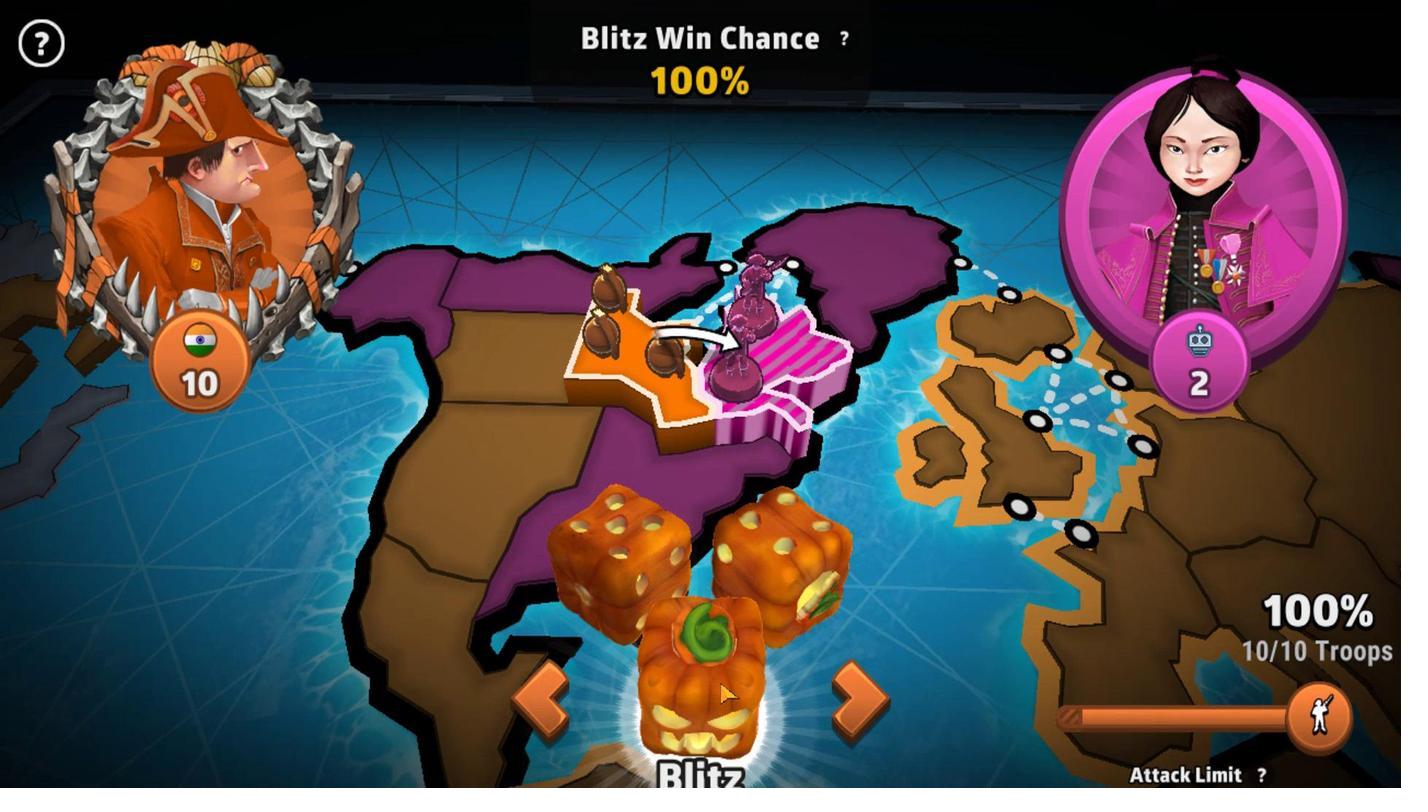 
Action: Mouse pressed left at (756, 628)
Screenshot: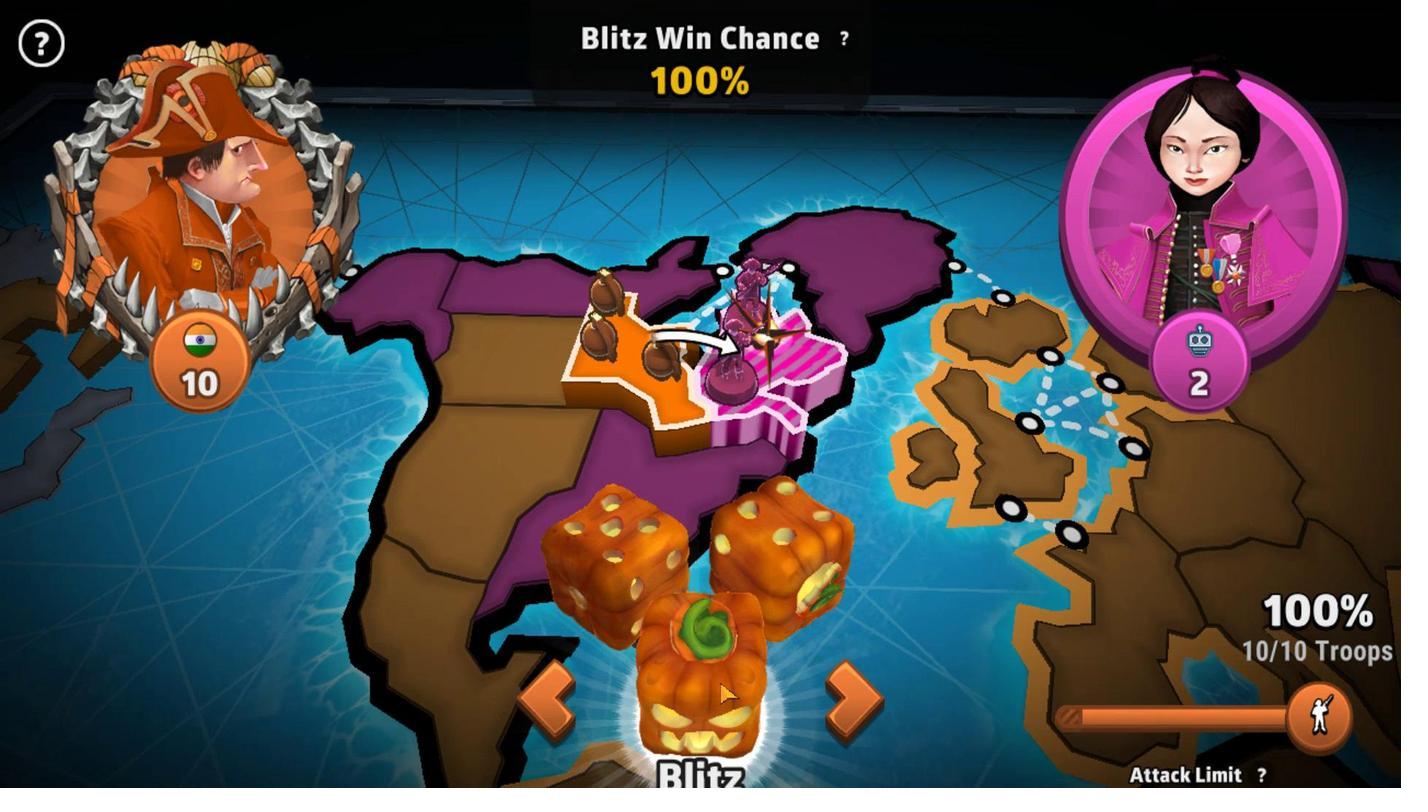 
Action: Mouse moved to (966, 588)
Screenshot: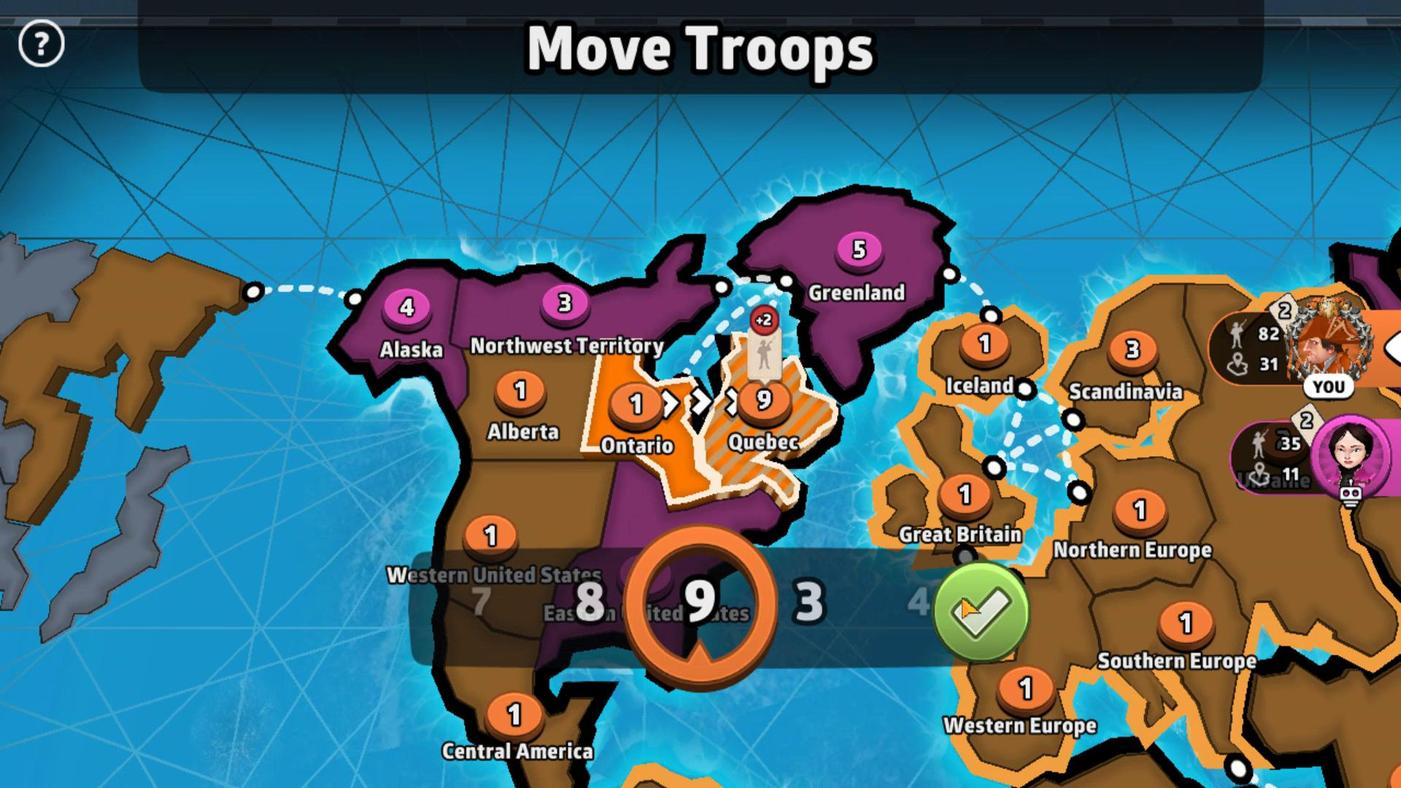 
Action: Mouse pressed left at (966, 588)
Screenshot: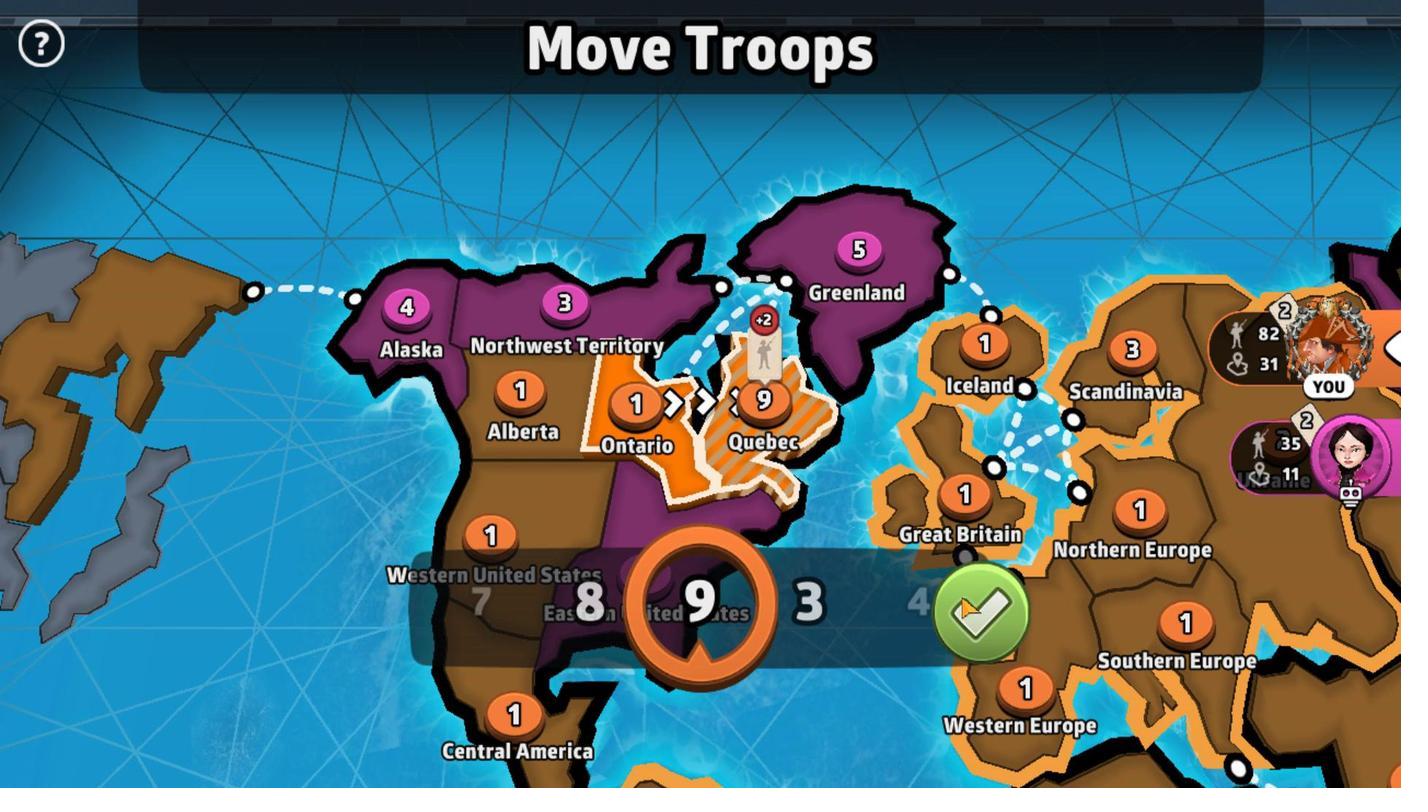 
Action: Mouse moved to (664, 527)
Screenshot: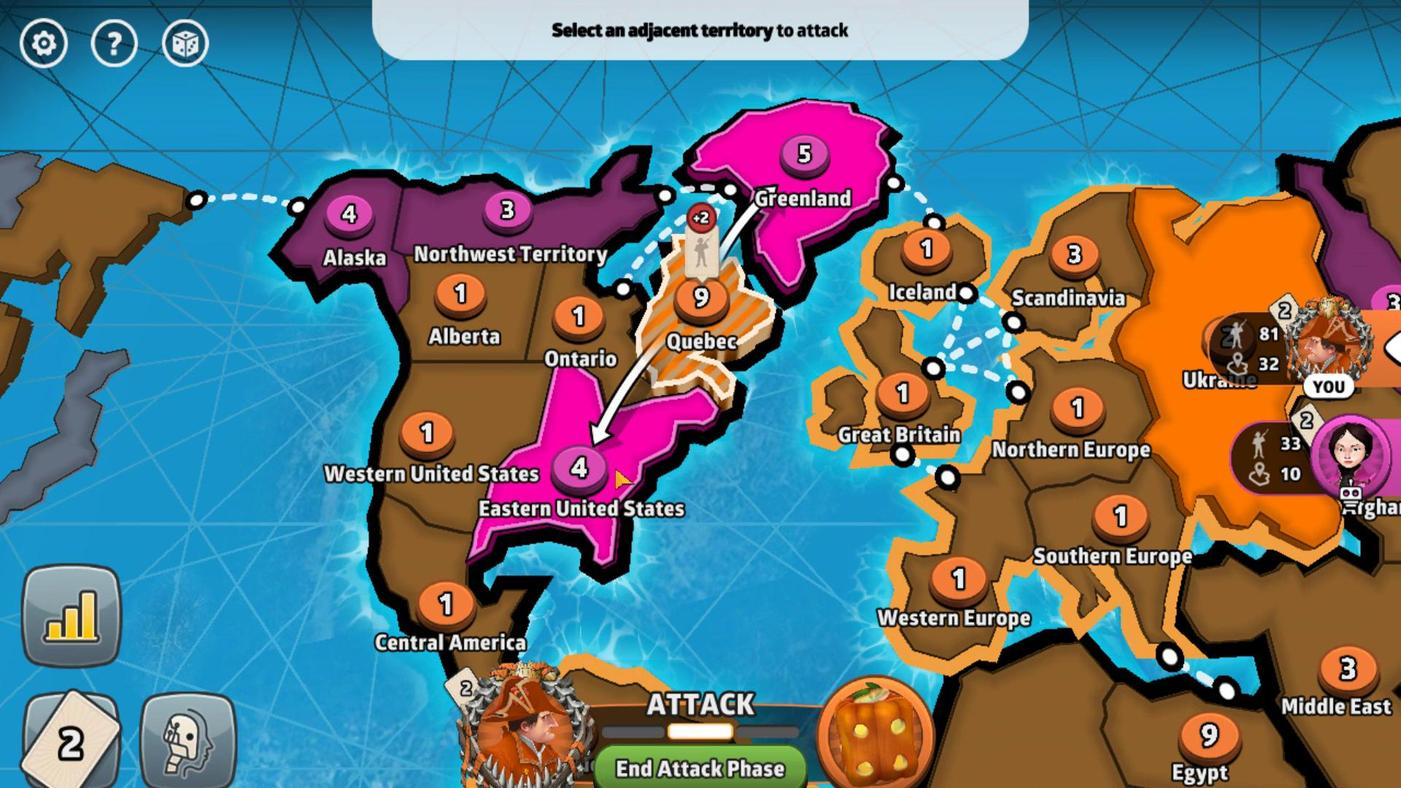 
Action: Mouse pressed left at (664, 527)
Screenshot: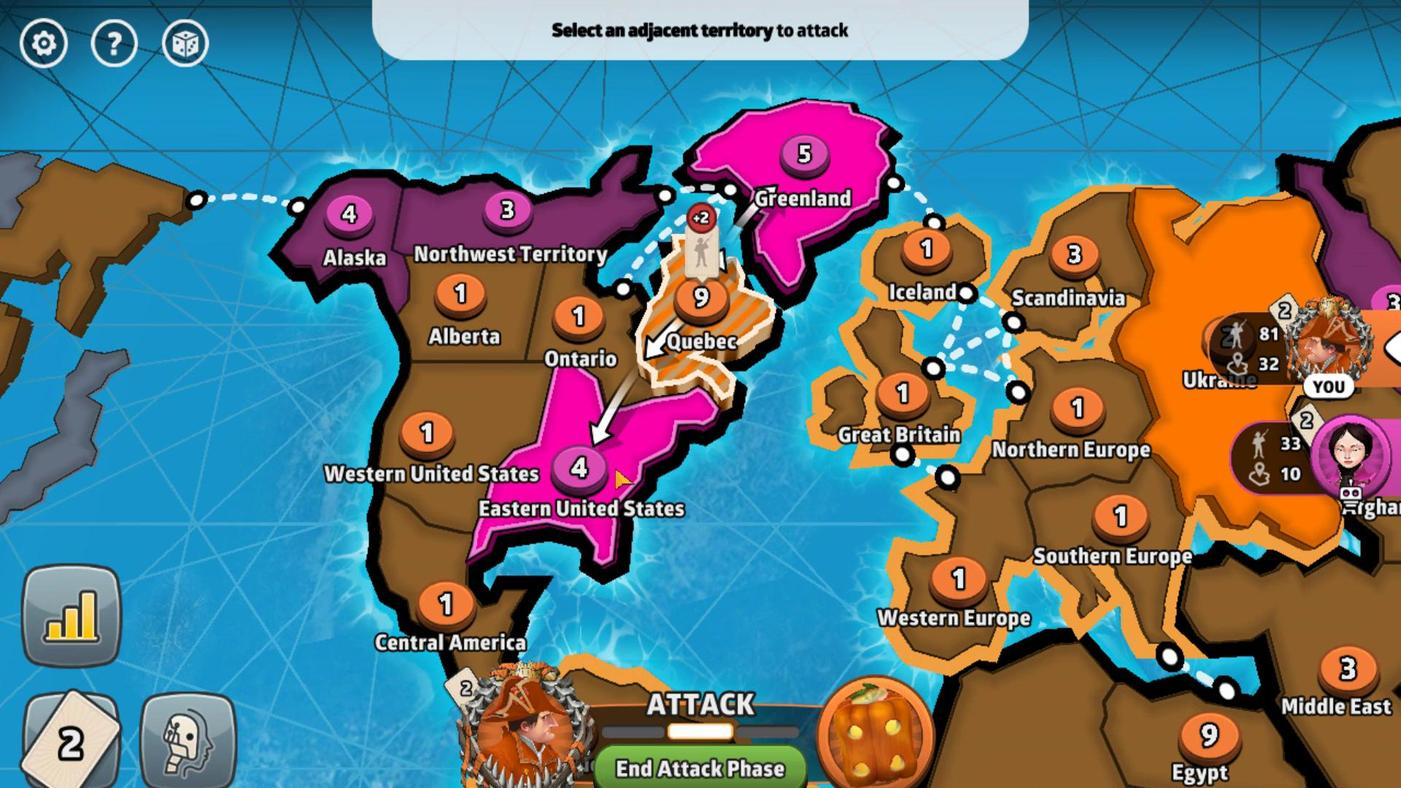 
Action: Mouse moved to (737, 634)
Screenshot: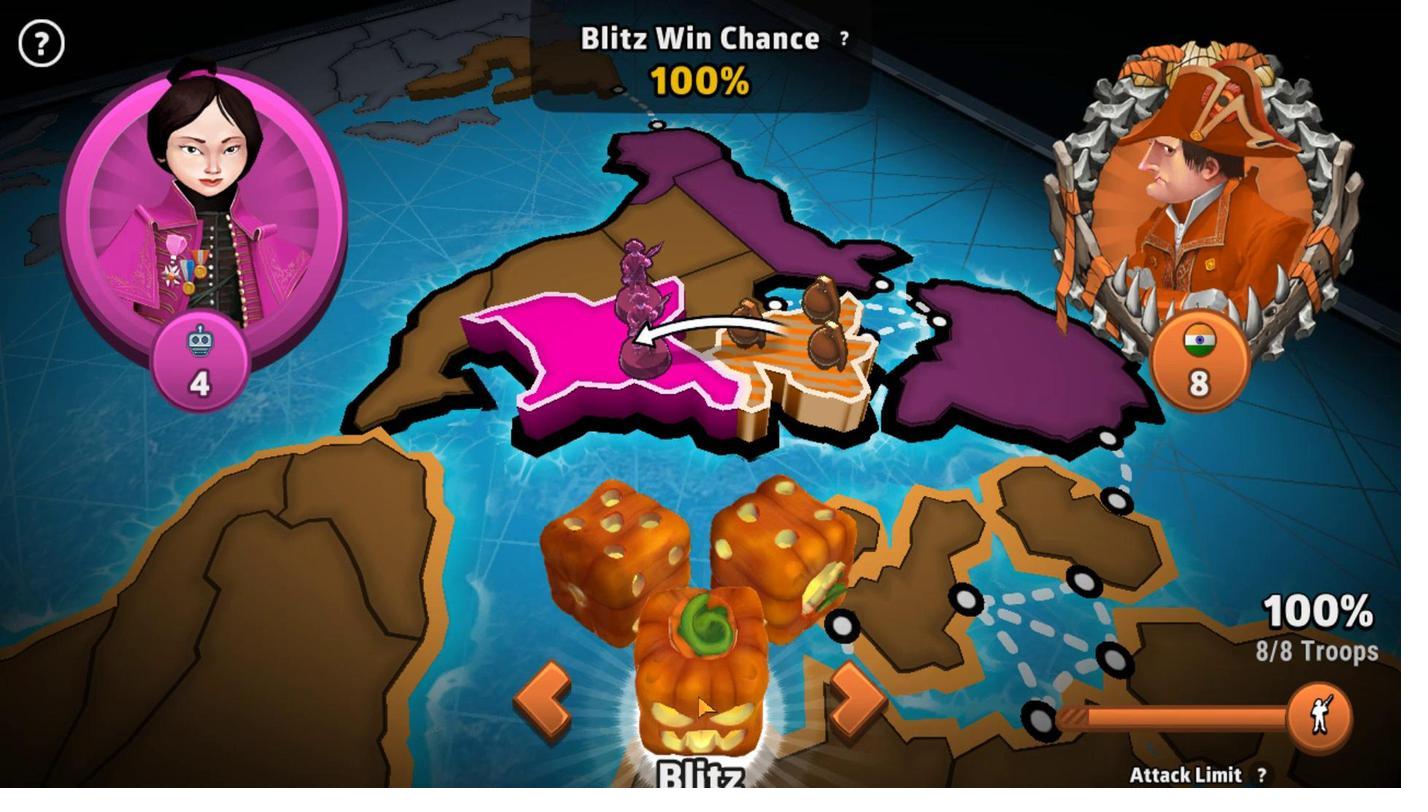 
Action: Mouse pressed left at (737, 634)
